 Task: Play online wordle game with 7 letters.
Action: Mouse moved to (459, 658)
Screenshot: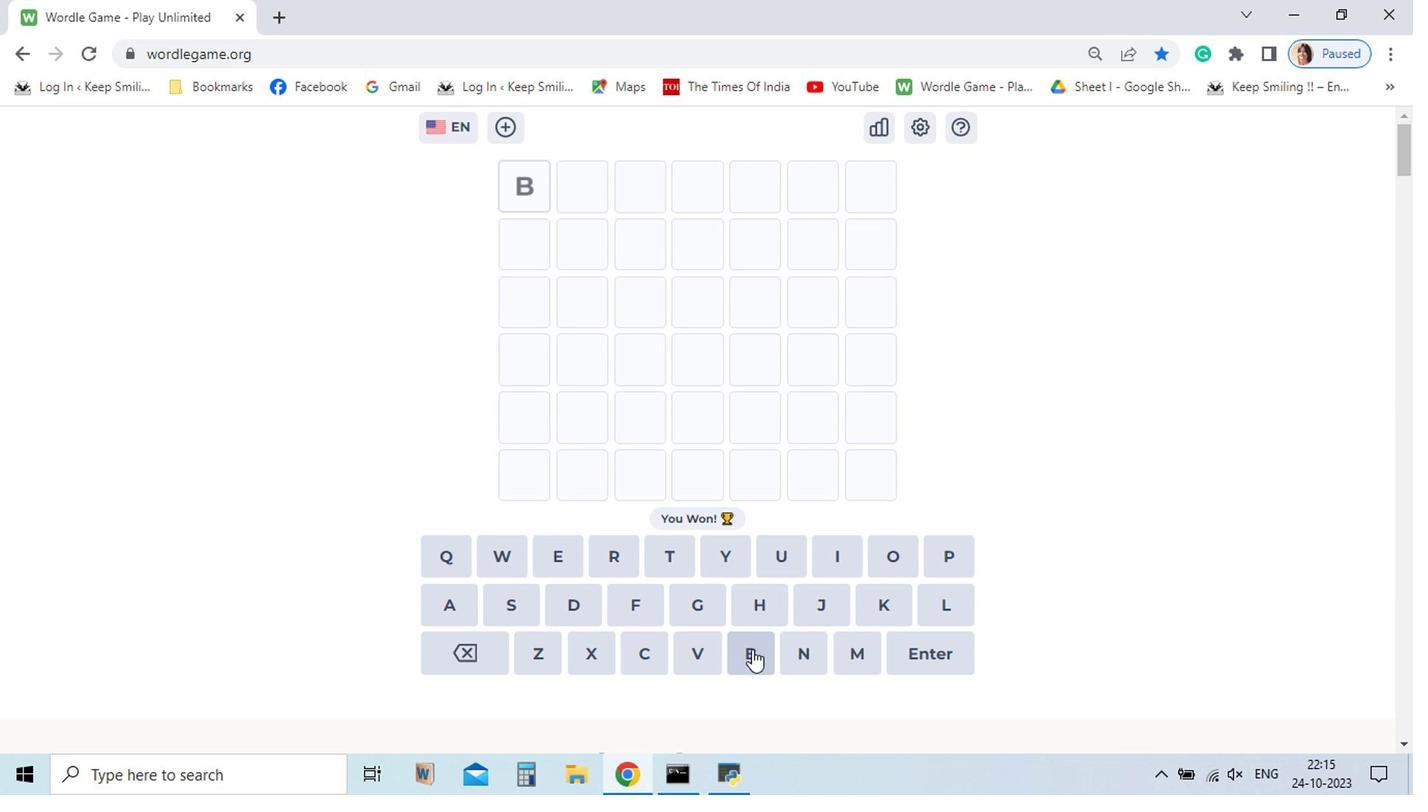 
Action: Mouse pressed left at (459, 658)
Screenshot: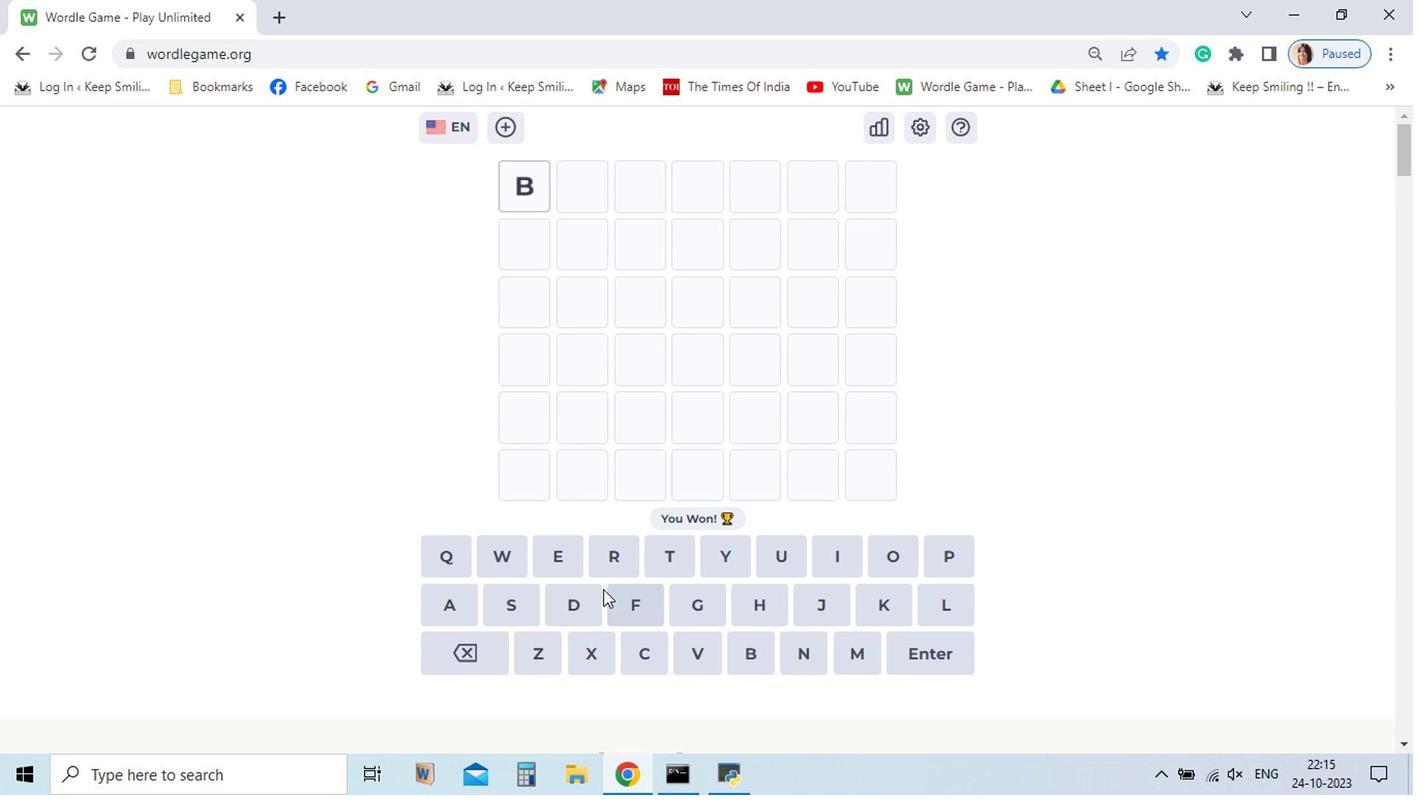 
Action: Mouse moved to (462, 617)
Screenshot: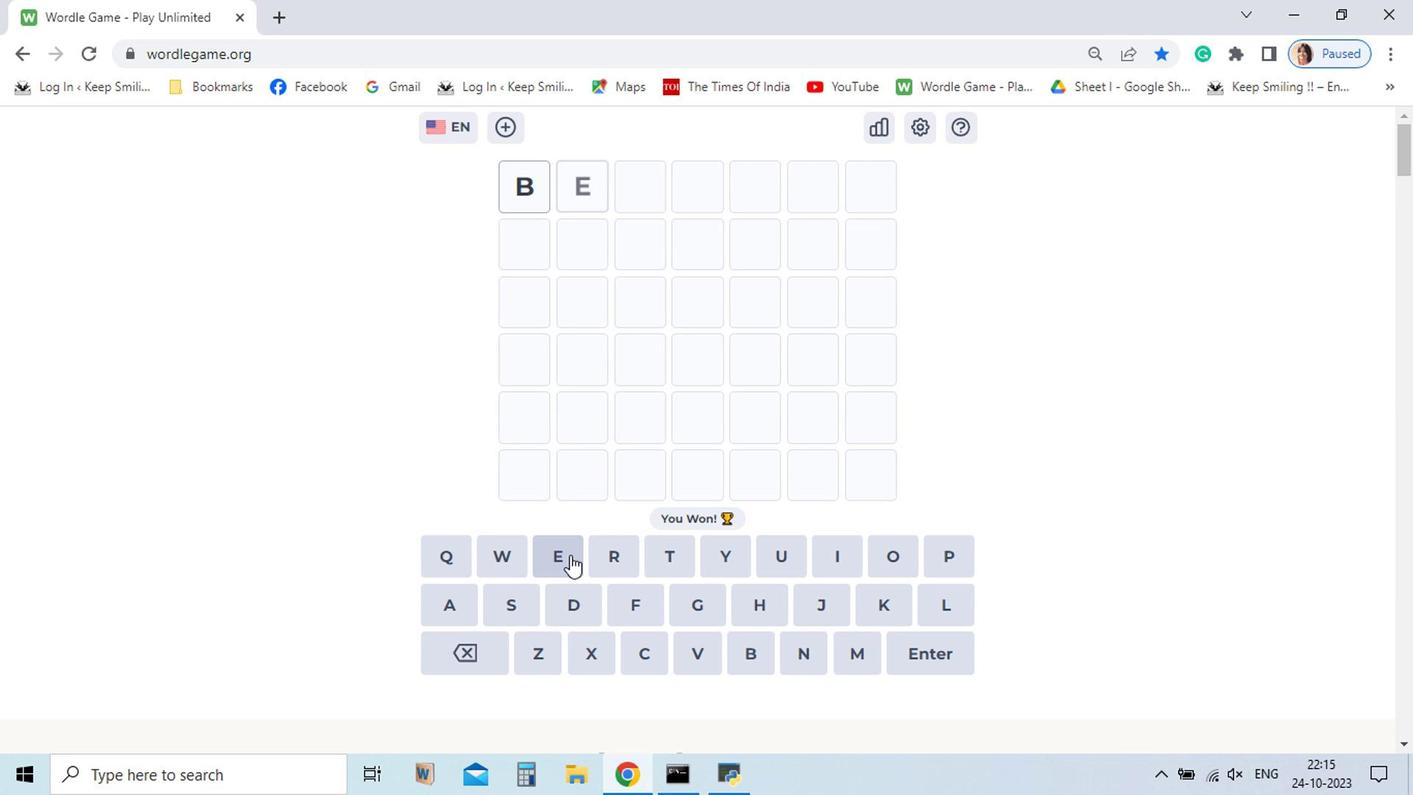 
Action: Mouse pressed left at (462, 617)
Screenshot: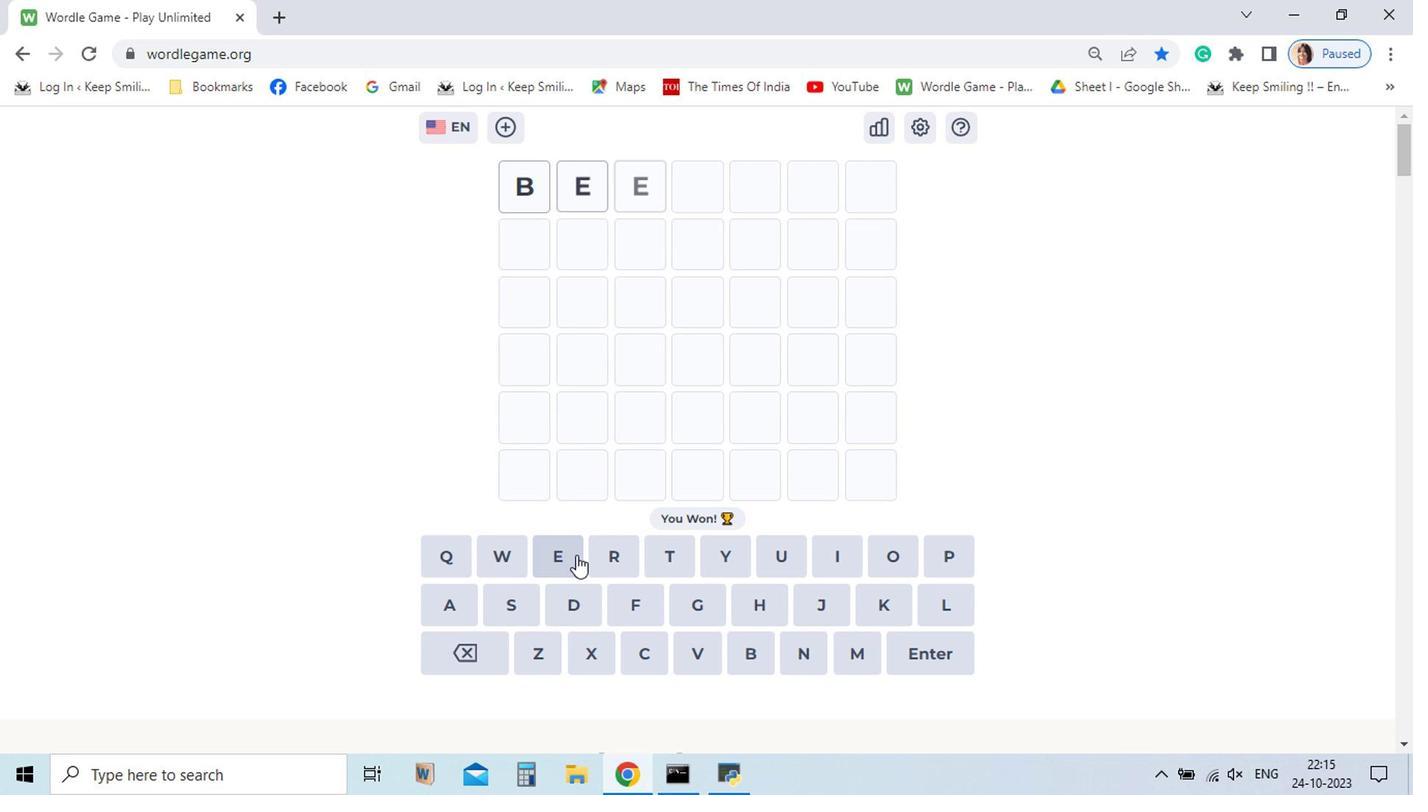 
Action: Mouse pressed left at (462, 617)
Screenshot: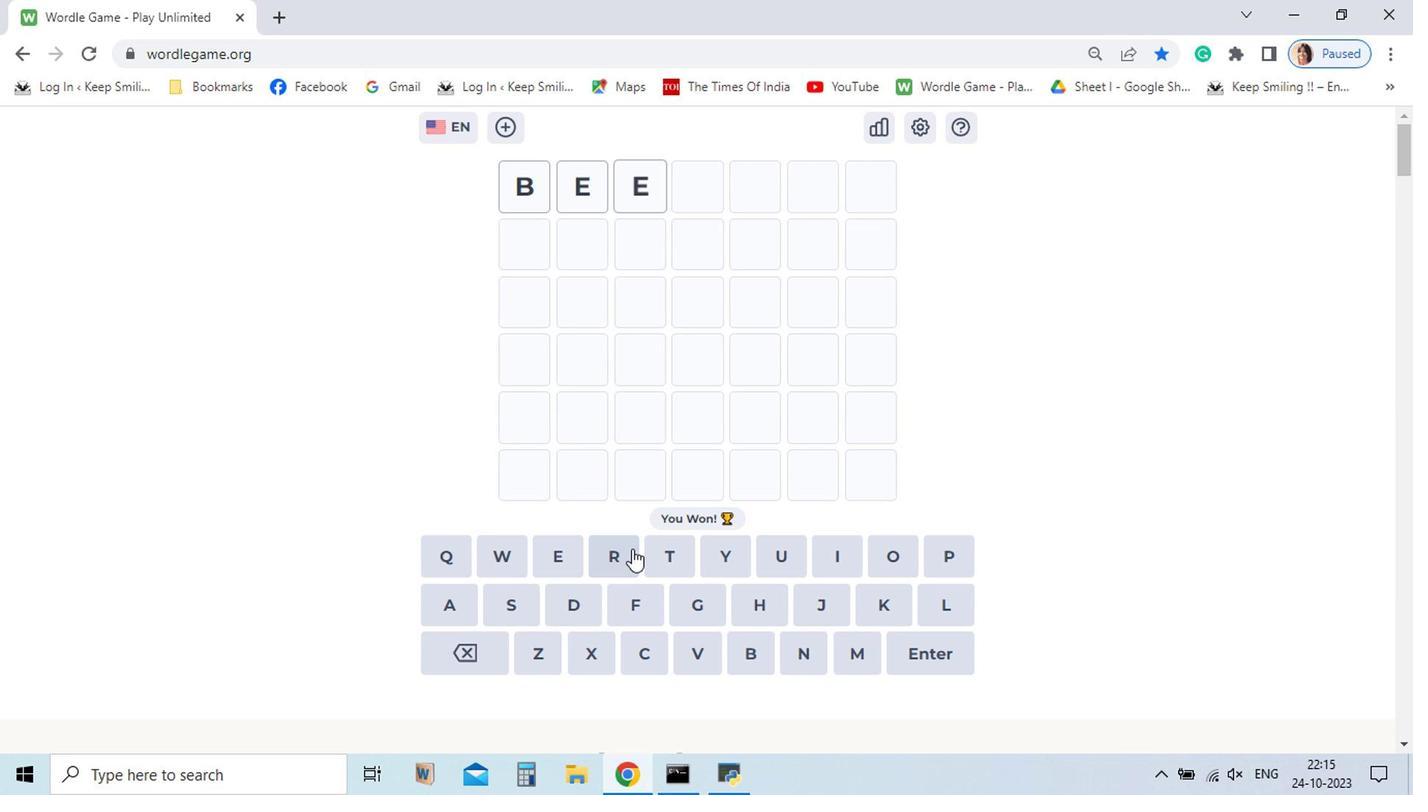 
Action: Mouse moved to (460, 613)
Screenshot: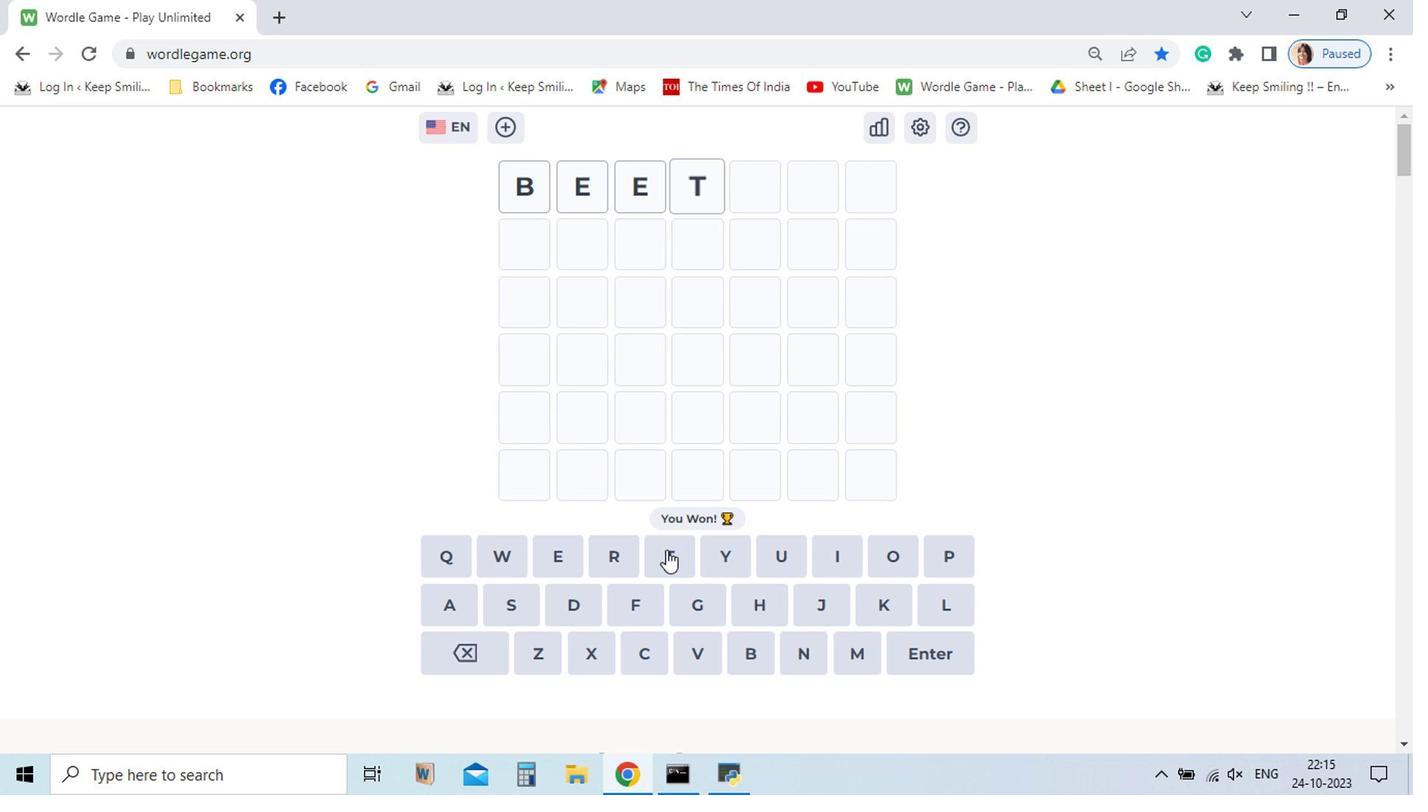 
Action: Mouse pressed left at (460, 613)
Screenshot: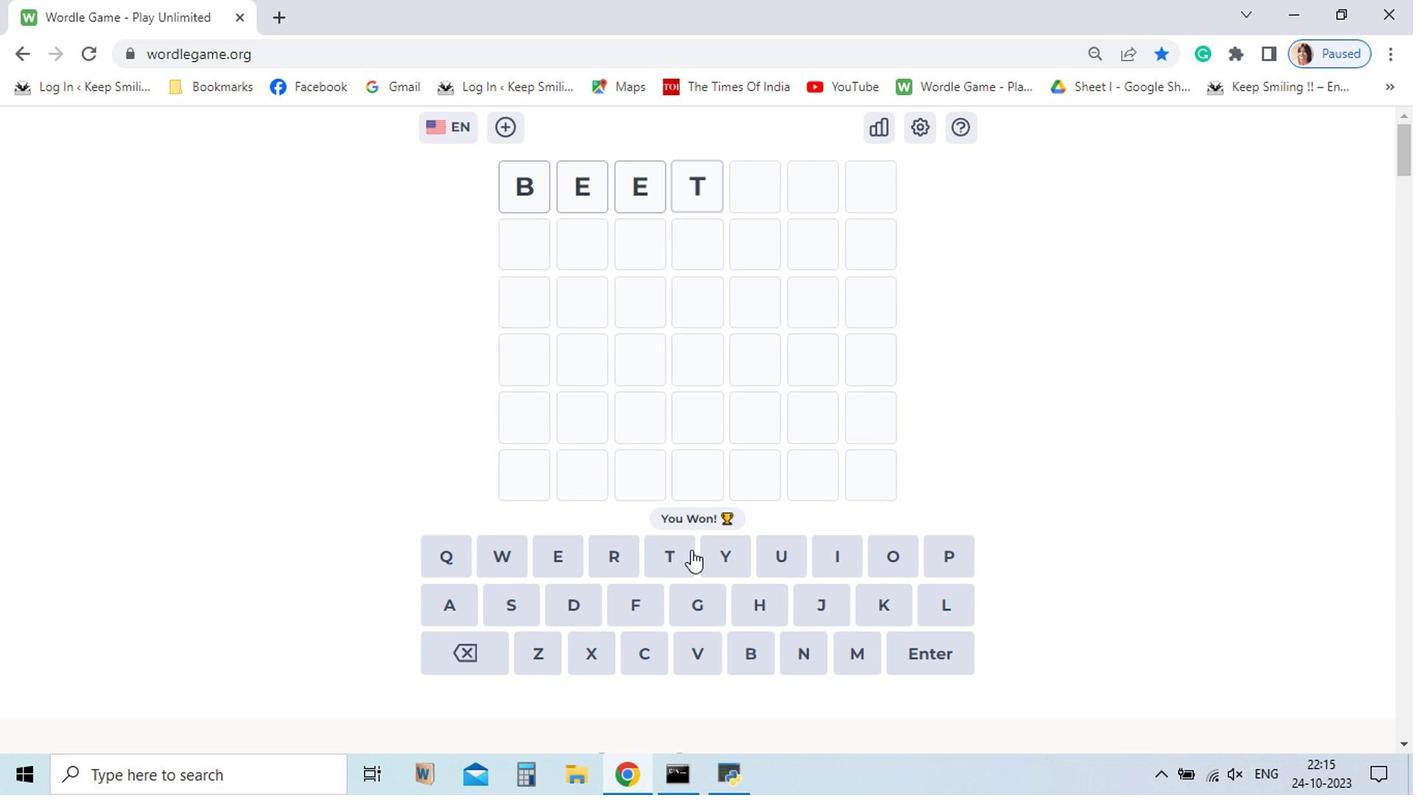 
Action: Mouse moved to (455, 636)
Screenshot: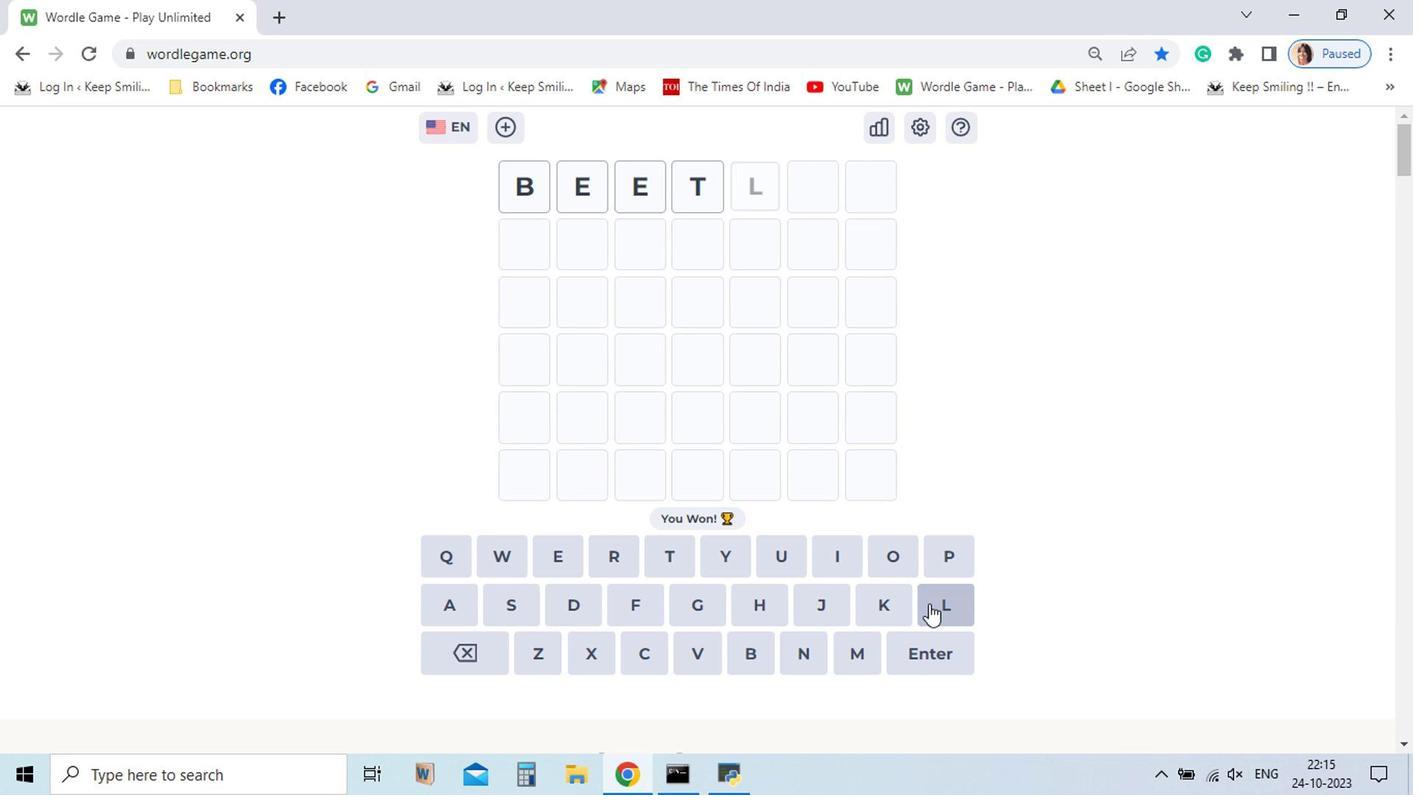 
Action: Mouse pressed left at (455, 636)
Screenshot: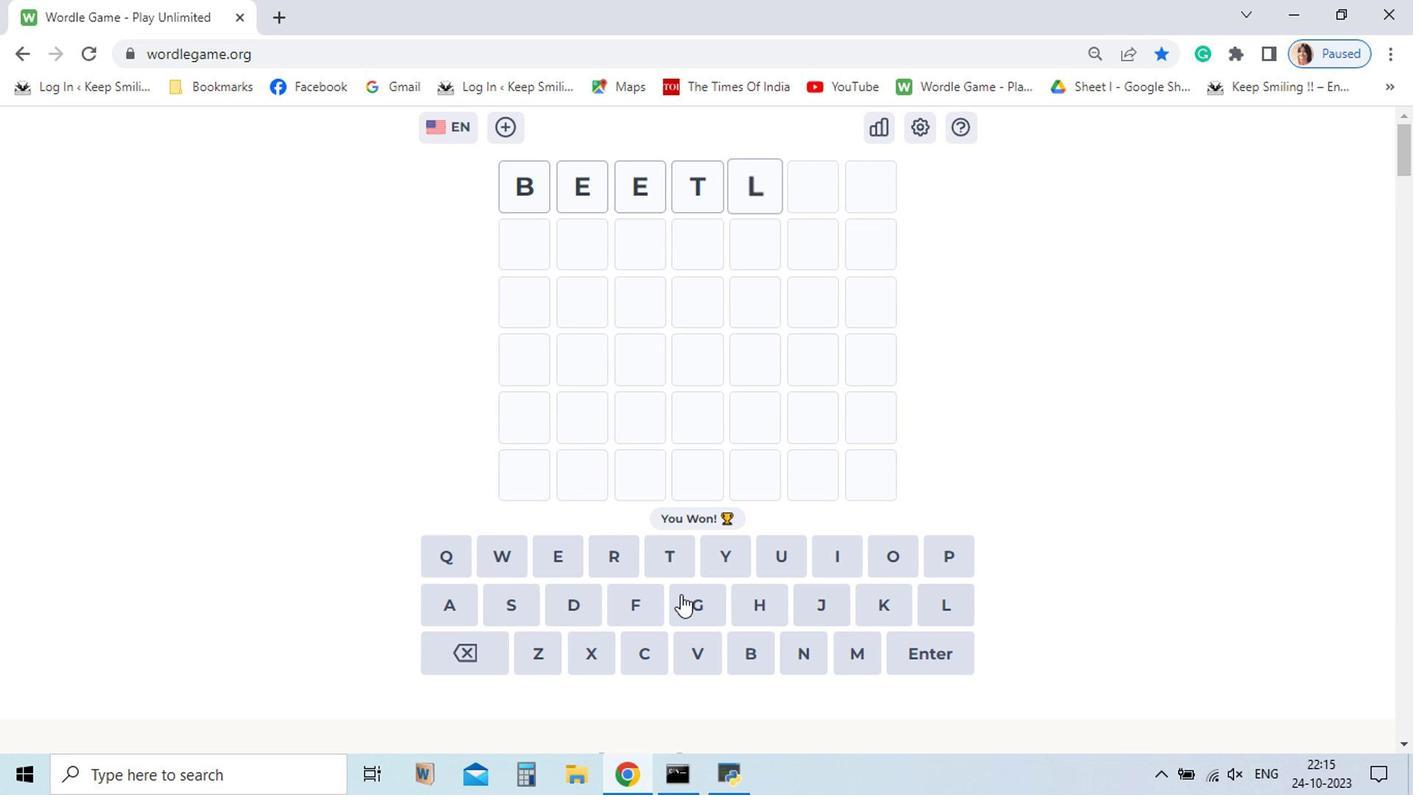 
Action: Mouse moved to (463, 618)
Screenshot: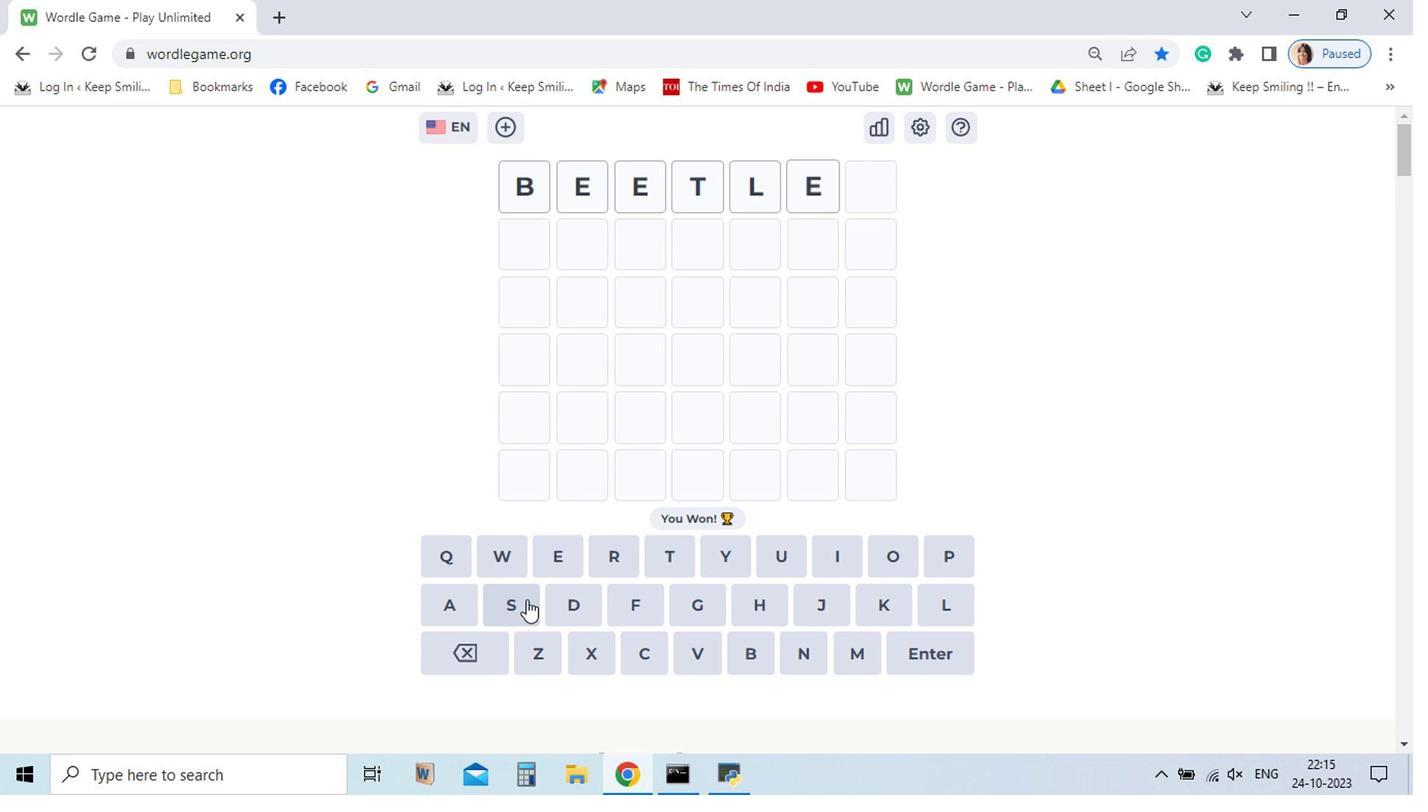 
Action: Mouse pressed left at (463, 618)
Screenshot: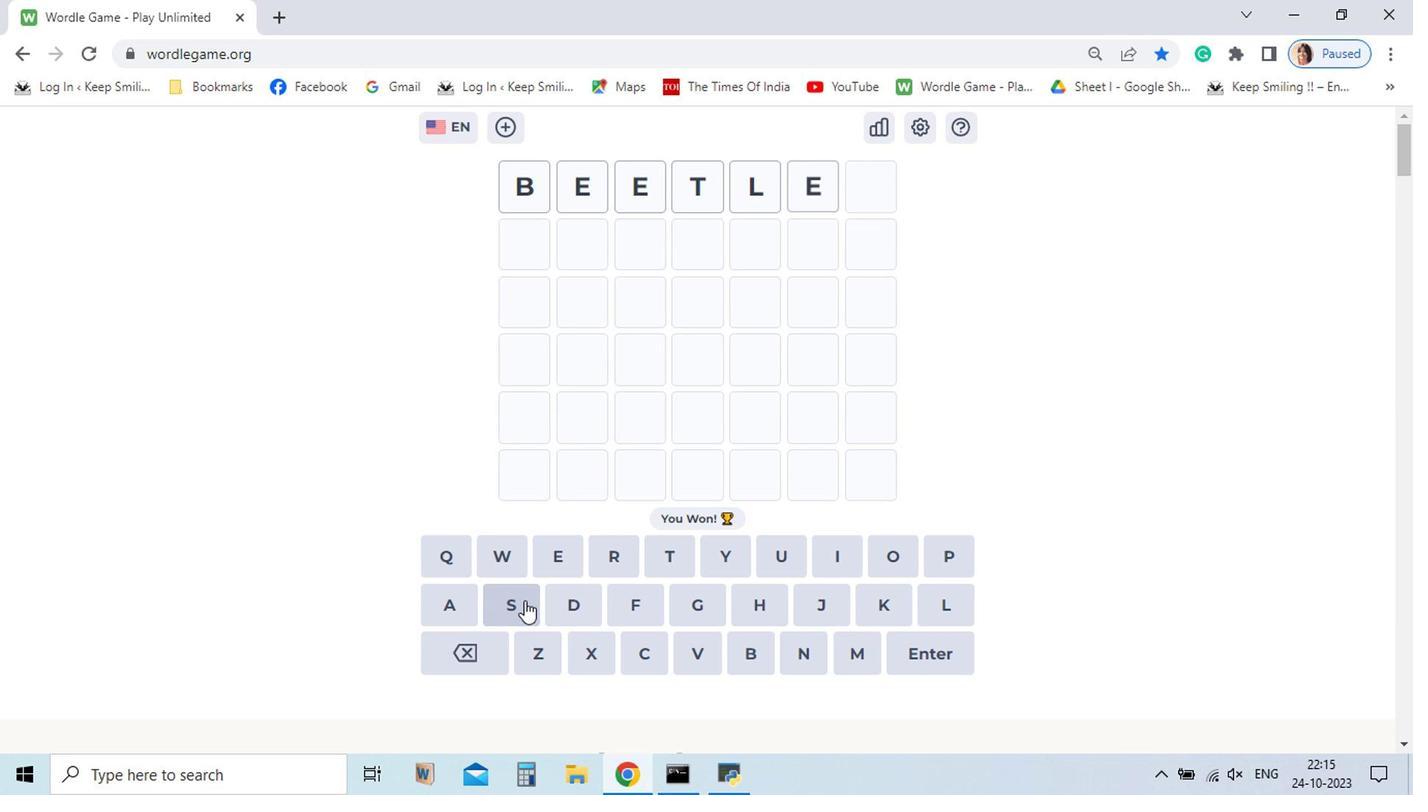 
Action: Mouse moved to (463, 636)
Screenshot: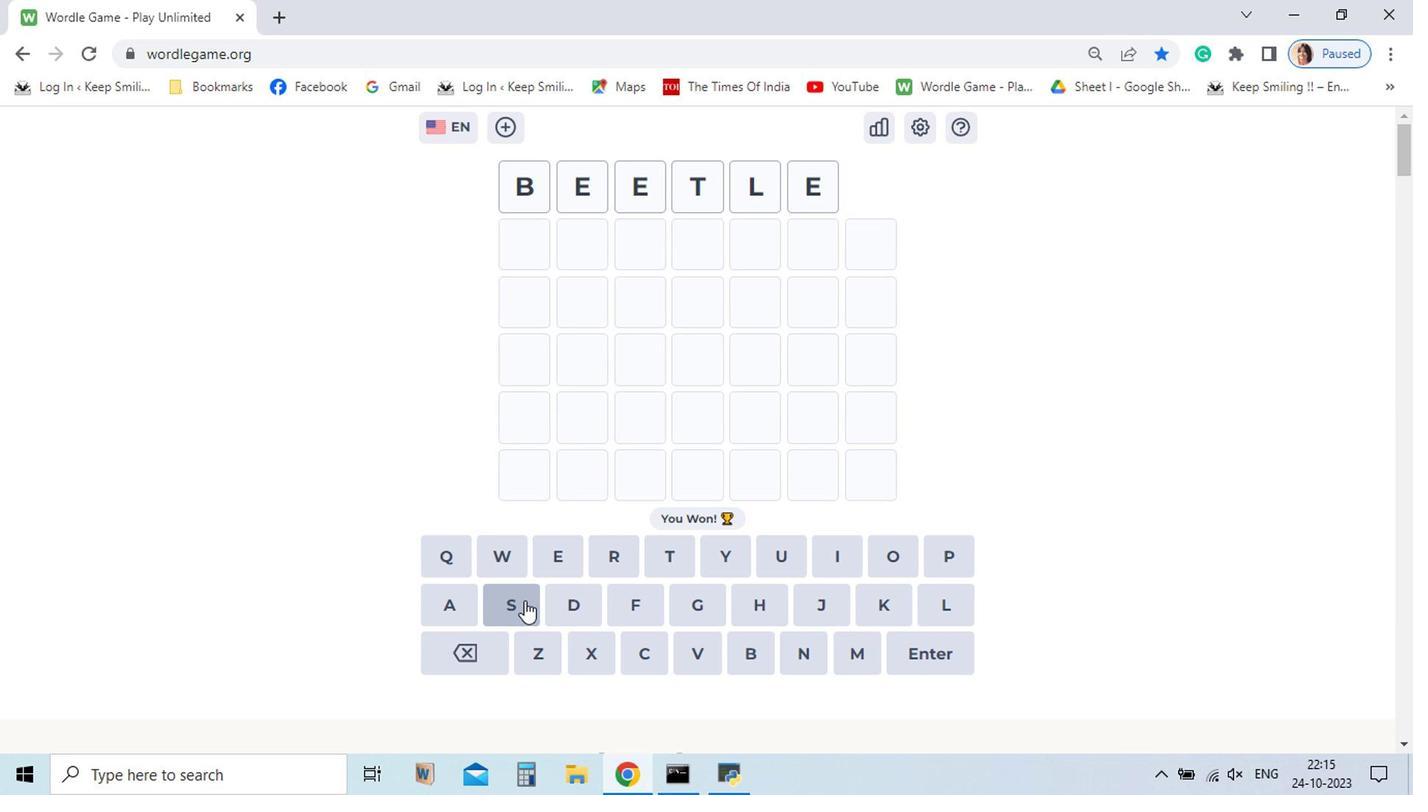 
Action: Mouse pressed left at (463, 636)
Screenshot: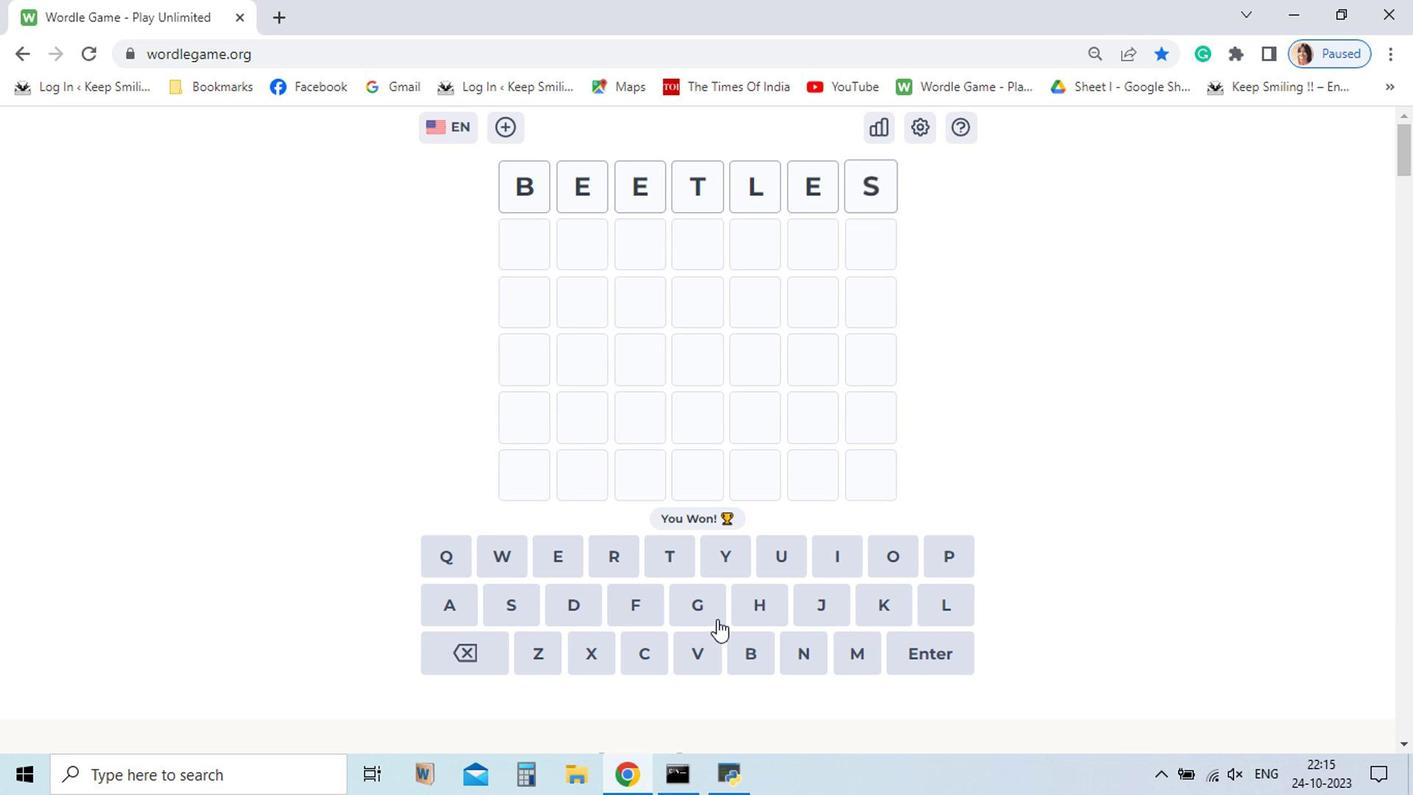 
Action: Mouse moved to (455, 658)
Screenshot: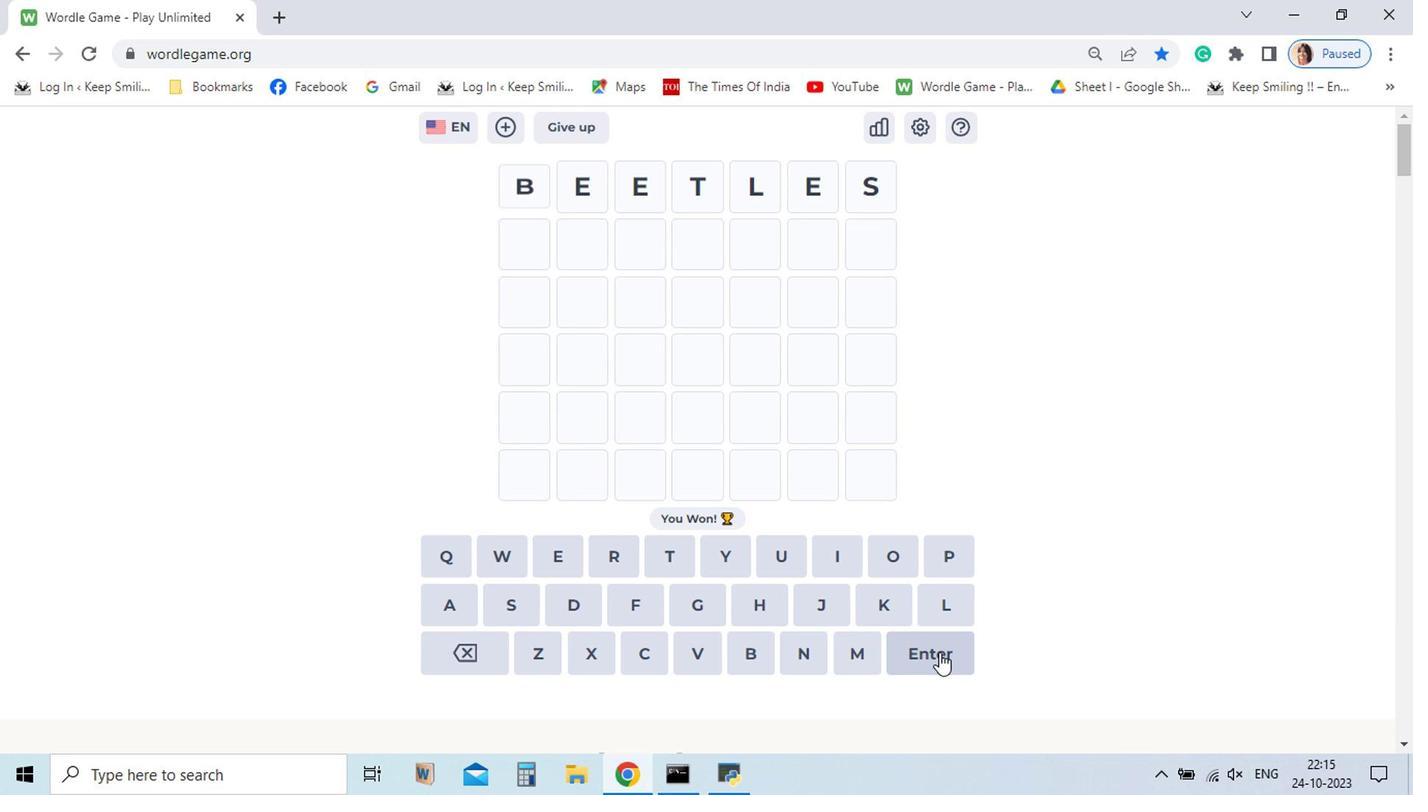 
Action: Mouse pressed left at (455, 658)
Screenshot: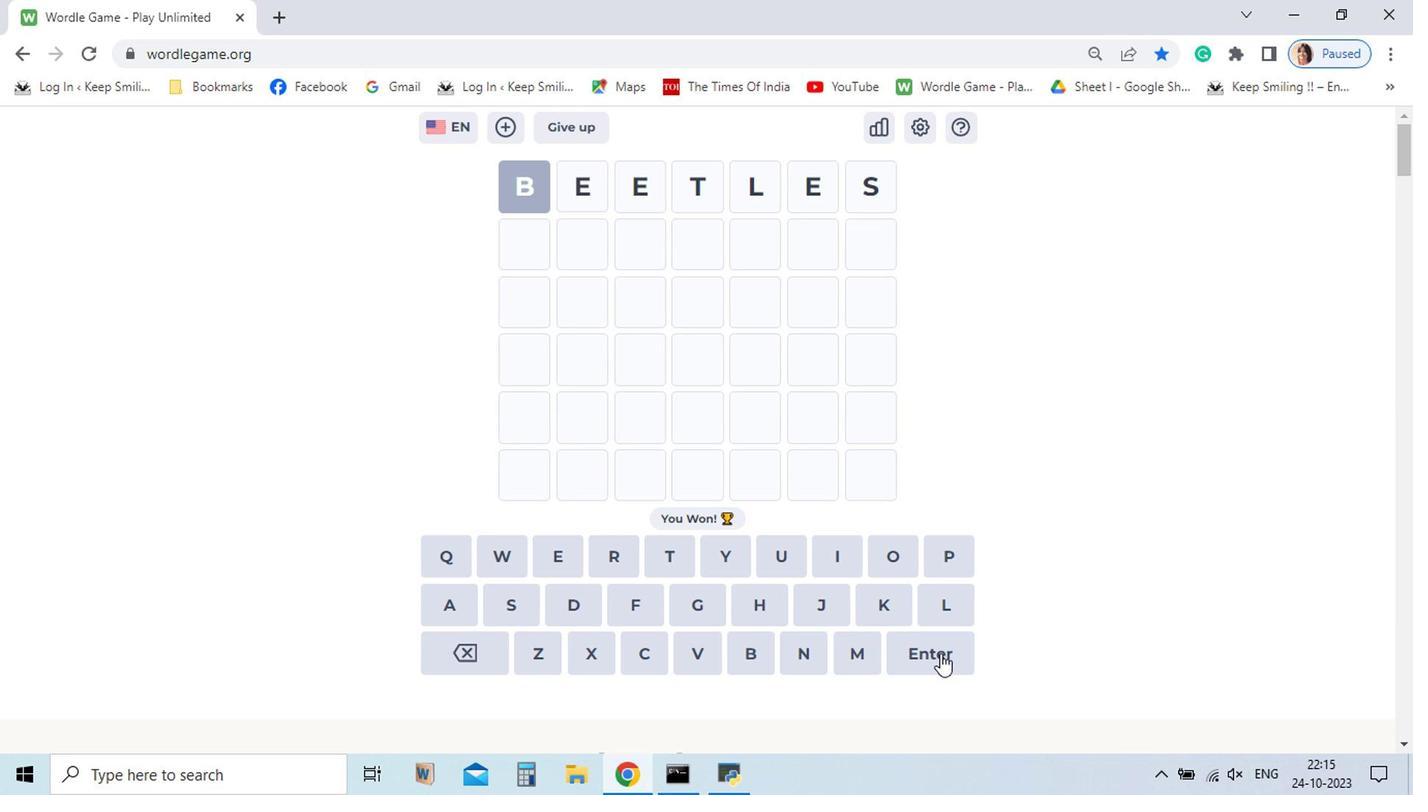 
Action: Mouse moved to (457, 659)
Screenshot: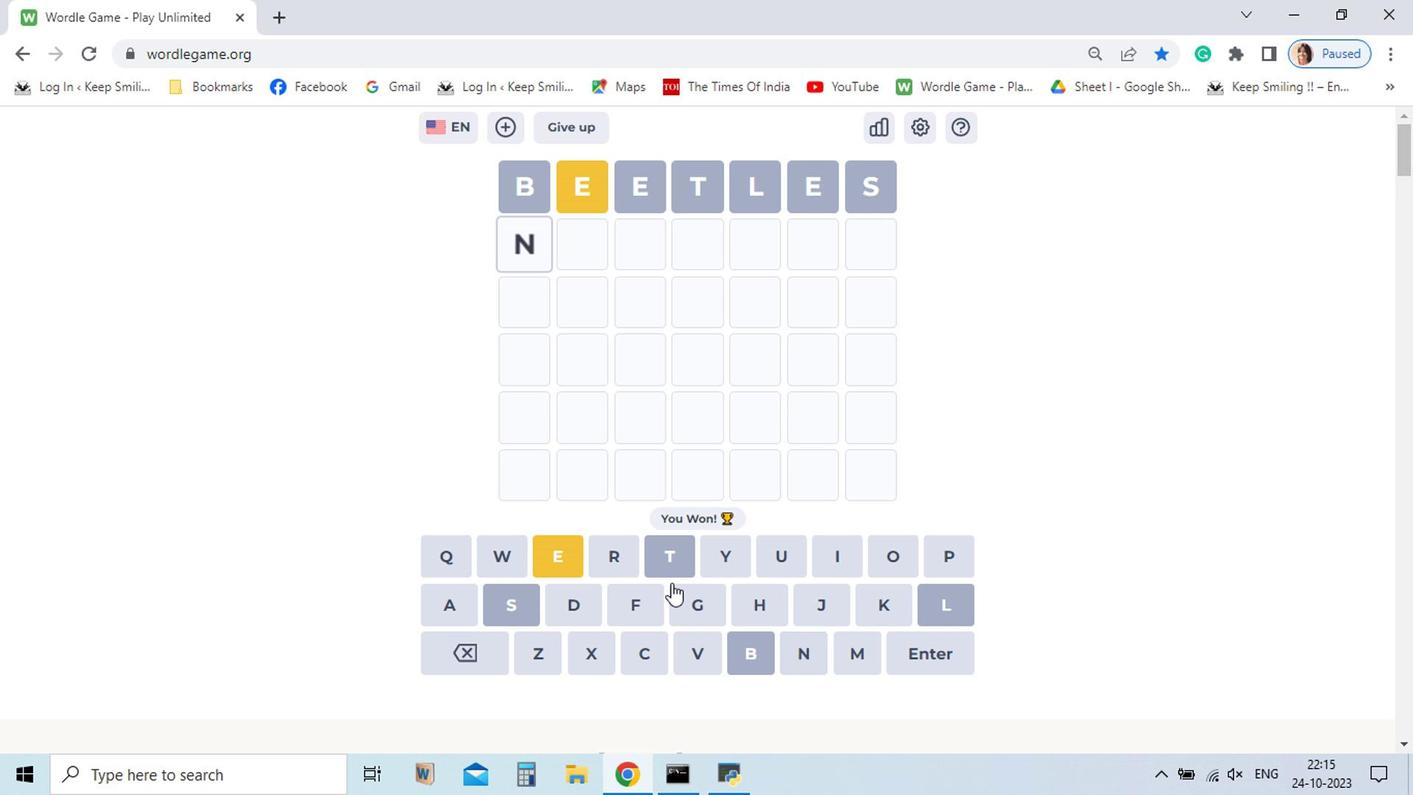 
Action: Mouse pressed left at (457, 659)
Screenshot: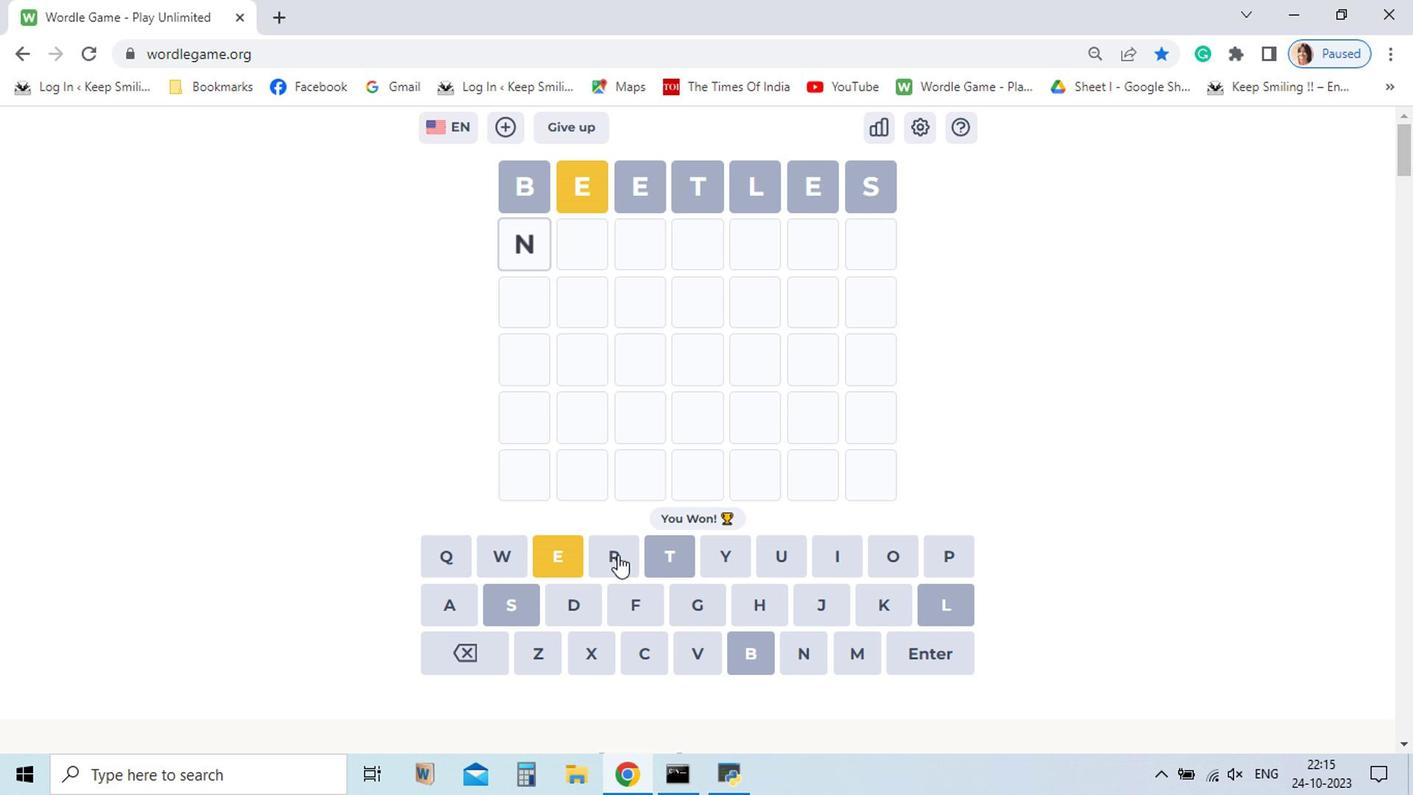 
Action: Mouse moved to (463, 619)
Screenshot: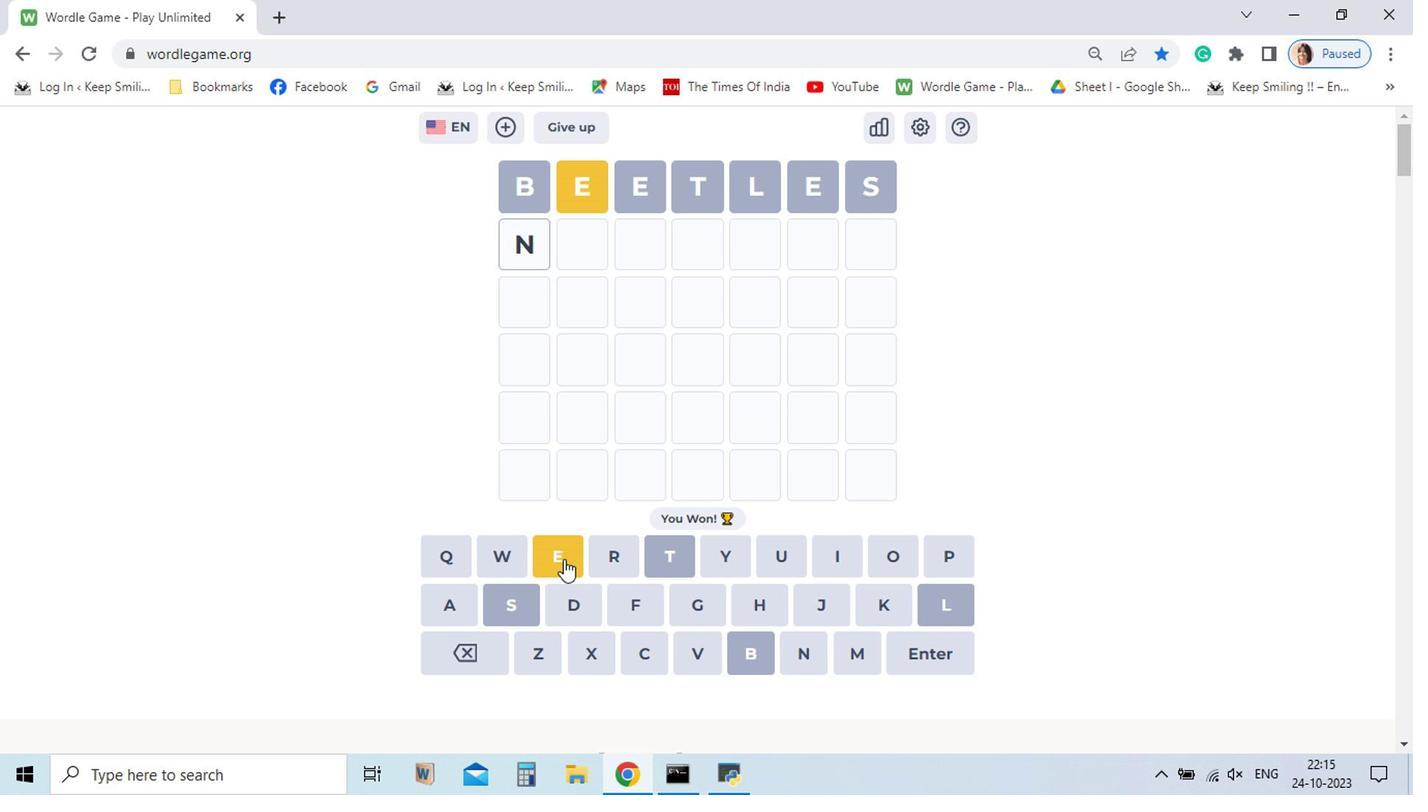 
Action: Mouse pressed left at (463, 619)
Screenshot: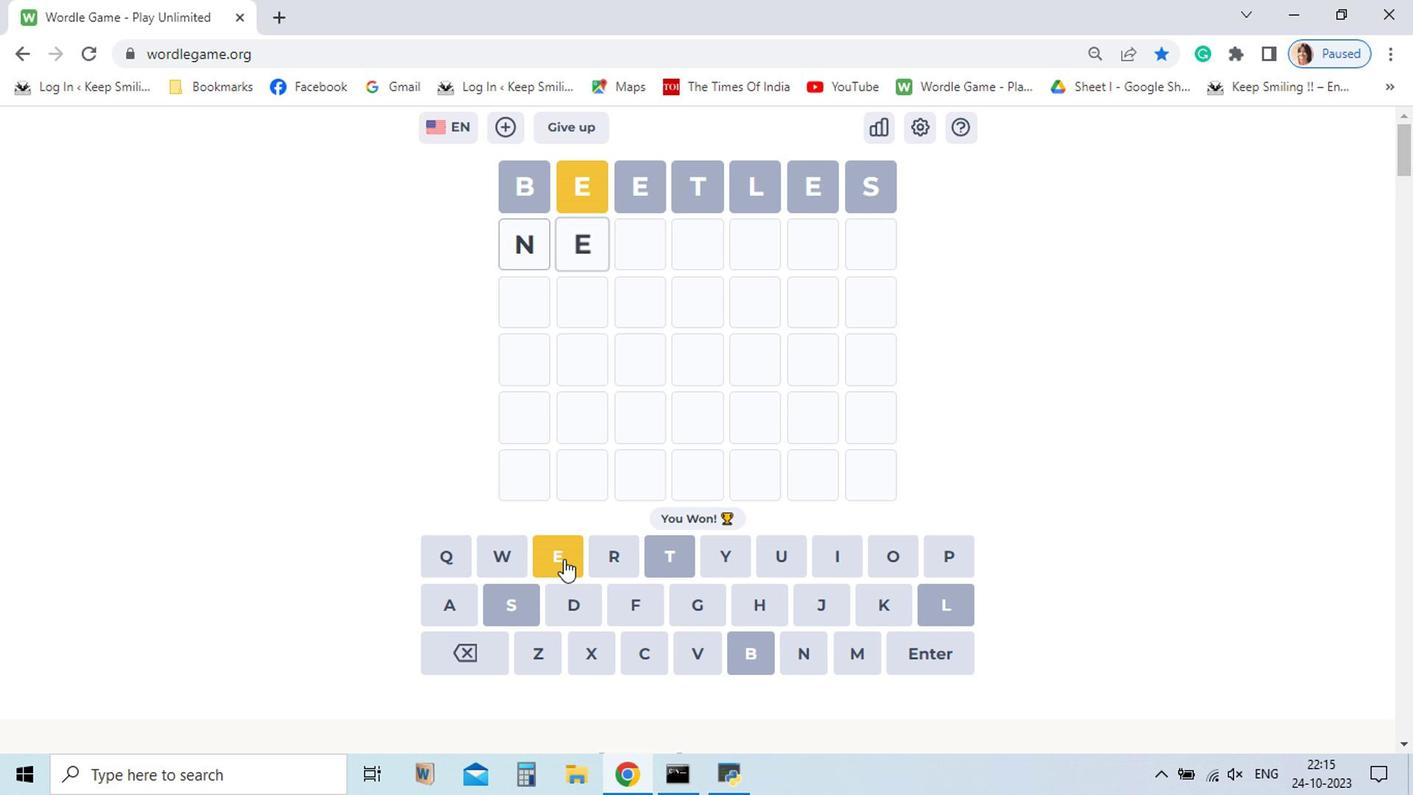 
Action: Mouse moved to (461, 616)
Screenshot: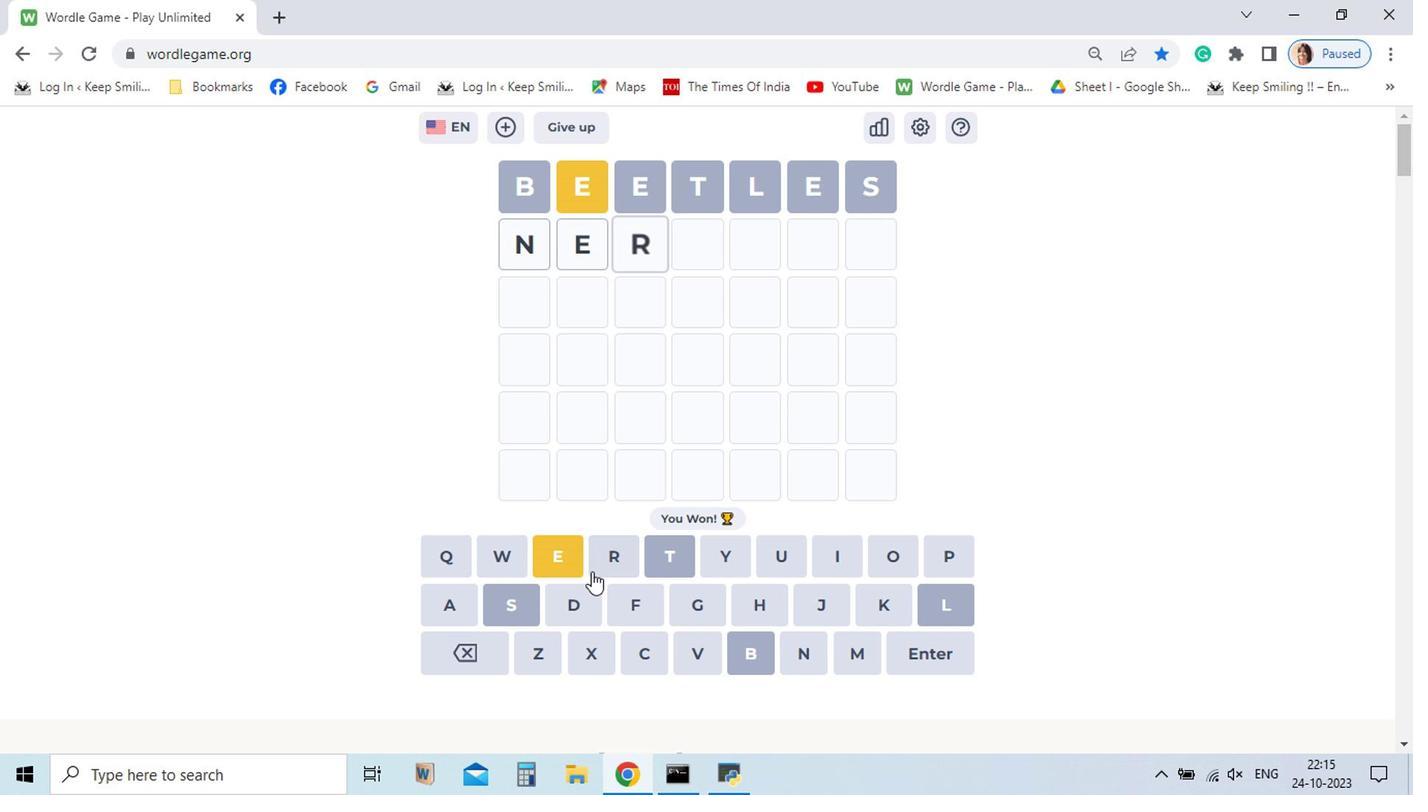 
Action: Mouse pressed left at (461, 616)
Screenshot: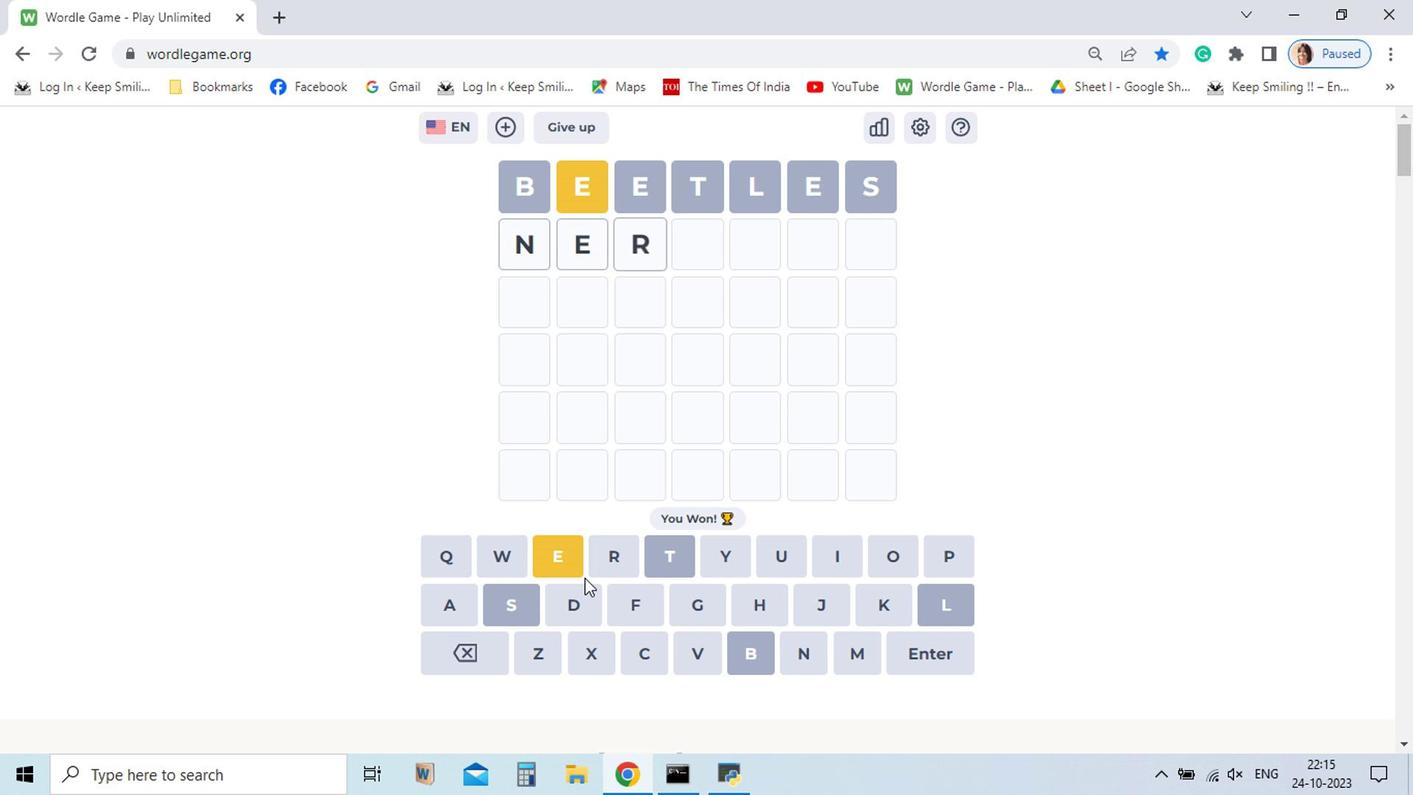 
Action: Mouse moved to (462, 637)
Screenshot: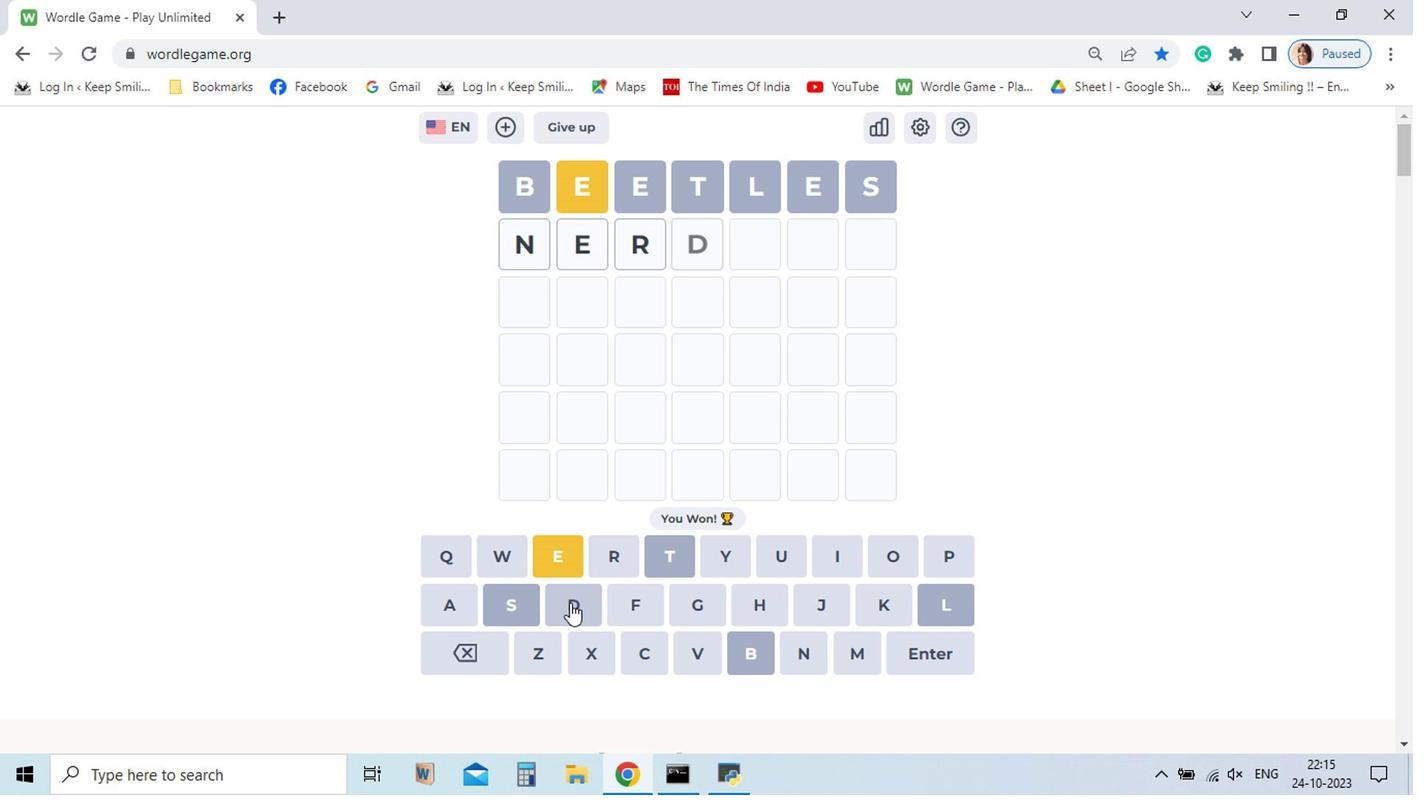 
Action: Mouse pressed left at (462, 637)
Screenshot: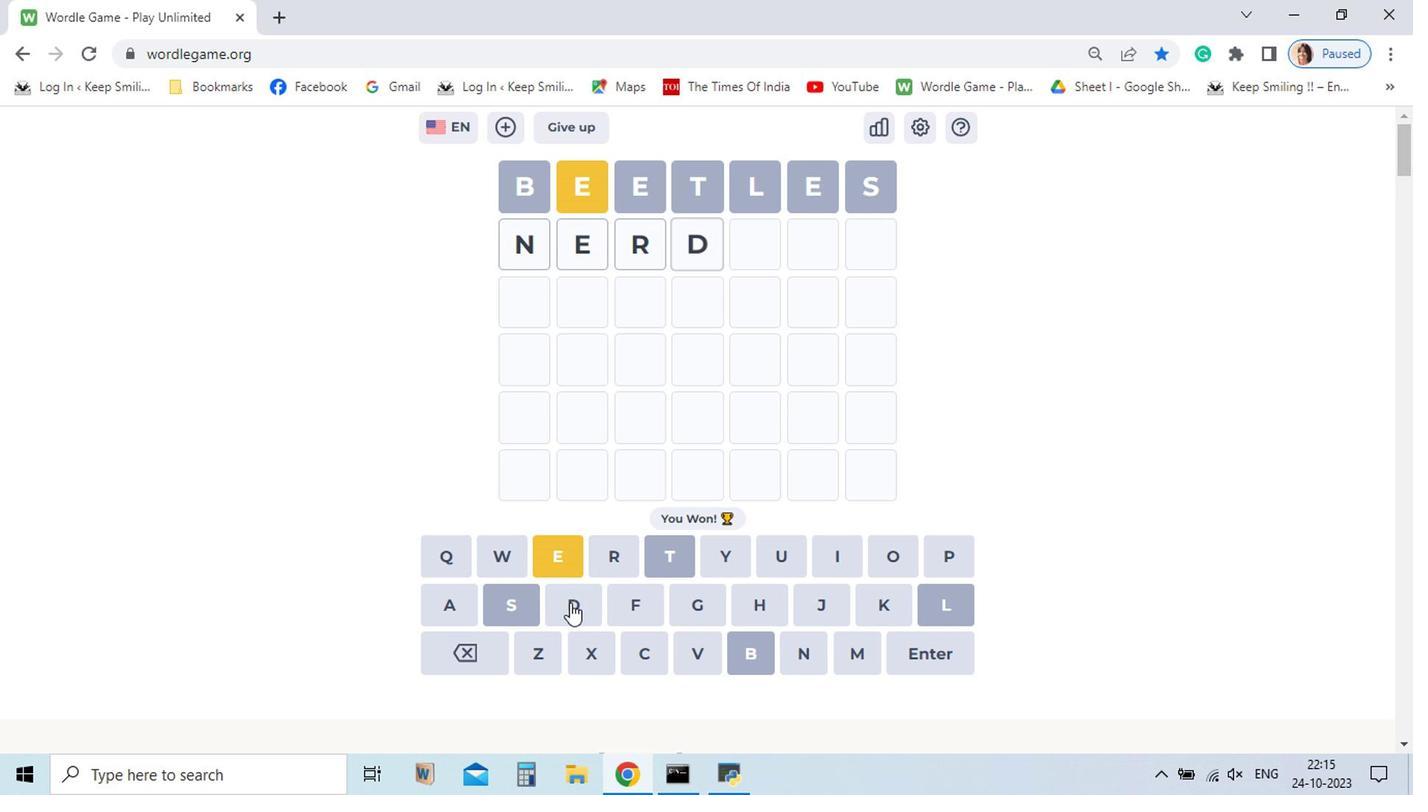 
Action: Mouse moved to (457, 617)
Screenshot: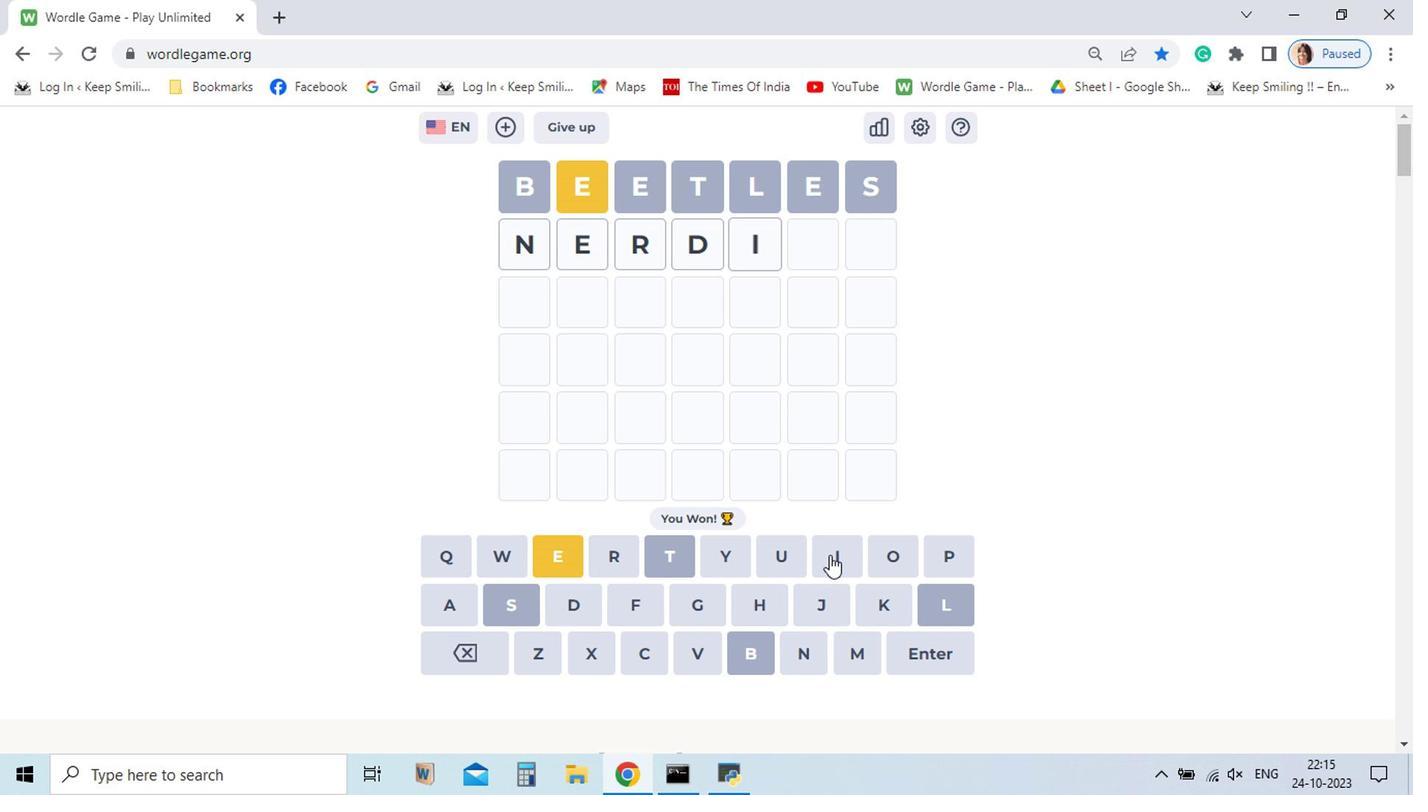 
Action: Mouse pressed left at (457, 617)
Screenshot: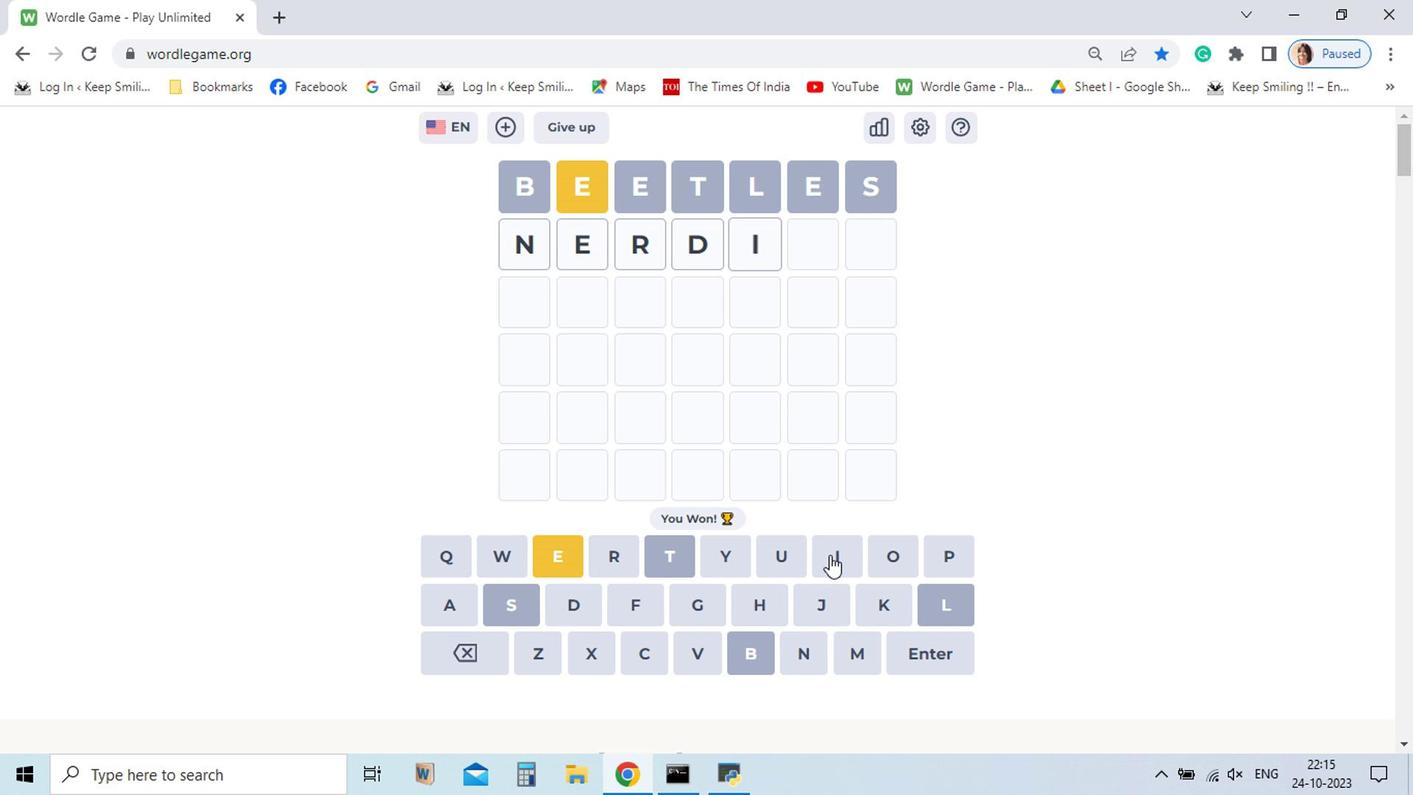 
Action: Mouse moved to (463, 618)
Screenshot: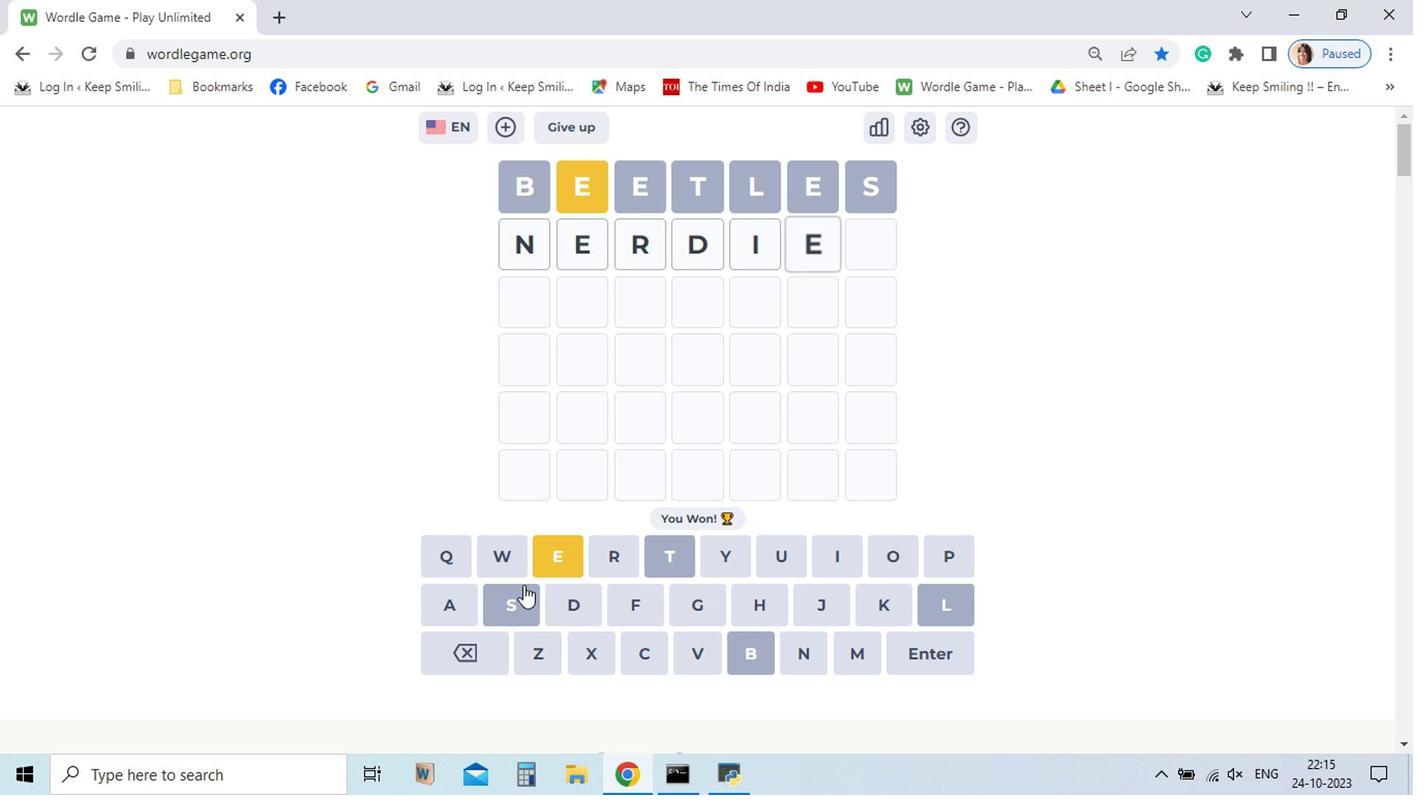 
Action: Mouse pressed left at (463, 618)
Screenshot: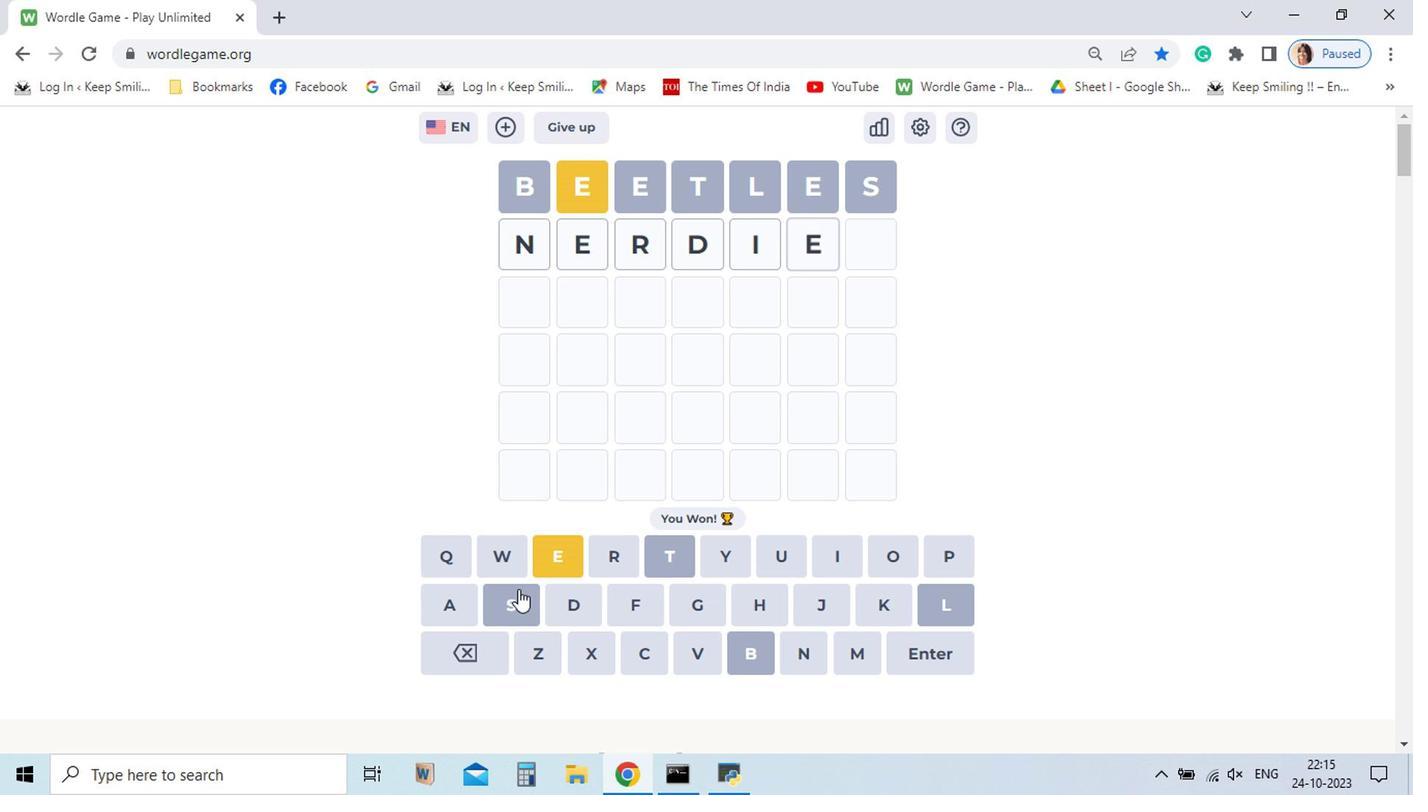 
Action: Mouse moved to (463, 633)
Screenshot: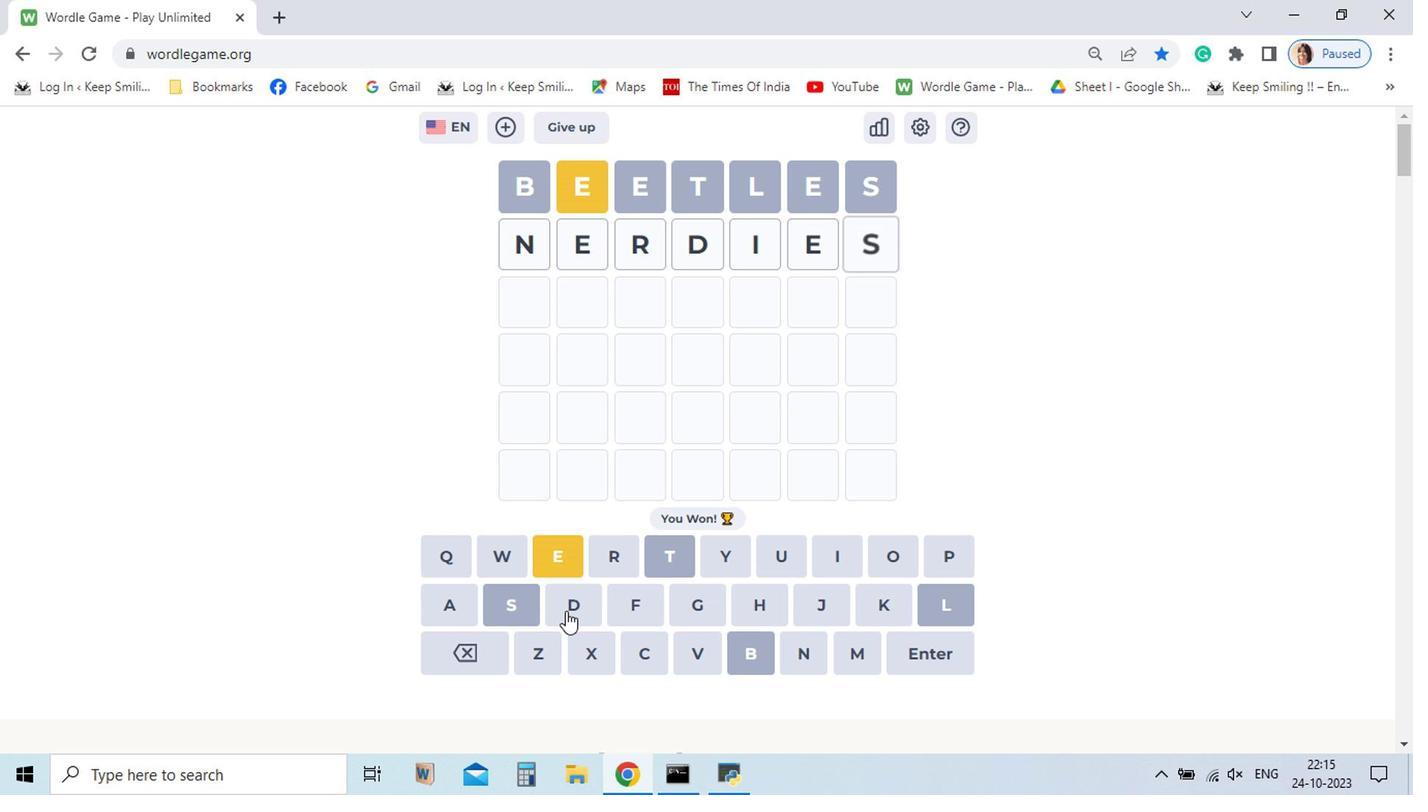 
Action: Mouse pressed left at (463, 633)
Screenshot: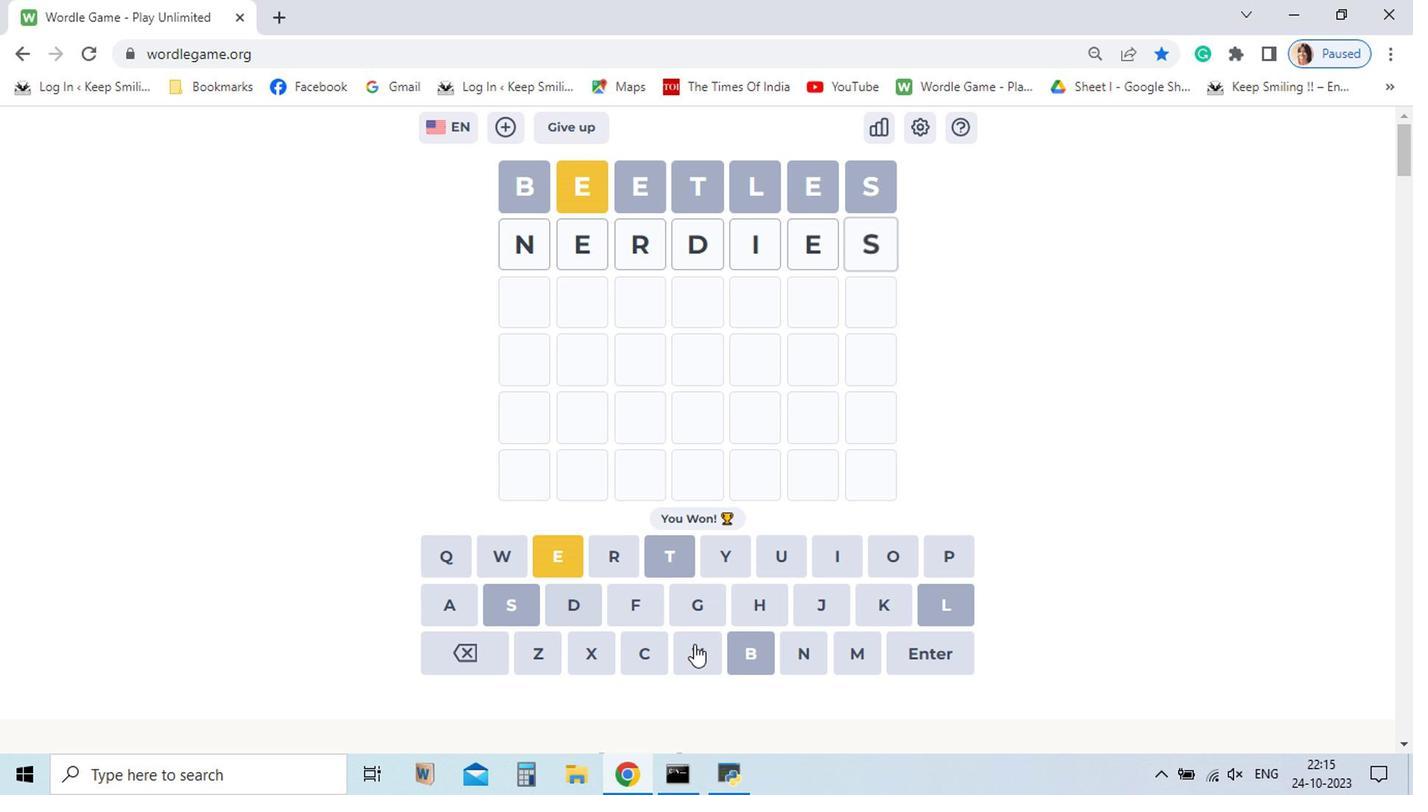 
Action: Mouse moved to (455, 658)
Screenshot: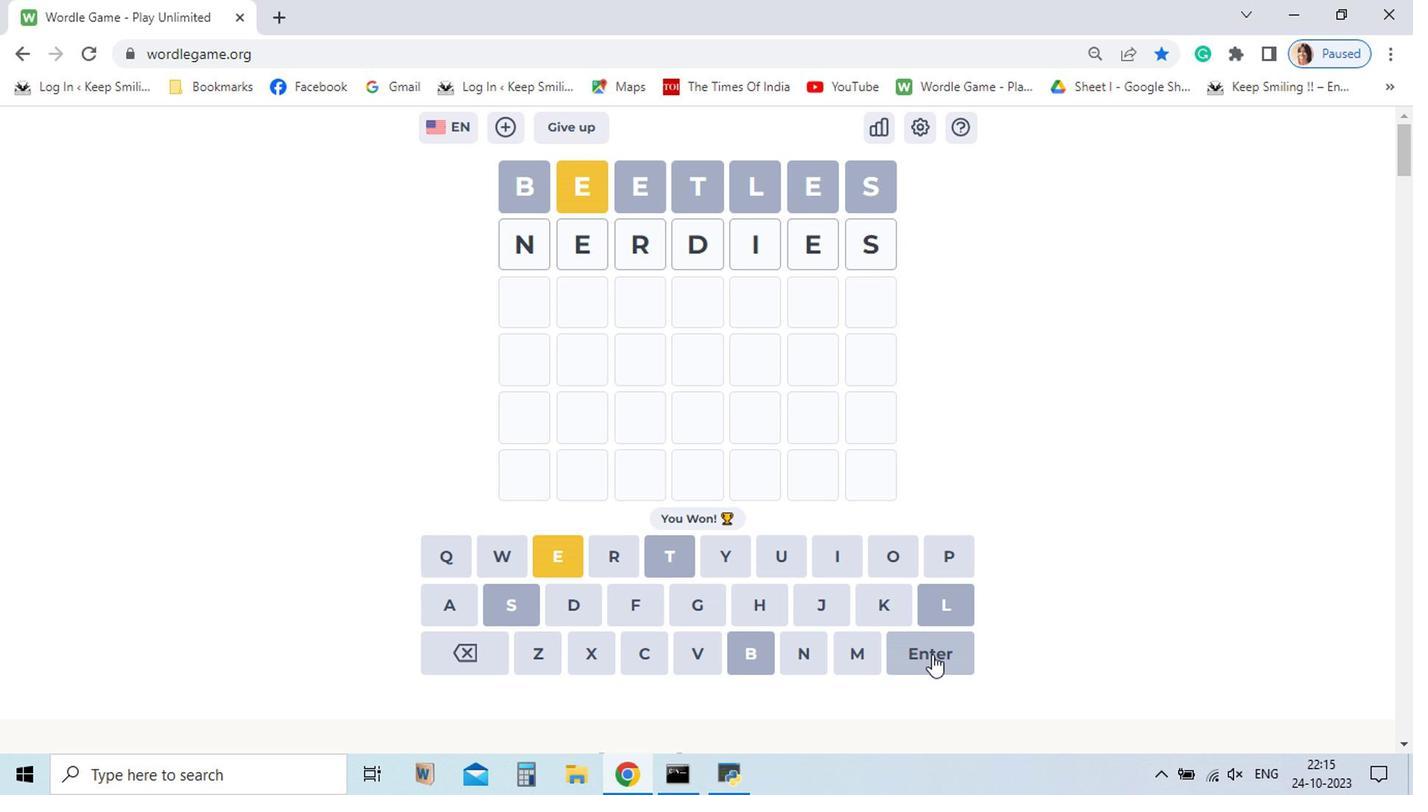 
Action: Mouse pressed left at (455, 658)
Screenshot: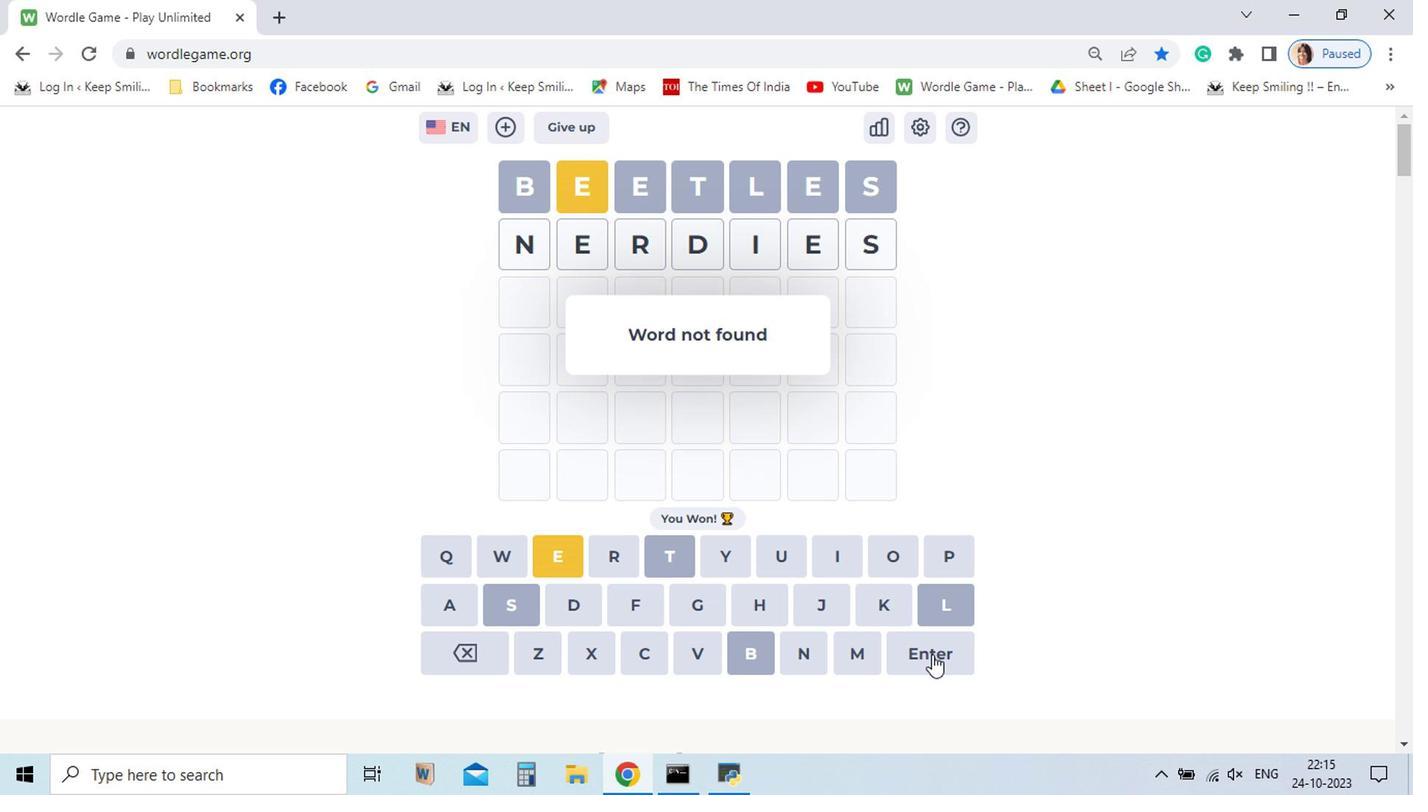 
Action: Mouse moved to (464, 655)
Screenshot: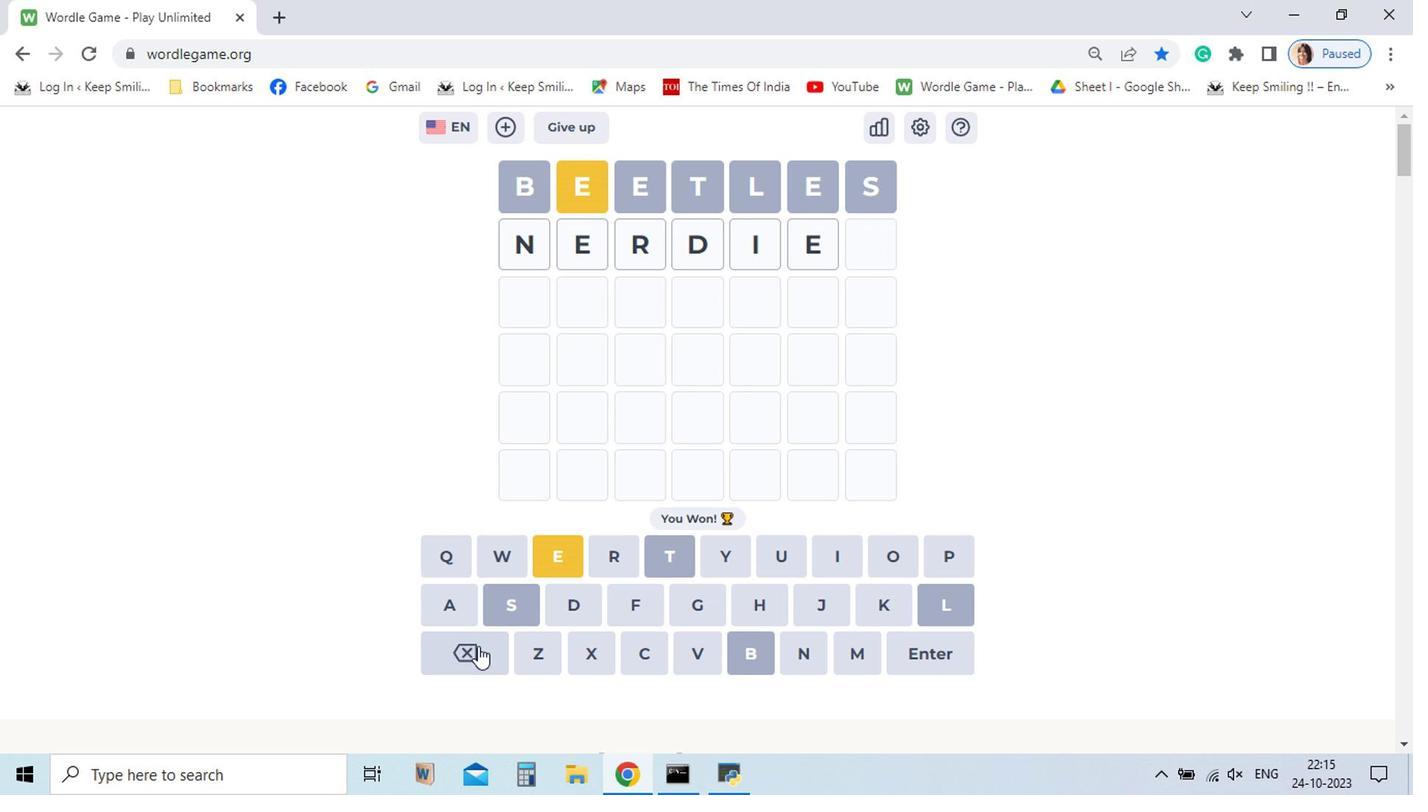 
Action: Mouse pressed left at (464, 655)
Screenshot: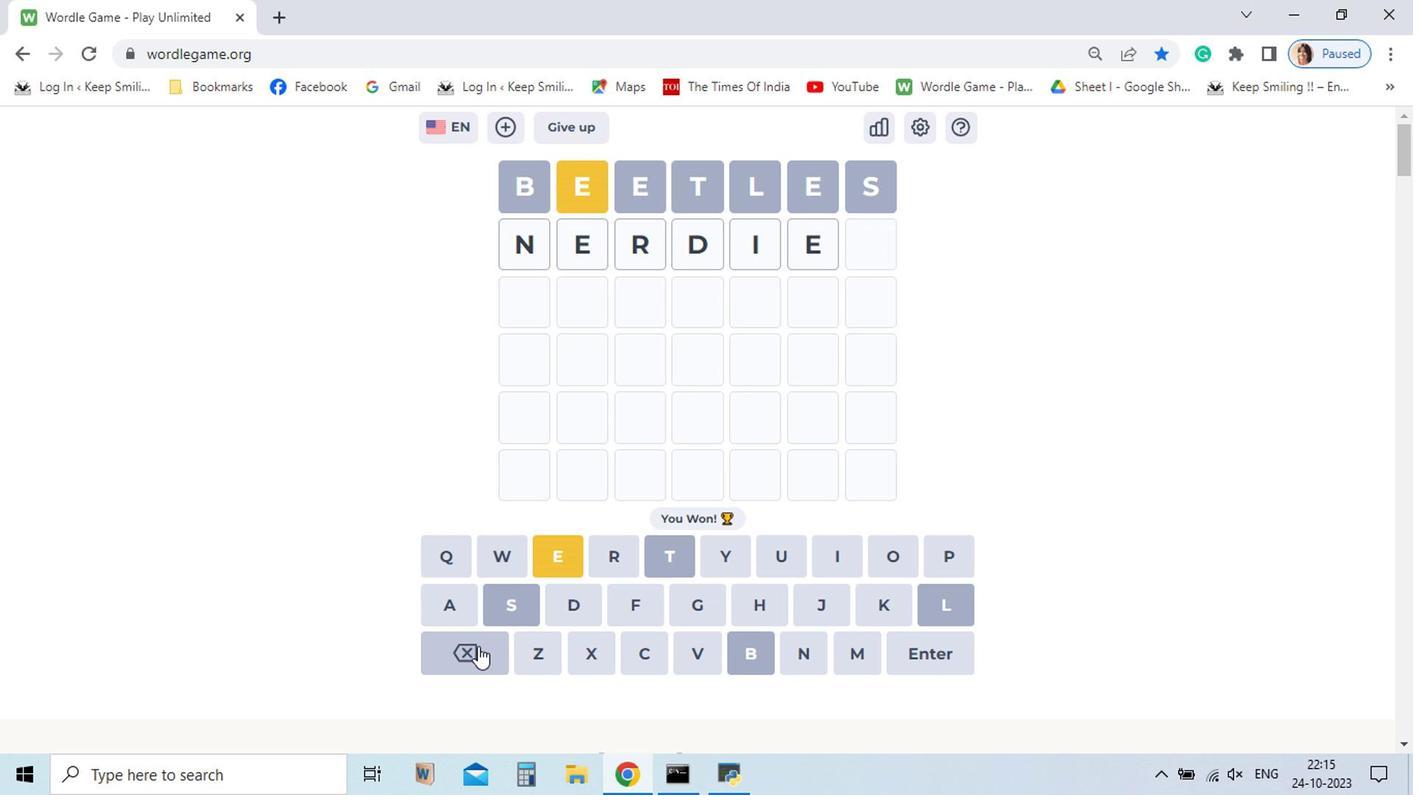 
Action: Mouse pressed left at (464, 655)
Screenshot: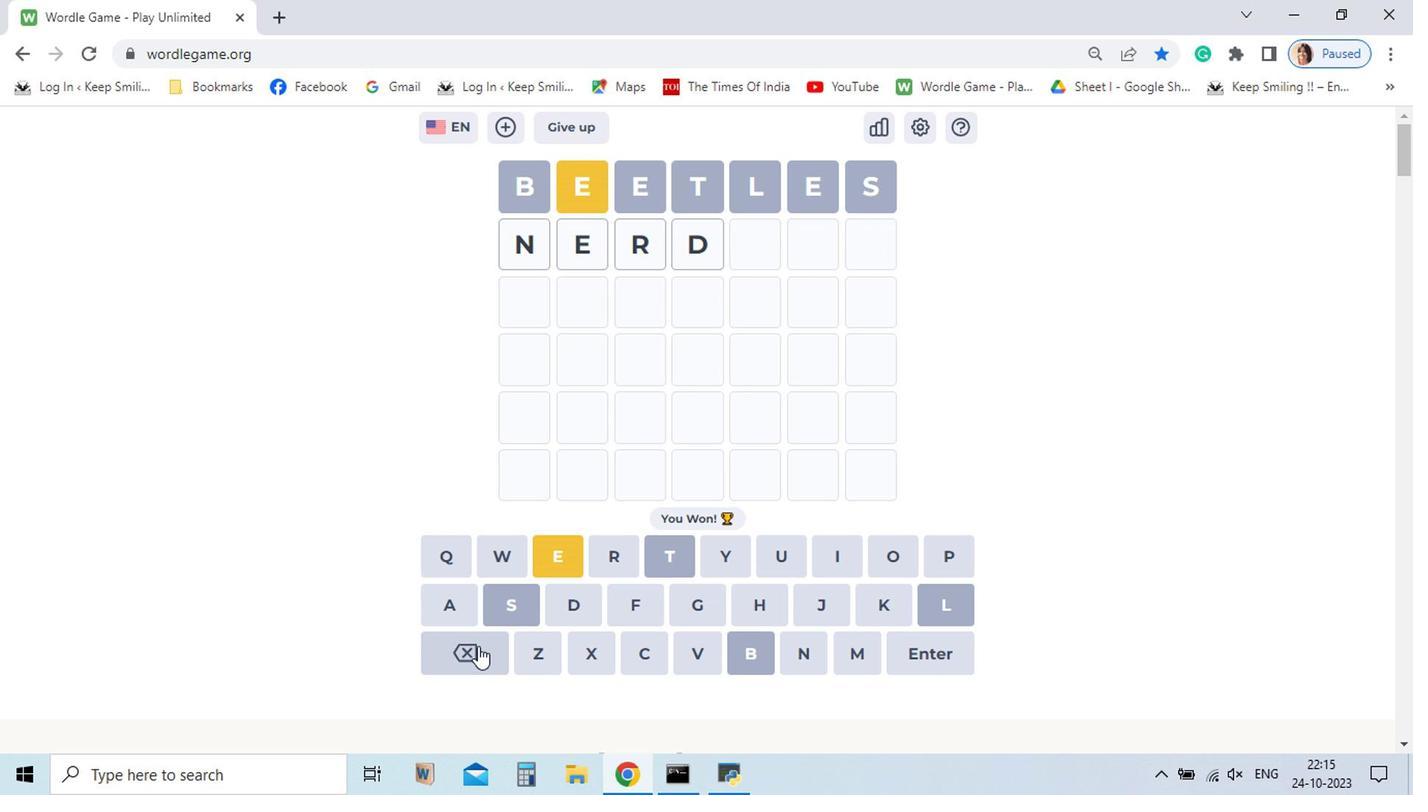 
Action: Mouse pressed left at (464, 655)
Screenshot: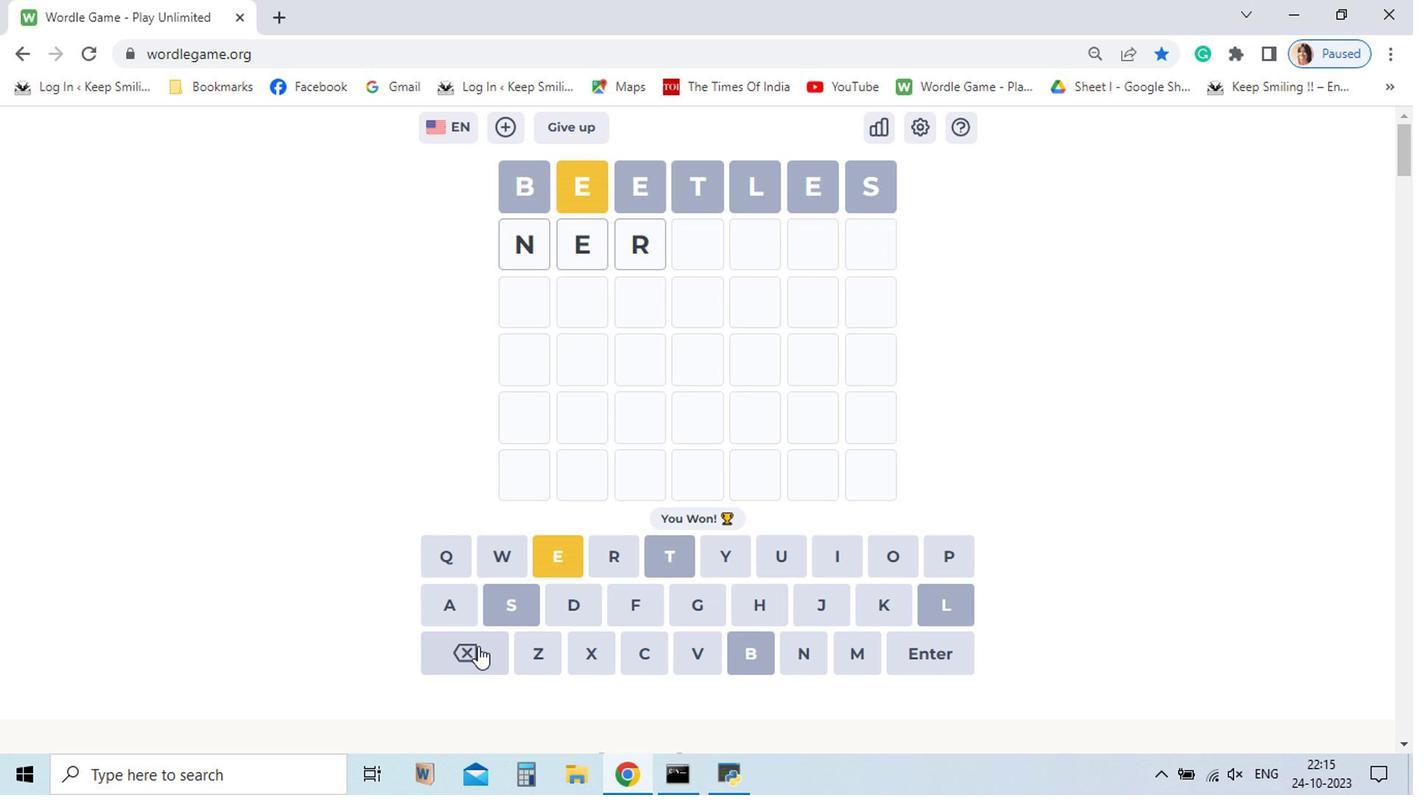 
Action: Mouse pressed left at (464, 655)
Screenshot: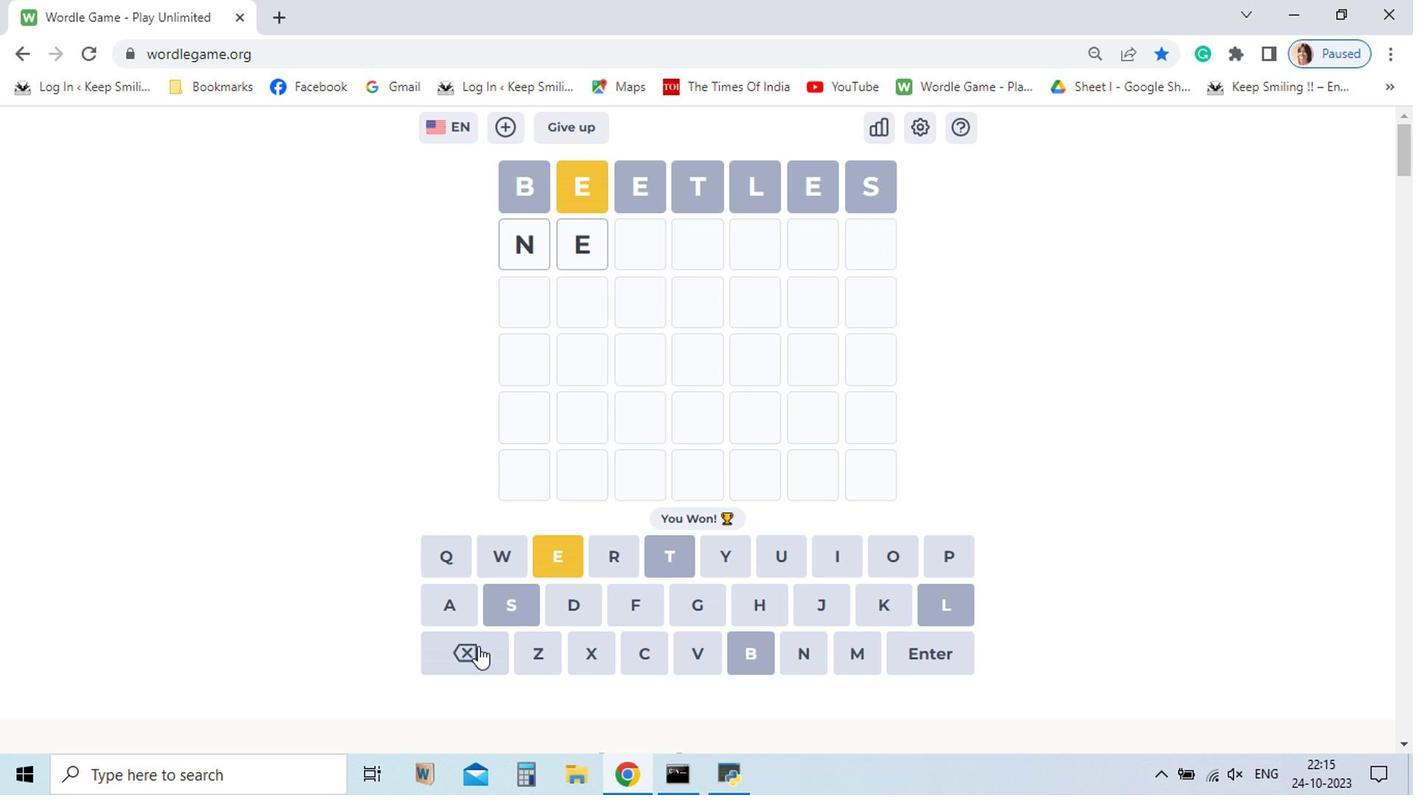 
Action: Mouse pressed left at (464, 655)
Screenshot: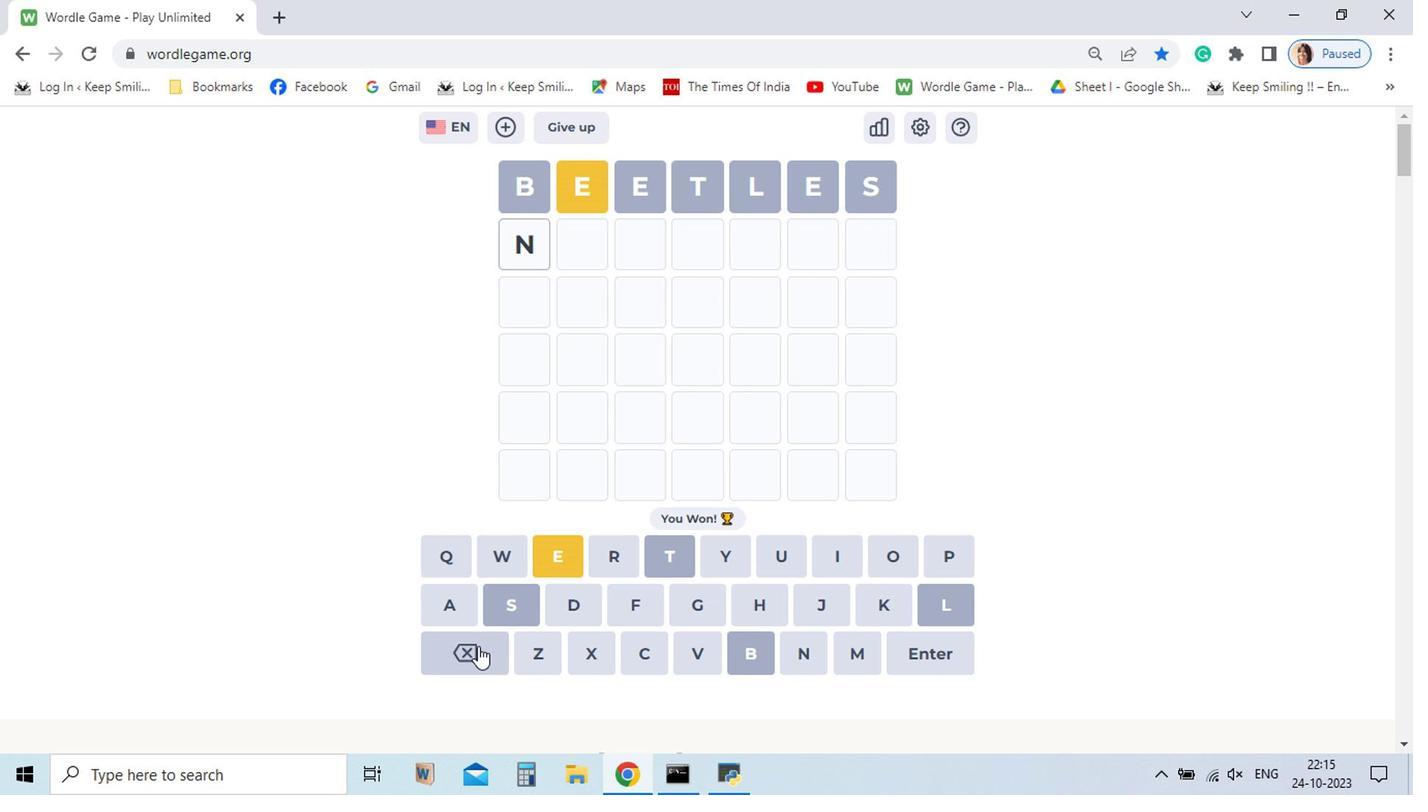 
Action: Mouse pressed left at (464, 655)
Screenshot: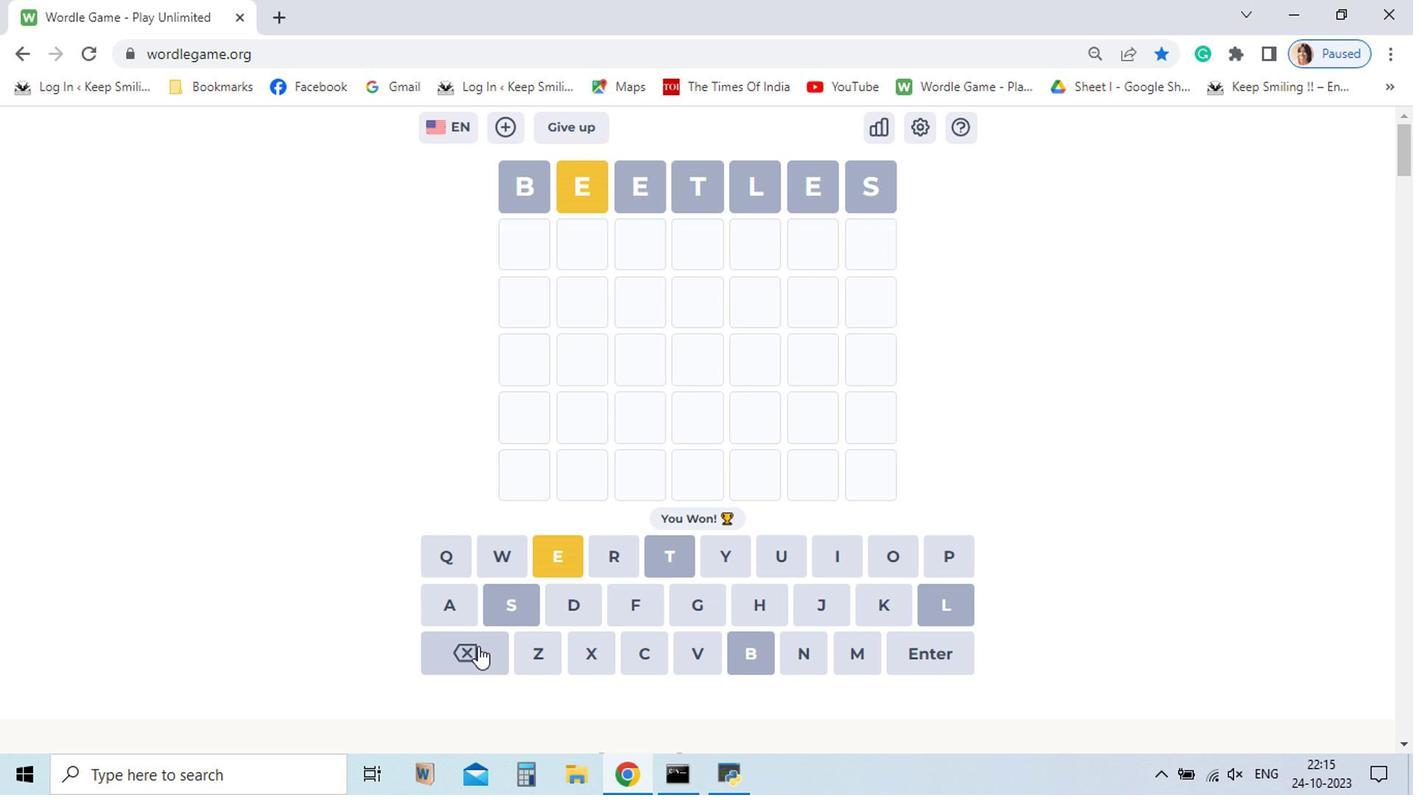 
Action: Mouse pressed left at (464, 655)
Screenshot: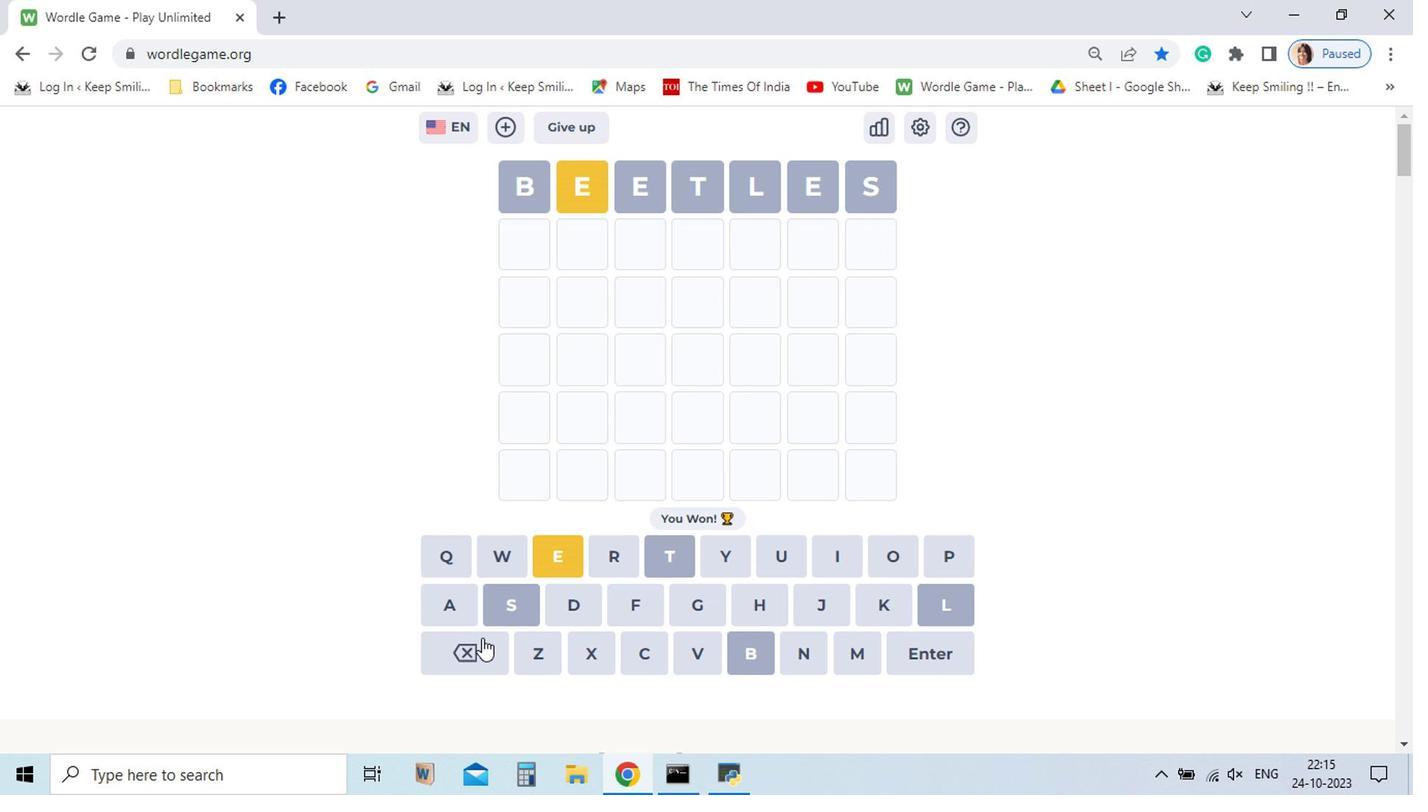 
Action: Mouse moved to (463, 615)
Screenshot: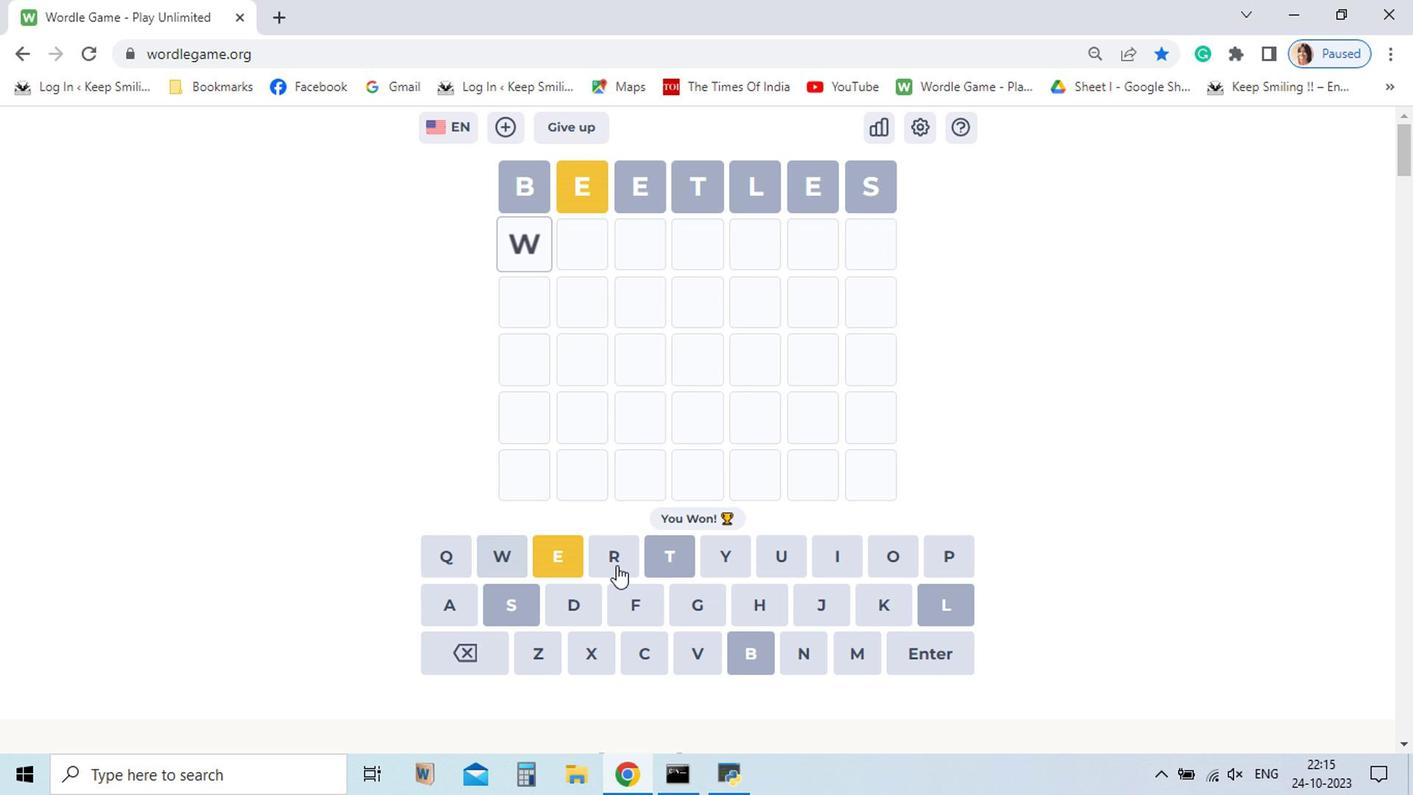 
Action: Mouse pressed left at (463, 615)
Screenshot: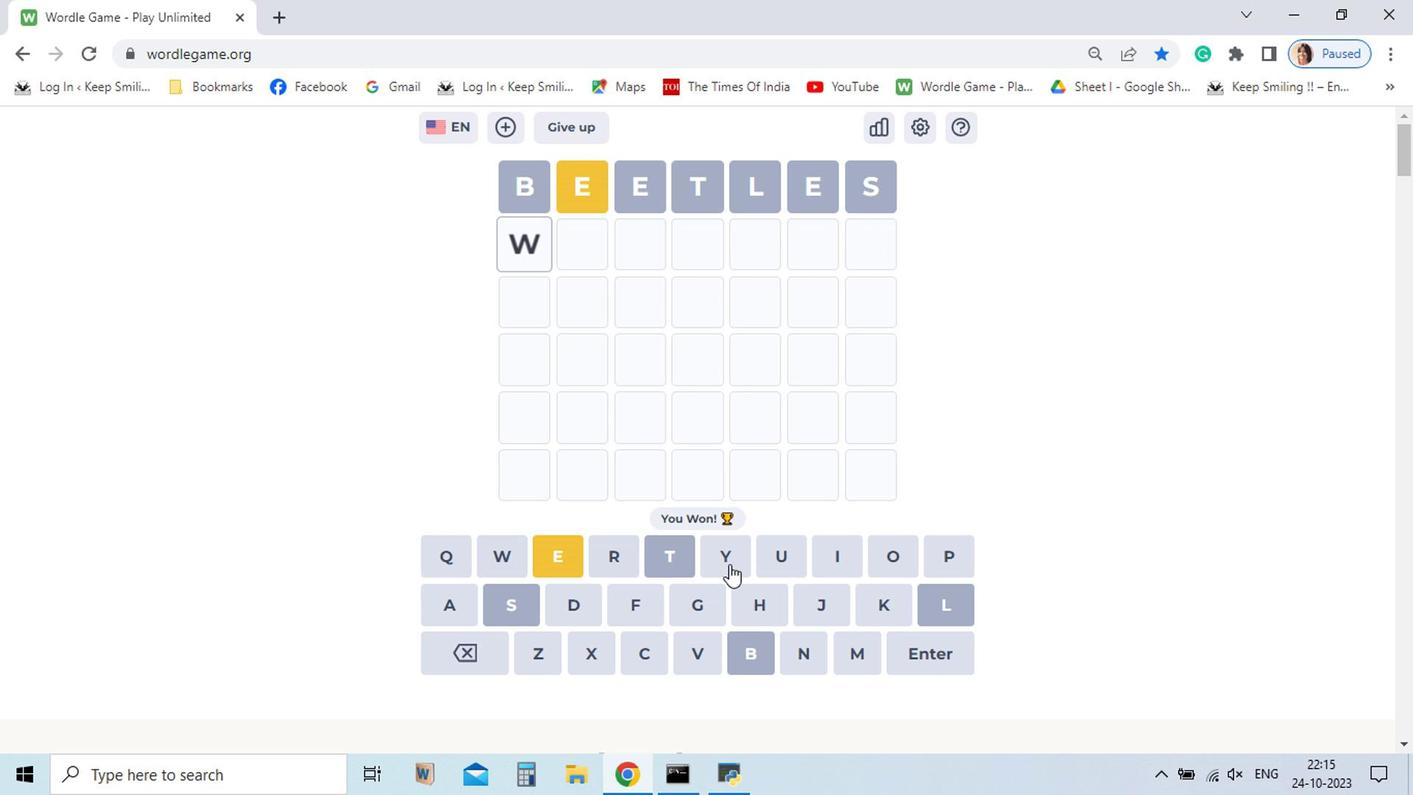 
Action: Mouse moved to (456, 618)
Screenshot: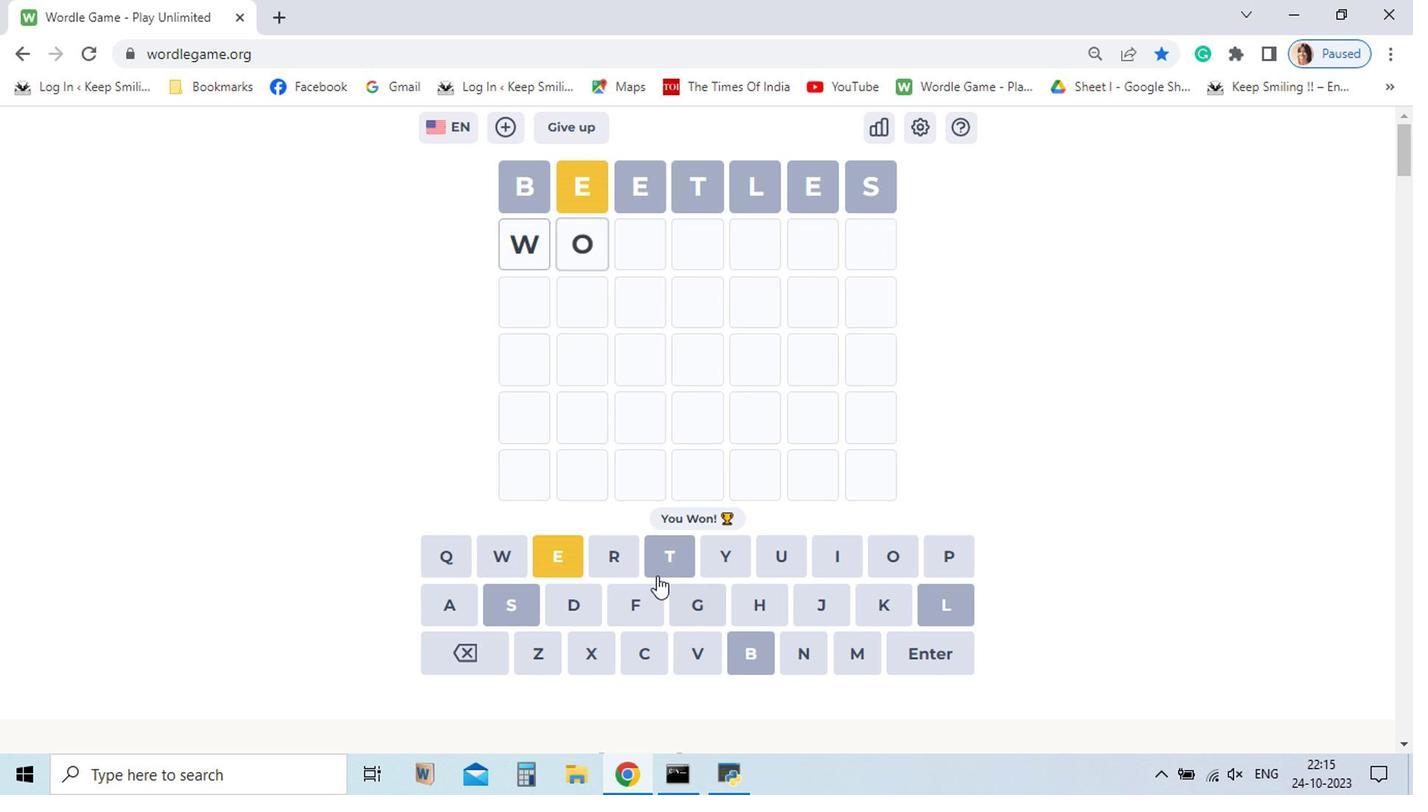 
Action: Mouse pressed left at (456, 618)
Screenshot: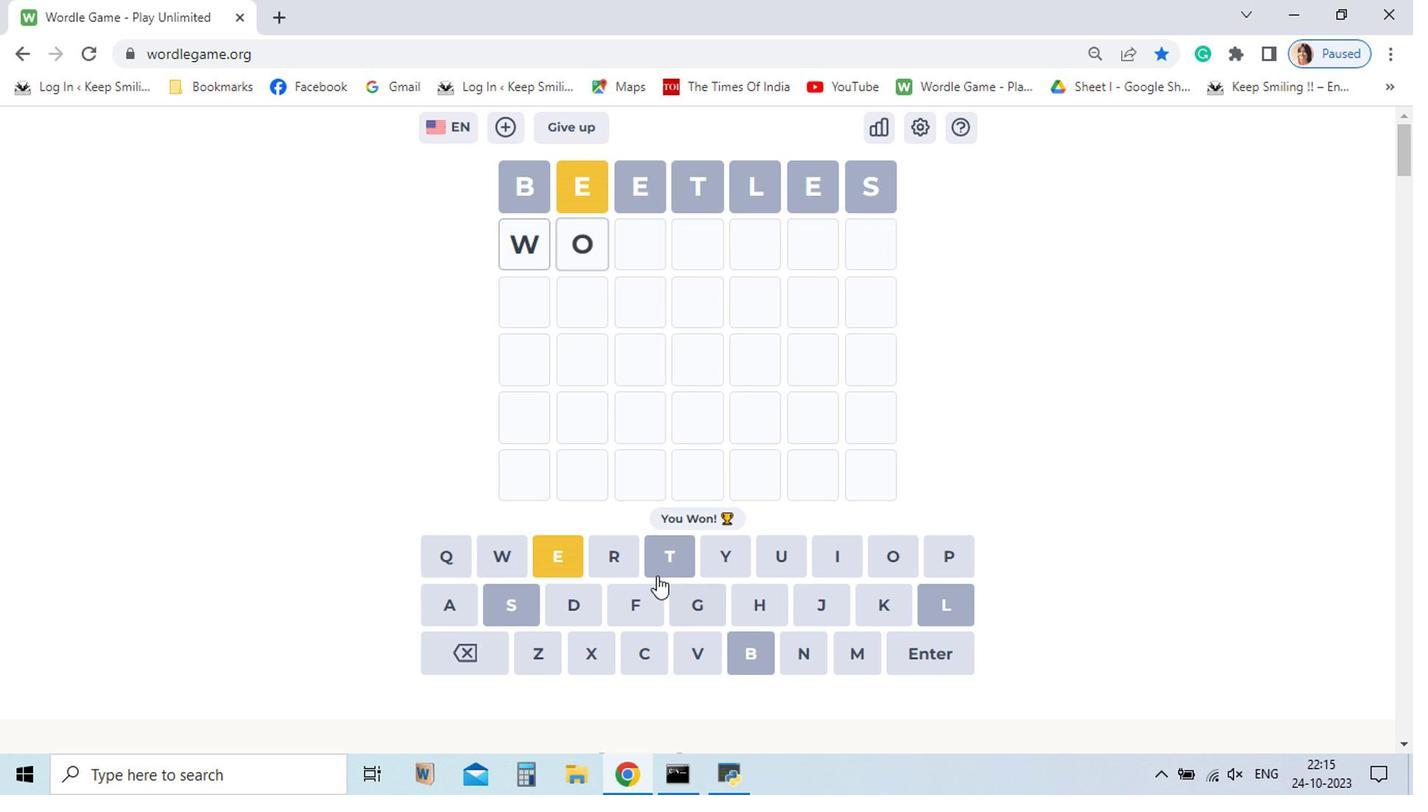 
Action: Mouse moved to (461, 618)
Screenshot: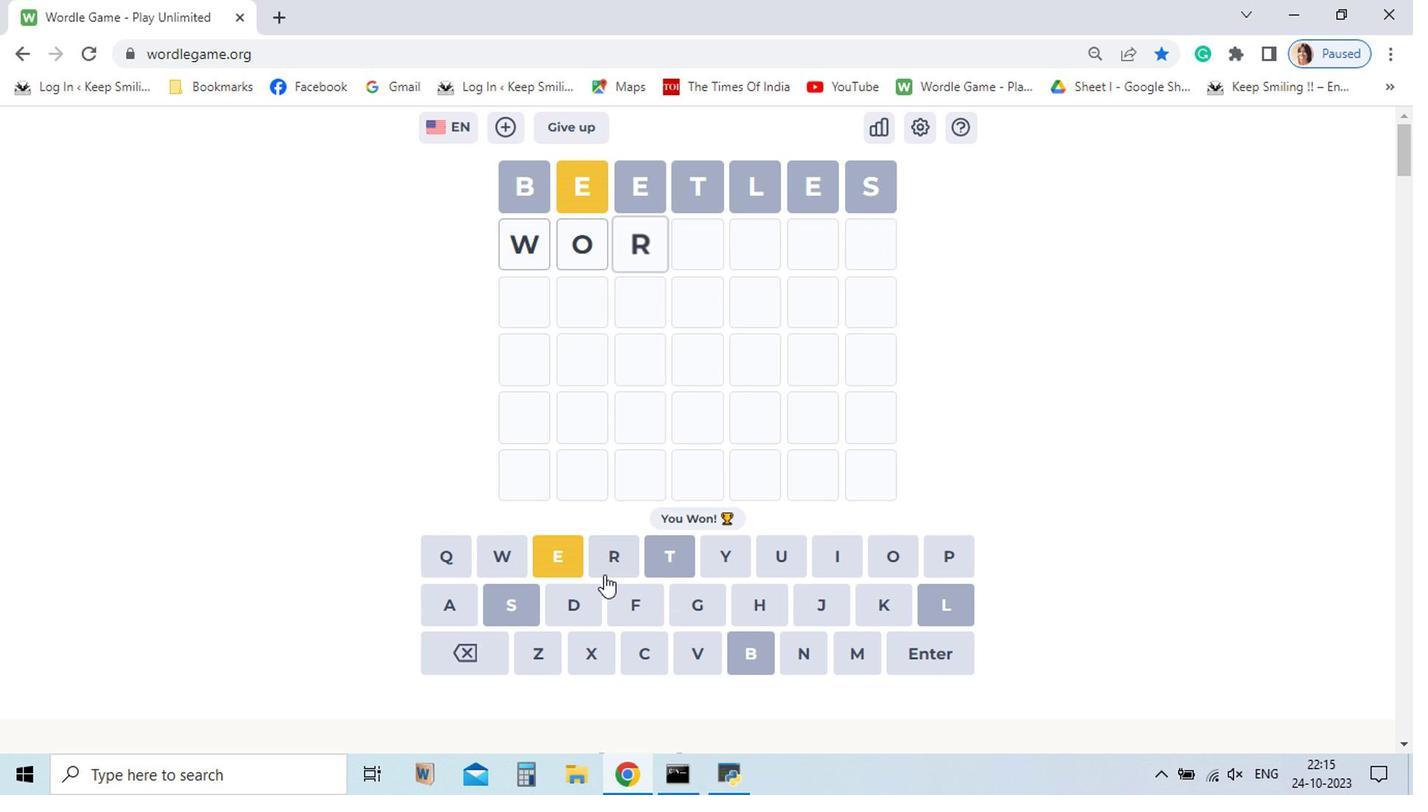 
Action: Mouse pressed left at (461, 618)
Screenshot: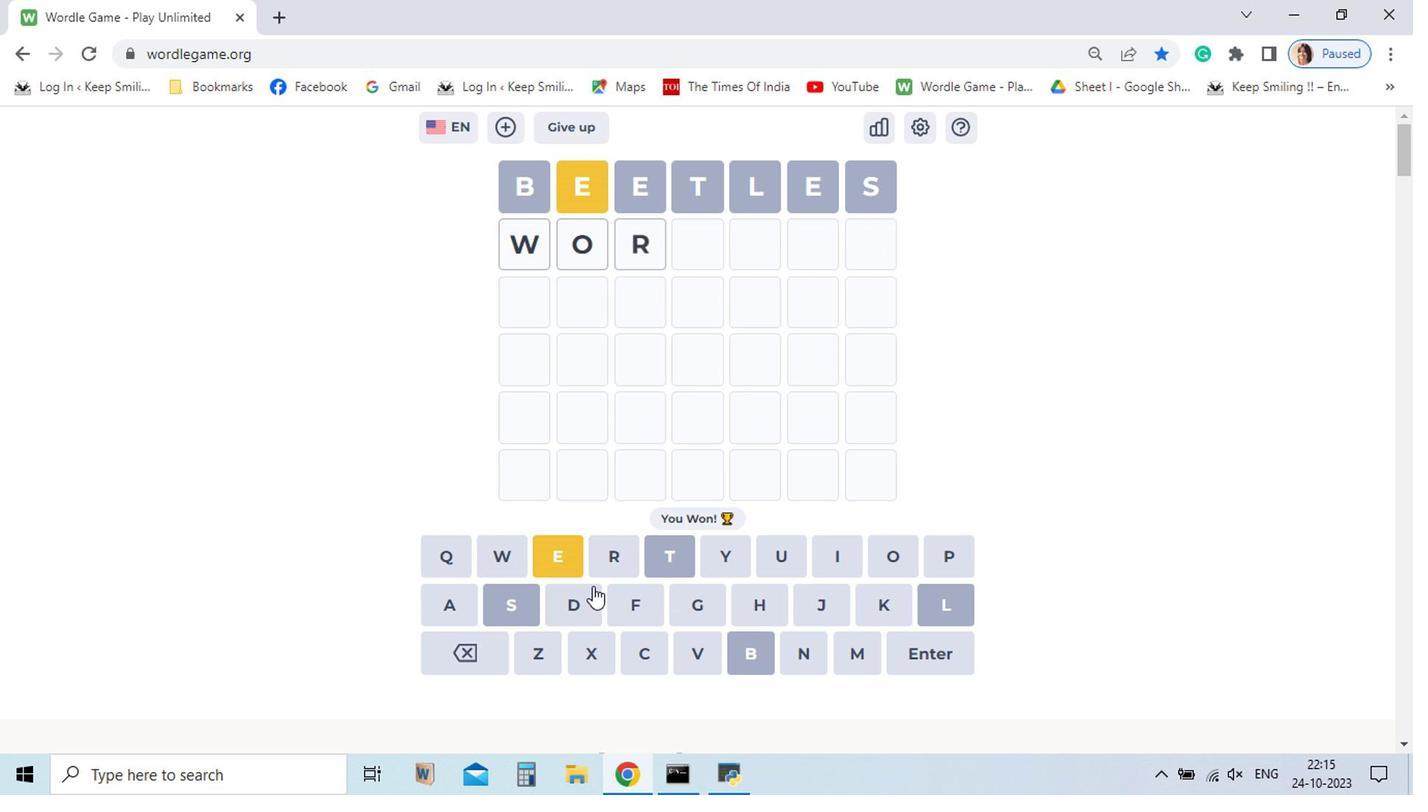 
Action: Mouse moved to (462, 636)
Screenshot: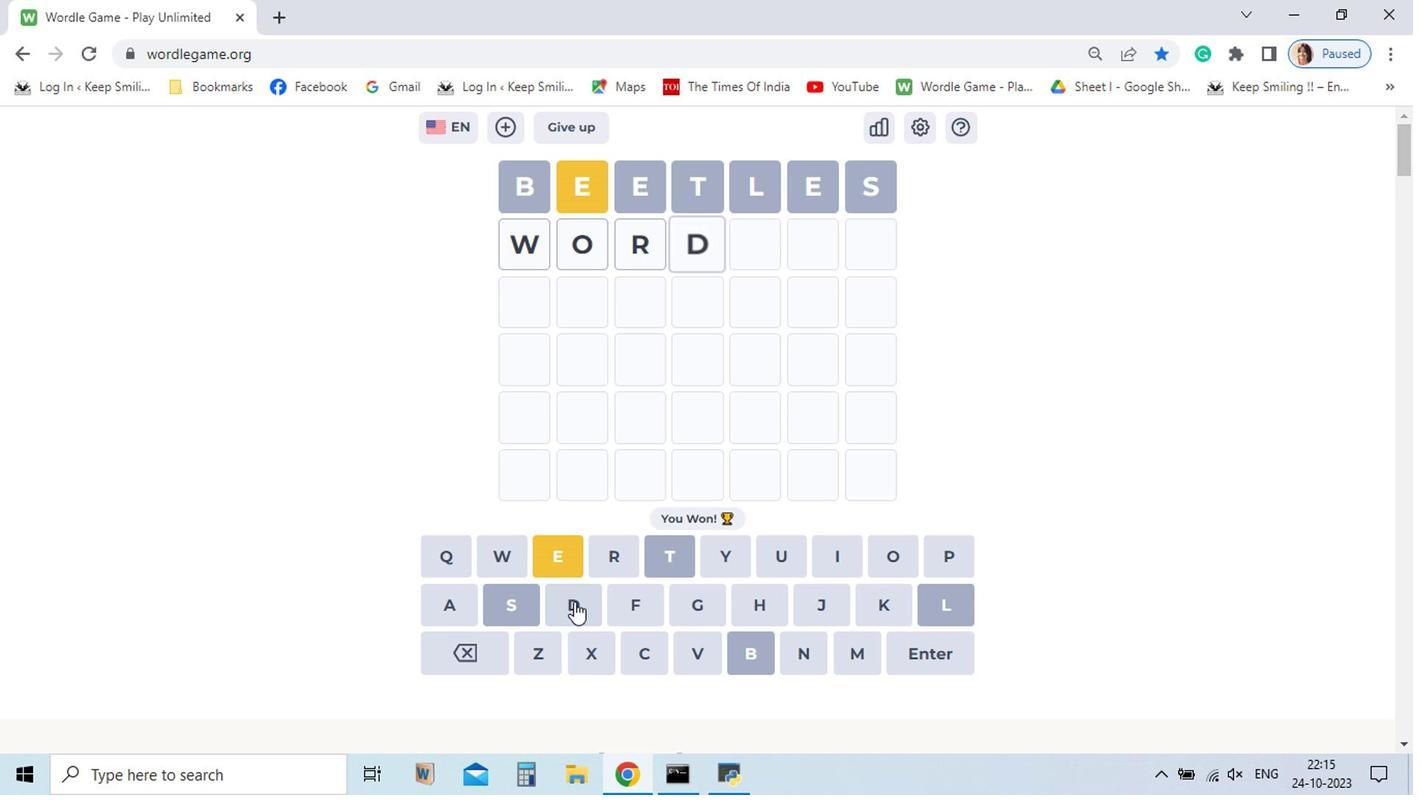 
Action: Mouse pressed left at (462, 636)
Screenshot: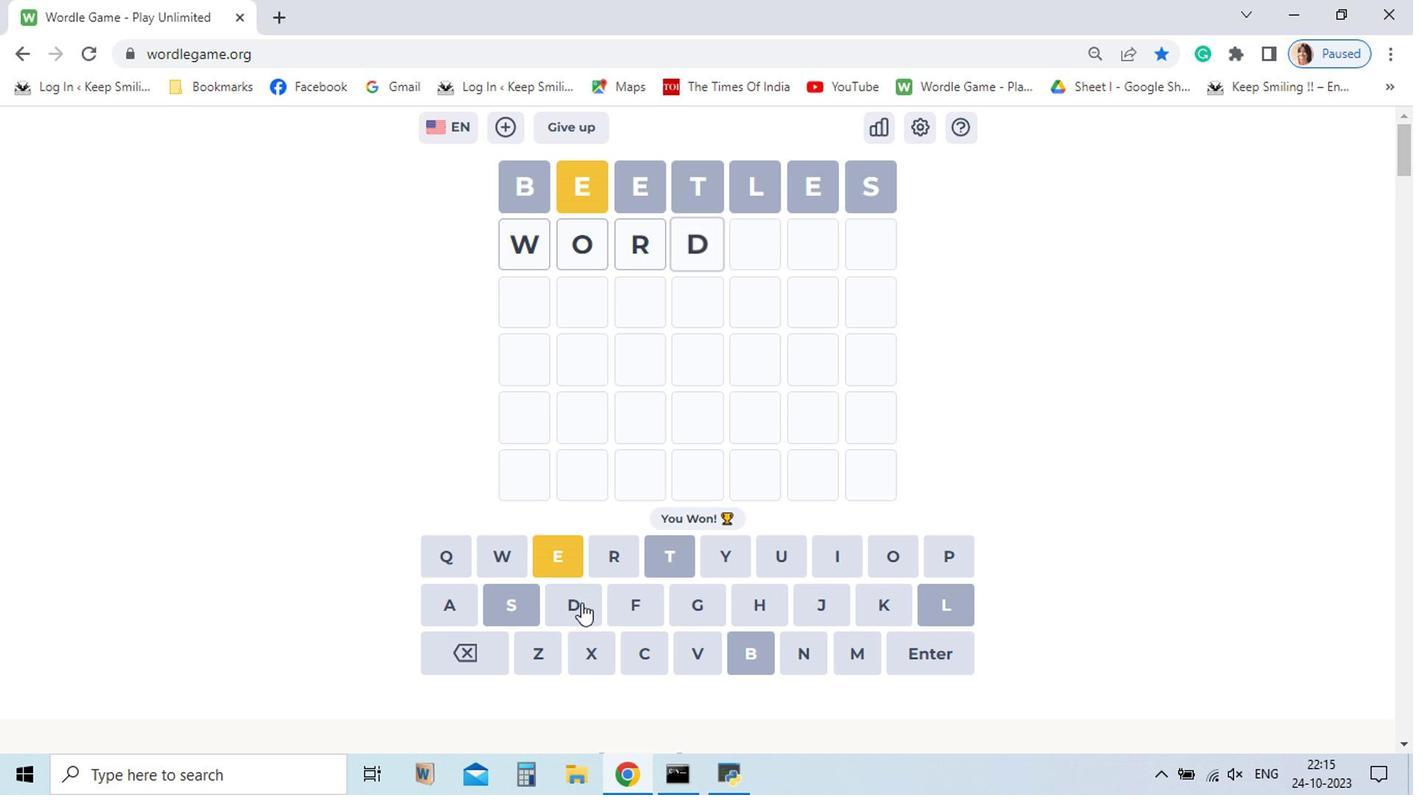 
Action: Mouse moved to (457, 616)
Screenshot: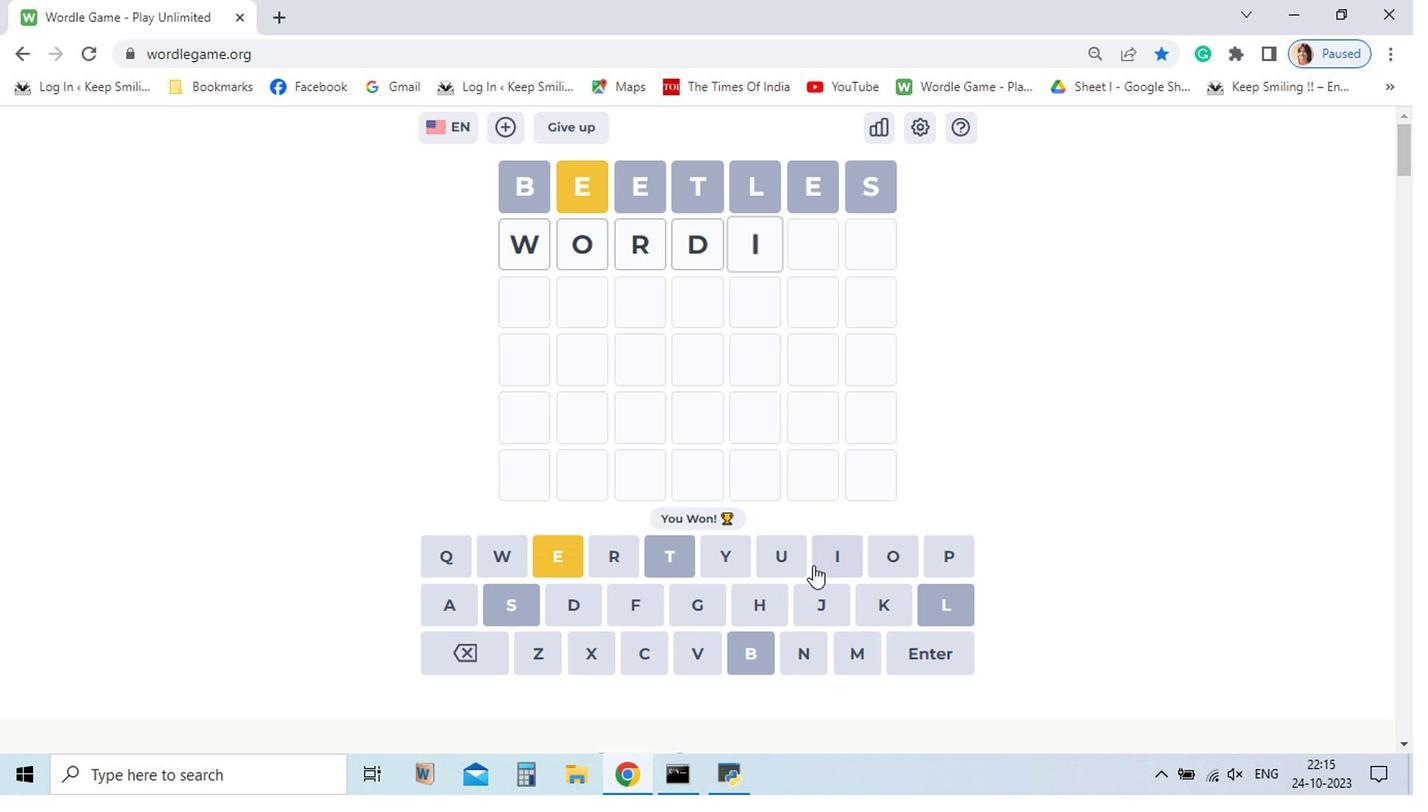 
Action: Mouse pressed left at (457, 616)
Screenshot: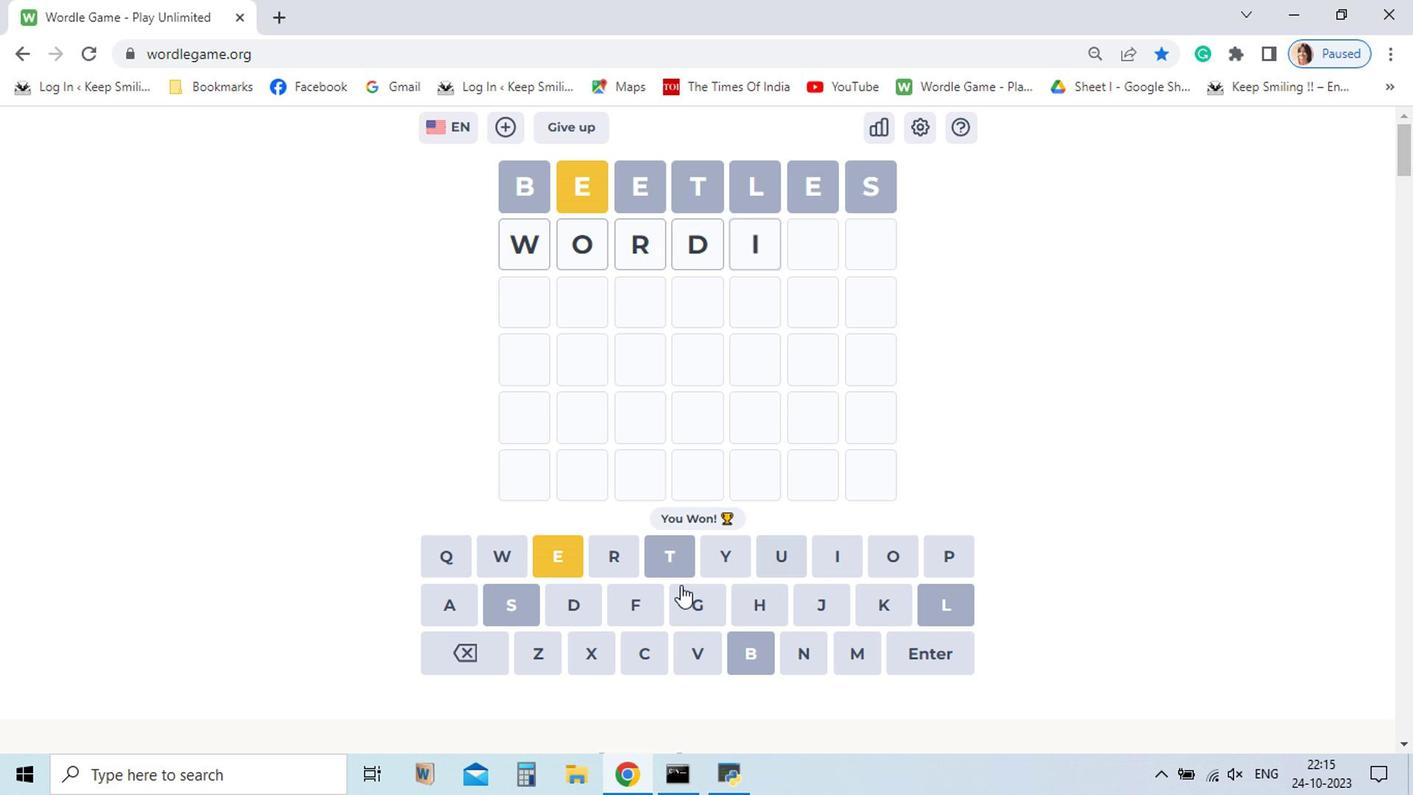 
Action: Mouse moved to (463, 620)
Screenshot: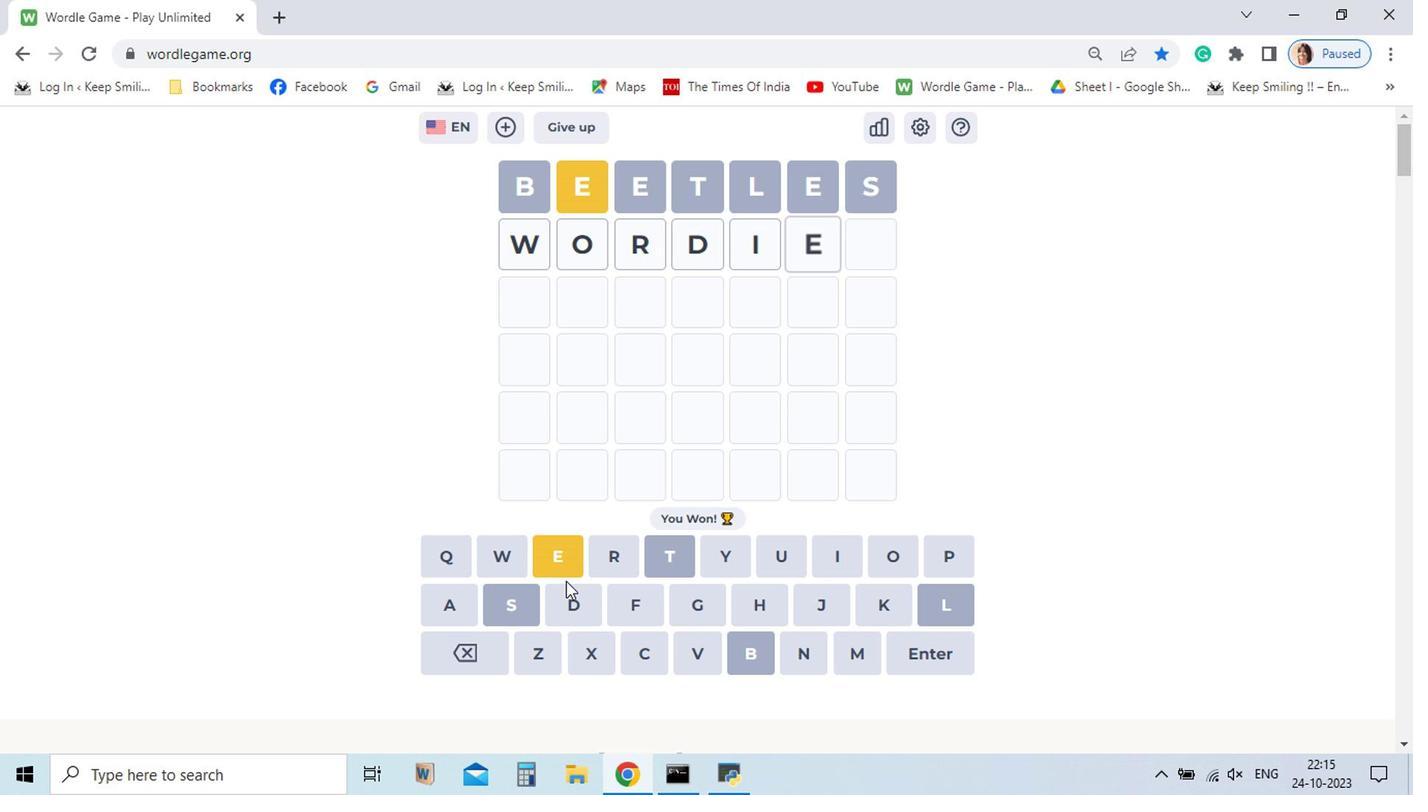 
Action: Mouse pressed left at (463, 620)
Screenshot: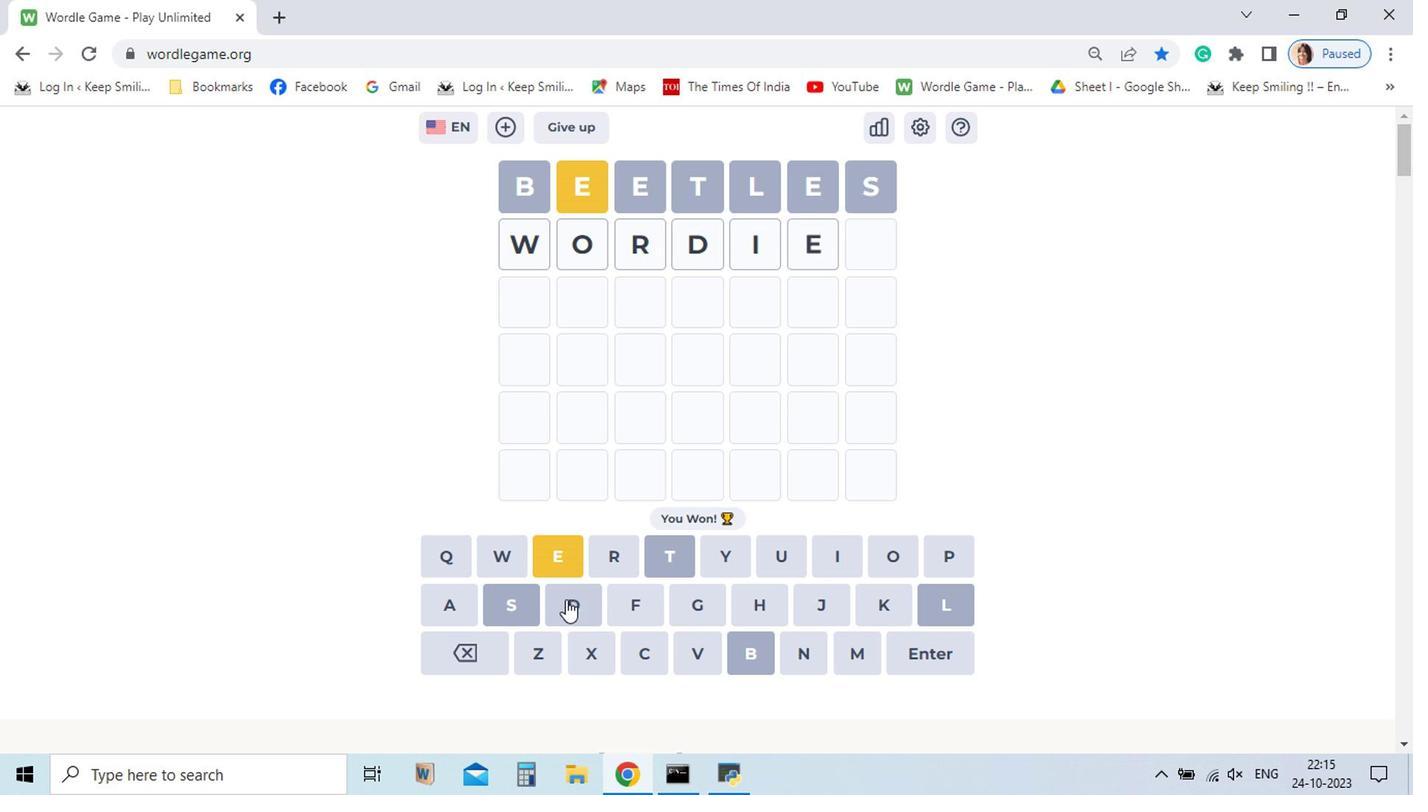
Action: Mouse moved to (463, 636)
Screenshot: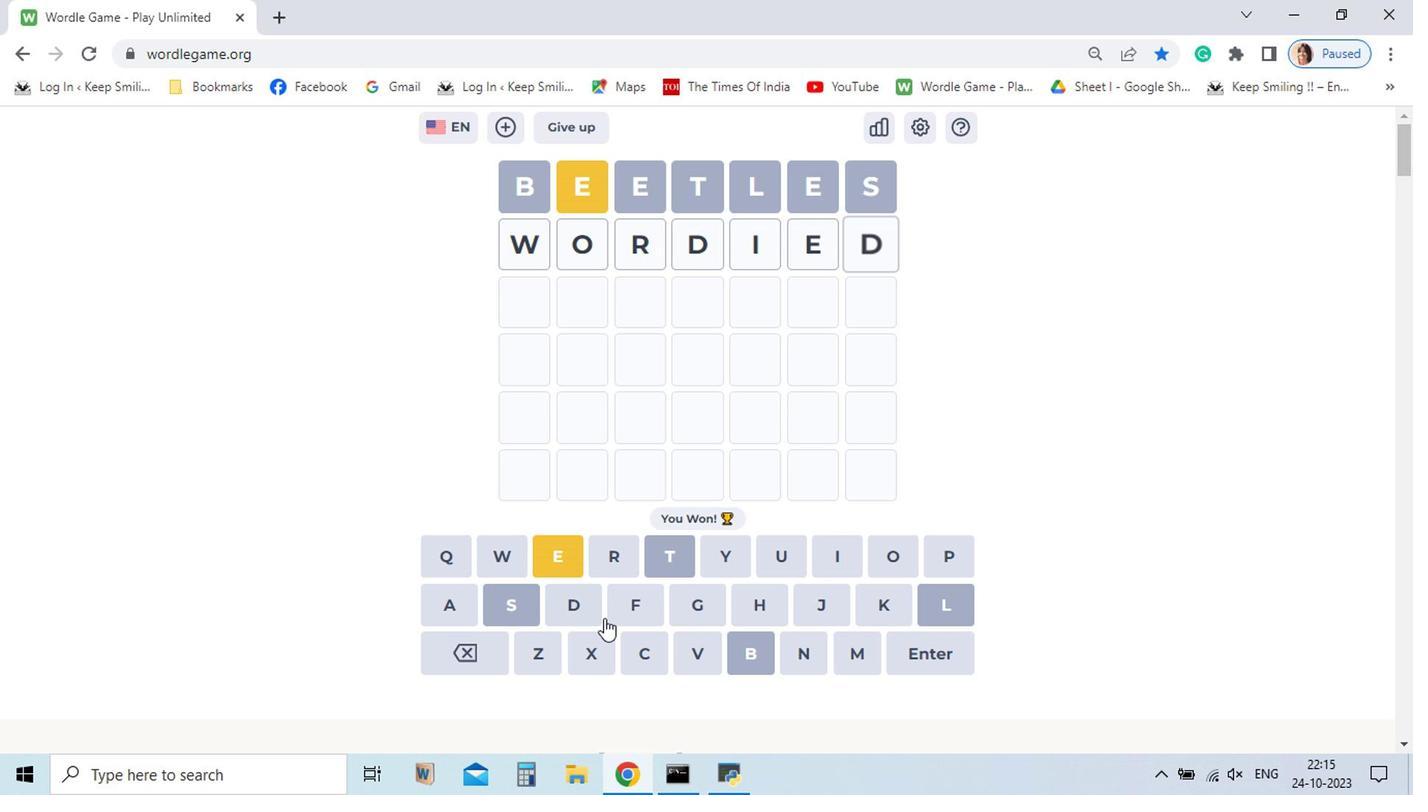 
Action: Mouse pressed left at (463, 636)
Screenshot: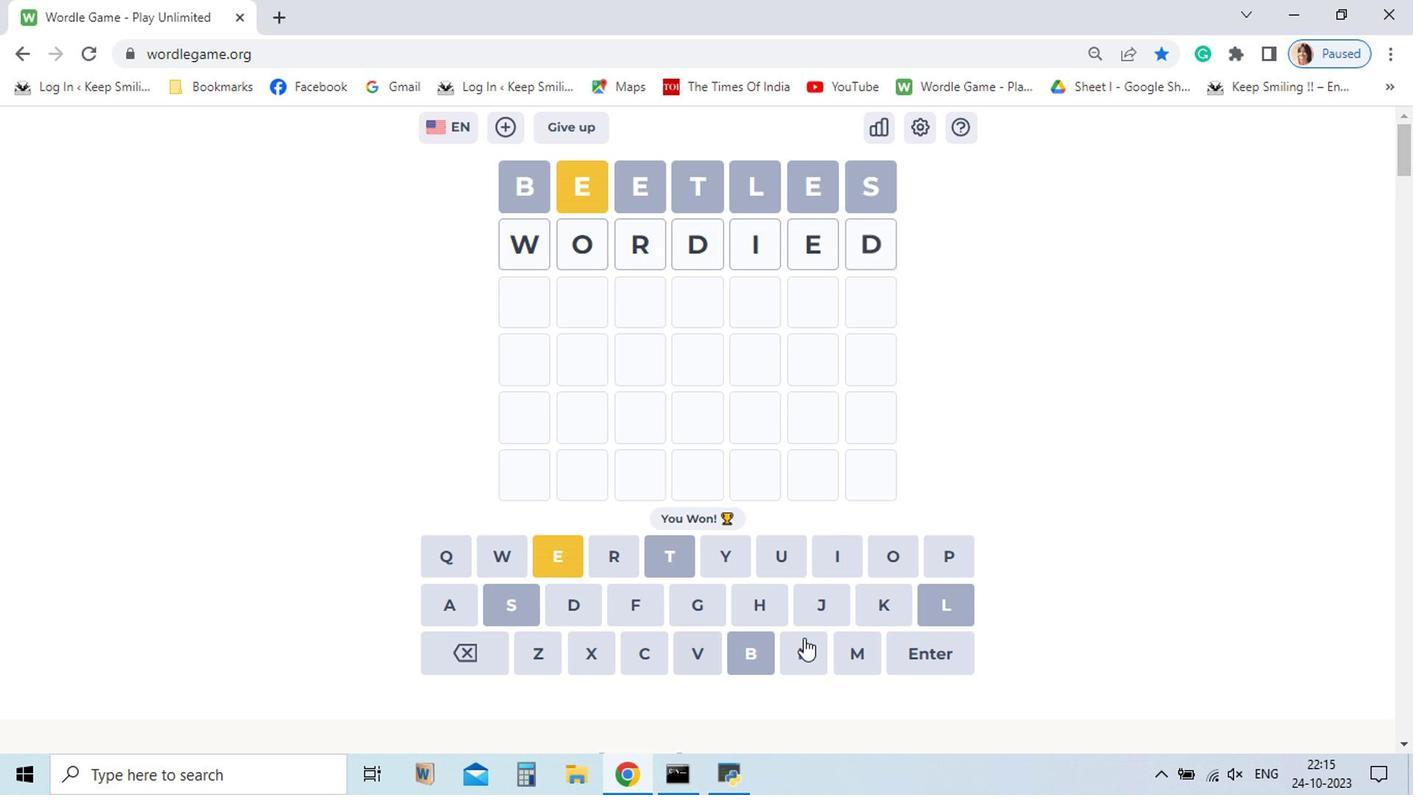 
Action: Mouse moved to (456, 657)
Screenshot: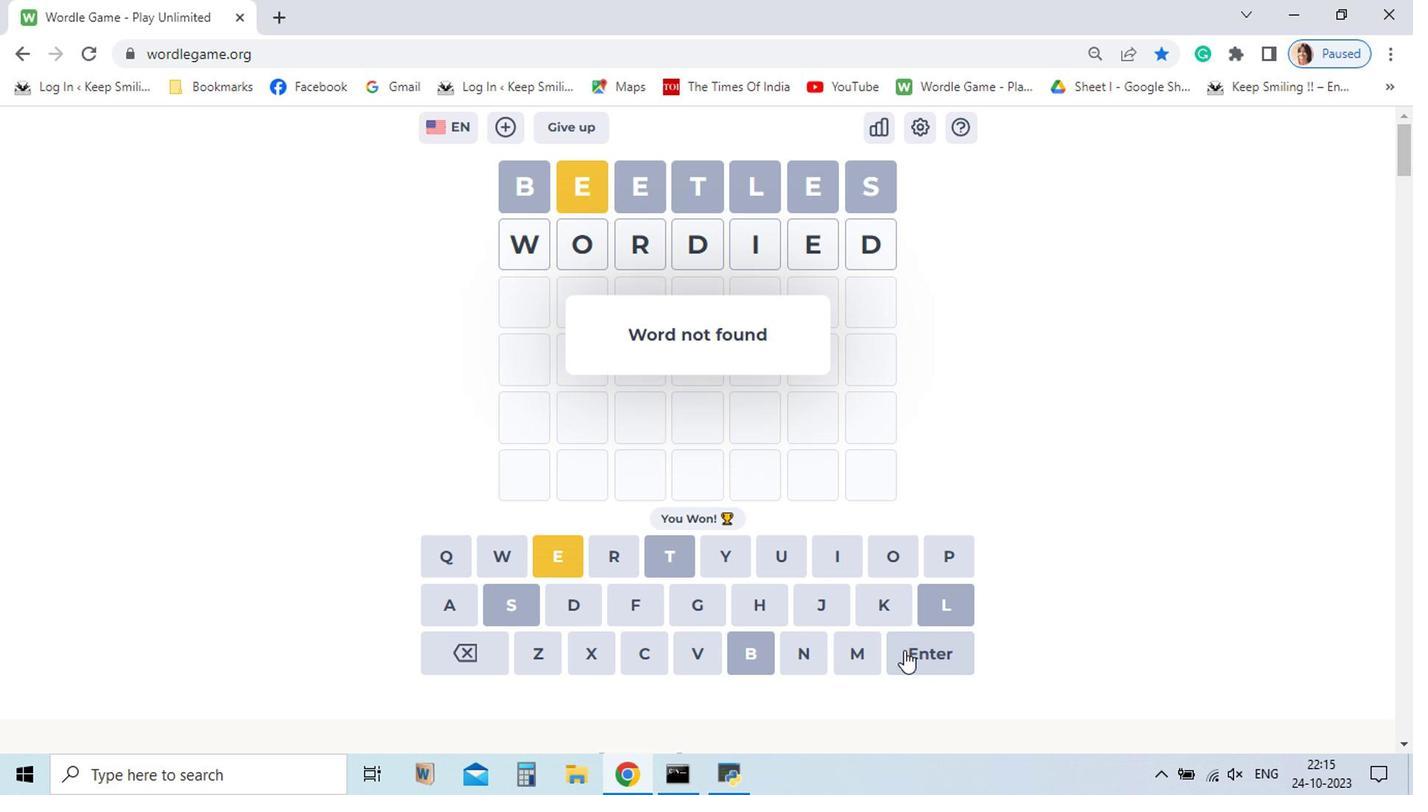 
Action: Mouse pressed left at (456, 657)
Screenshot: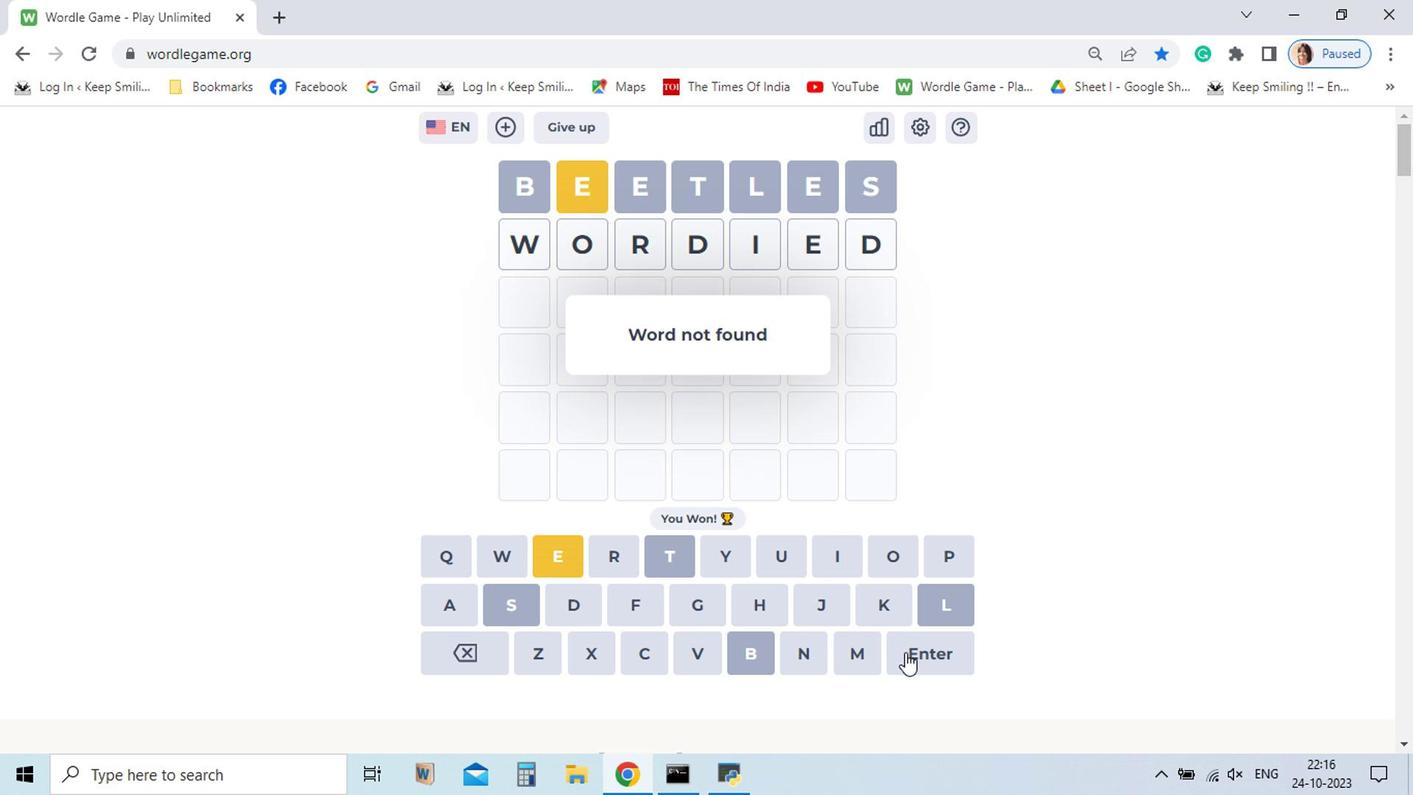 
Action: Mouse moved to (464, 660)
Screenshot: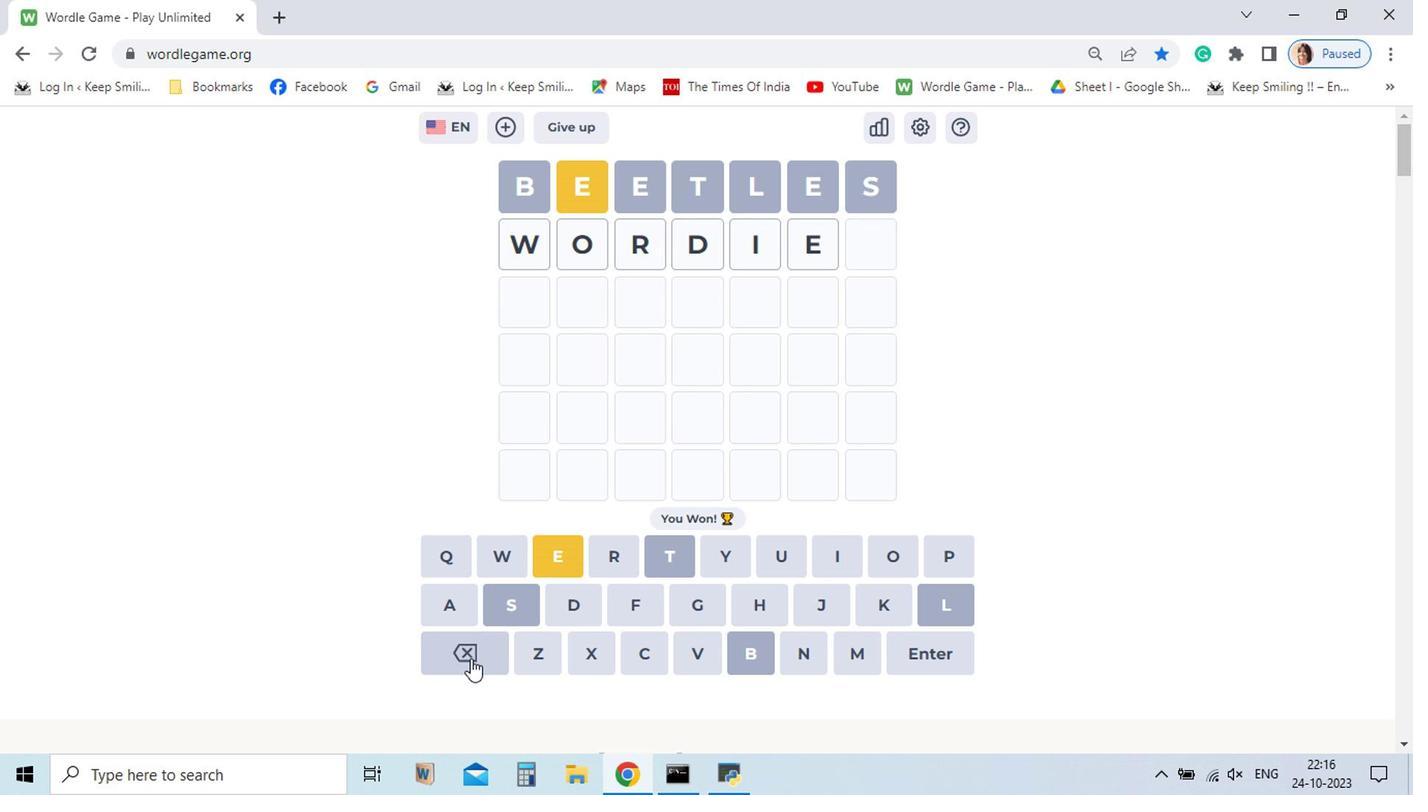 
Action: Mouse pressed left at (464, 660)
Screenshot: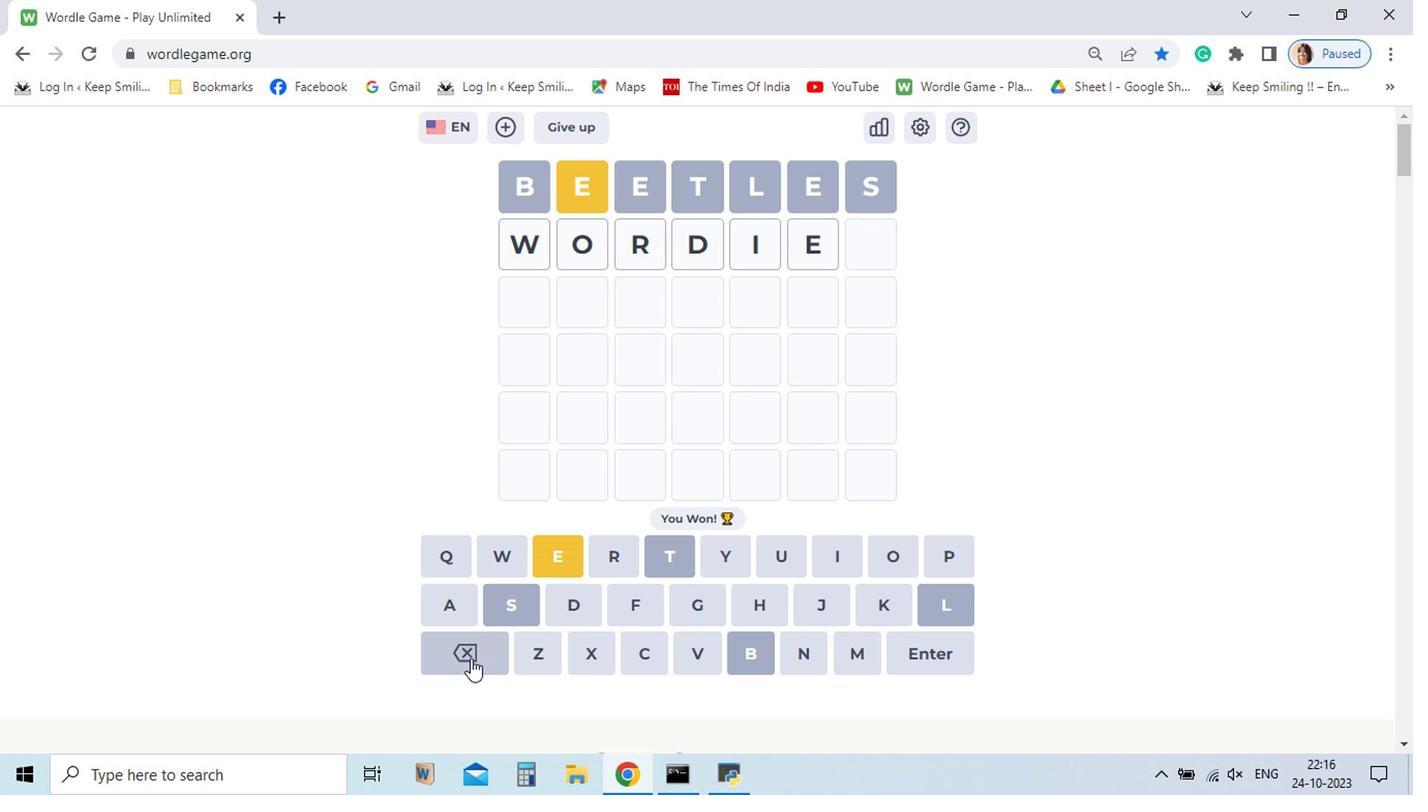 
Action: Mouse pressed left at (464, 660)
Screenshot: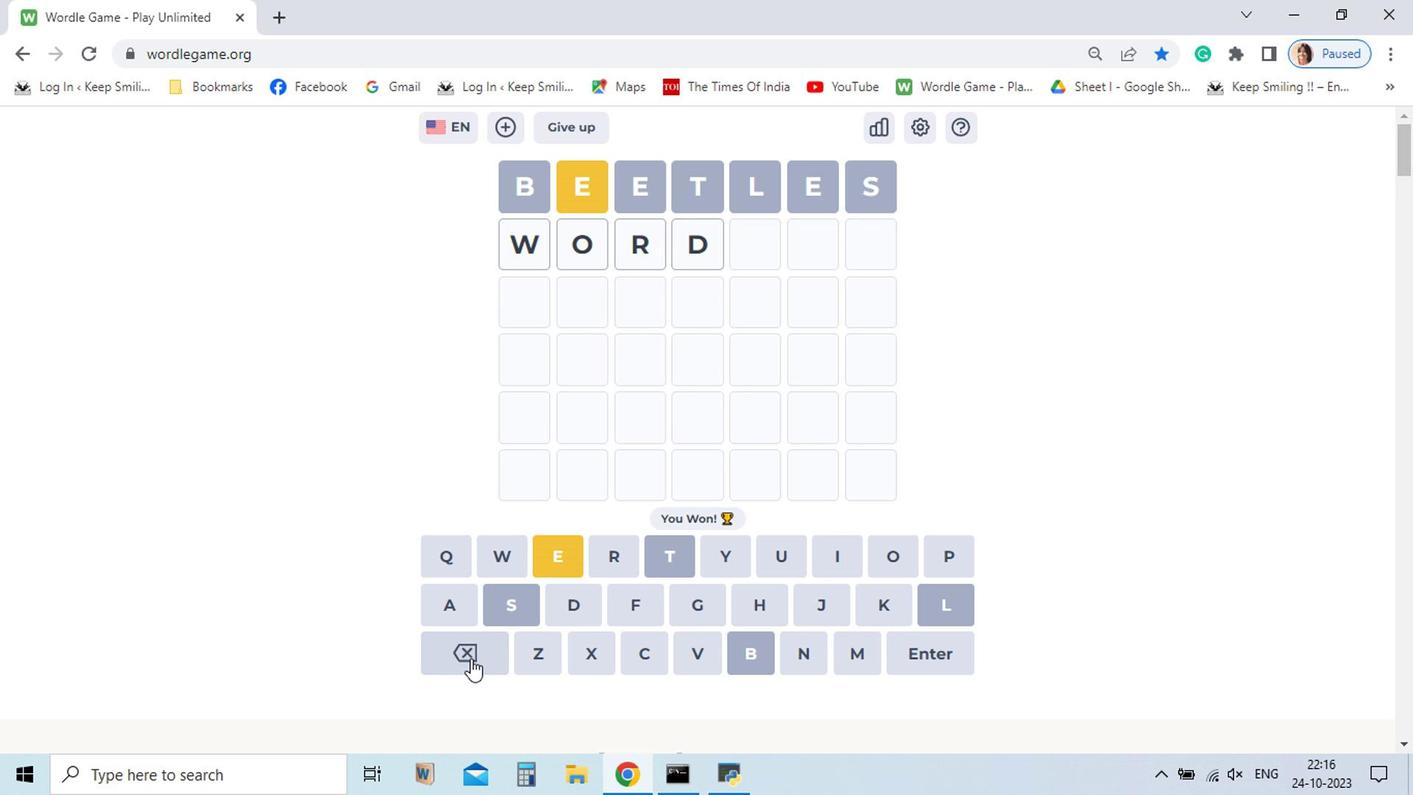 
Action: Mouse pressed left at (464, 660)
Screenshot: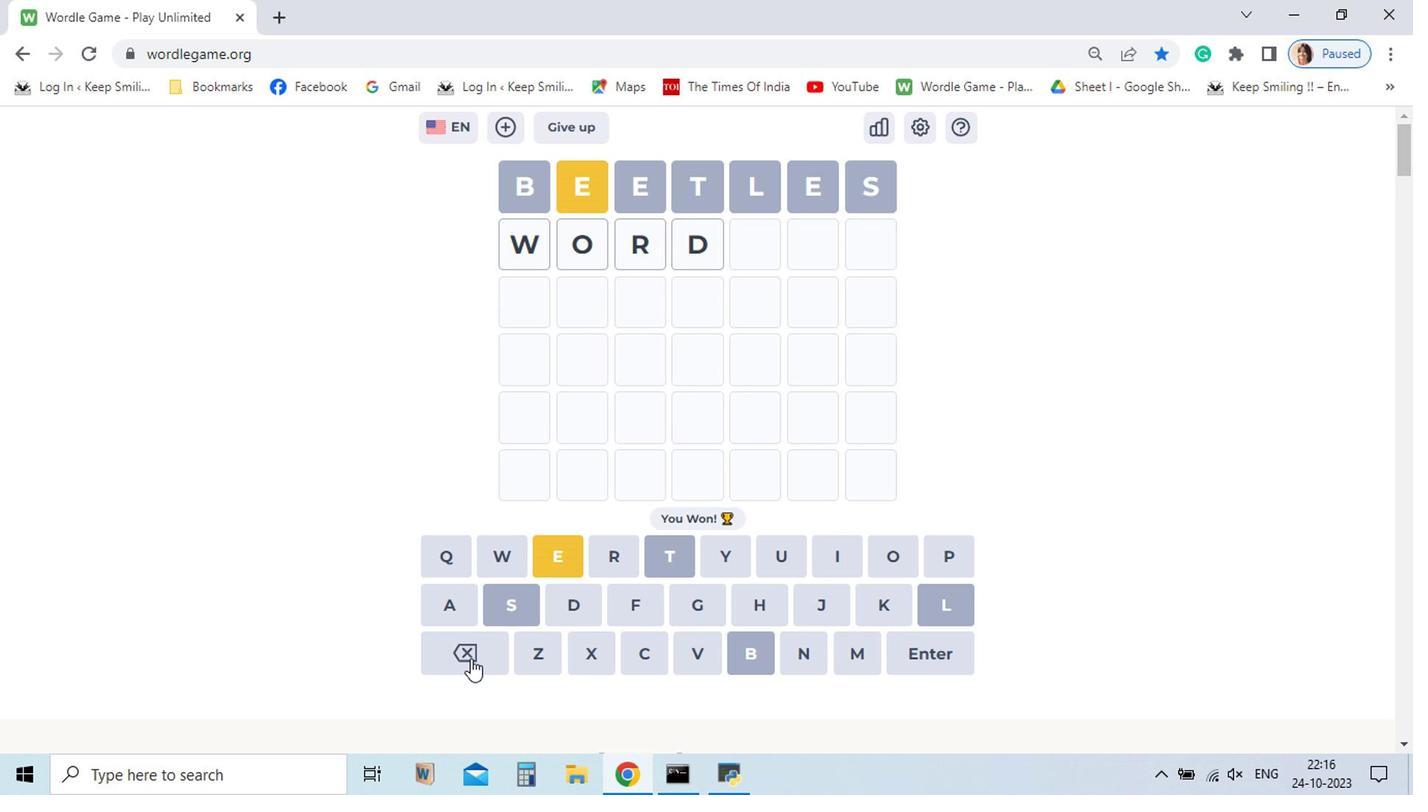 
Action: Mouse pressed left at (464, 660)
Screenshot: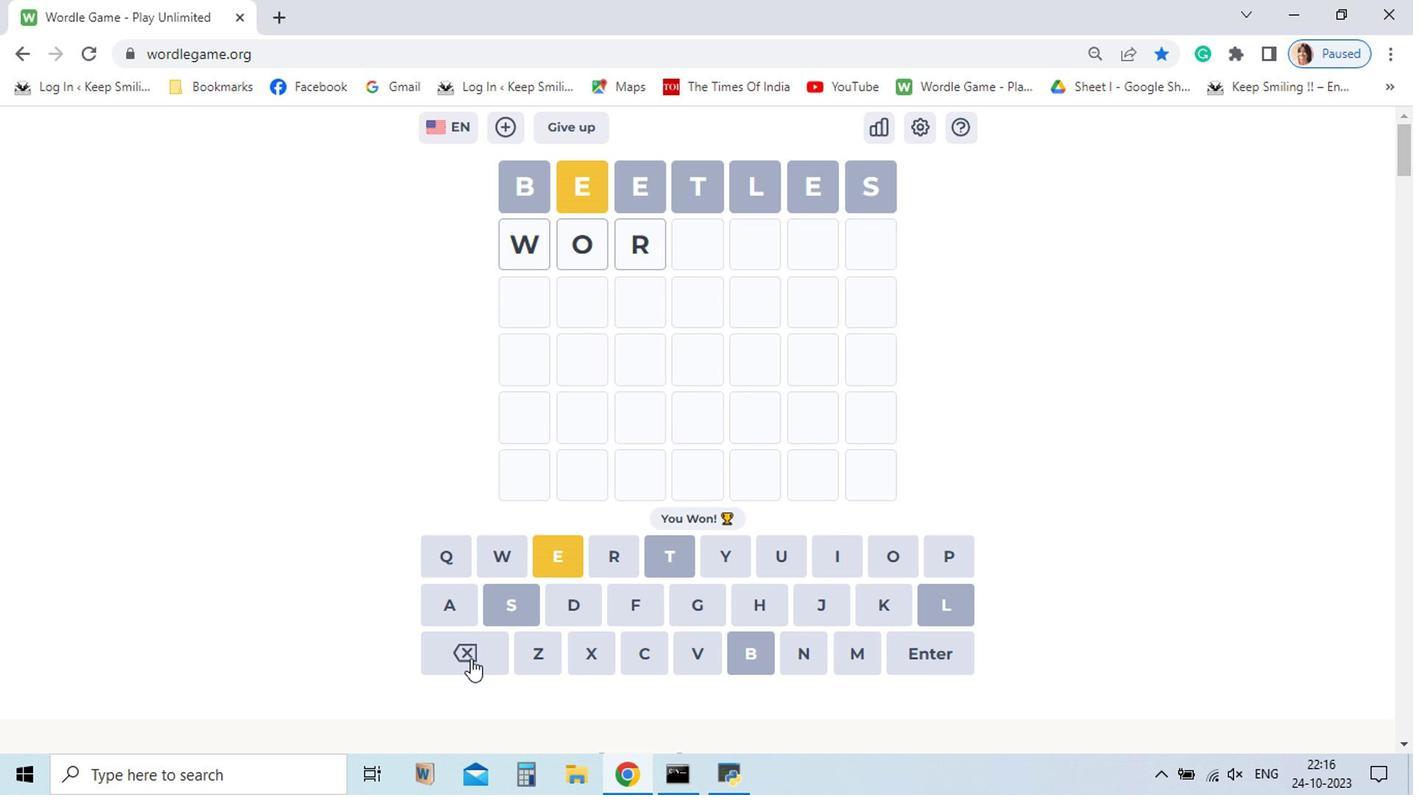 
Action: Mouse pressed left at (464, 660)
Screenshot: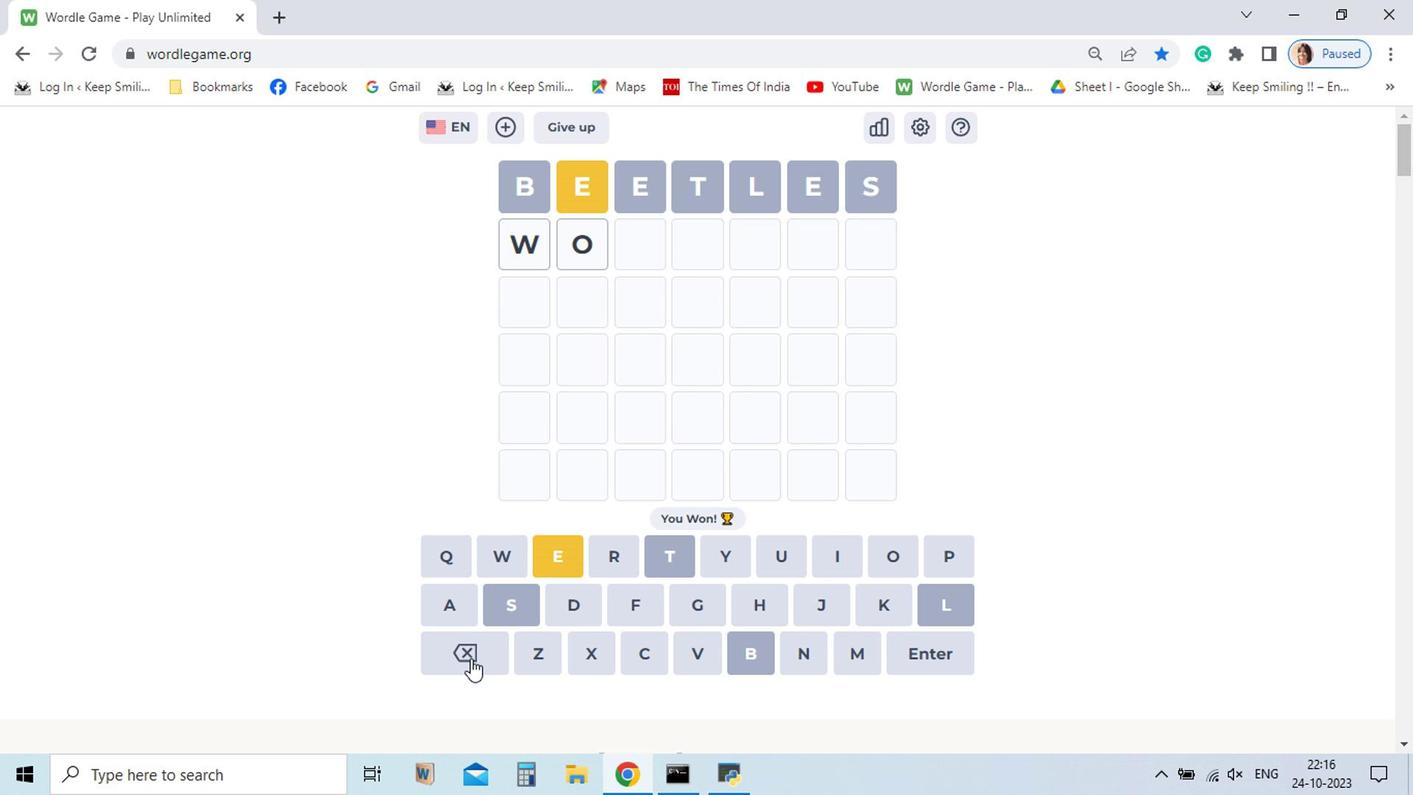 
Action: Mouse pressed left at (464, 660)
Screenshot: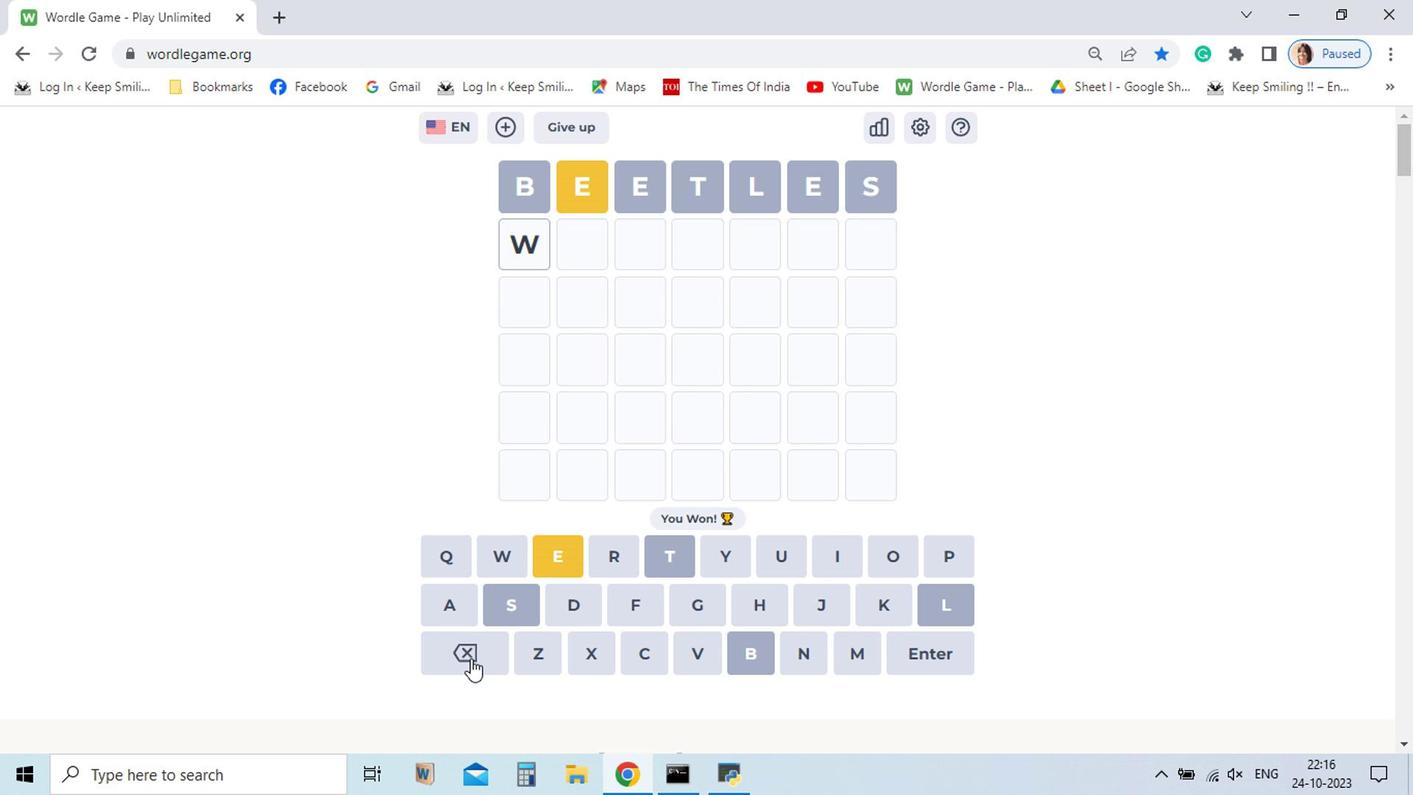 
Action: Mouse moved to (456, 616)
Screenshot: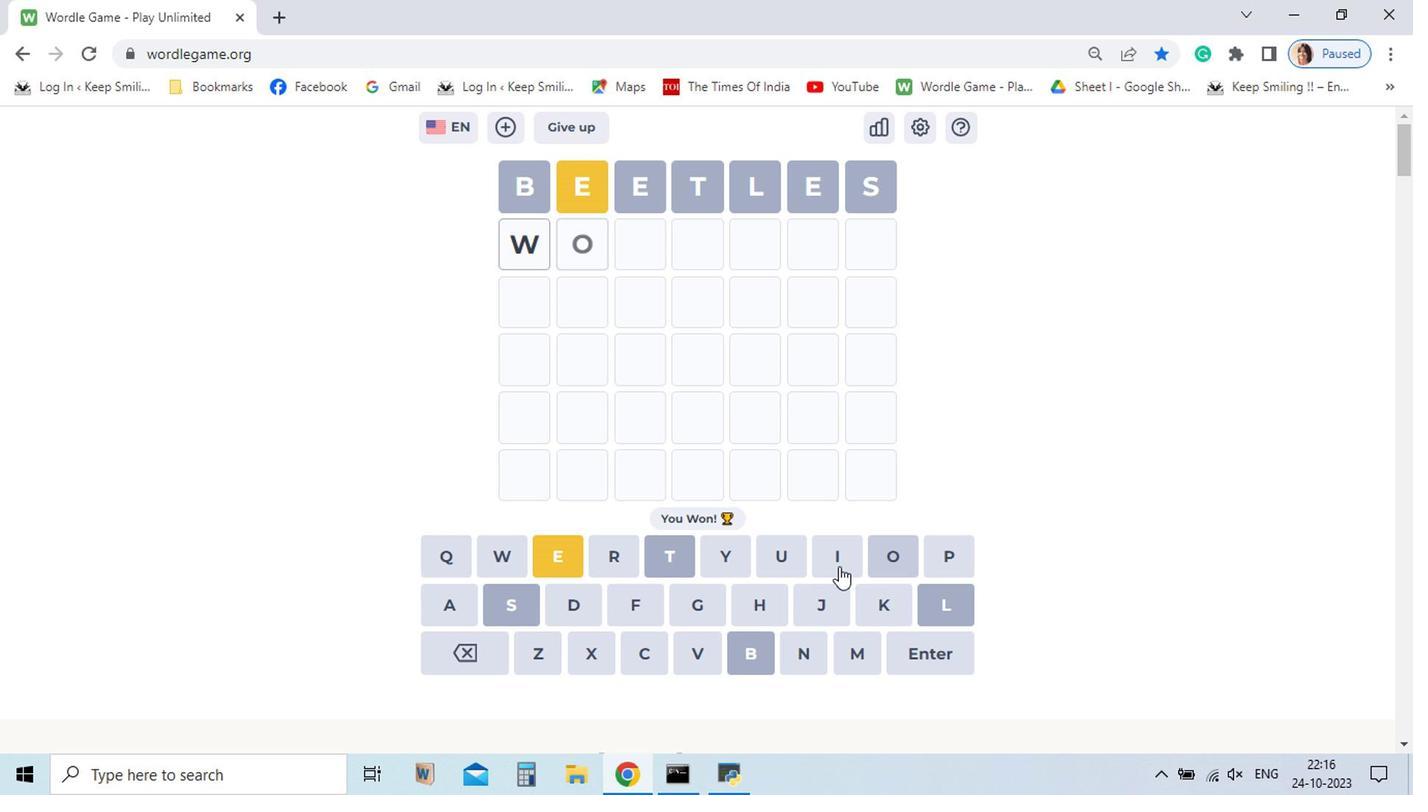 
Action: Mouse pressed left at (456, 616)
Screenshot: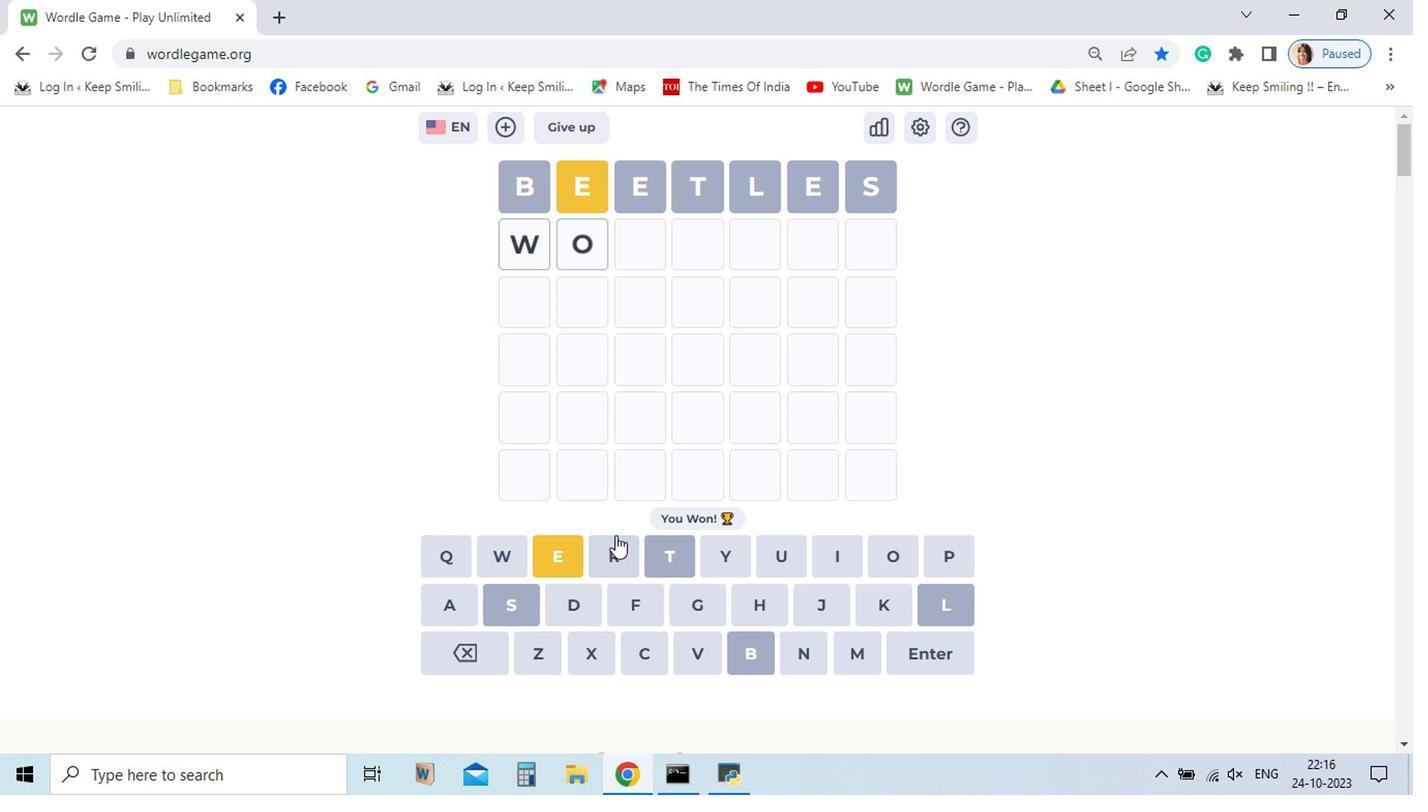 
Action: Mouse moved to (462, 616)
Screenshot: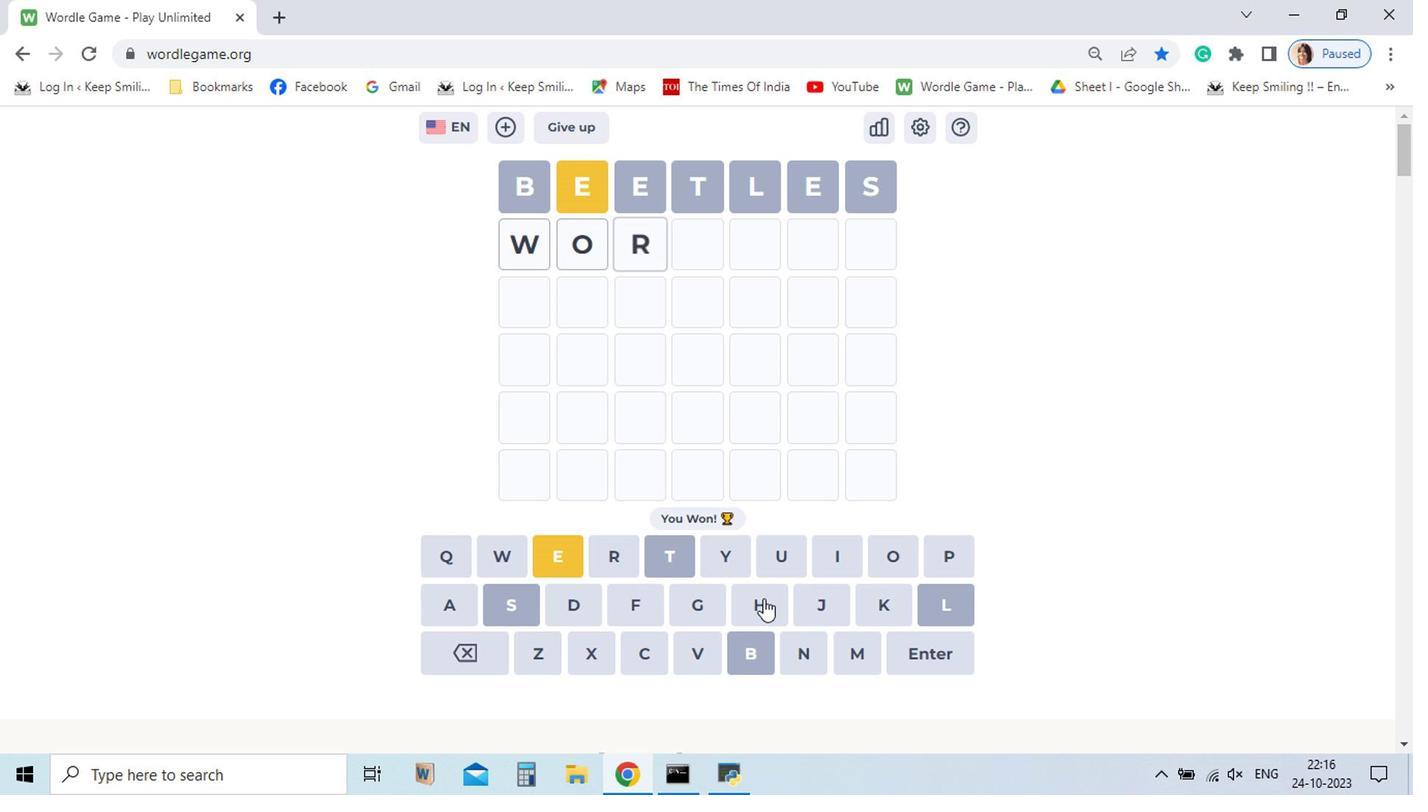 
Action: Mouse pressed left at (462, 616)
Screenshot: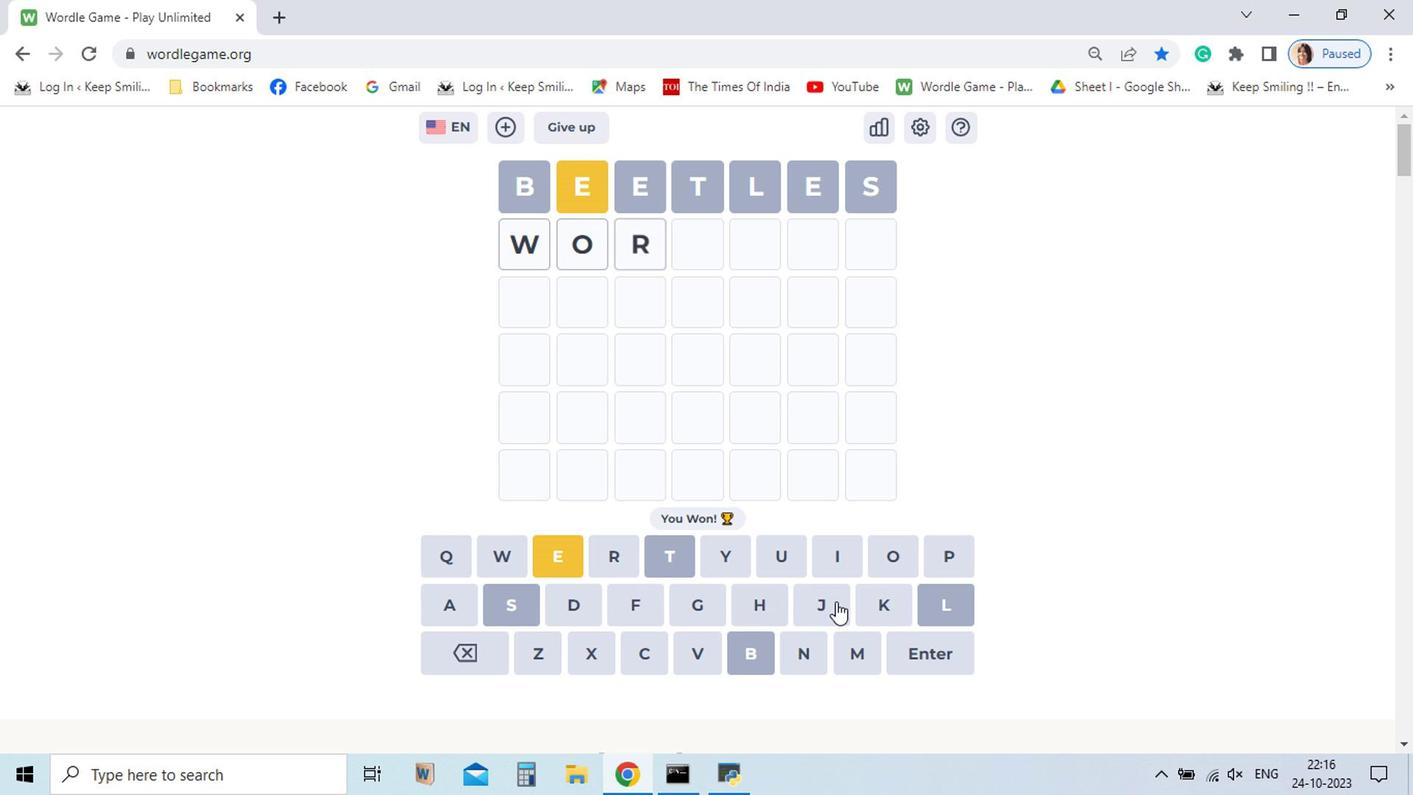 
Action: Mouse moved to (456, 636)
Screenshot: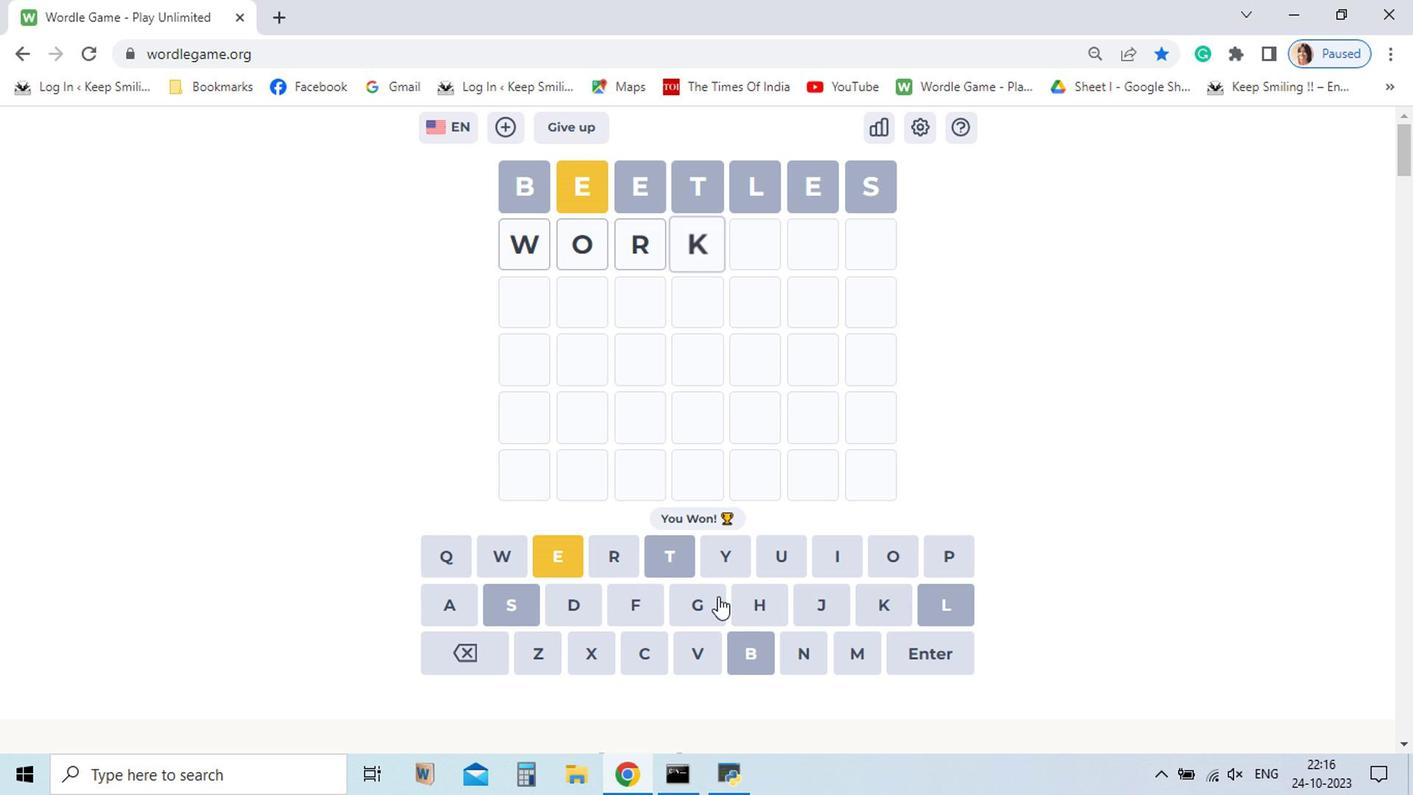 
Action: Mouse pressed left at (456, 636)
Screenshot: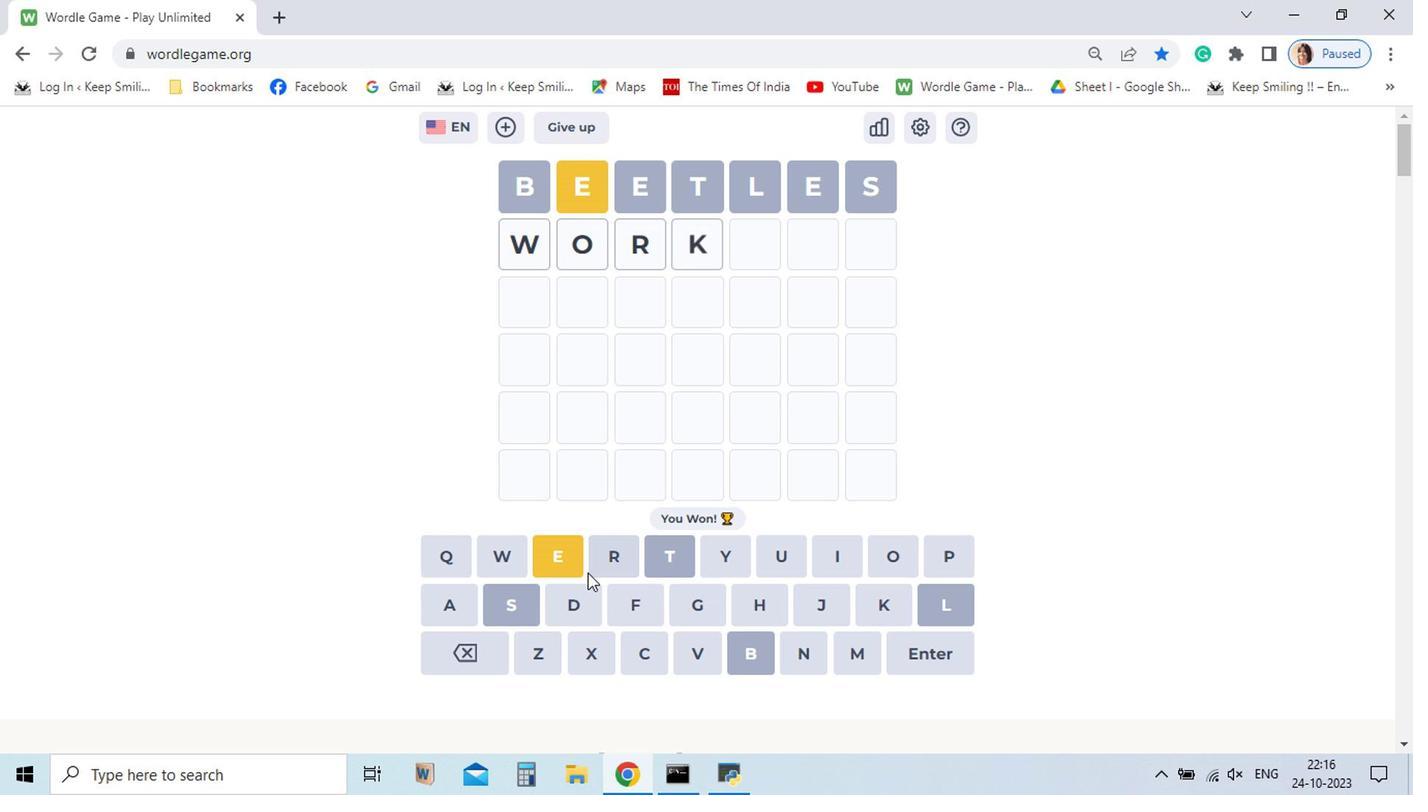 
Action: Mouse moved to (463, 619)
Screenshot: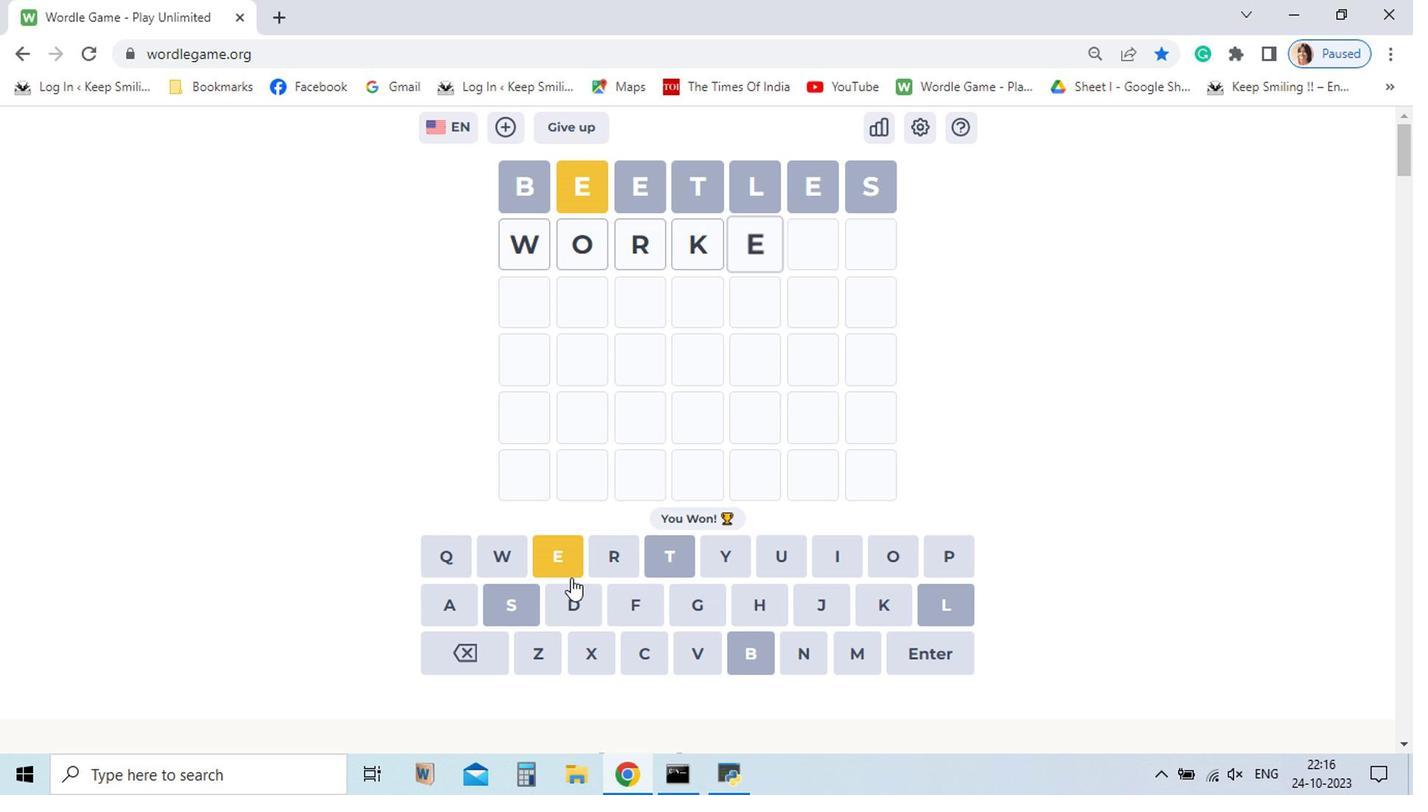 
Action: Mouse pressed left at (463, 619)
Screenshot: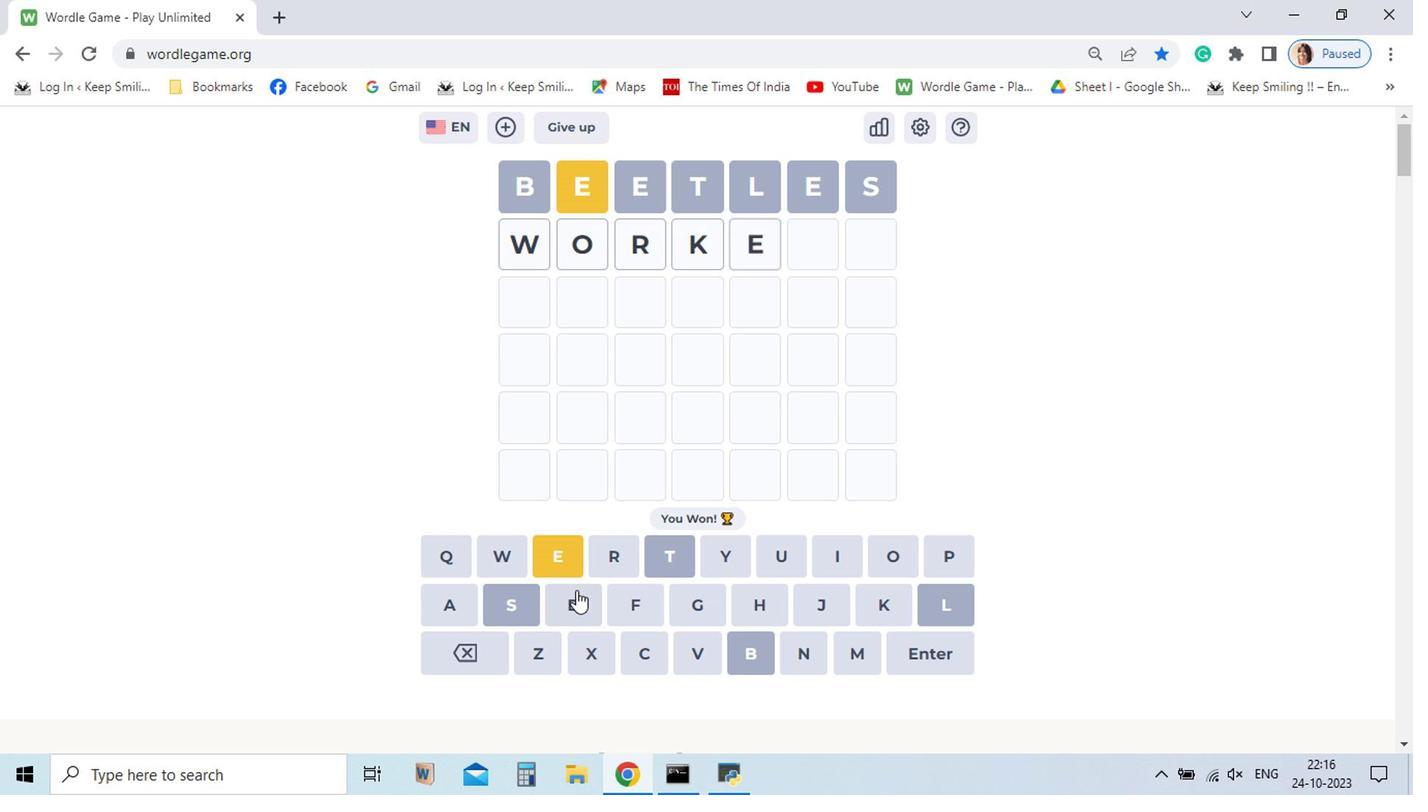 
Action: Mouse moved to (462, 633)
Screenshot: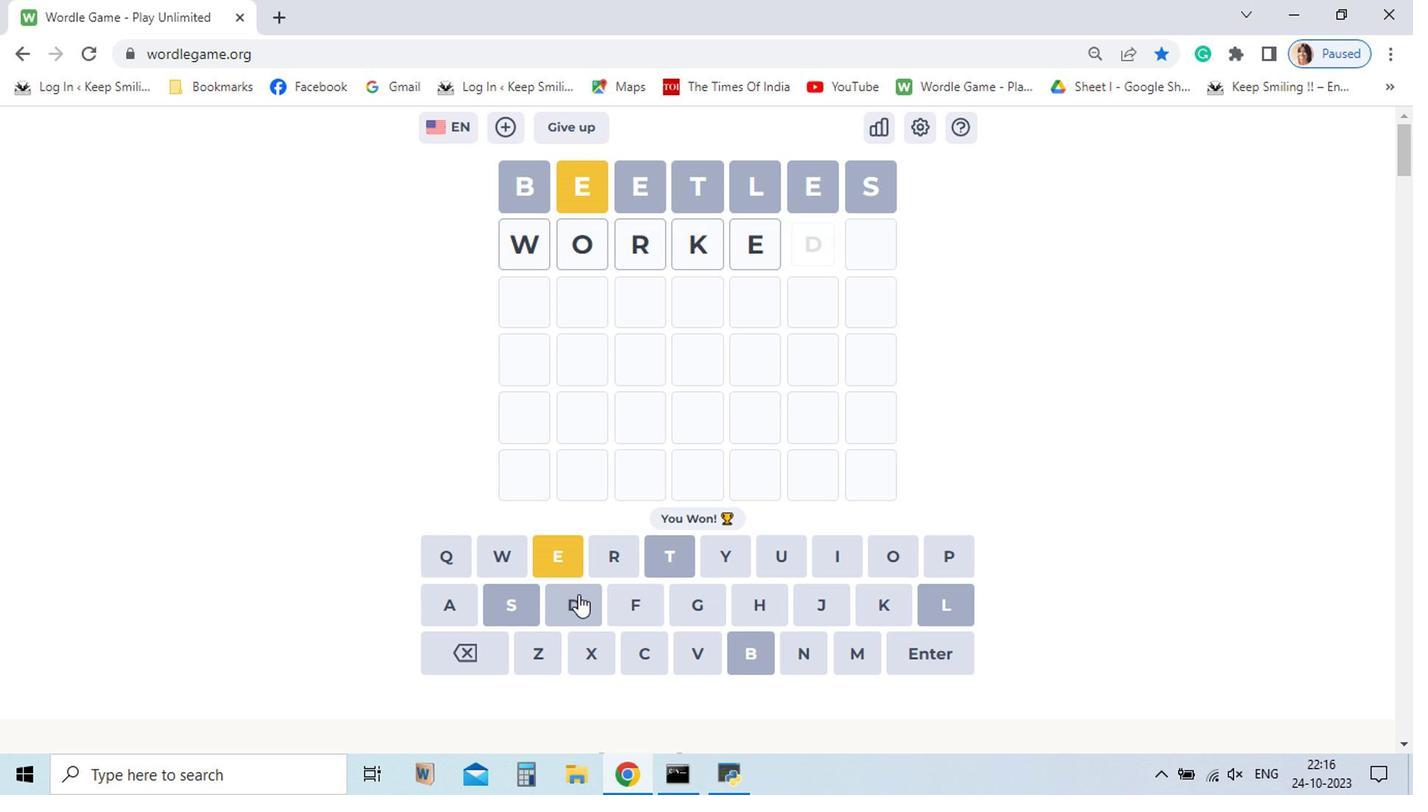 
Action: Mouse pressed left at (462, 633)
Screenshot: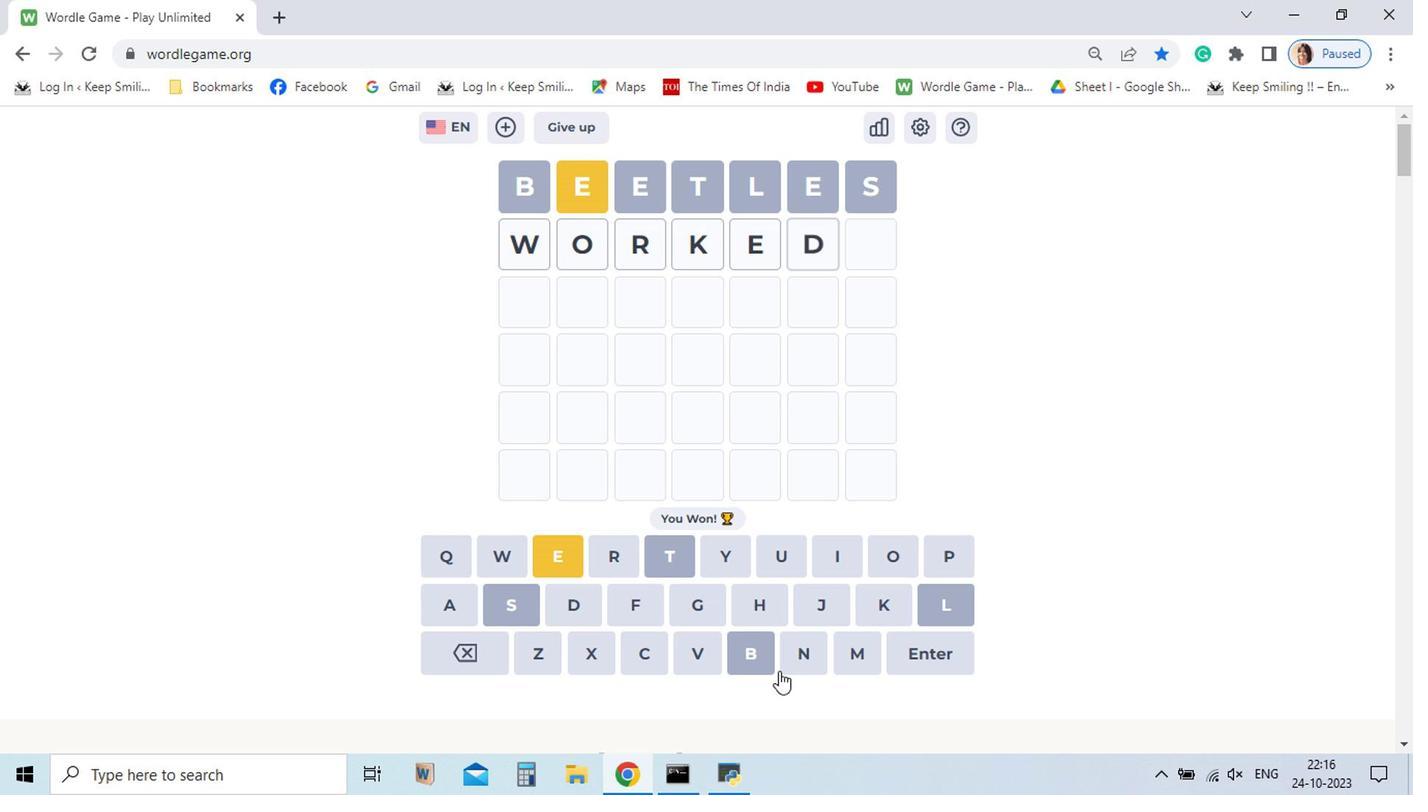 
Action: Mouse moved to (464, 656)
Screenshot: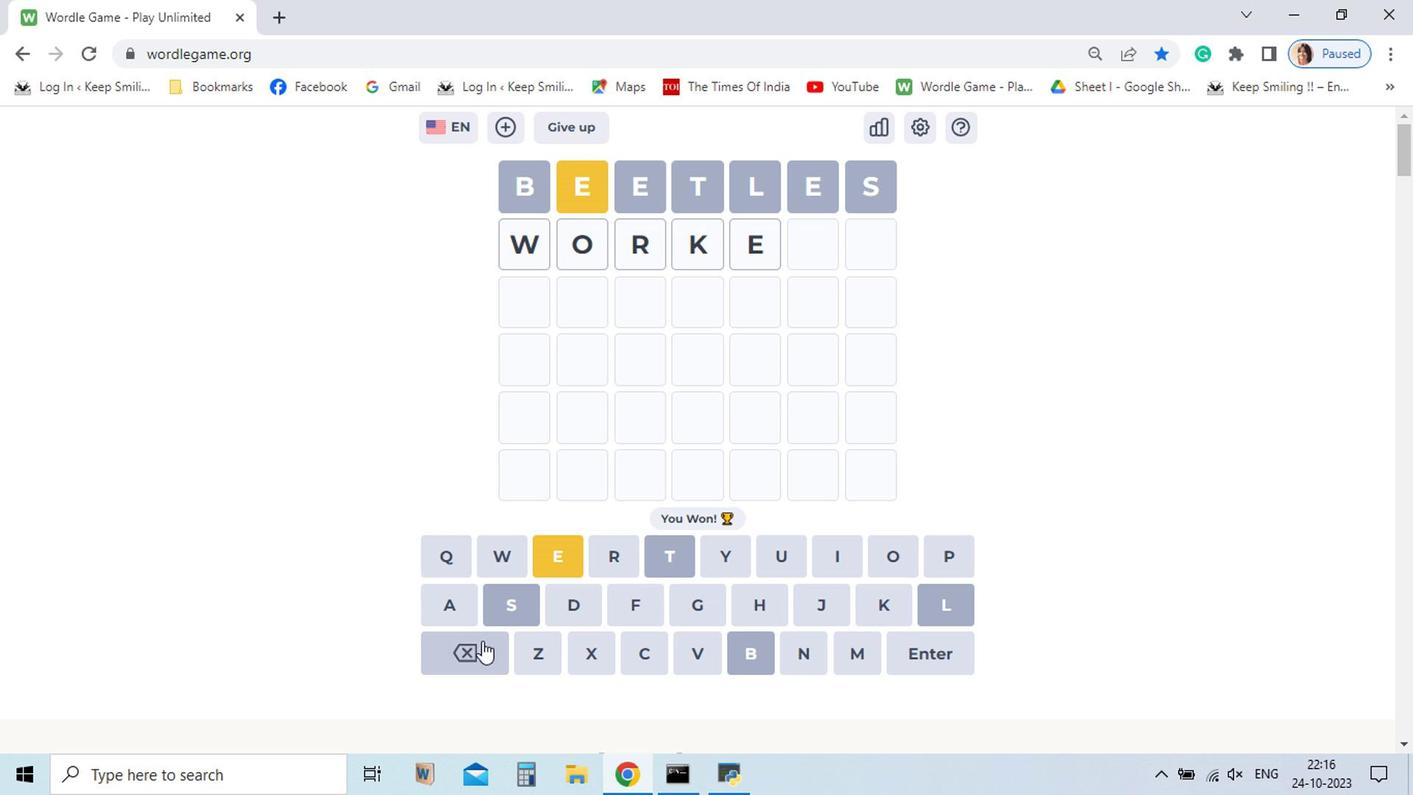 
Action: Mouse pressed left at (464, 656)
Screenshot: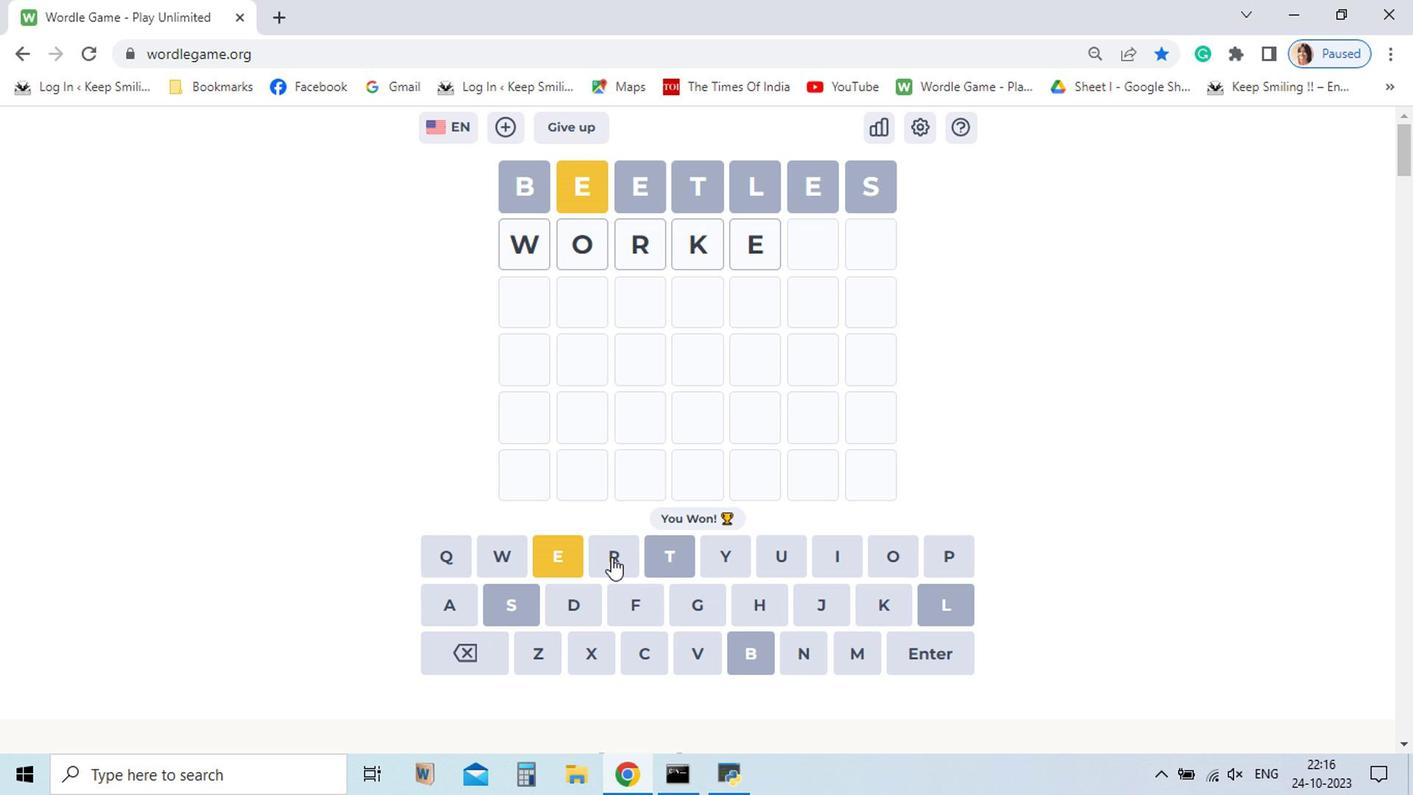 
Action: Mouse moved to (461, 616)
Screenshot: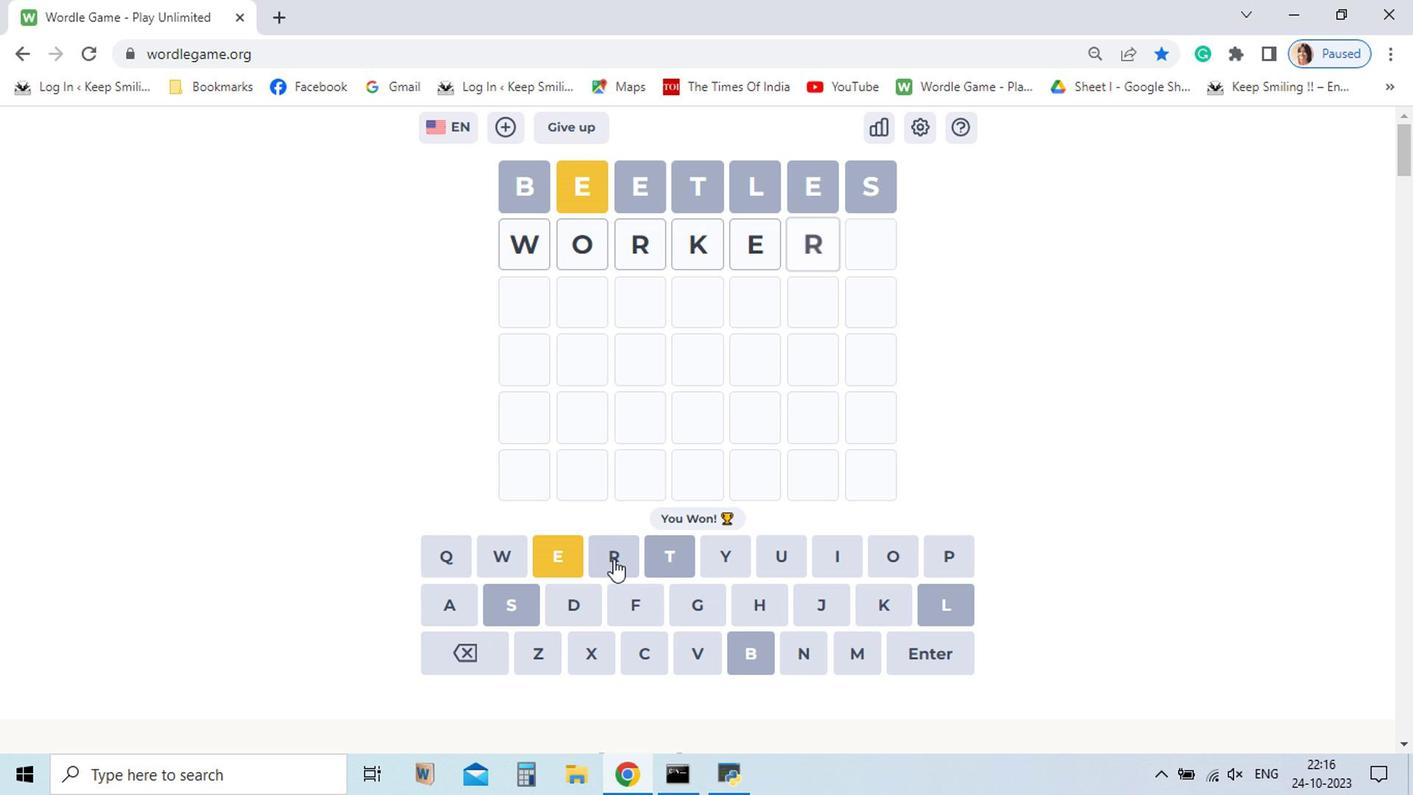 
Action: Mouse pressed left at (461, 616)
Screenshot: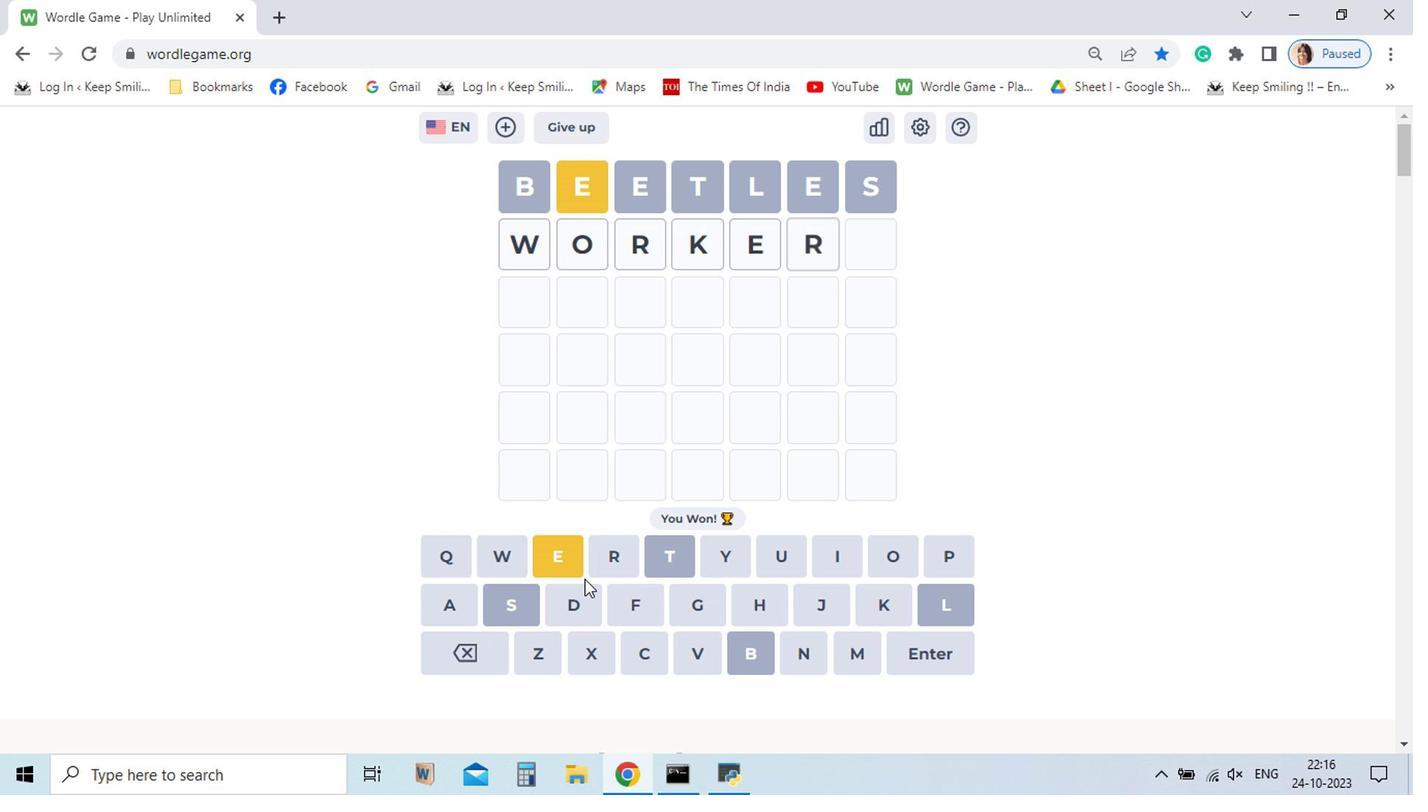 
Action: Mouse moved to (463, 634)
Screenshot: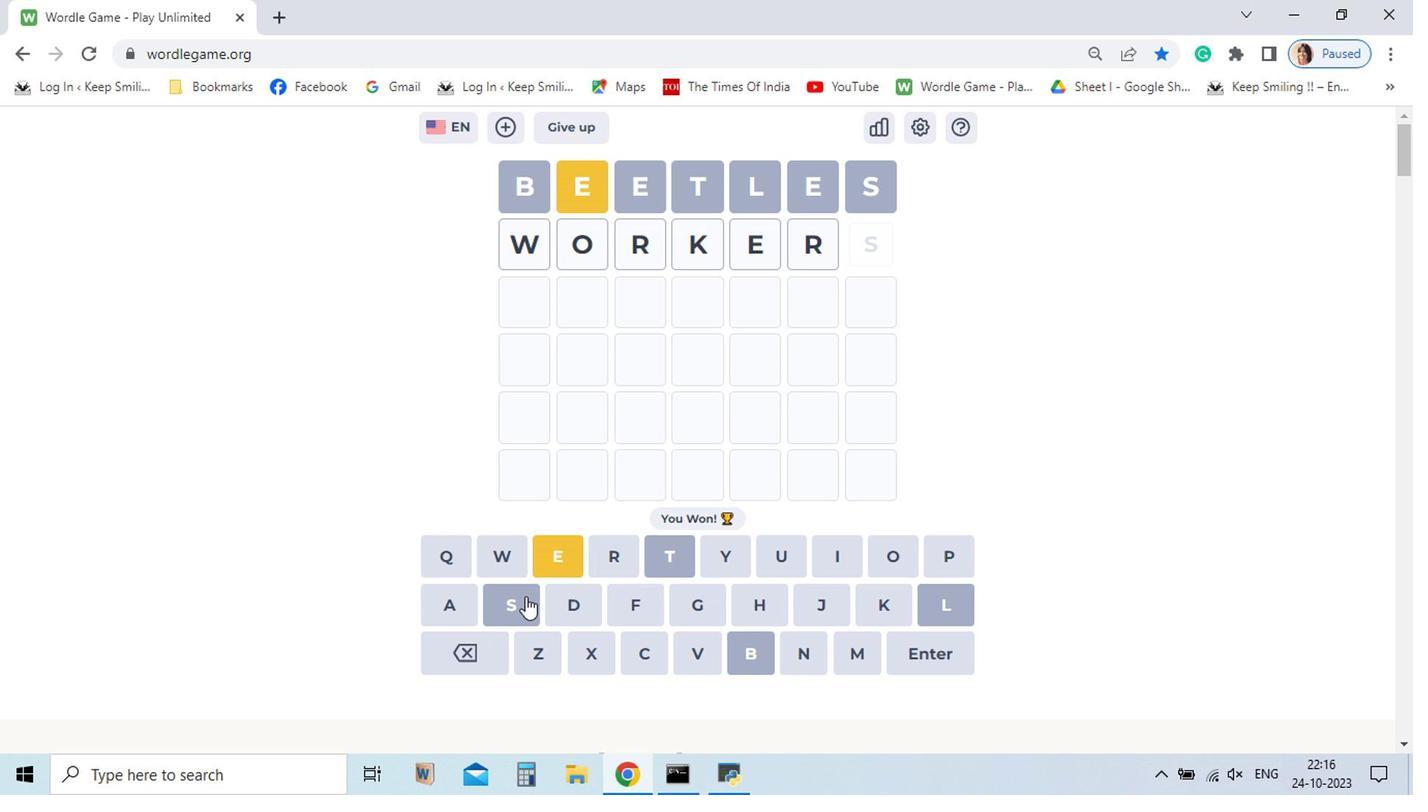 
Action: Mouse pressed left at (463, 634)
Screenshot: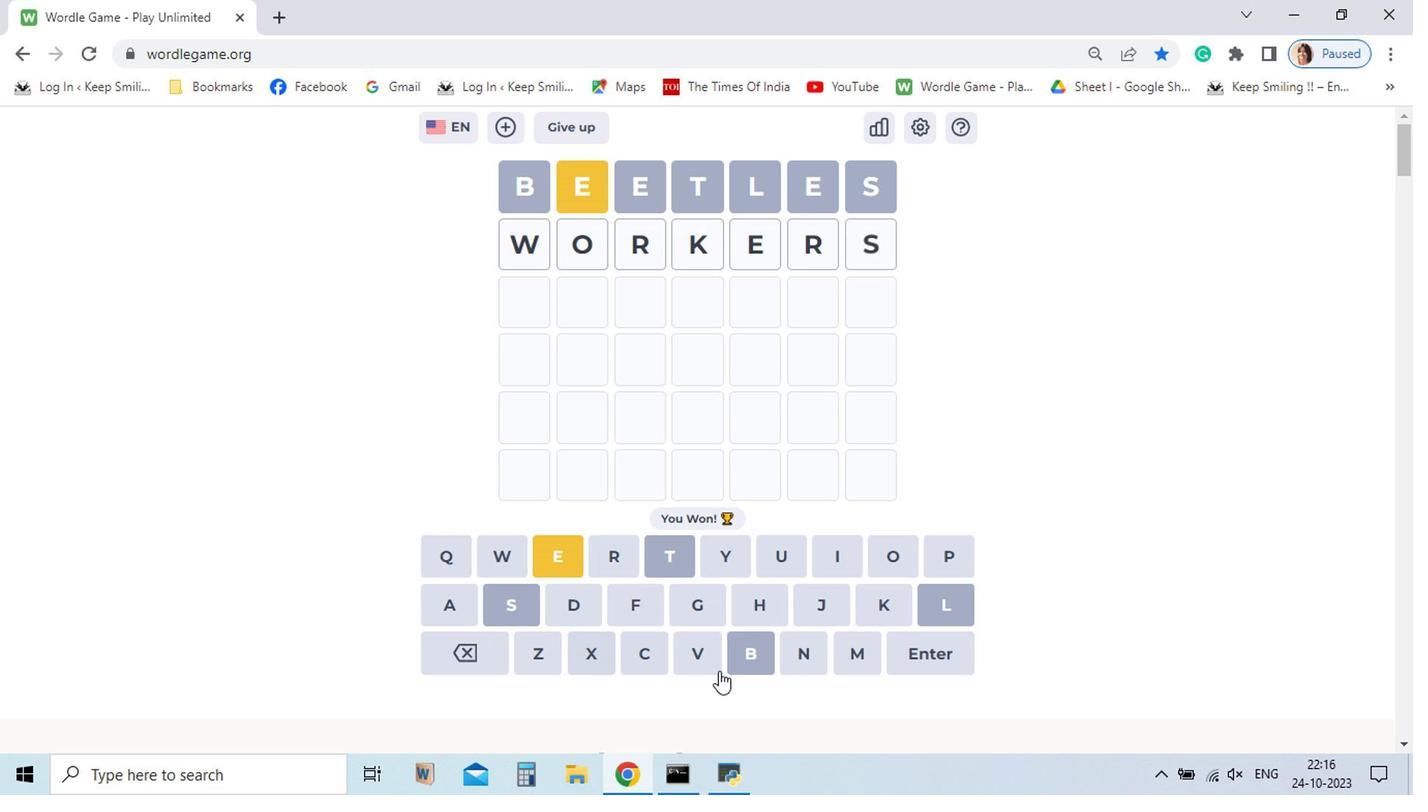 
Action: Mouse moved to (455, 659)
Screenshot: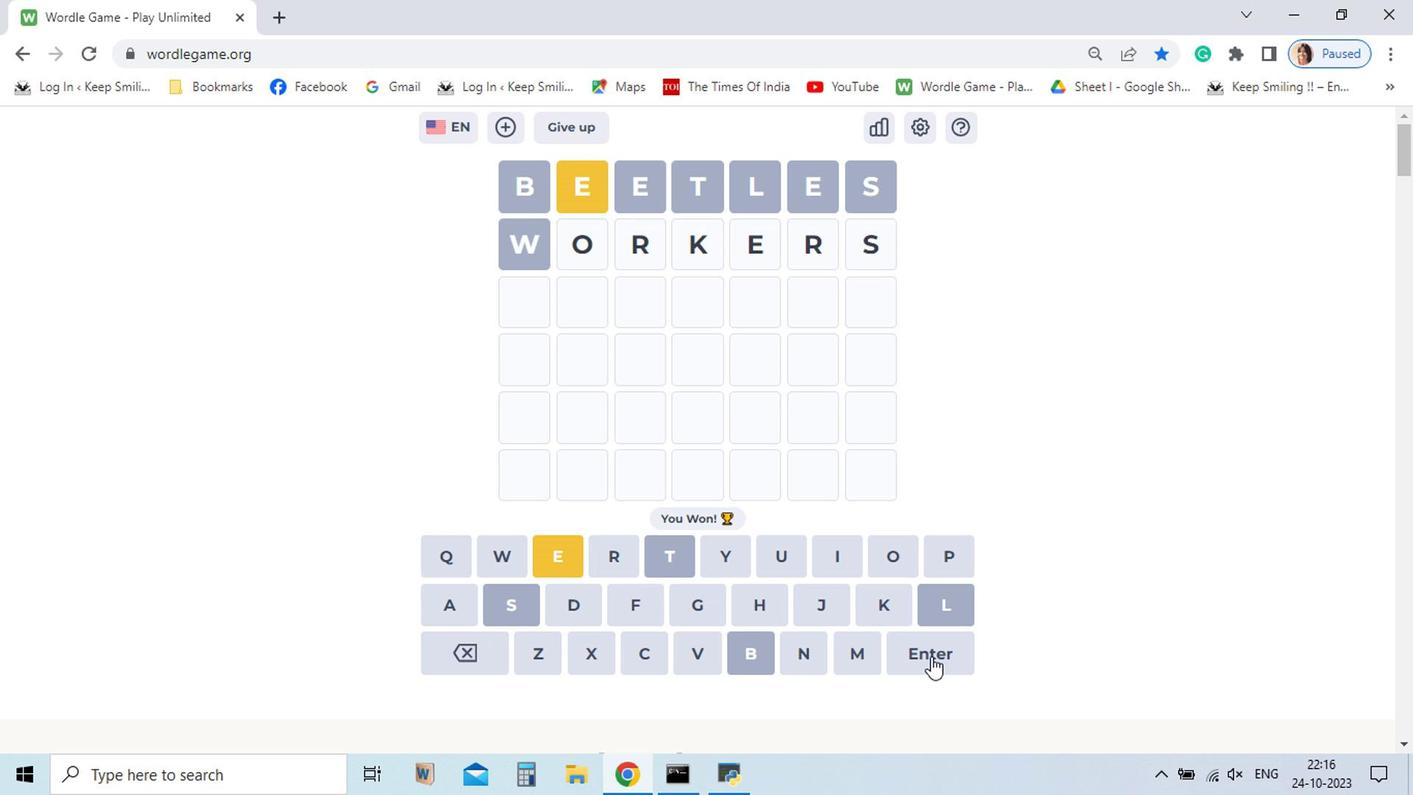 
Action: Mouse pressed left at (455, 659)
Screenshot: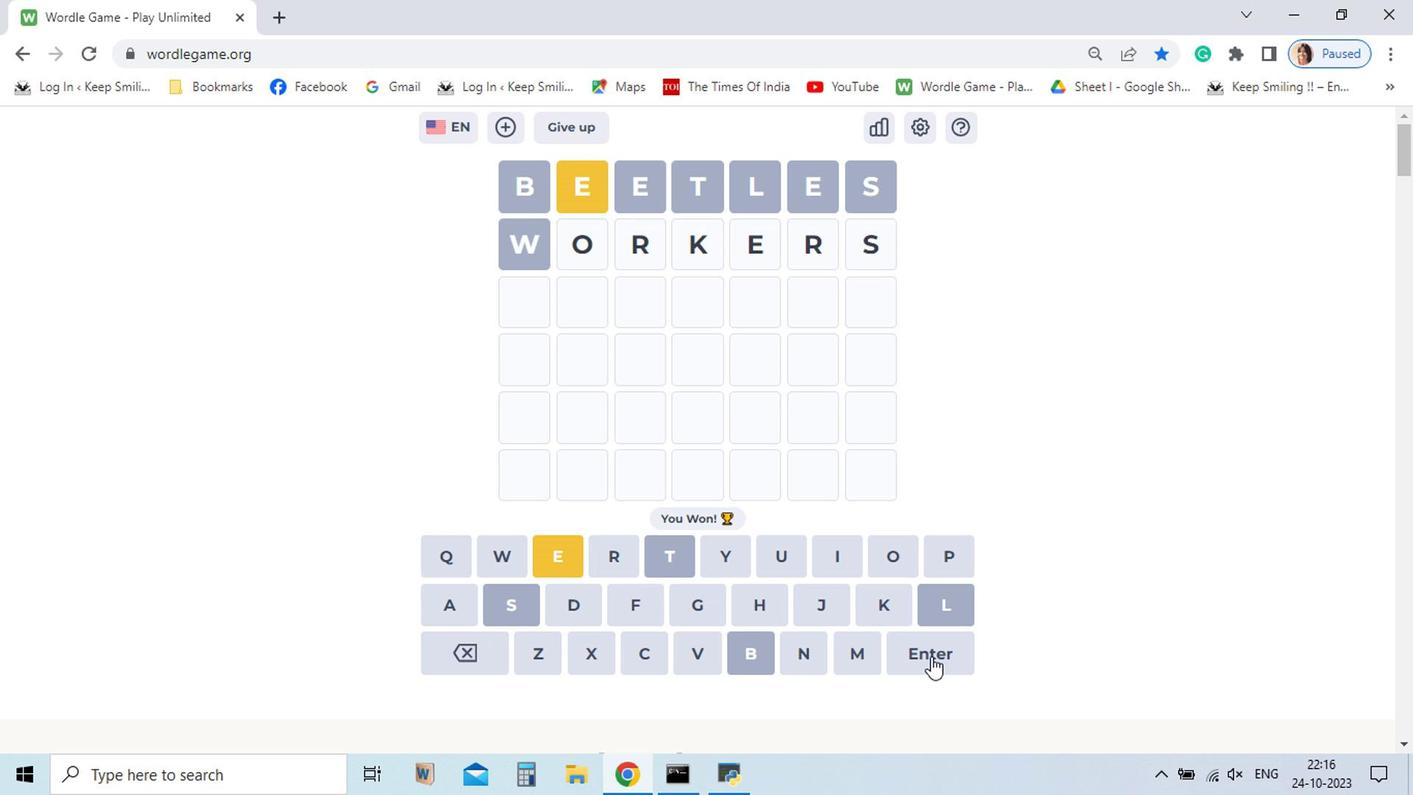 
Action: Mouse moved to (461, 616)
Screenshot: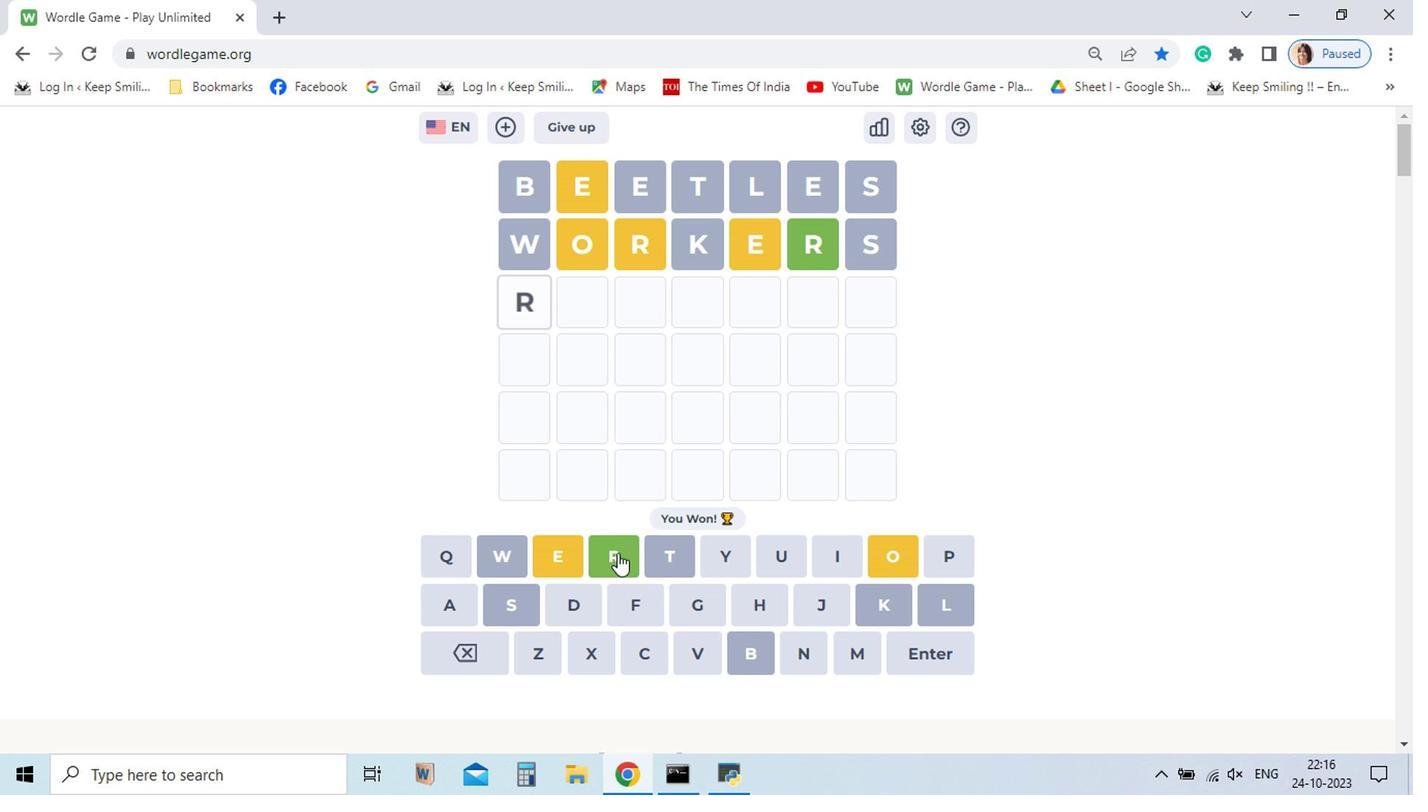 
Action: Mouse pressed left at (461, 616)
Screenshot: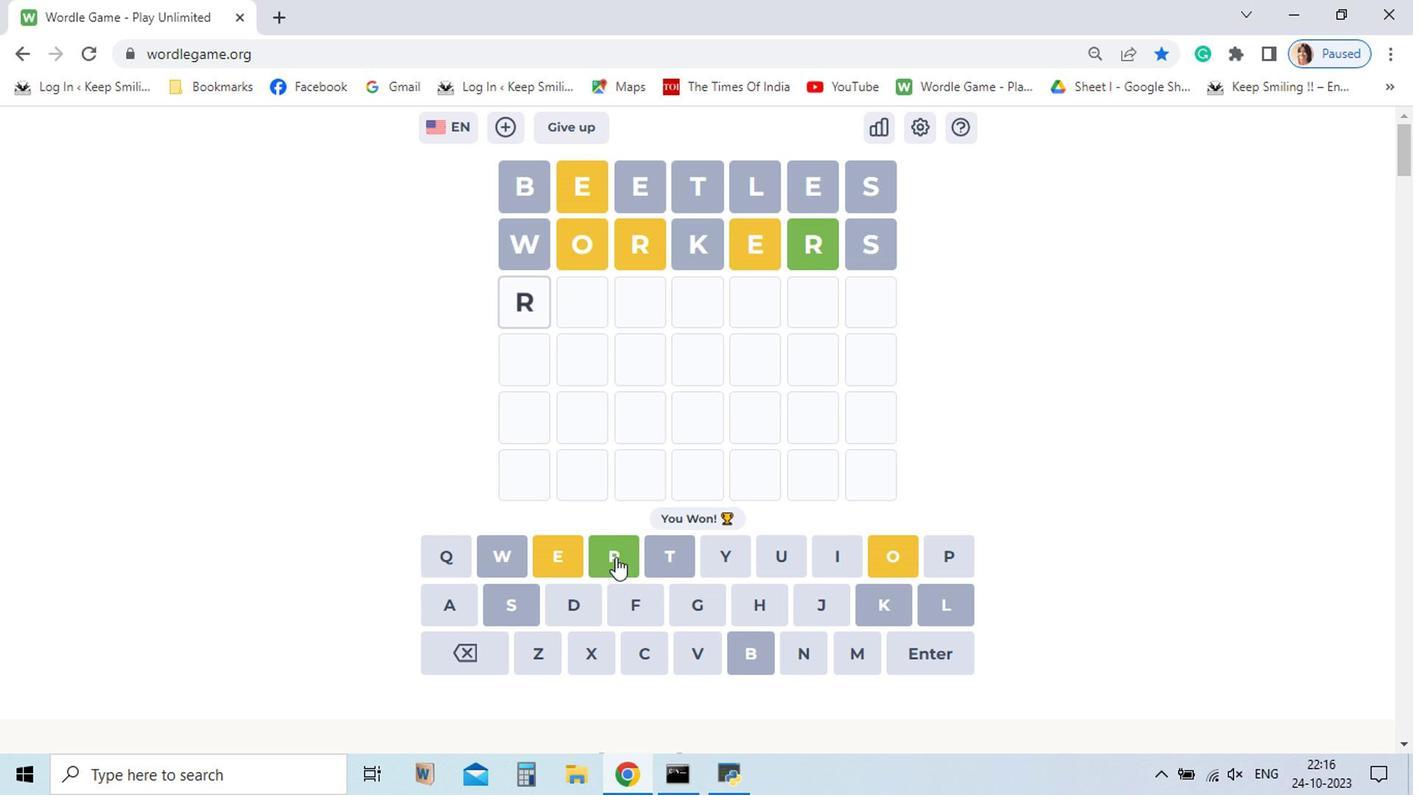 
Action: Mouse moved to (465, 635)
Screenshot: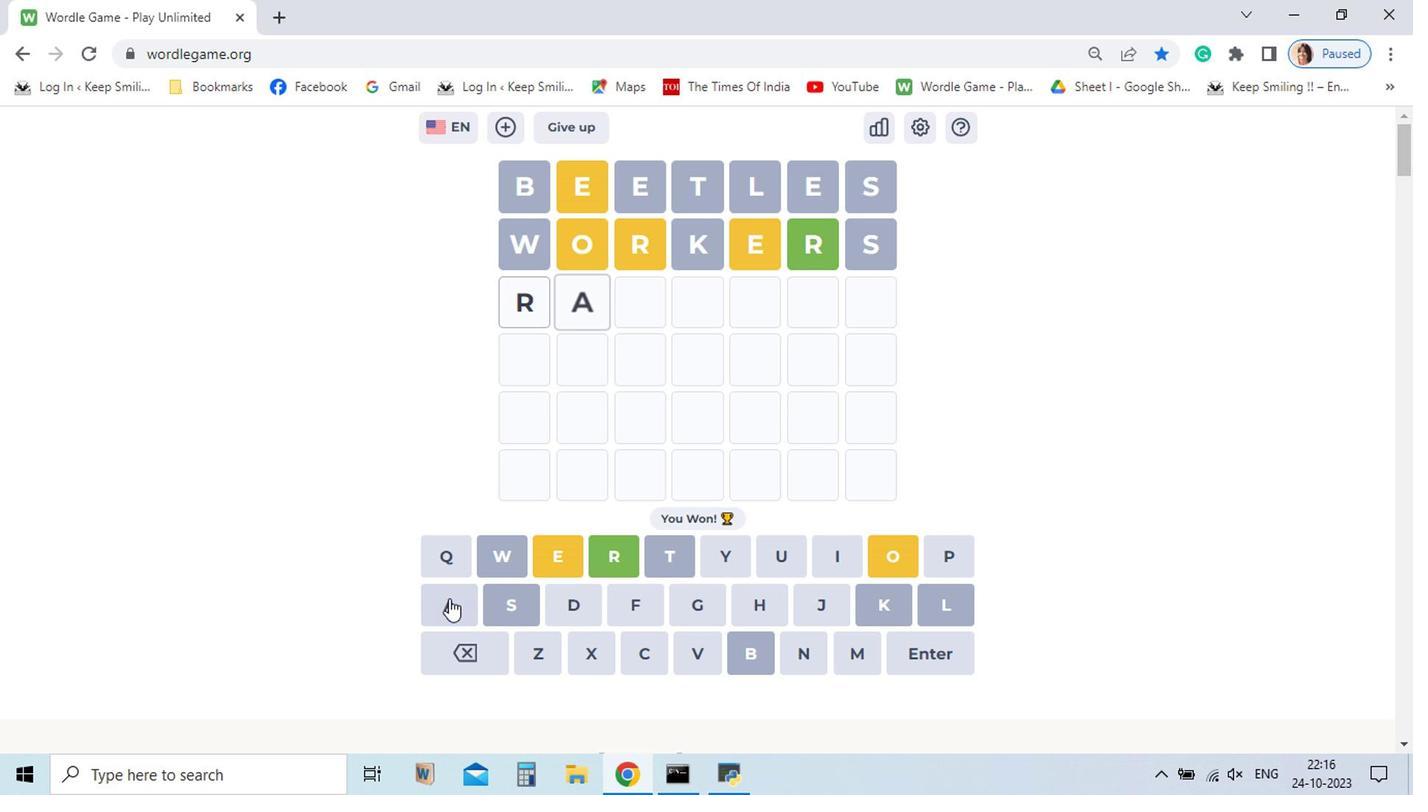 
Action: Mouse pressed left at (465, 635)
Screenshot: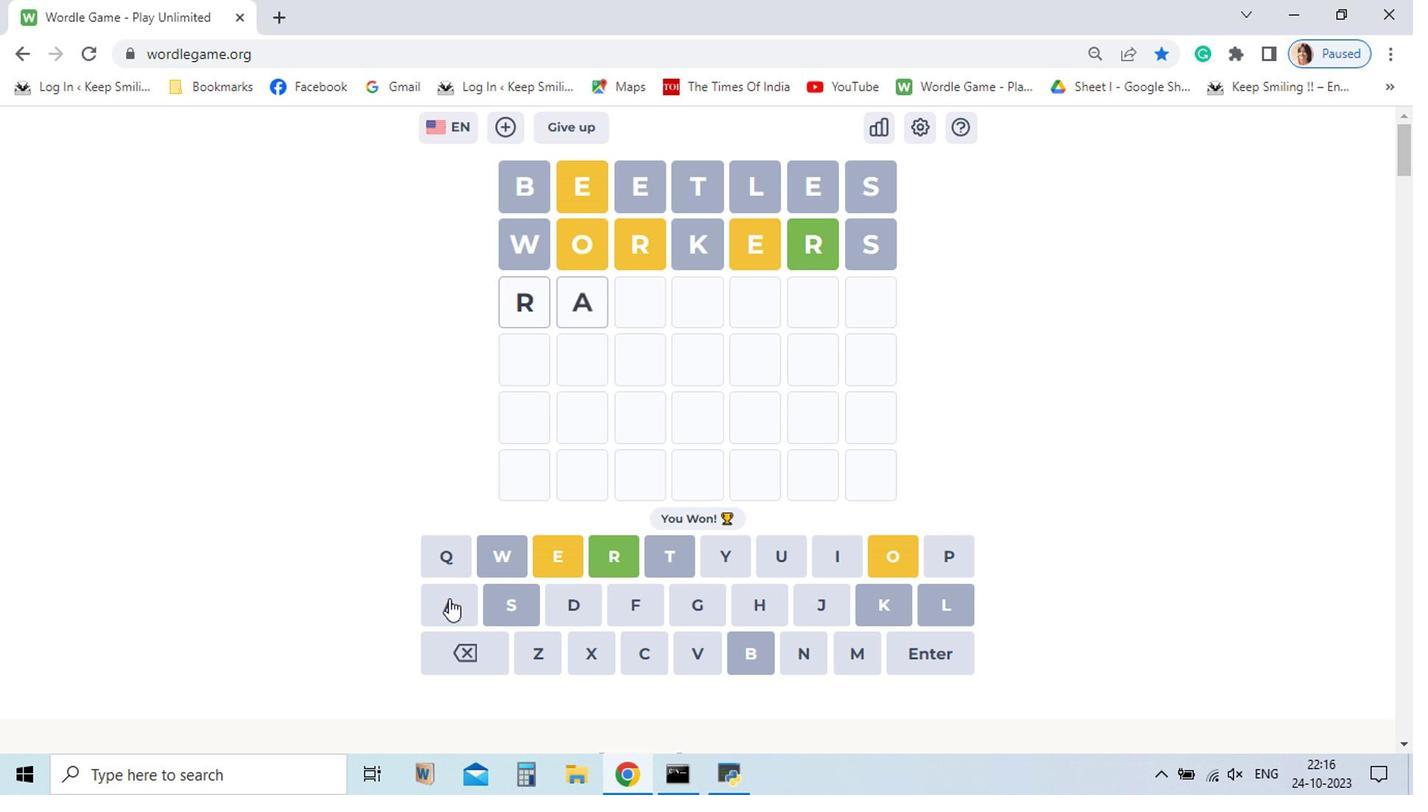 
Action: Mouse moved to (461, 620)
Screenshot: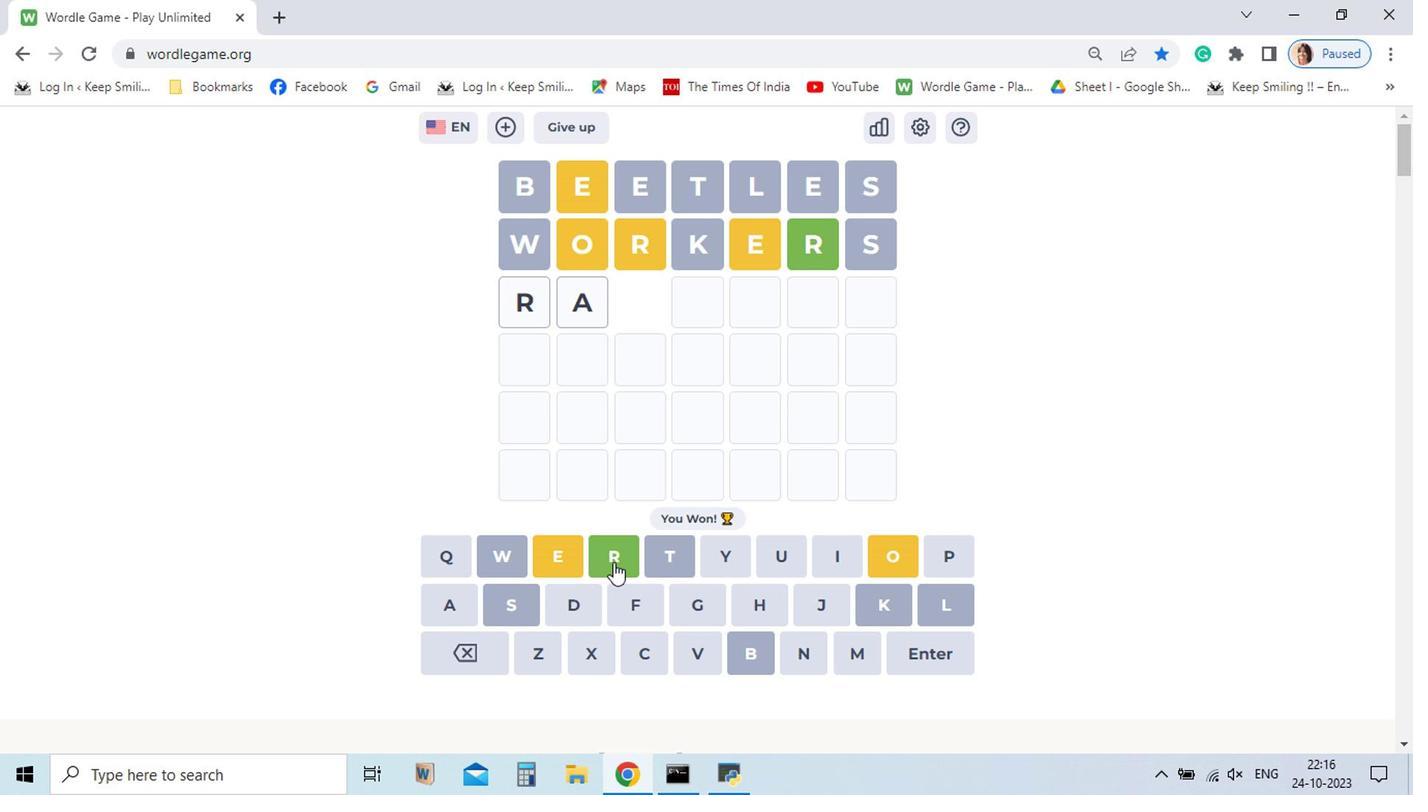 
Action: Mouse pressed left at (461, 620)
Screenshot: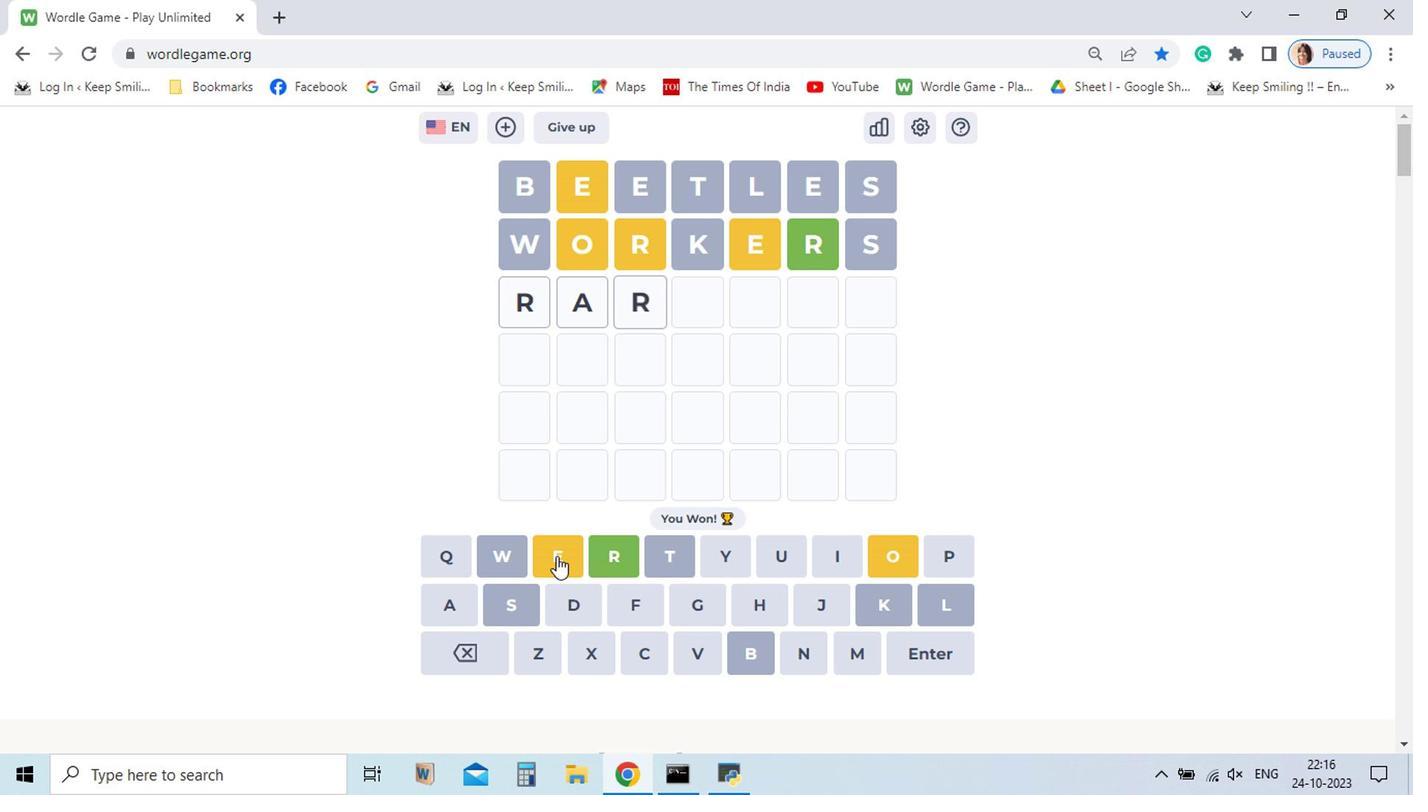 
Action: Mouse moved to (463, 617)
Screenshot: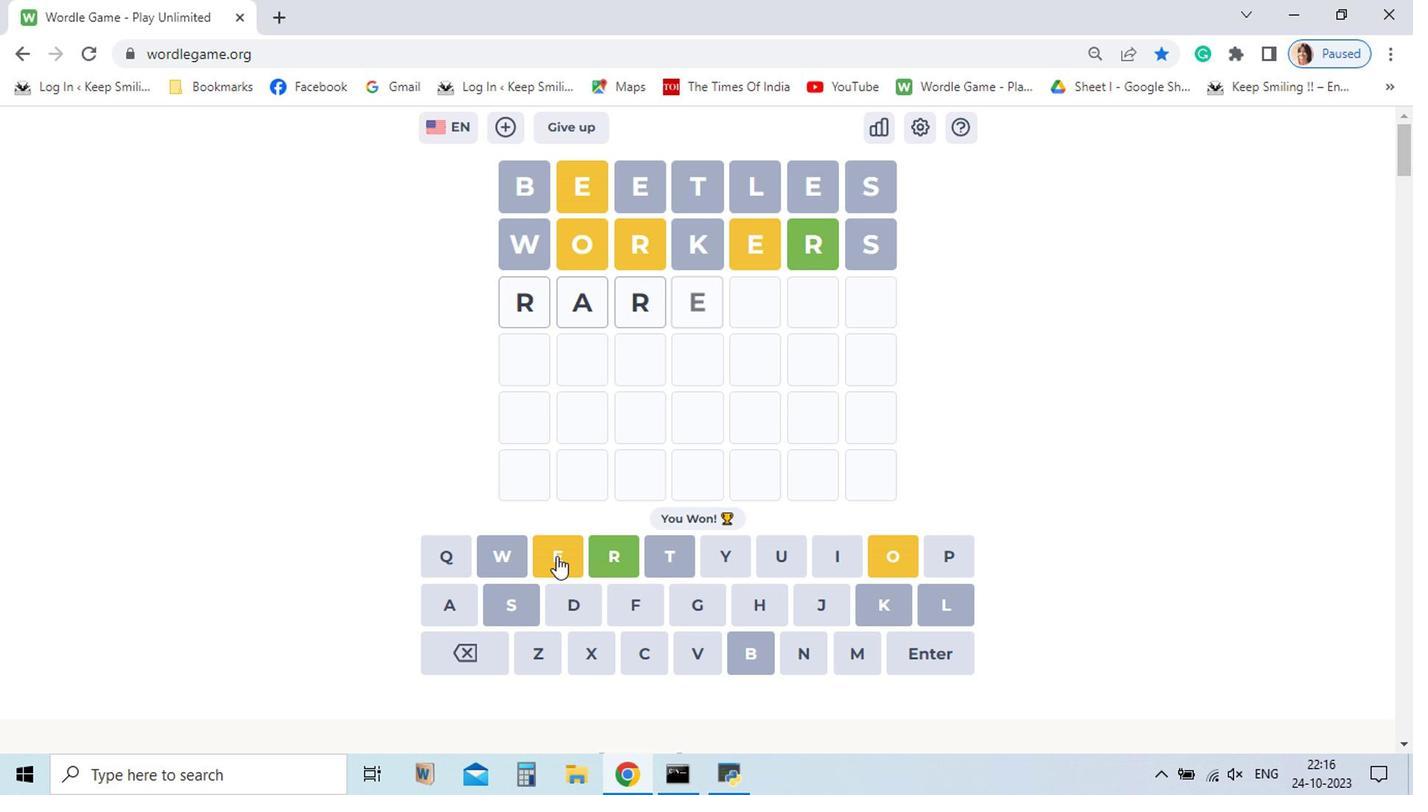 
Action: Mouse pressed left at (463, 617)
Screenshot: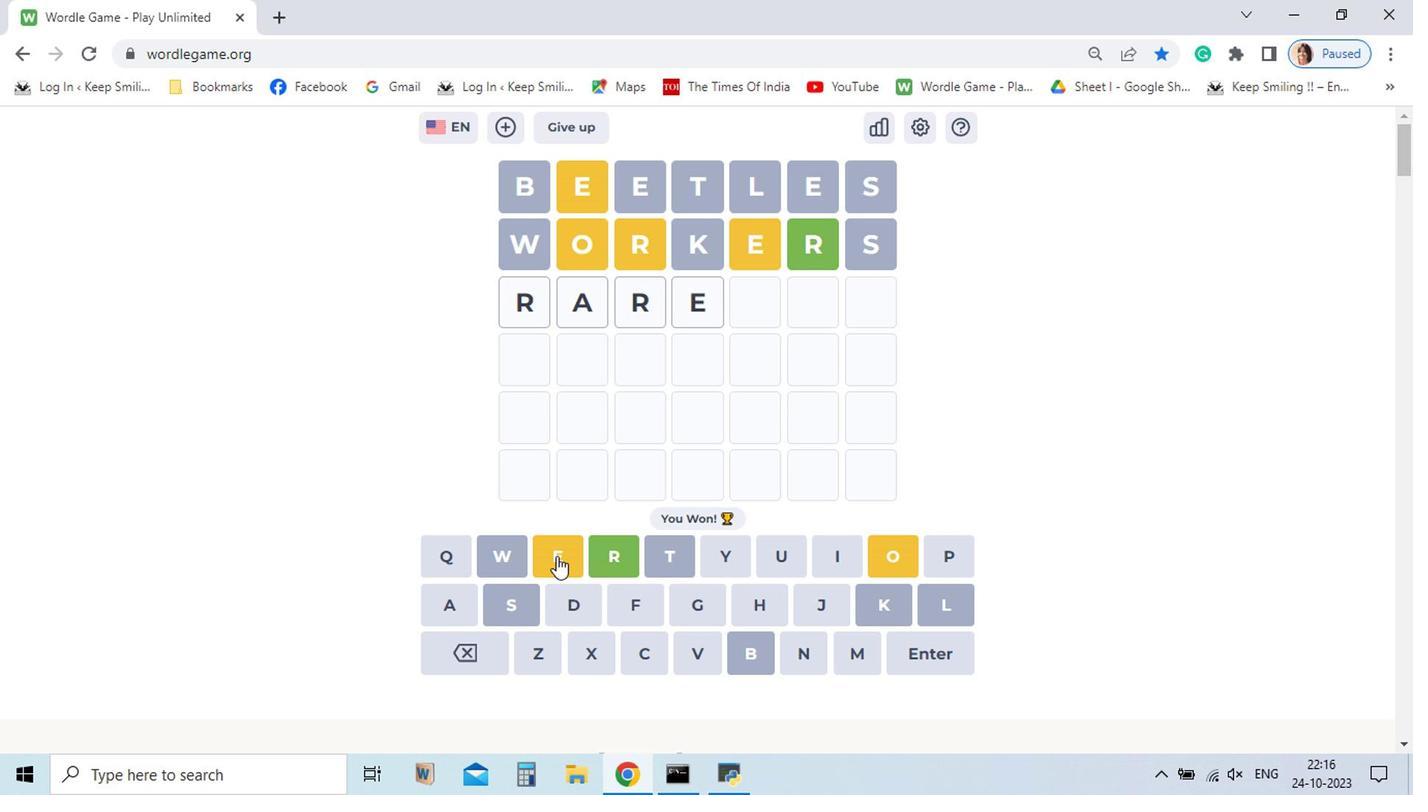 
Action: Mouse moved to (465, 635)
Screenshot: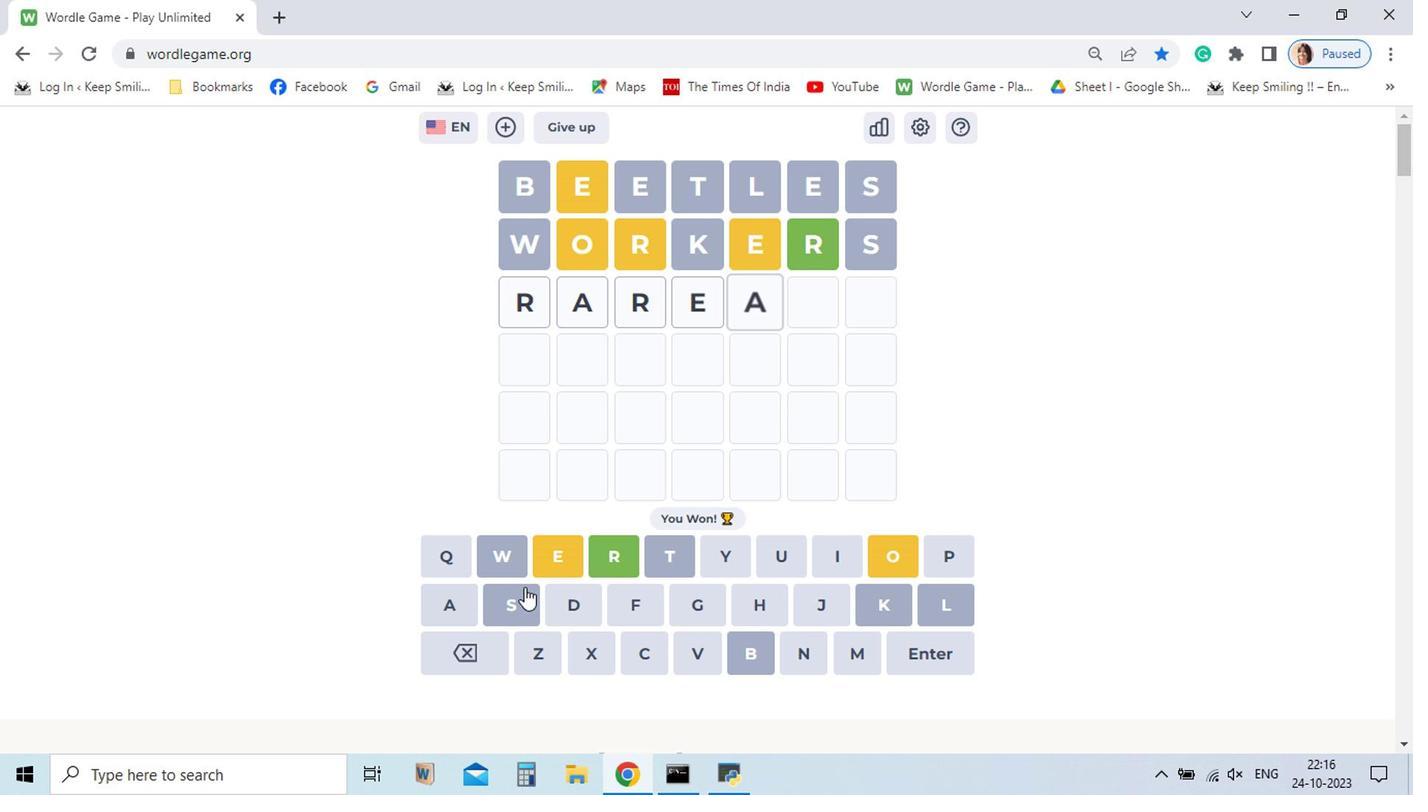 
Action: Mouse pressed left at (465, 635)
Screenshot: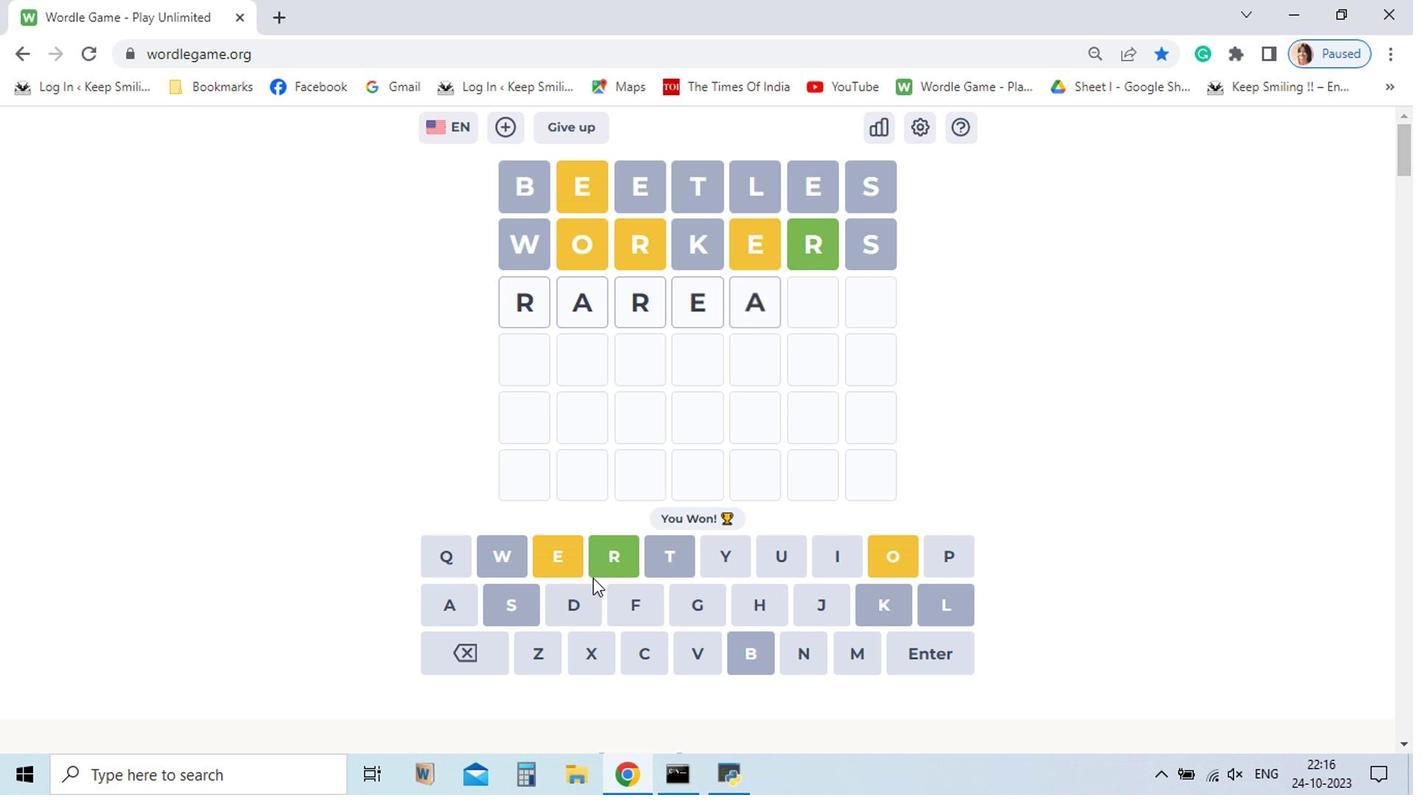 
Action: Mouse moved to (461, 621)
Screenshot: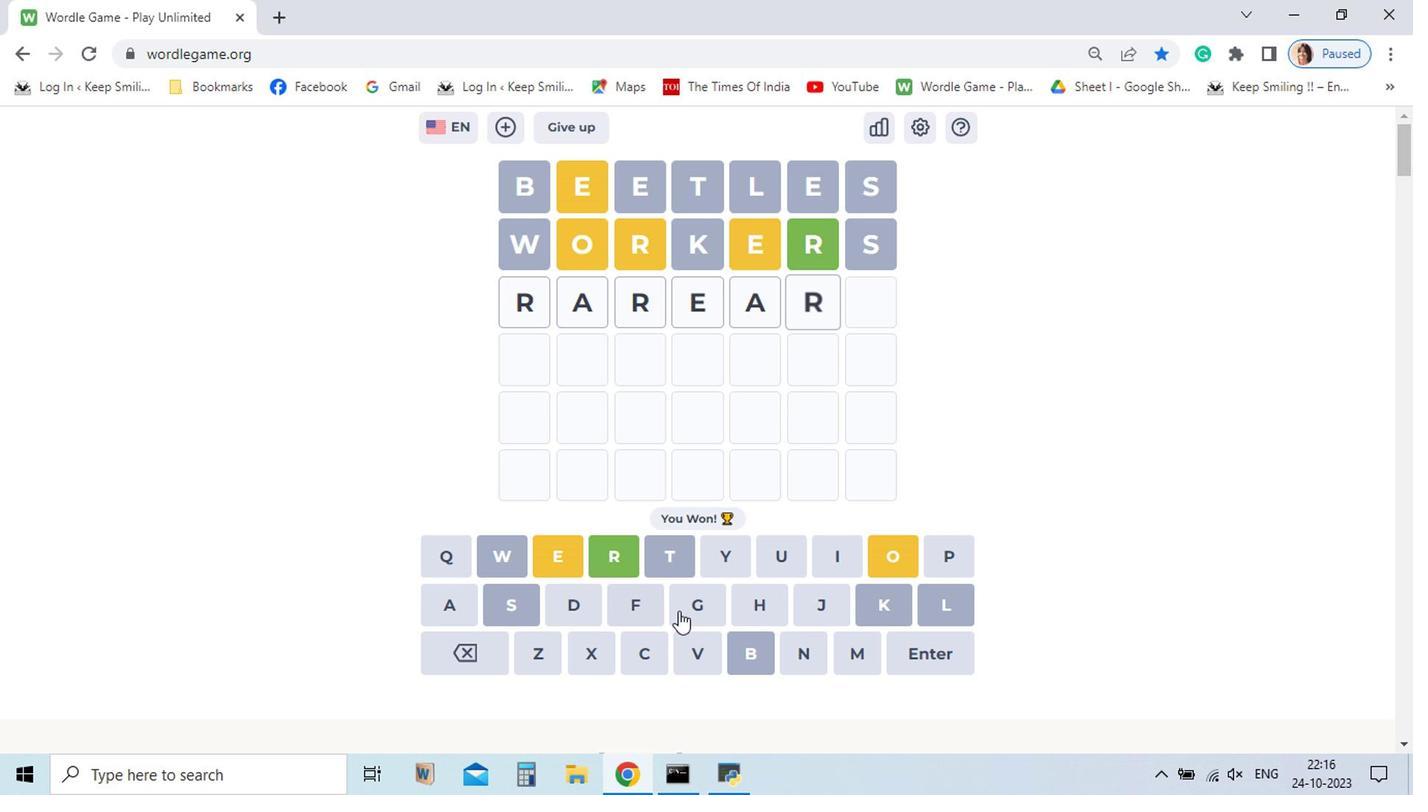 
Action: Mouse pressed left at (461, 621)
Screenshot: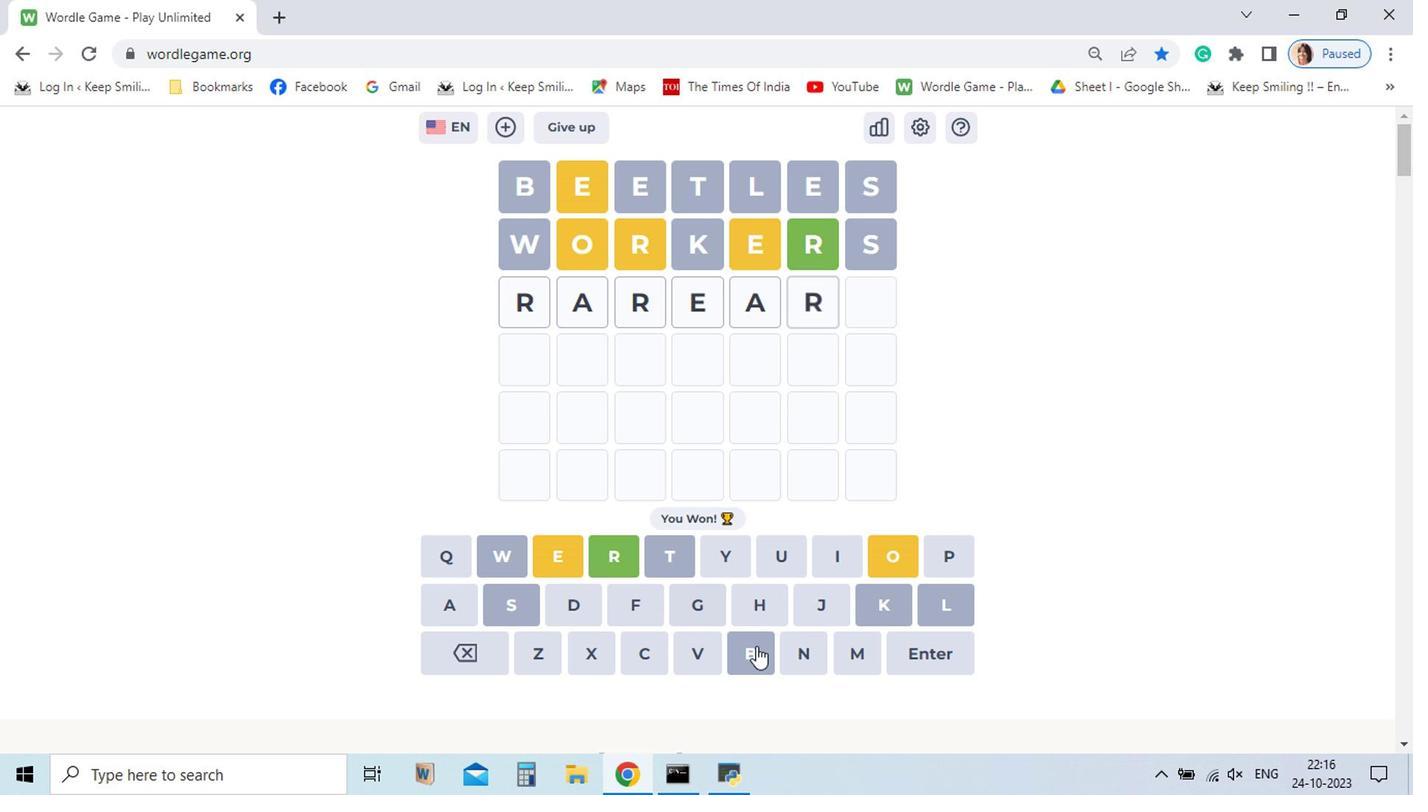 
Action: Mouse moved to (457, 659)
Screenshot: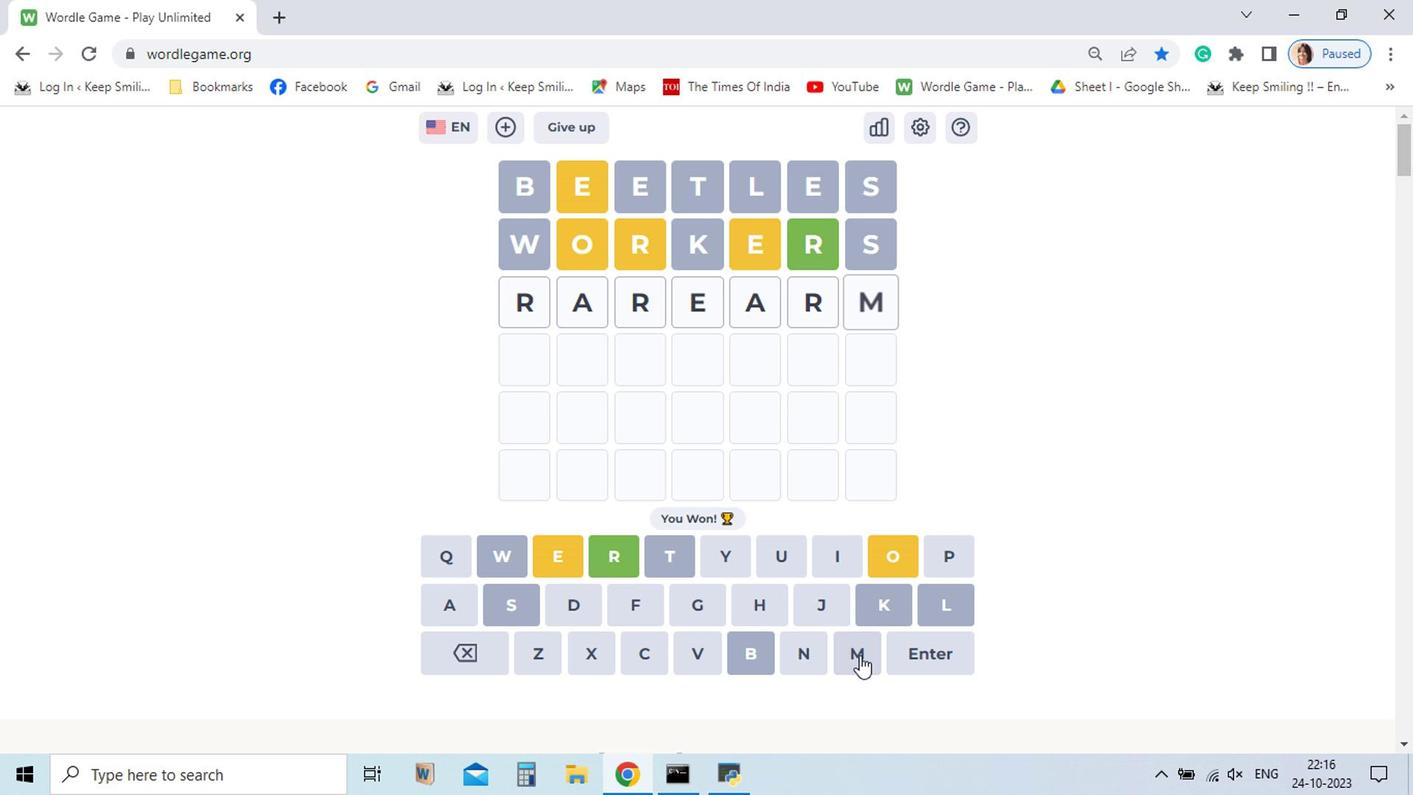 
Action: Mouse pressed left at (457, 659)
Screenshot: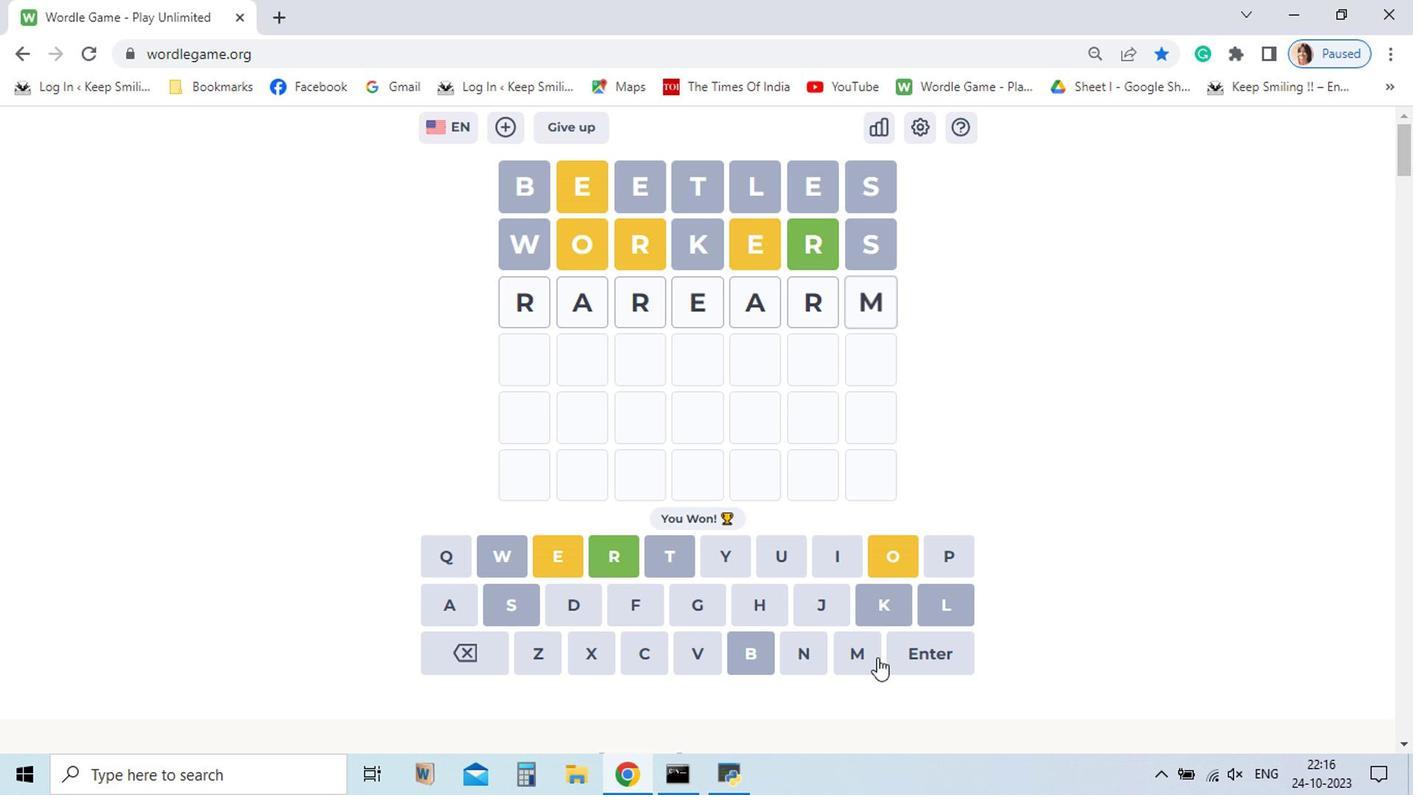 
Action: Mouse moved to (455, 661)
Screenshot: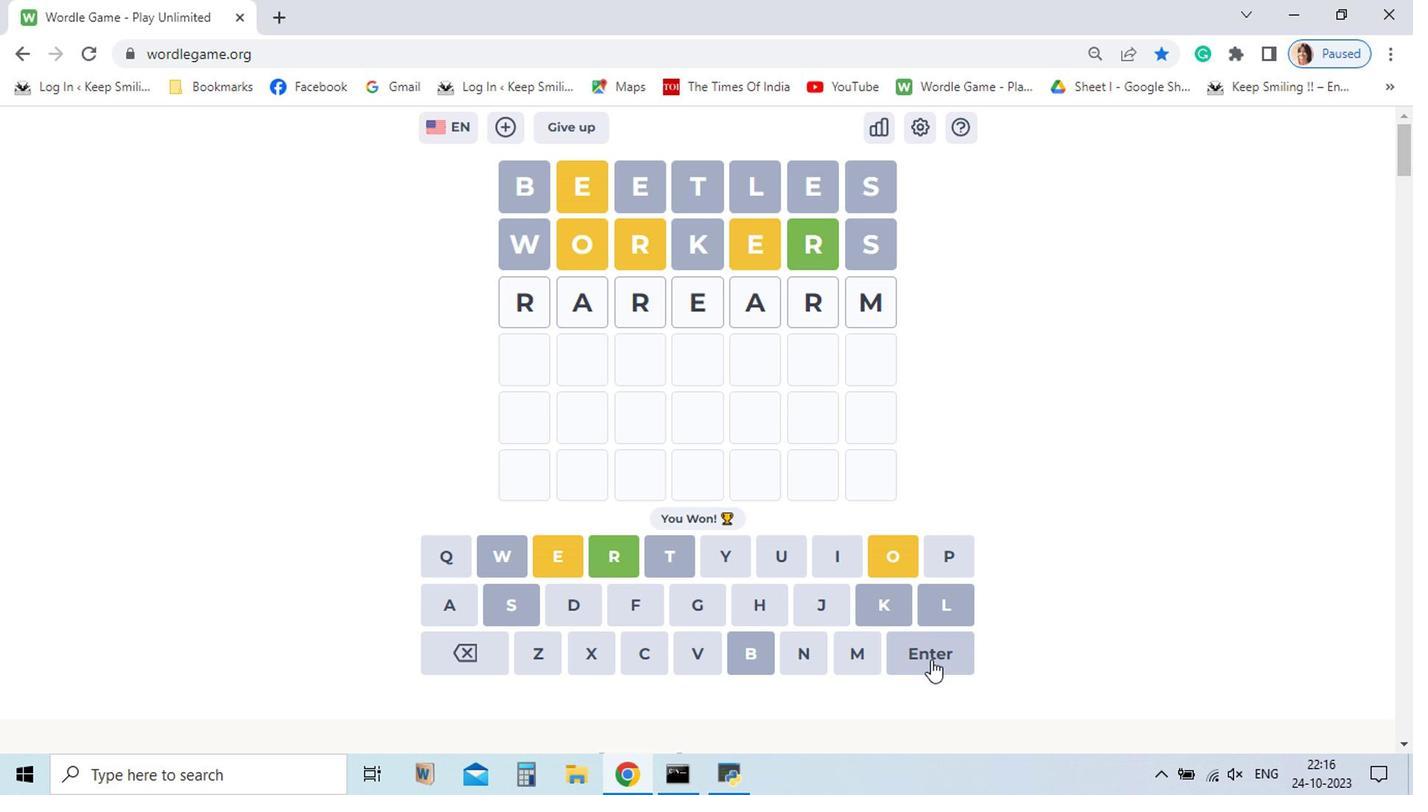 
Action: Mouse pressed left at (455, 661)
Screenshot: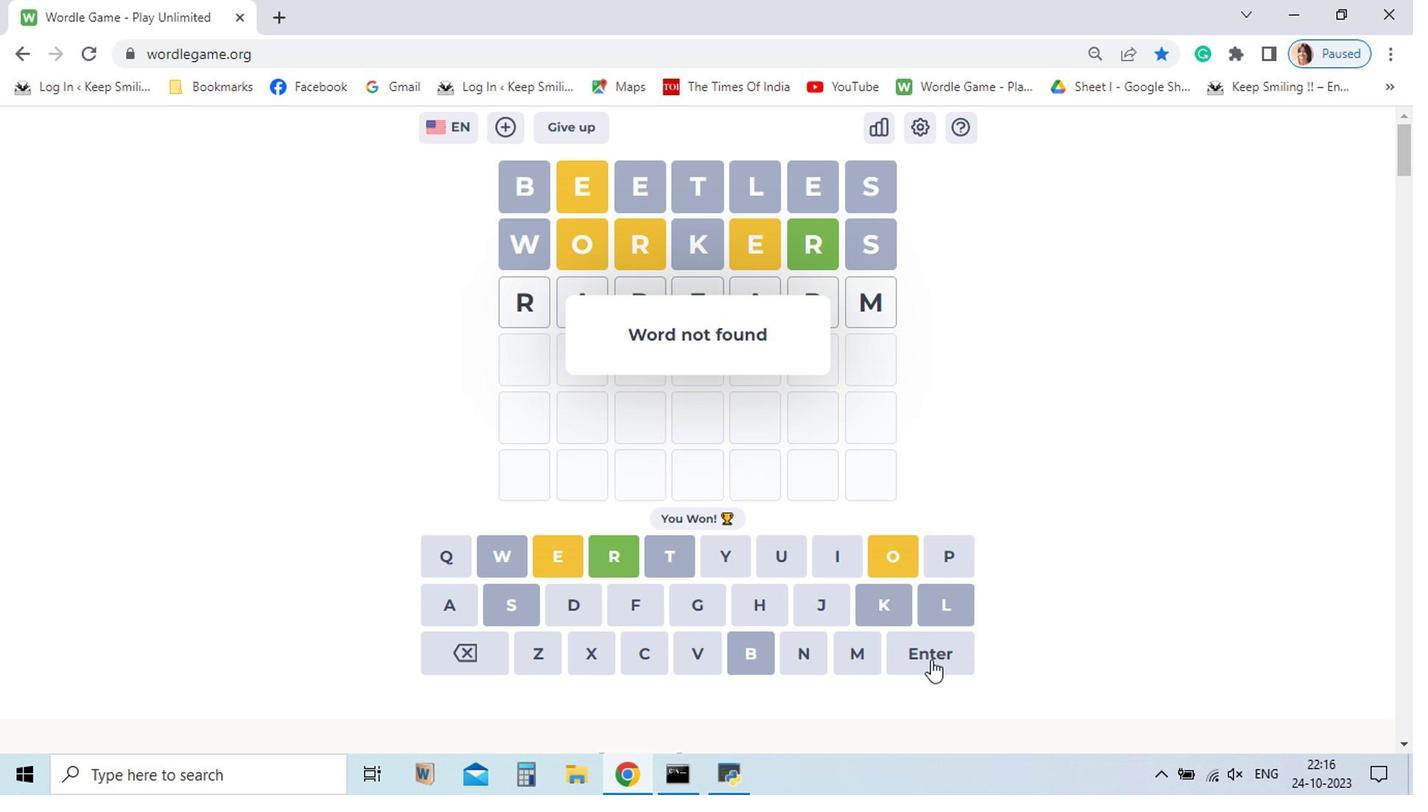 
Action: Mouse moved to (464, 656)
Screenshot: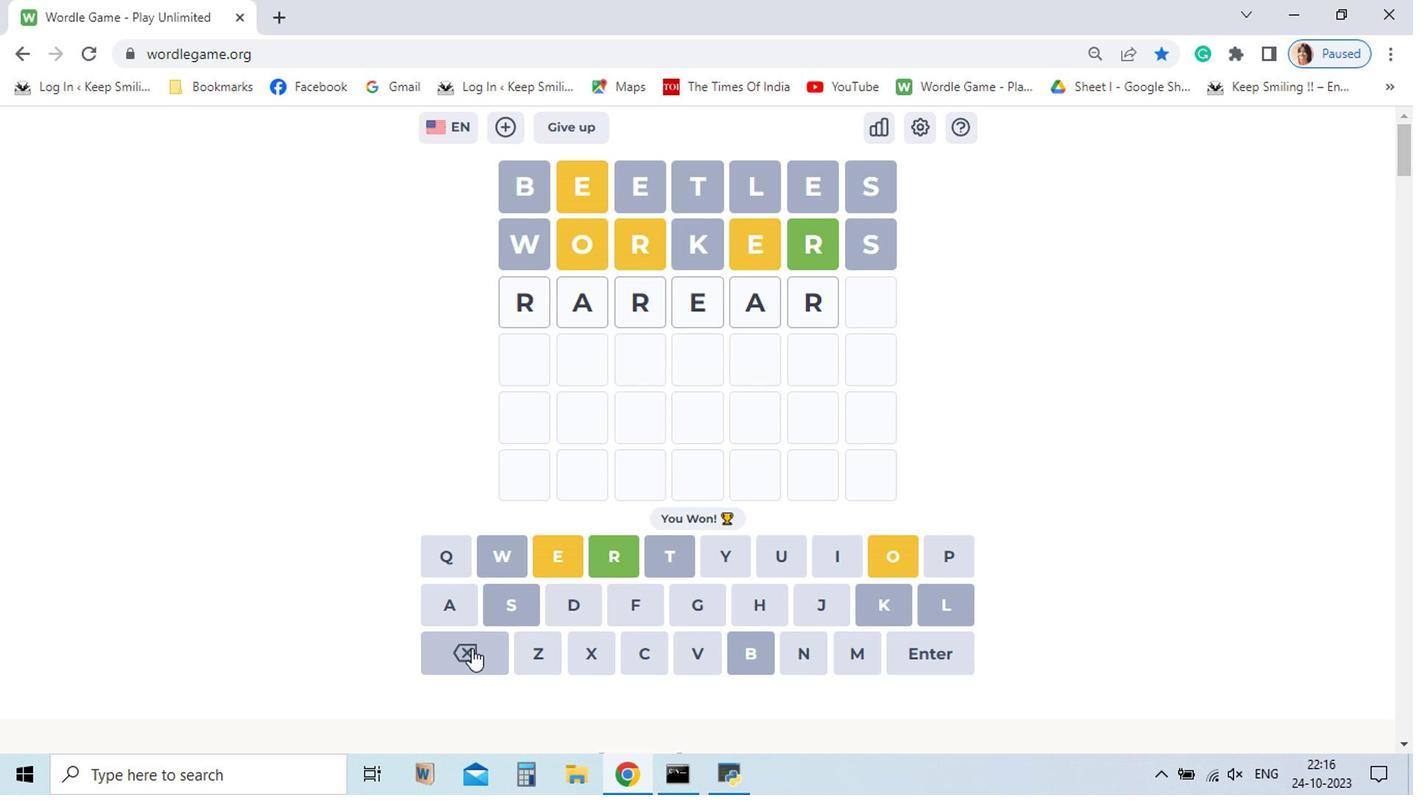 
Action: Mouse pressed left at (464, 656)
Screenshot: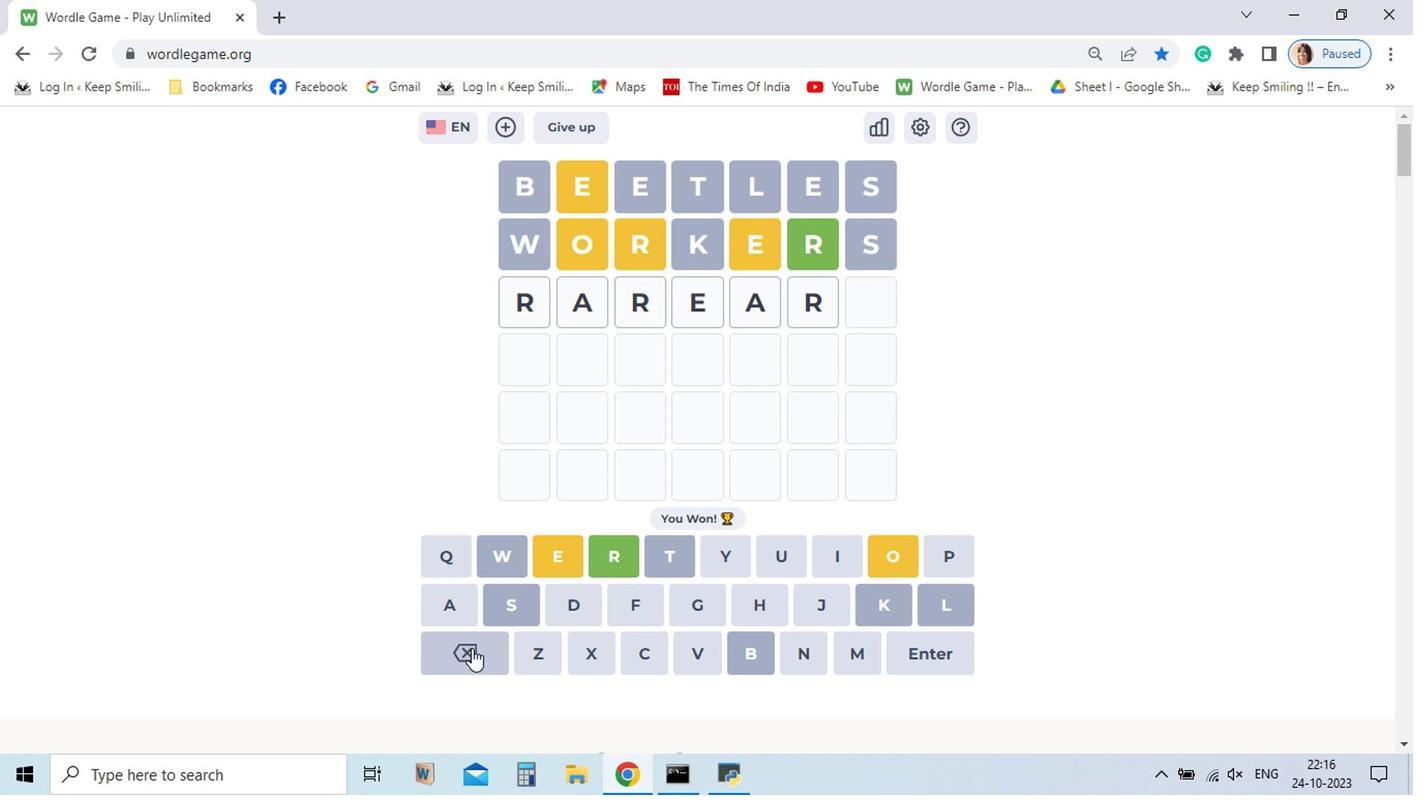 
Action: Mouse pressed left at (464, 656)
Screenshot: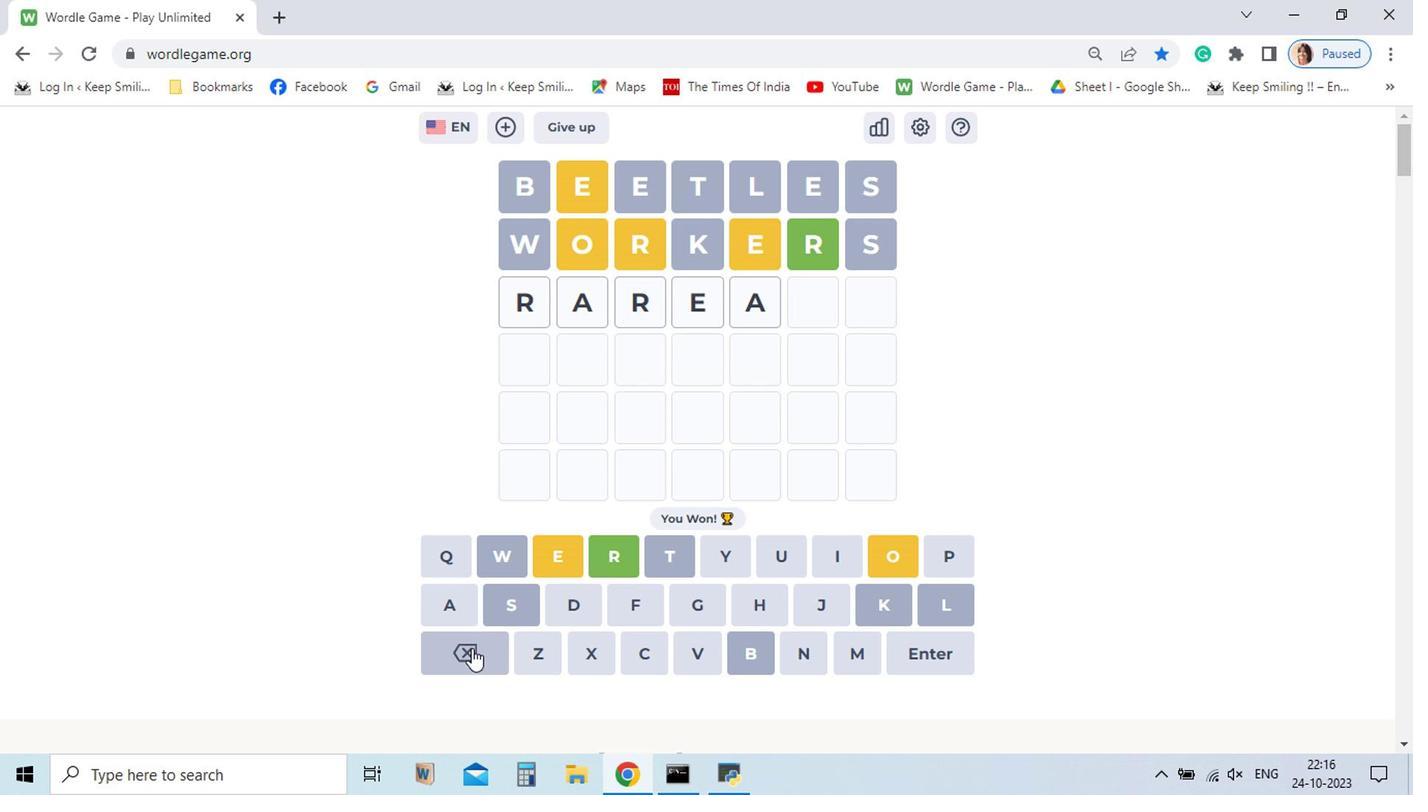 
Action: Mouse pressed left at (464, 656)
Screenshot: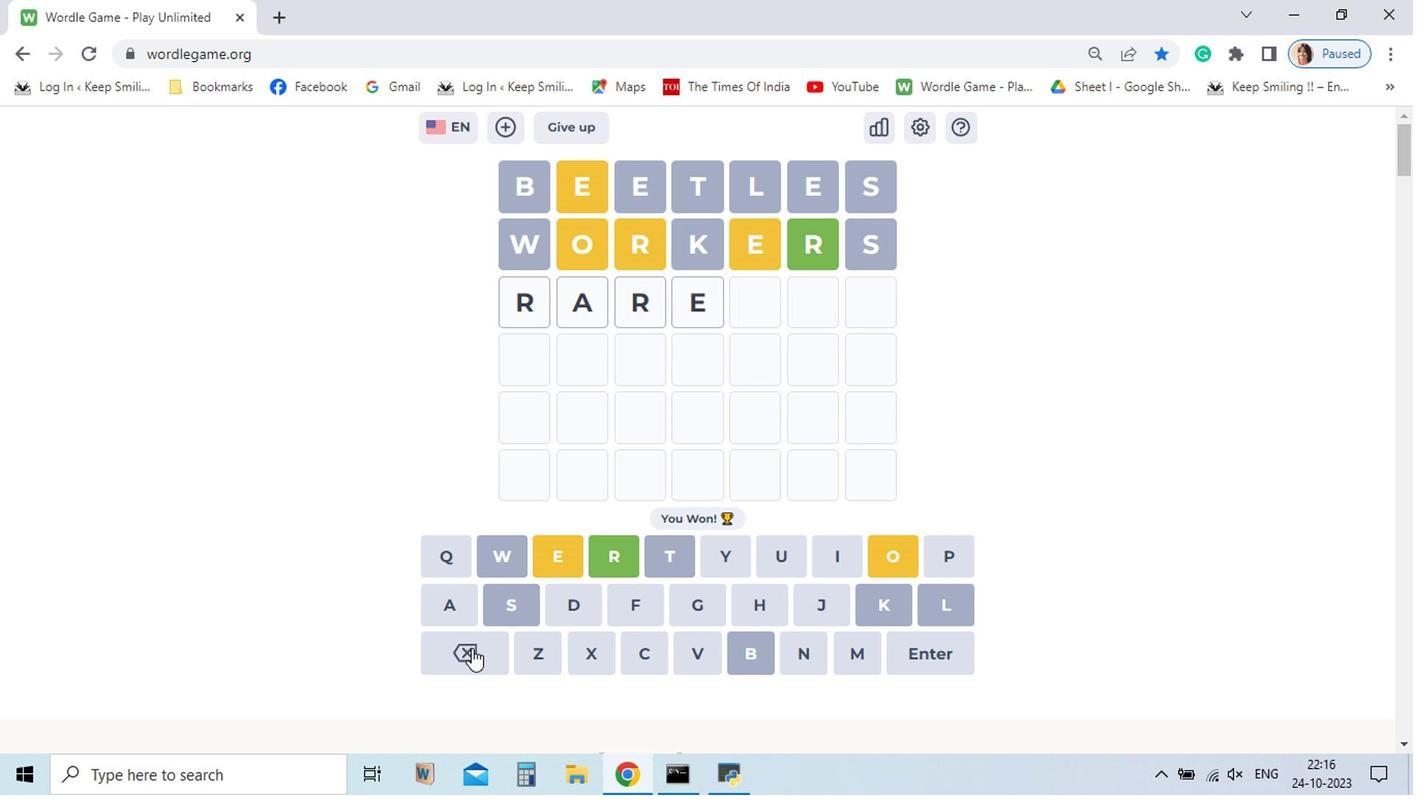 
Action: Mouse pressed left at (464, 656)
Screenshot: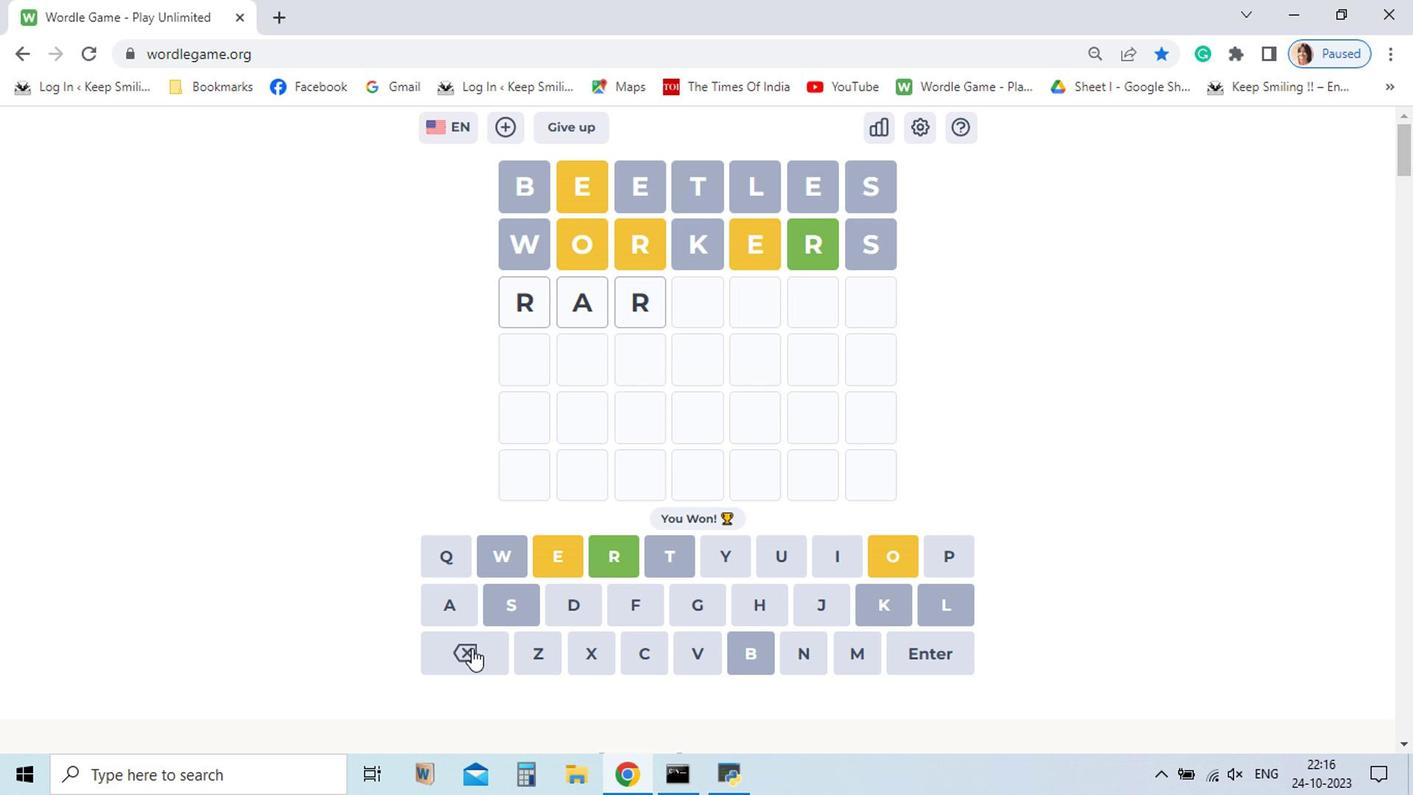 
Action: Mouse moved to (464, 657)
Screenshot: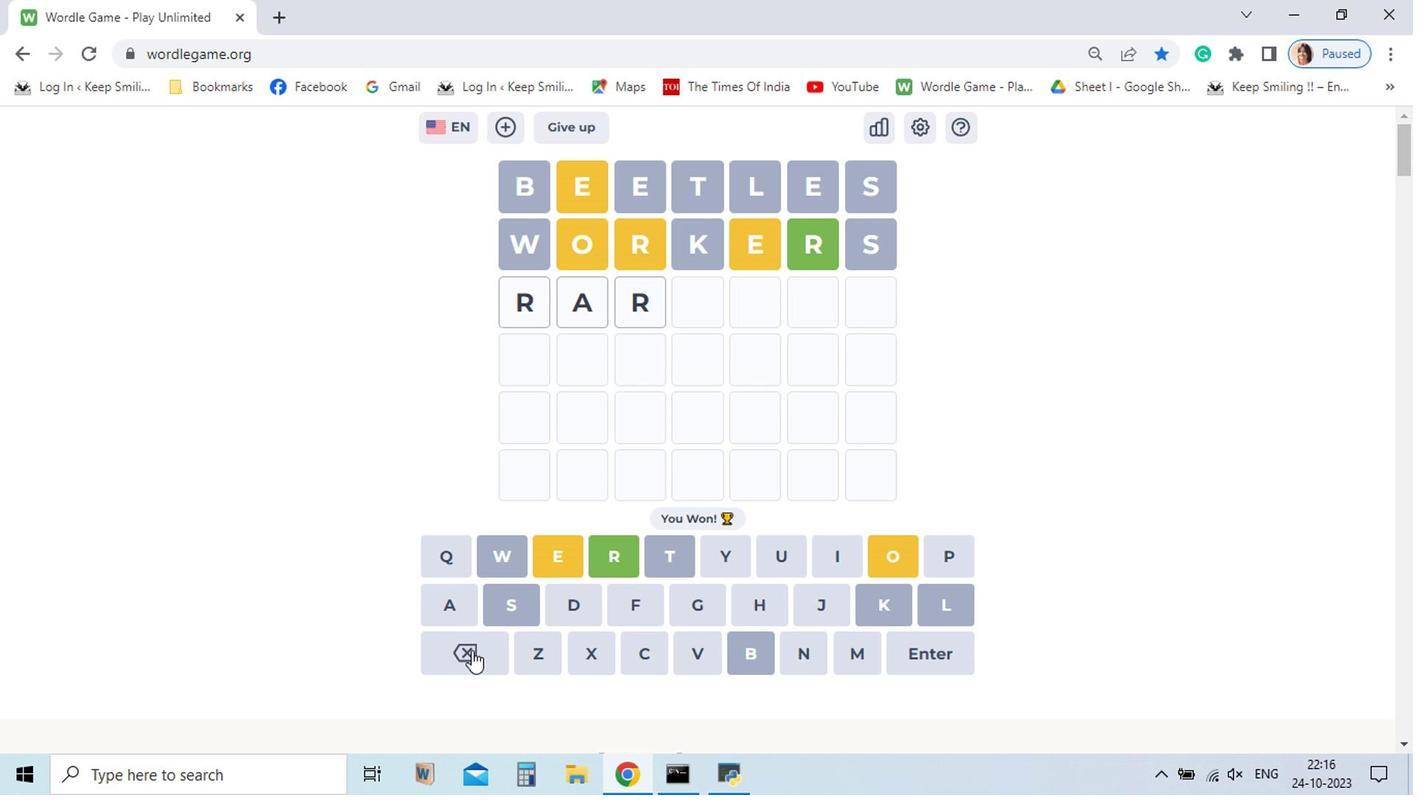 
Action: Mouse pressed left at (464, 657)
Screenshot: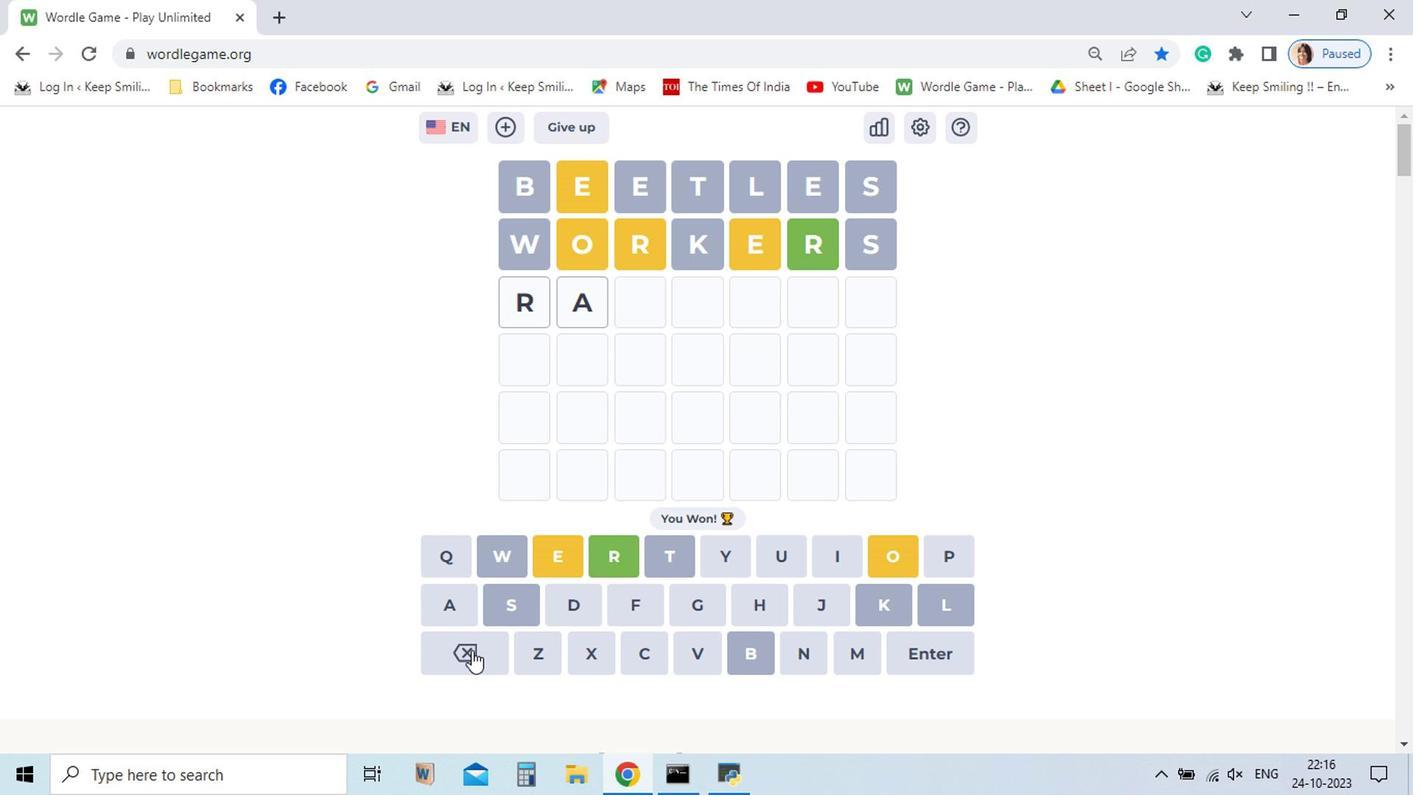 
Action: Mouse pressed left at (464, 657)
Screenshot: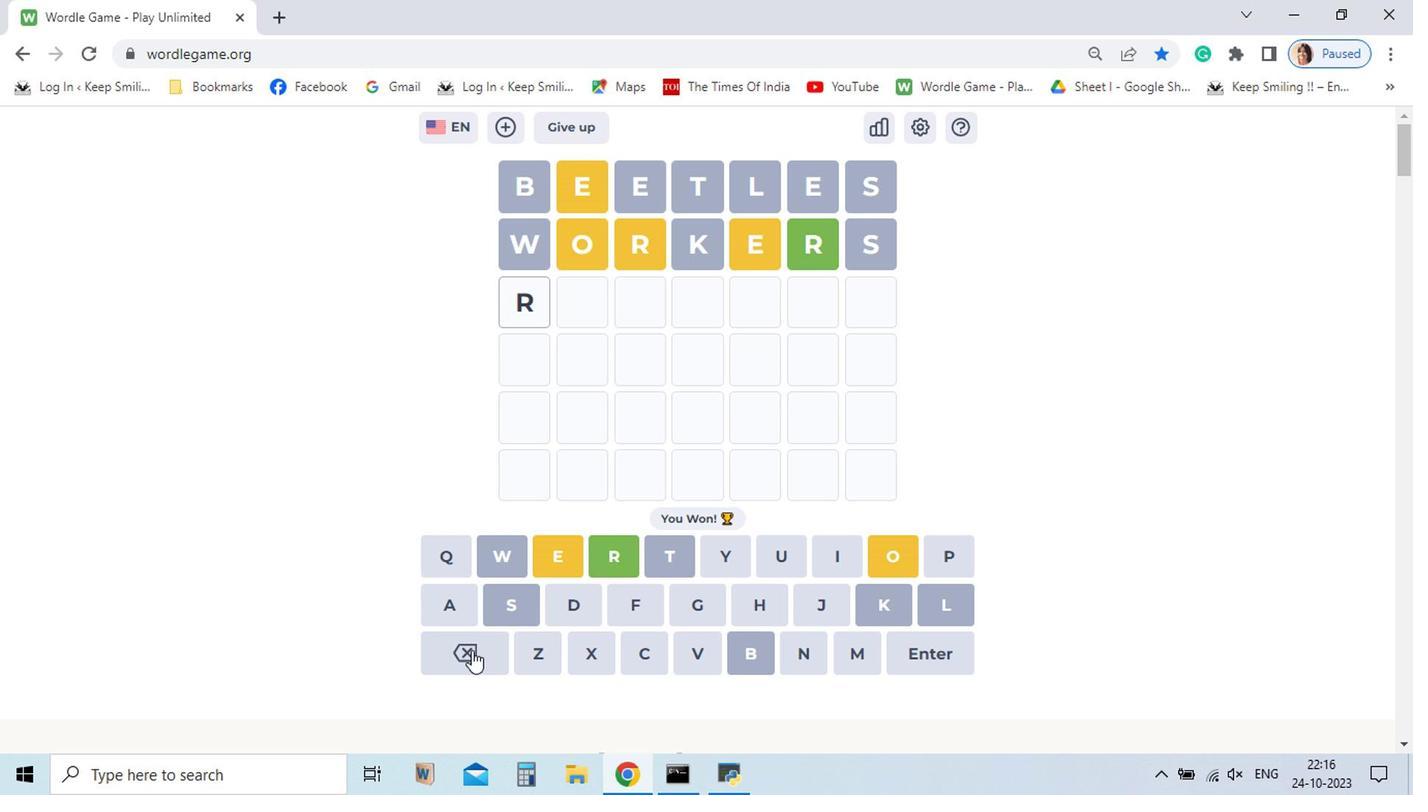 
Action: Mouse moved to (463, 617)
Screenshot: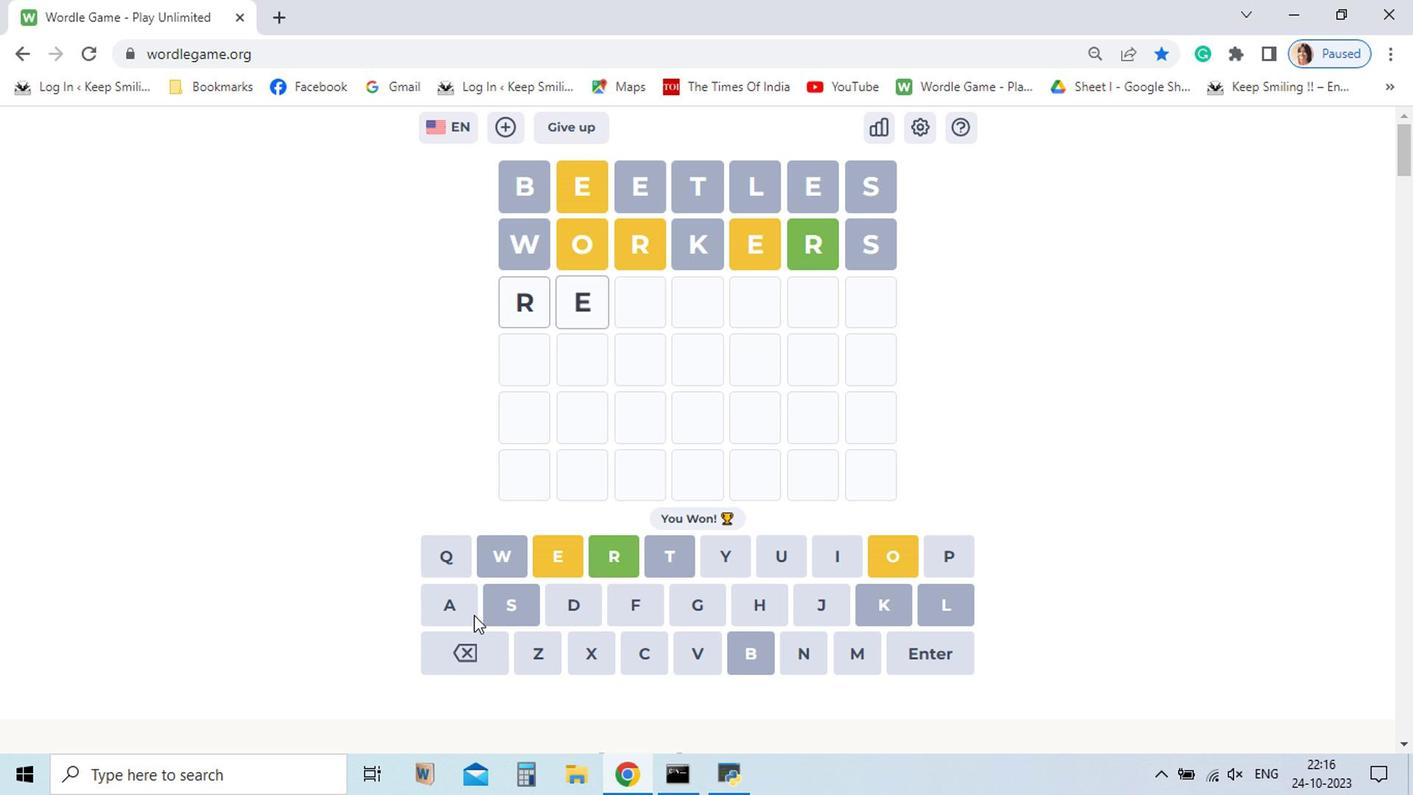 
Action: Mouse pressed left at (463, 617)
Screenshot: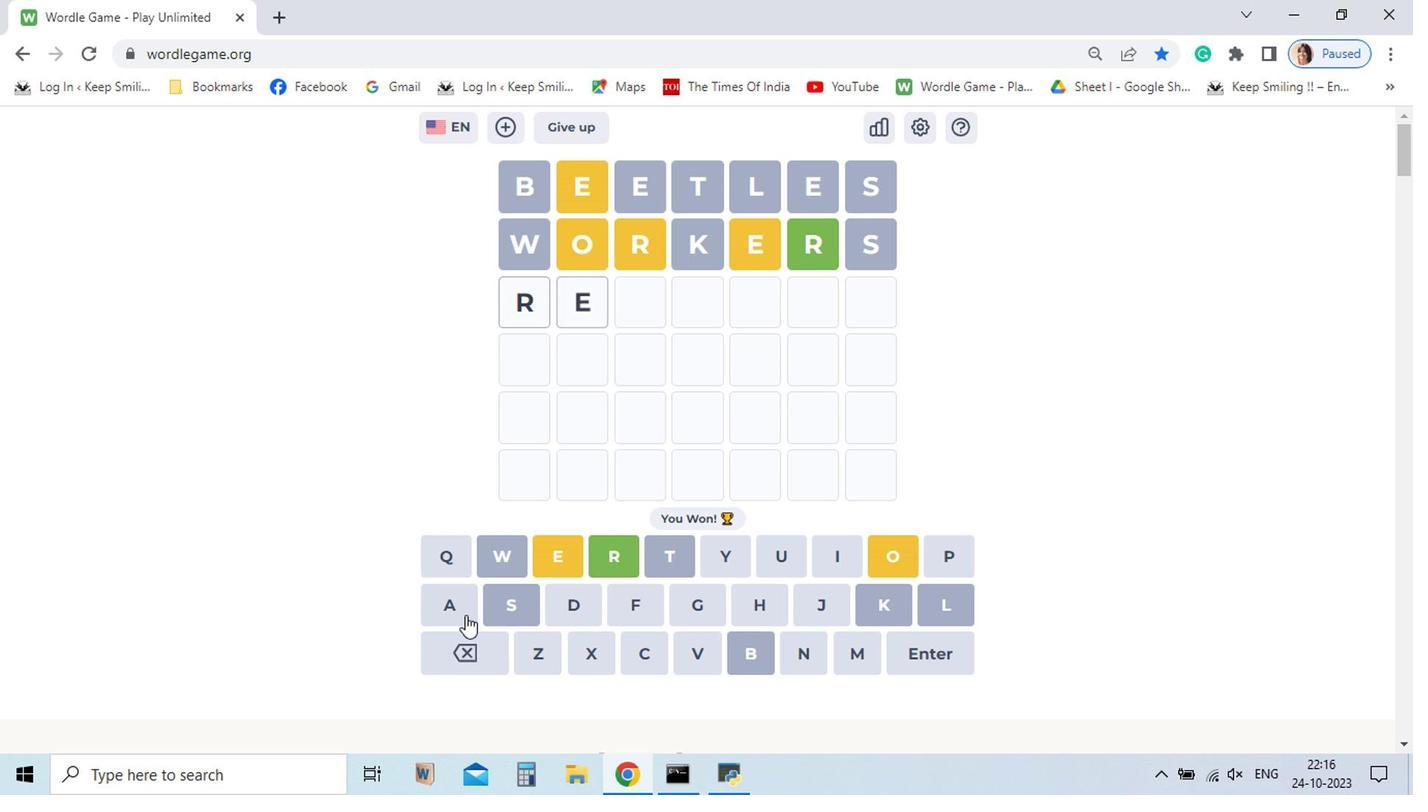 
Action: Mouse moved to (465, 637)
Screenshot: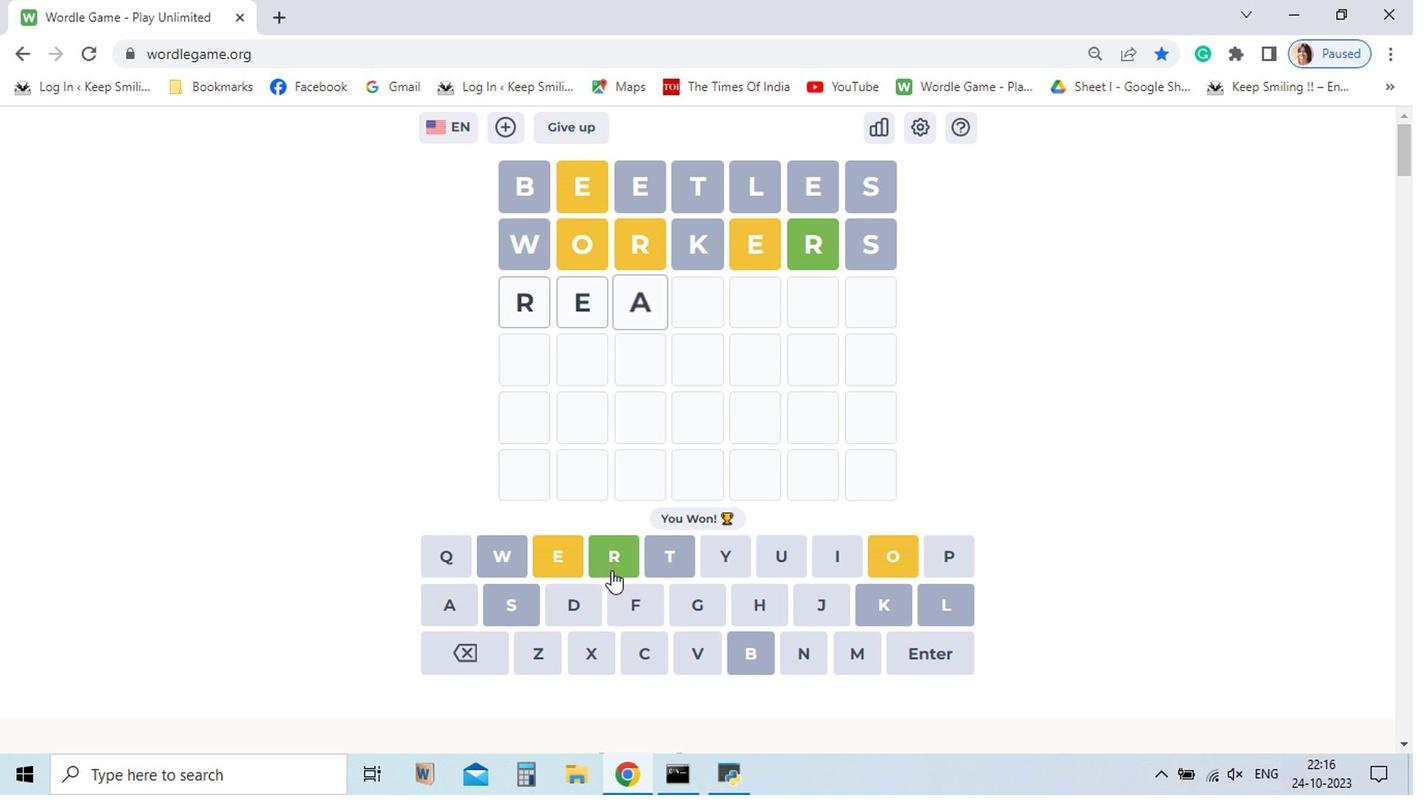 
Action: Mouse pressed left at (465, 637)
Screenshot: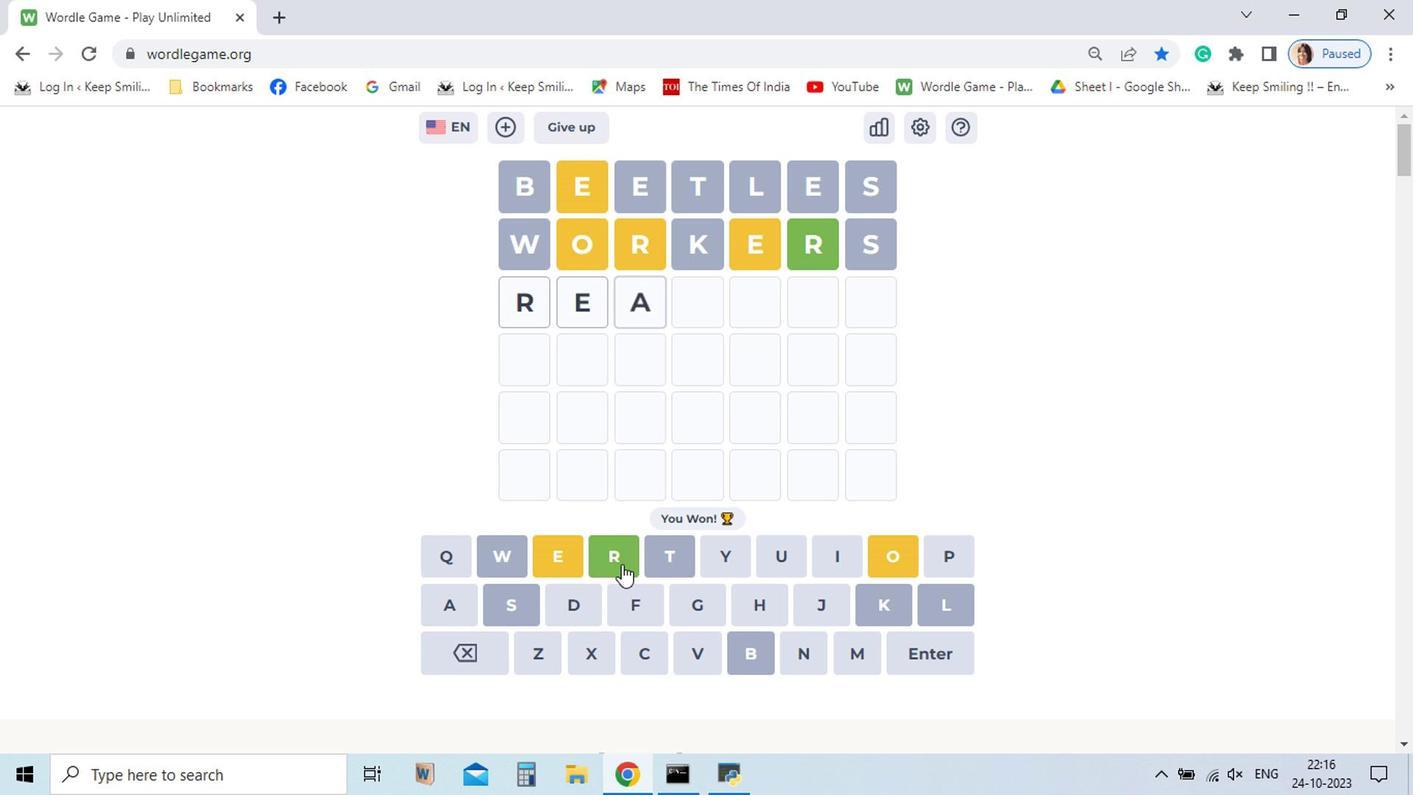
Action: Mouse moved to (461, 616)
Screenshot: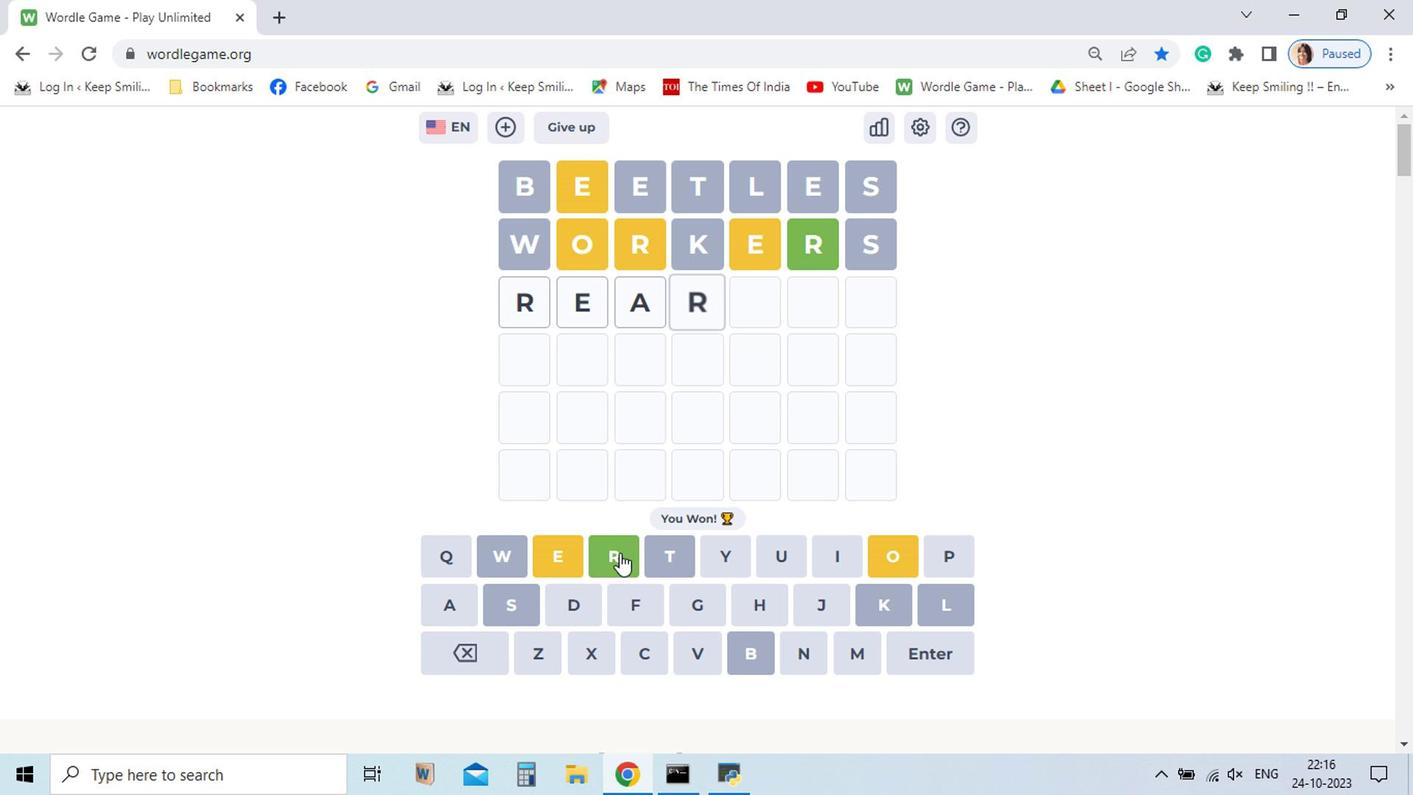 
Action: Mouse pressed left at (461, 616)
Screenshot: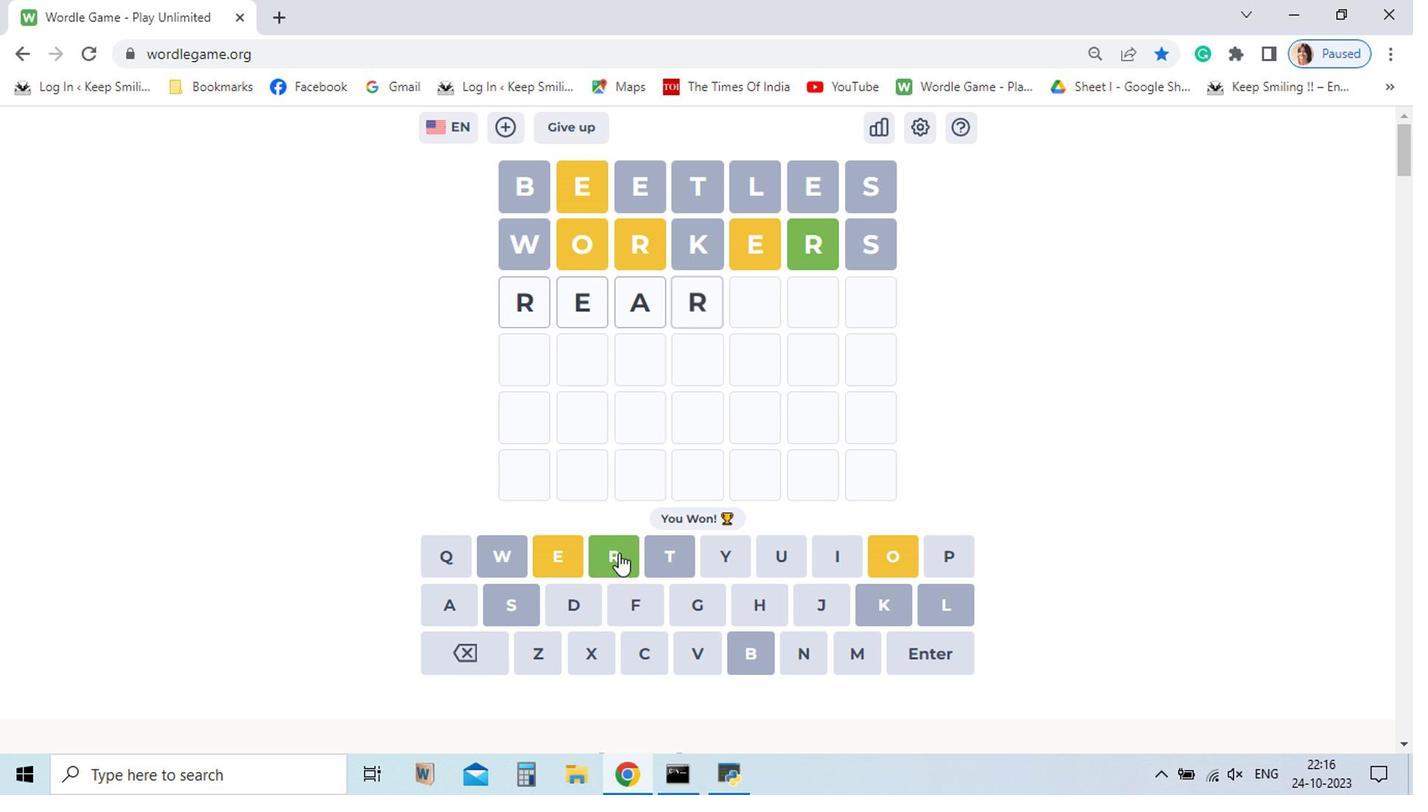 
Action: Mouse moved to (456, 614)
Screenshot: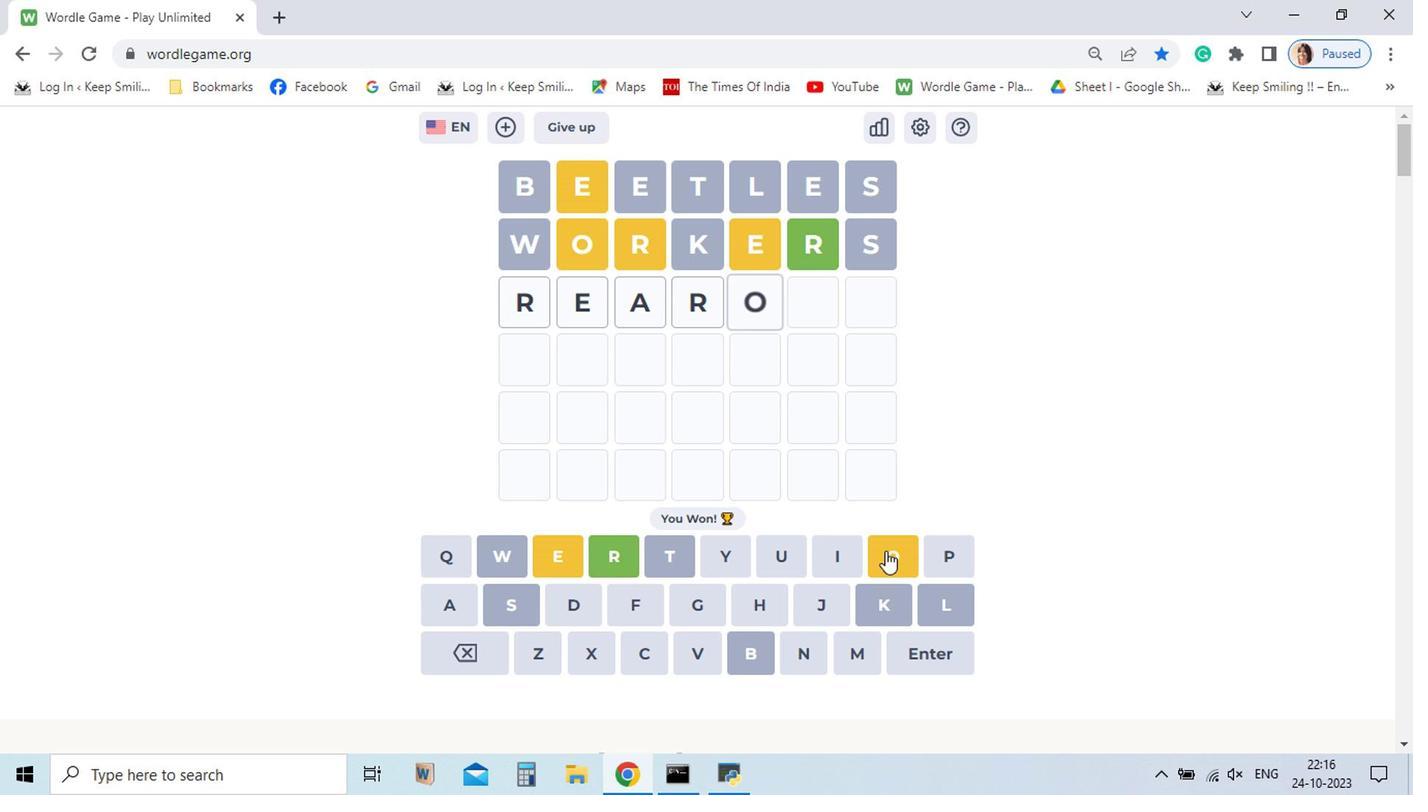 
Action: Mouse pressed left at (456, 614)
Screenshot: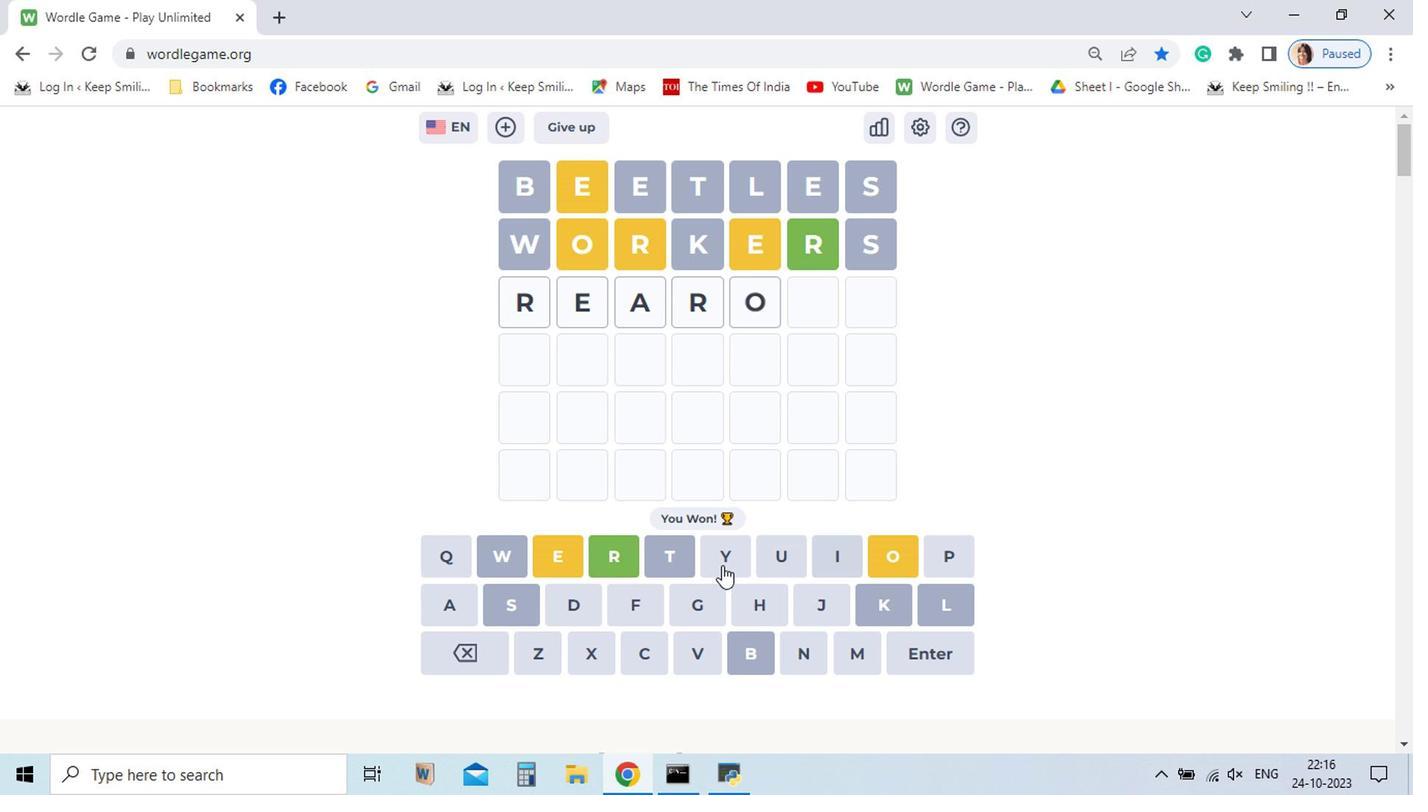 
Action: Mouse moved to (461, 616)
Screenshot: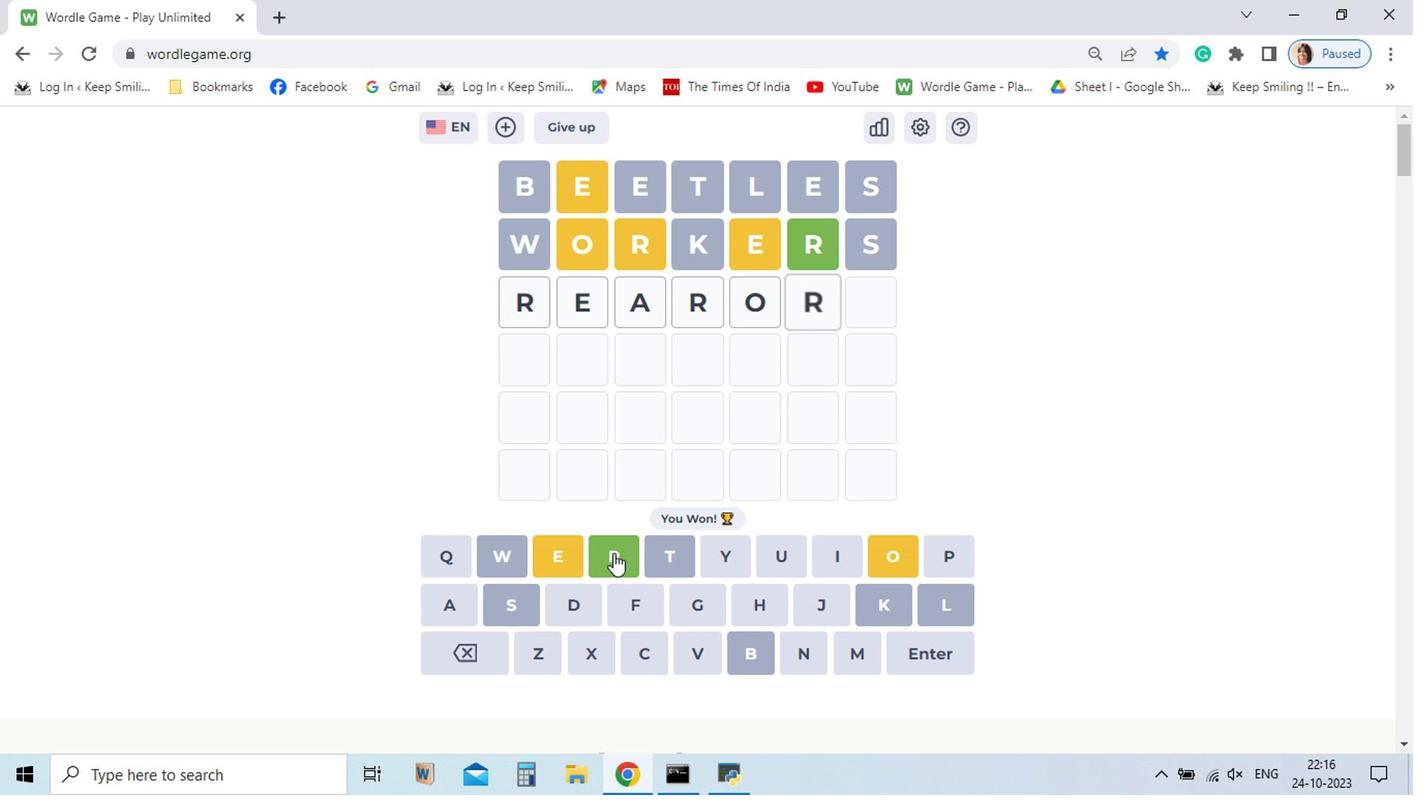 
Action: Mouse pressed left at (461, 616)
Screenshot: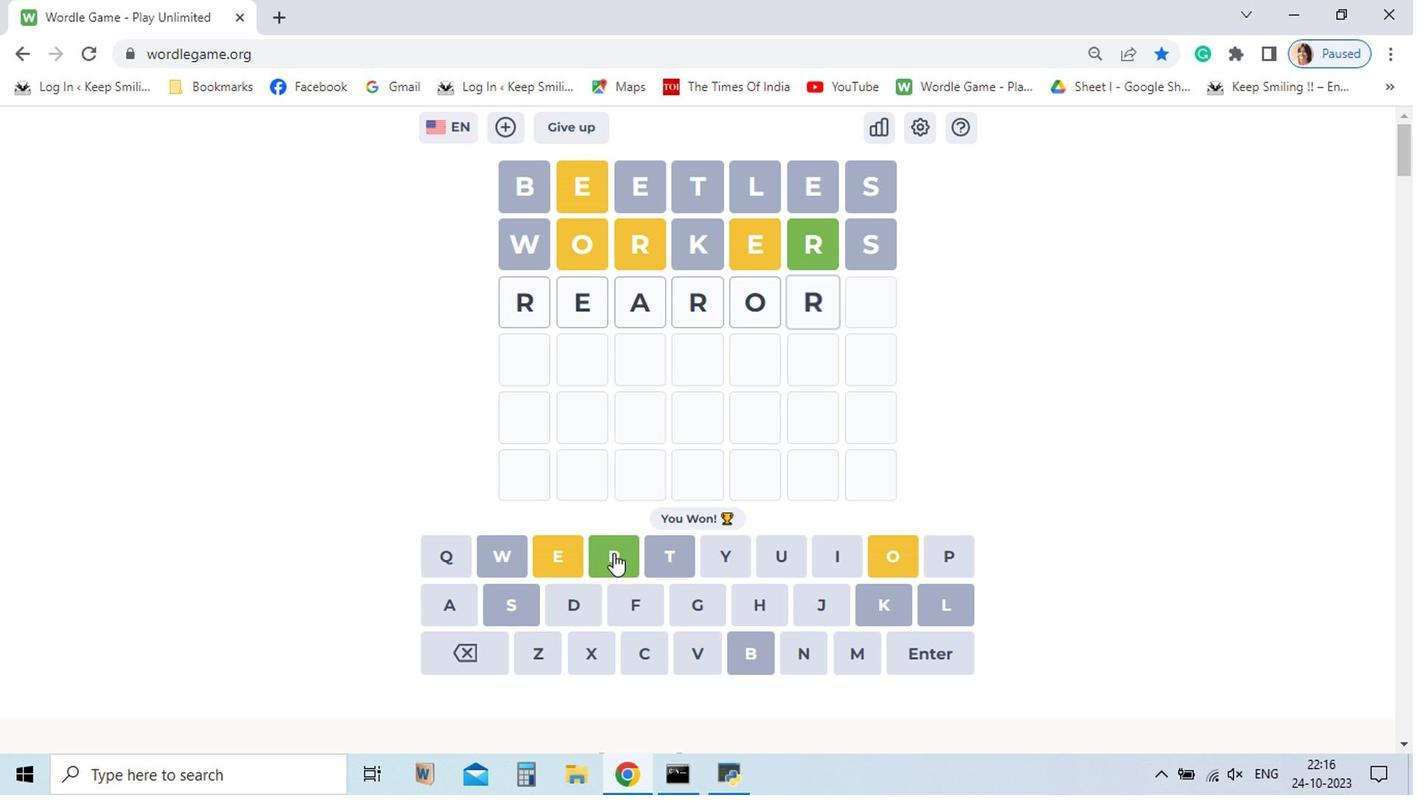 
Action: Mouse moved to (464, 655)
Screenshot: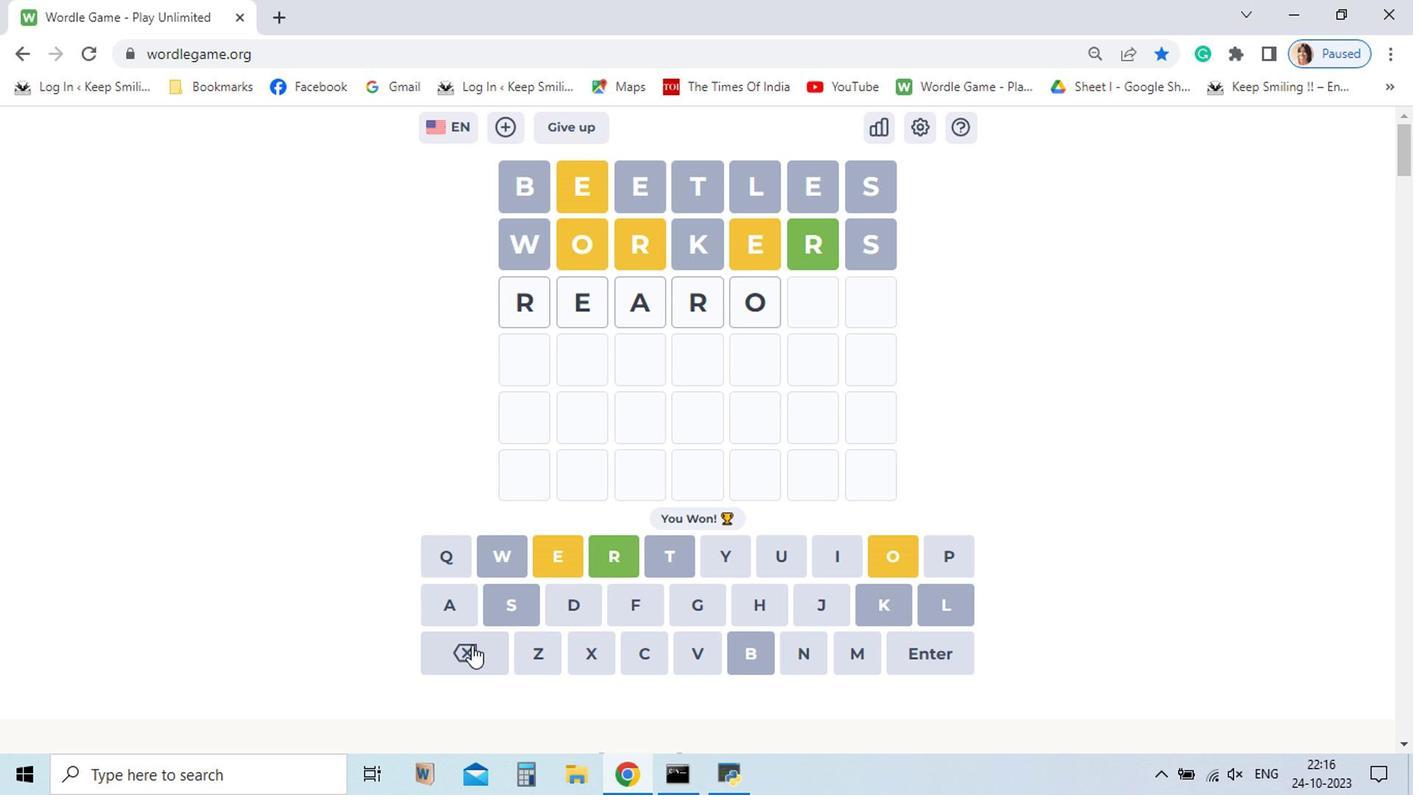 
Action: Mouse pressed left at (464, 655)
Screenshot: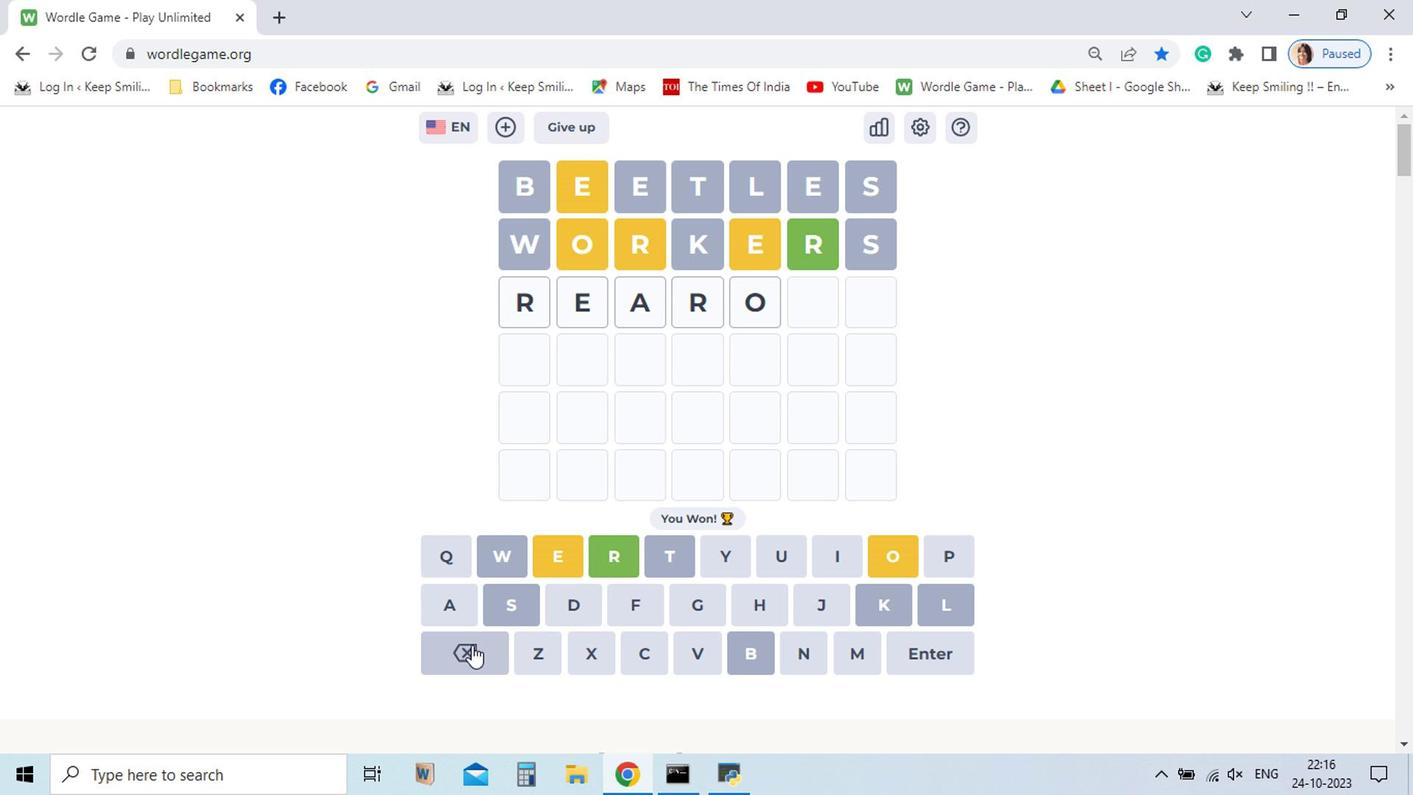 
Action: Mouse pressed left at (464, 655)
Screenshot: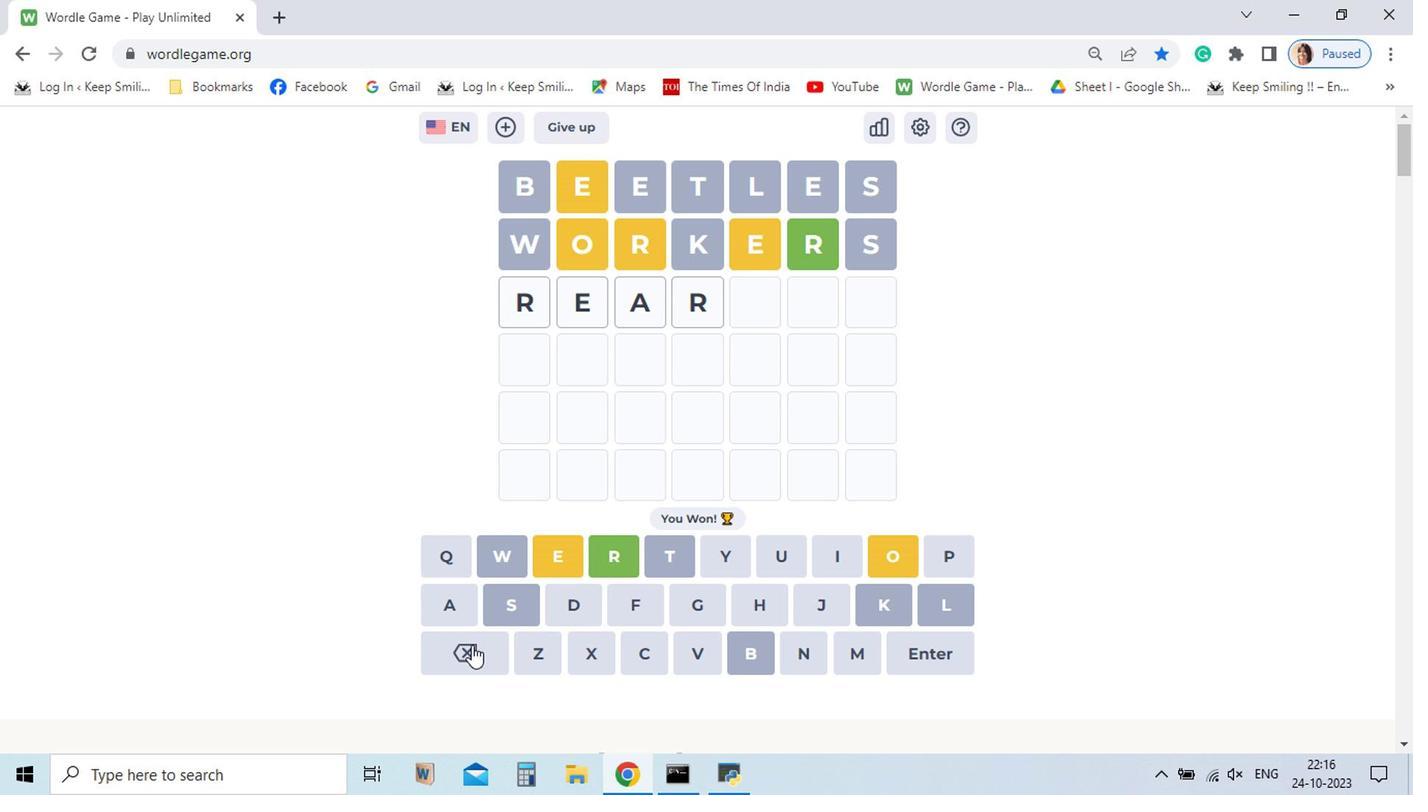 
Action: Mouse pressed left at (464, 655)
Screenshot: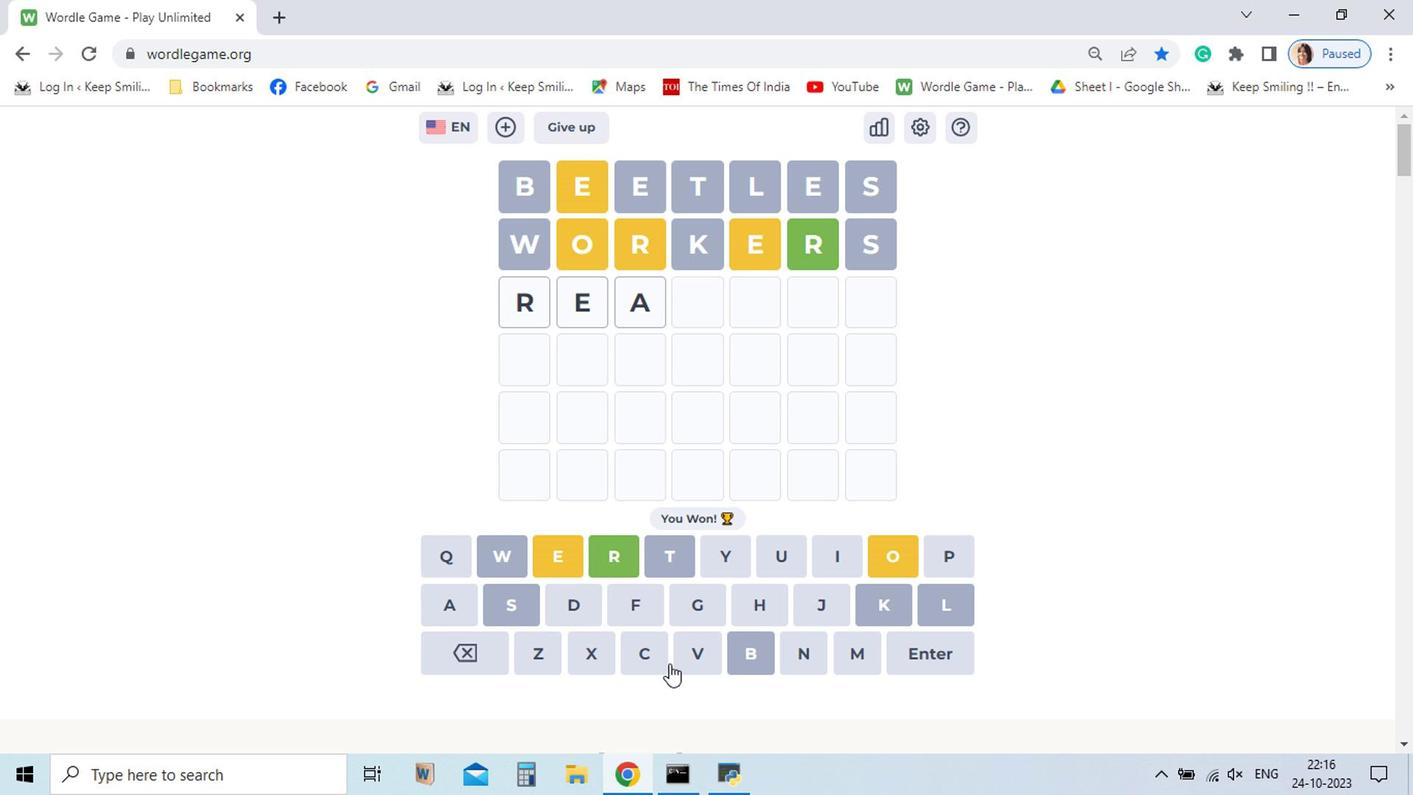 
Action: Mouse moved to (455, 613)
Screenshot: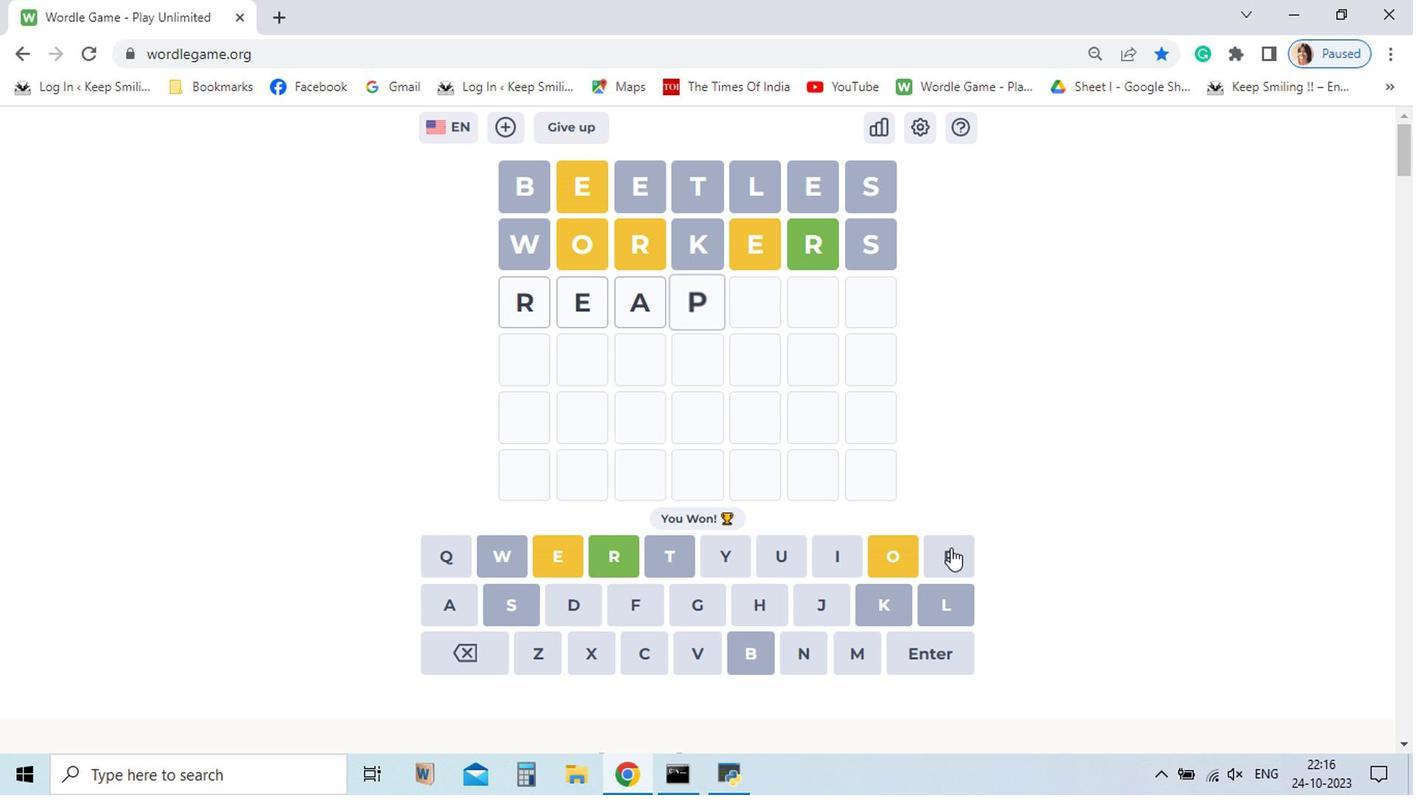 
Action: Mouse pressed left at (455, 613)
Screenshot: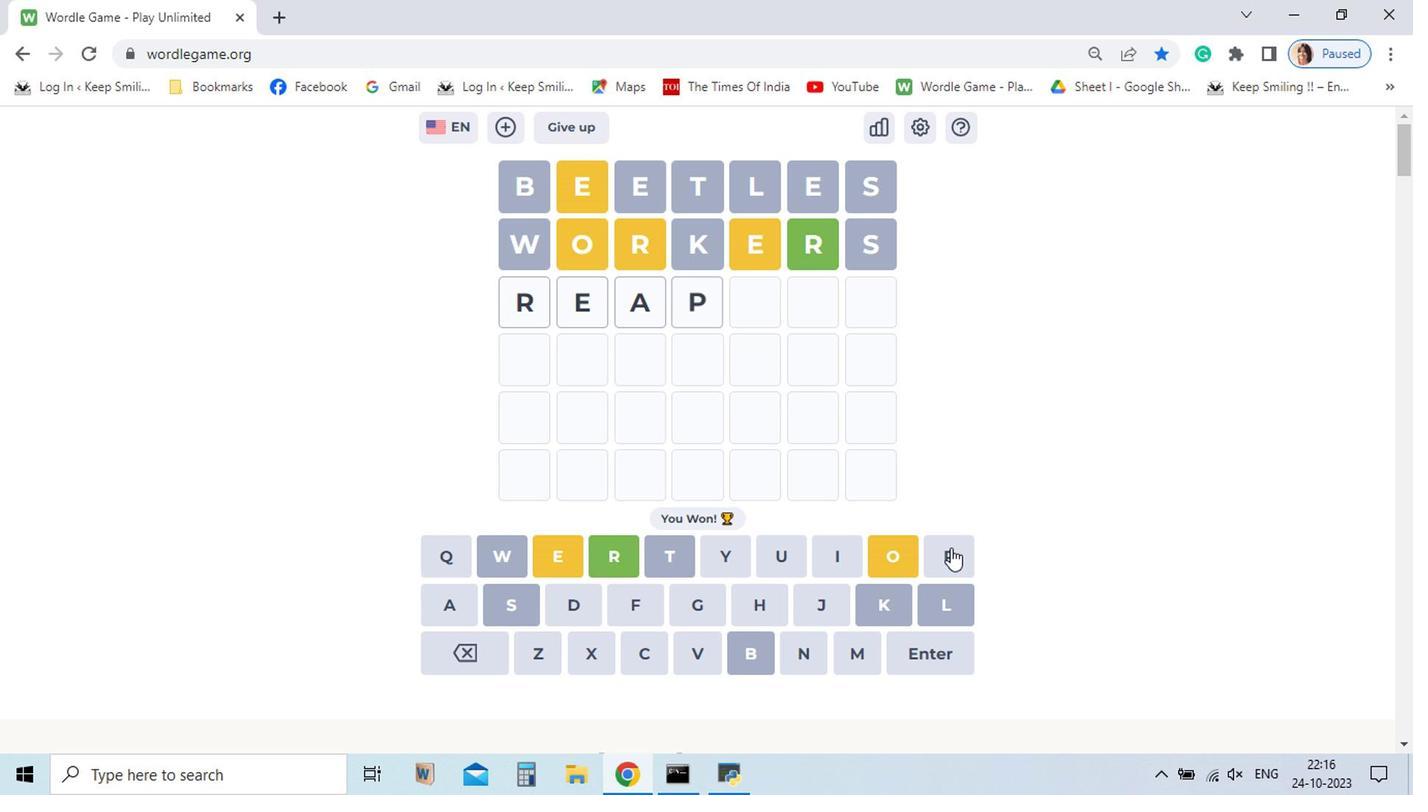 
Action: Mouse moved to (463, 618)
Screenshot: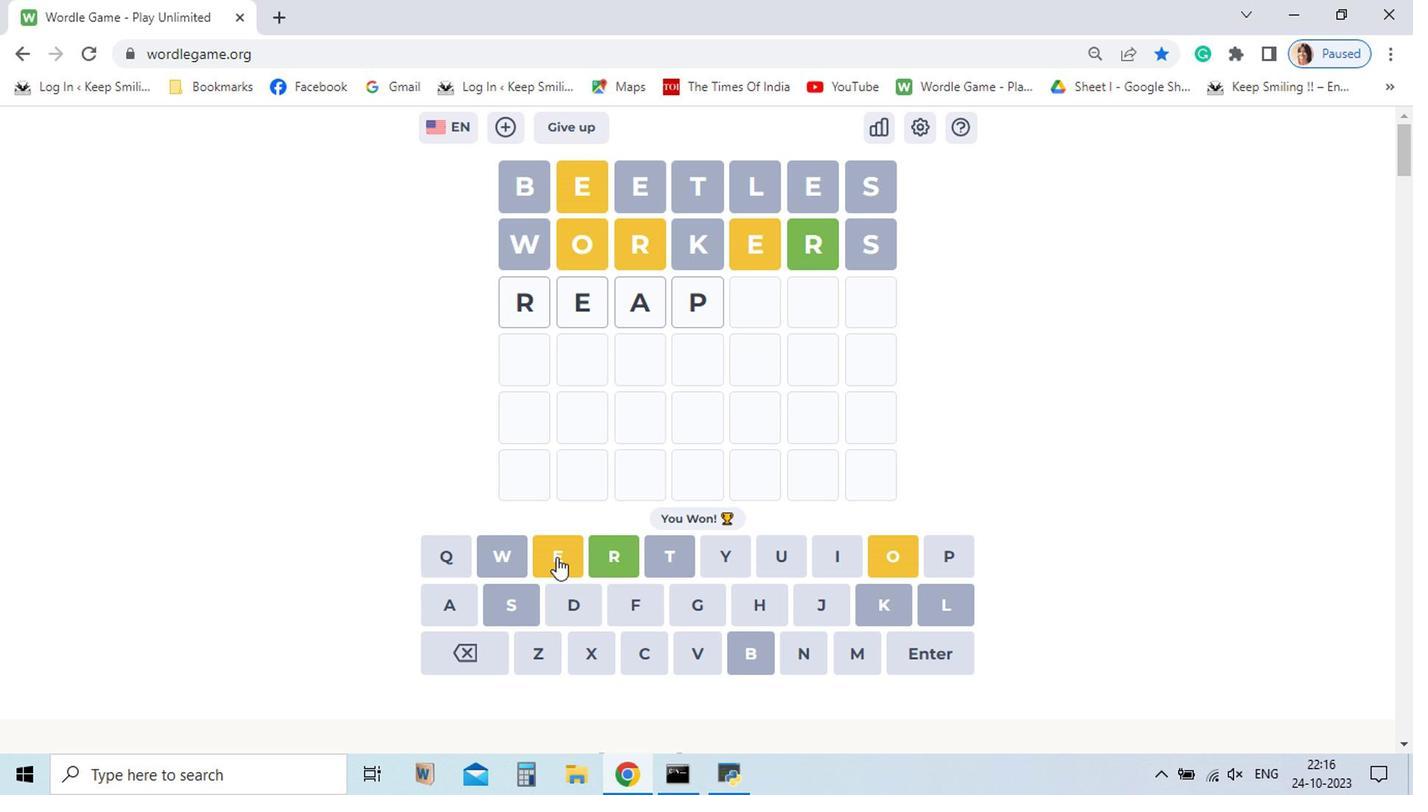 
Action: Mouse pressed left at (463, 618)
Screenshot: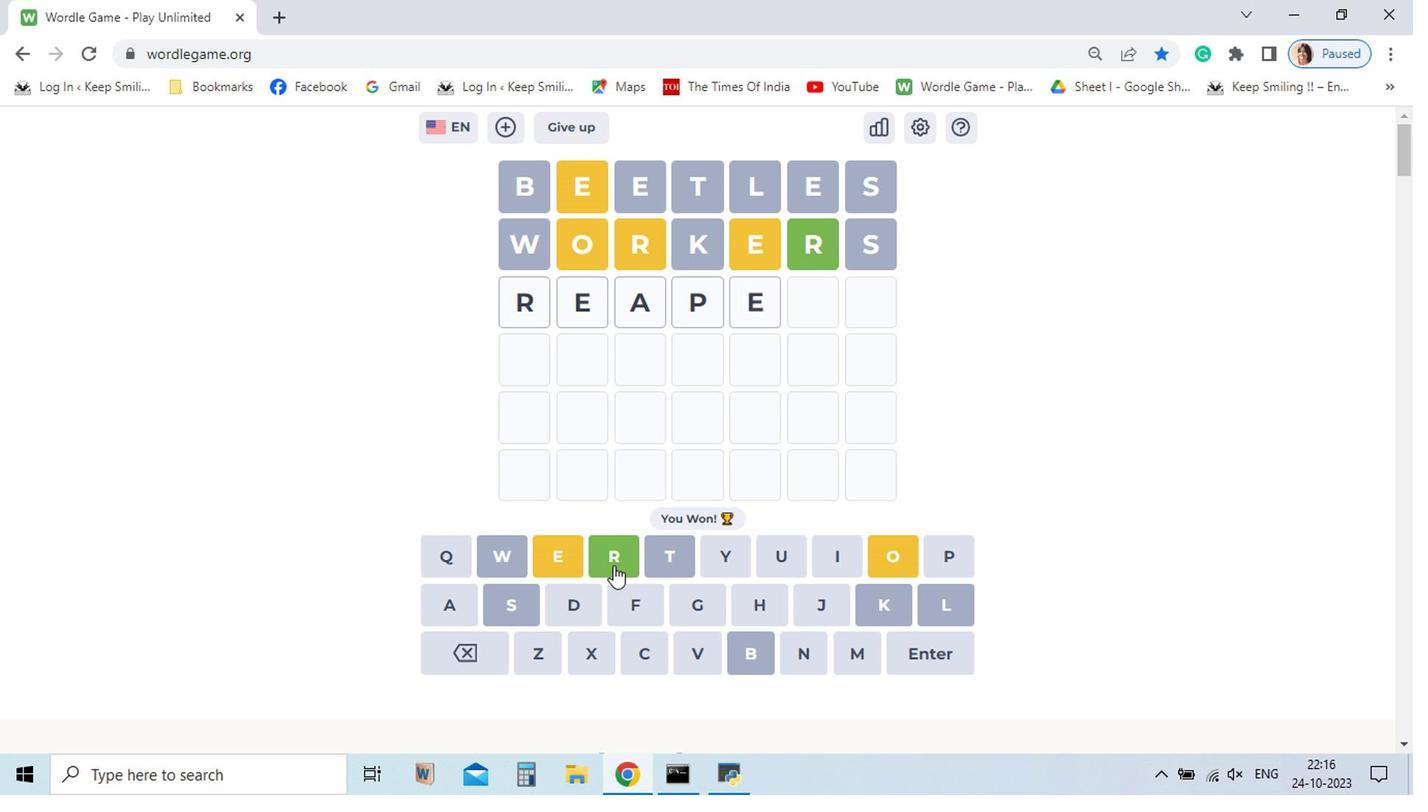 
Action: Mouse moved to (461, 621)
Screenshot: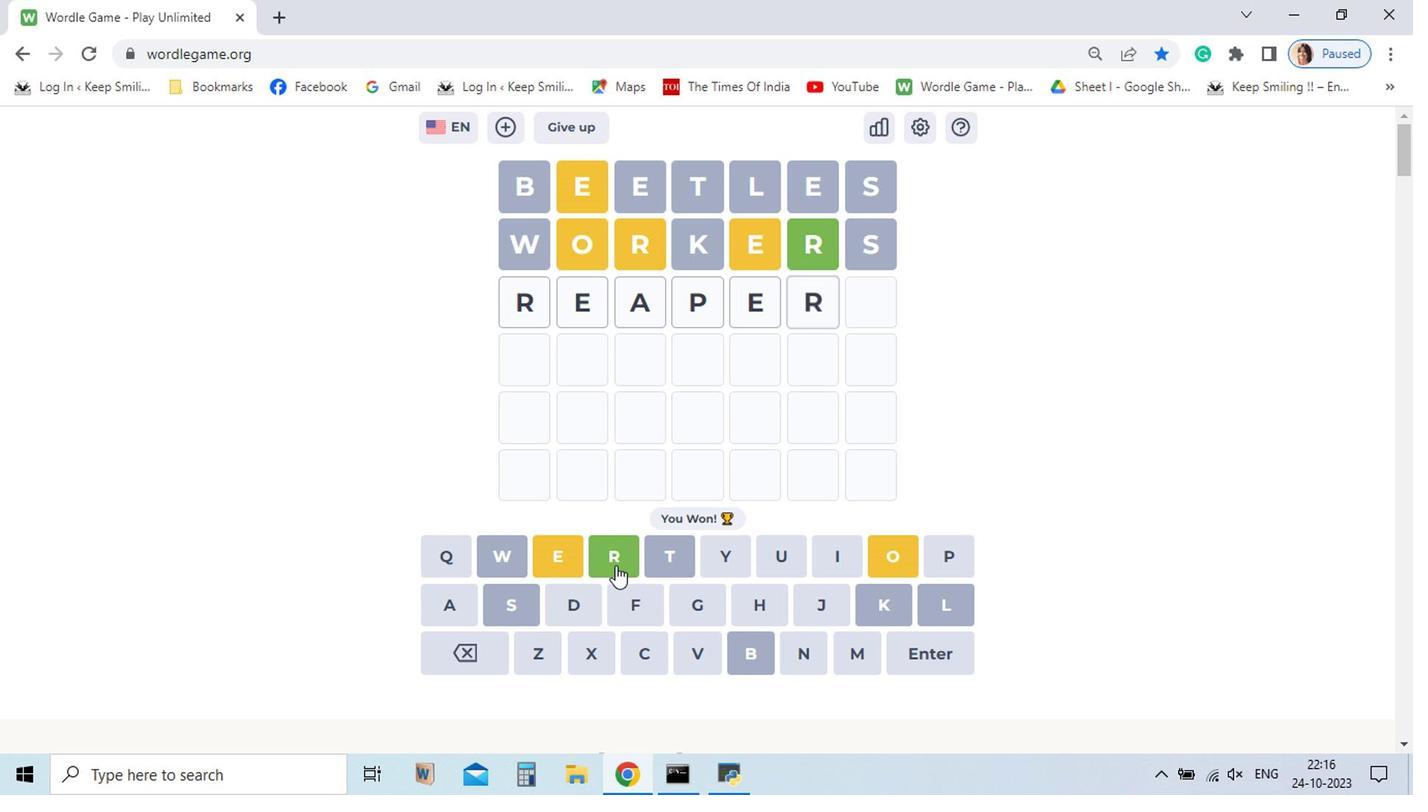 
Action: Mouse pressed left at (461, 621)
Screenshot: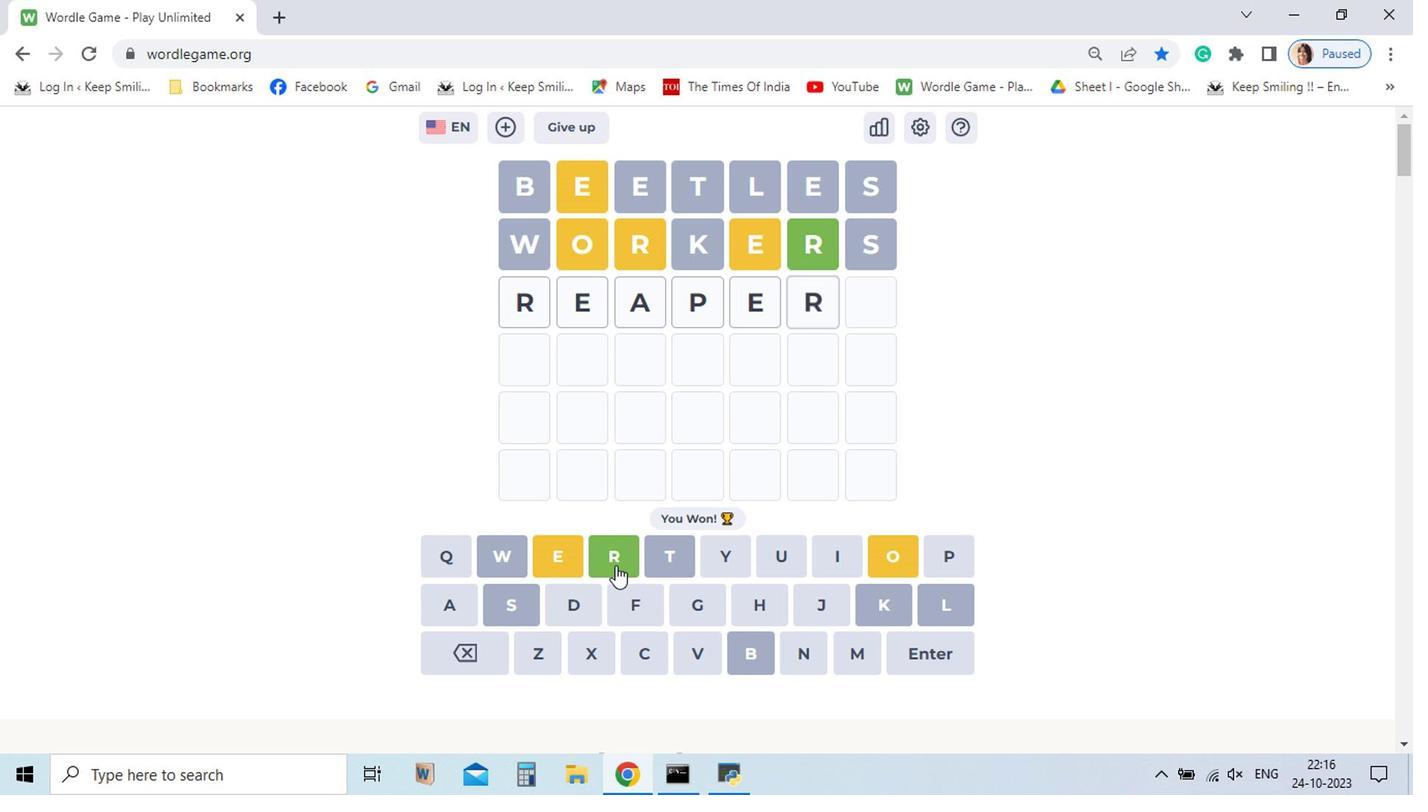 
Action: Mouse moved to (465, 655)
Screenshot: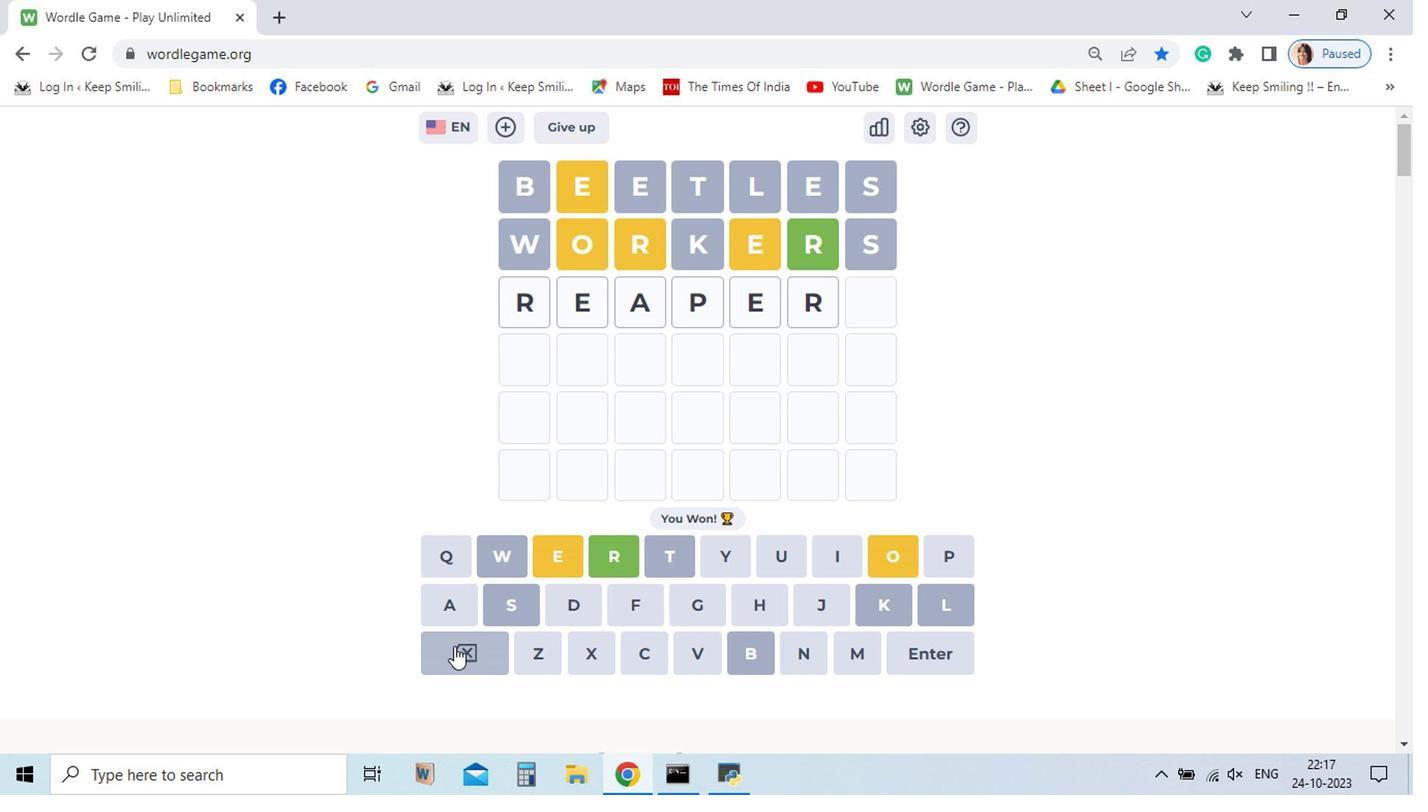 
Action: Mouse pressed left at (465, 655)
Screenshot: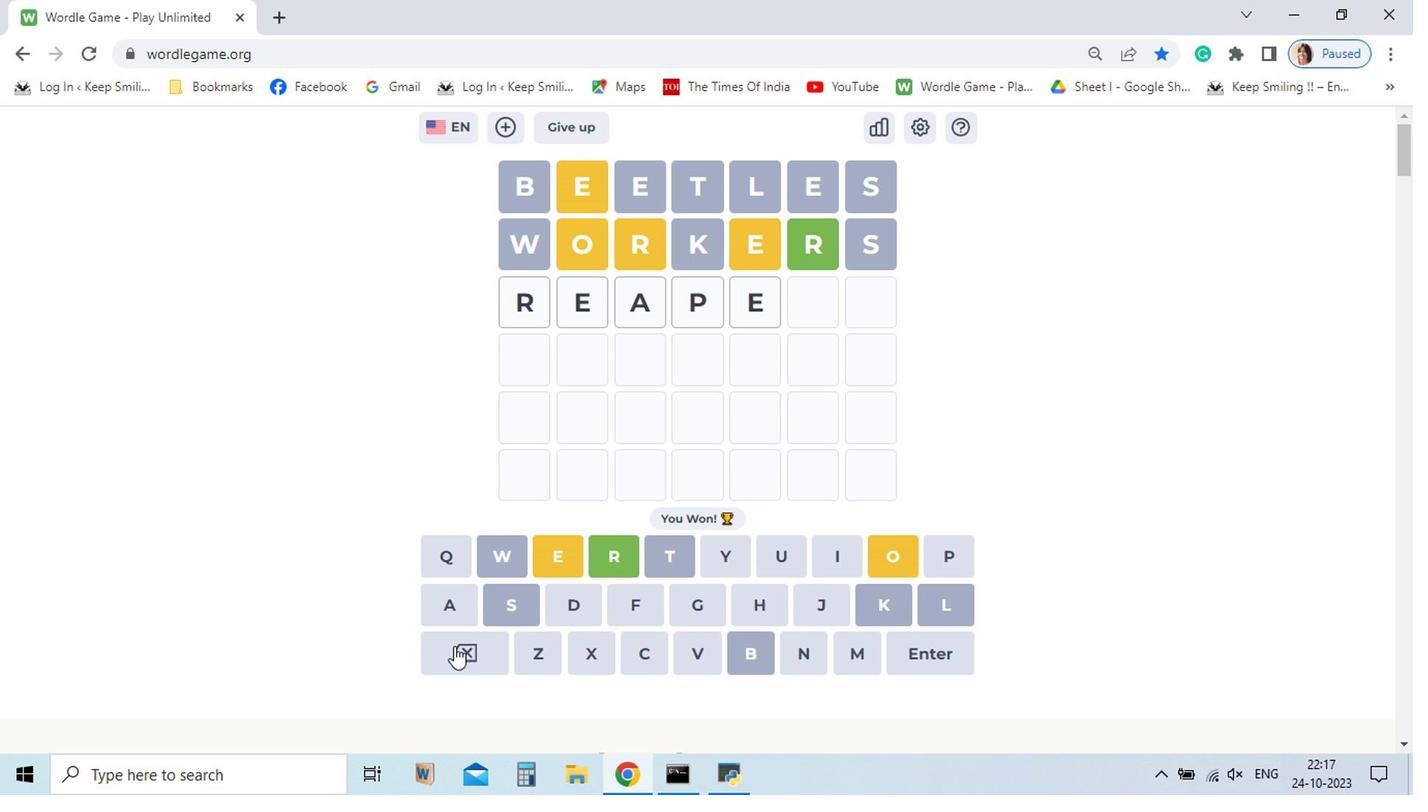 
Action: Mouse pressed left at (465, 655)
Screenshot: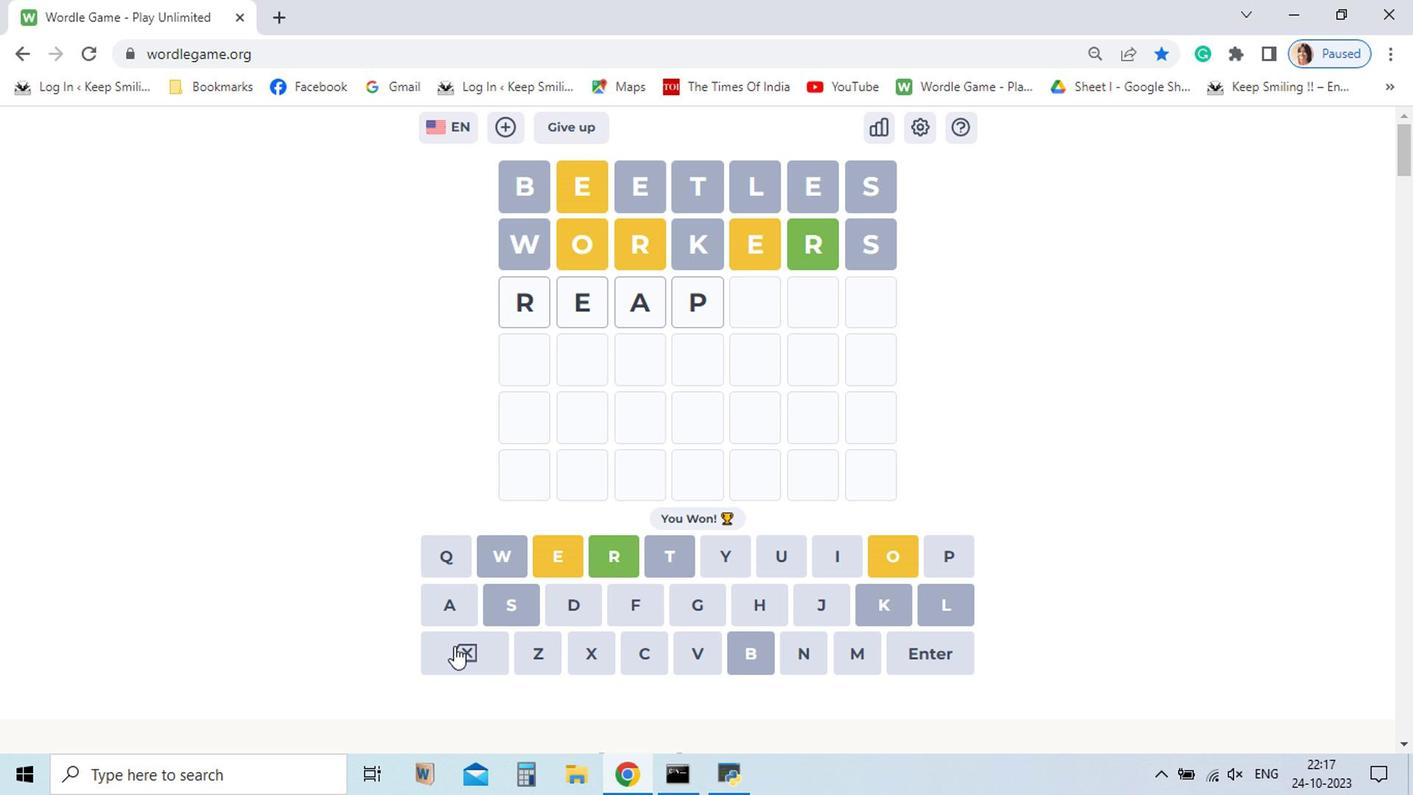 
Action: Mouse moved to (464, 642)
Screenshot: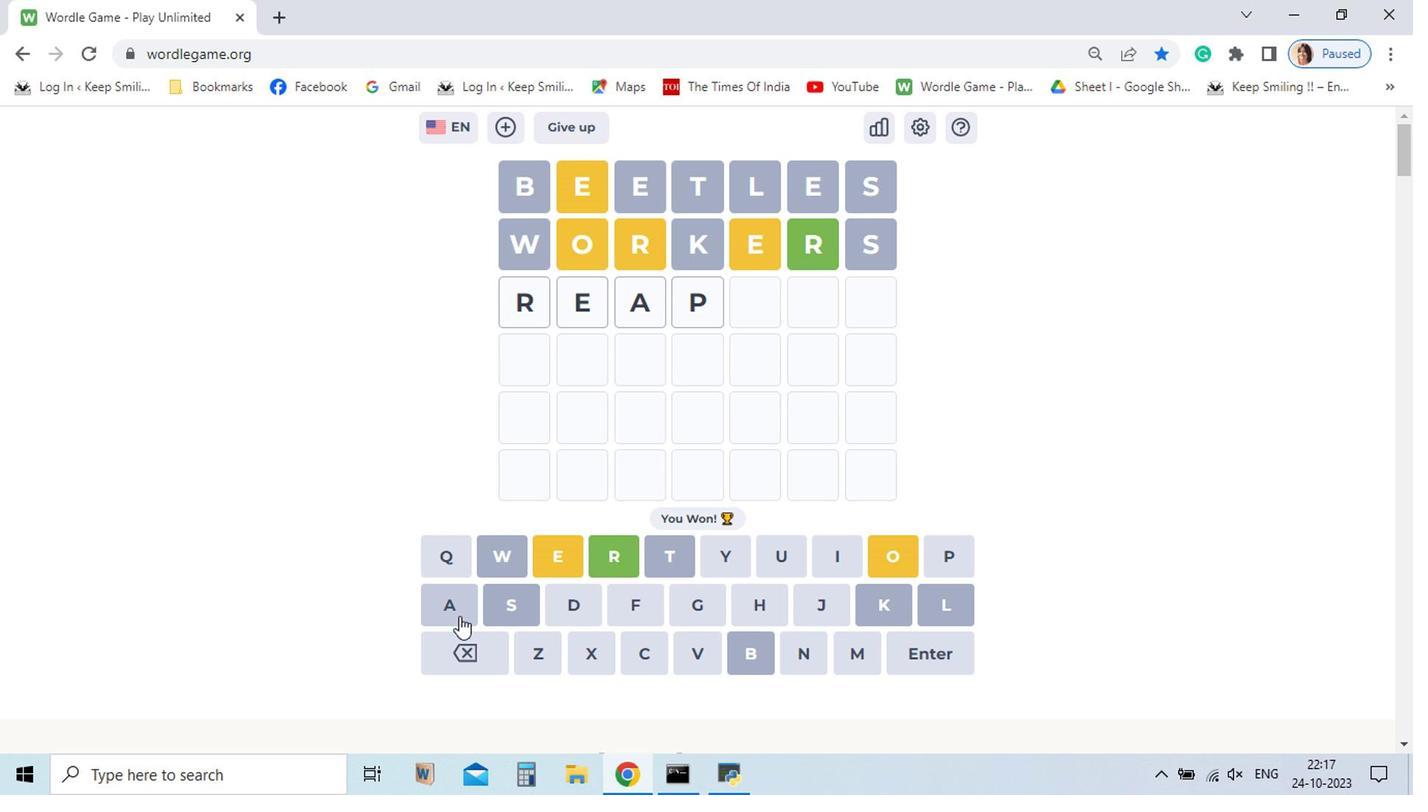 
Action: Mouse pressed left at (464, 642)
Screenshot: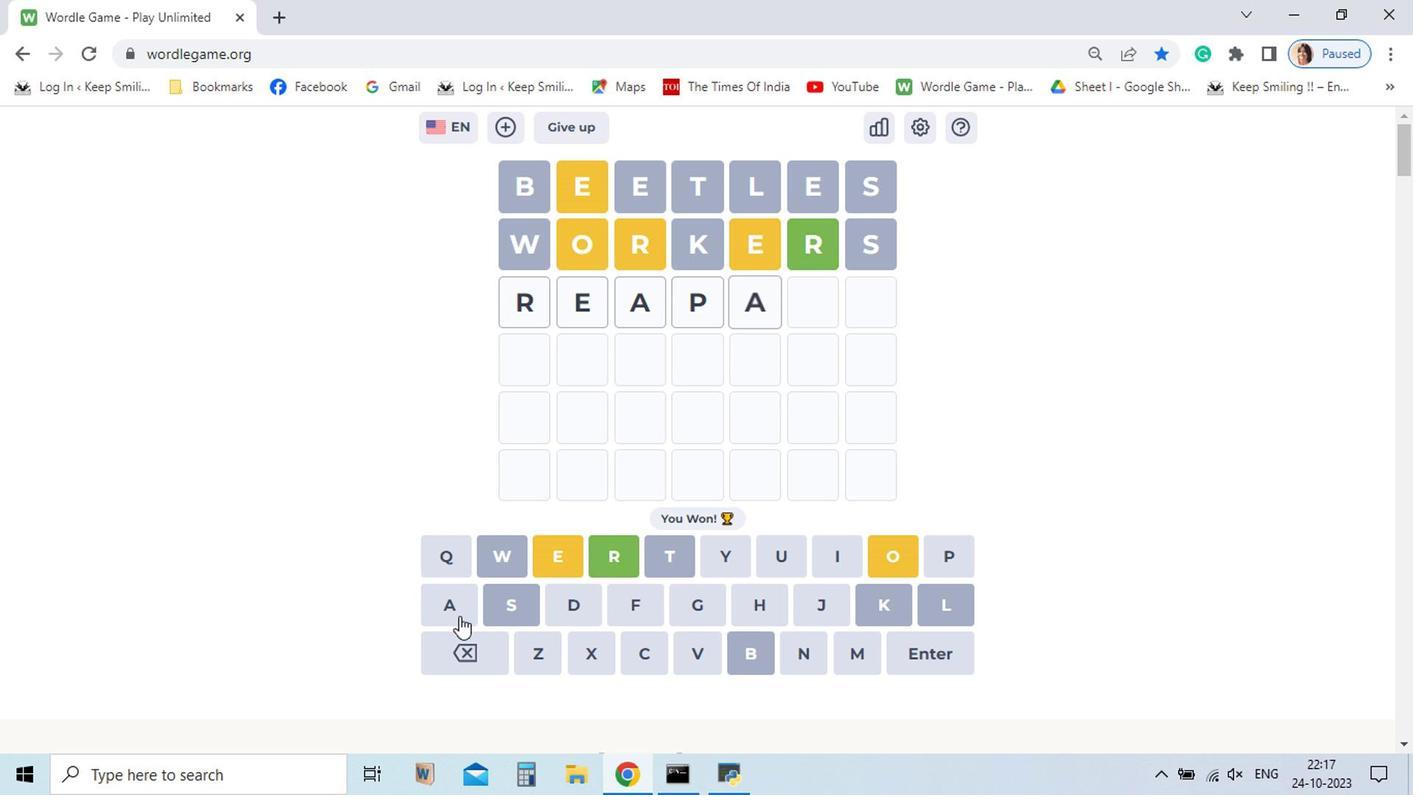 
Action: Mouse moved to (464, 656)
Screenshot: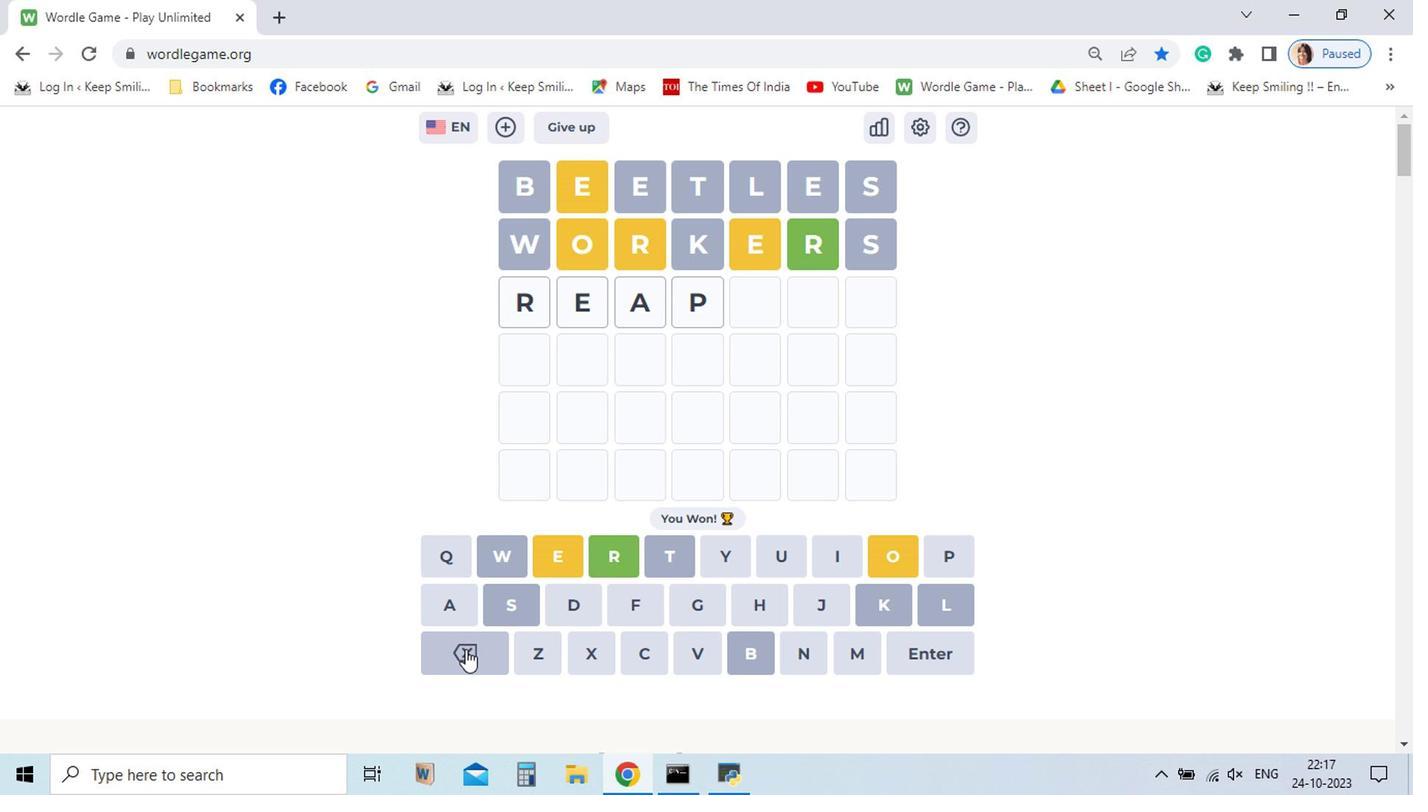 
Action: Mouse pressed left at (464, 656)
Screenshot: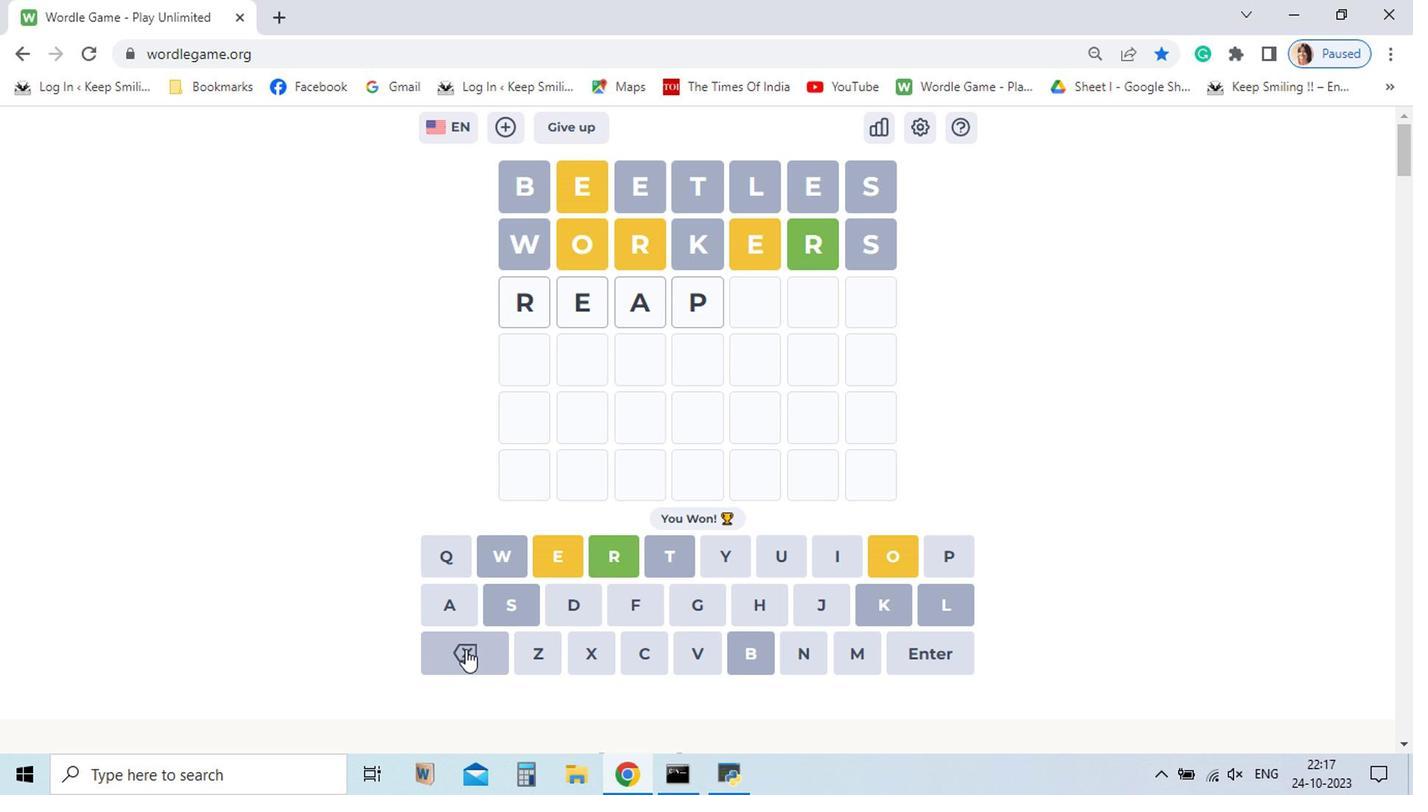 
Action: Mouse pressed left at (464, 656)
Screenshot: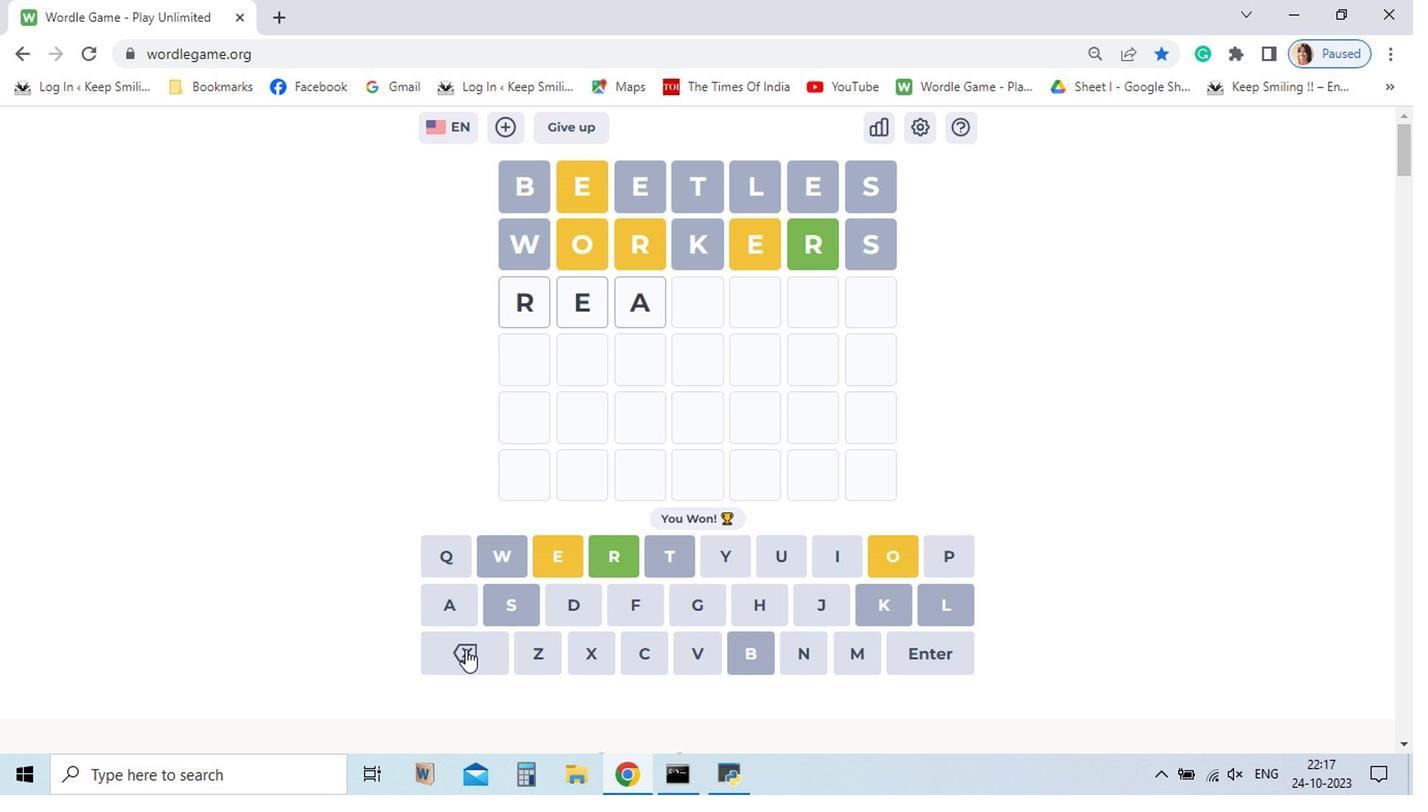 
Action: Mouse pressed left at (464, 656)
Screenshot: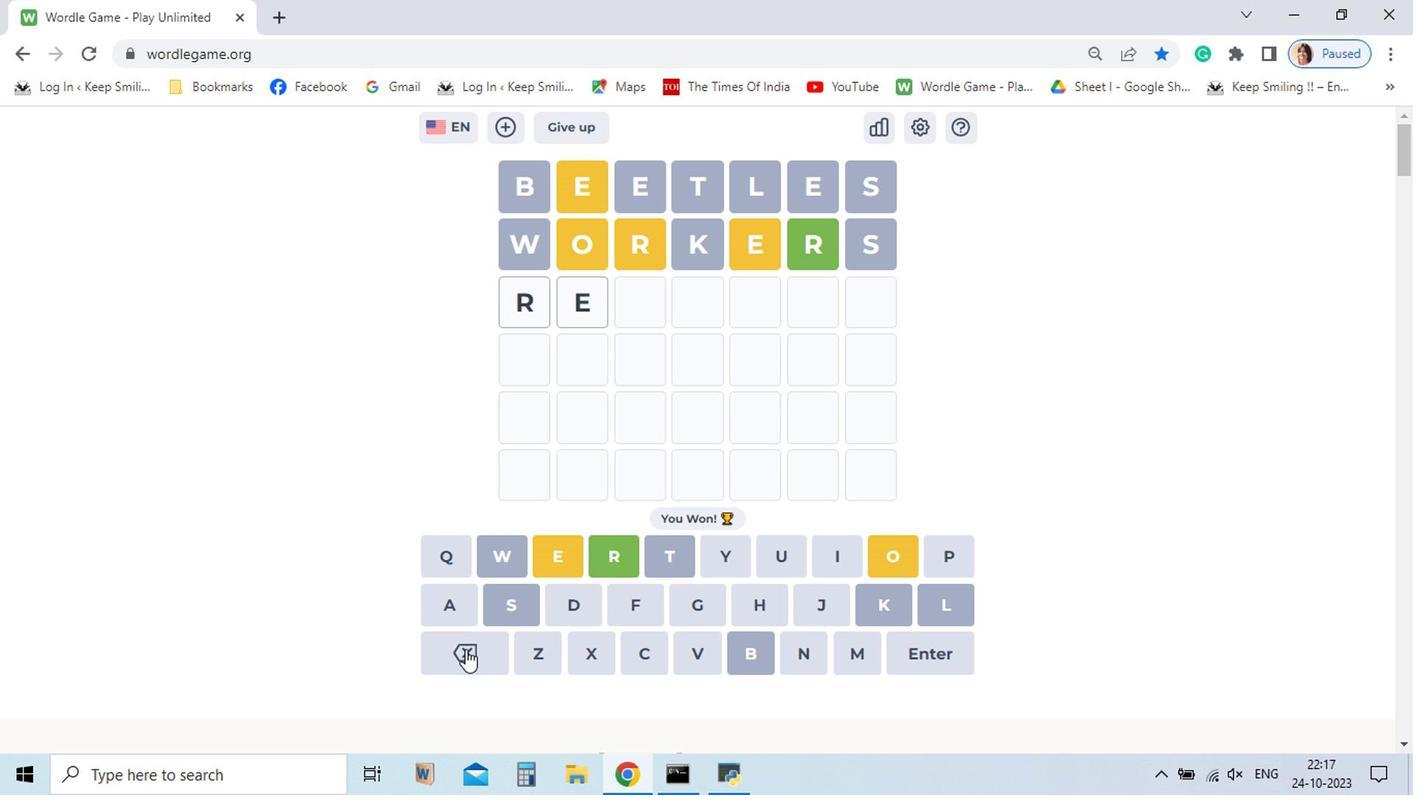 
Action: Mouse moved to (454, 619)
Screenshot: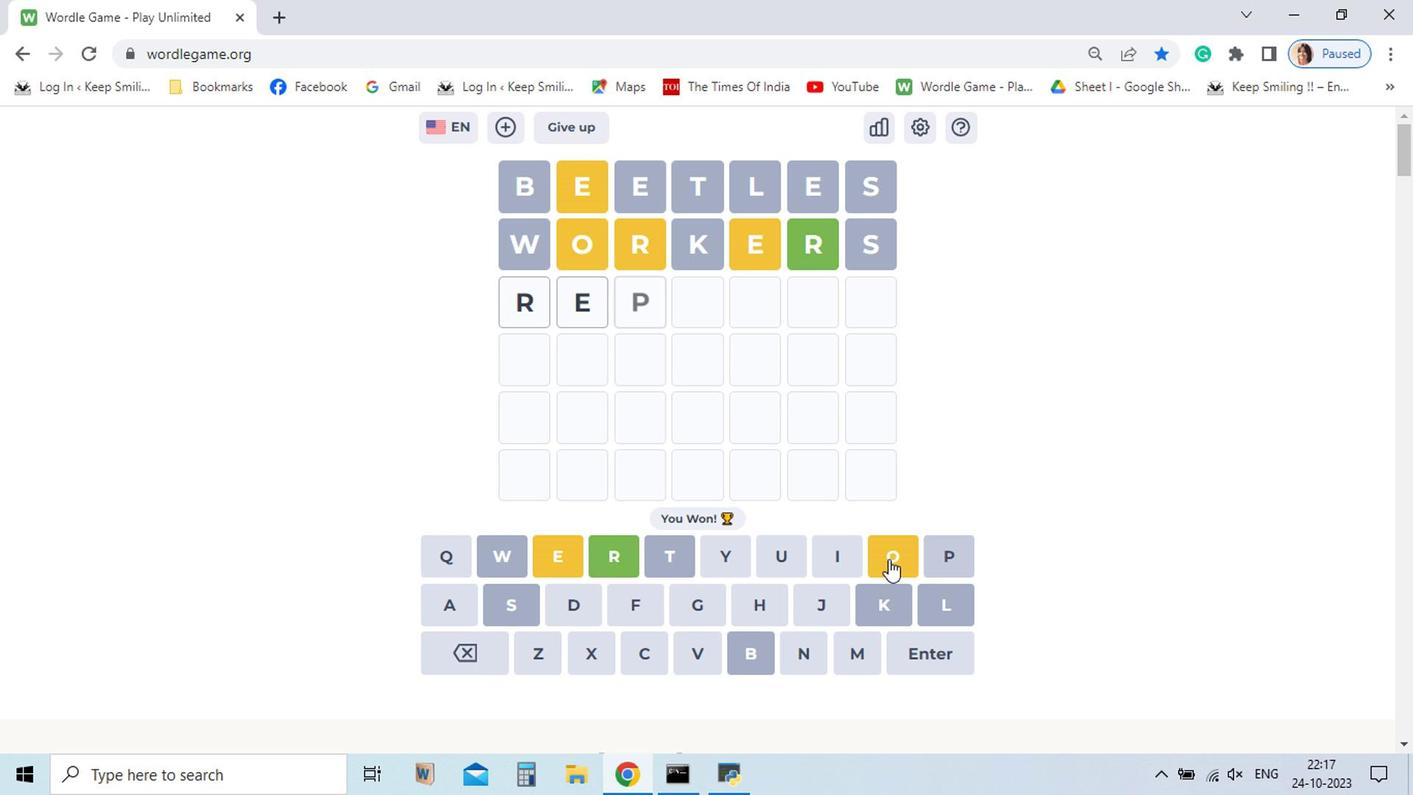 
Action: Mouse pressed left at (454, 619)
Screenshot: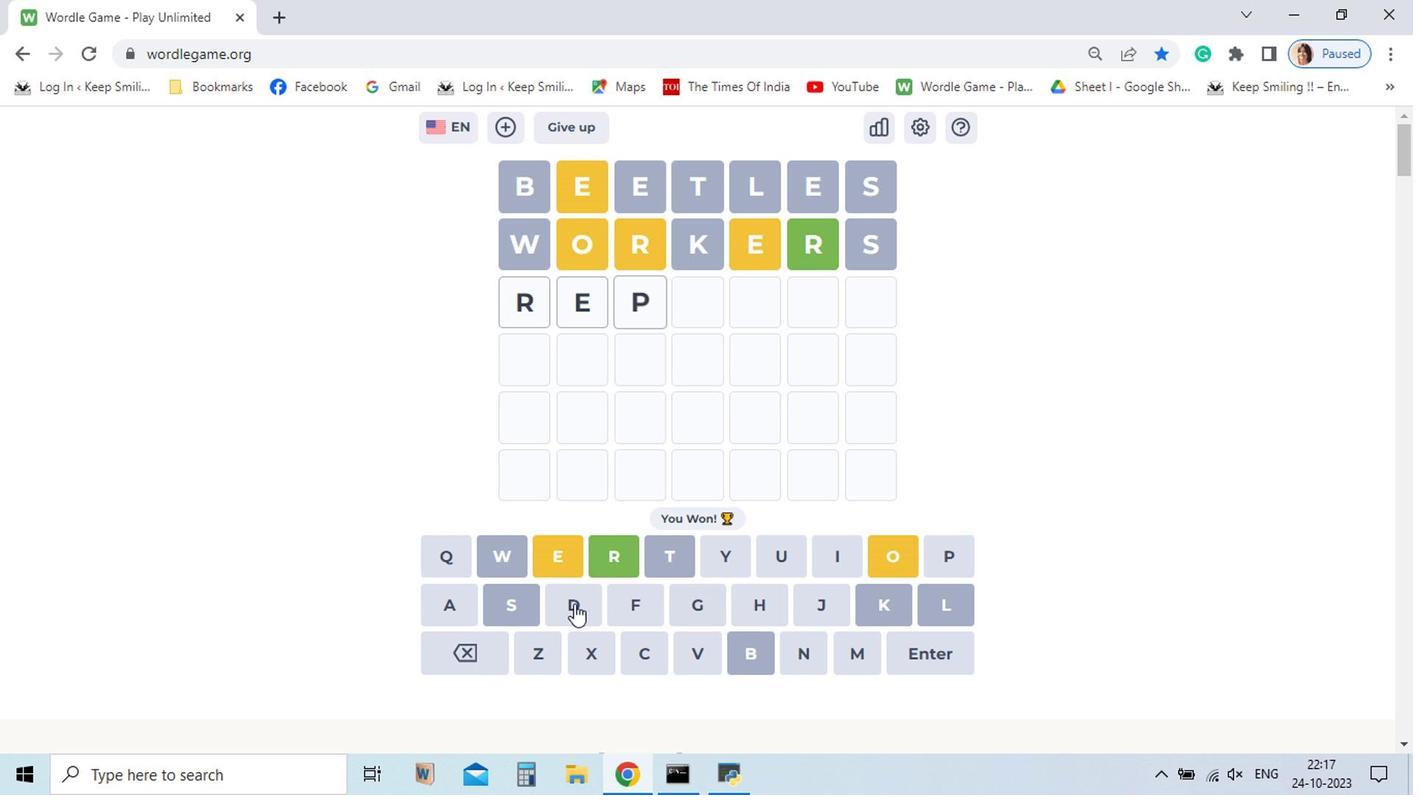 
Action: Mouse moved to (465, 635)
Screenshot: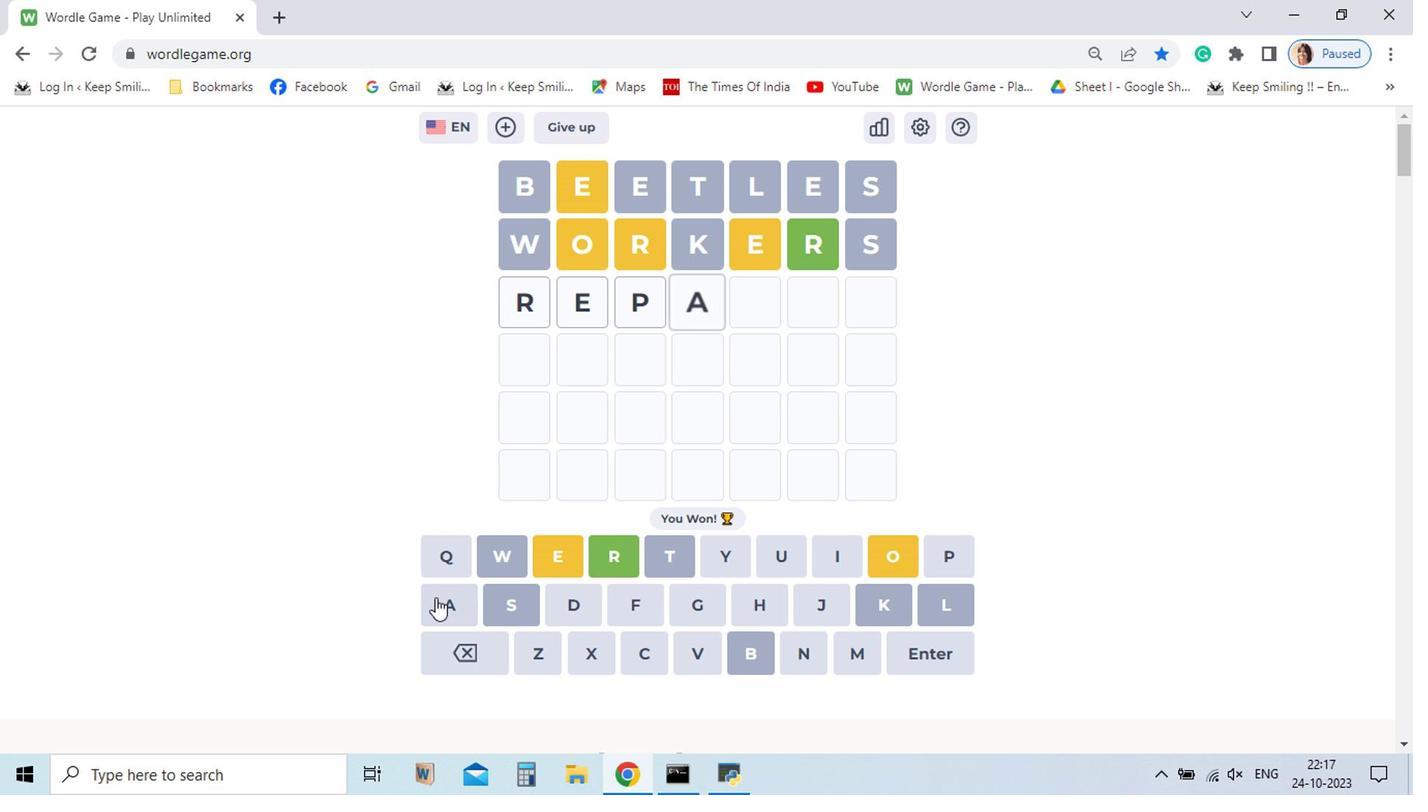 
Action: Mouse pressed left at (465, 635)
Screenshot: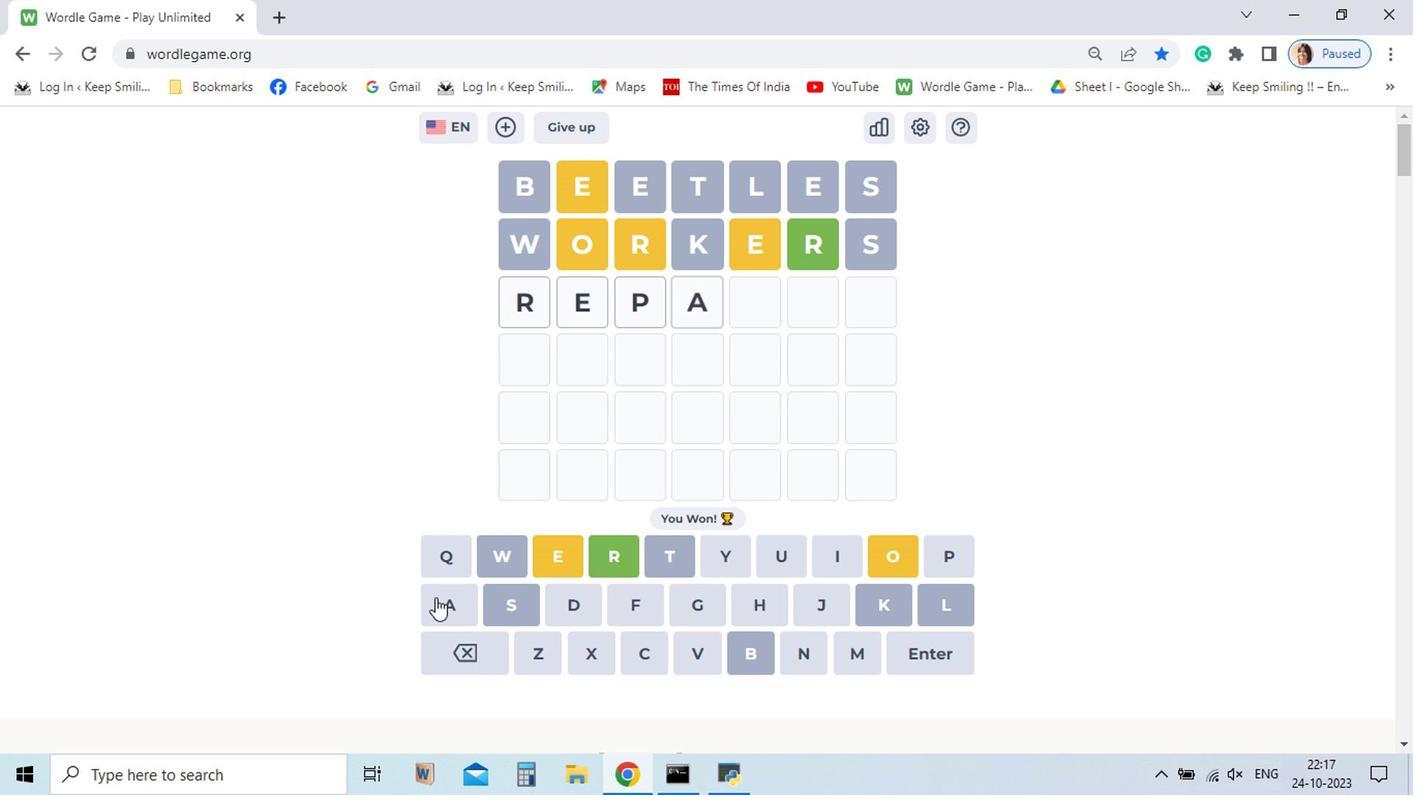 
Action: Mouse moved to (457, 617)
Screenshot: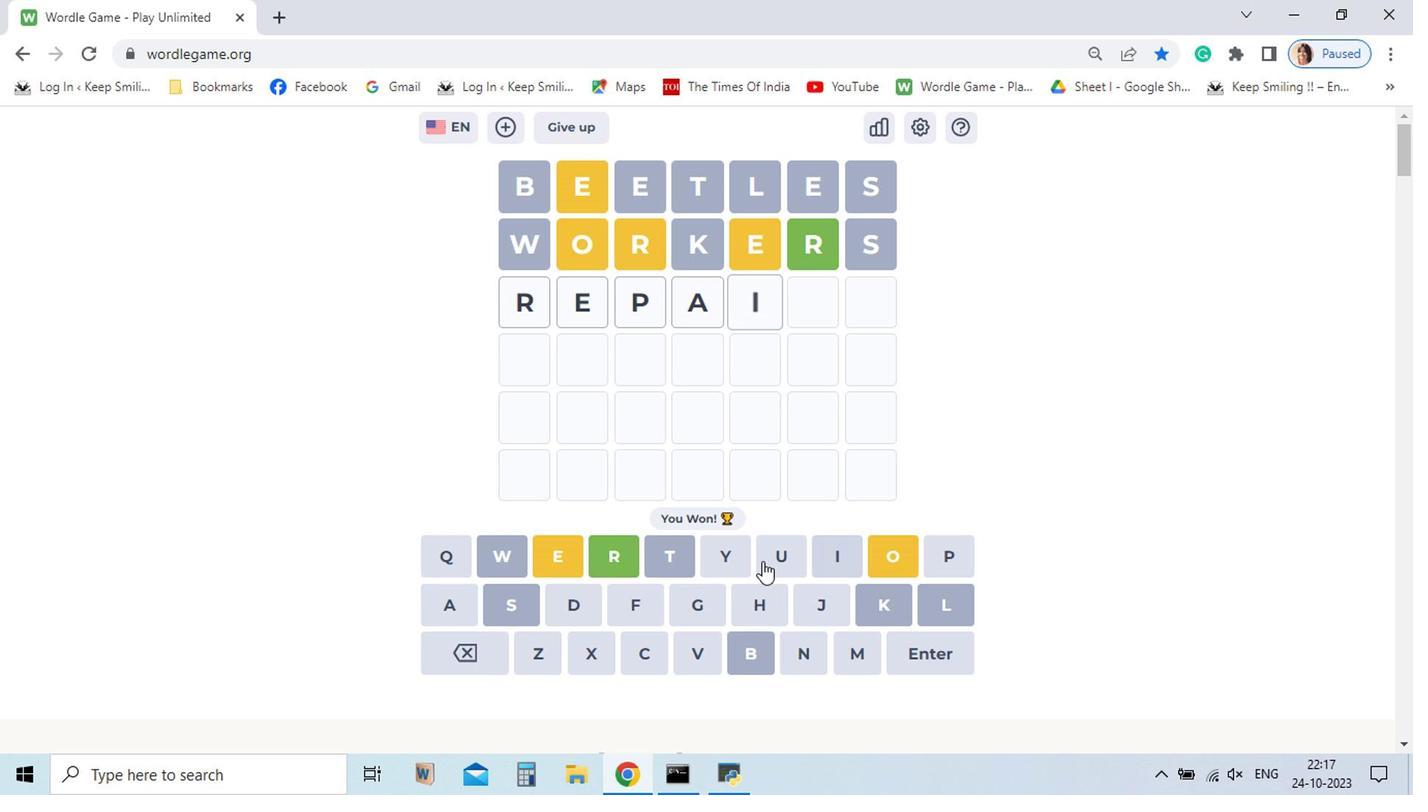 
Action: Mouse pressed left at (457, 617)
Screenshot: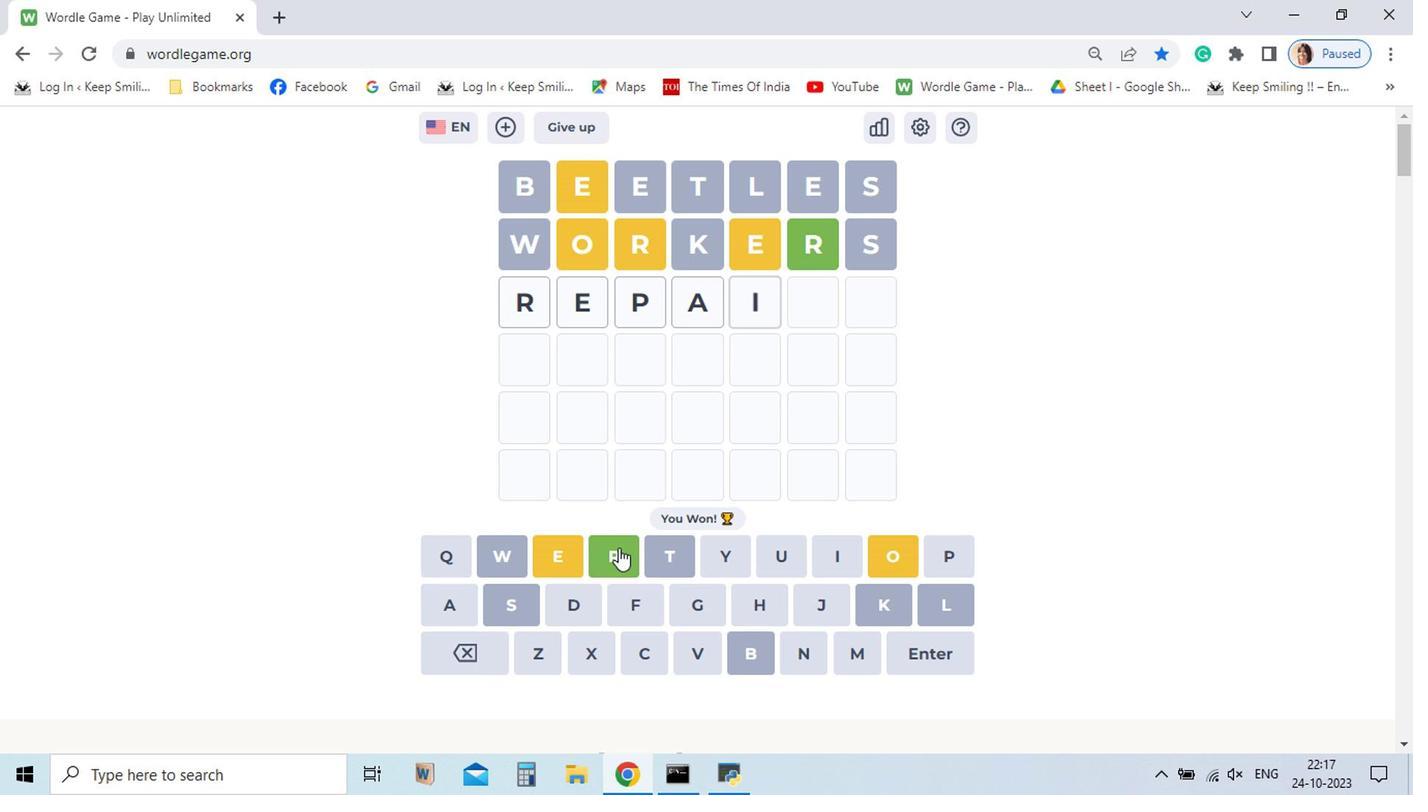 
Action: Mouse moved to (461, 613)
Screenshot: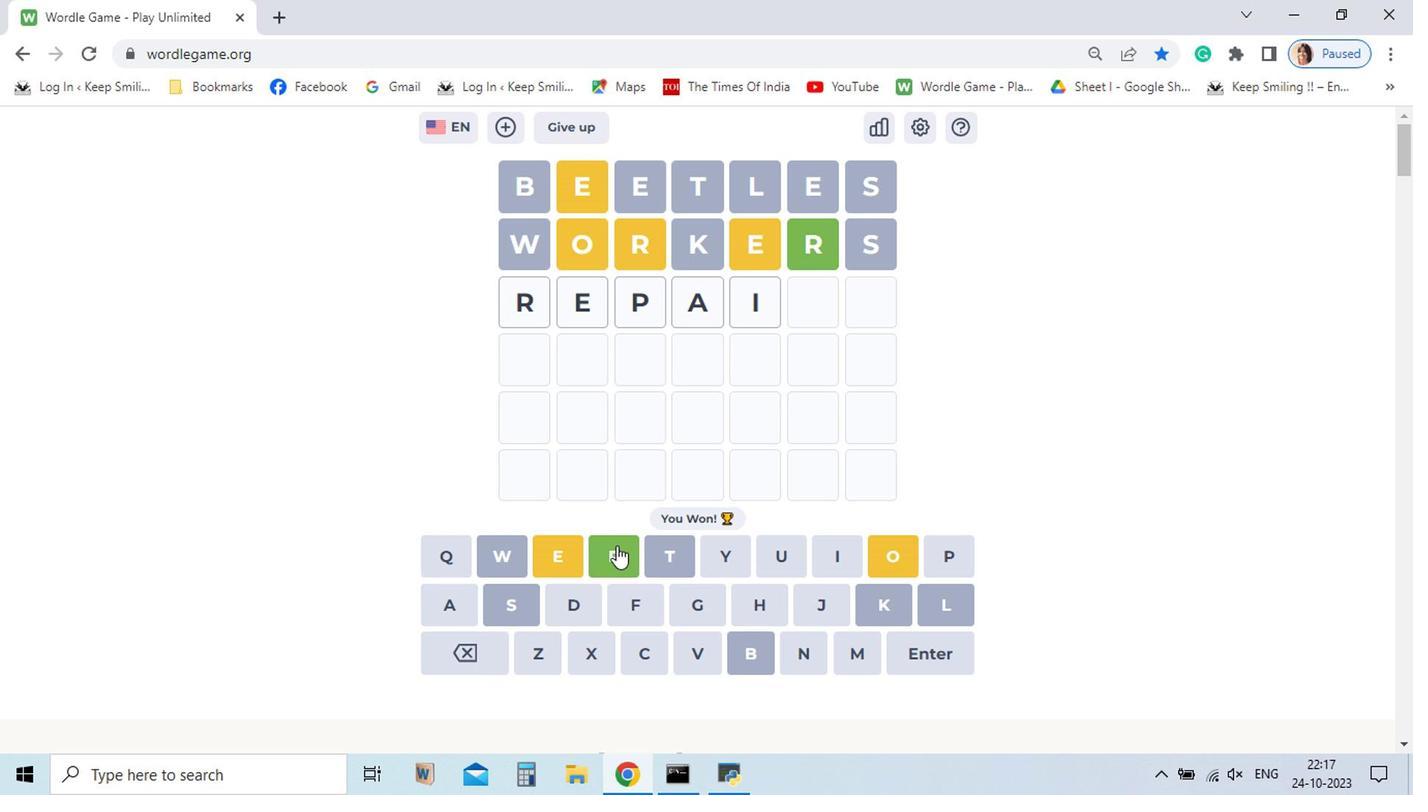
Action: Mouse pressed left at (461, 613)
Screenshot: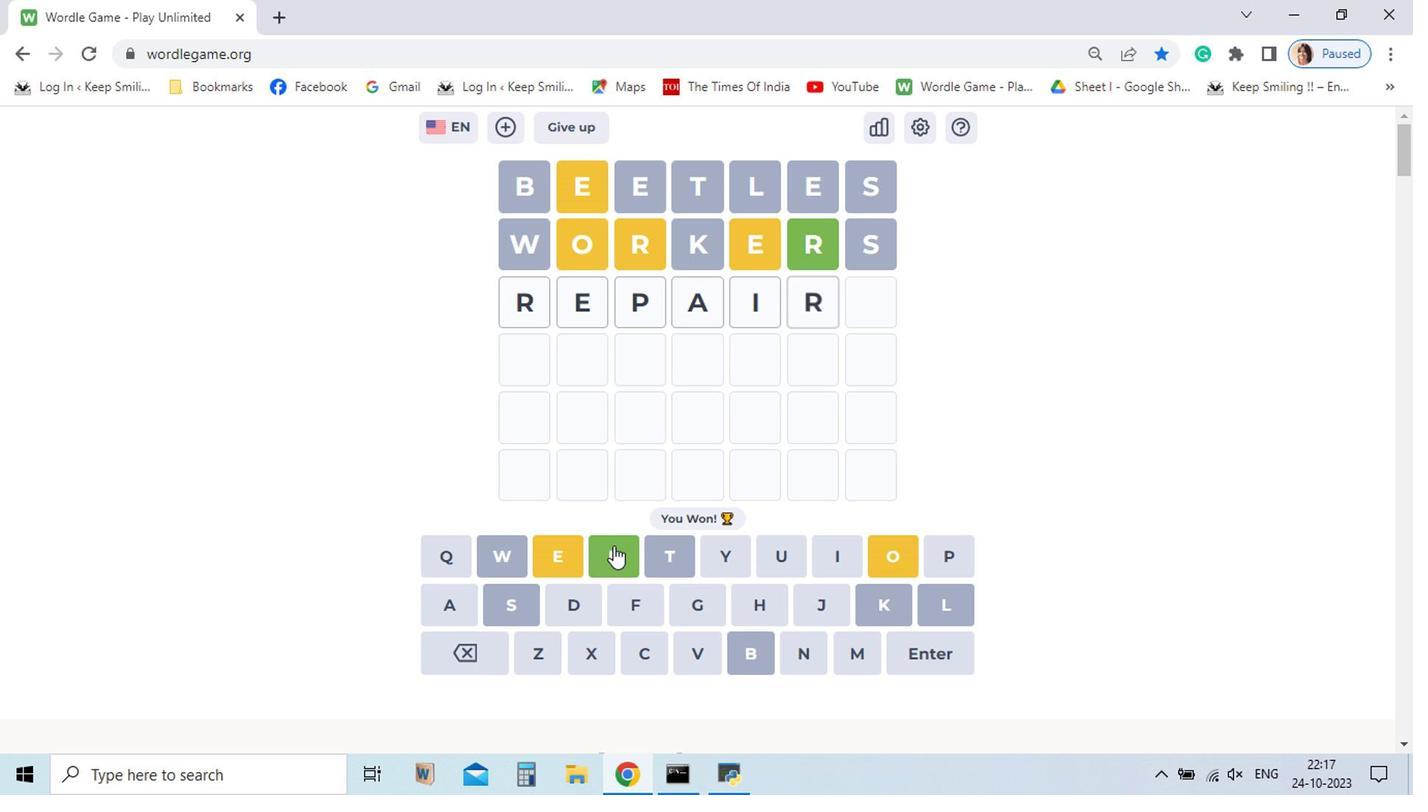 
Action: Mouse moved to (463, 637)
Screenshot: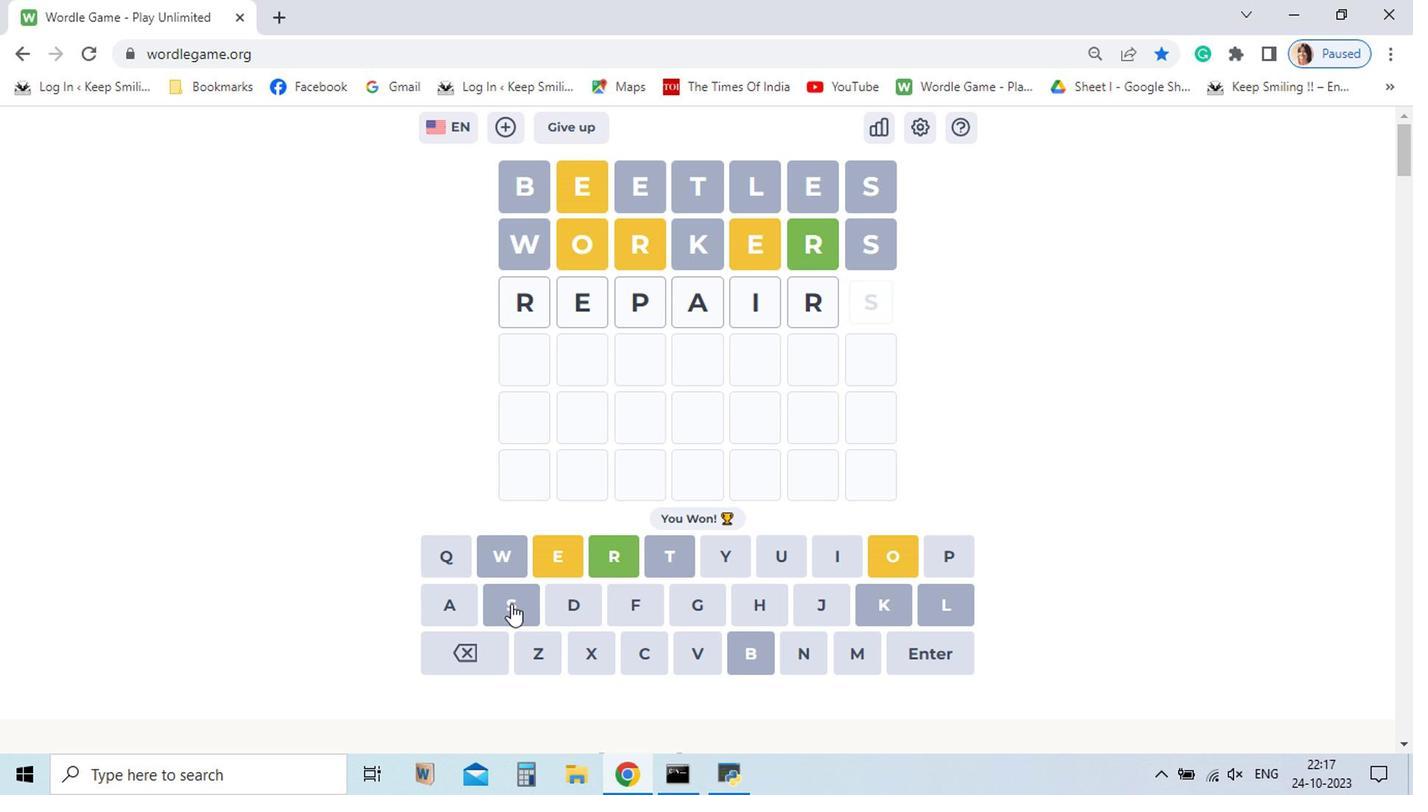 
Action: Mouse pressed left at (463, 637)
Screenshot: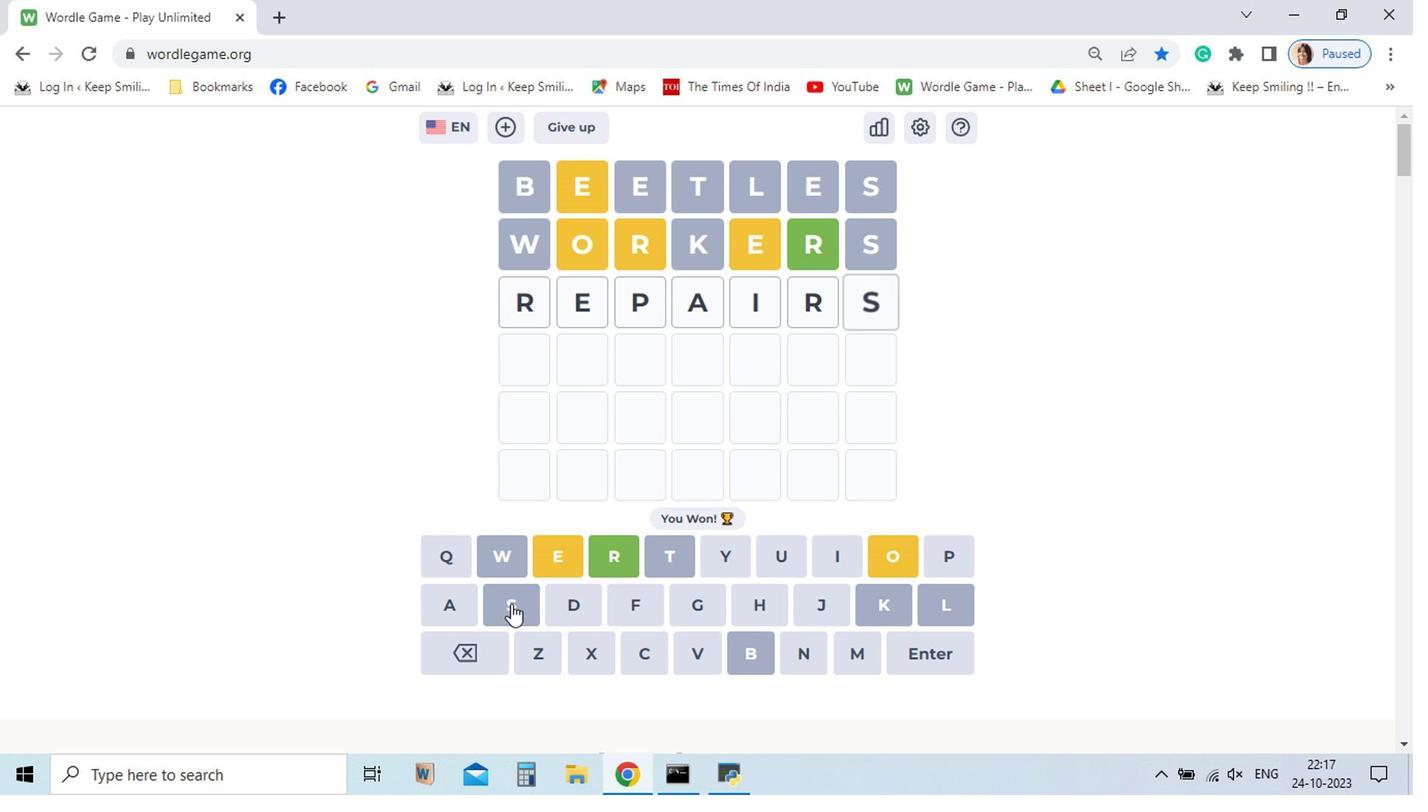 
Action: Mouse moved to (455, 658)
Screenshot: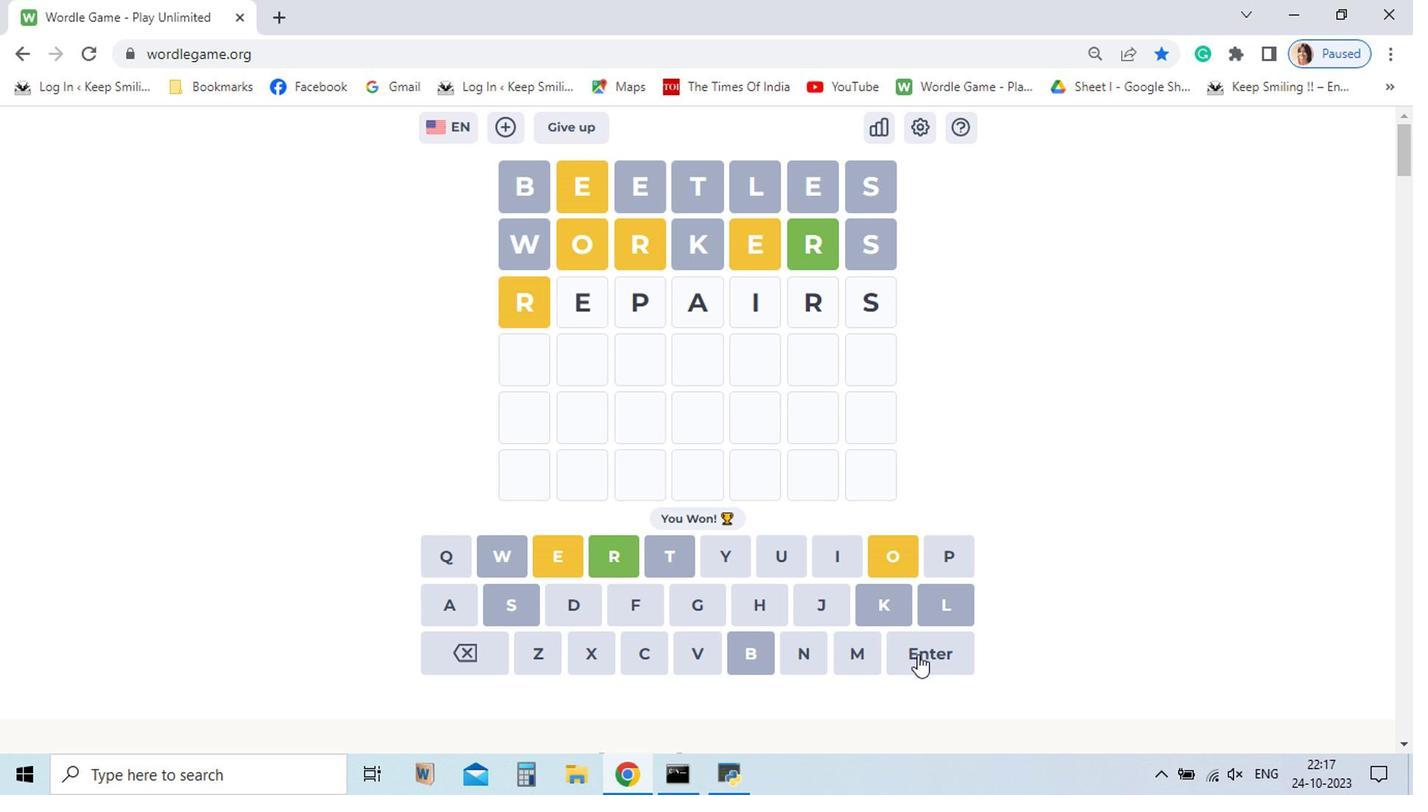 
Action: Mouse pressed left at (455, 658)
Screenshot: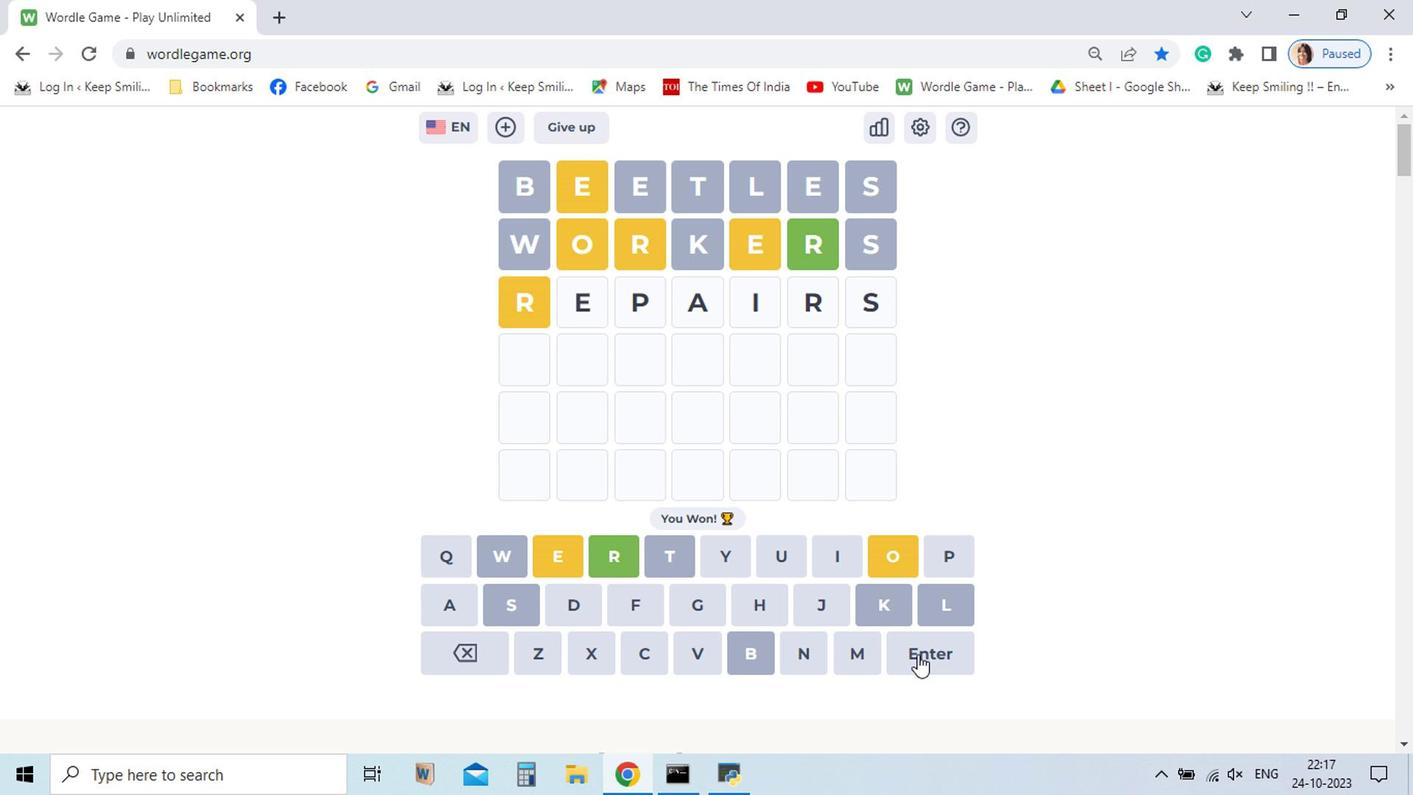 
Action: Mouse moved to (465, 639)
Screenshot: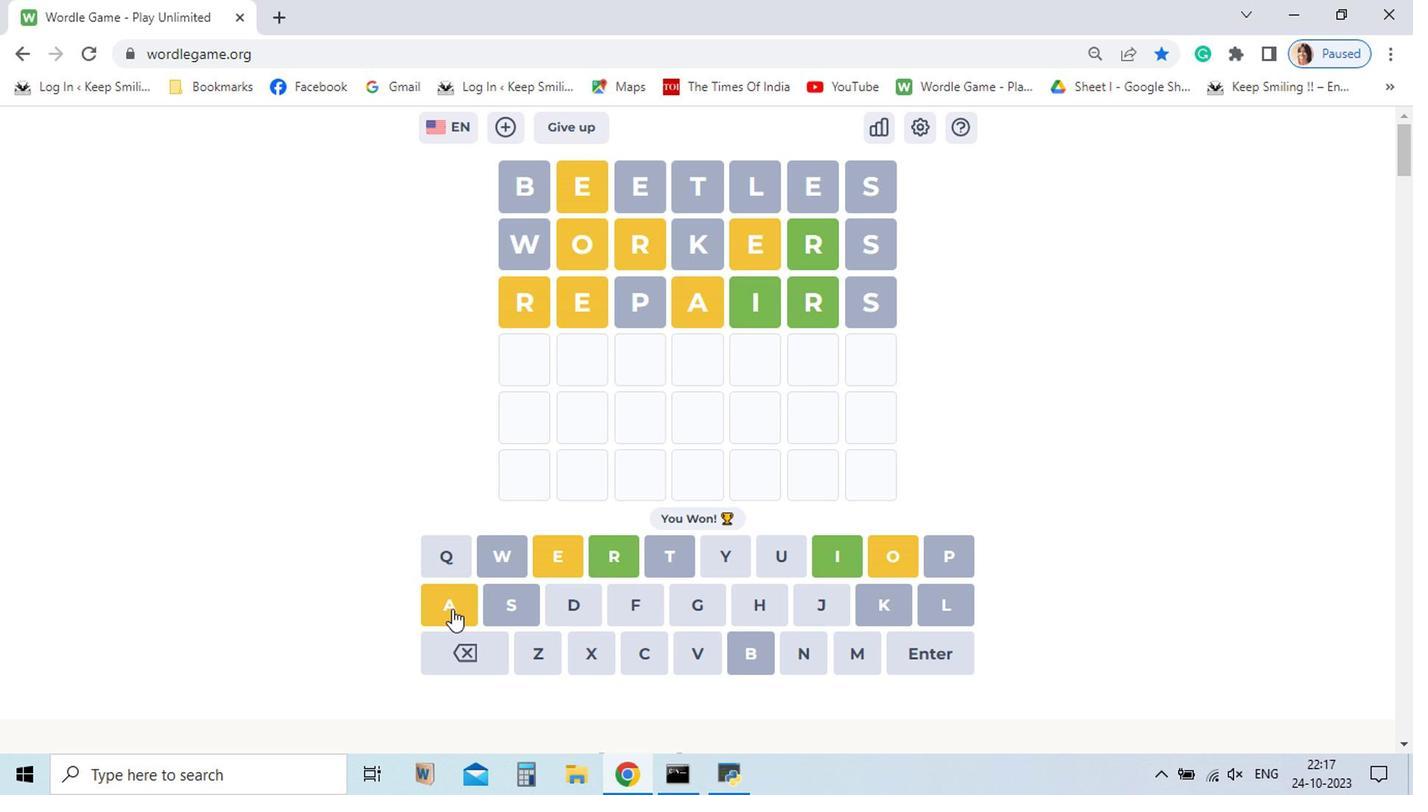 
Action: Mouse pressed left at (465, 639)
Screenshot: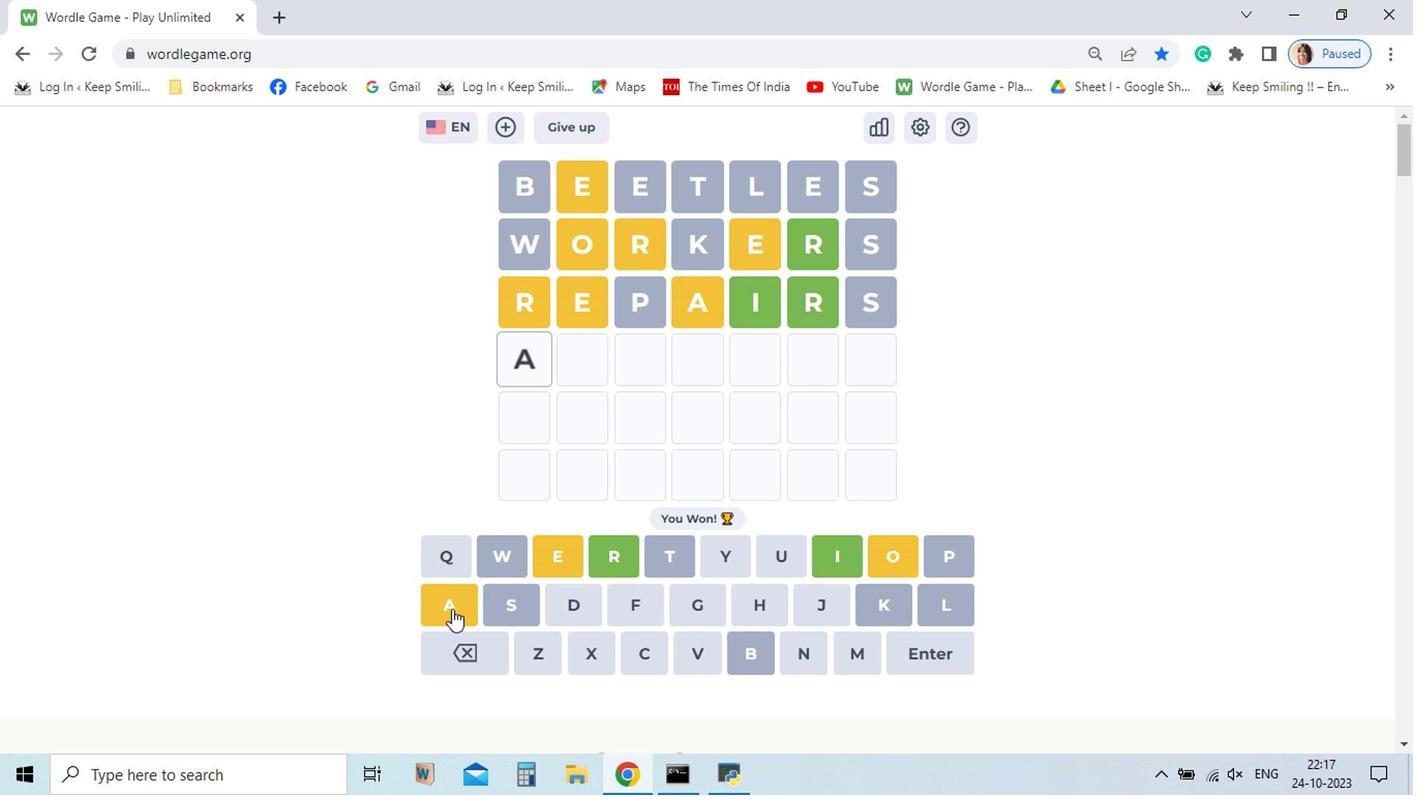 
Action: Mouse moved to (464, 654)
Screenshot: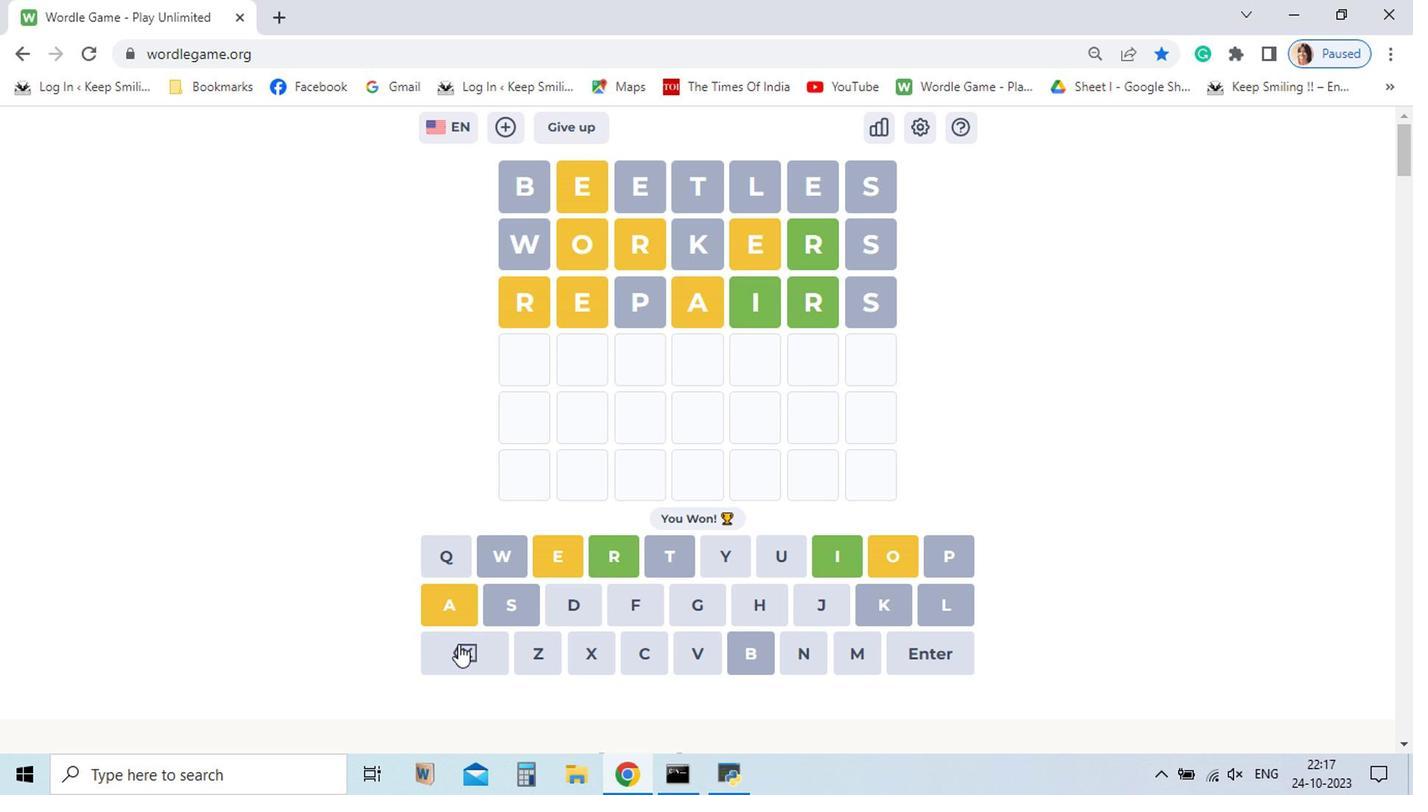 
Action: Mouse pressed left at (464, 654)
Screenshot: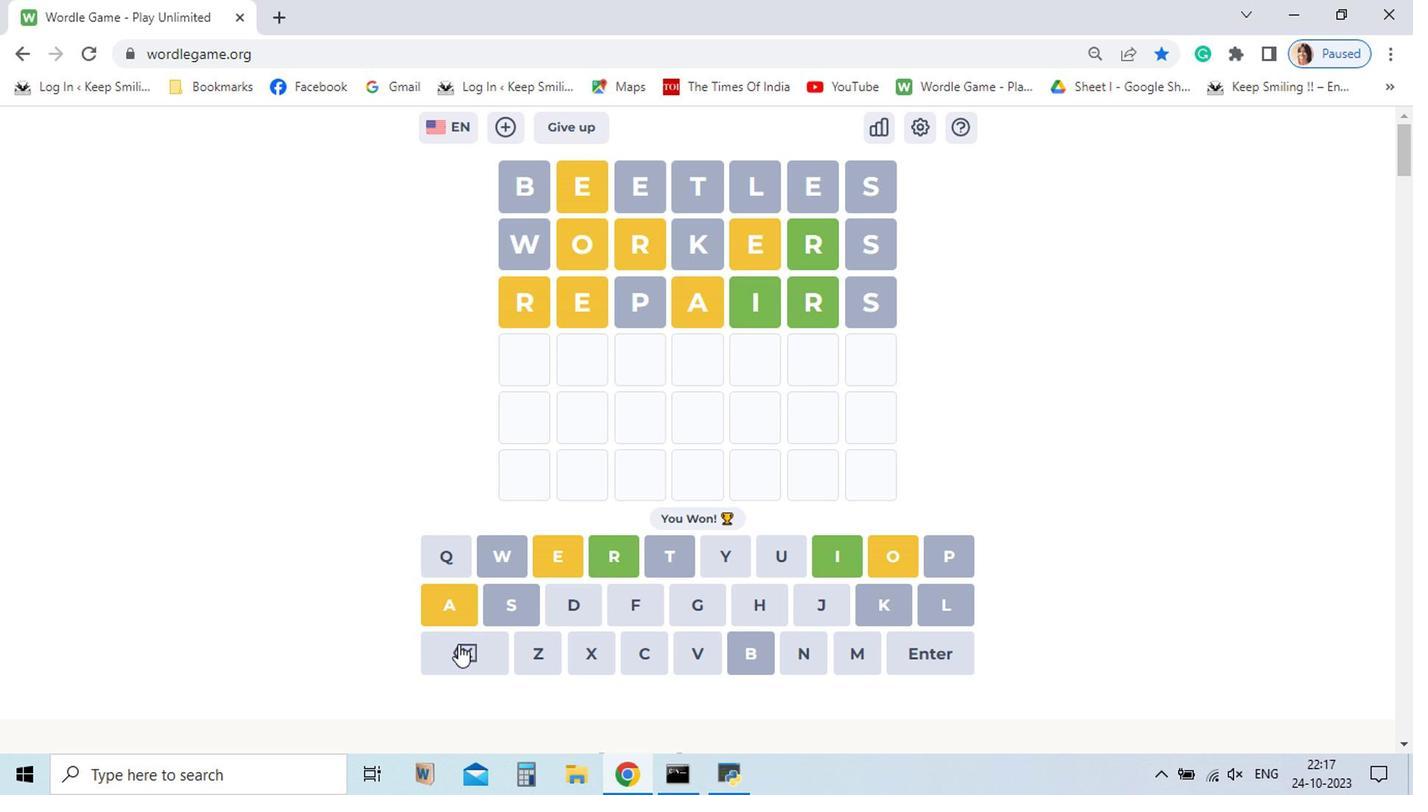 
Action: Mouse moved to (456, 615)
Screenshot: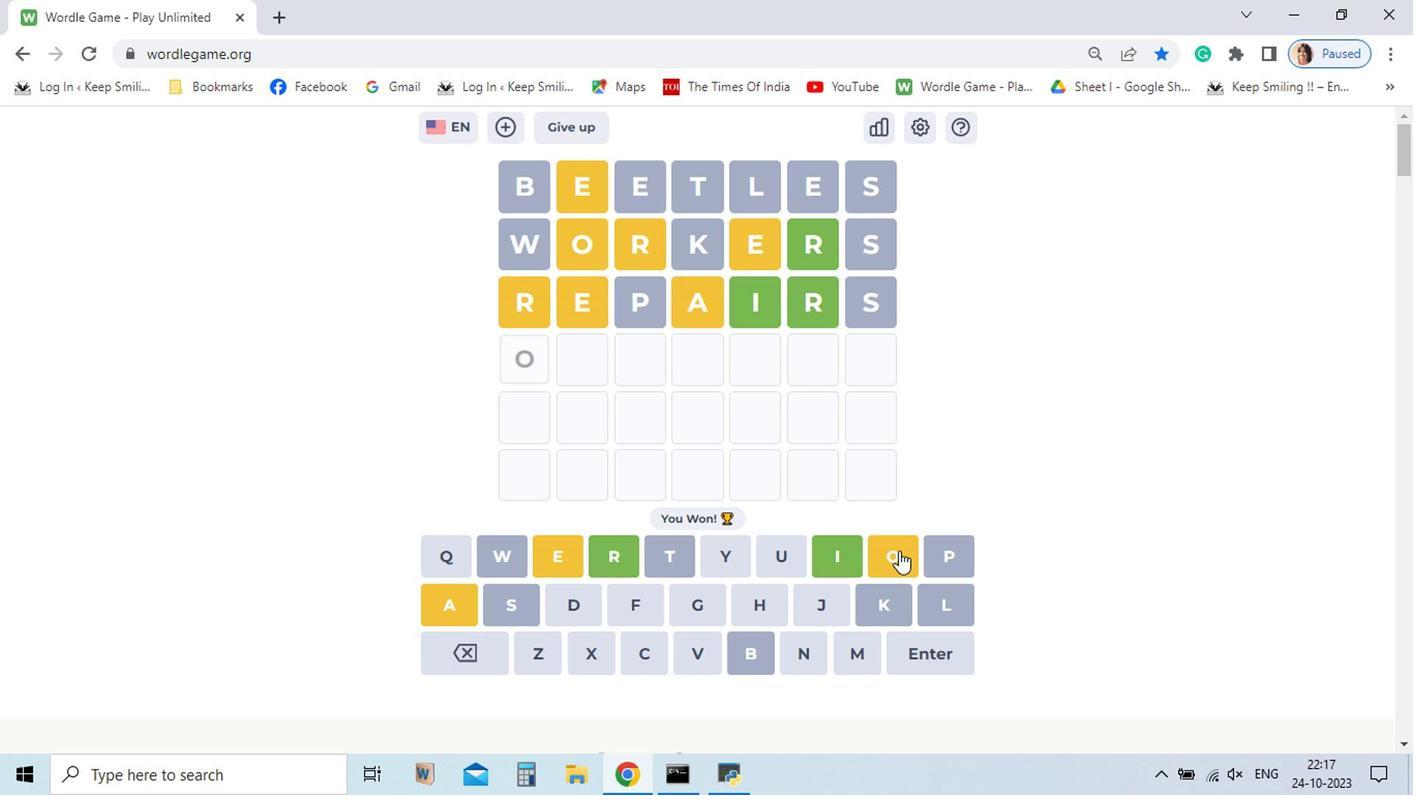 
Action: Mouse pressed left at (456, 615)
Screenshot: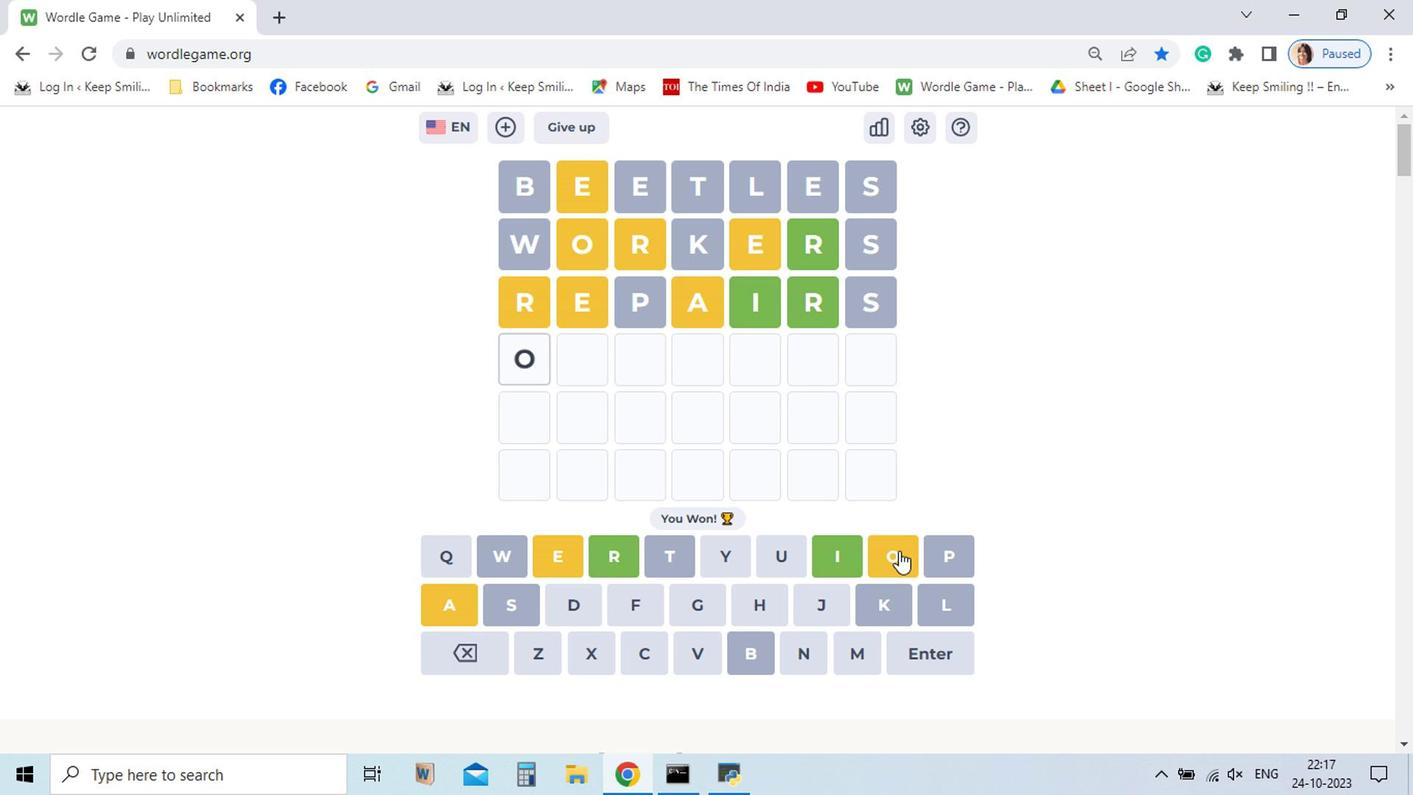 
Action: Mouse moved to (464, 652)
Screenshot: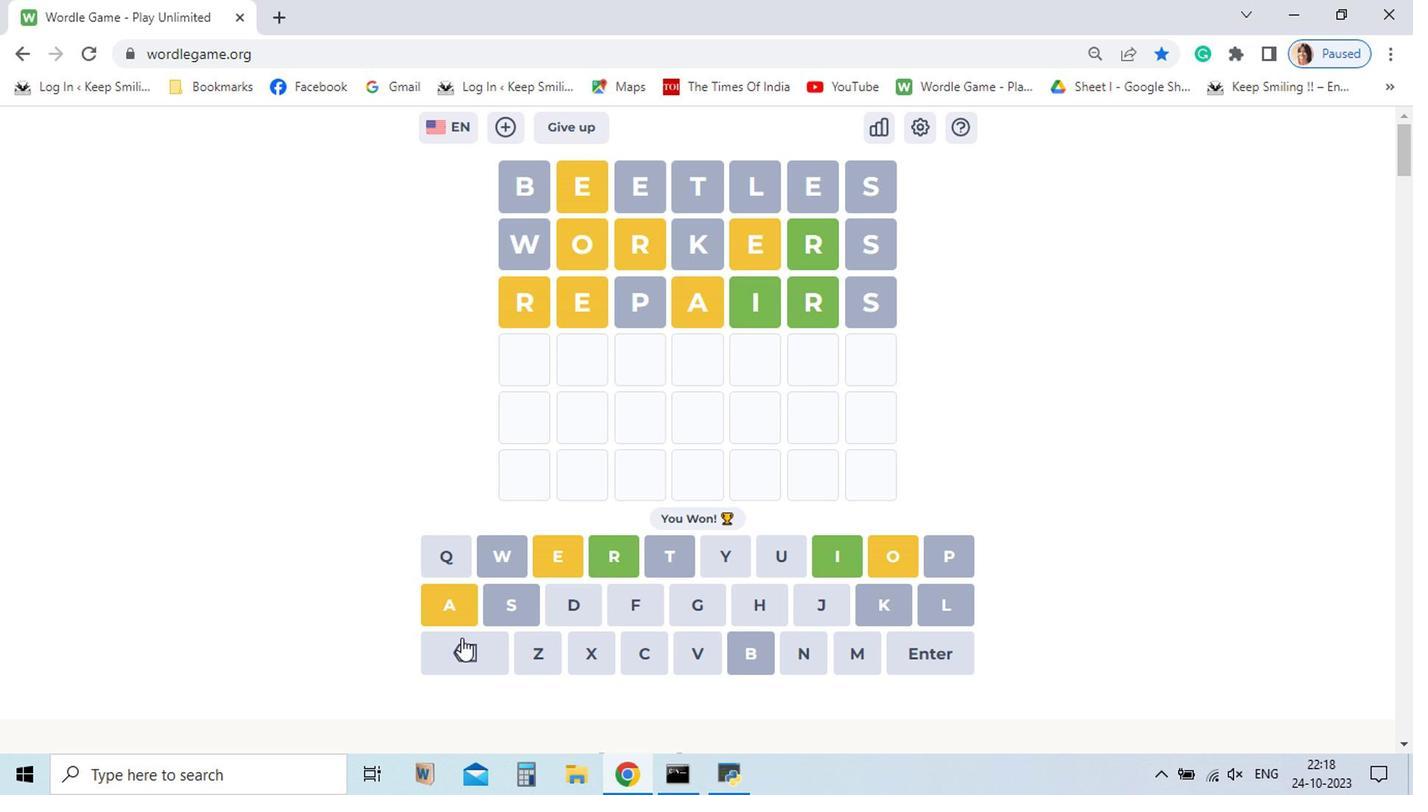 
Action: Mouse pressed left at (464, 652)
Screenshot: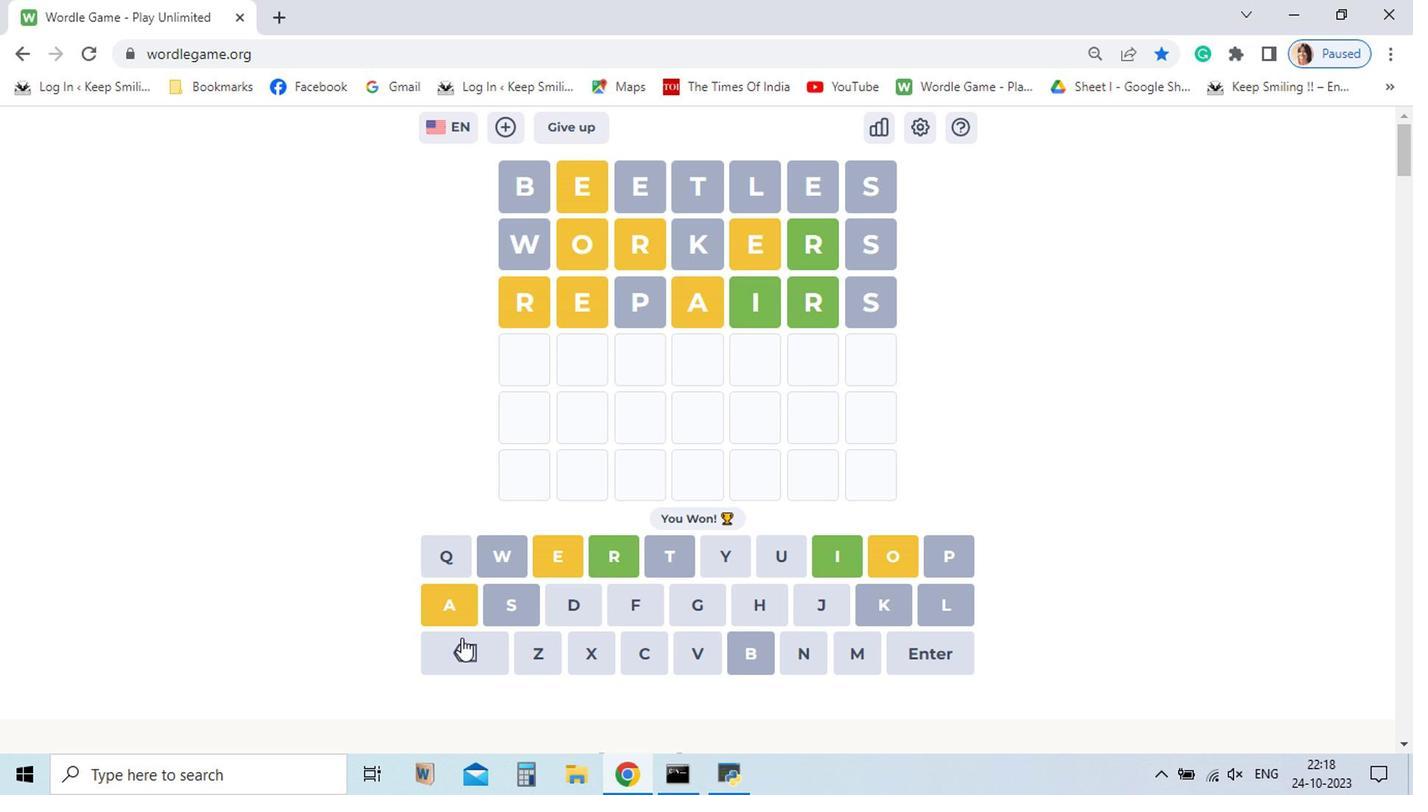 
Action: Mouse moved to (465, 638)
Screenshot: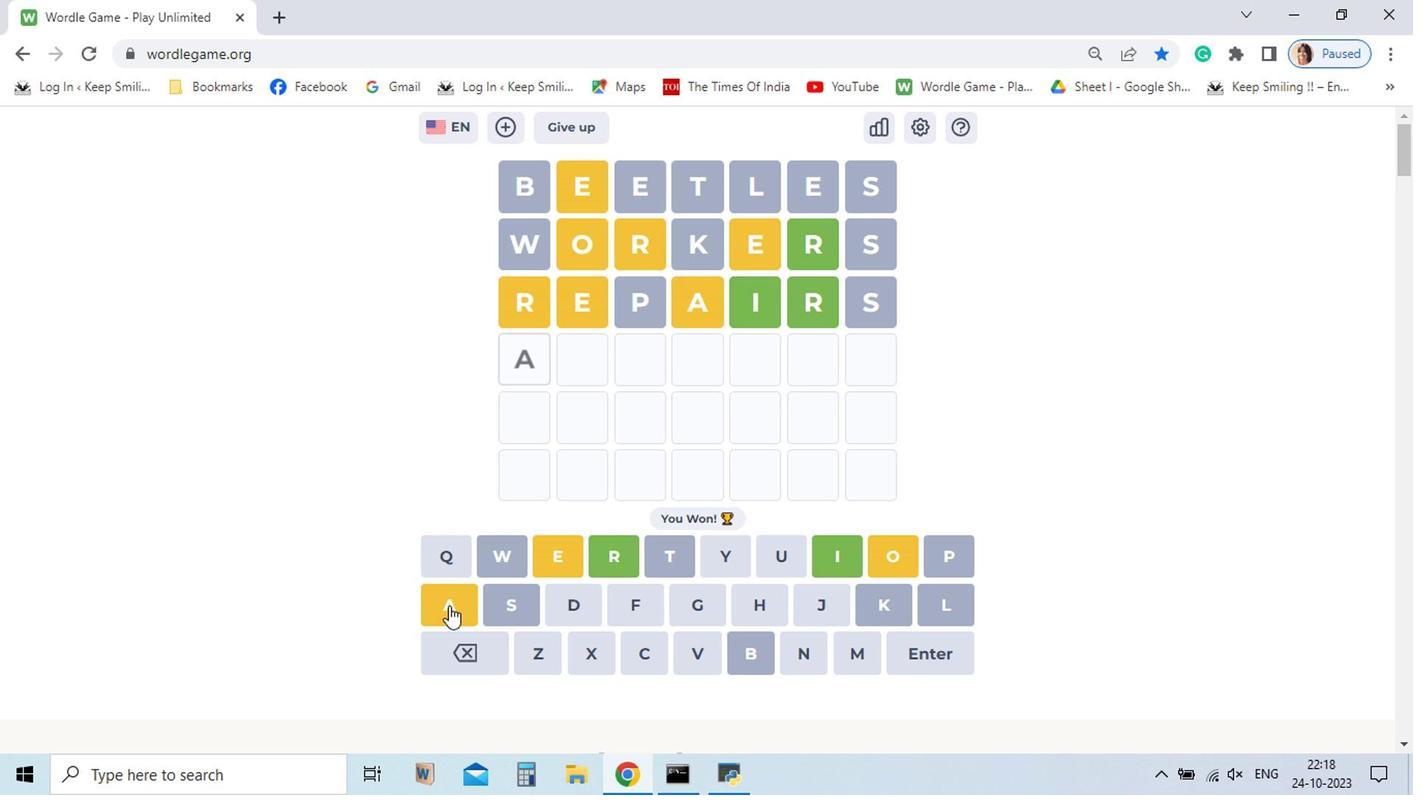 
Action: Mouse pressed left at (465, 638)
Screenshot: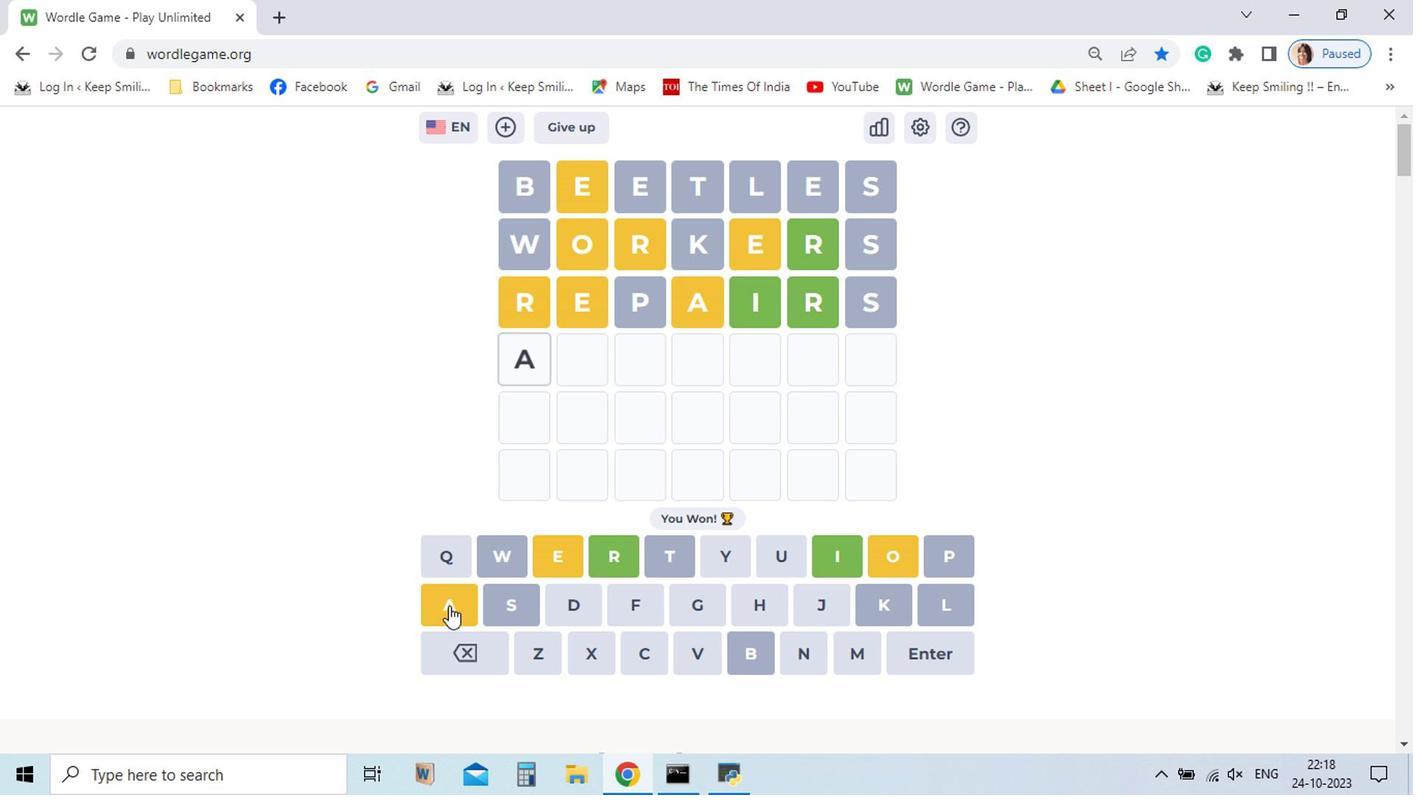 
Action: Mouse moved to (460, 637)
Screenshot: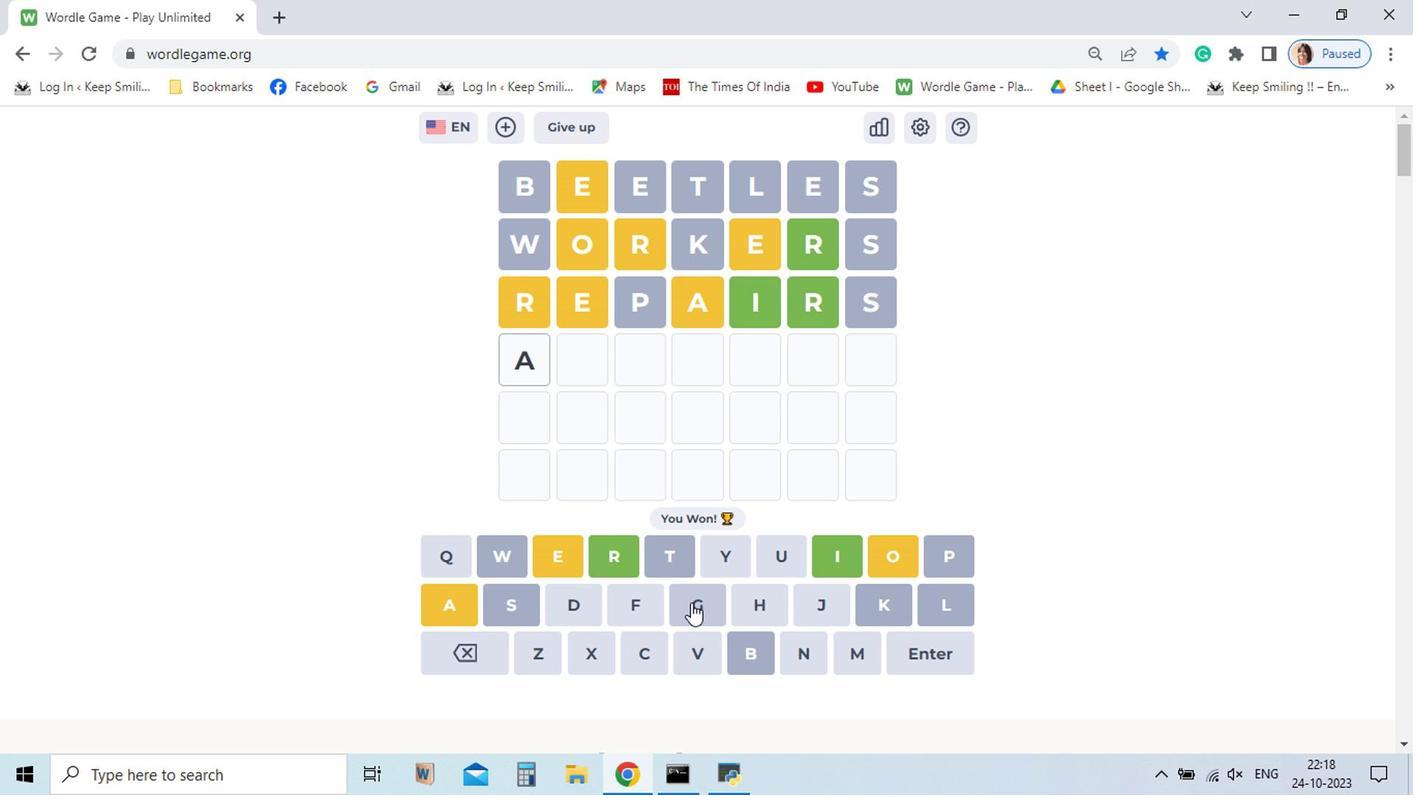 
Action: Mouse pressed left at (460, 637)
Screenshot: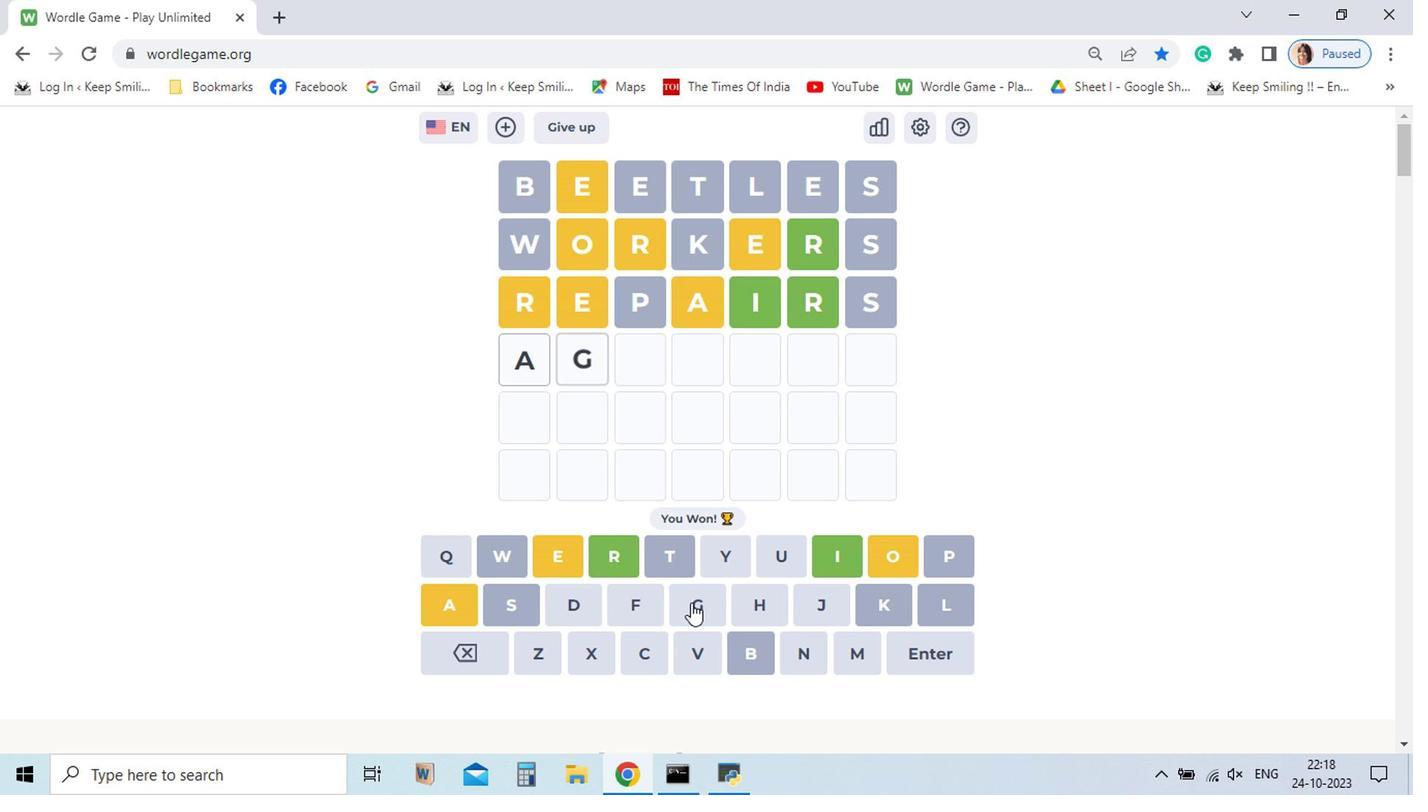 
Action: Mouse moved to (465, 636)
Screenshot: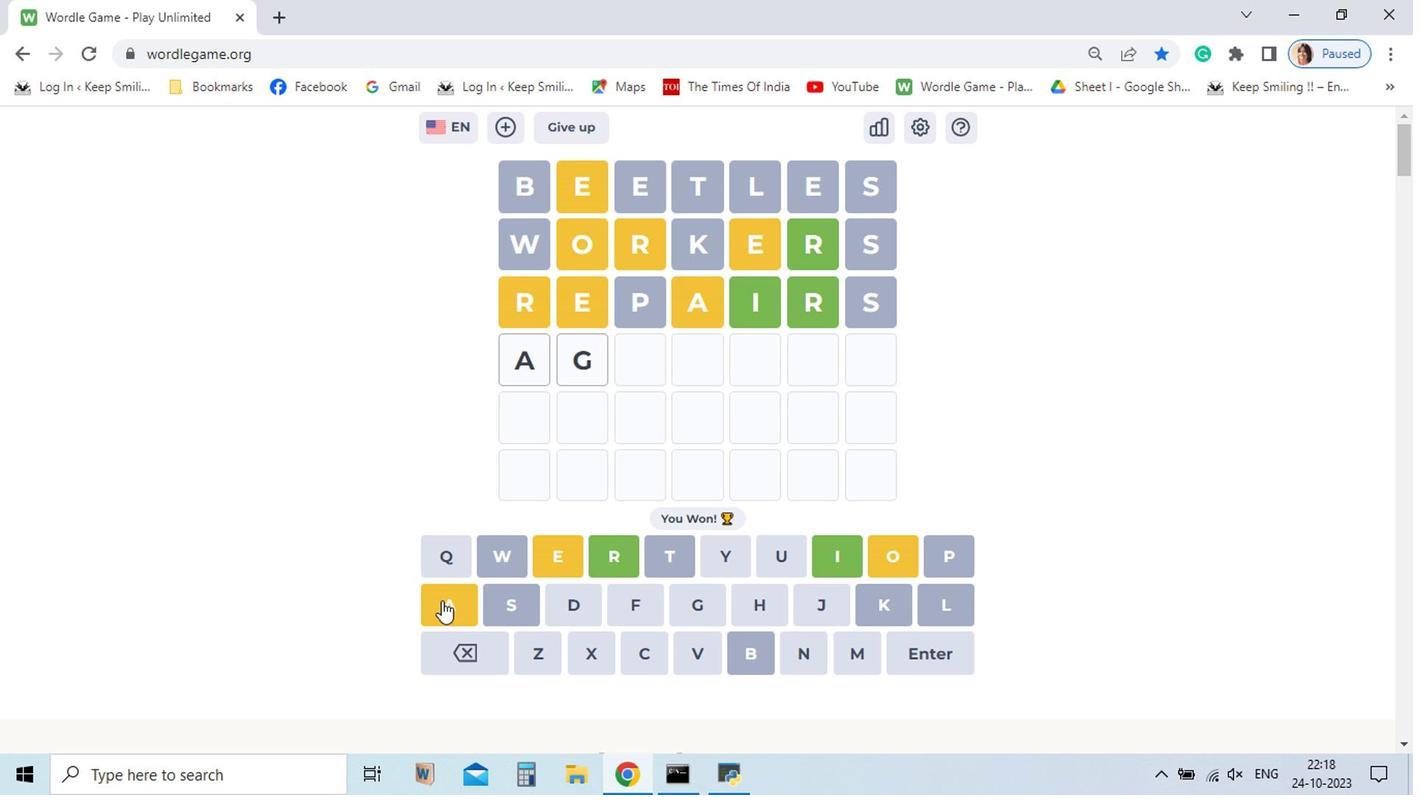 
Action: Mouse pressed left at (465, 636)
Screenshot: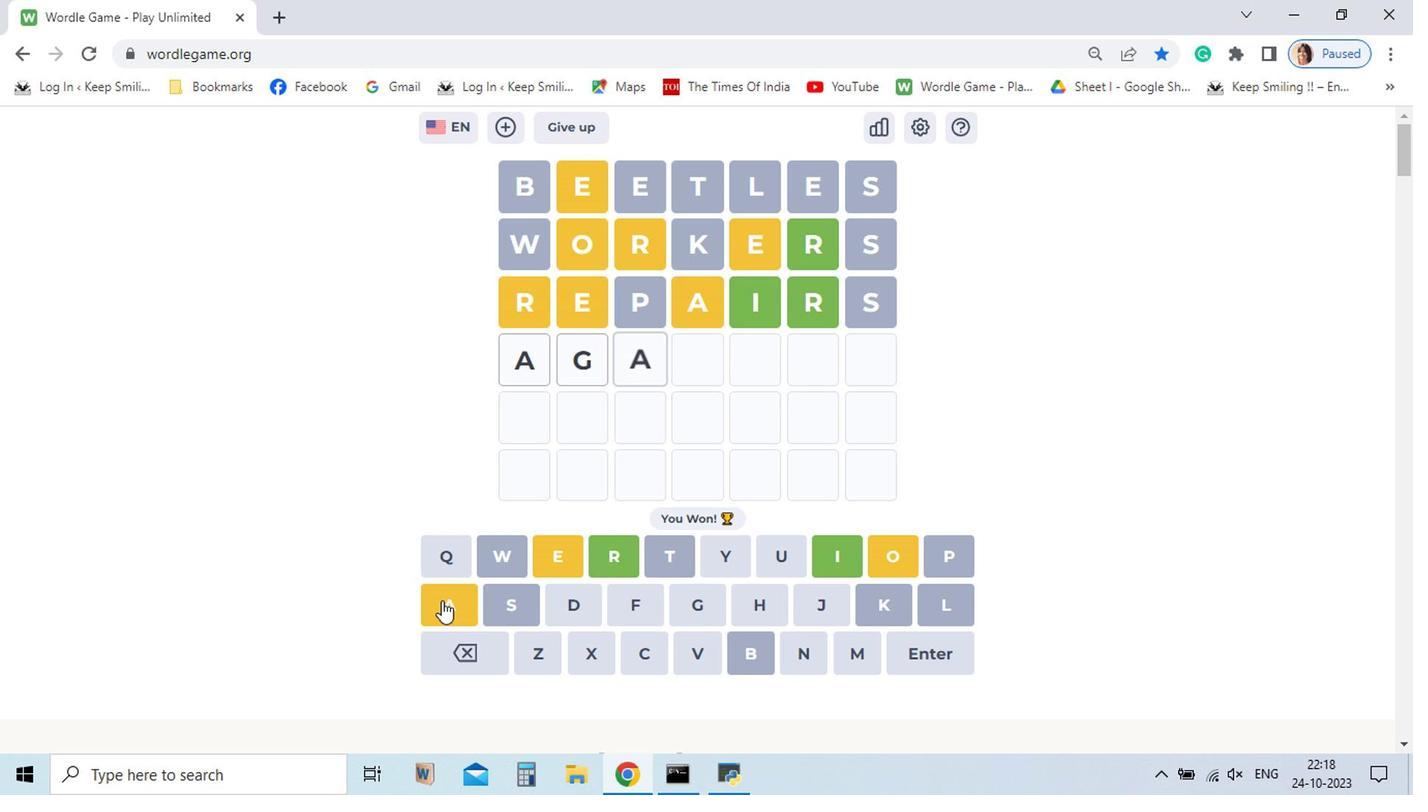 
Action: Mouse moved to (458, 657)
Screenshot: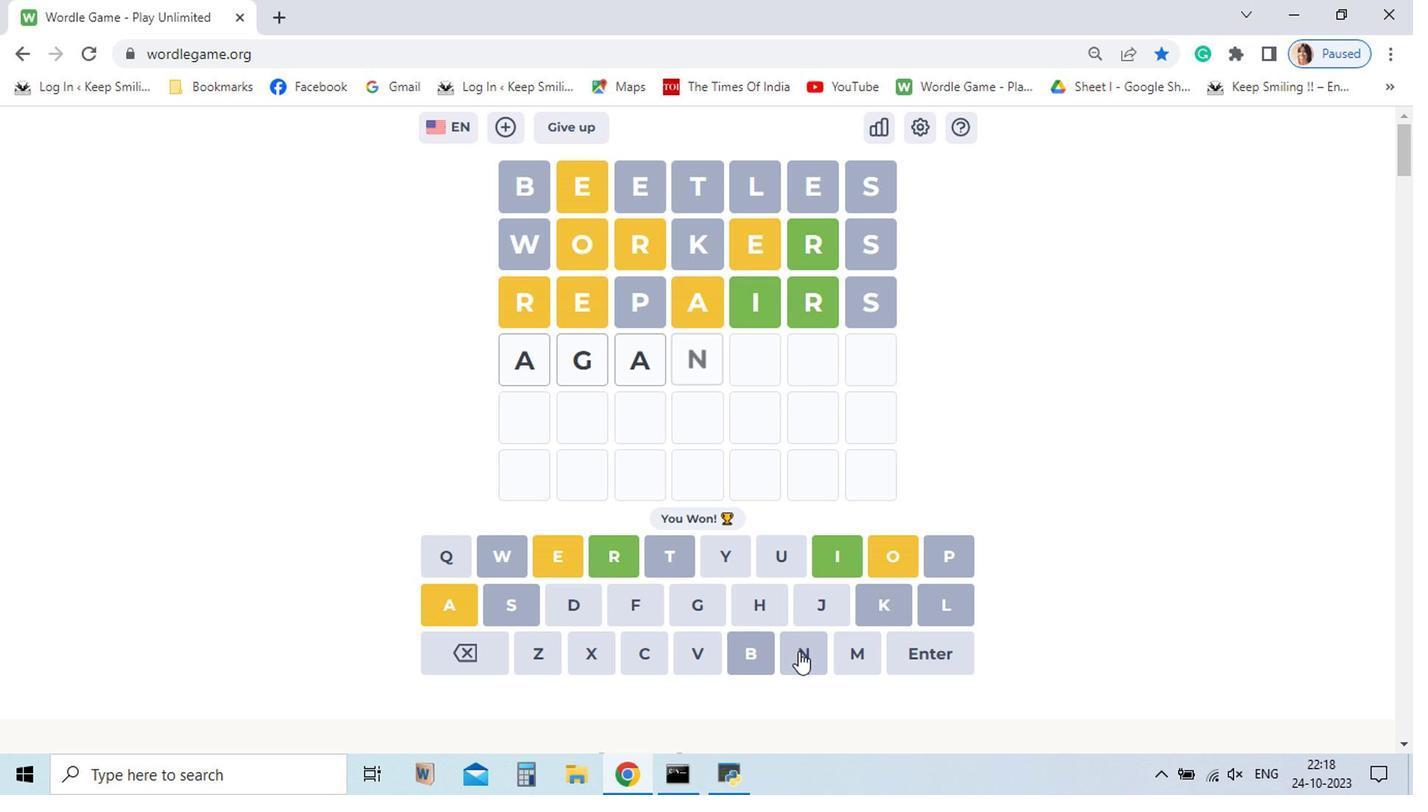 
Action: Mouse pressed left at (458, 657)
Screenshot: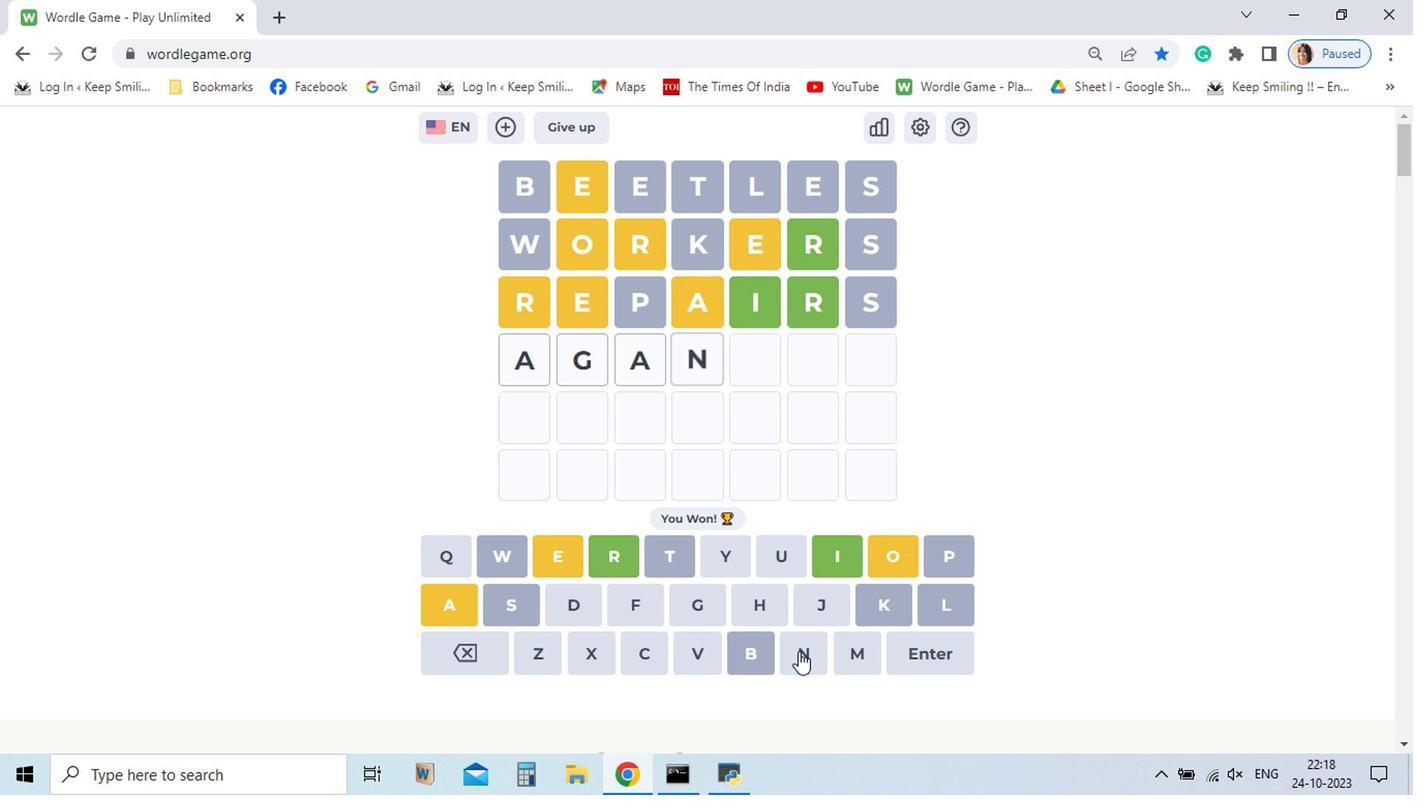 
Action: Mouse moved to (465, 655)
Screenshot: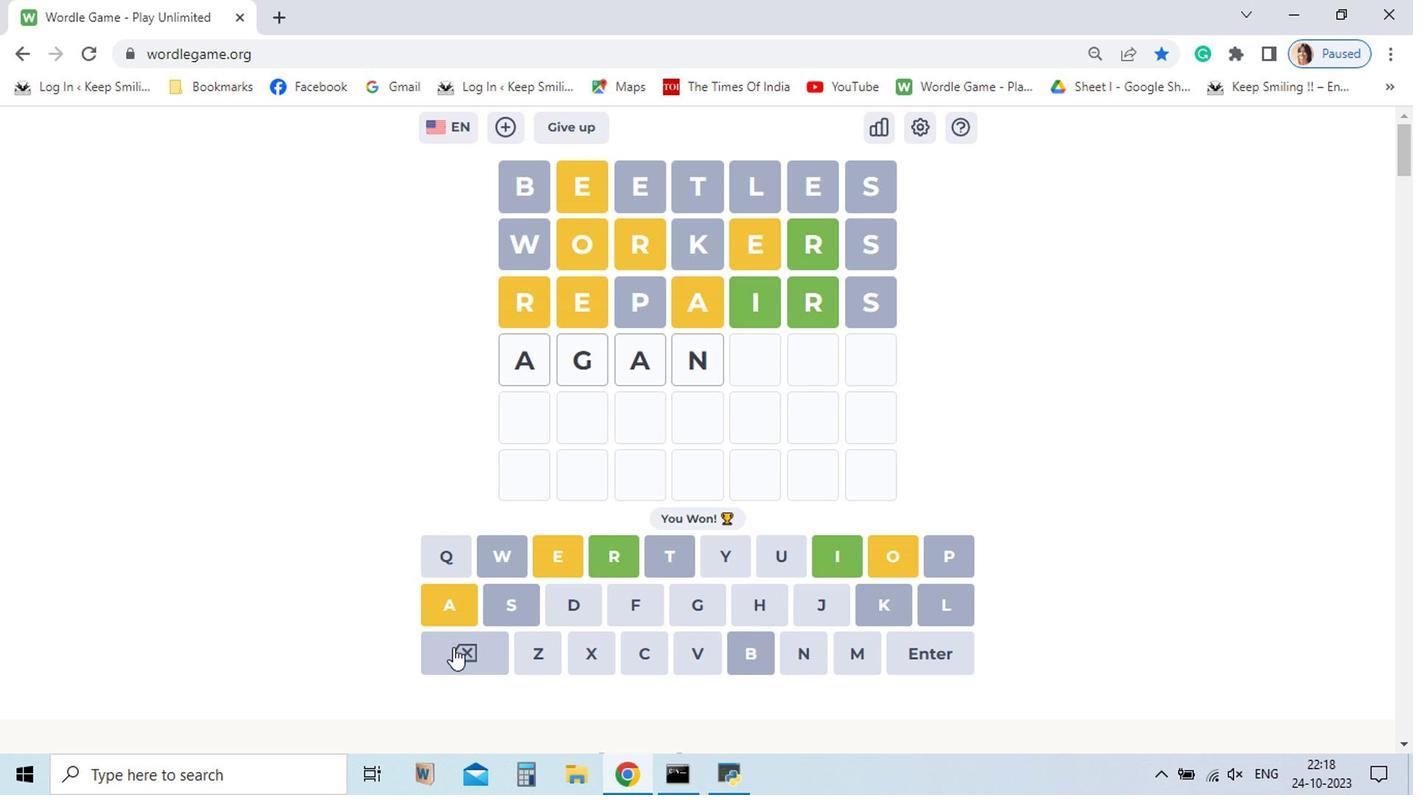 
Action: Mouse pressed left at (465, 655)
Screenshot: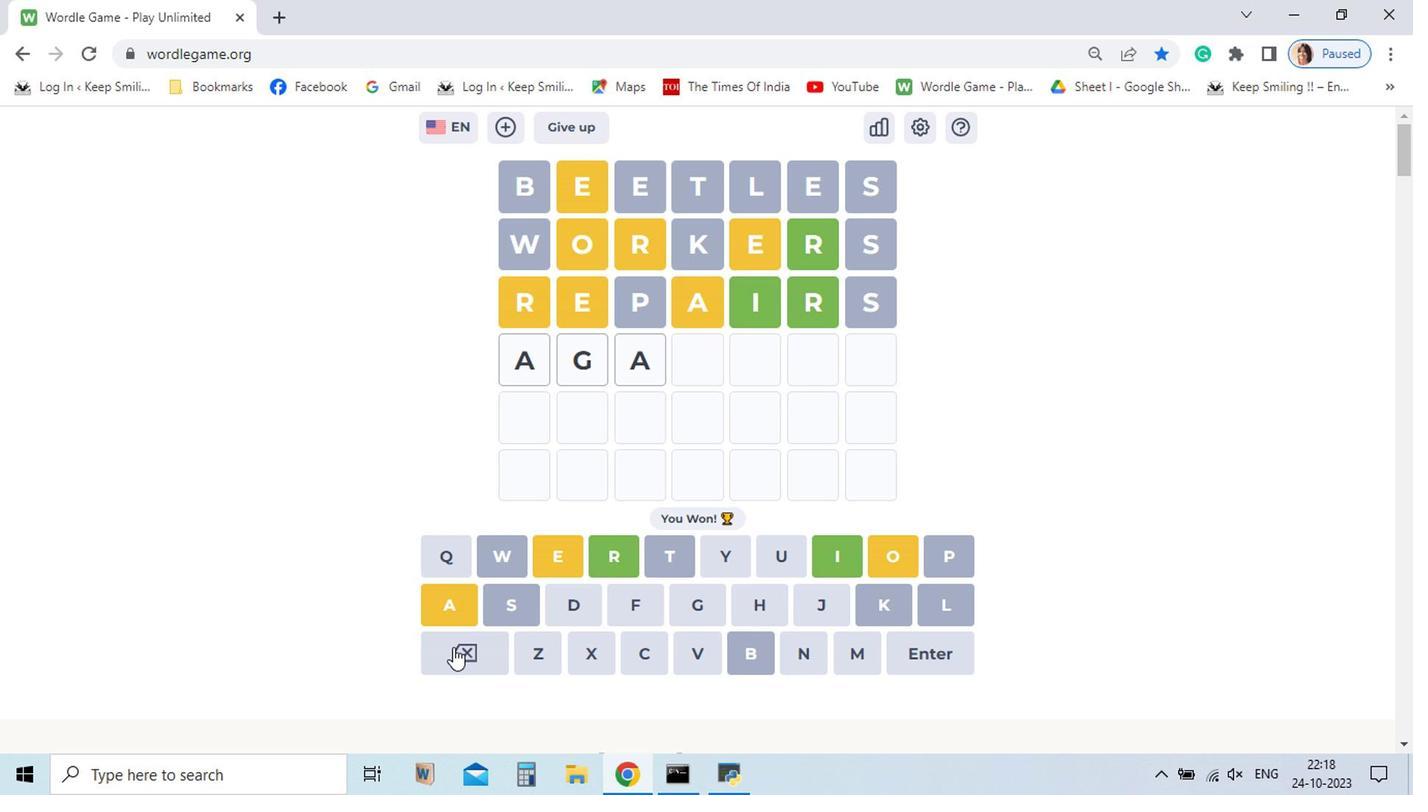 
Action: Mouse pressed left at (465, 655)
Screenshot: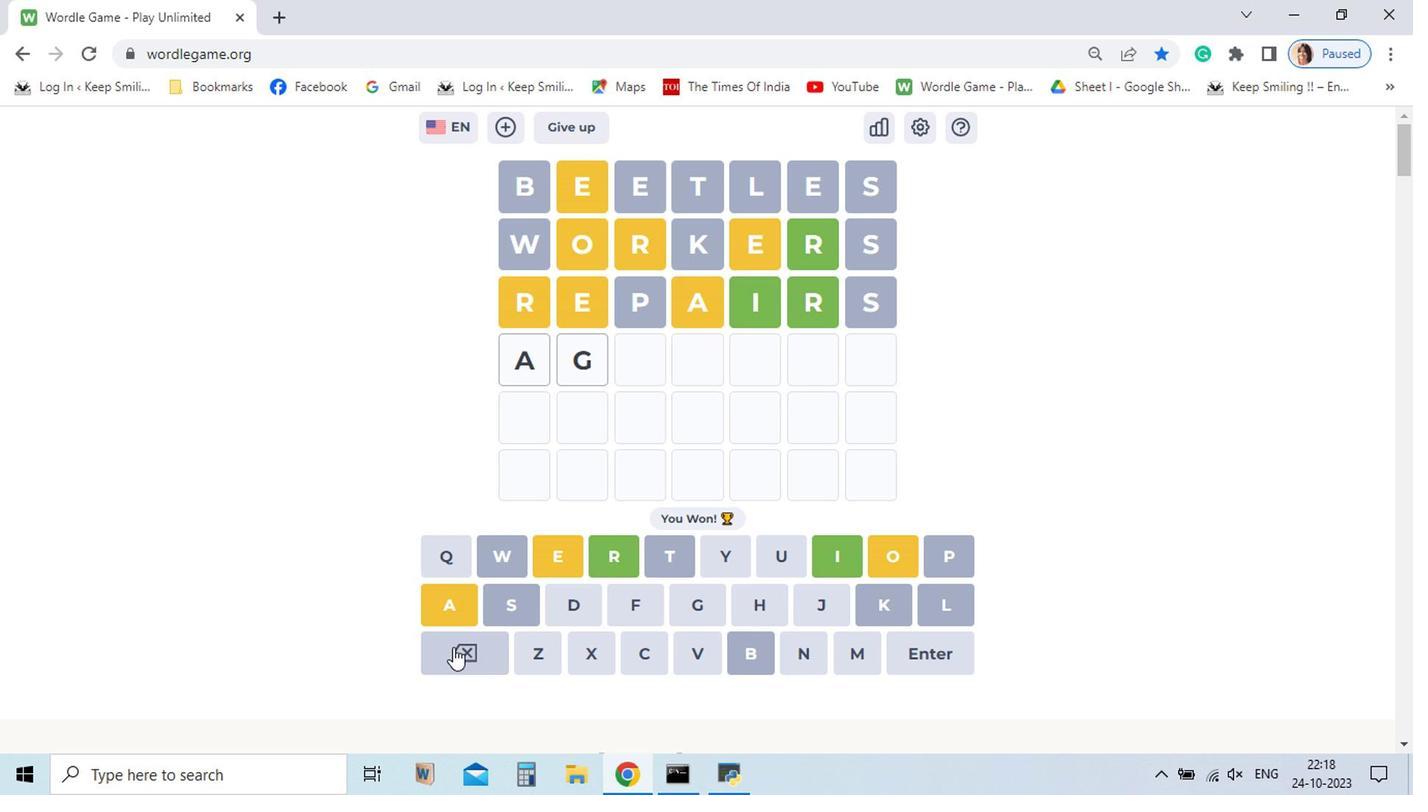 
Action: Mouse pressed left at (465, 655)
Screenshot: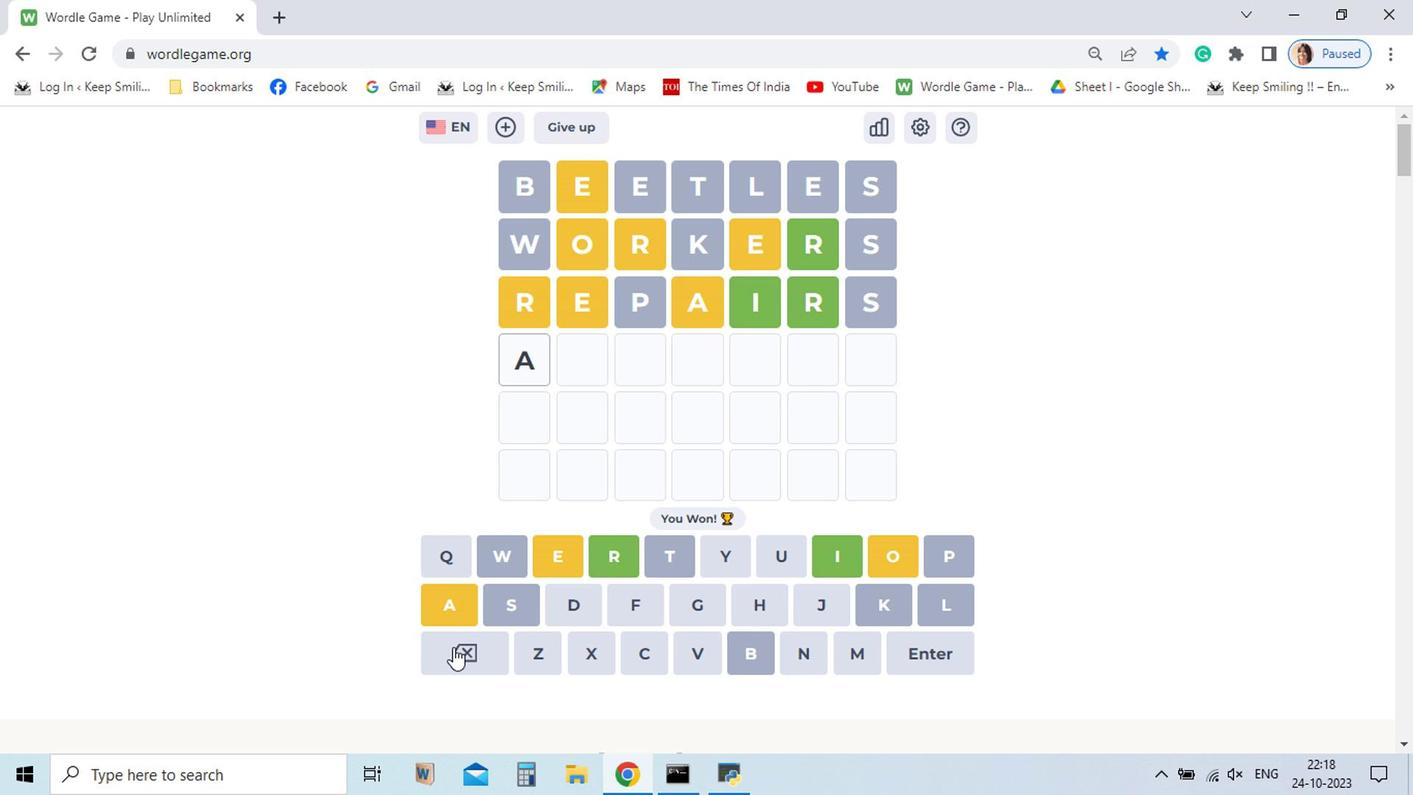 
Action: Mouse moved to (461, 619)
Screenshot: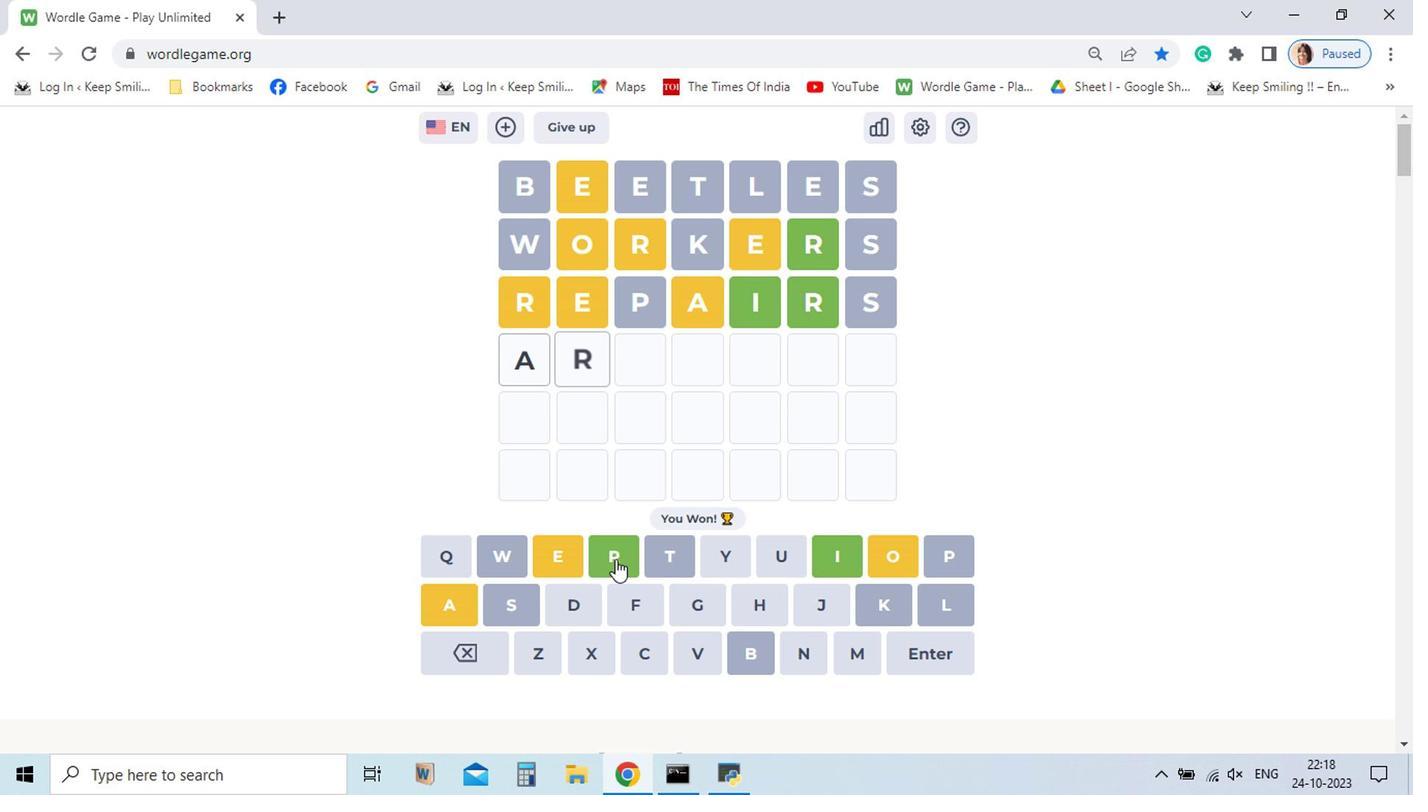 
Action: Mouse pressed left at (461, 619)
Screenshot: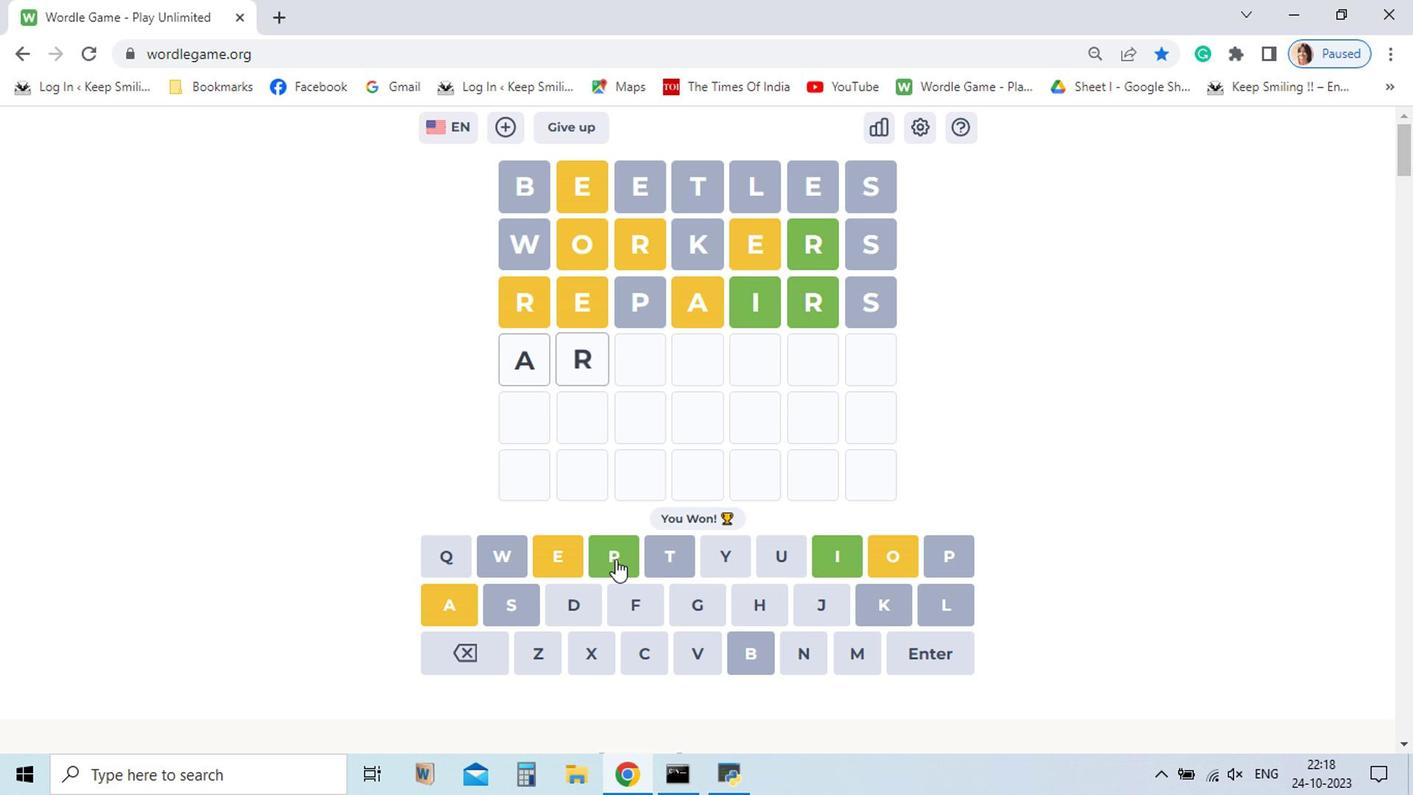 
Action: Mouse moved to (456, 616)
Screenshot: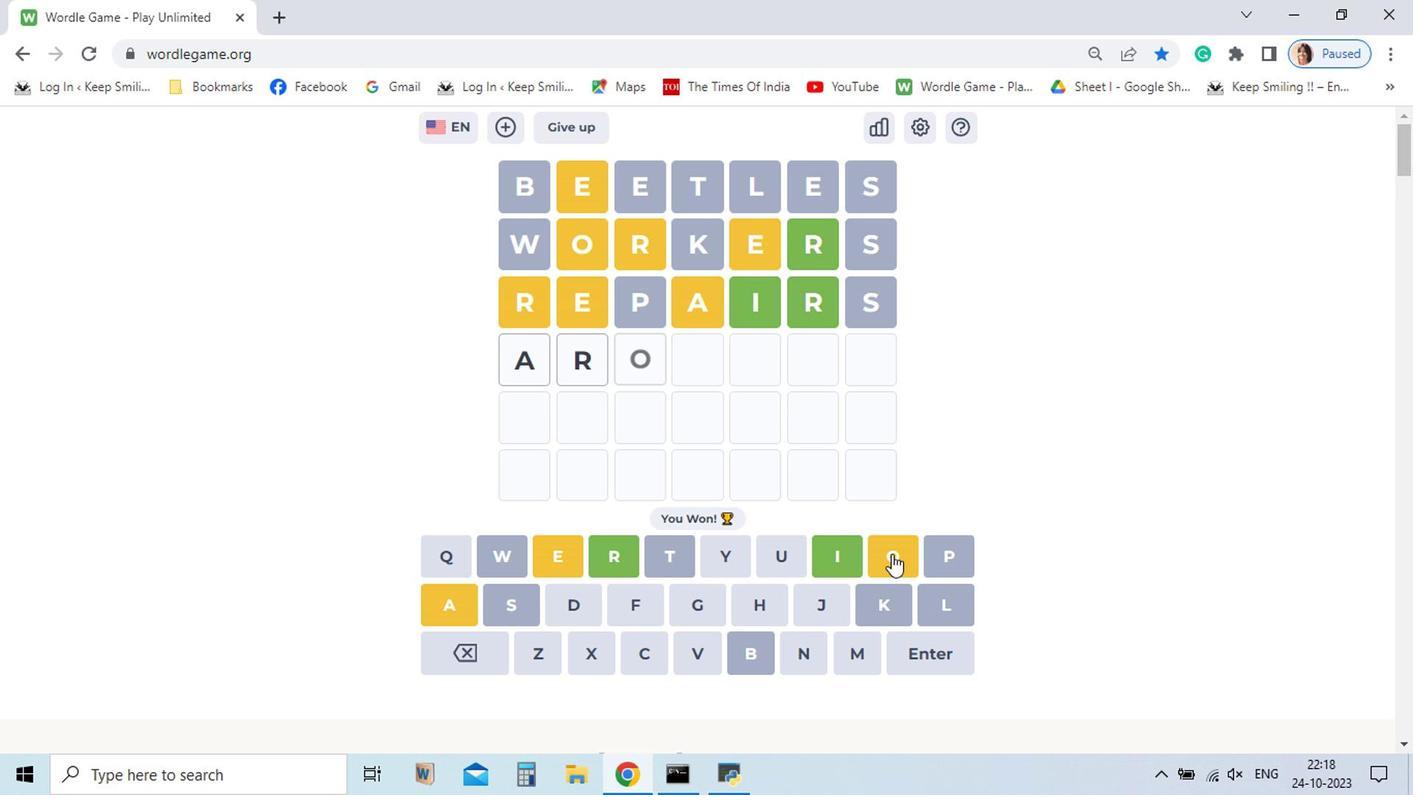 
Action: Mouse pressed left at (456, 616)
Screenshot: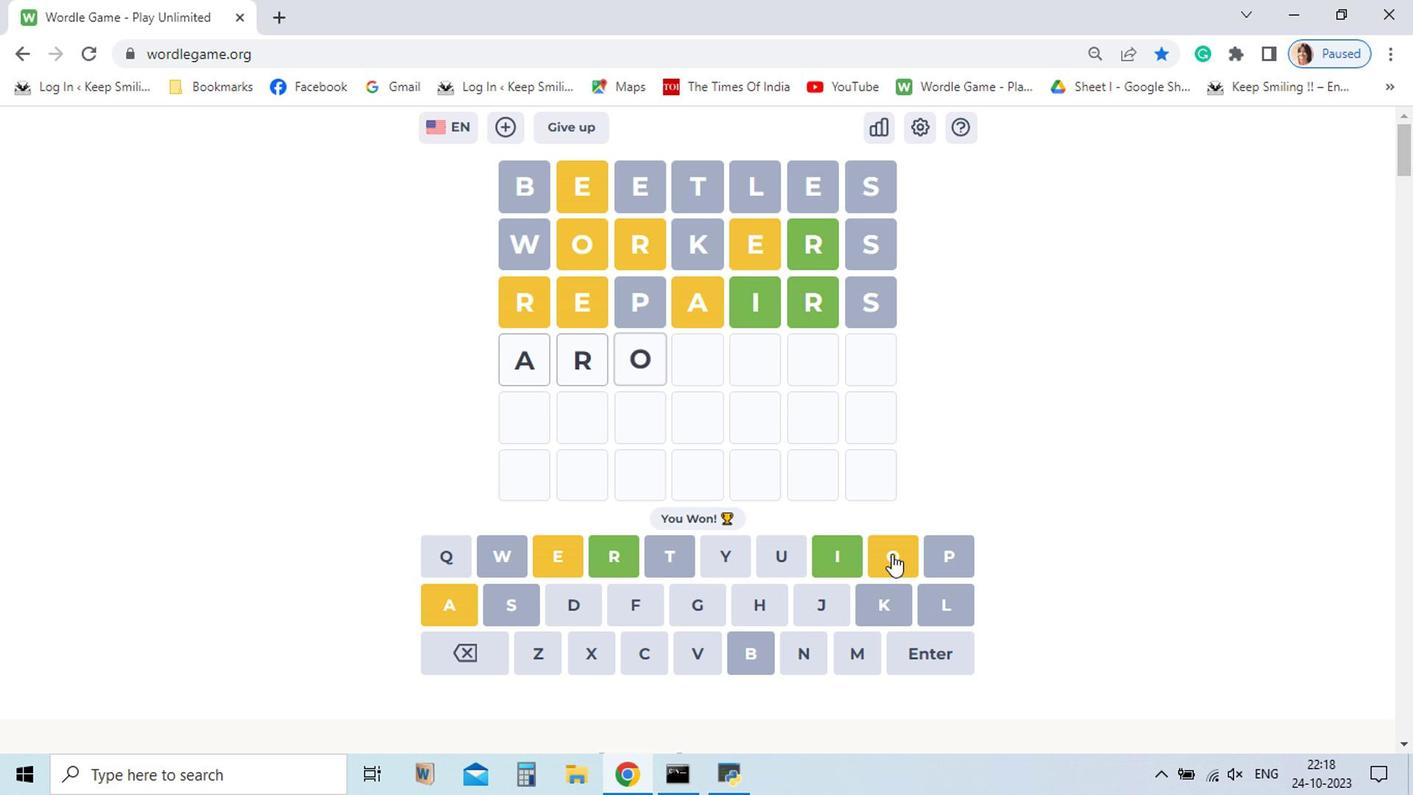 
Action: Mouse moved to (457, 656)
Screenshot: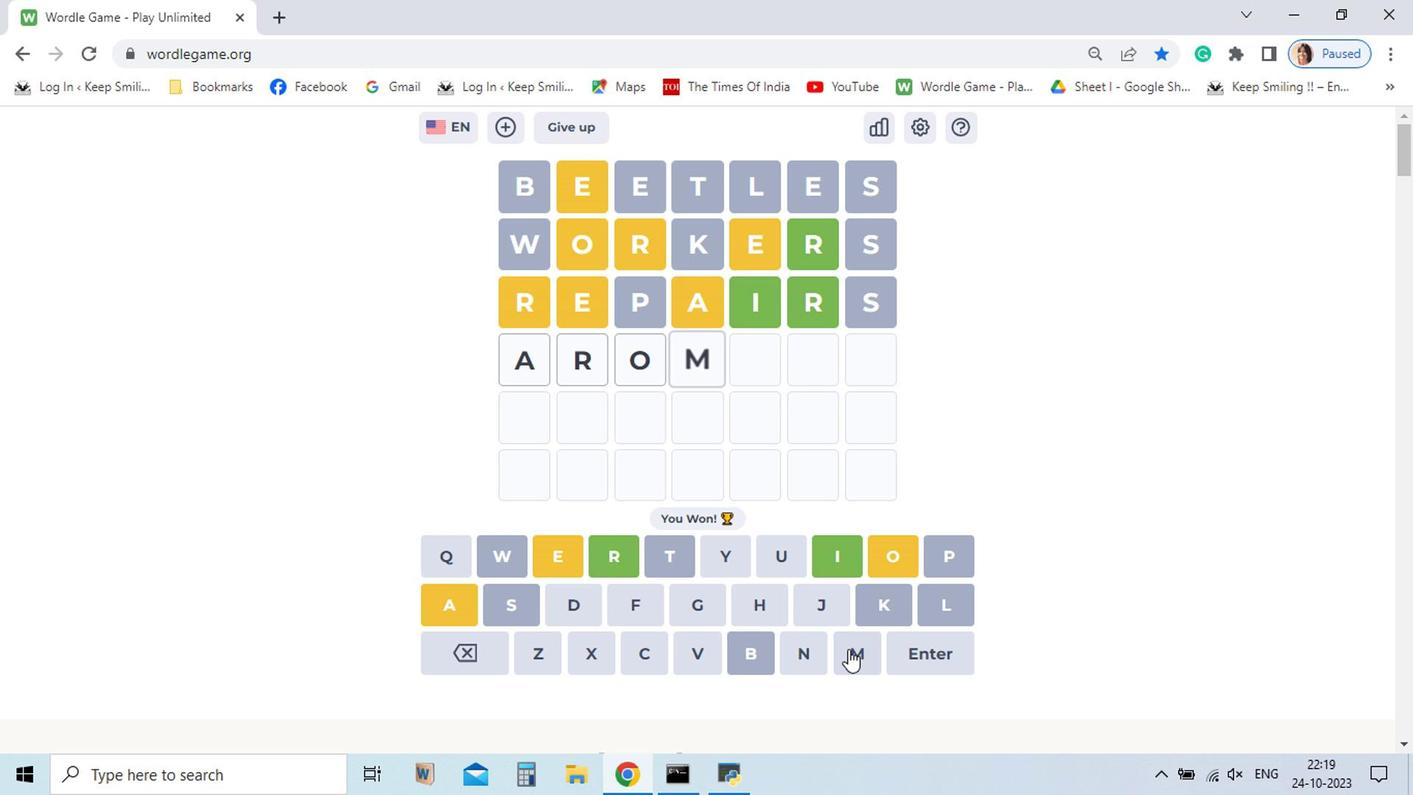 
Action: Mouse pressed left at (457, 656)
Screenshot: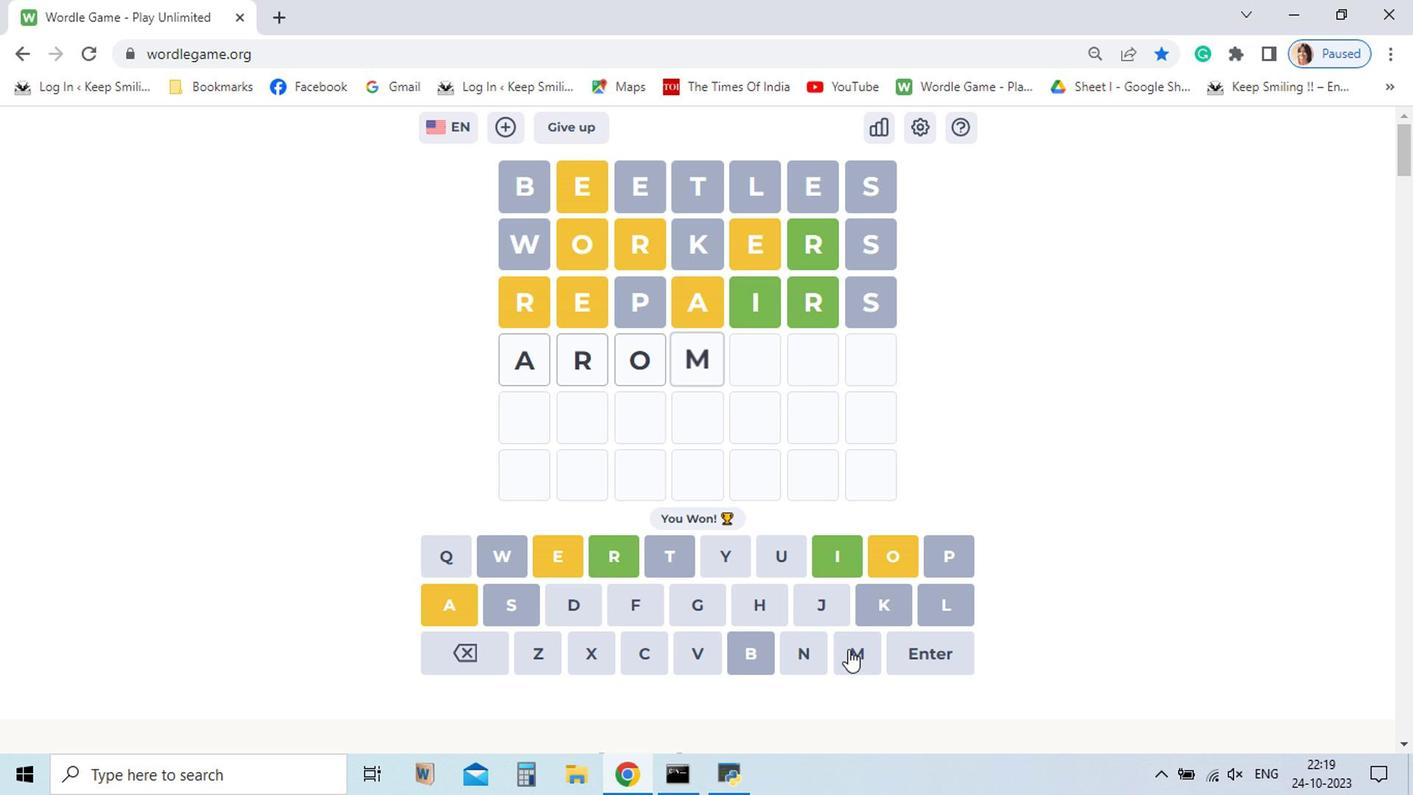 
Action: Mouse moved to (464, 658)
Screenshot: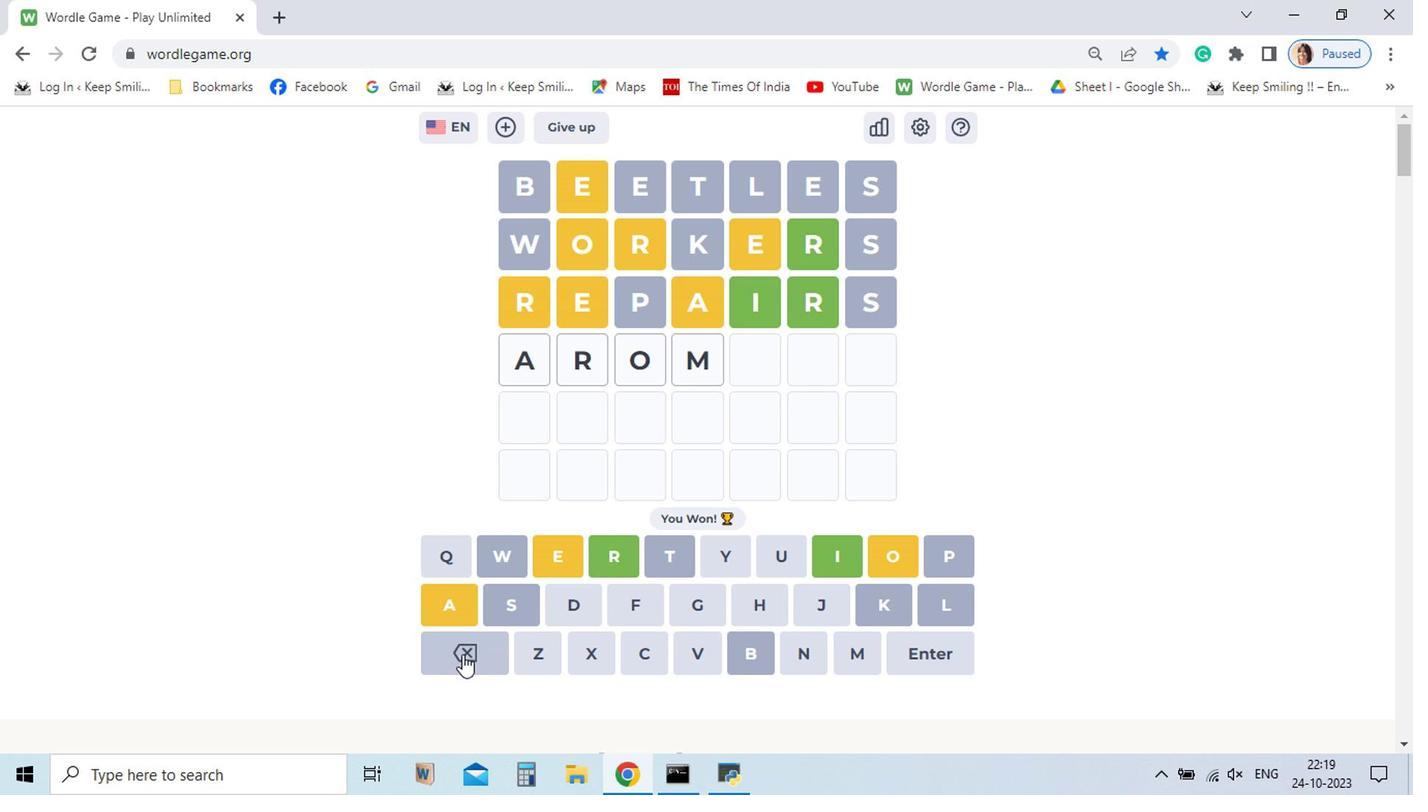 
Action: Mouse pressed left at (464, 658)
Screenshot: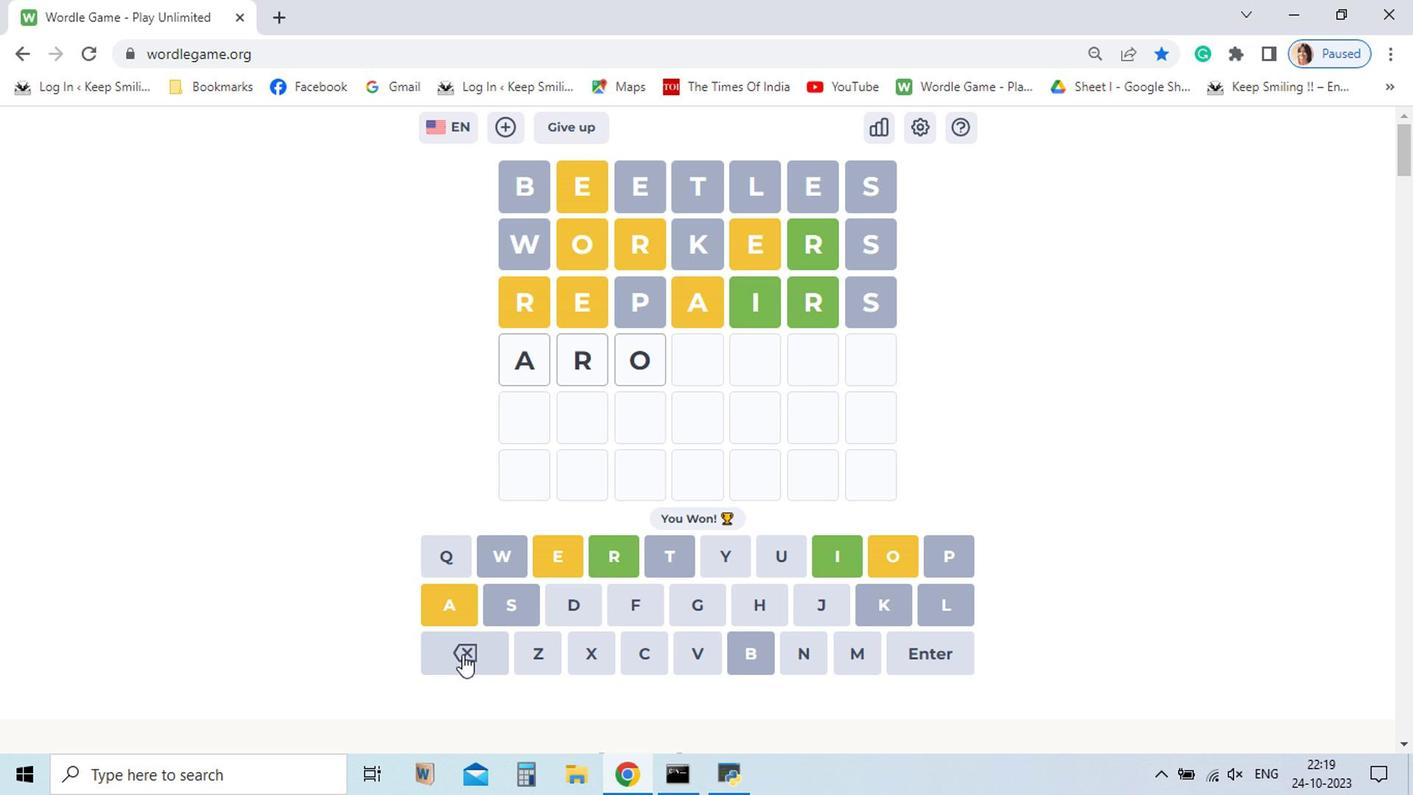 
Action: Mouse pressed left at (464, 658)
Screenshot: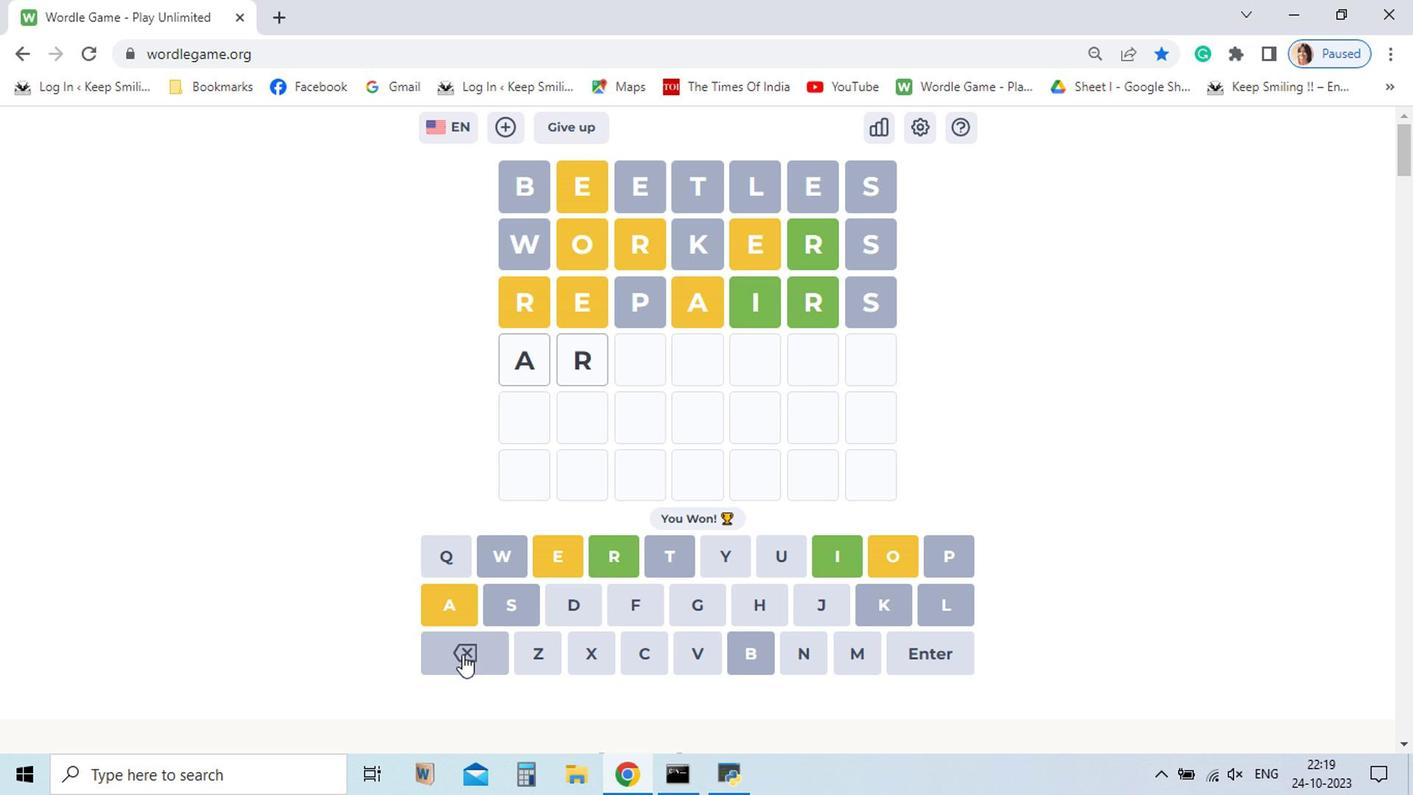 
Action: Mouse pressed left at (464, 658)
Screenshot: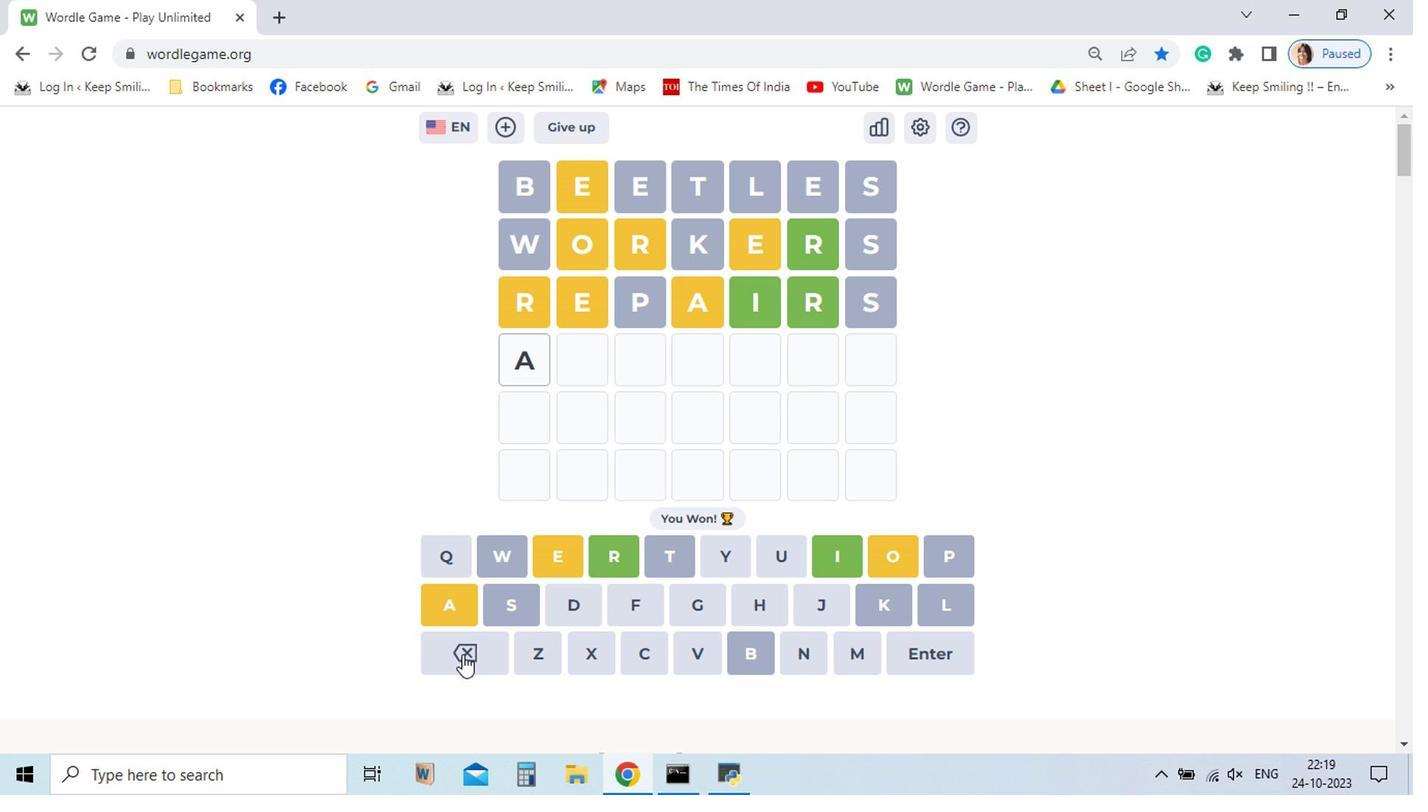
Action: Mouse pressed left at (464, 658)
Screenshot: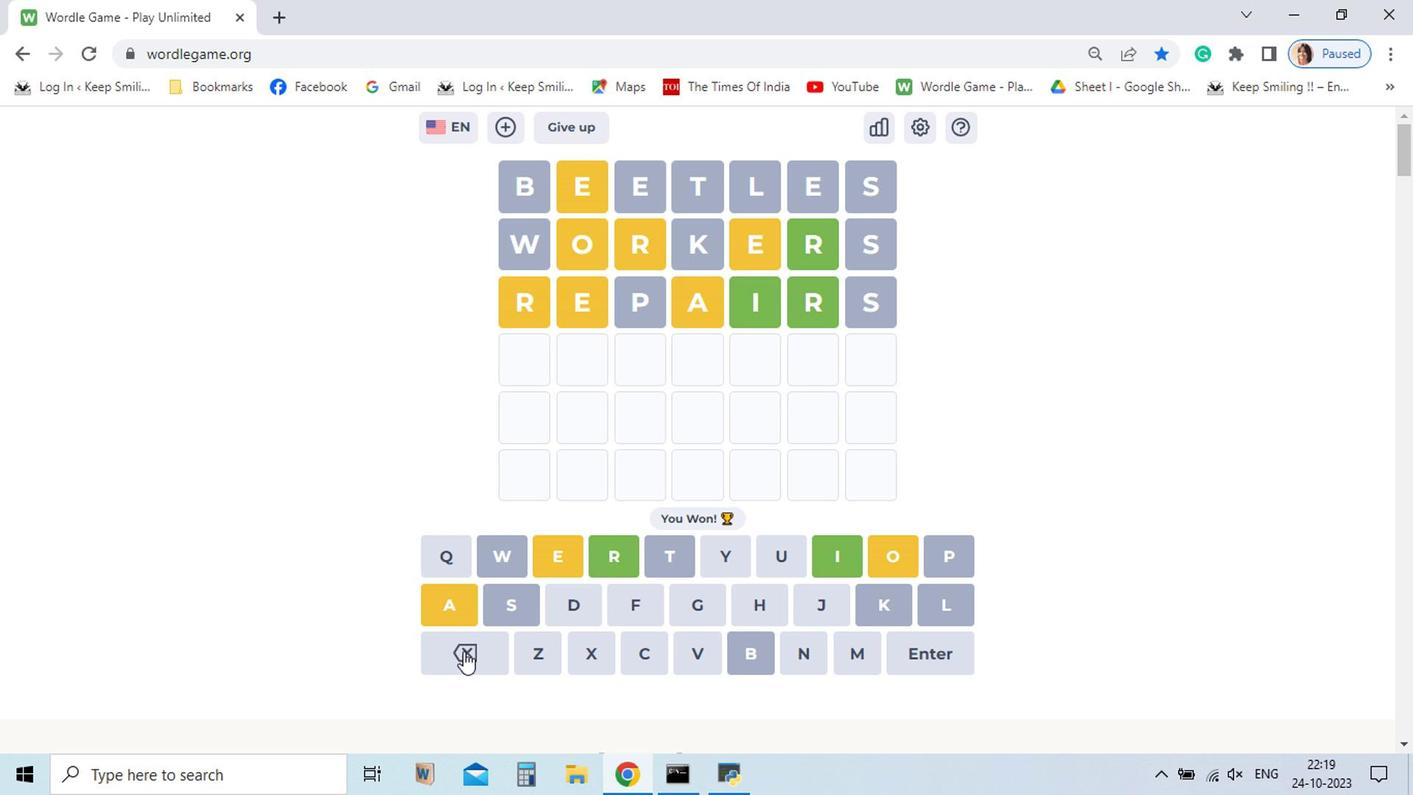 
Action: Mouse moved to (463, 619)
Screenshot: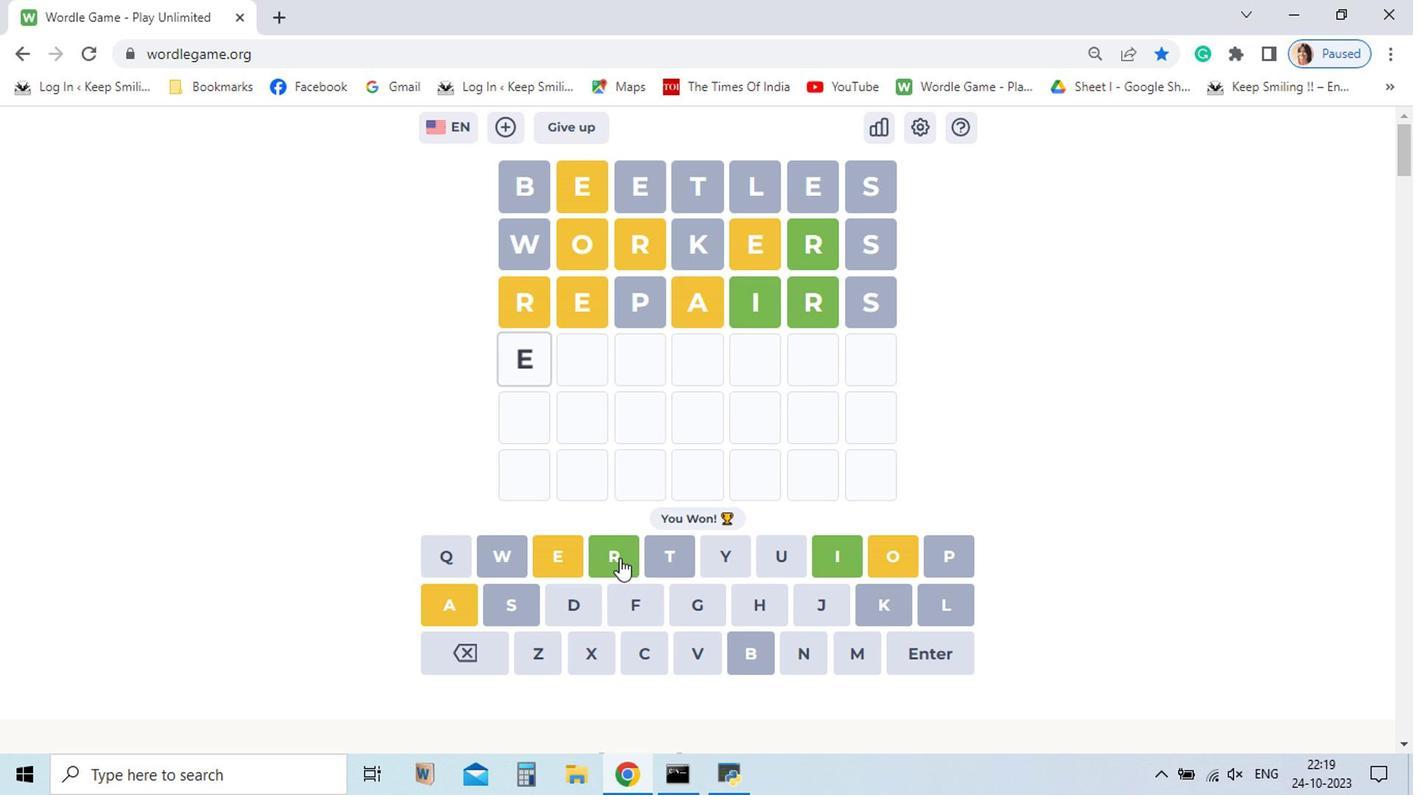 
Action: Mouse pressed left at (463, 619)
Screenshot: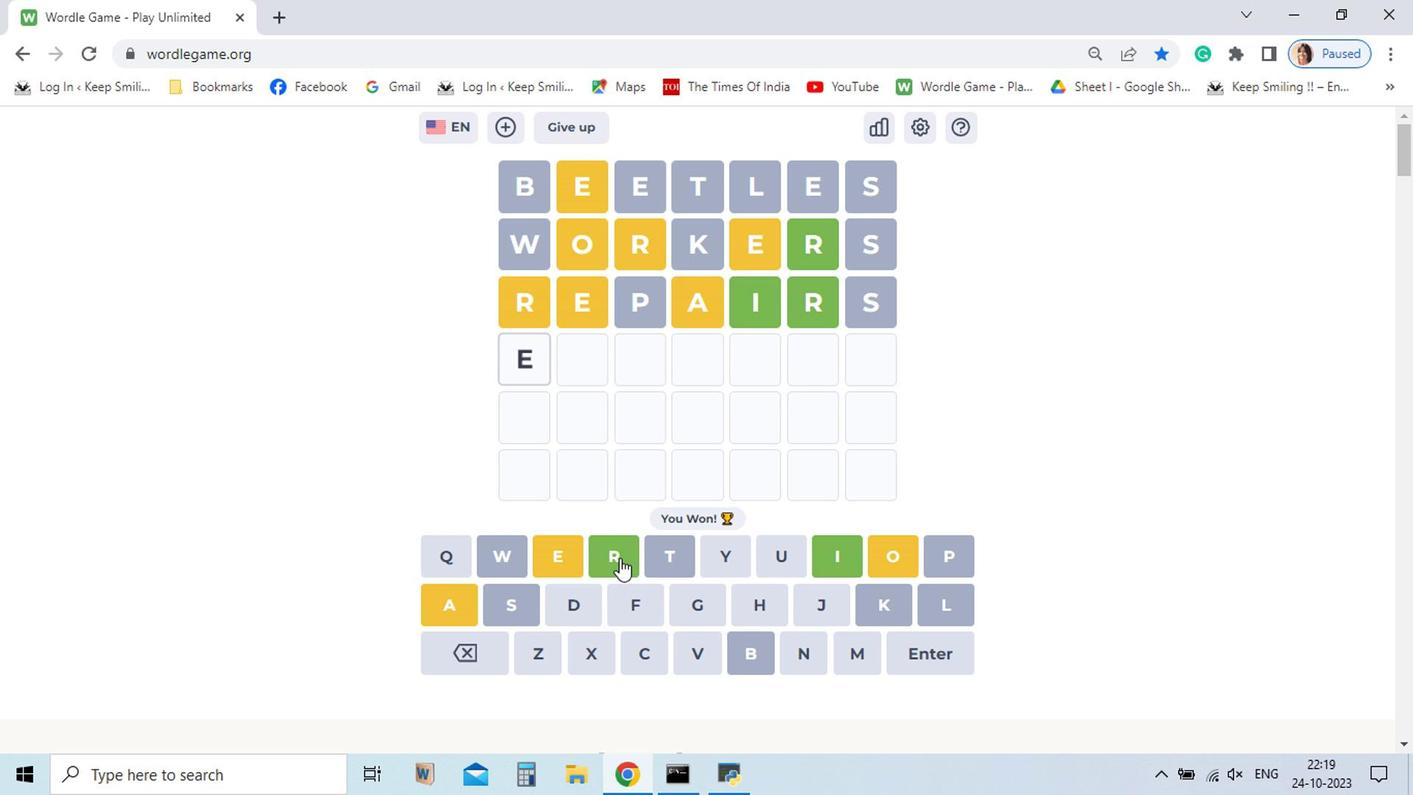 
Action: Mouse moved to (461, 617)
Screenshot: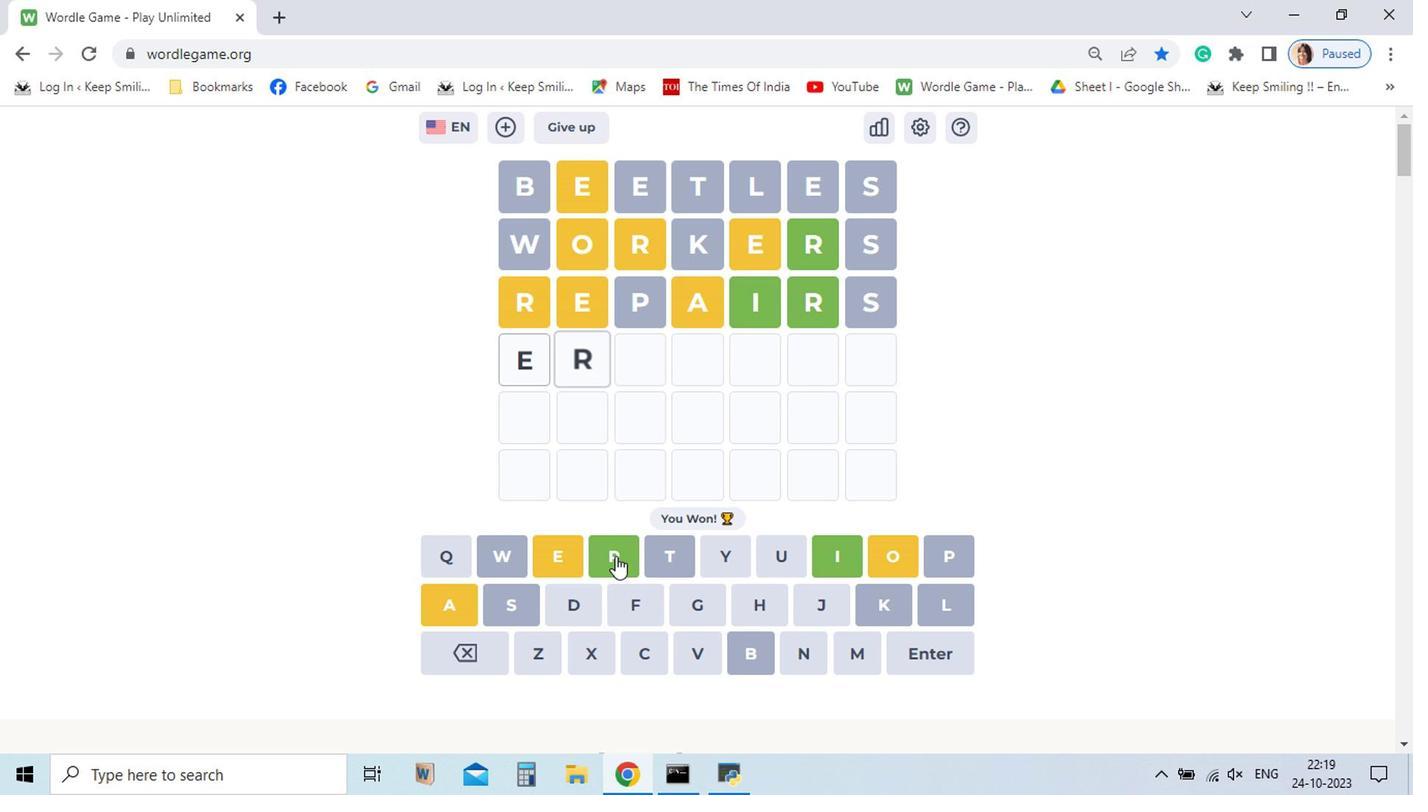 
Action: Mouse pressed left at (461, 617)
Screenshot: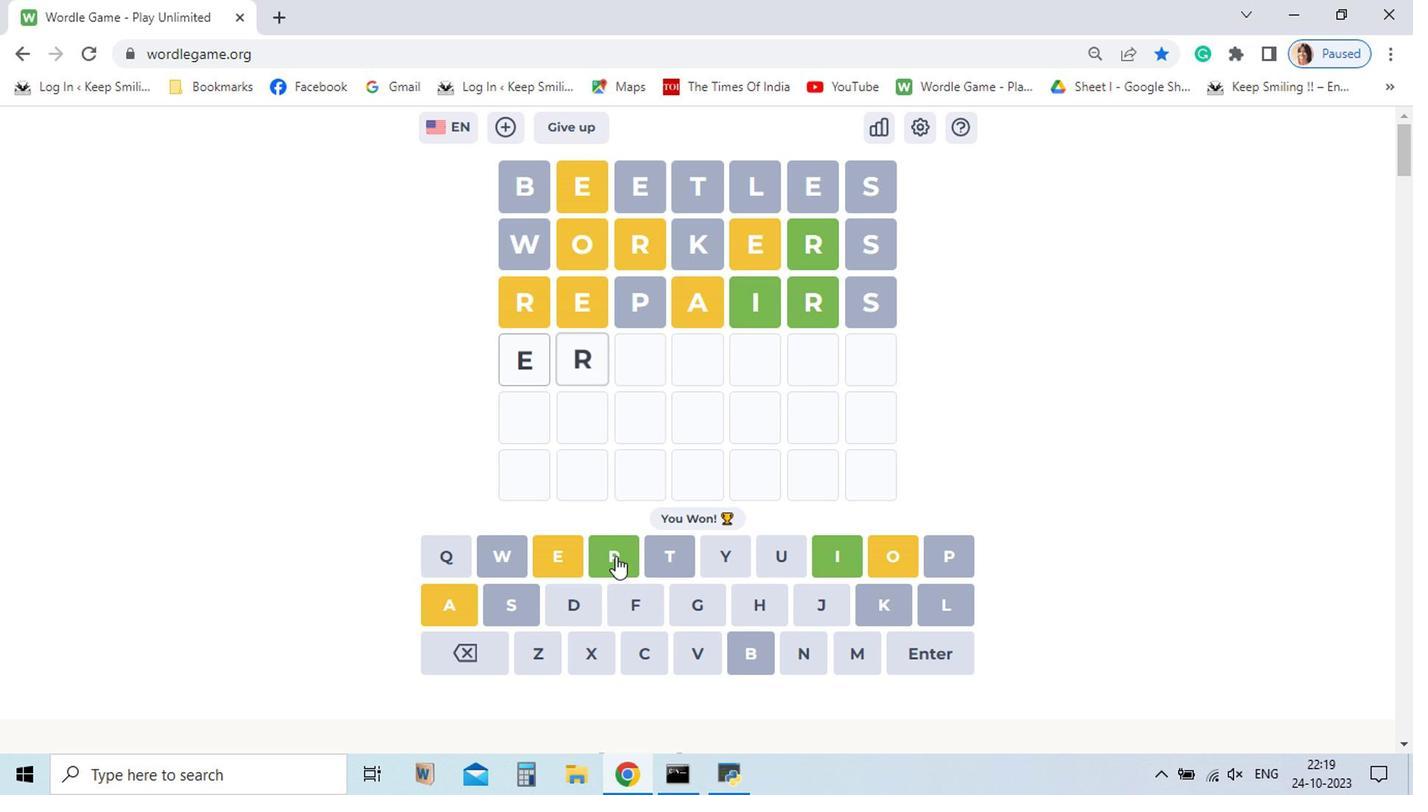 
Action: Mouse moved to (456, 617)
Screenshot: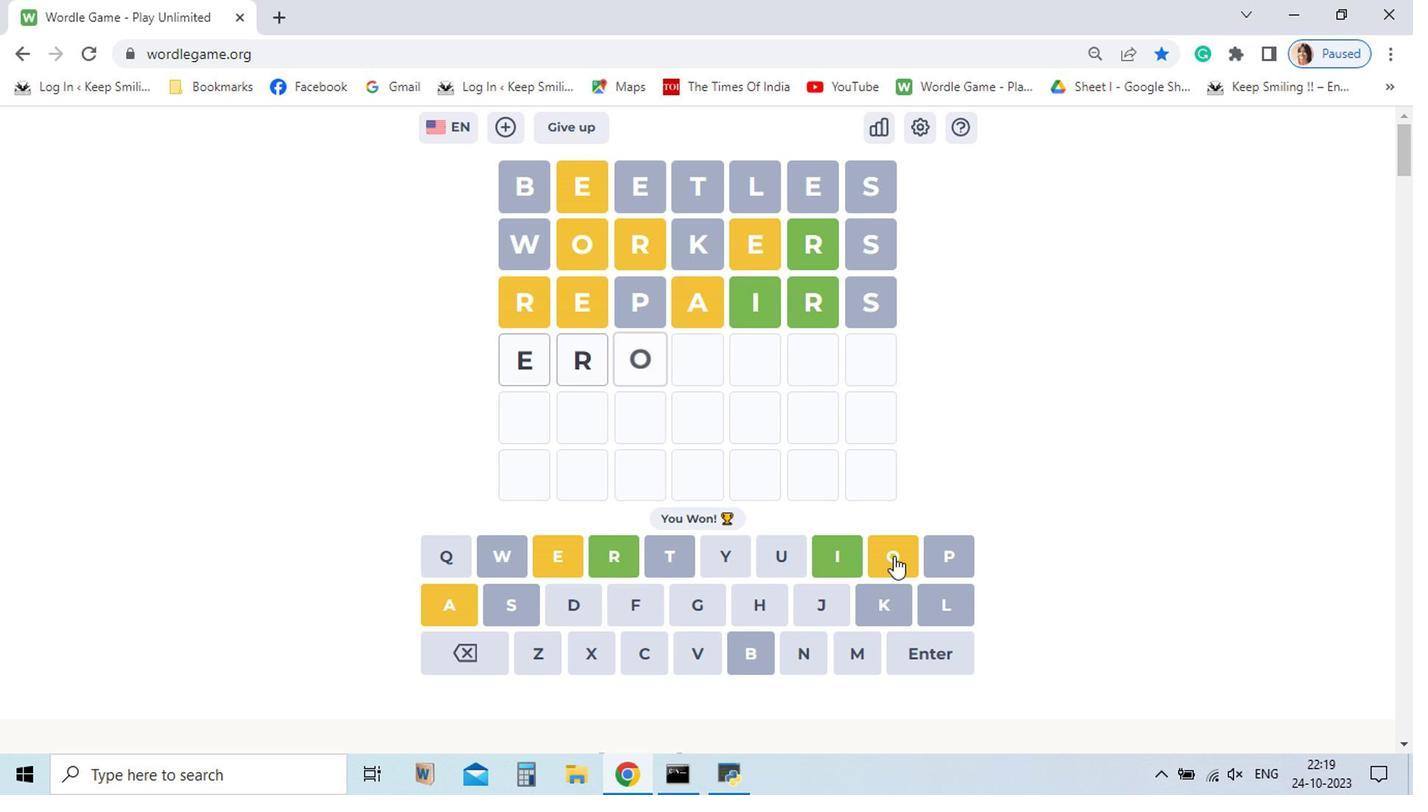 
Action: Mouse pressed left at (456, 617)
Screenshot: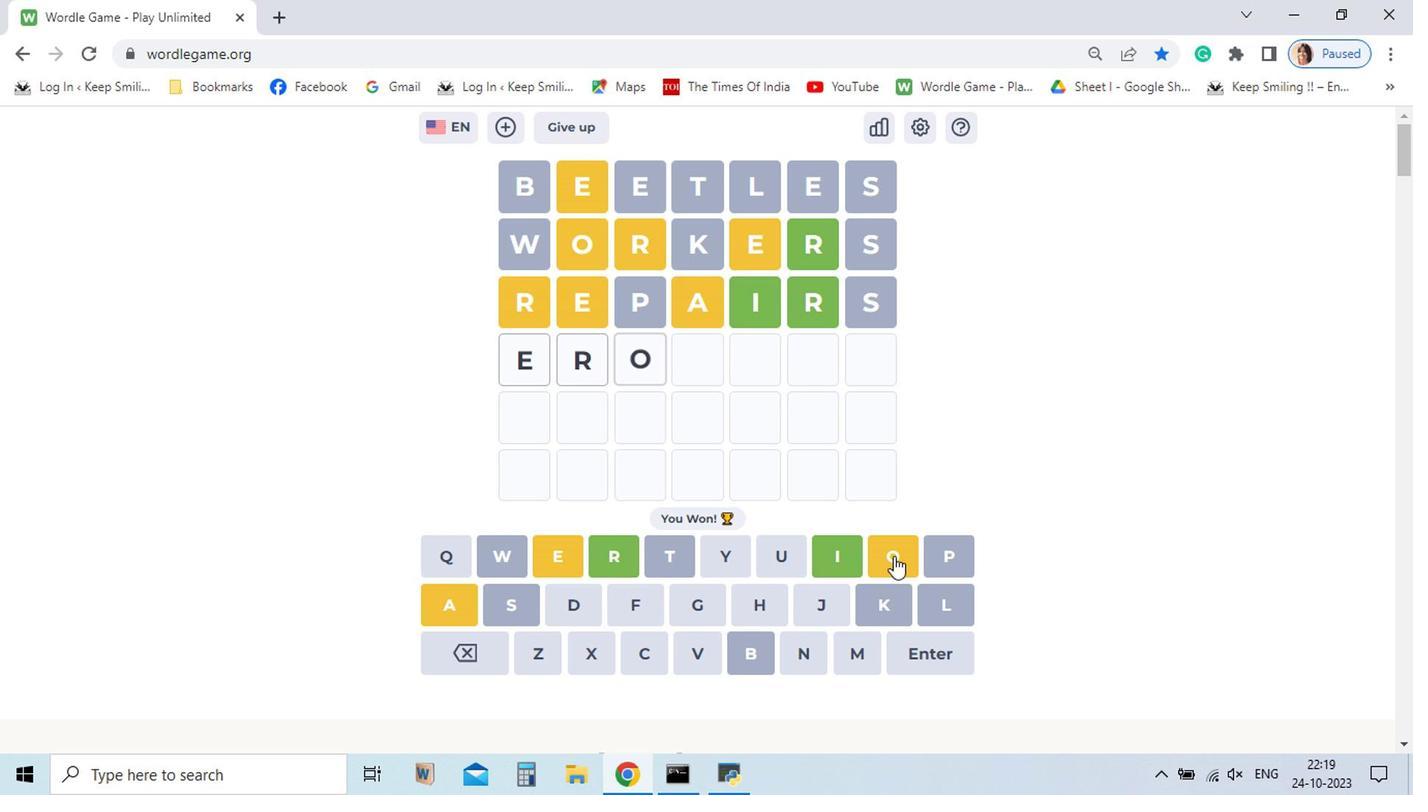 
Action: Mouse moved to (463, 631)
Screenshot: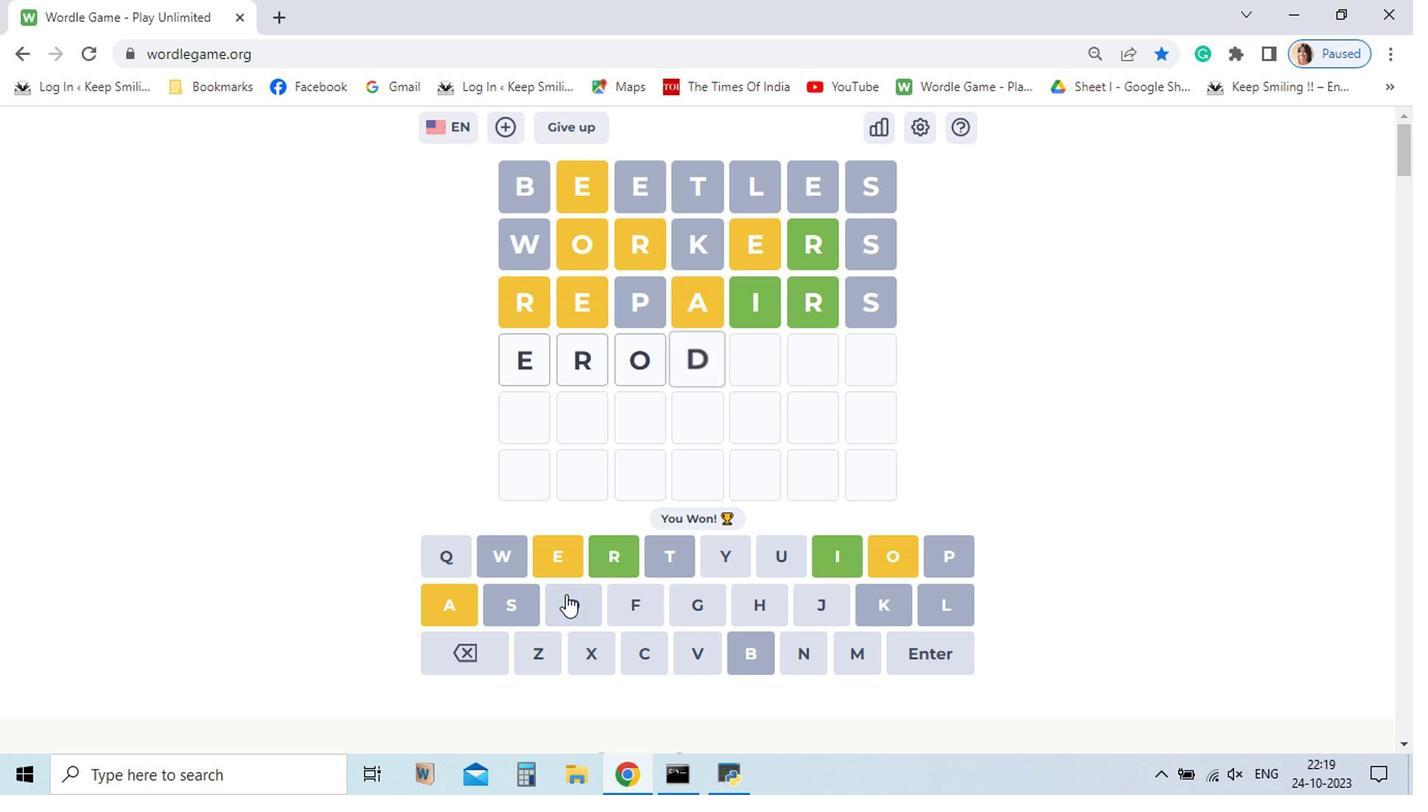 
Action: Mouse pressed left at (463, 631)
Screenshot: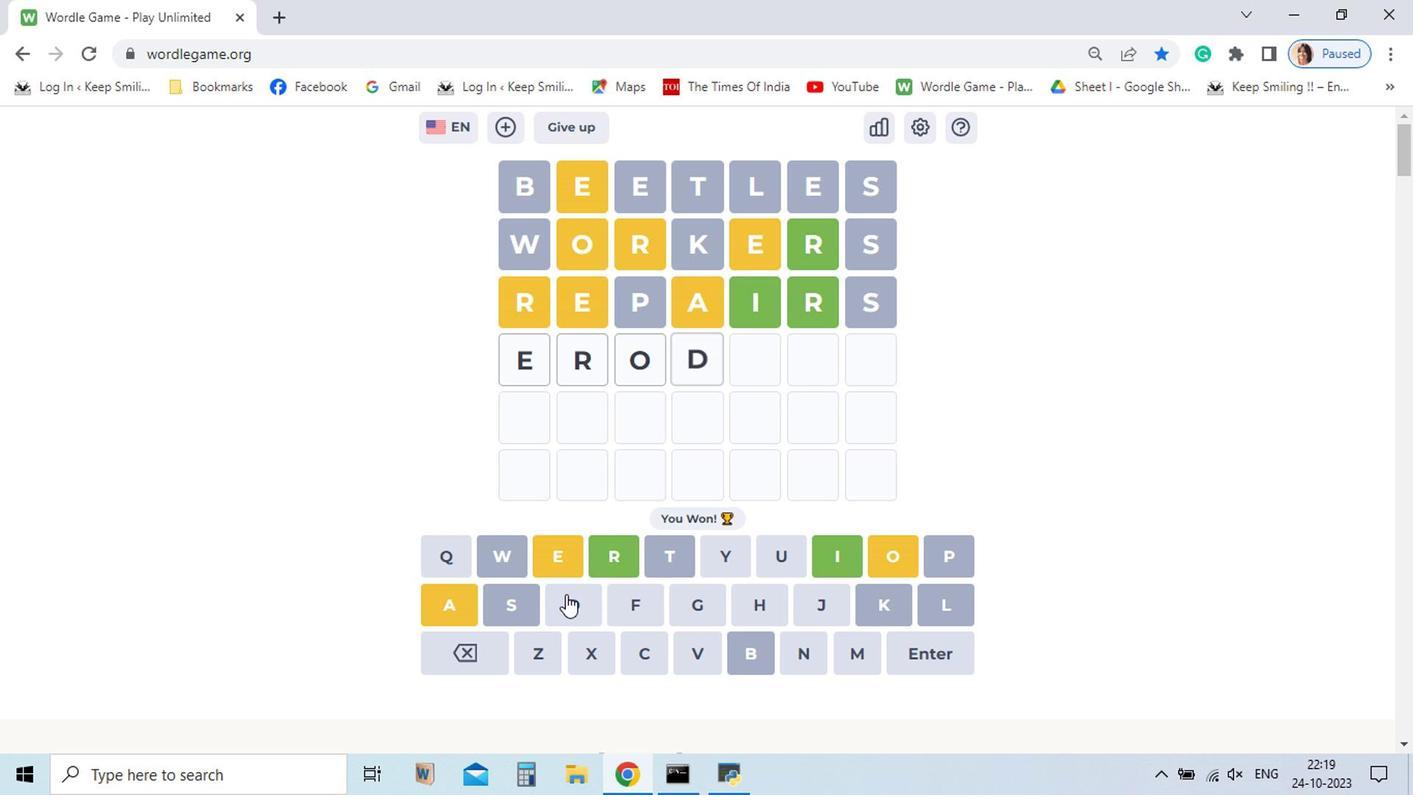 
Action: Mouse moved to (457, 614)
Screenshot: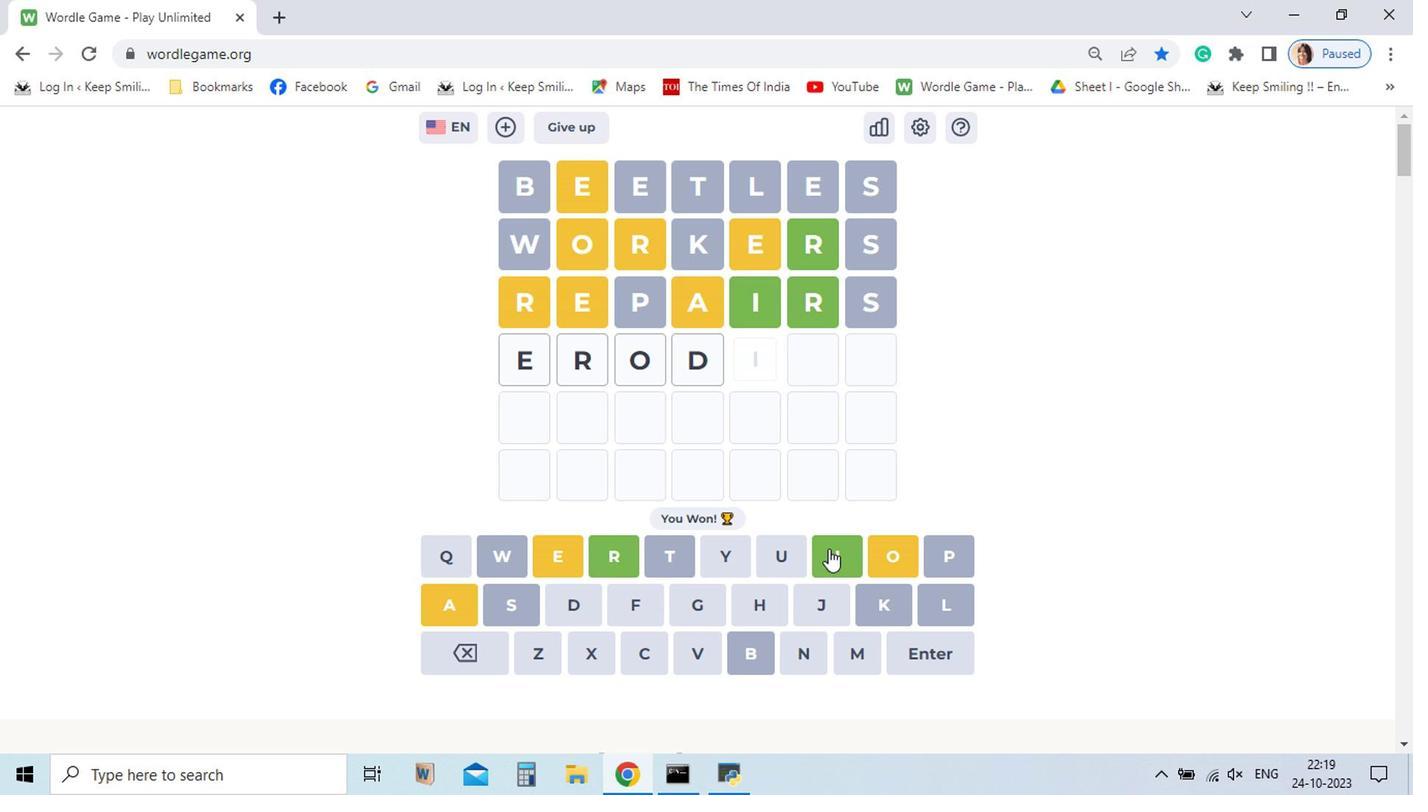 
Action: Mouse pressed left at (457, 614)
Screenshot: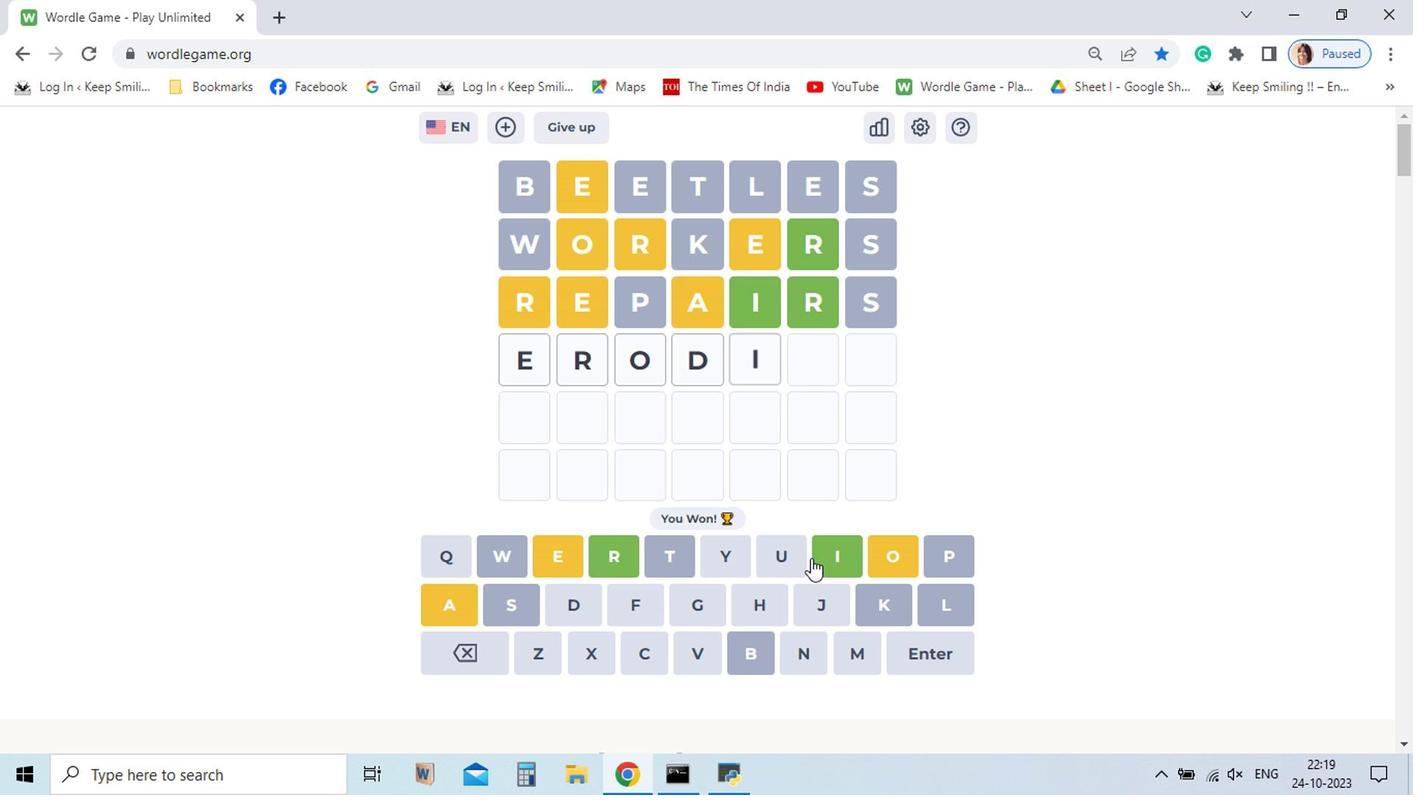 
Action: Mouse moved to (461, 616)
Screenshot: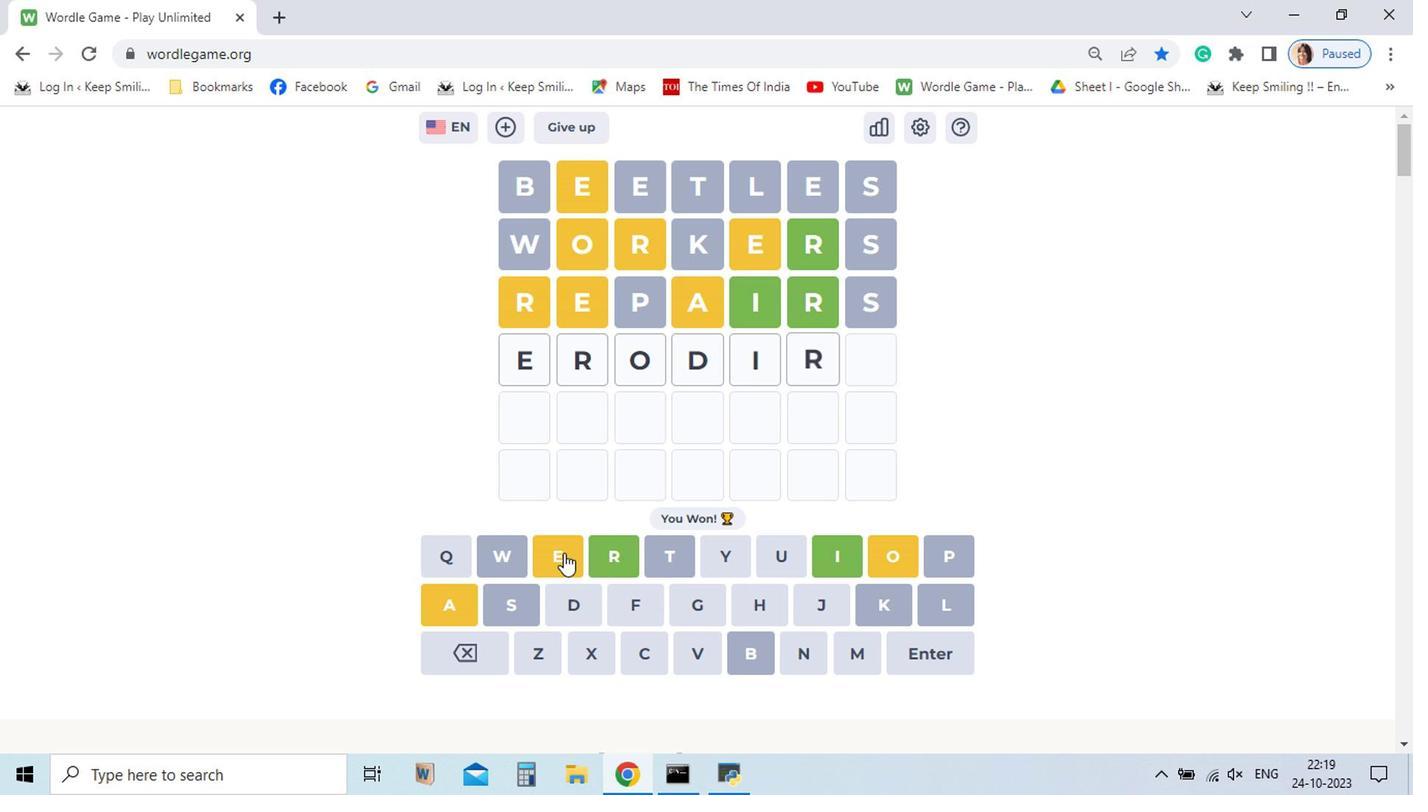 
Action: Mouse pressed left at (461, 616)
Screenshot: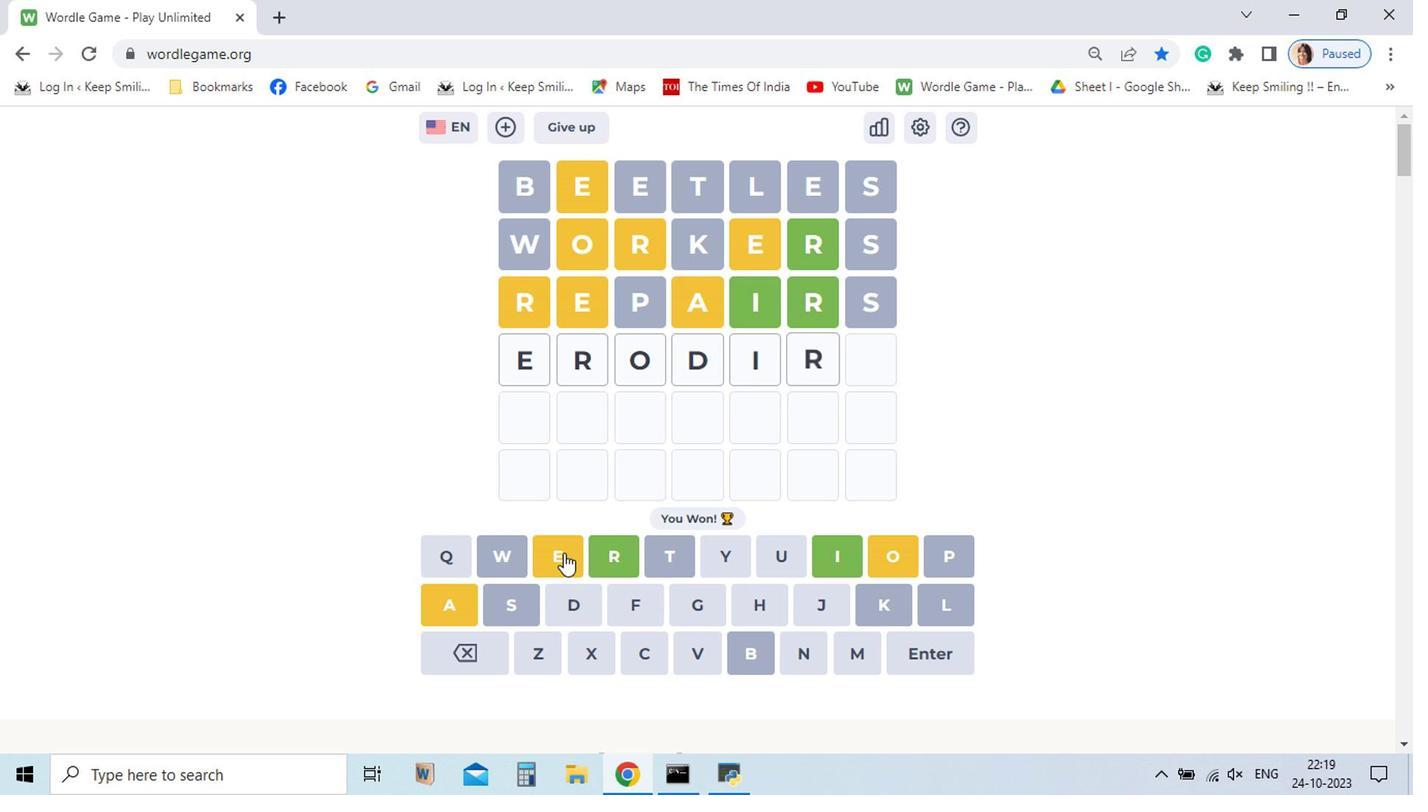 
Action: Mouse moved to (463, 616)
Screenshot: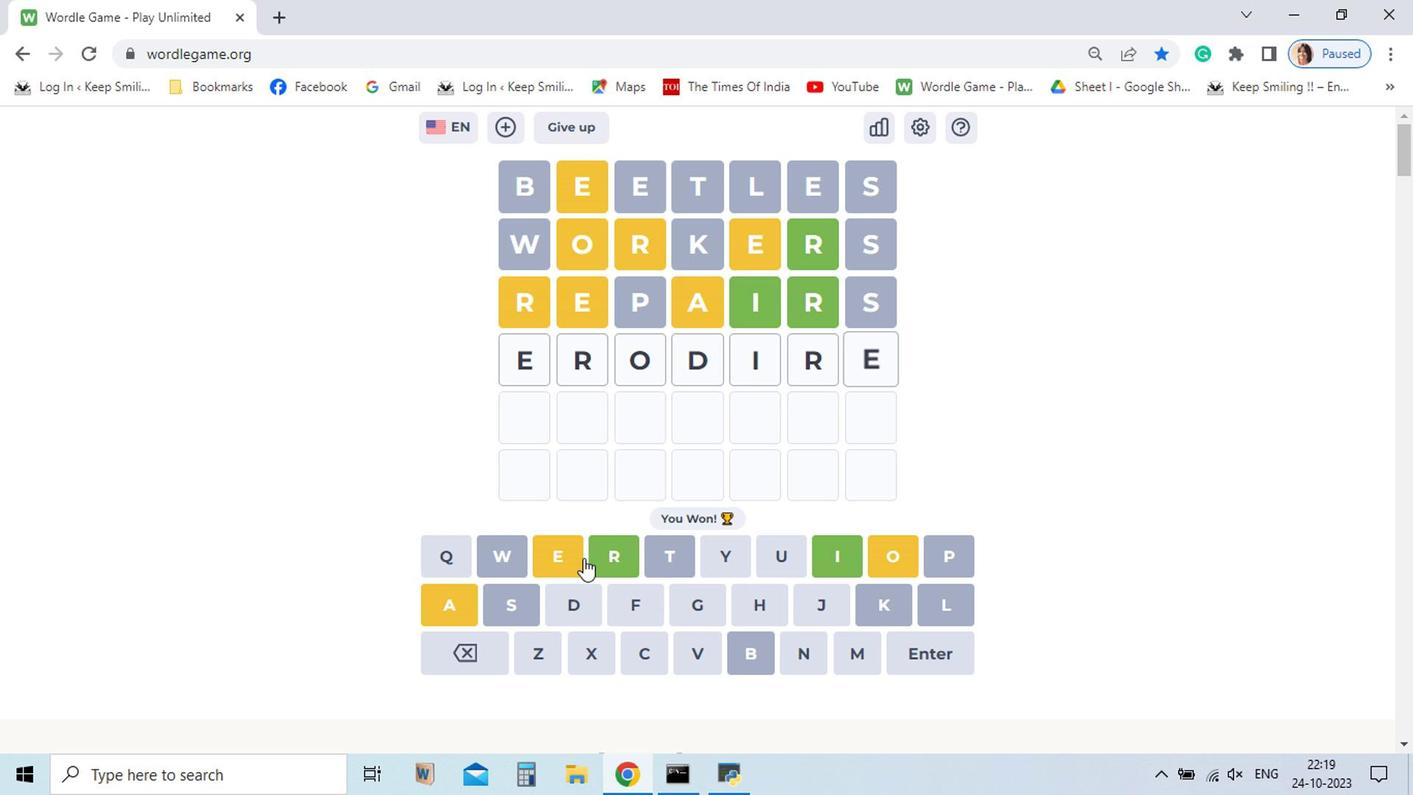 
Action: Mouse pressed left at (463, 616)
Screenshot: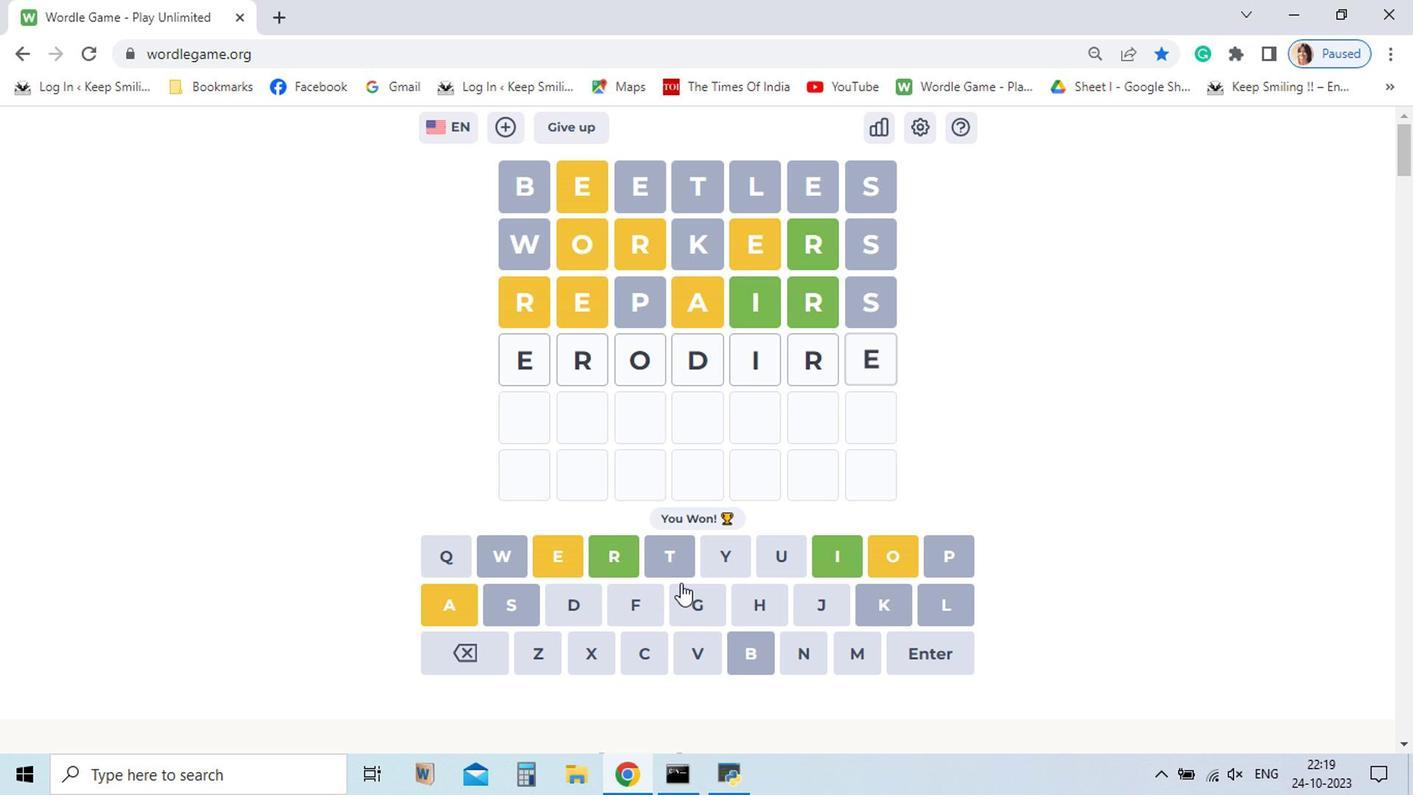 
Action: Mouse moved to (455, 654)
Screenshot: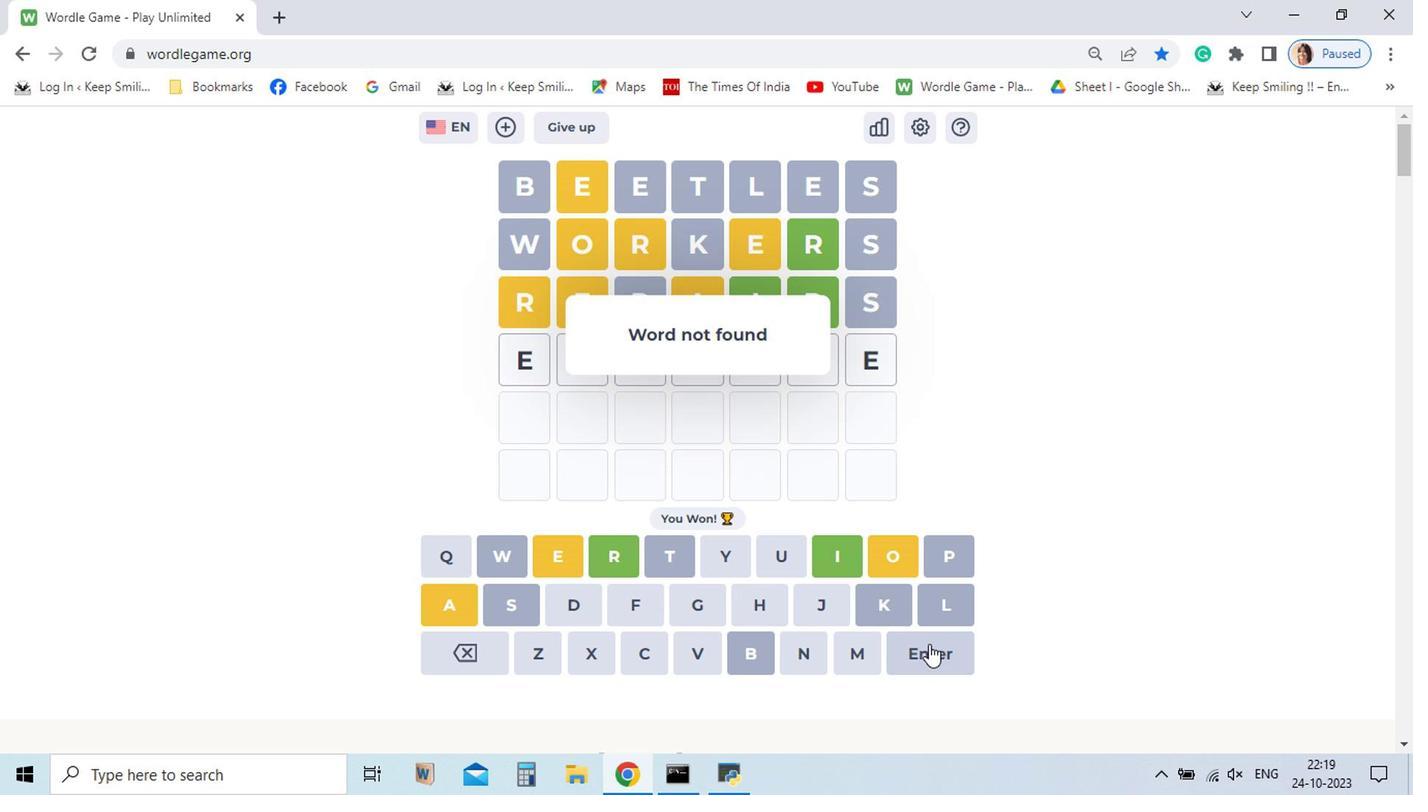 
Action: Mouse pressed left at (455, 654)
Screenshot: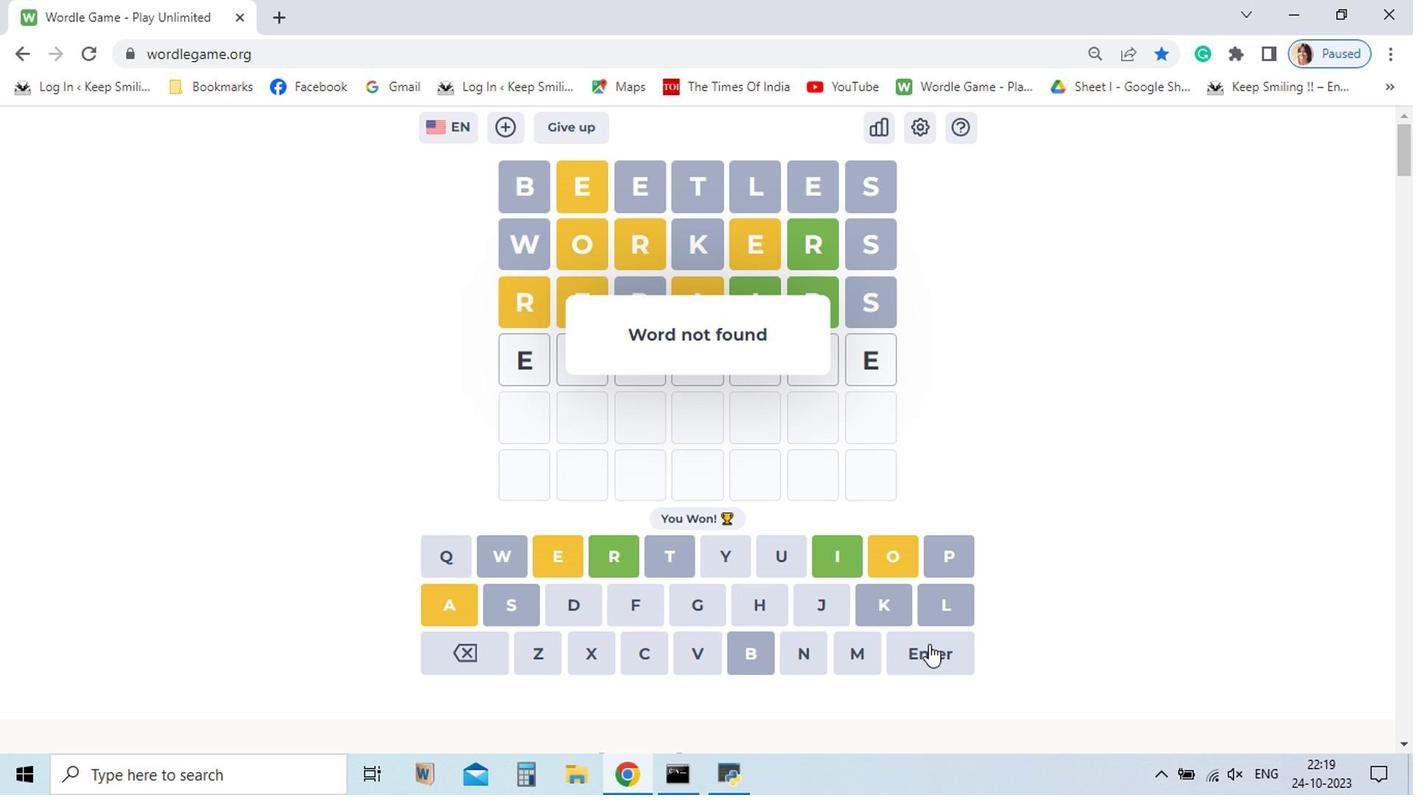 
Action: Mouse moved to (464, 659)
Screenshot: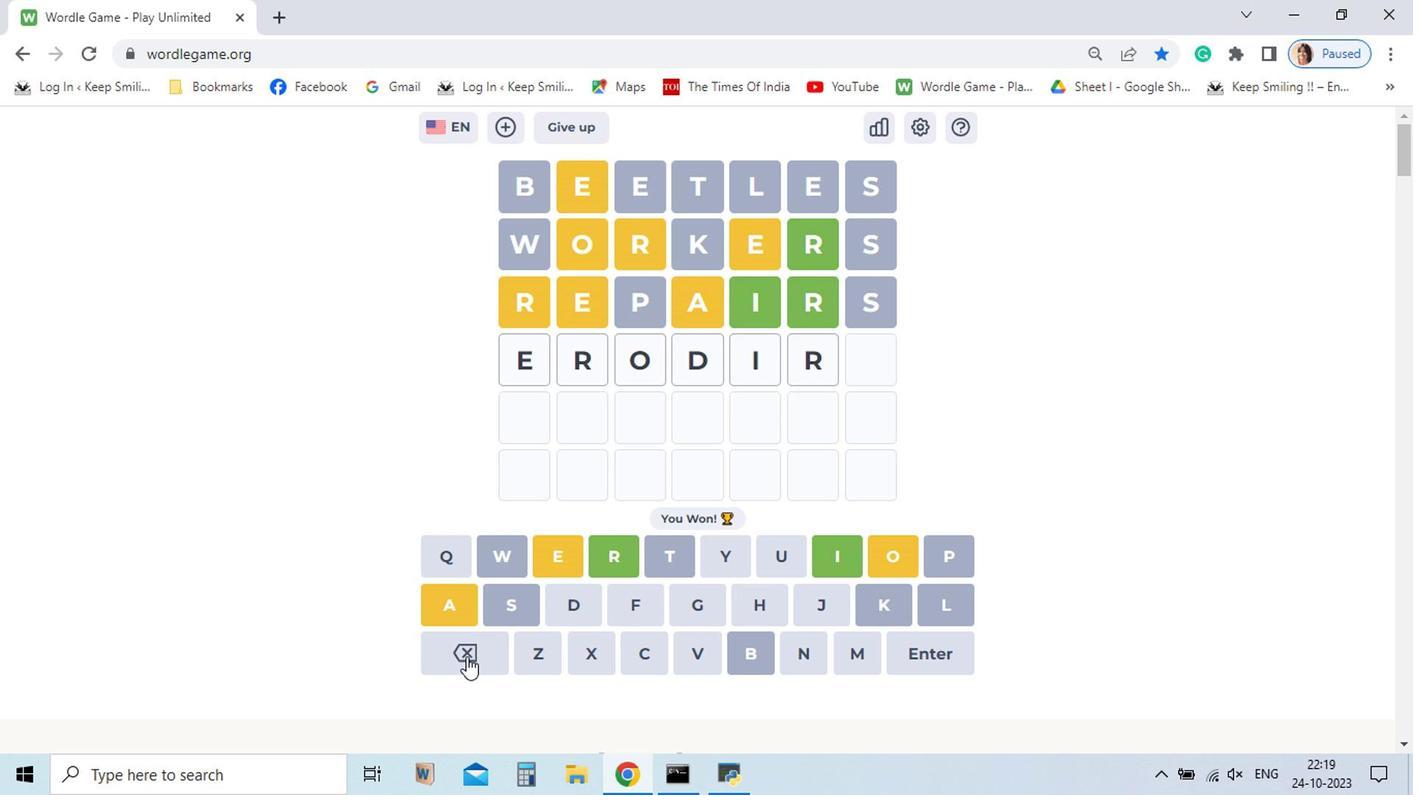 
Action: Mouse pressed left at (464, 659)
Screenshot: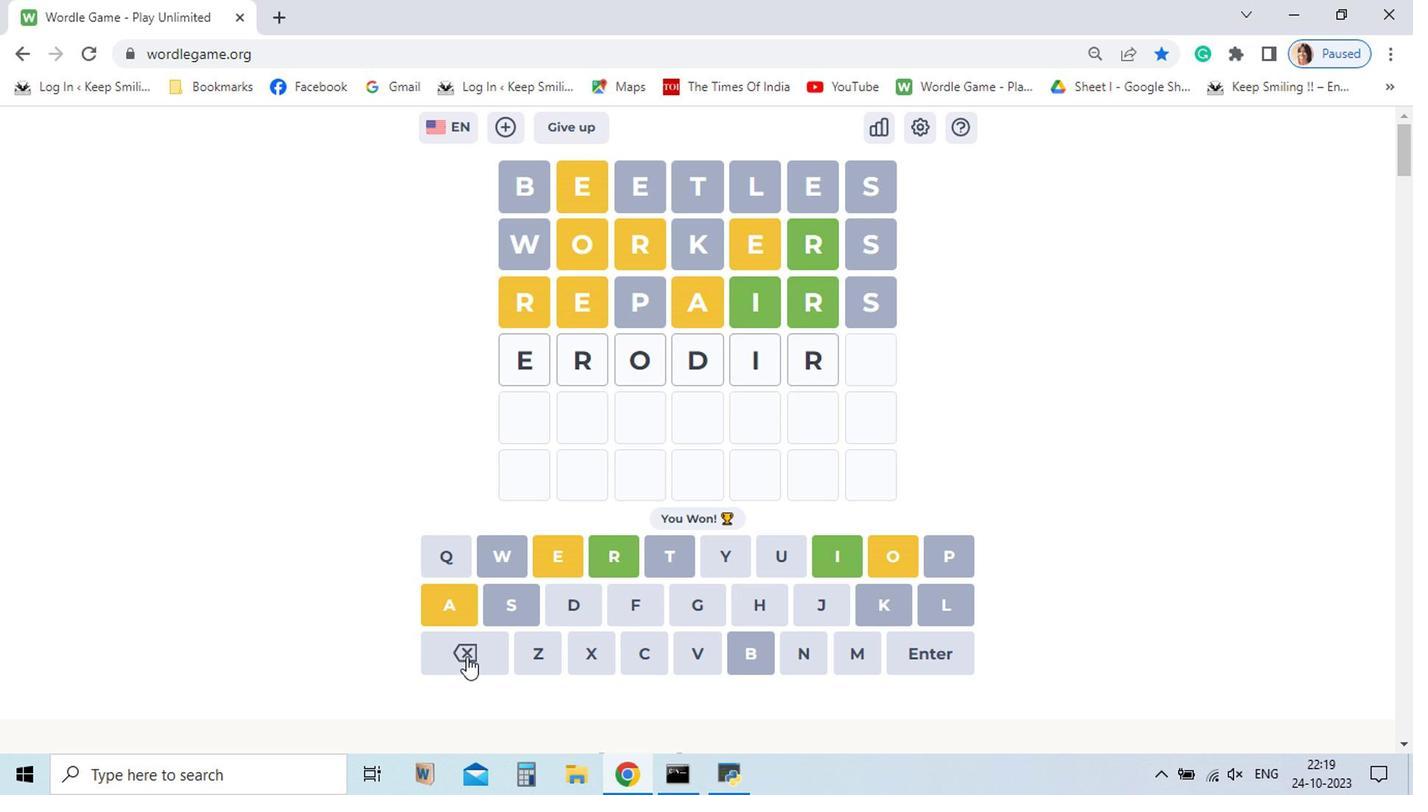
Action: Mouse pressed left at (464, 659)
Screenshot: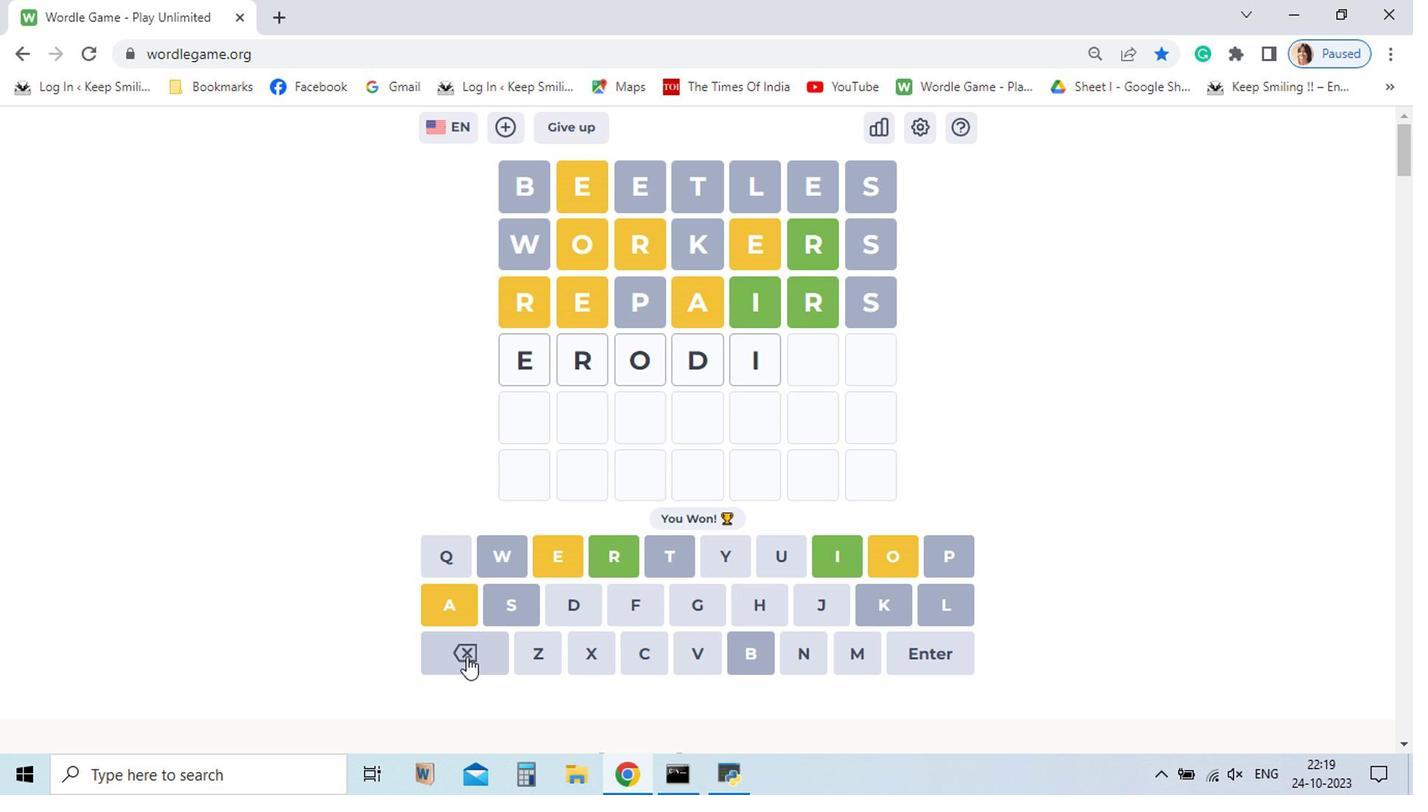 
Action: Mouse pressed left at (464, 659)
Screenshot: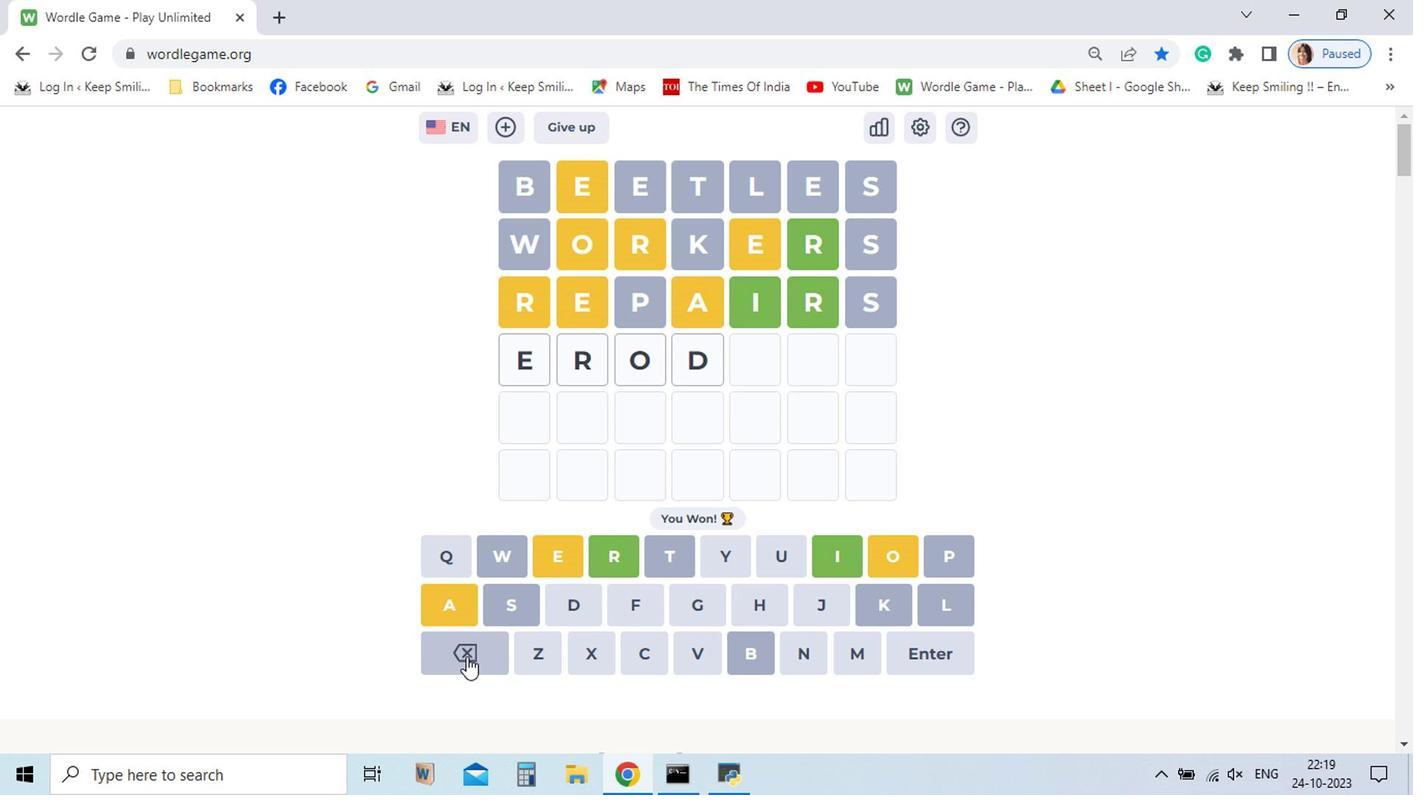 
Action: Mouse pressed left at (464, 659)
Screenshot: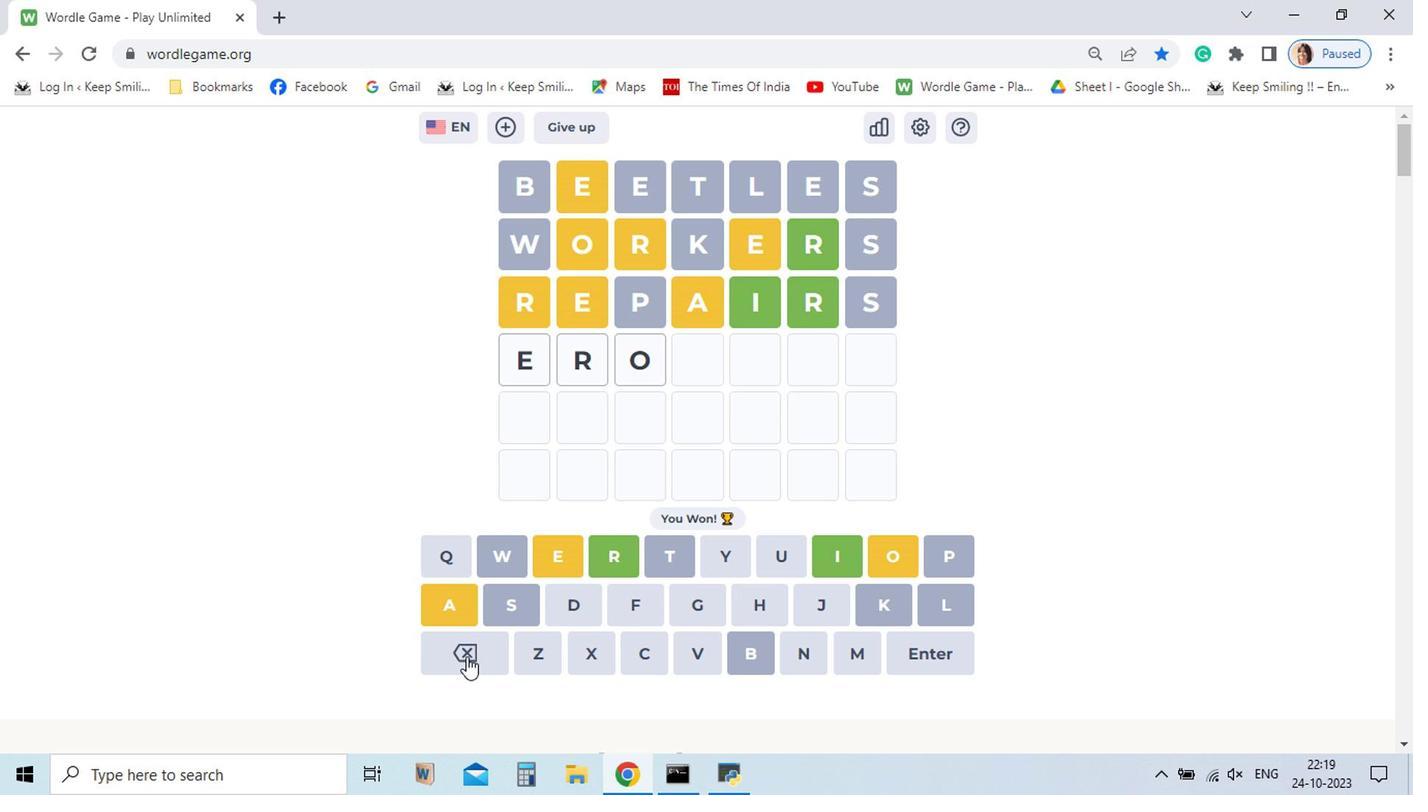 
Action: Mouse moved to (464, 659)
Screenshot: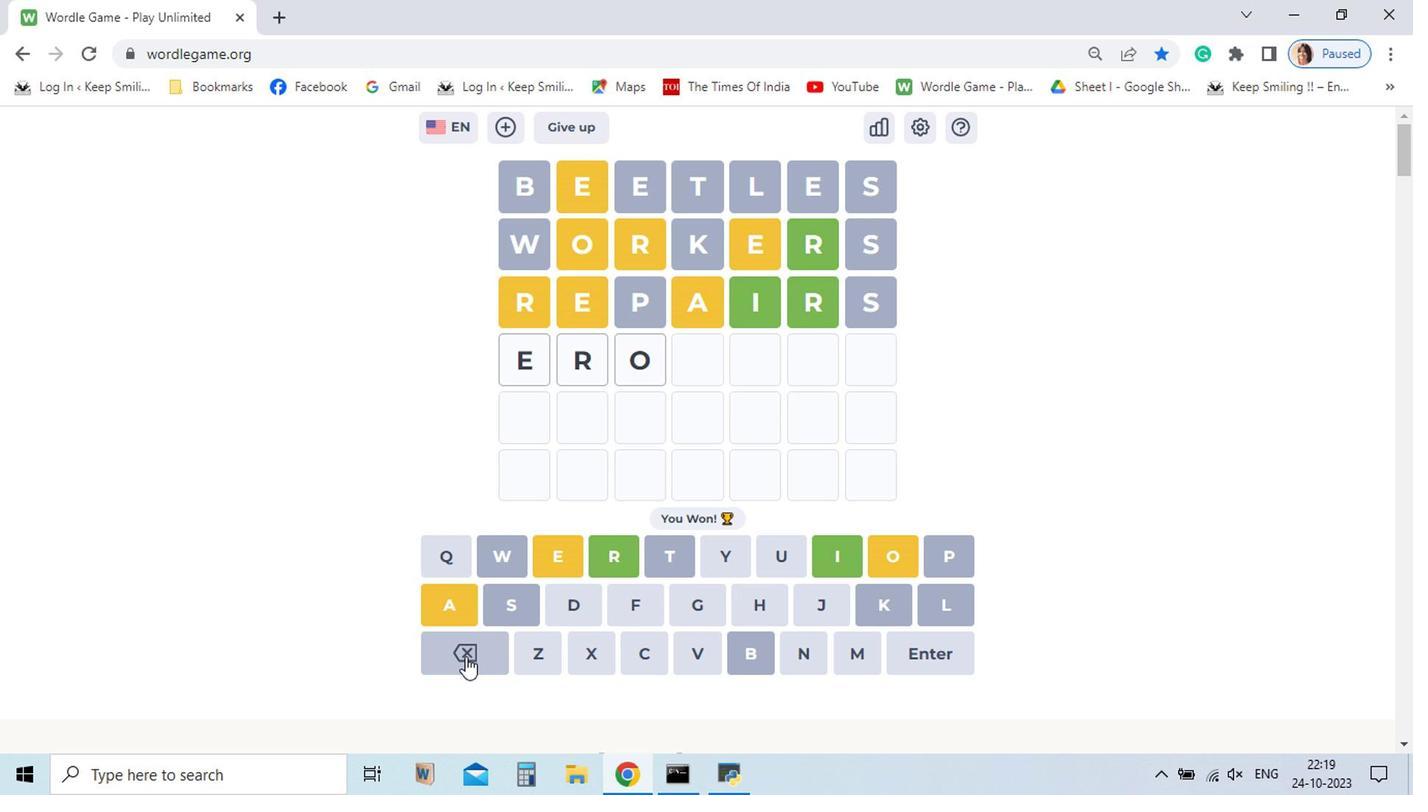 
Action: Mouse pressed left at (464, 659)
Screenshot: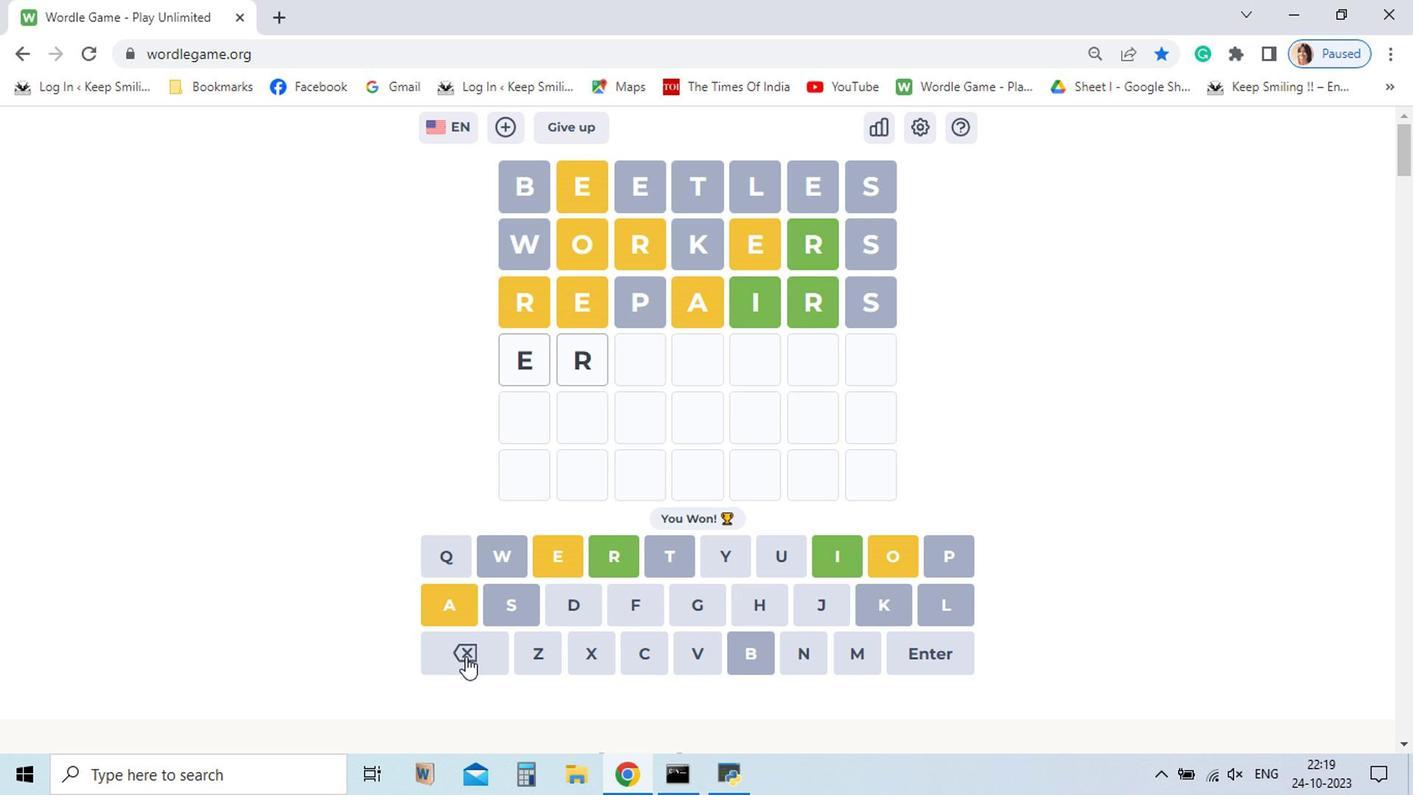
Action: Mouse pressed left at (464, 659)
Screenshot: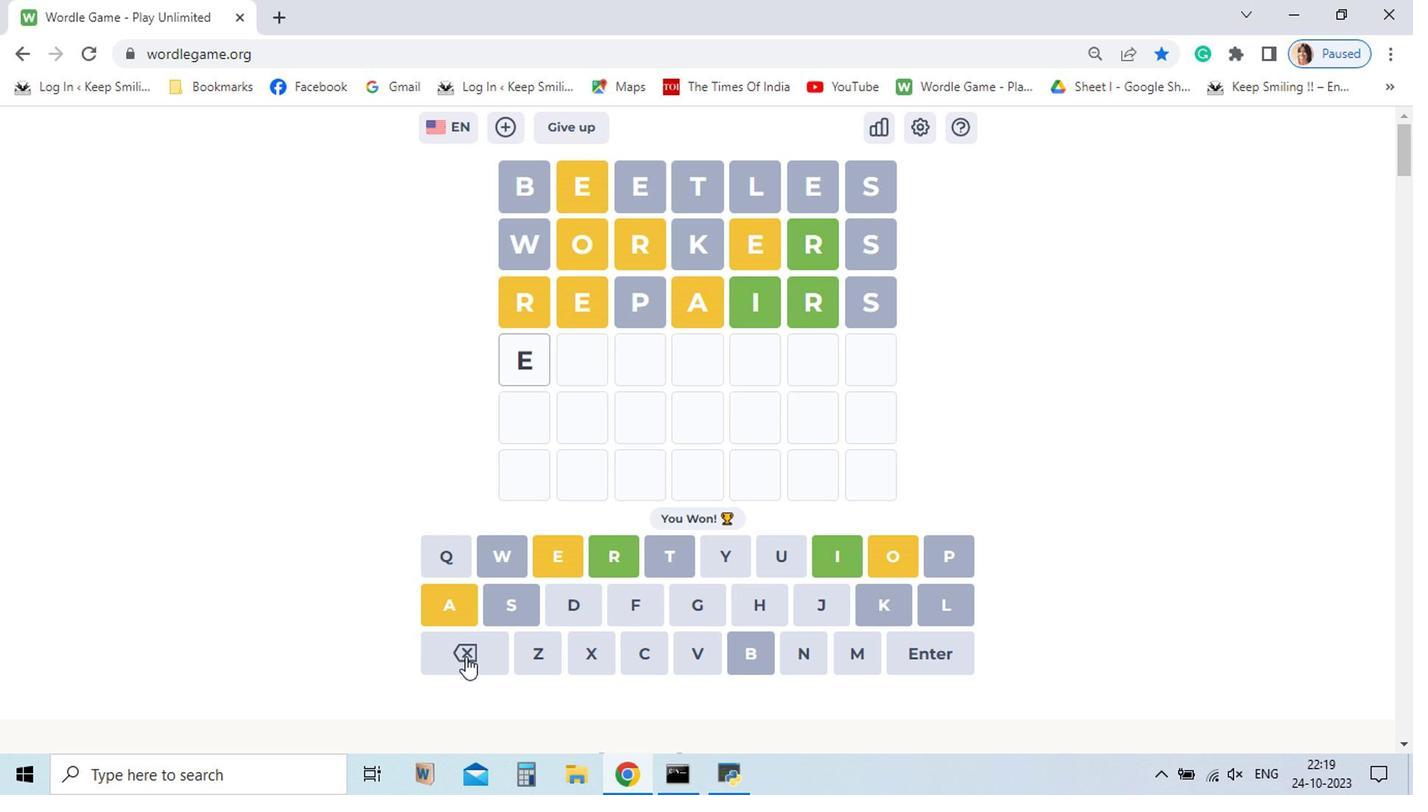 
Action: Mouse pressed left at (464, 659)
Screenshot: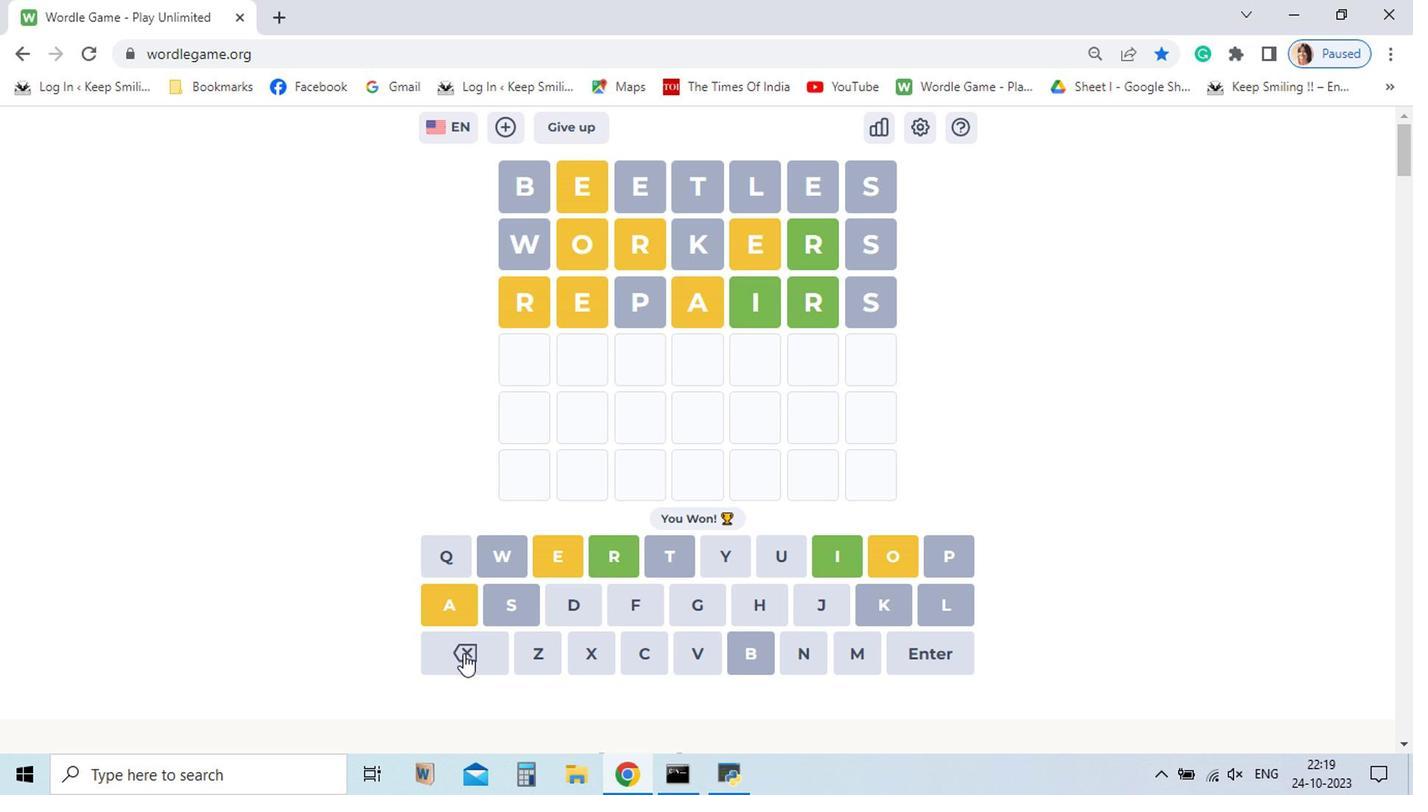 
Action: Mouse moved to (465, 636)
Screenshot: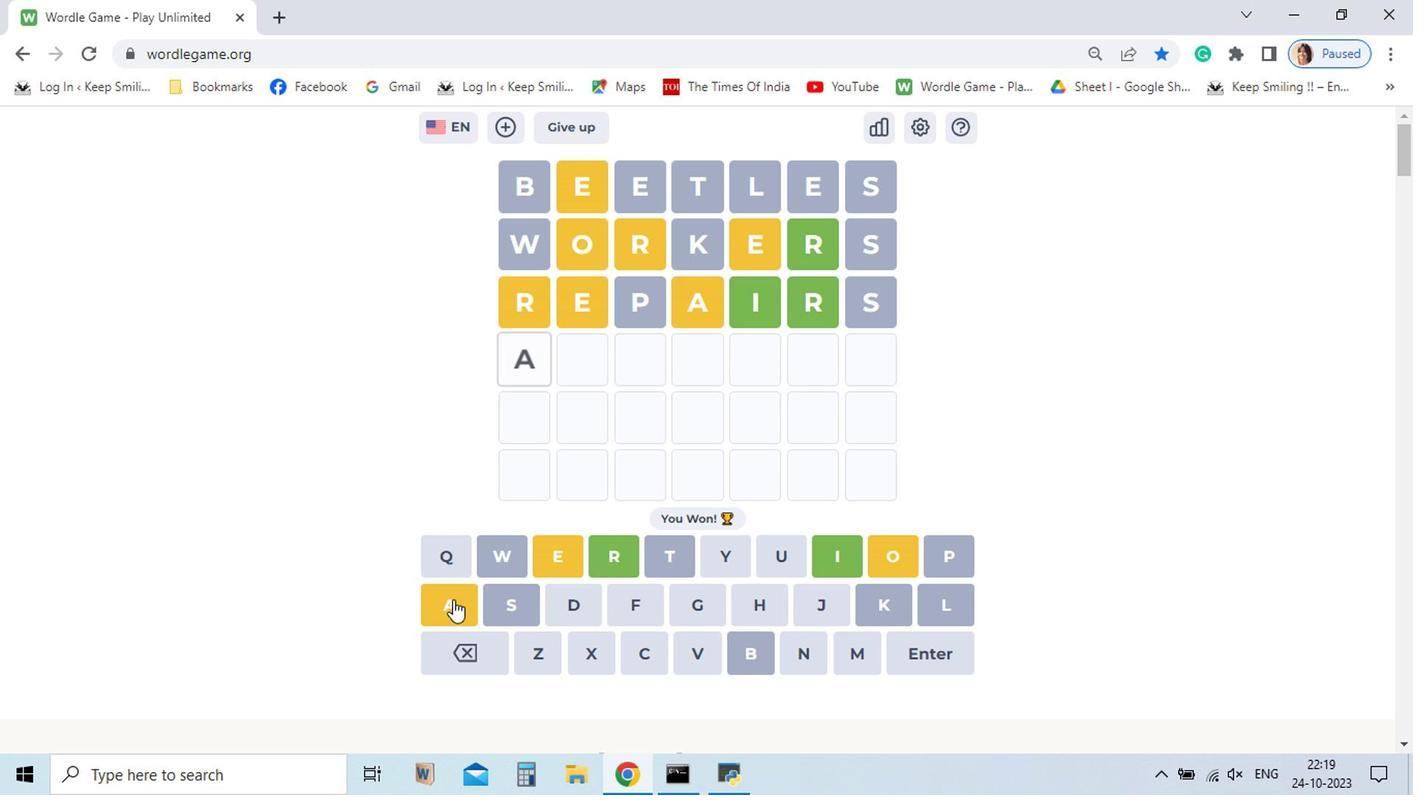 
Action: Mouse pressed left at (465, 636)
Screenshot: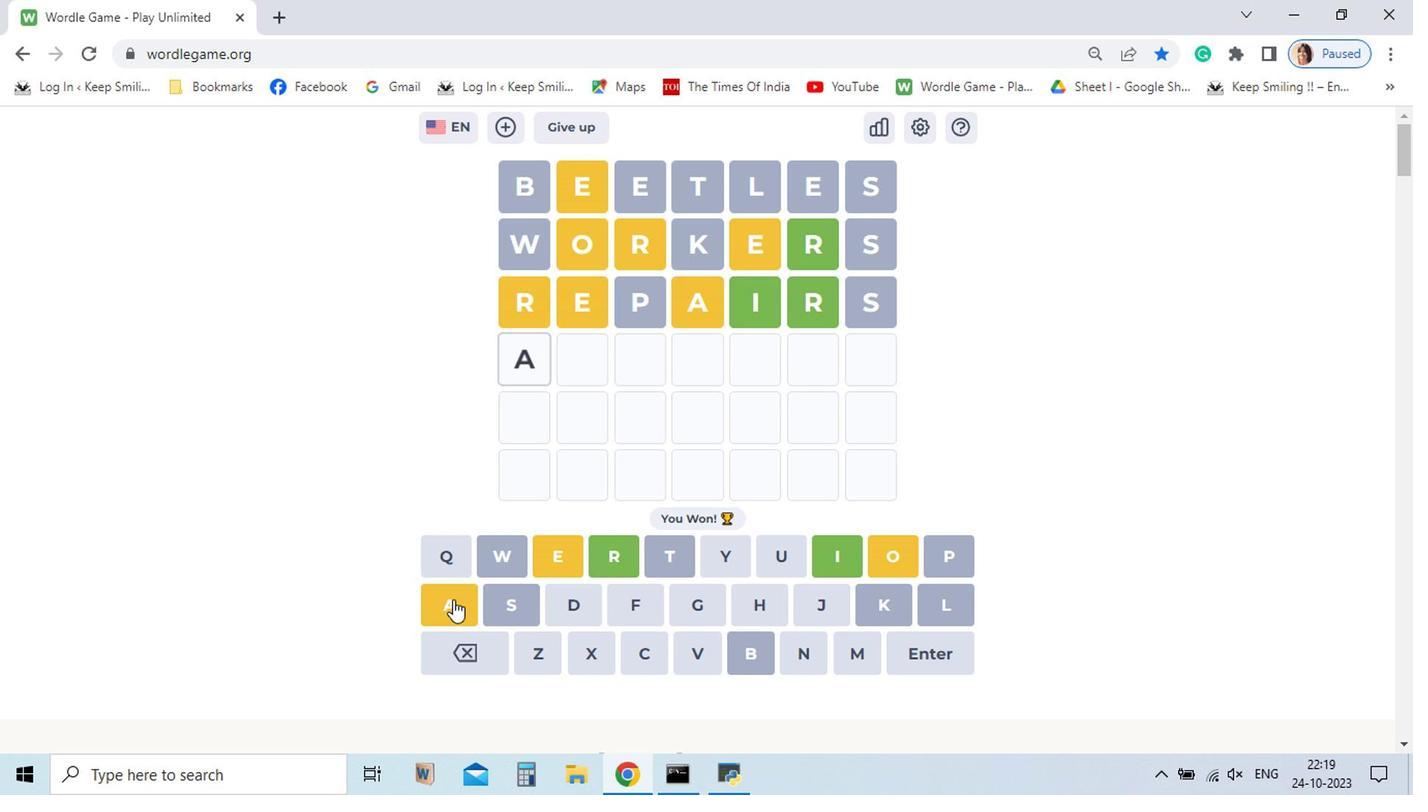 
Action: Mouse moved to (458, 659)
Screenshot: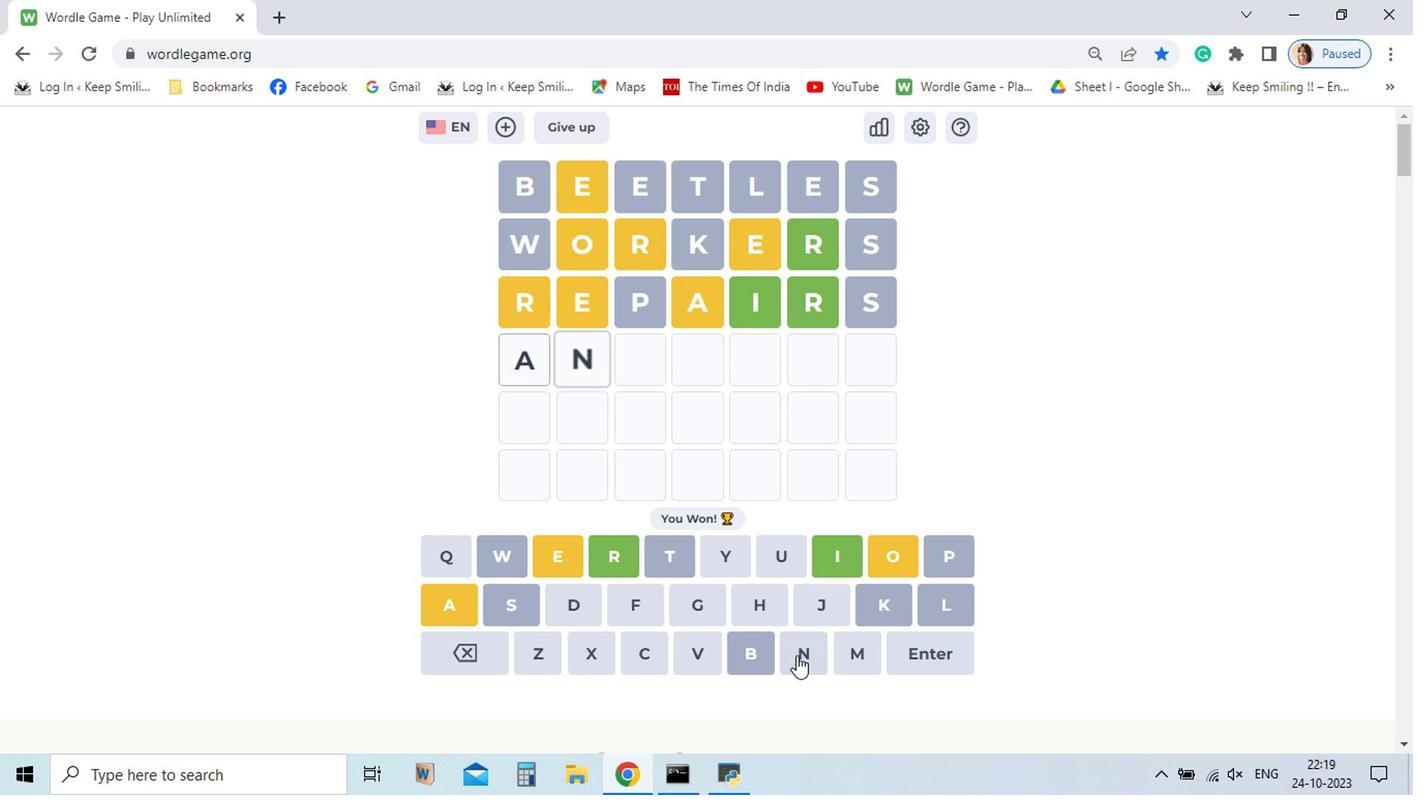
Action: Mouse pressed left at (458, 659)
Screenshot: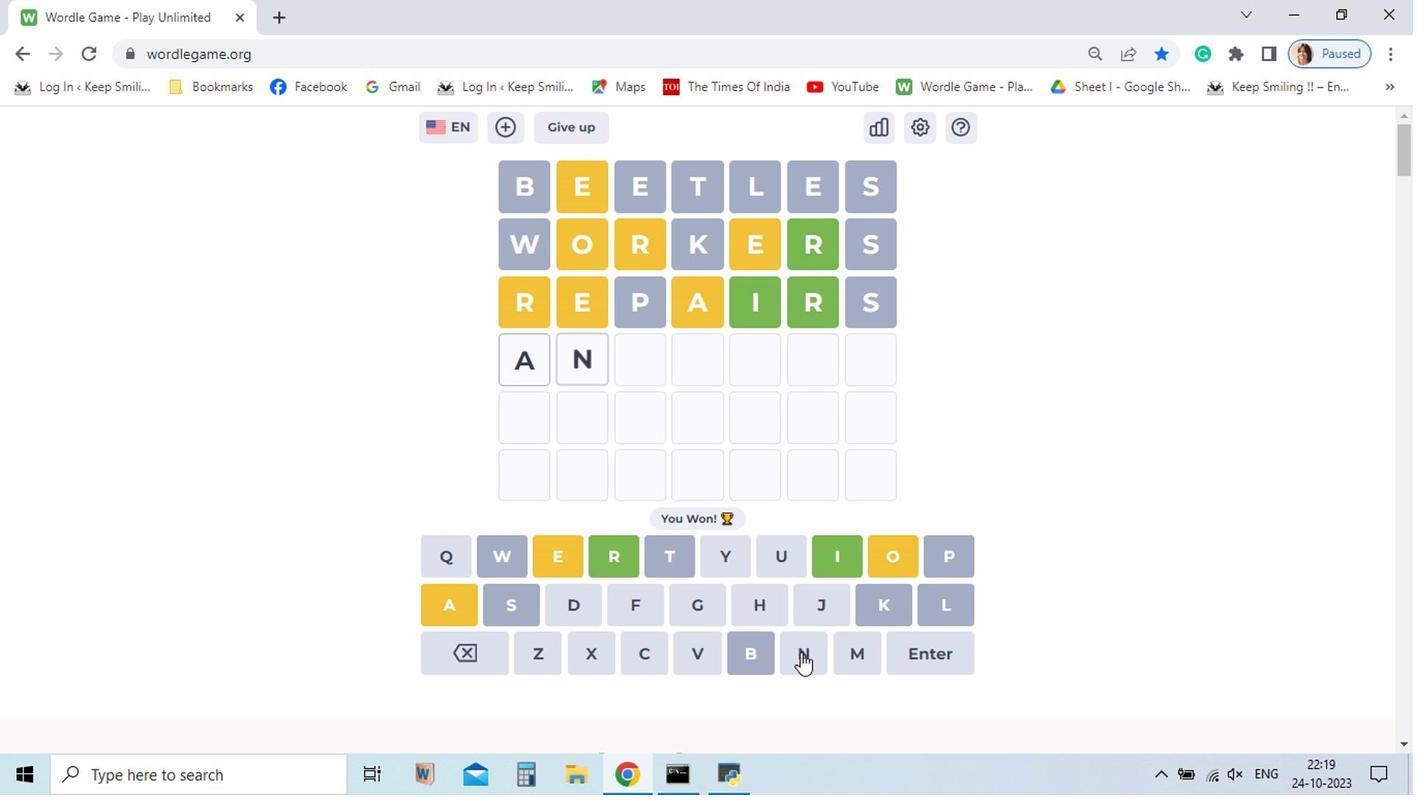 
Action: Mouse moved to (456, 616)
Screenshot: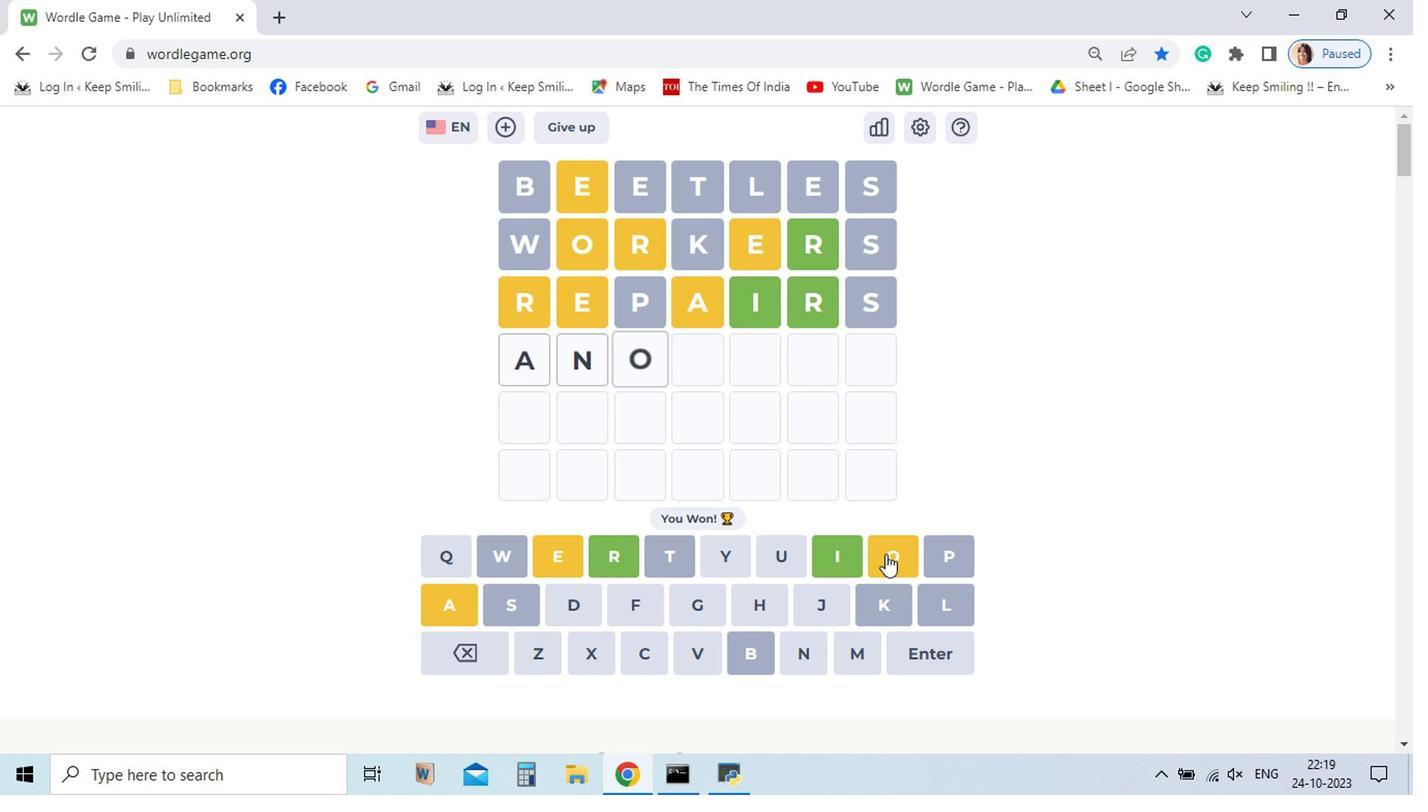 
Action: Mouse pressed left at (456, 616)
Screenshot: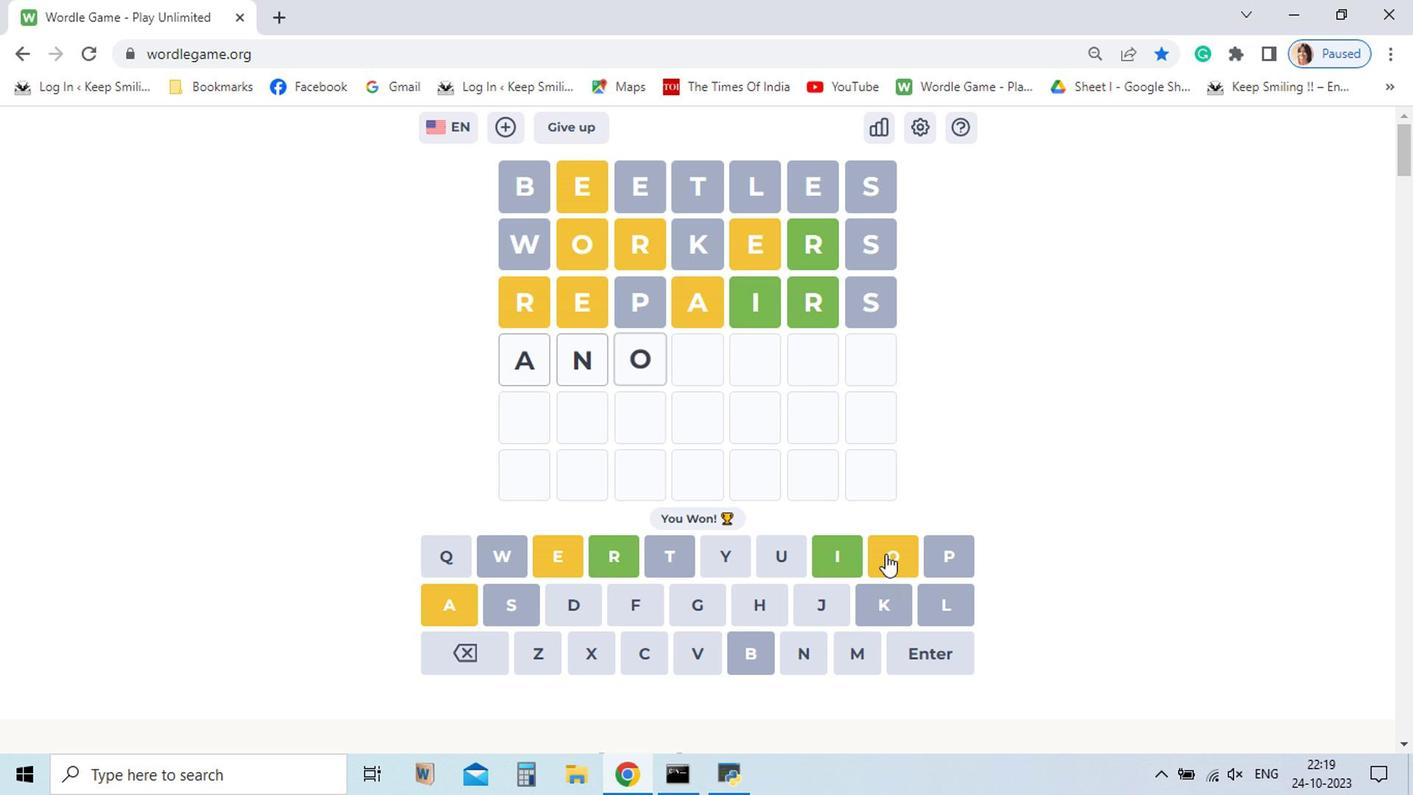 
Action: Mouse moved to (464, 657)
Screenshot: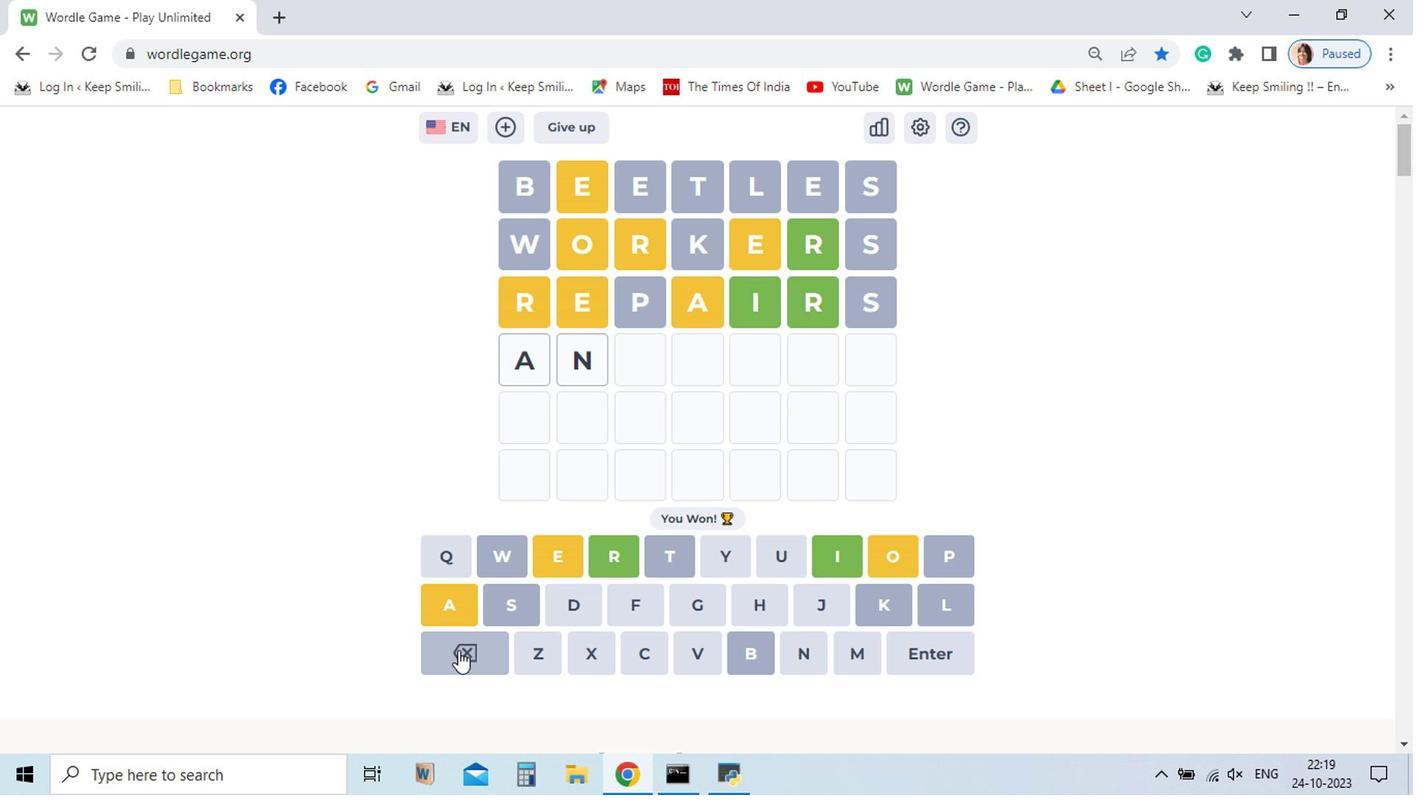 
Action: Mouse pressed left at (464, 657)
Screenshot: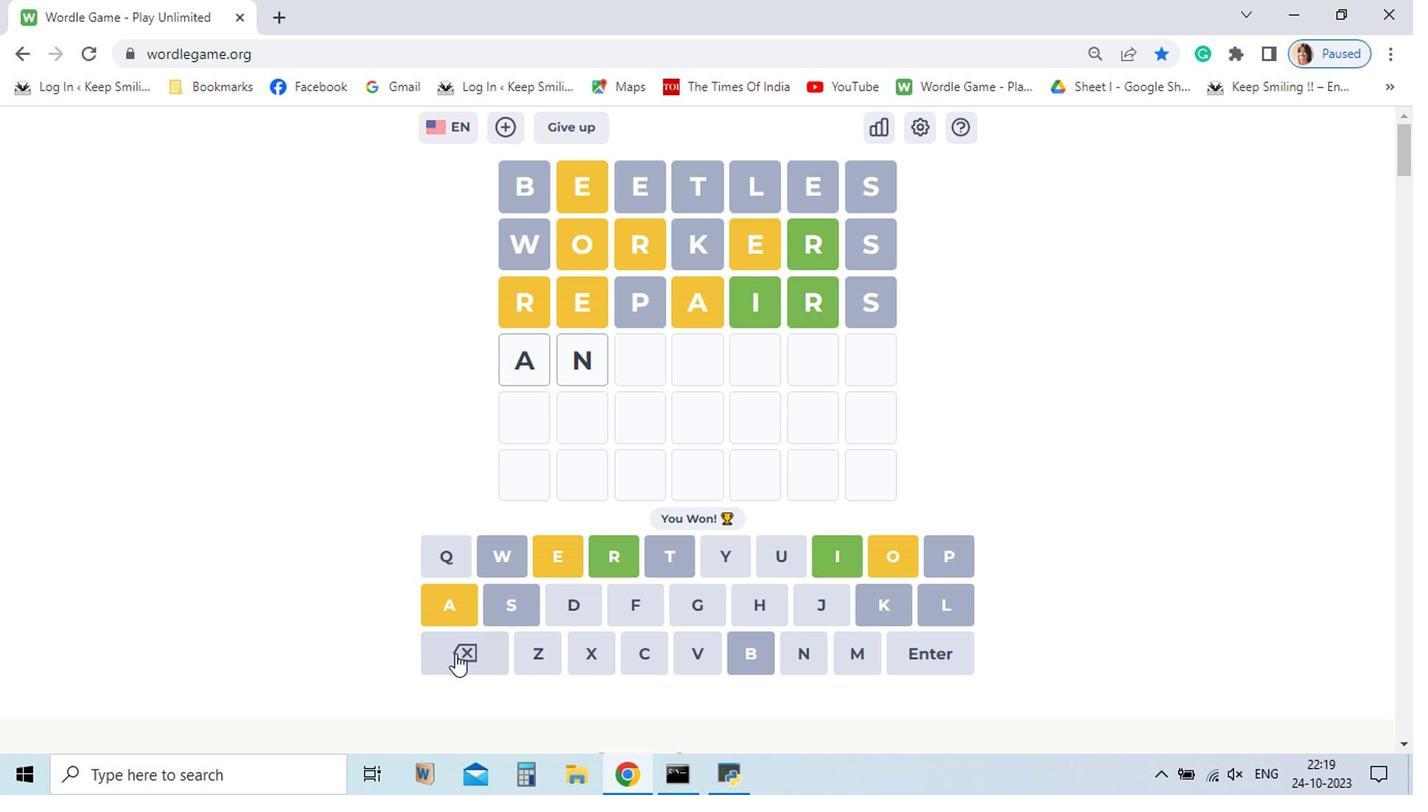 
Action: Mouse moved to (464, 658)
Screenshot: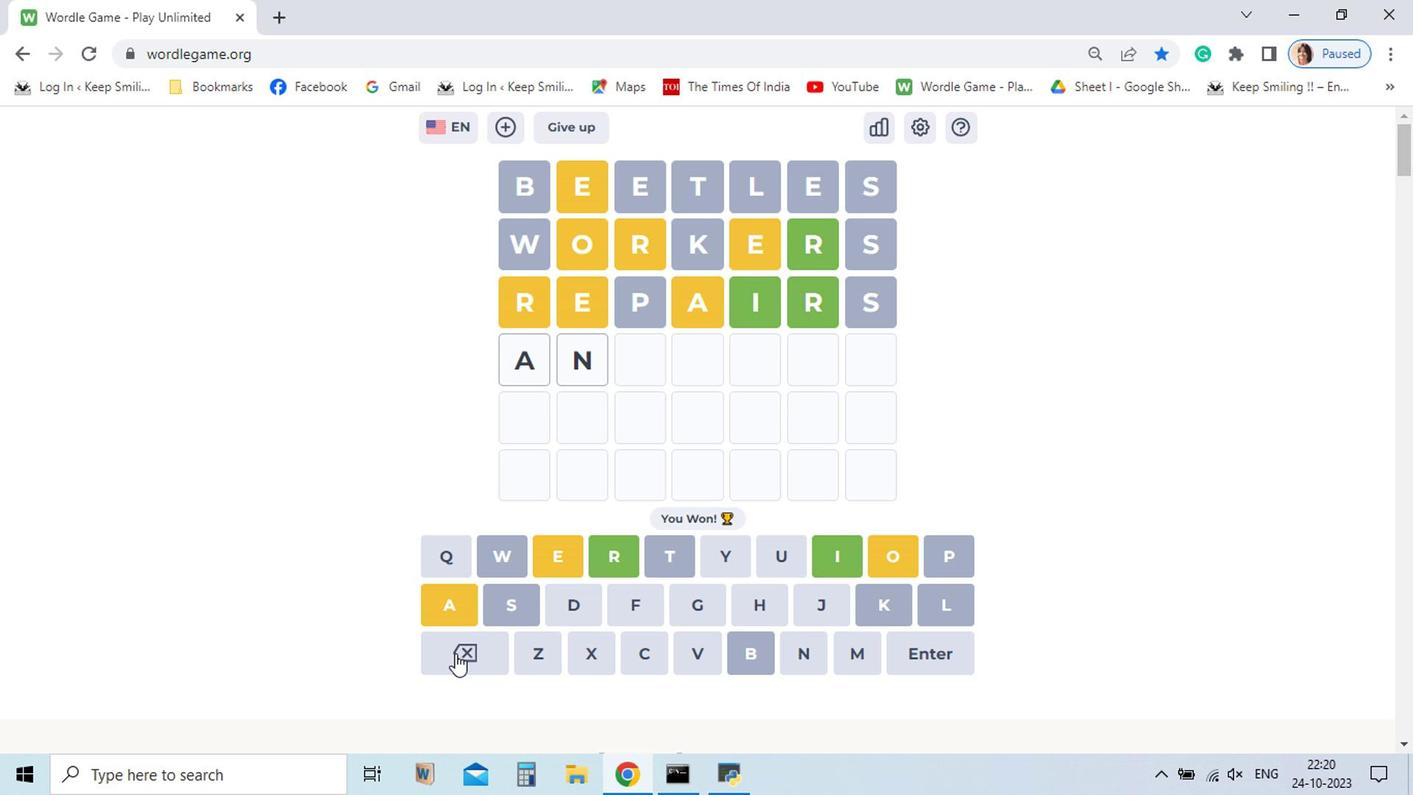 
Action: Mouse pressed left at (464, 658)
Screenshot: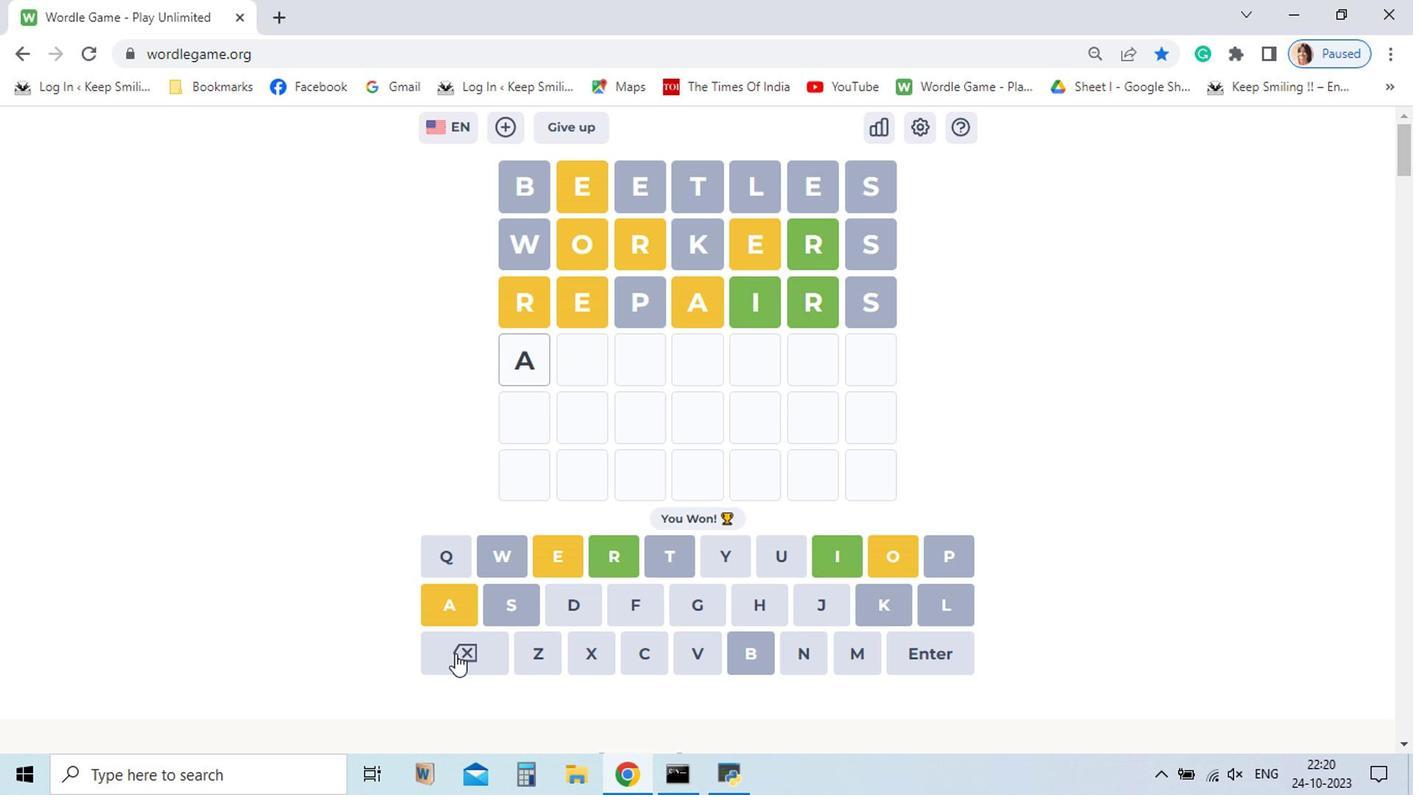 
Action: Mouse moved to (461, 618)
Screenshot: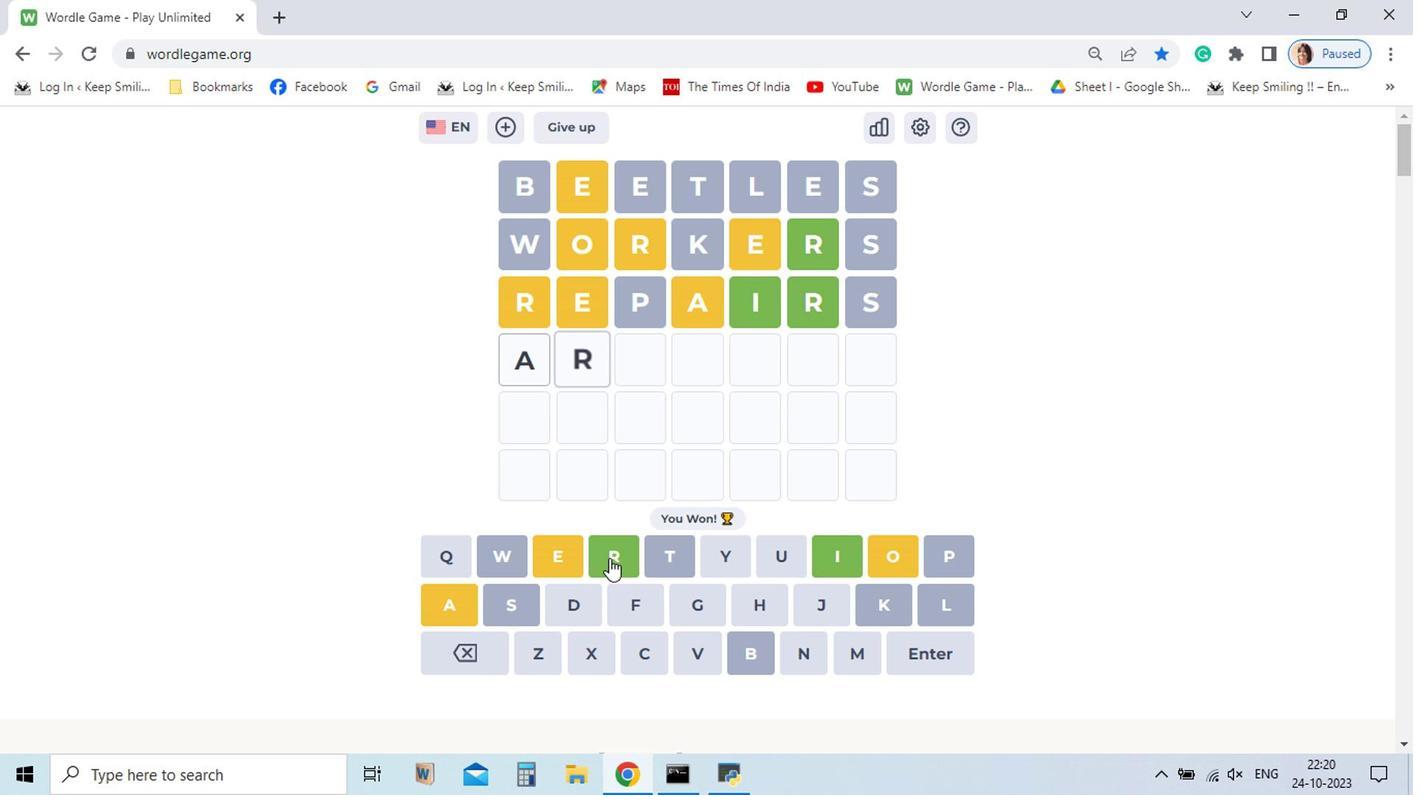 
Action: Mouse pressed left at (461, 618)
Screenshot: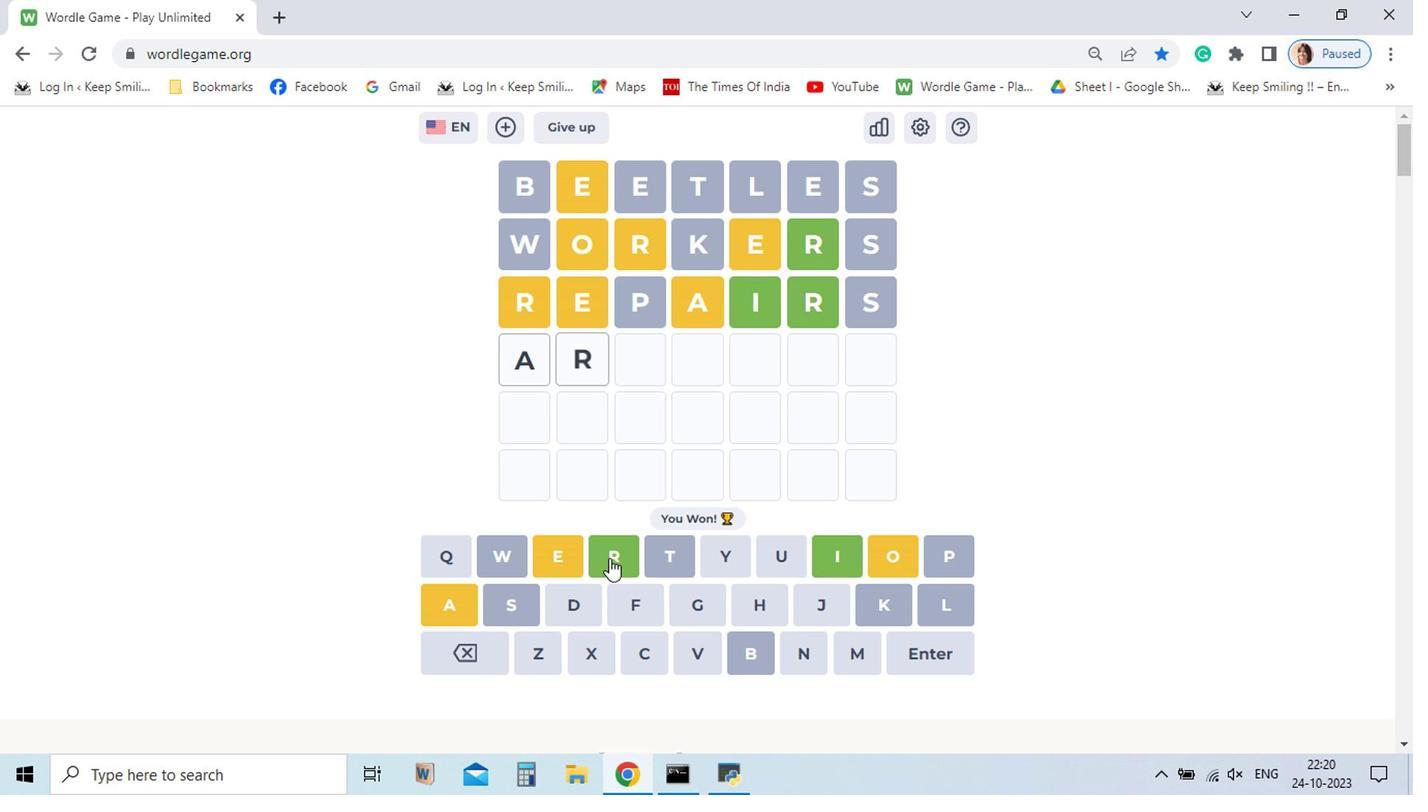 
Action: Mouse moved to (456, 616)
Screenshot: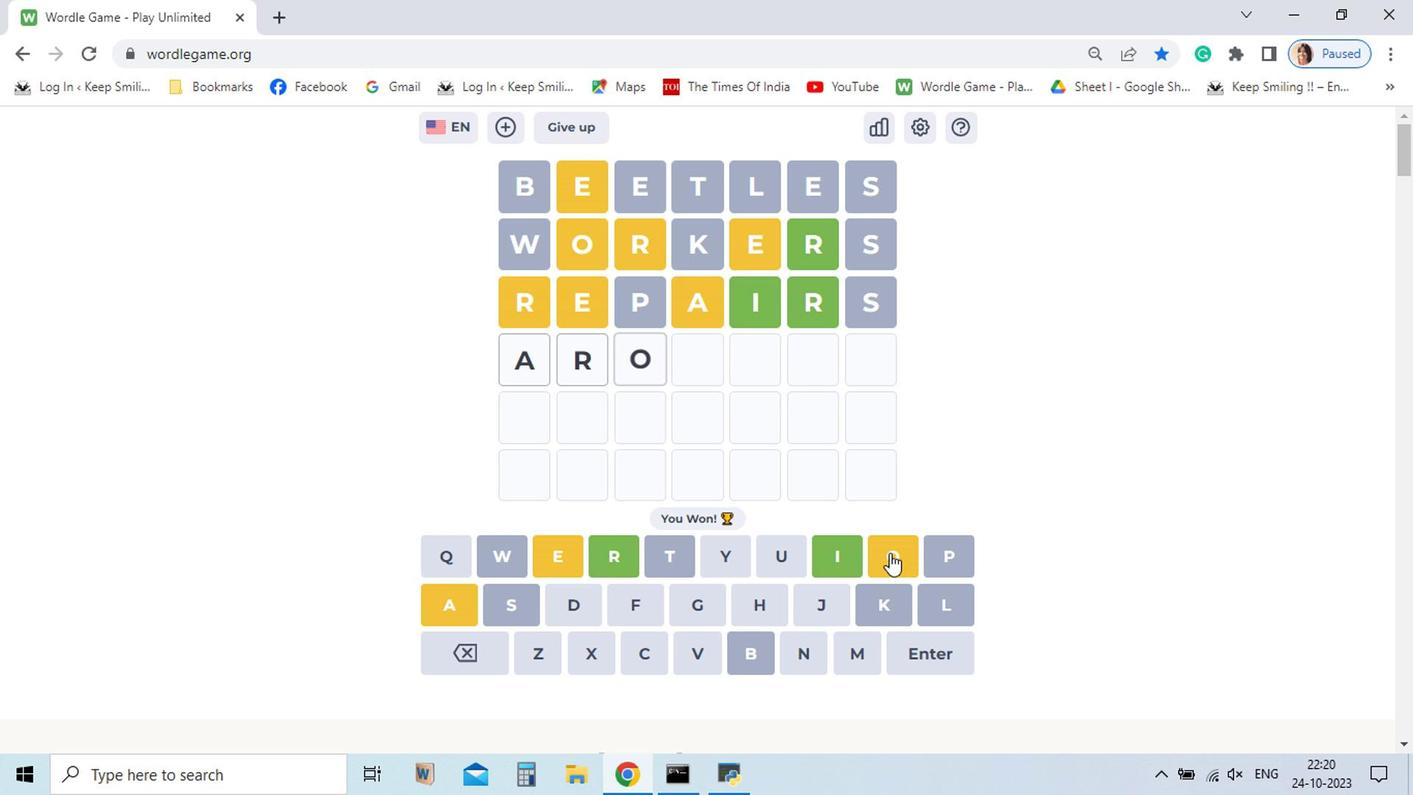 
Action: Mouse pressed left at (456, 616)
Screenshot: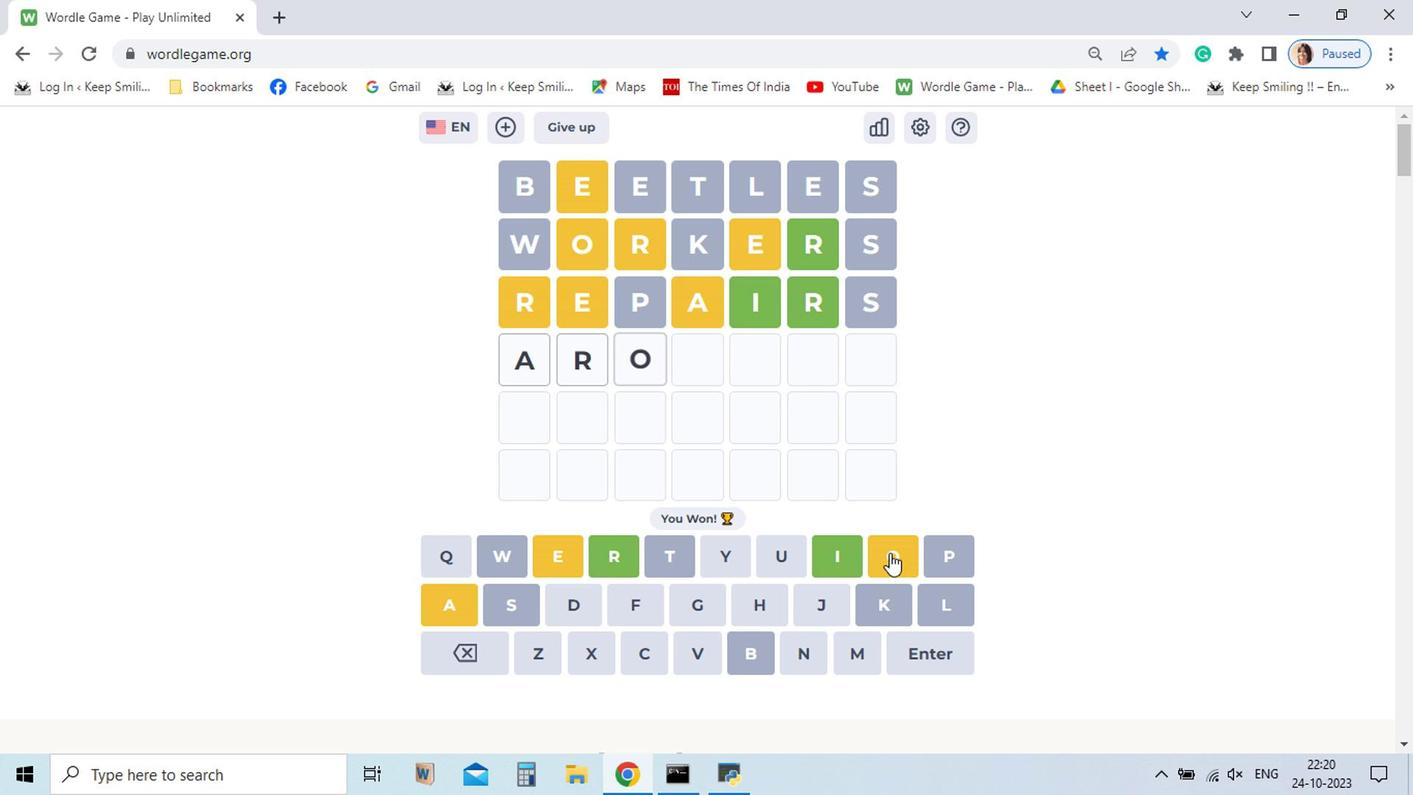 
Action: Mouse moved to (463, 637)
Screenshot: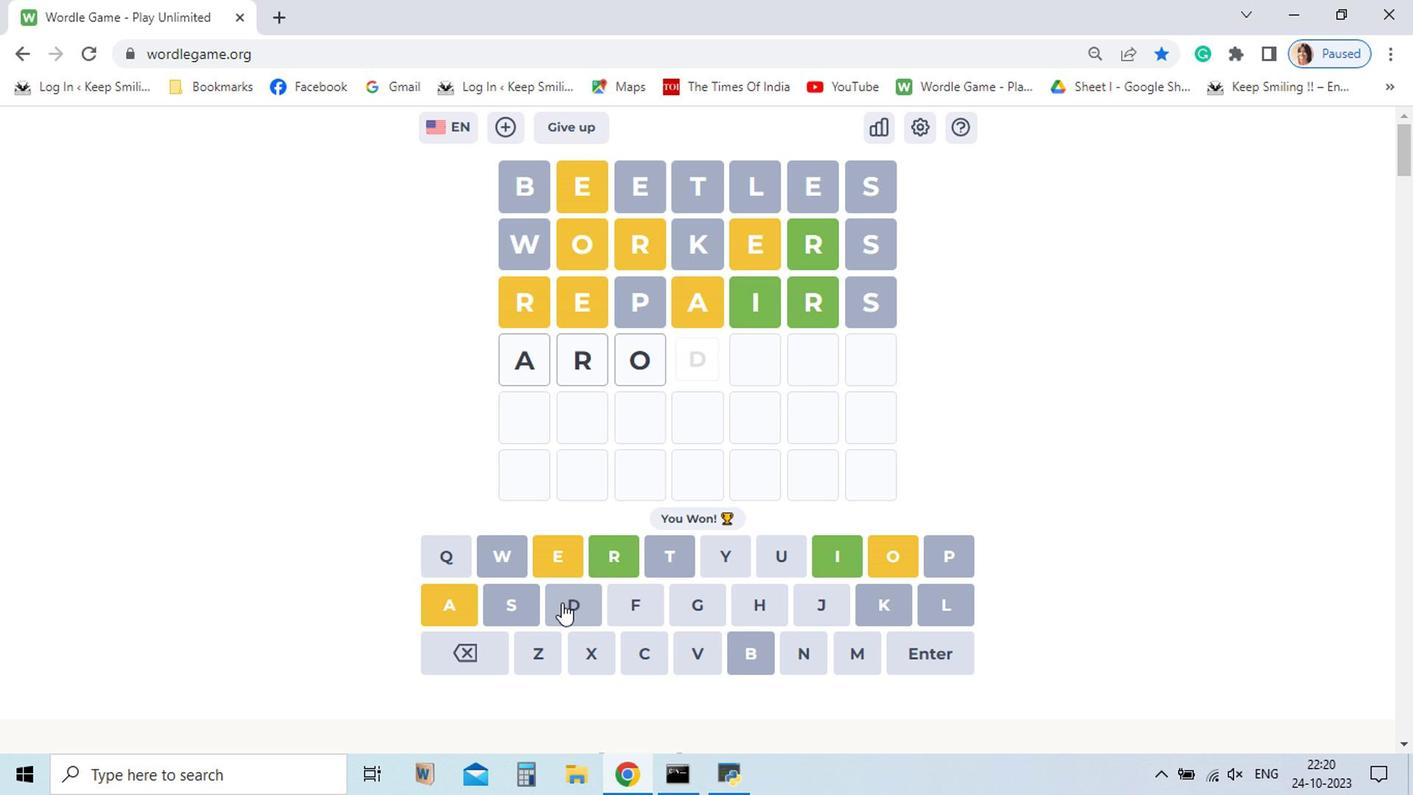 
Action: Mouse pressed left at (463, 637)
Screenshot: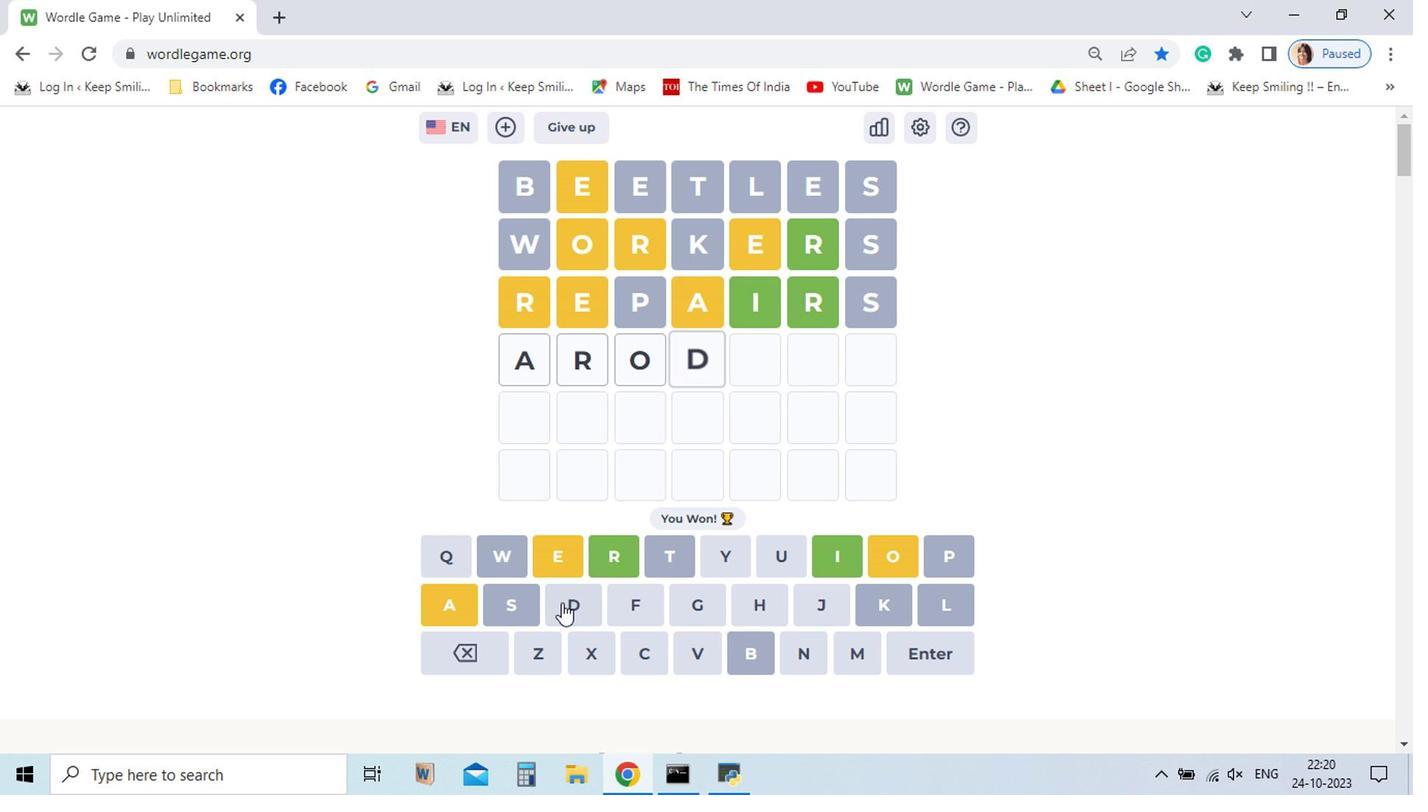 
Action: Mouse moved to (457, 618)
Screenshot: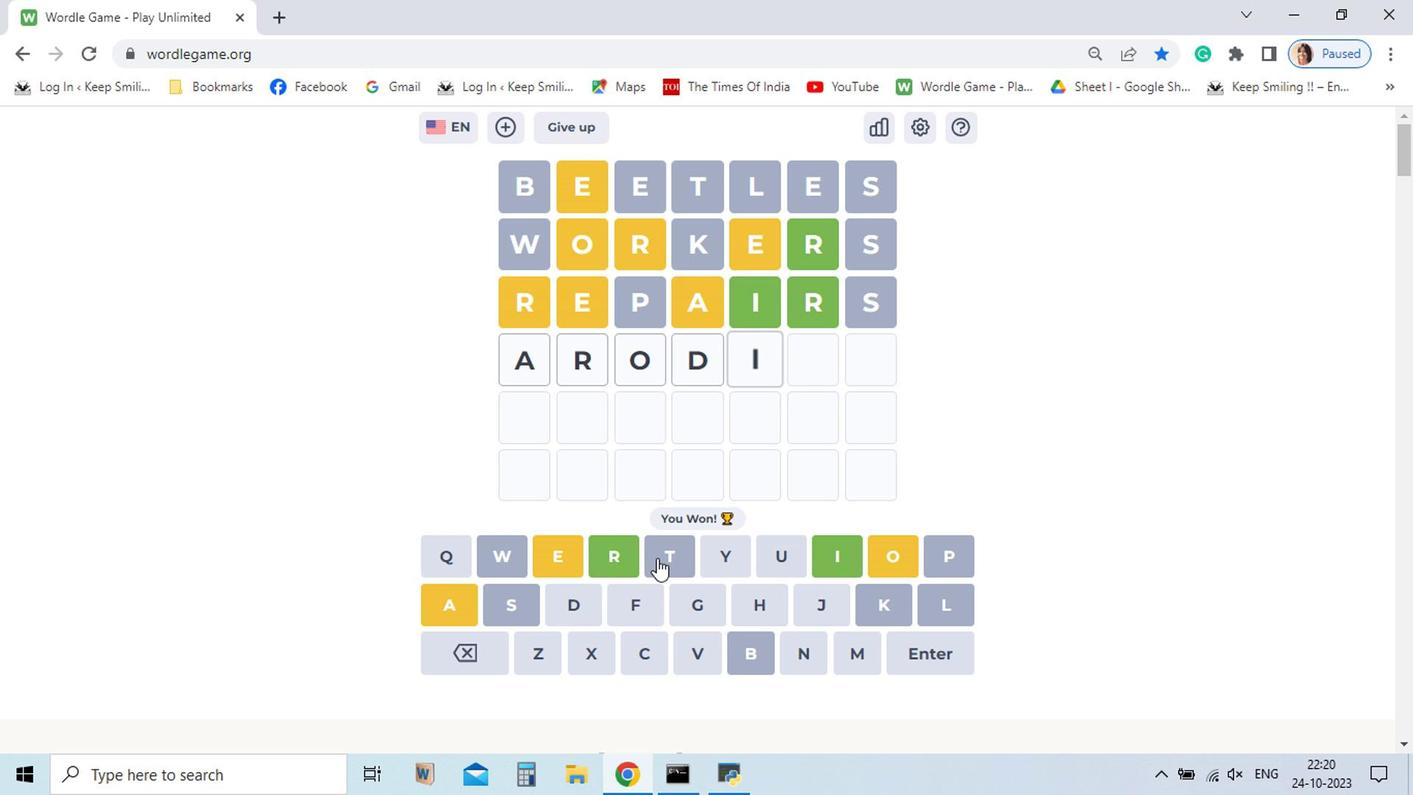 
Action: Mouse pressed left at (457, 618)
Screenshot: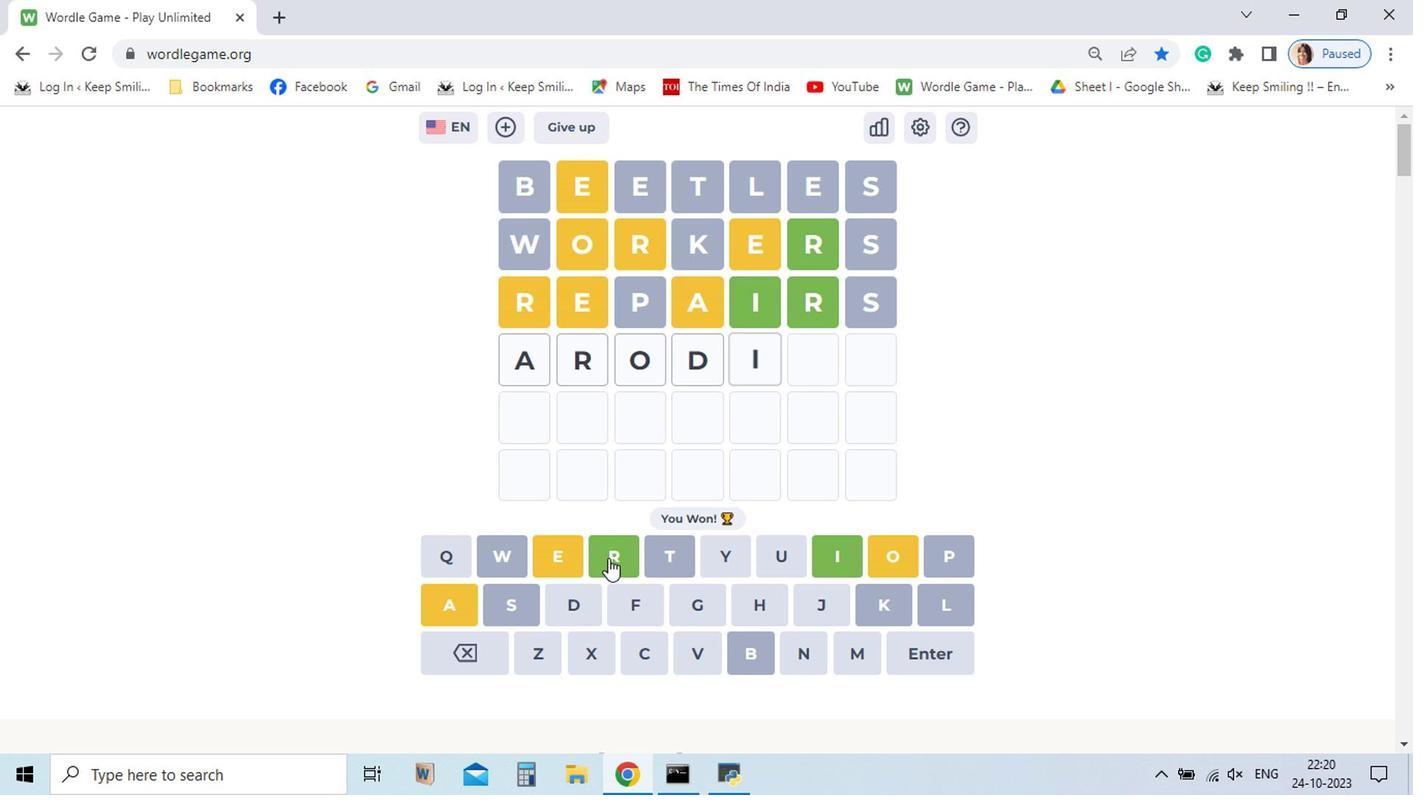 
Action: Mouse moved to (462, 616)
Screenshot: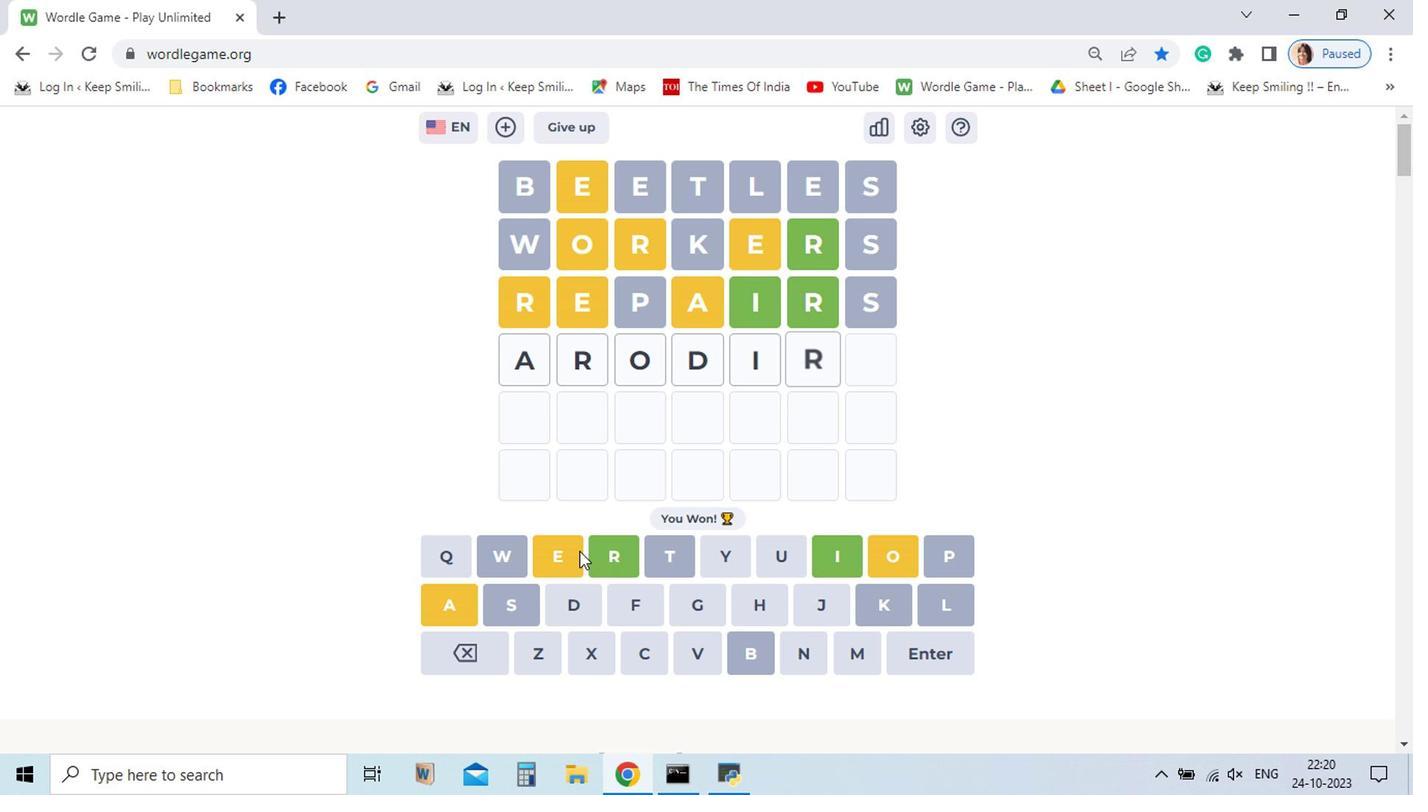 
Action: Mouse pressed left at (462, 616)
Screenshot: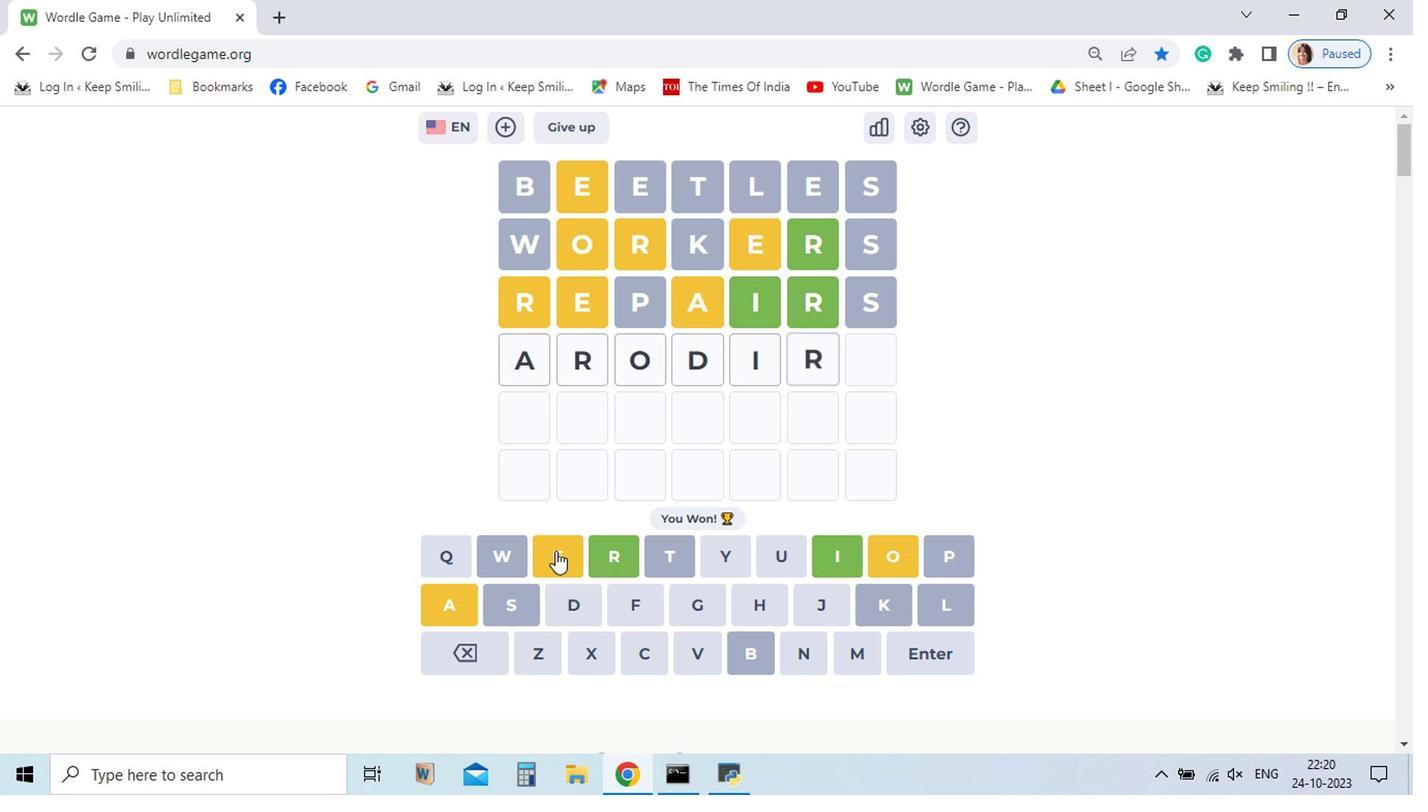
Action: Mouse moved to (463, 615)
Screenshot: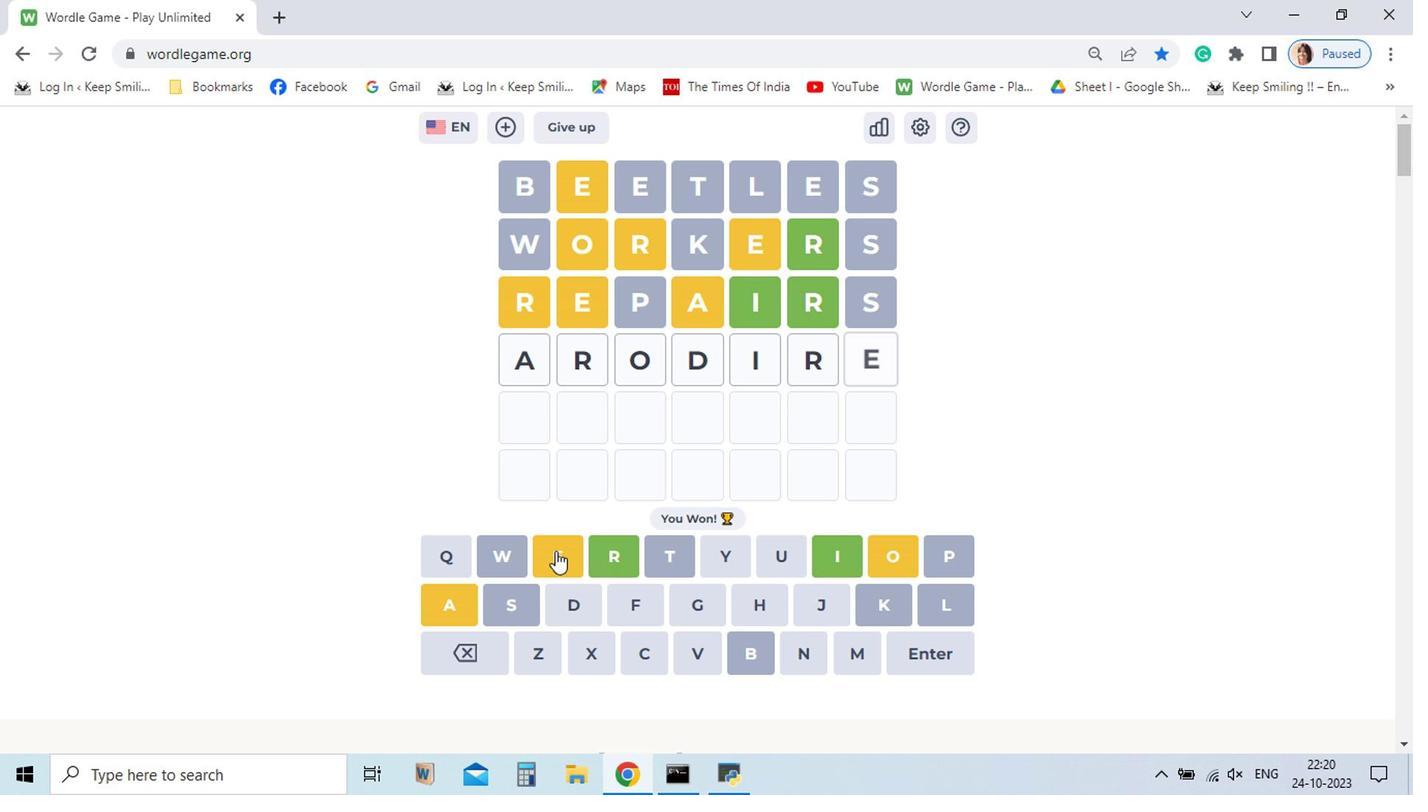 
Action: Mouse pressed left at (463, 615)
Screenshot: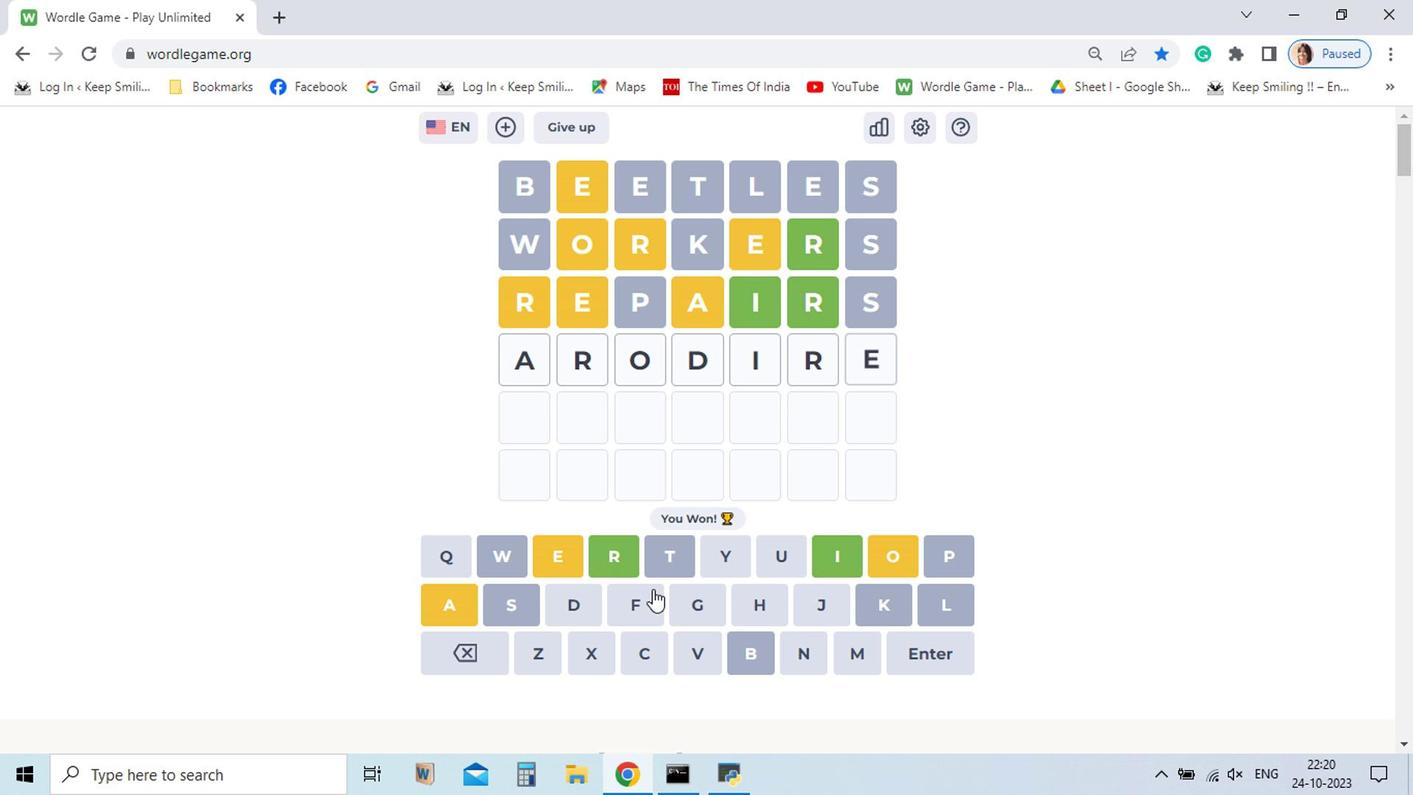
Action: Mouse moved to (456, 659)
Screenshot: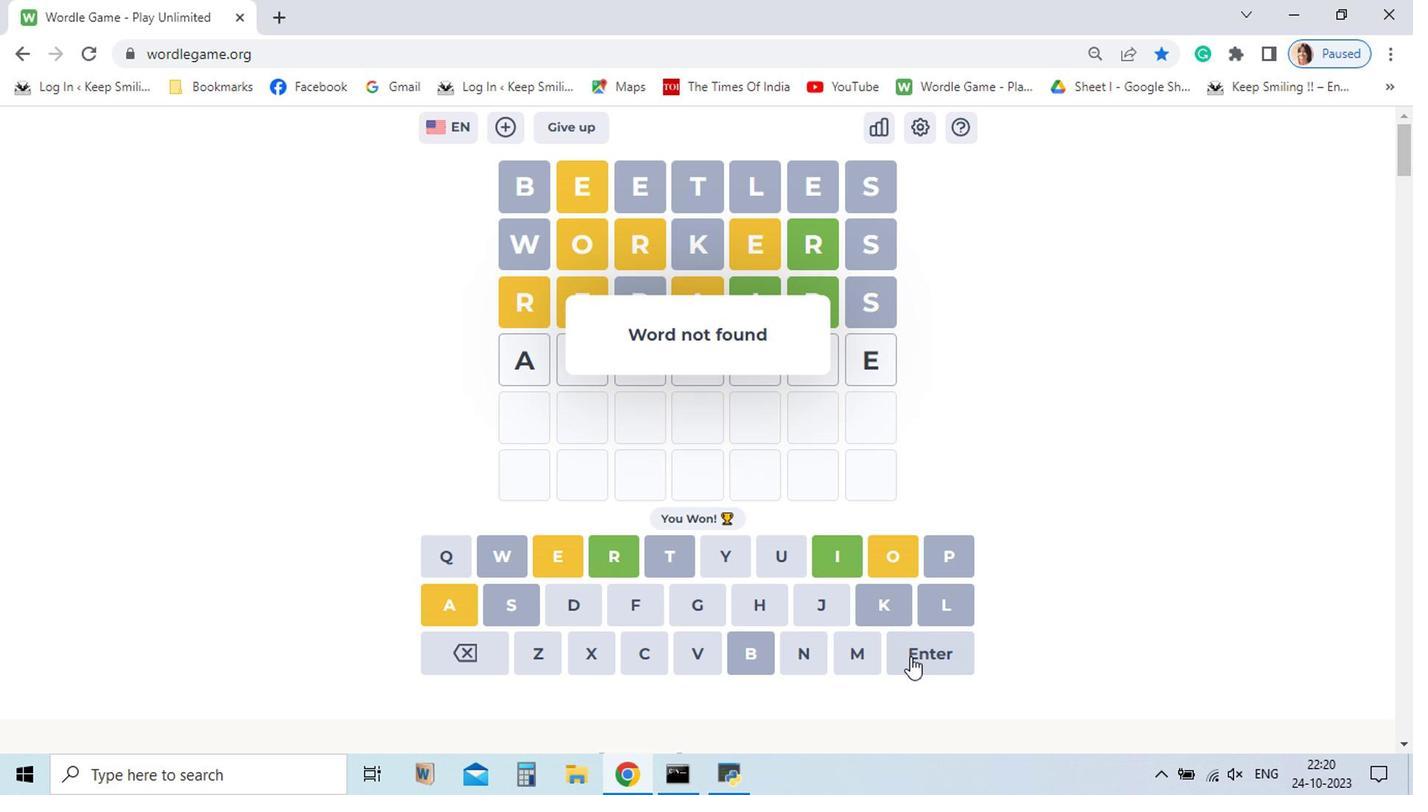 
Action: Mouse pressed left at (456, 659)
Screenshot: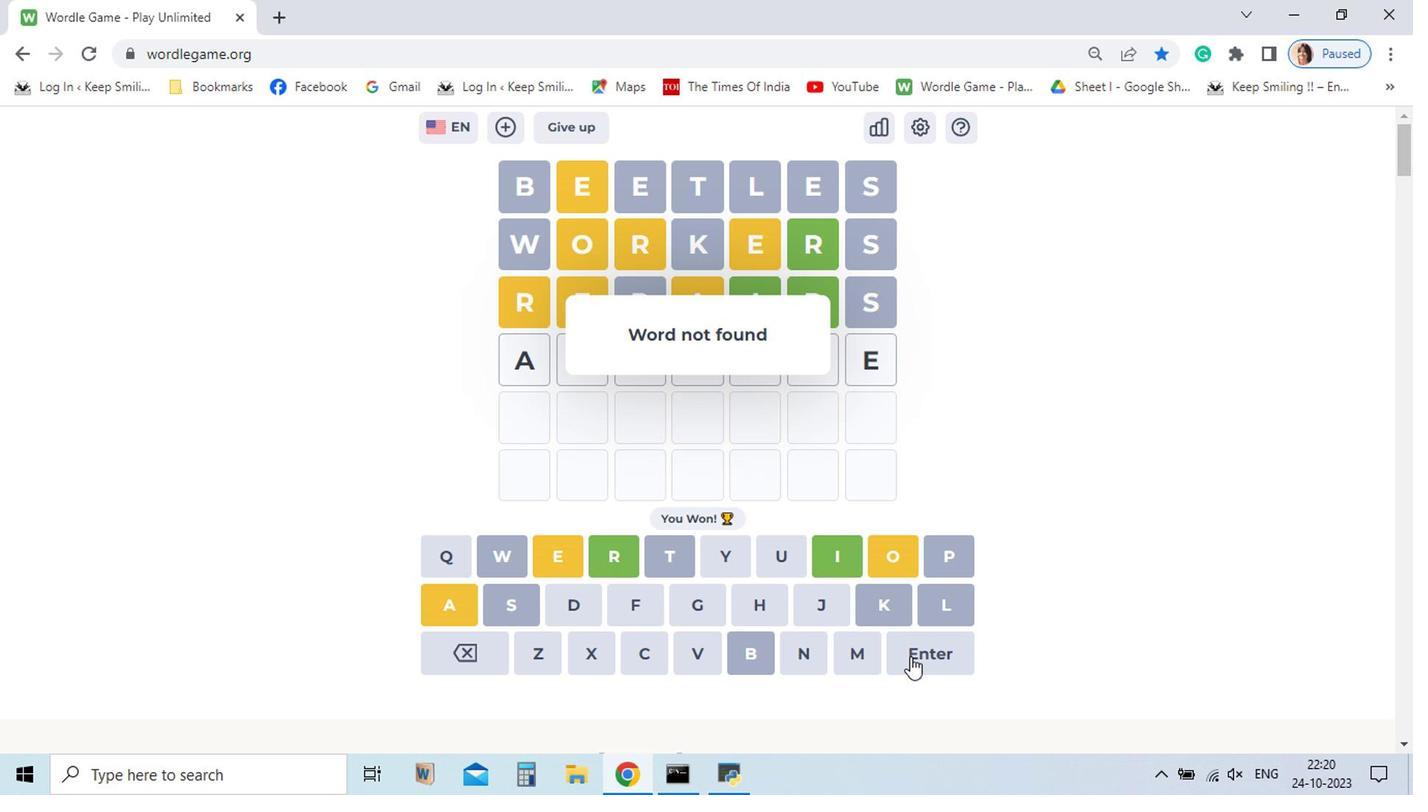 
Action: Mouse moved to (464, 655)
Screenshot: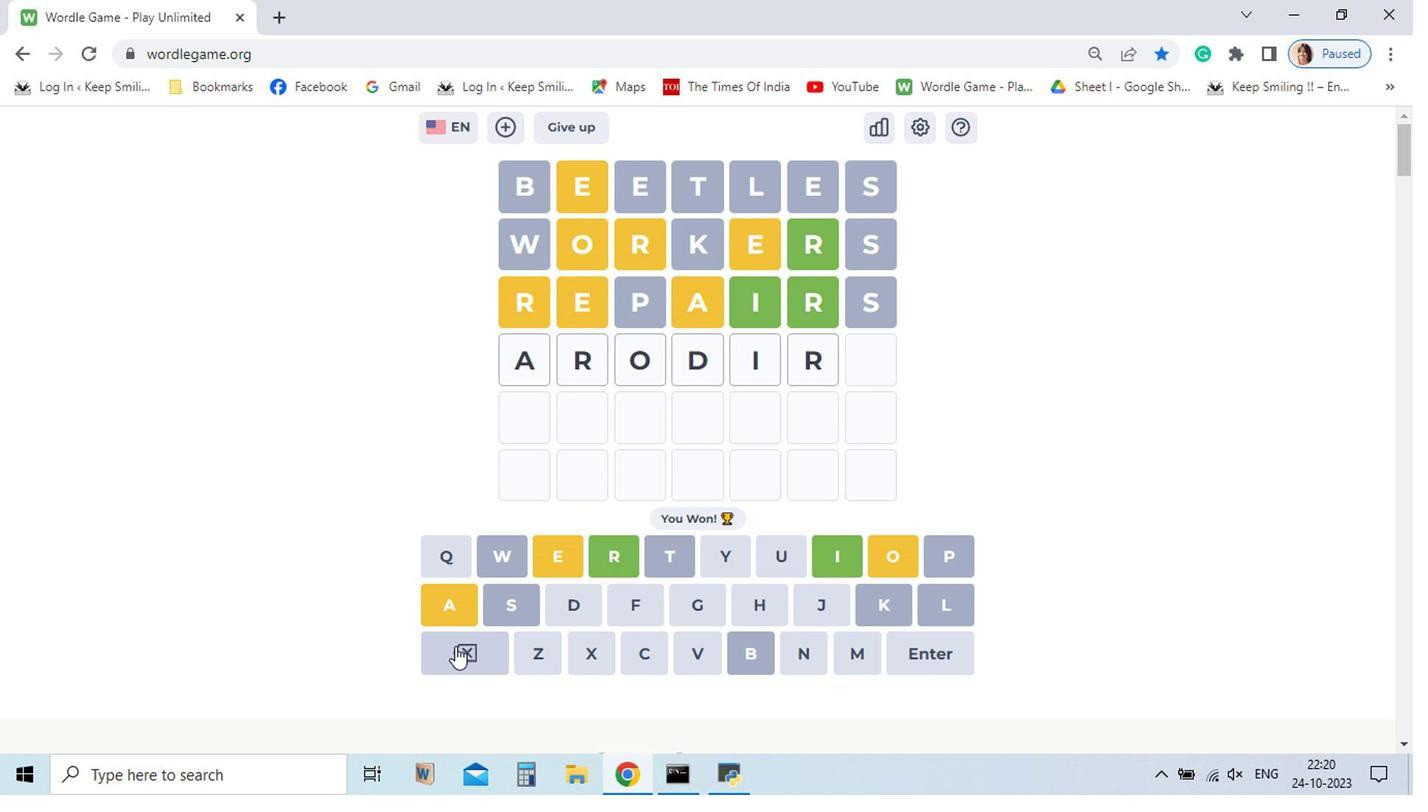 
Action: Mouse pressed left at (464, 655)
Screenshot: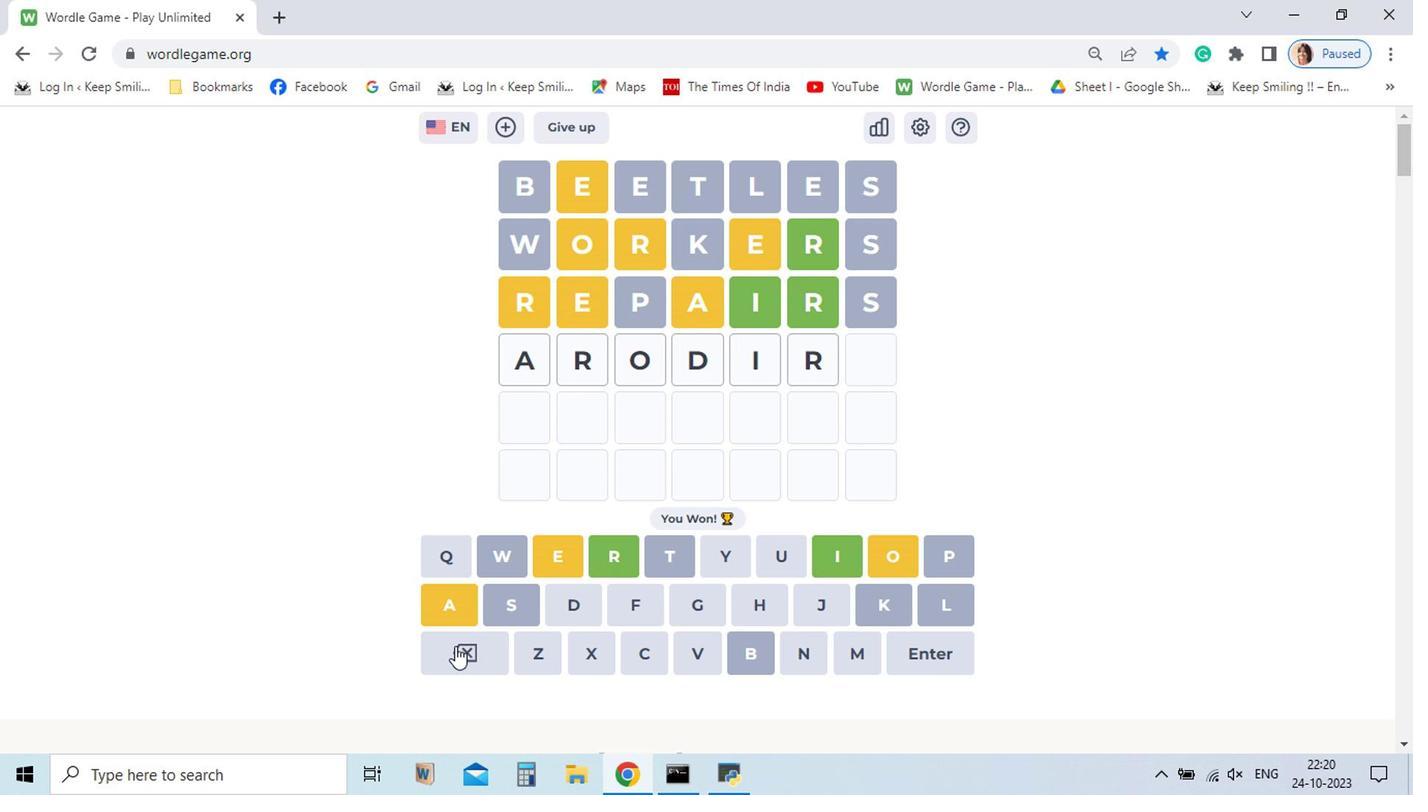 
Action: Mouse pressed left at (464, 655)
Screenshot: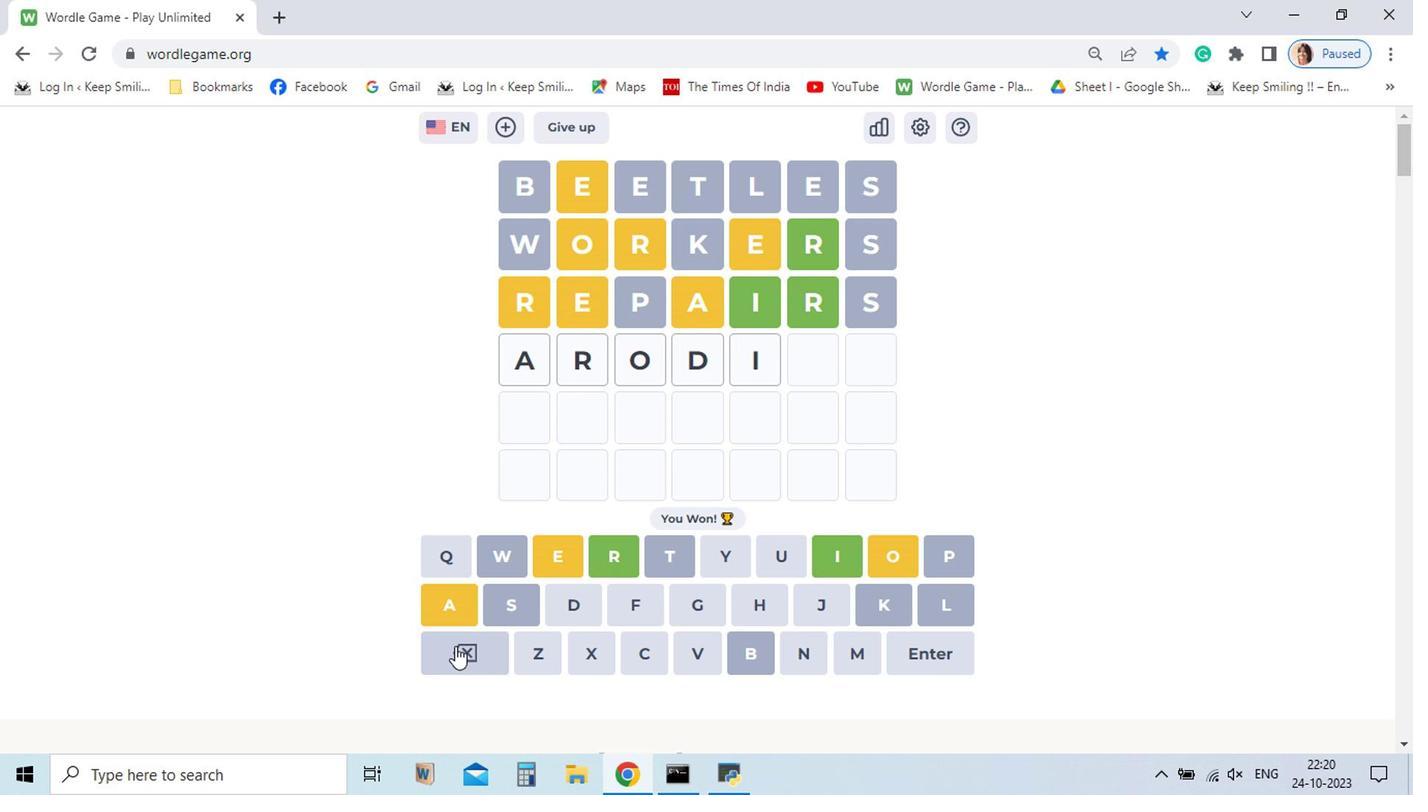 
Action: Mouse pressed left at (464, 655)
Screenshot: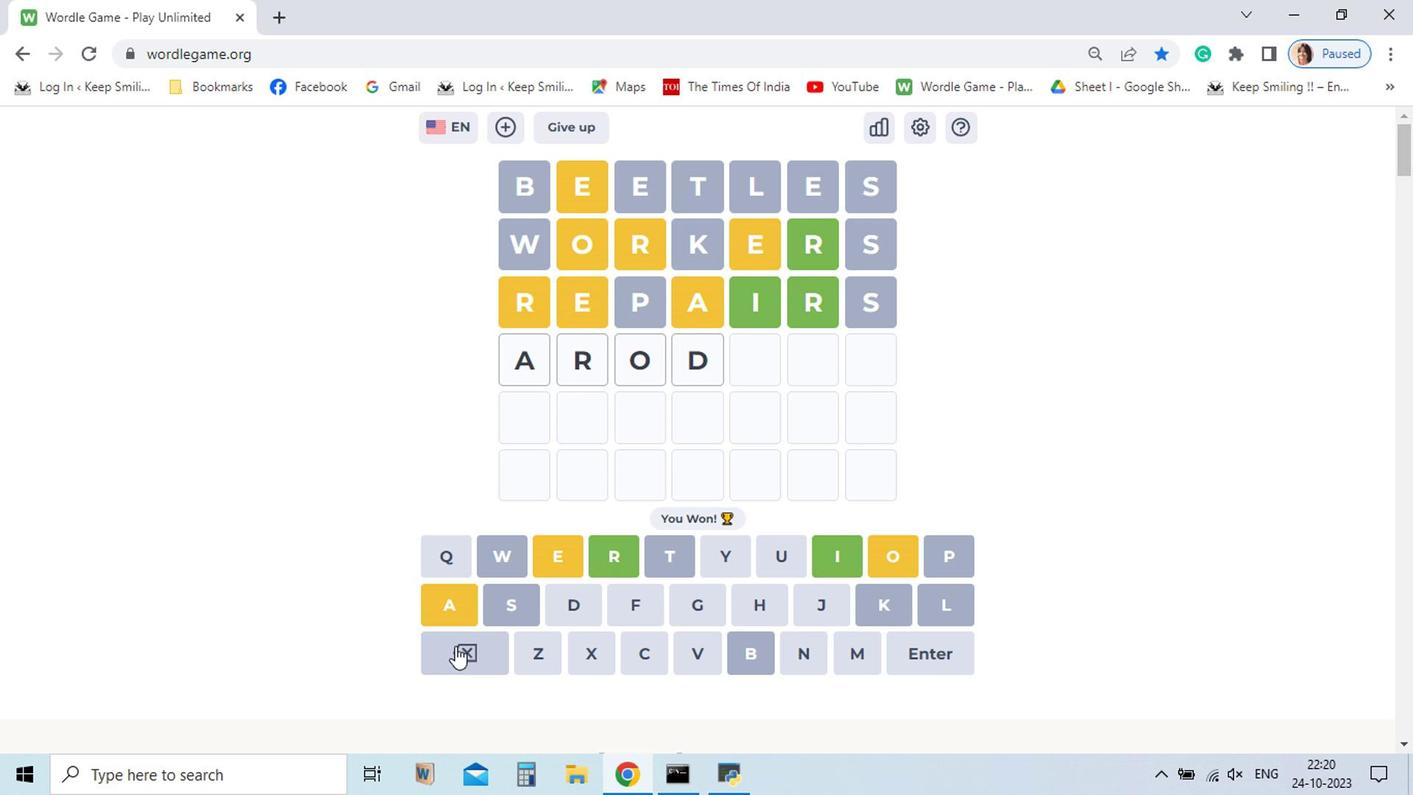 
Action: Mouse pressed left at (464, 655)
Screenshot: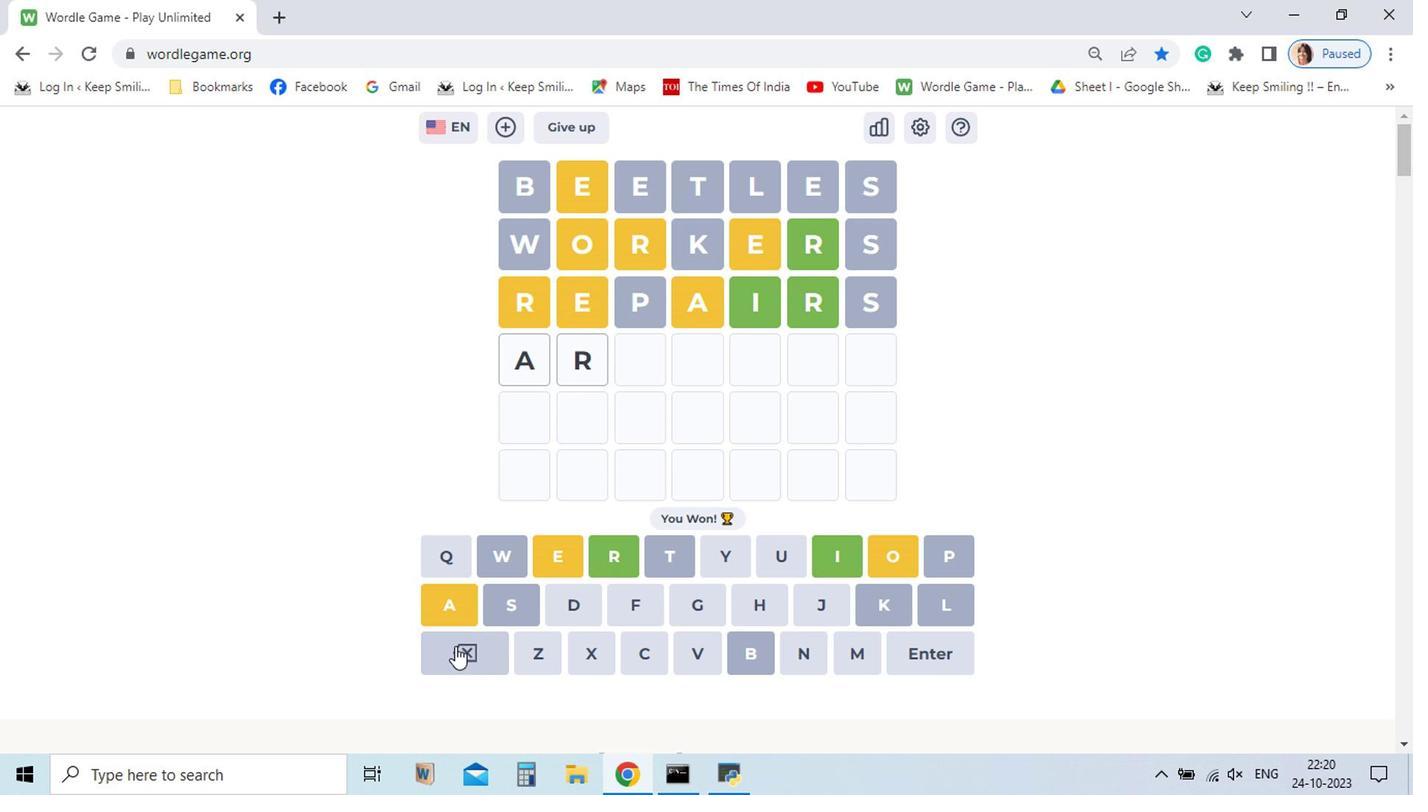 
Action: Mouse pressed left at (464, 655)
Screenshot: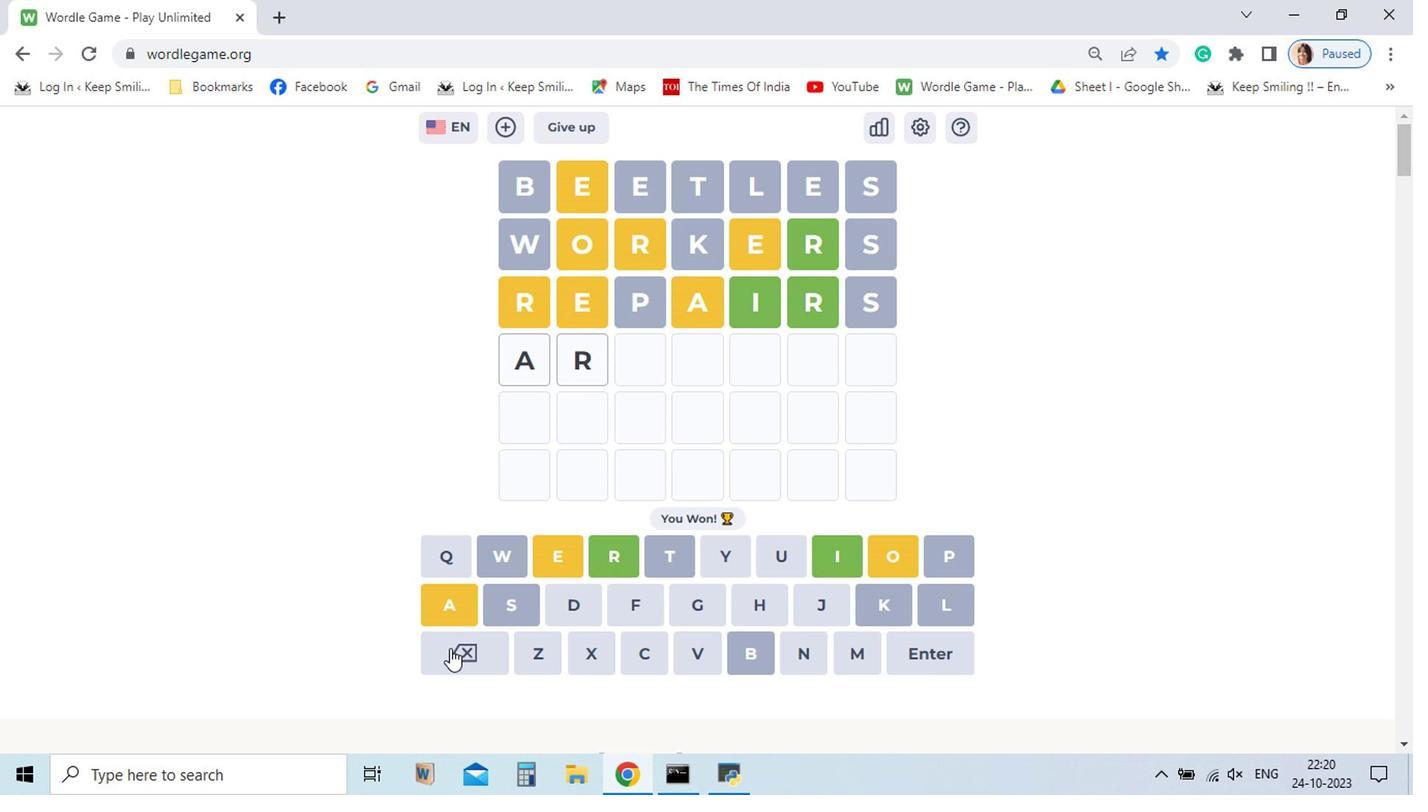 
Action: Mouse moved to (465, 656)
Screenshot: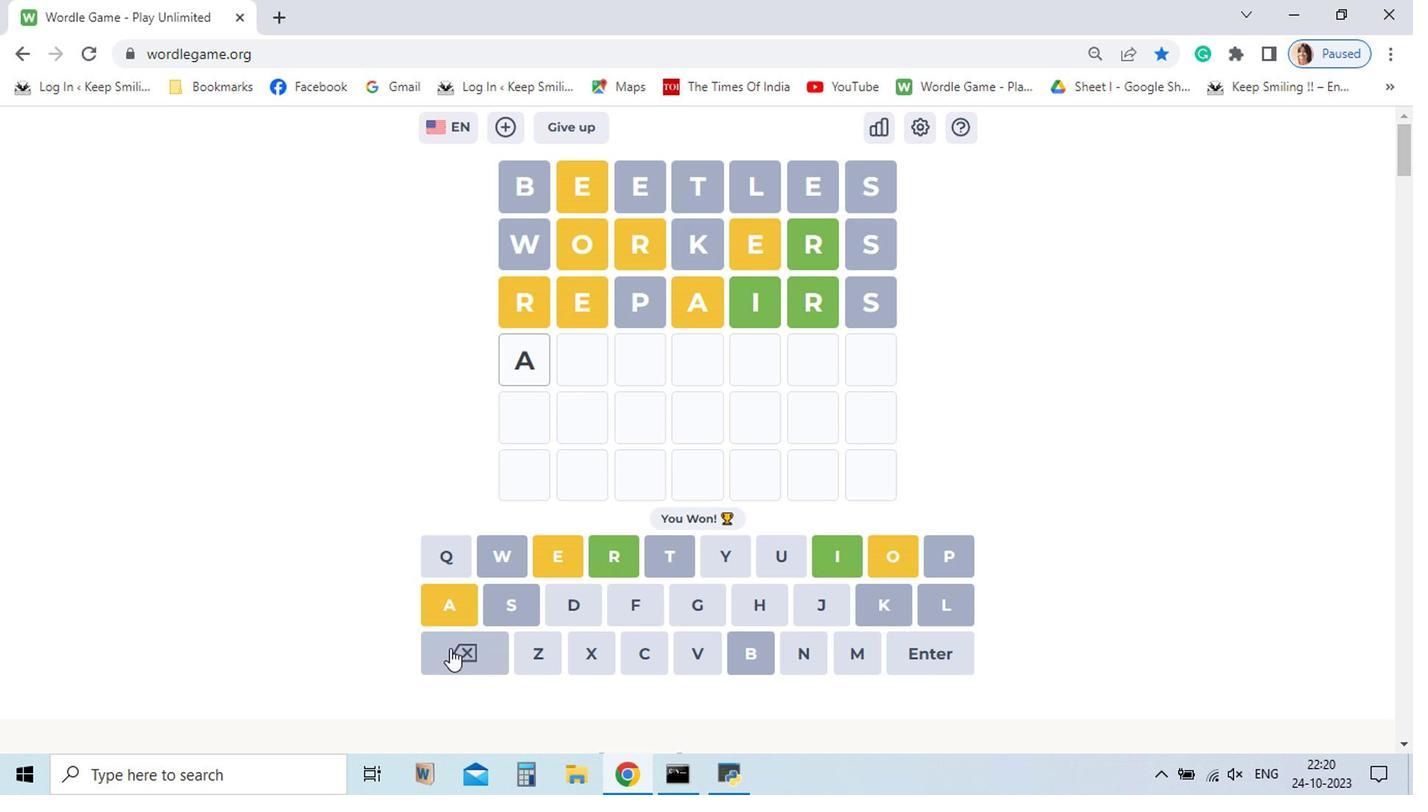 
Action: Mouse pressed left at (465, 656)
Screenshot: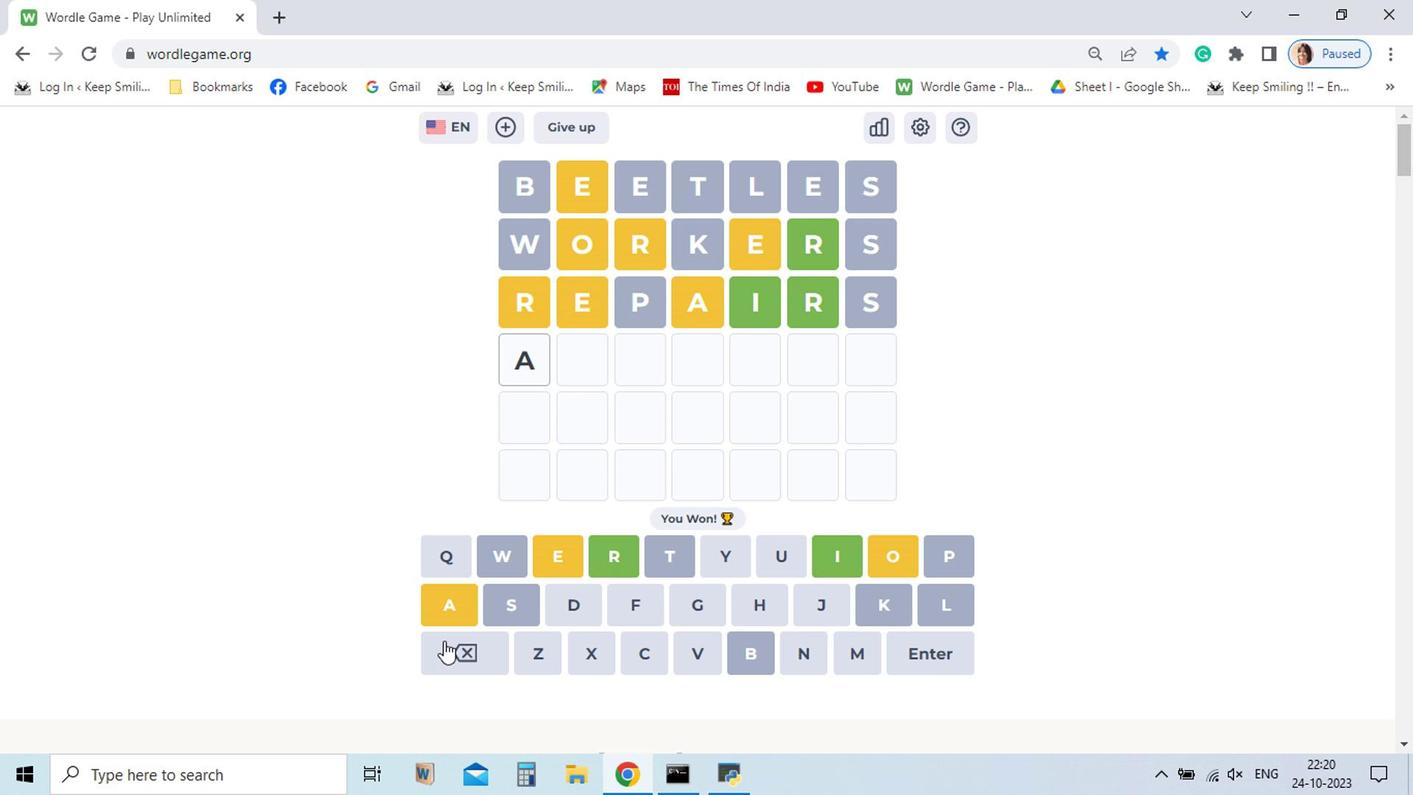 
Action: Mouse moved to (463, 621)
Screenshot: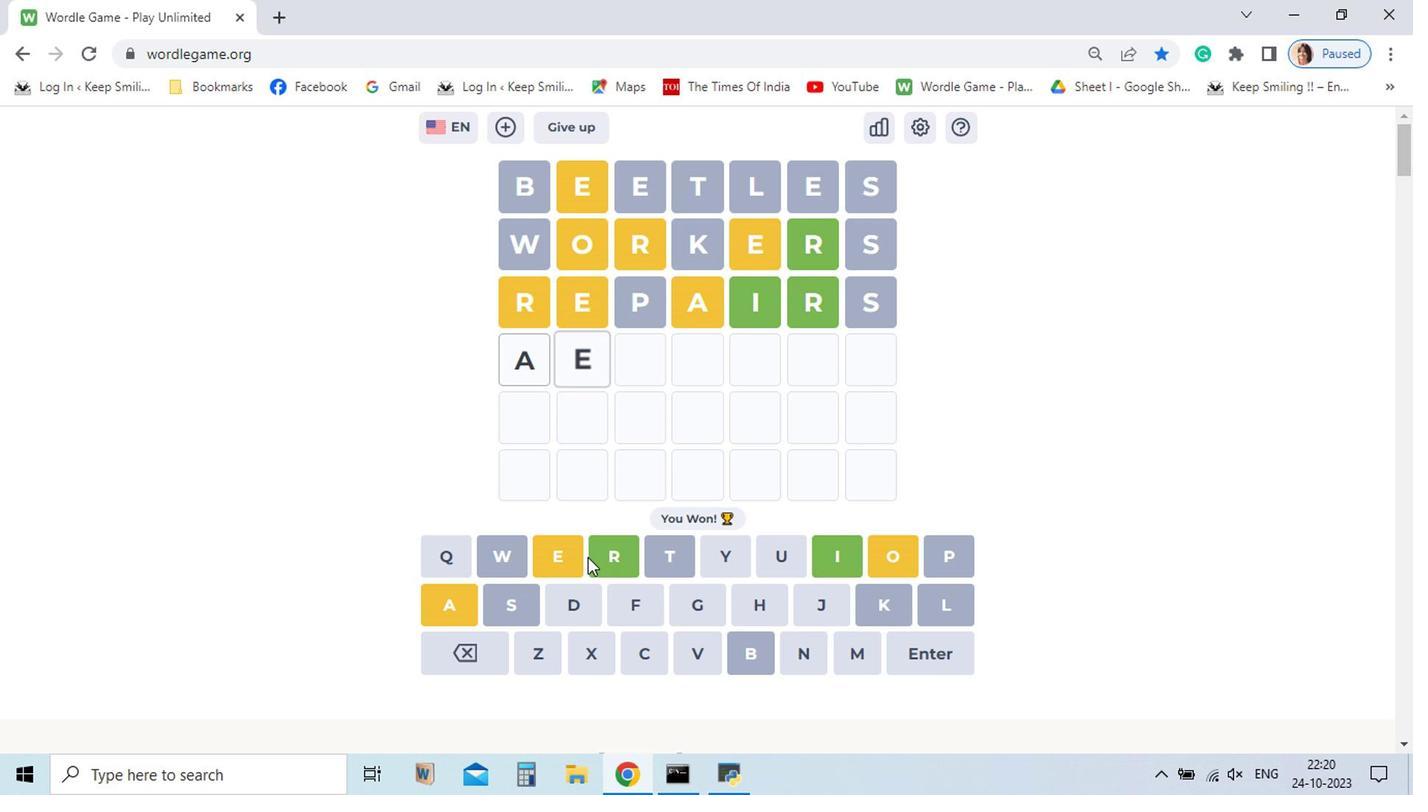 
Action: Mouse pressed left at (463, 621)
Screenshot: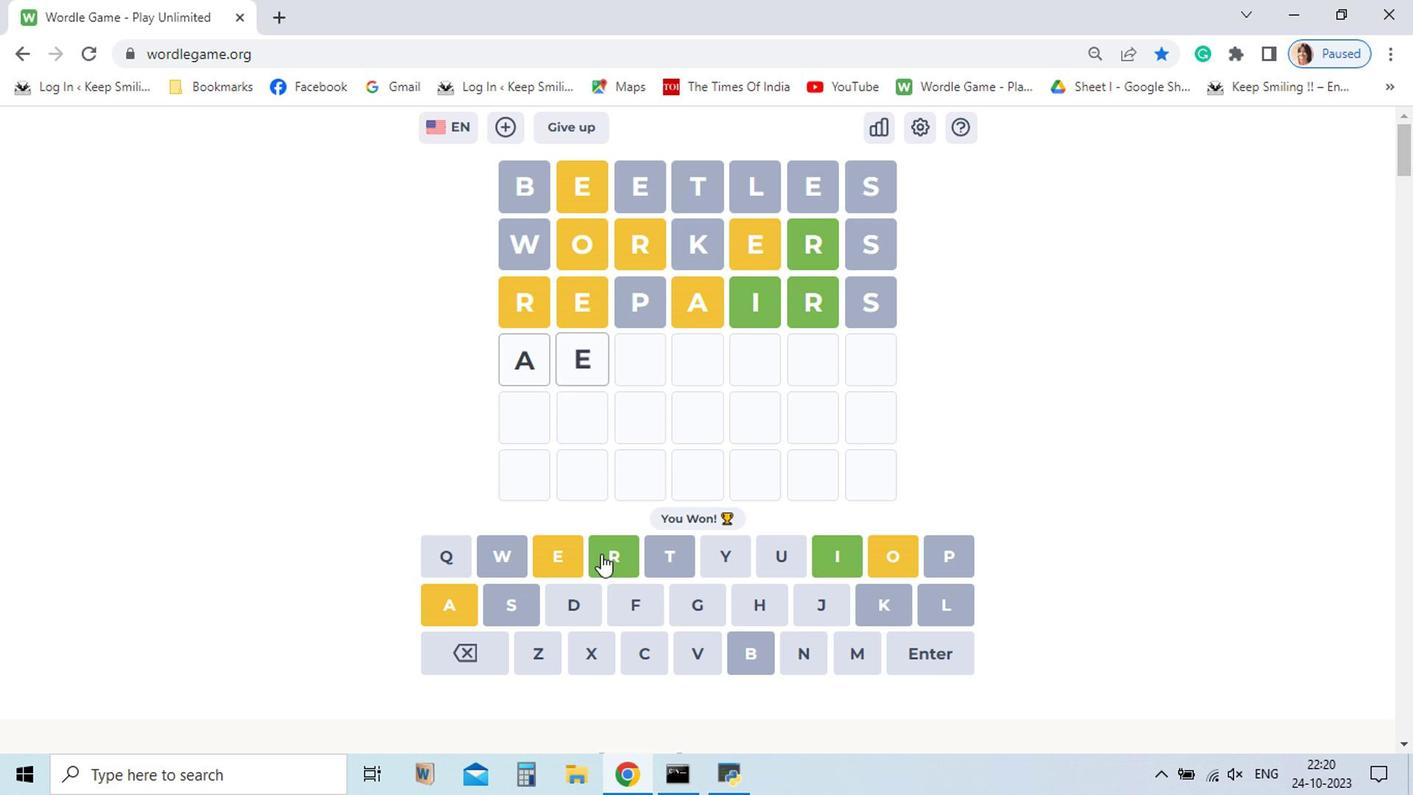 
Action: Mouse moved to (461, 615)
Screenshot: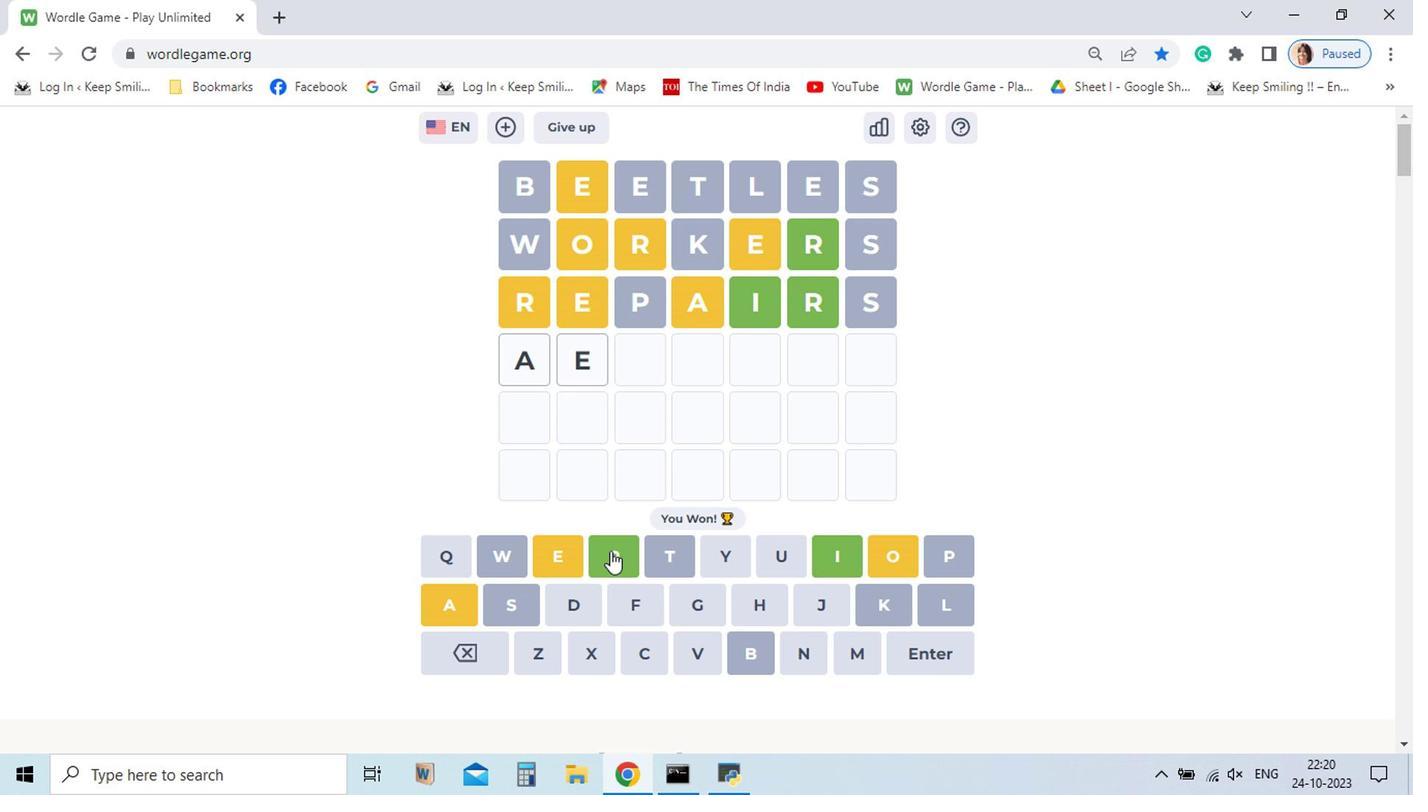 
Action: Mouse pressed left at (461, 615)
Screenshot: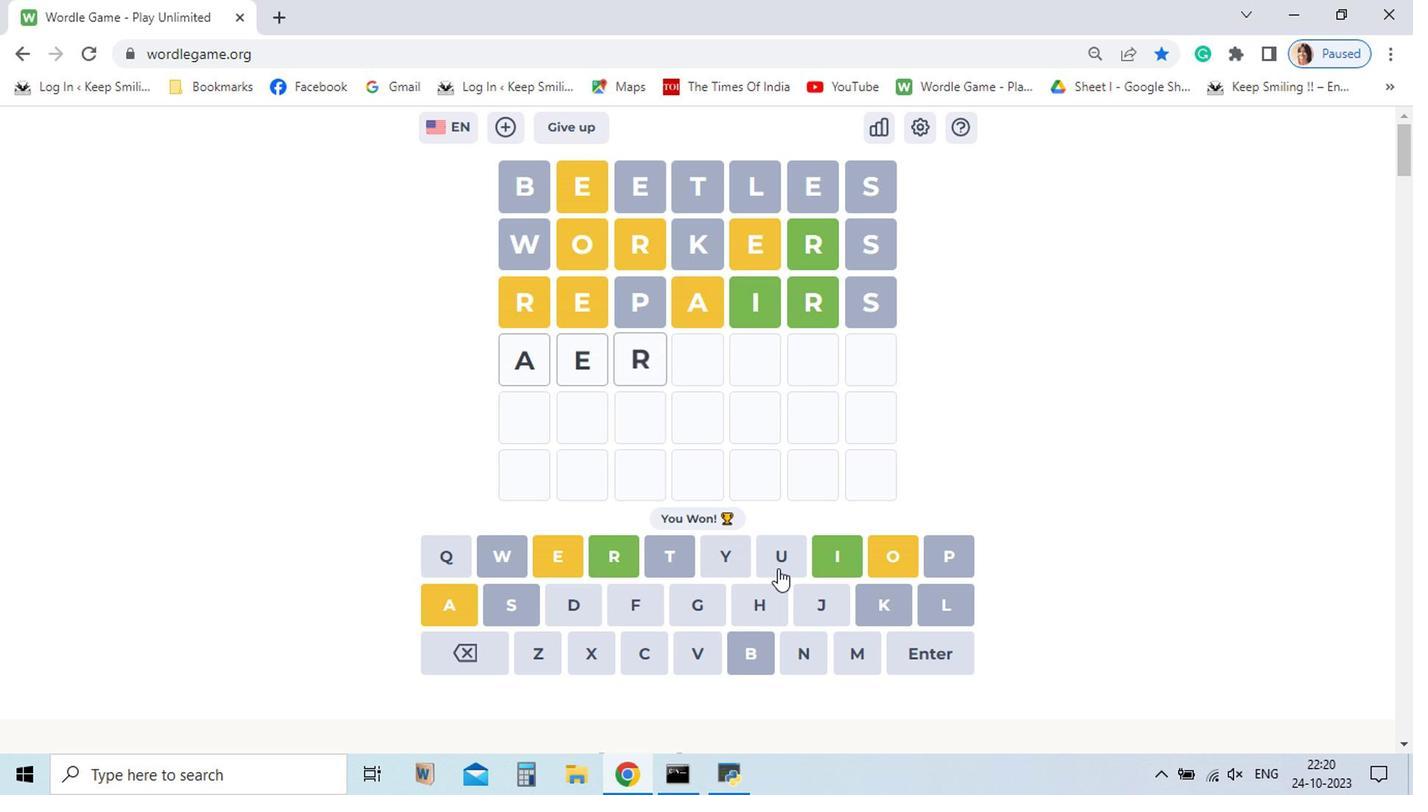 
Action: Mouse moved to (456, 617)
Screenshot: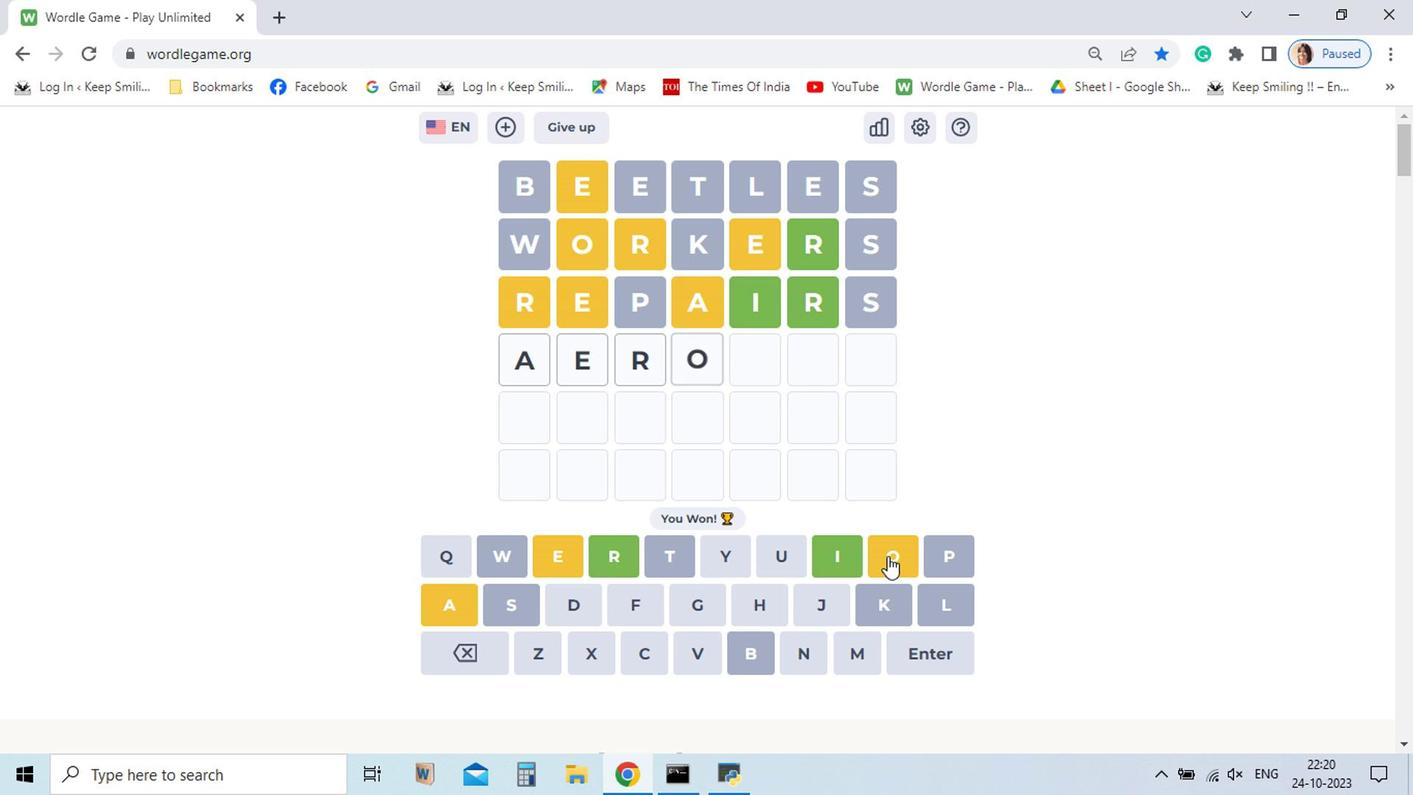 
Action: Mouse pressed left at (456, 617)
Screenshot: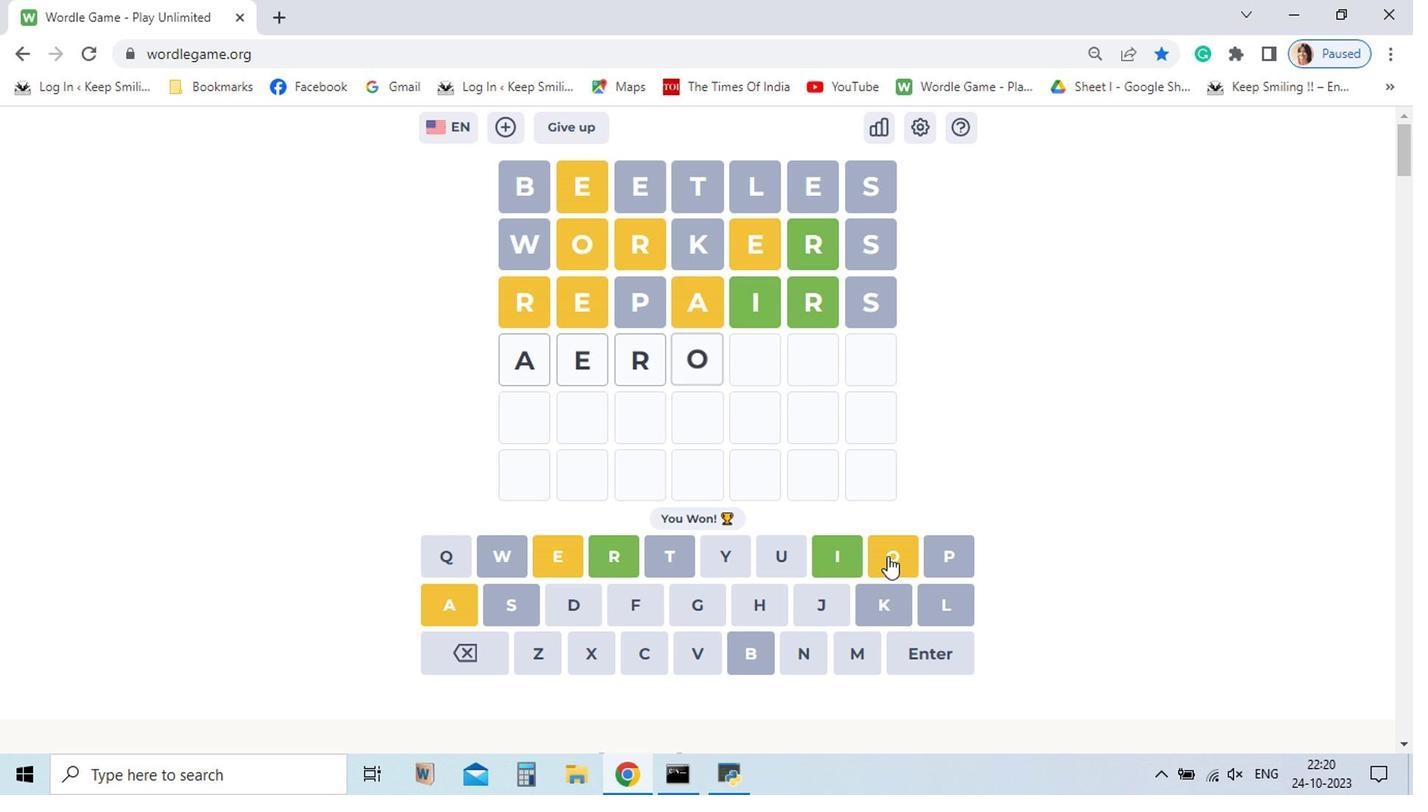 
Action: Mouse moved to (457, 616)
Screenshot: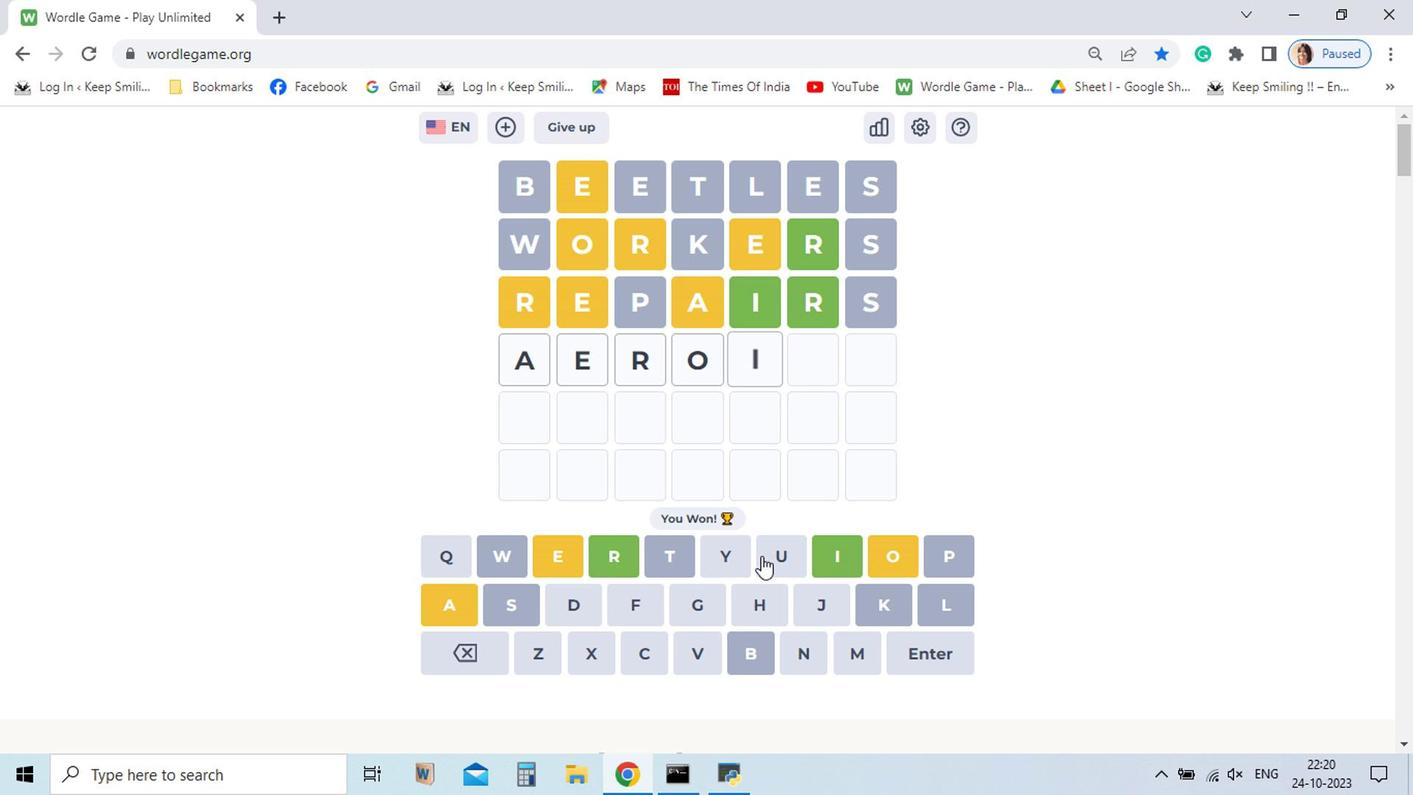 
Action: Mouse pressed left at (457, 616)
Screenshot: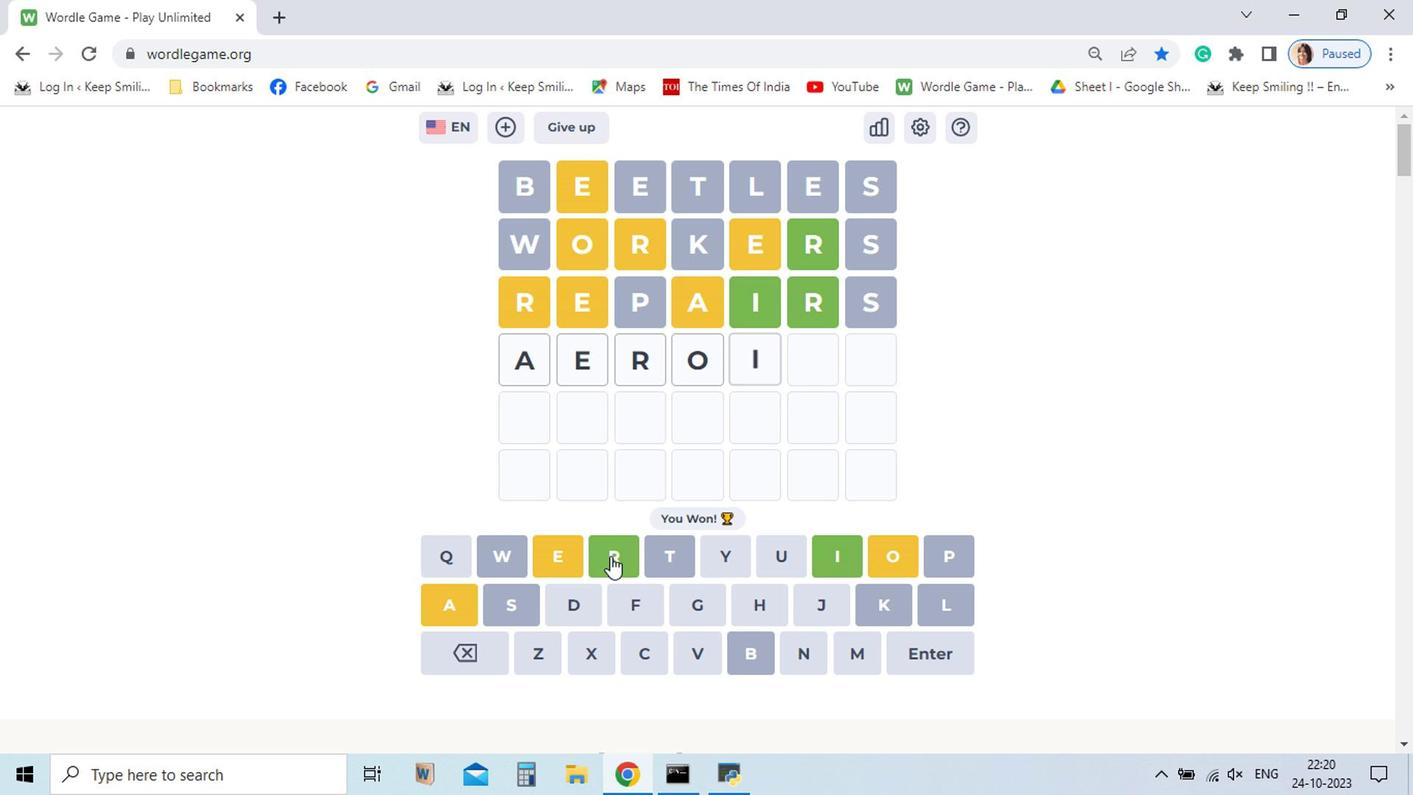 
Action: Mouse moved to (462, 618)
Screenshot: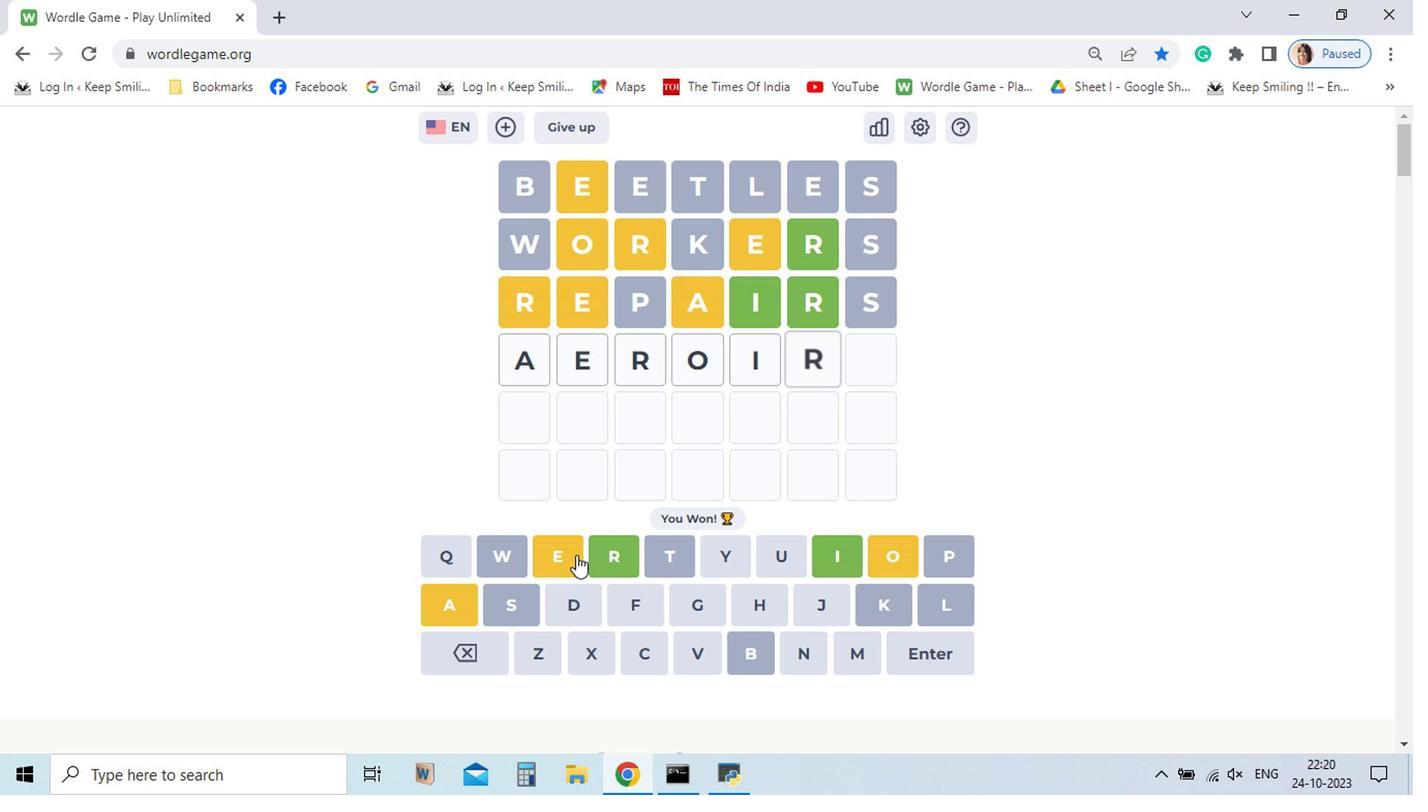 
Action: Mouse pressed left at (462, 618)
Screenshot: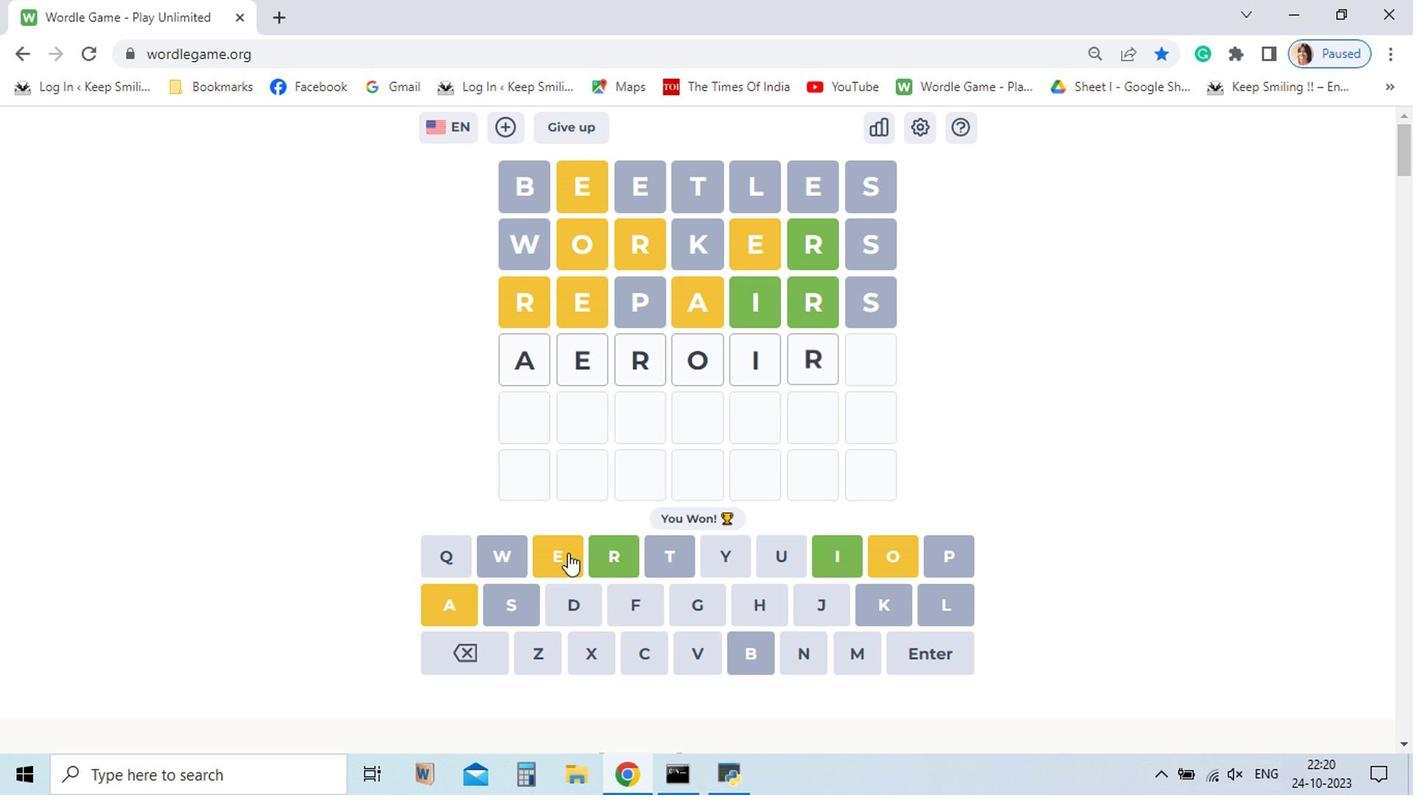 
Action: Mouse moved to (463, 616)
Screenshot: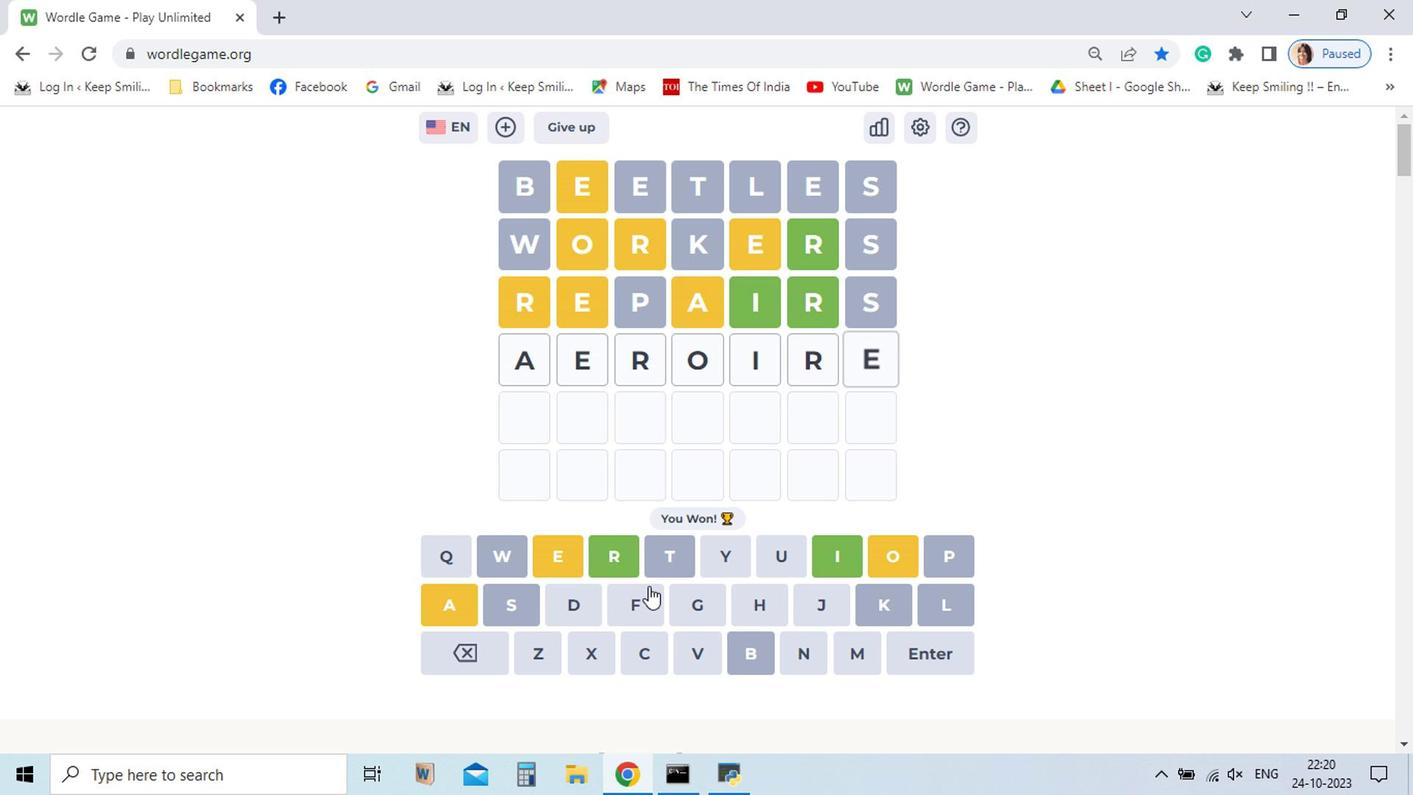 
Action: Mouse pressed left at (463, 616)
Screenshot: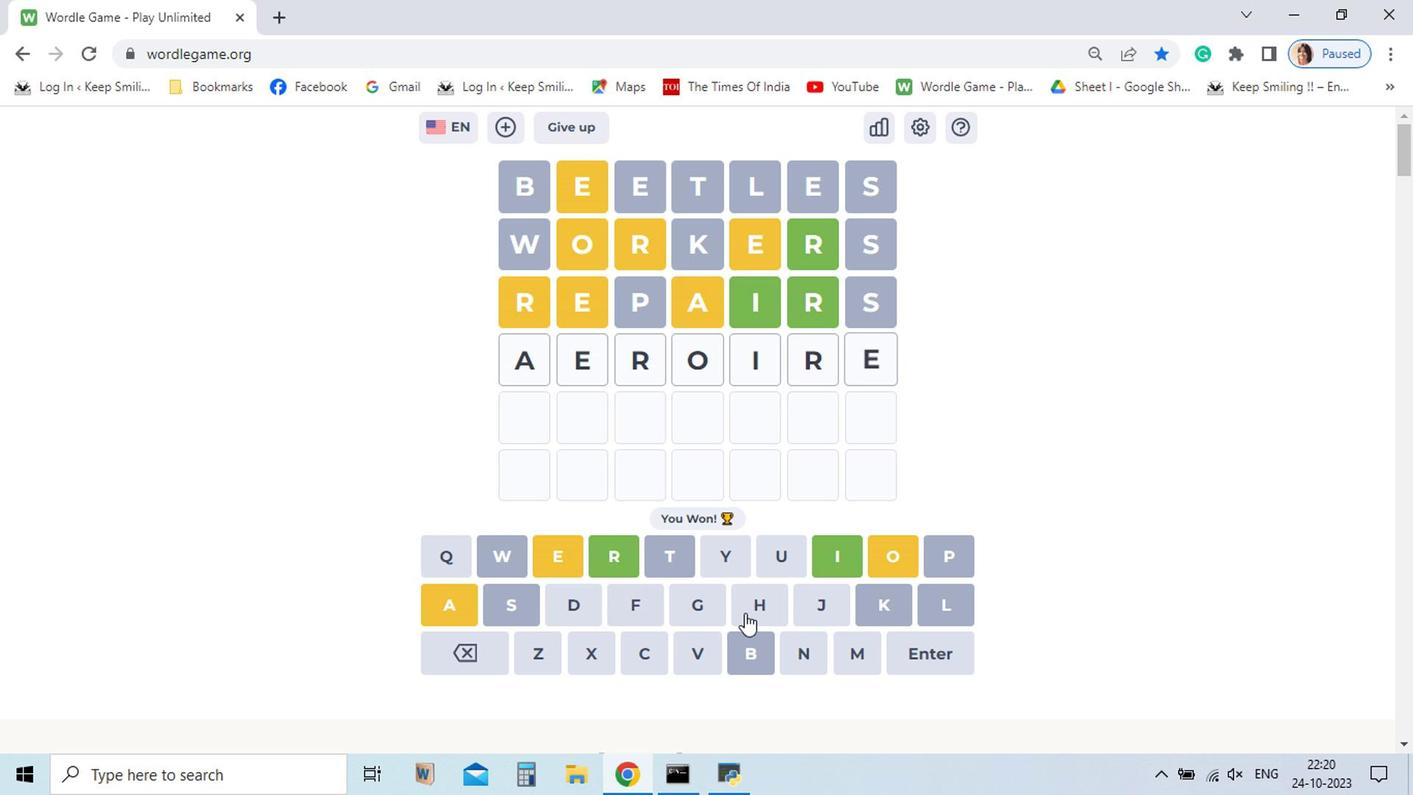 
Action: Mouse moved to (455, 659)
Screenshot: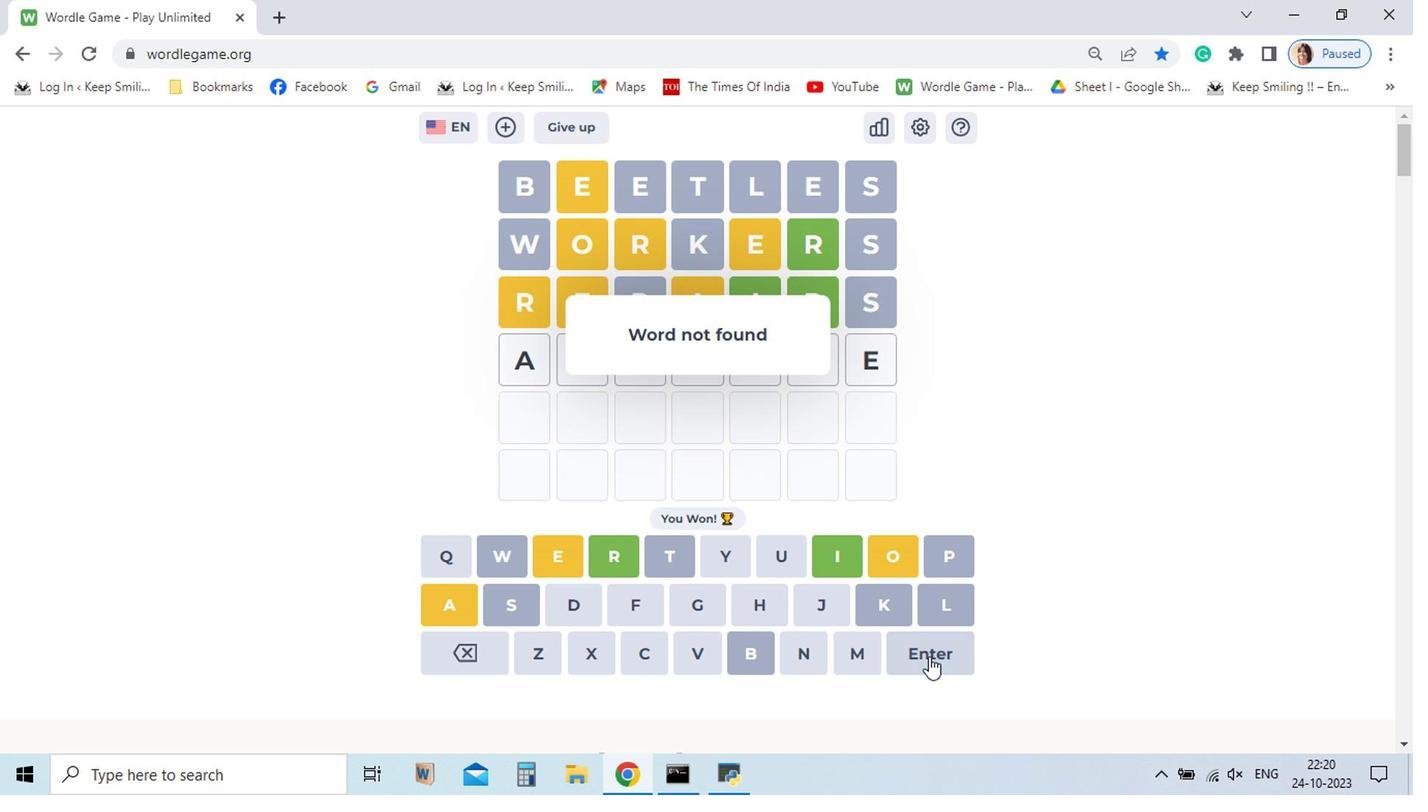 
Action: Mouse pressed left at (455, 659)
Screenshot: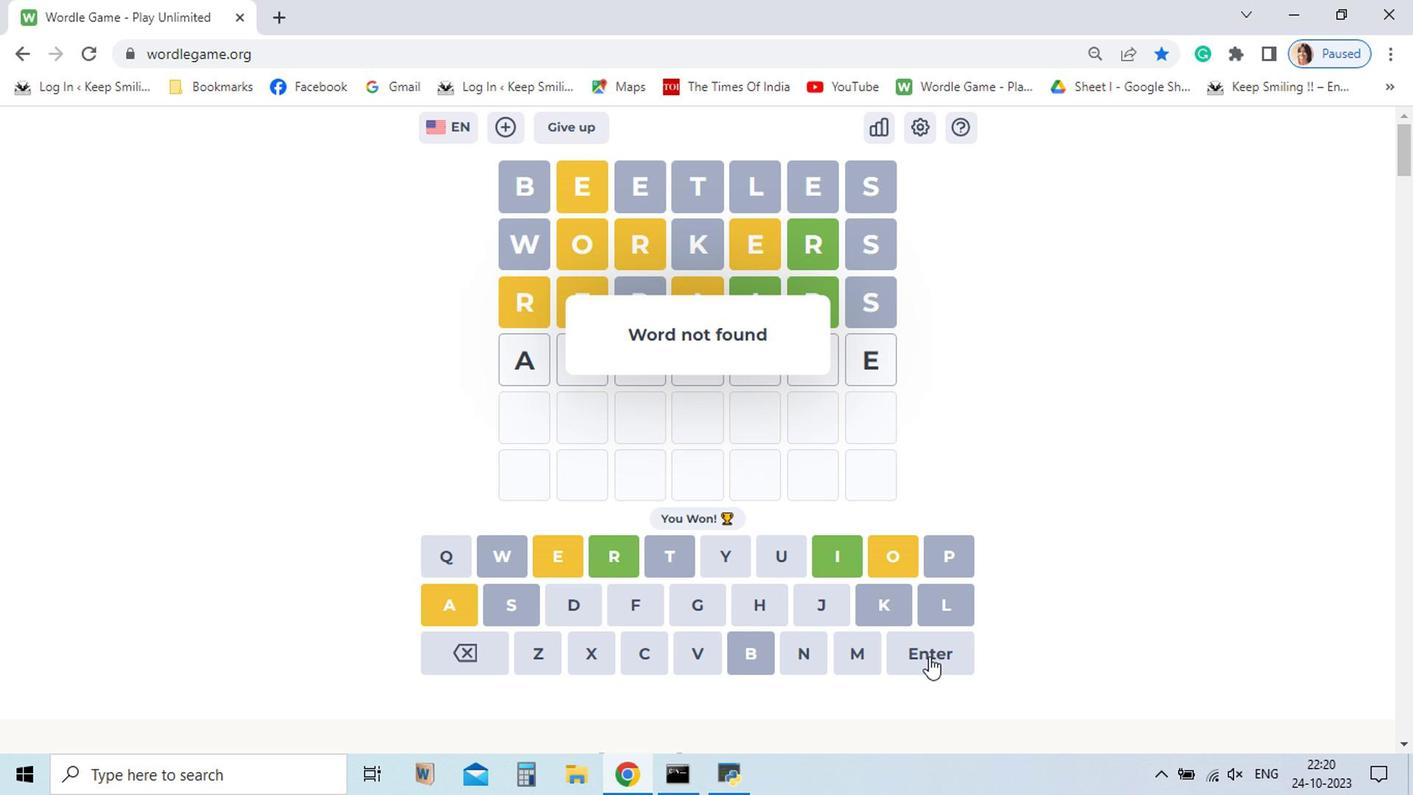 
Action: Mouse moved to (464, 658)
Screenshot: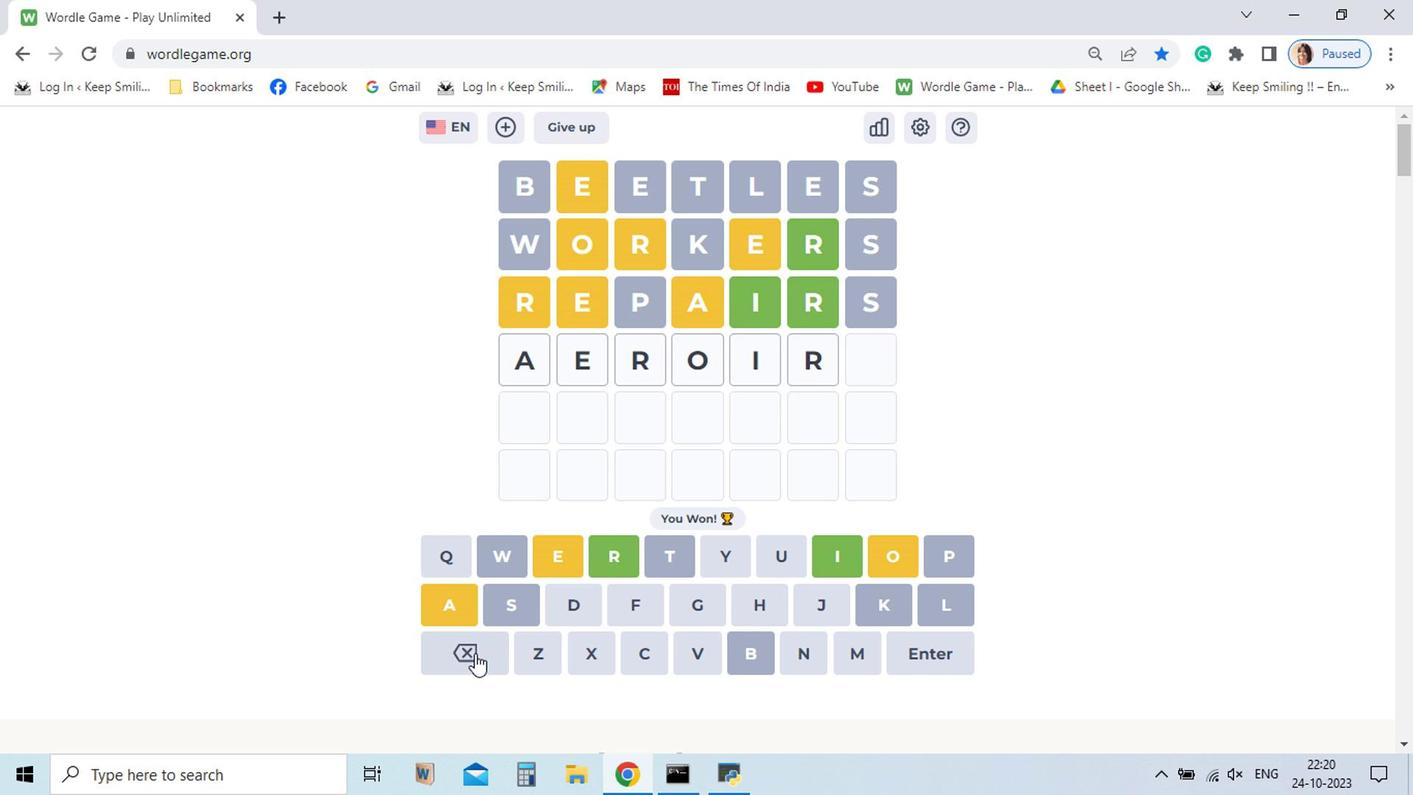 
Action: Mouse pressed left at (464, 658)
Screenshot: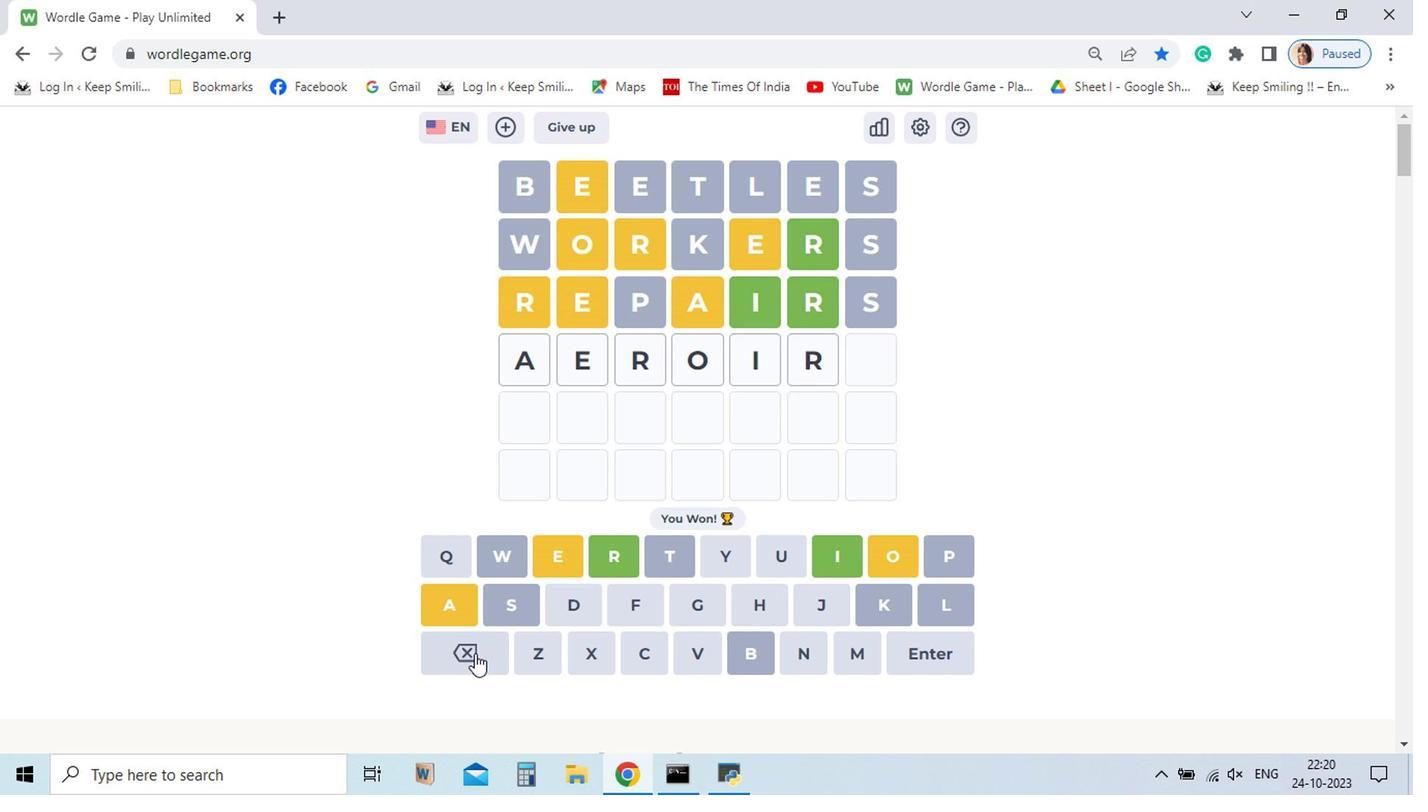 
Action: Mouse moved to (464, 658)
